 Task: Create a Vector Illustration of a Celestial Phenomenon.
Action: Mouse moved to (143, 162)
Screenshot: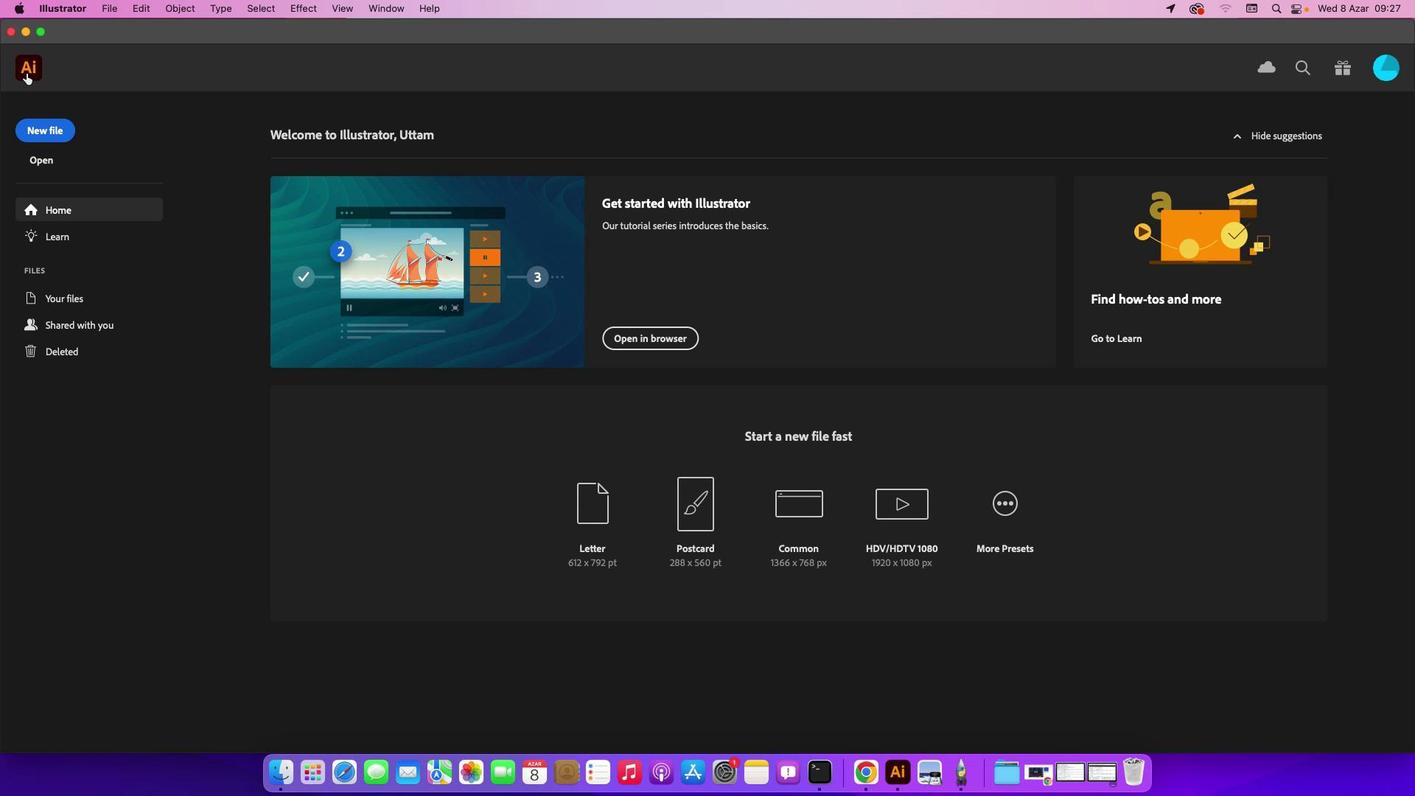 
Action: Mouse pressed left at (143, 162)
Screenshot: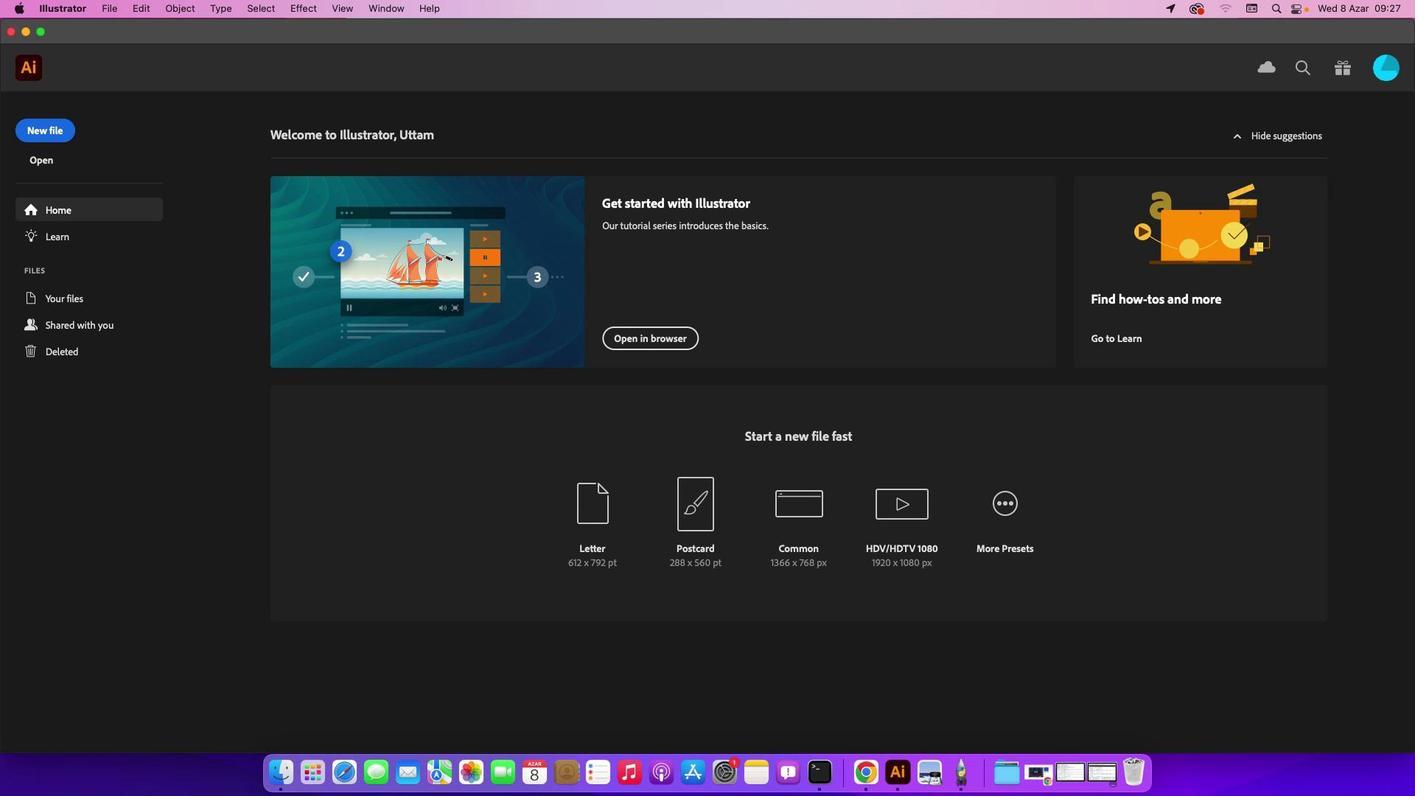 
Action: Mouse moved to (47, 132)
Screenshot: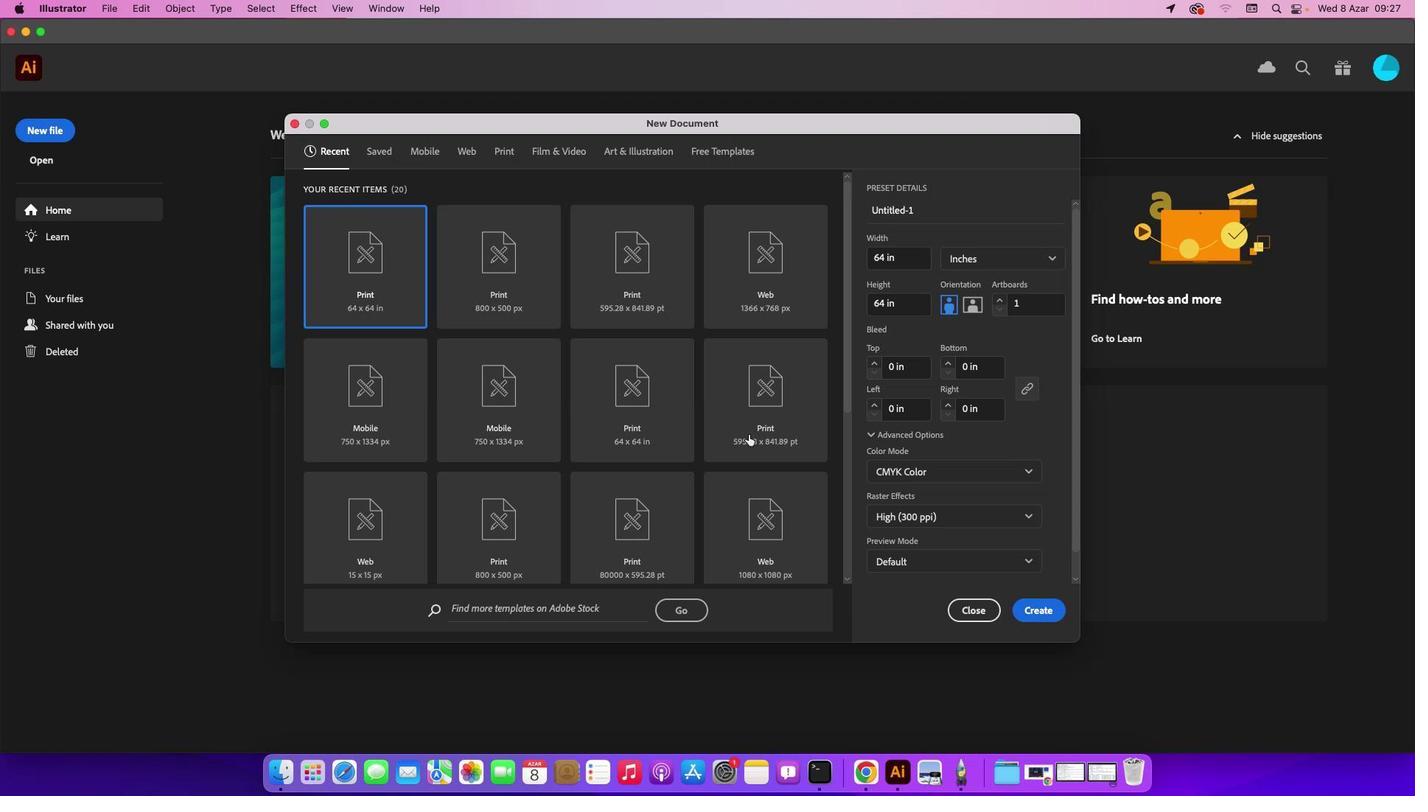 
Action: Mouse pressed left at (47, 132)
Screenshot: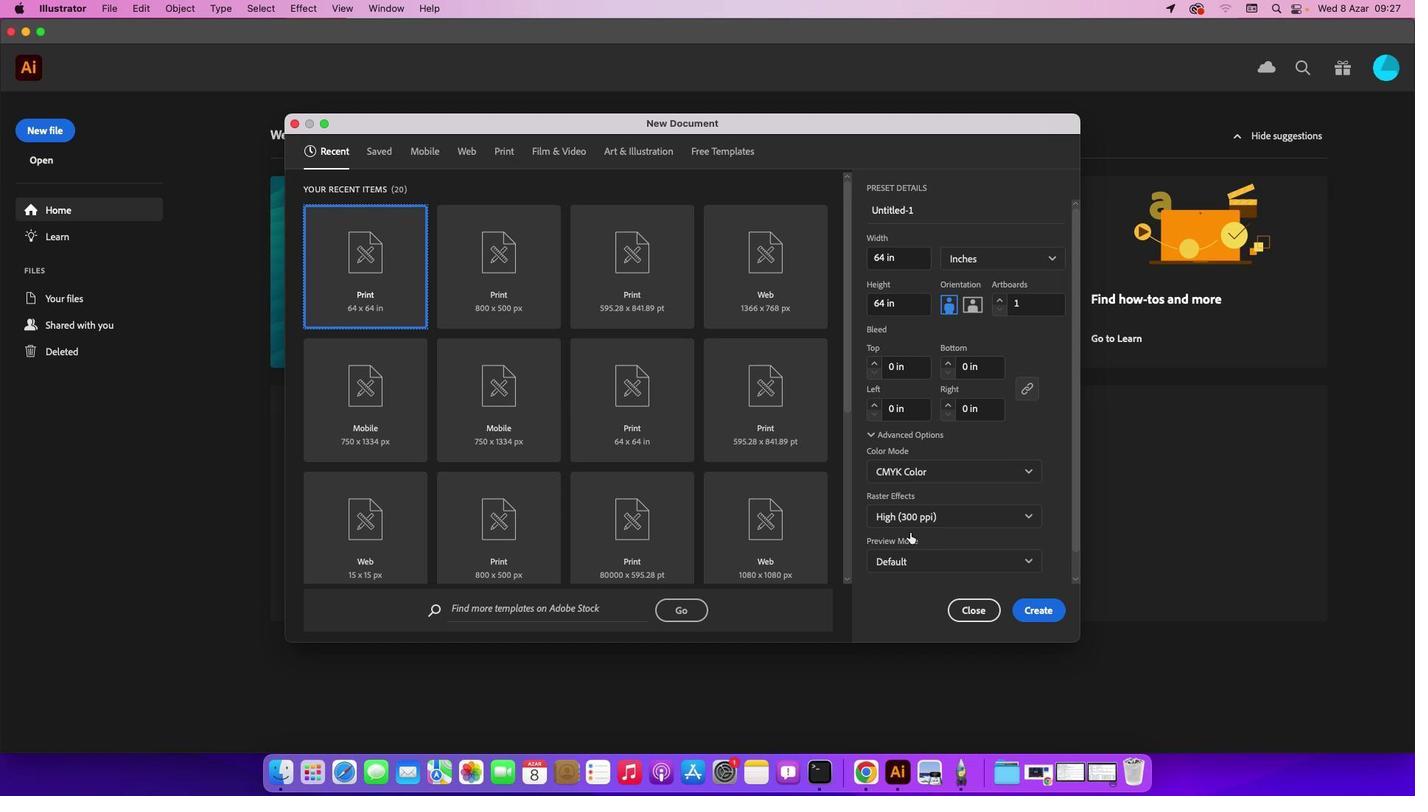 
Action: Mouse moved to (1046, 611)
Screenshot: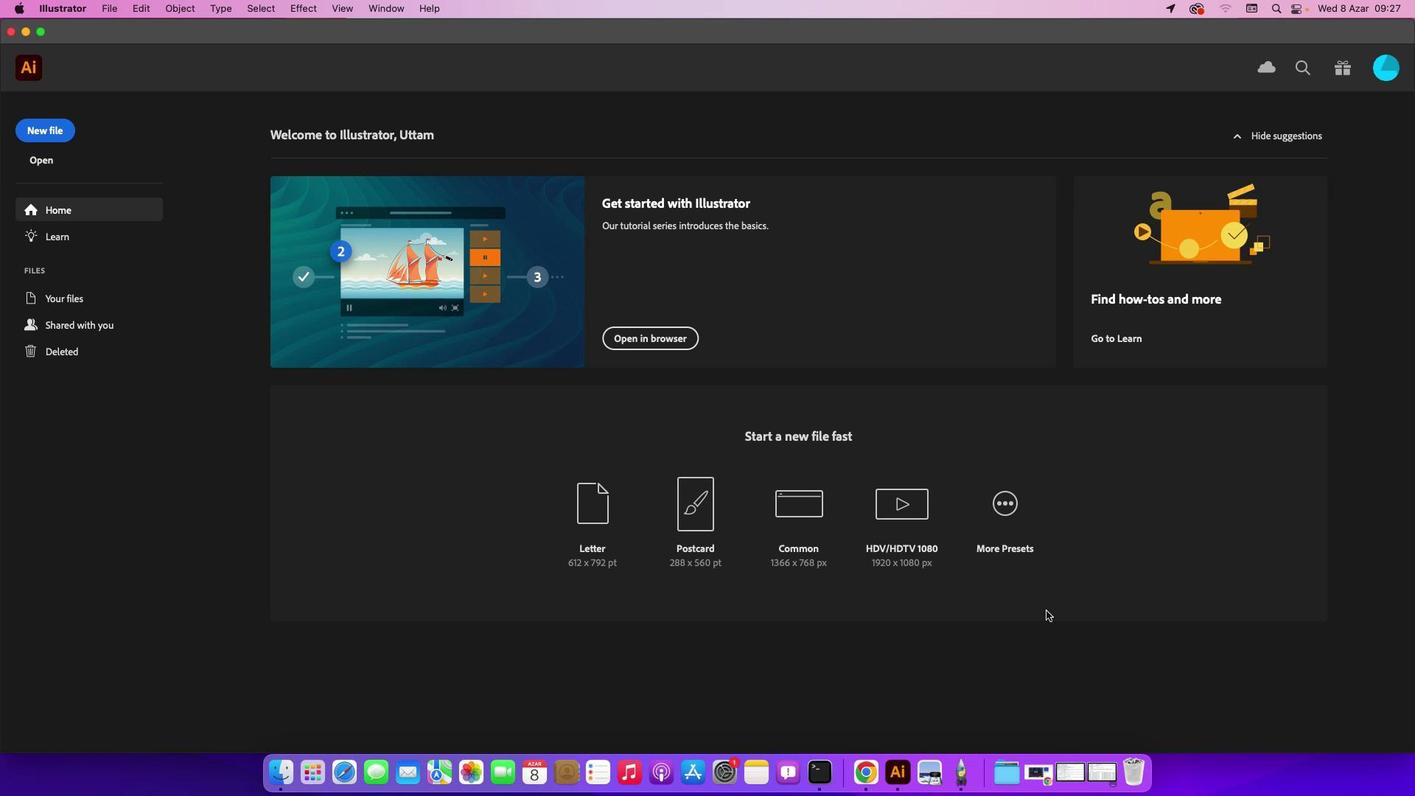 
Action: Mouse pressed left at (1046, 611)
Screenshot: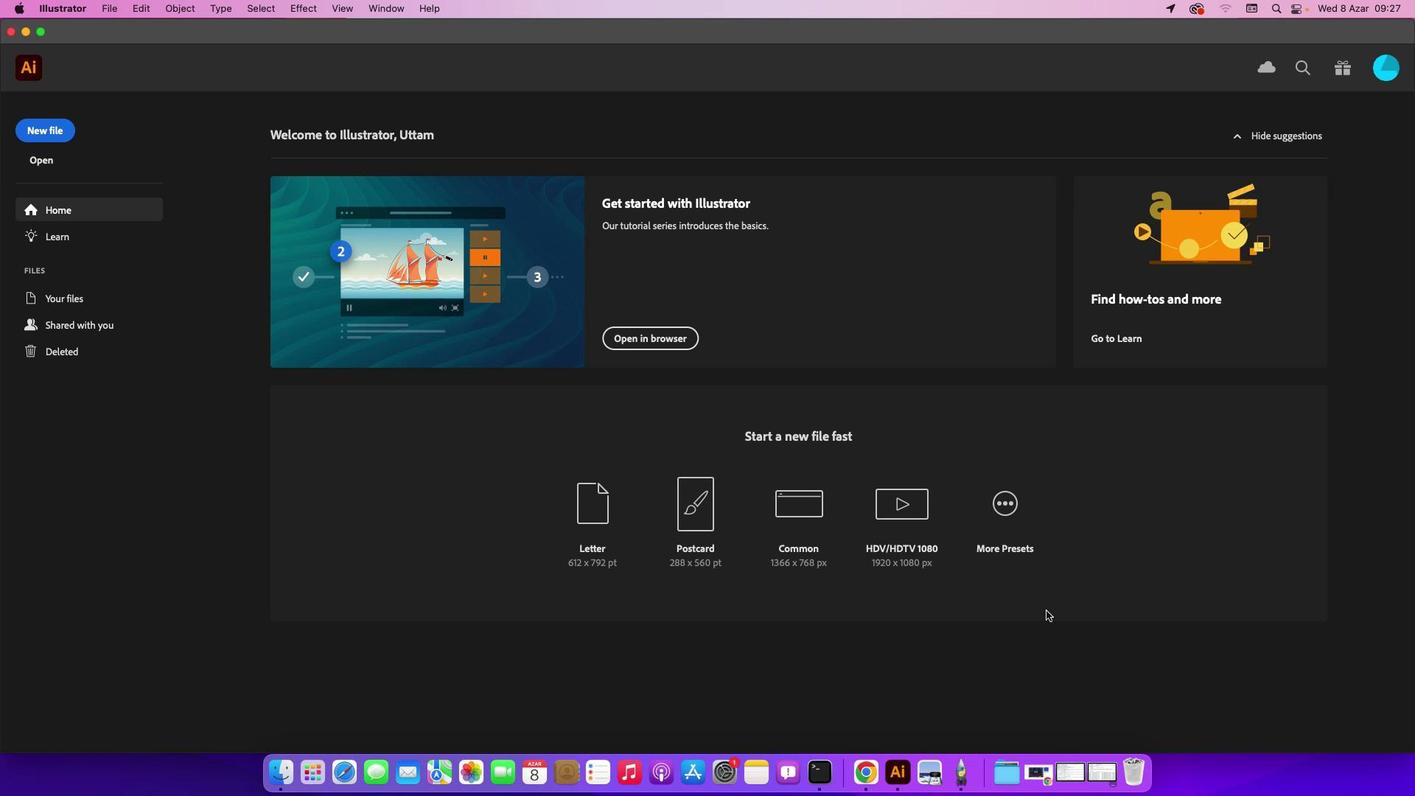 
Action: Mouse moved to (110, 11)
Screenshot: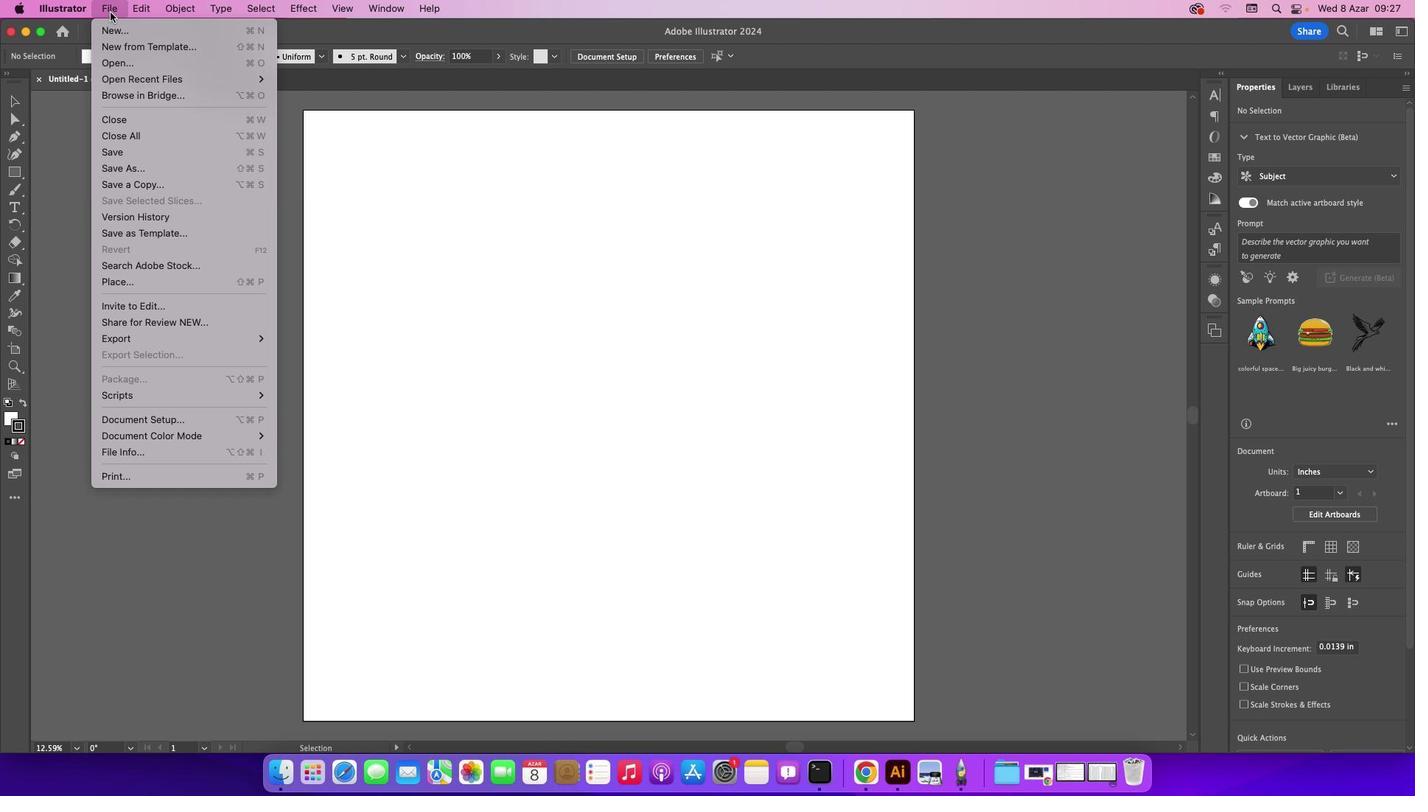 
Action: Mouse pressed left at (110, 11)
Screenshot: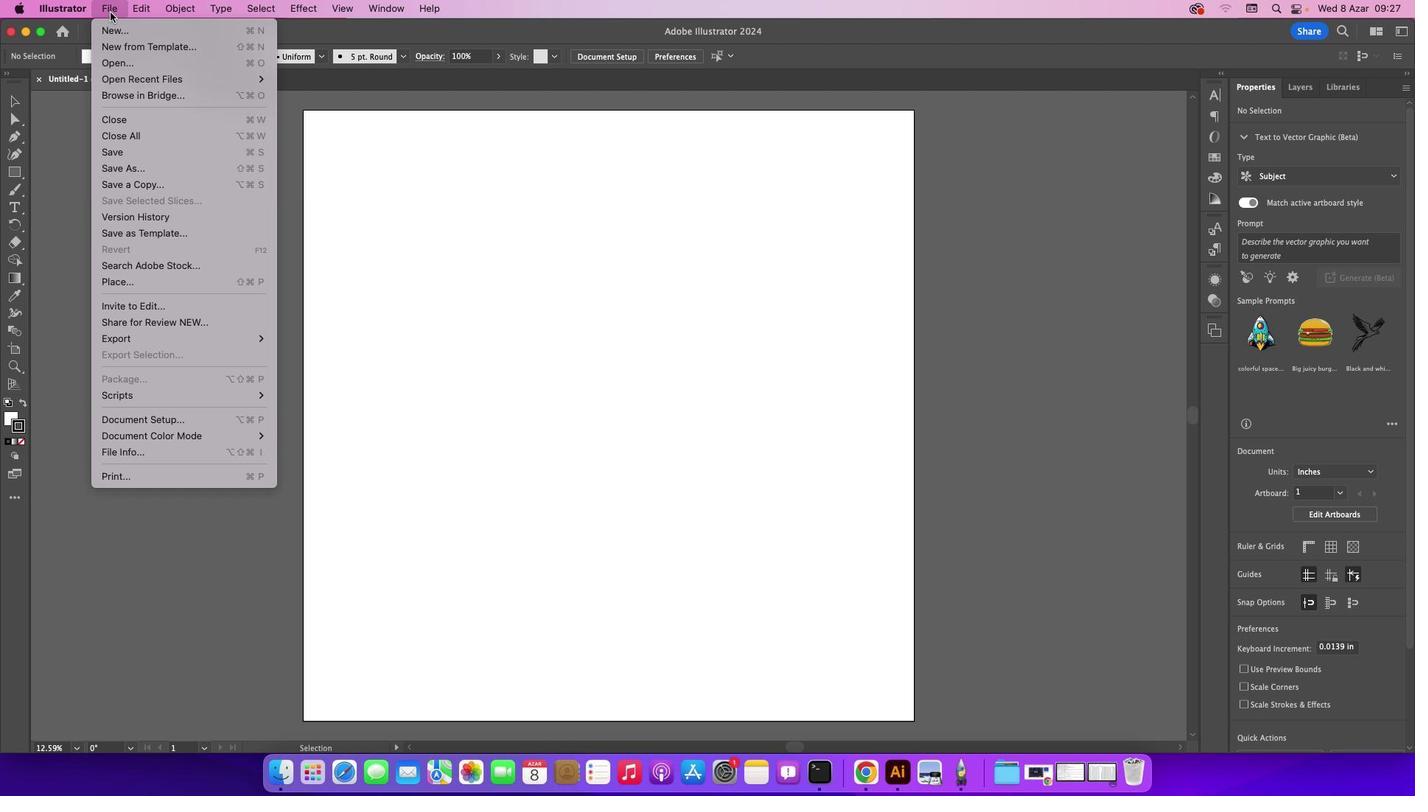 
Action: Mouse moved to (109, 56)
Screenshot: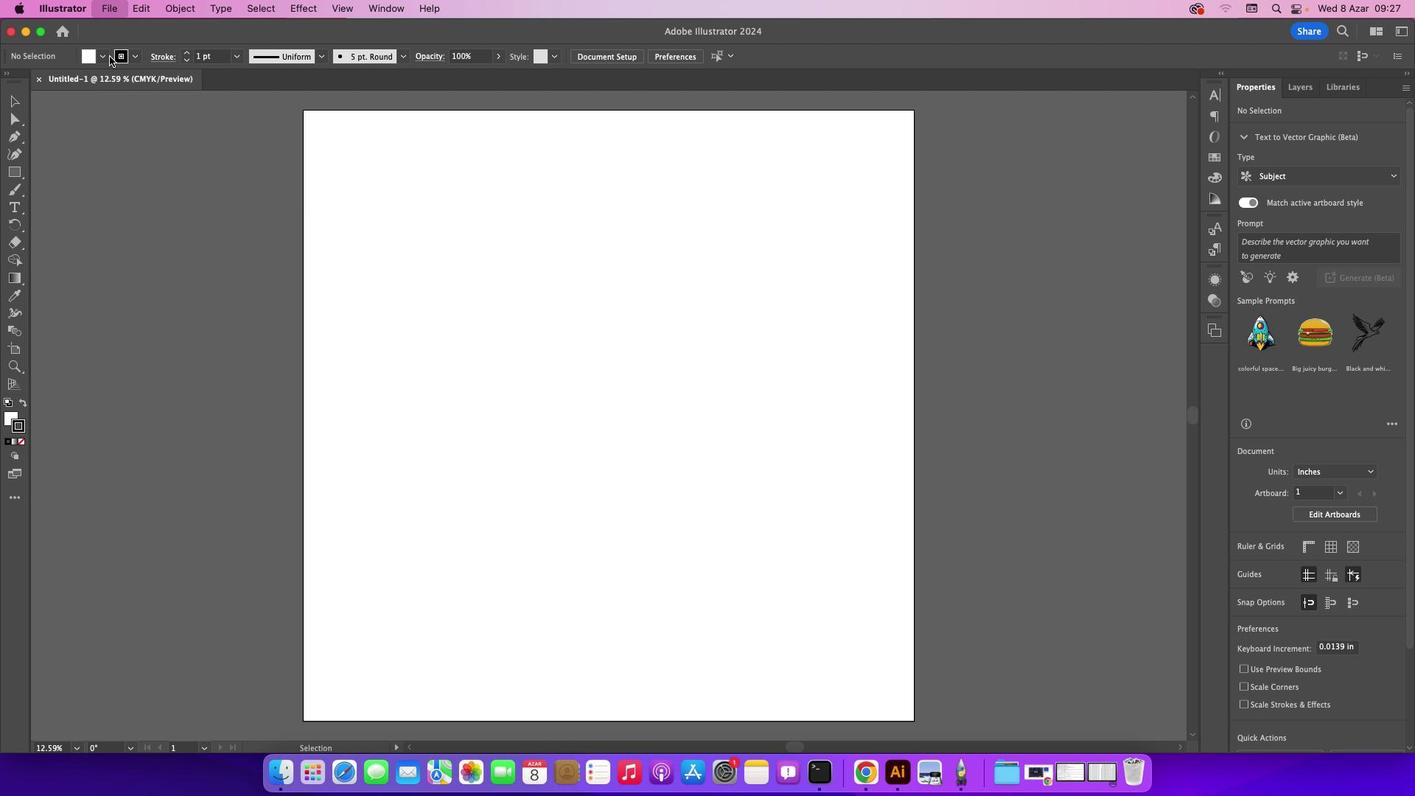 
Action: Mouse pressed left at (109, 56)
Screenshot: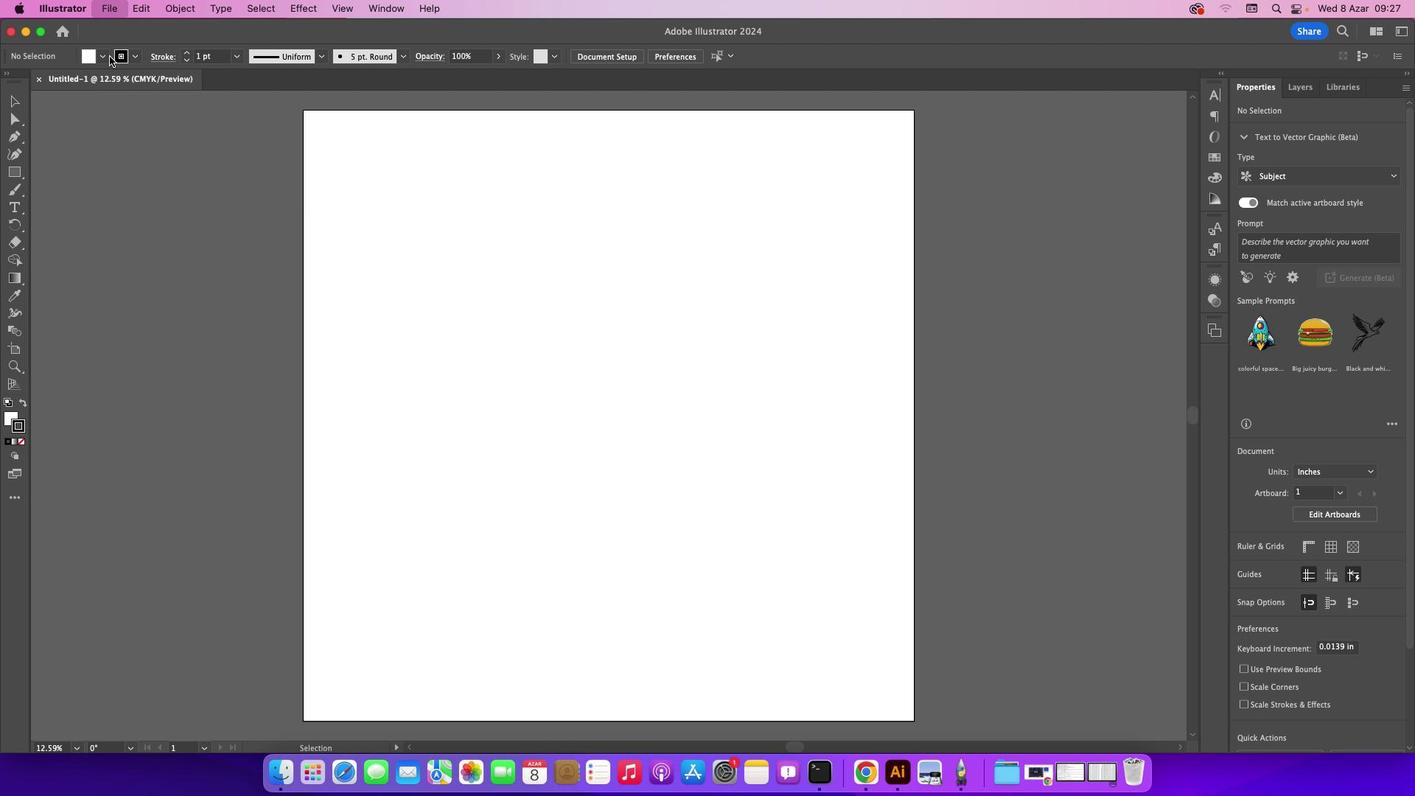 
Action: Mouse moved to (580, 200)
Screenshot: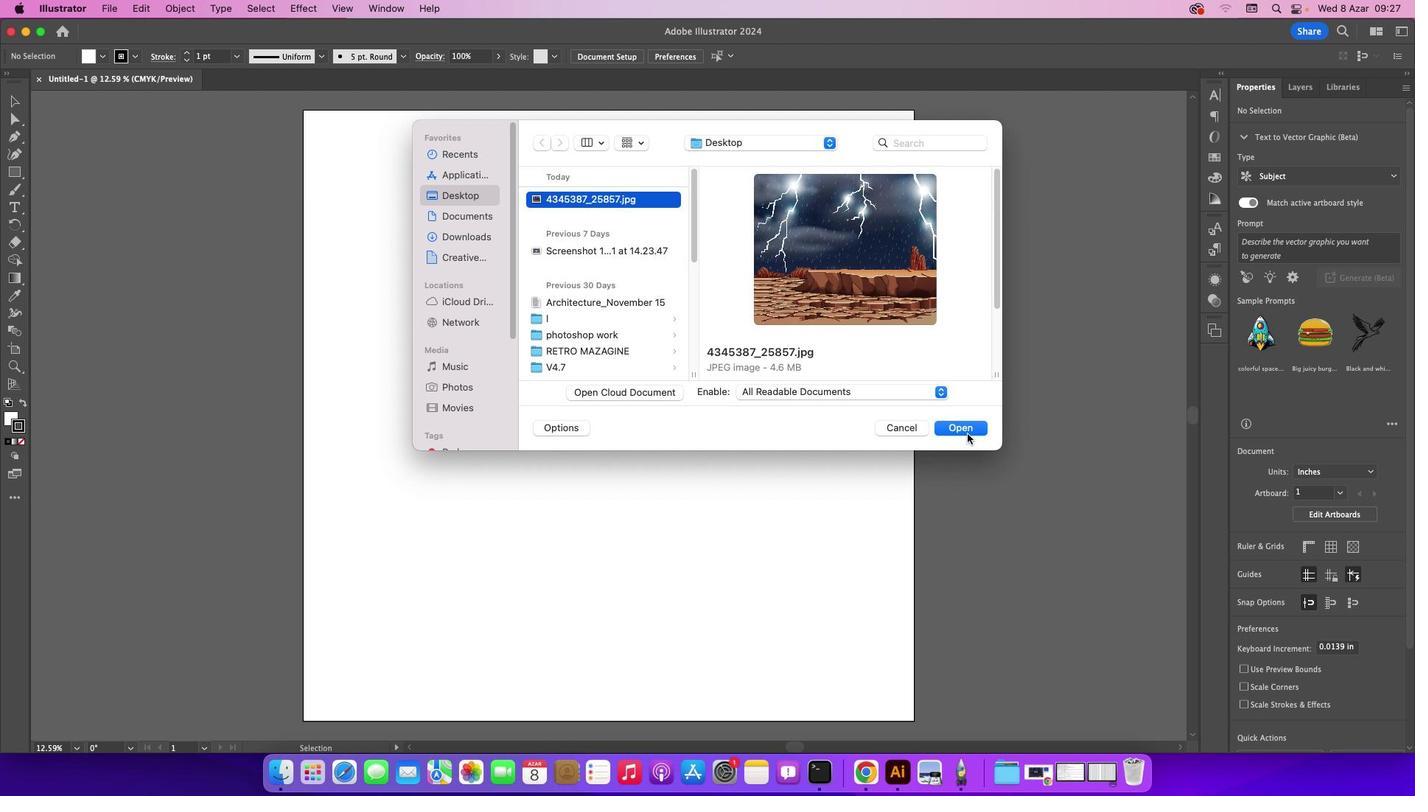 
Action: Mouse pressed left at (580, 200)
Screenshot: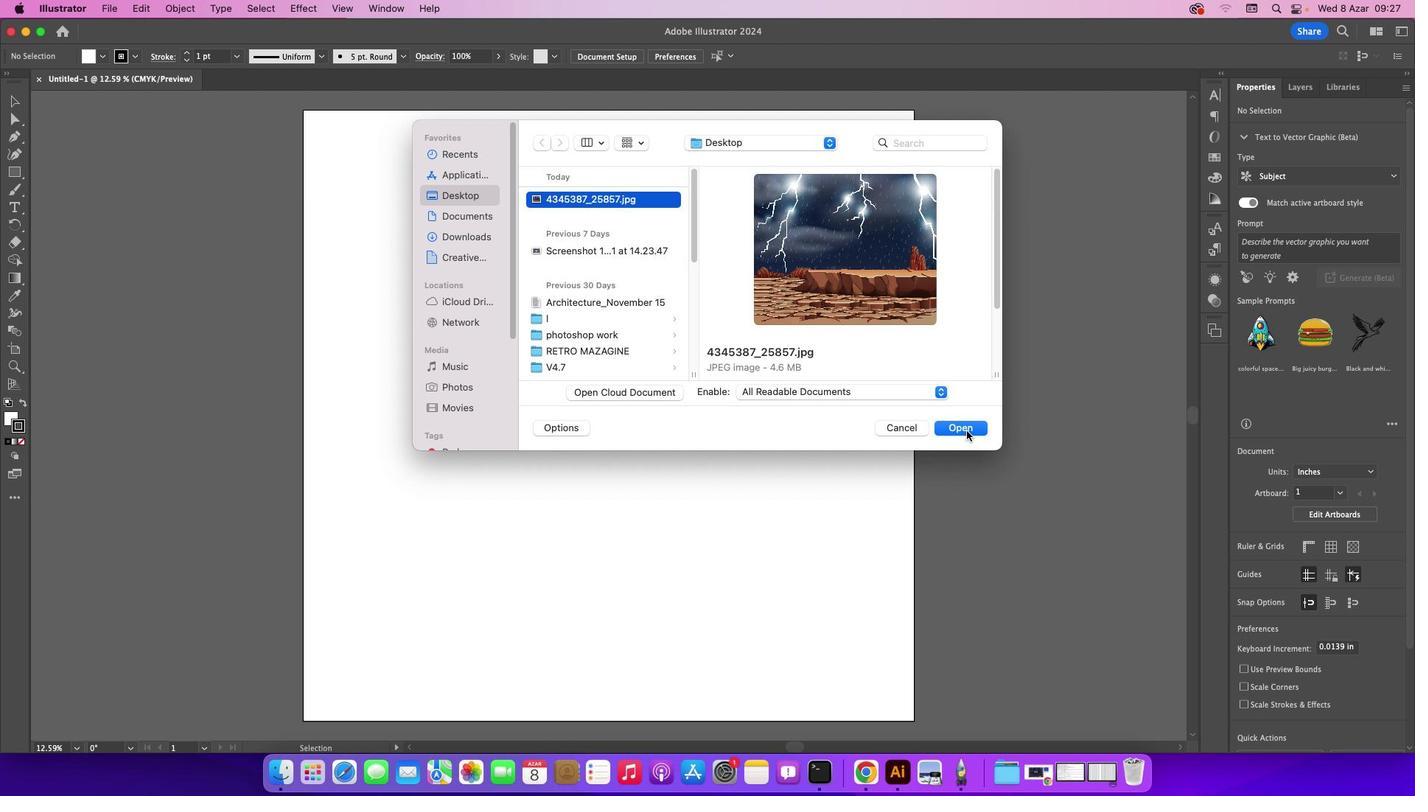 
Action: Mouse moved to (966, 429)
Screenshot: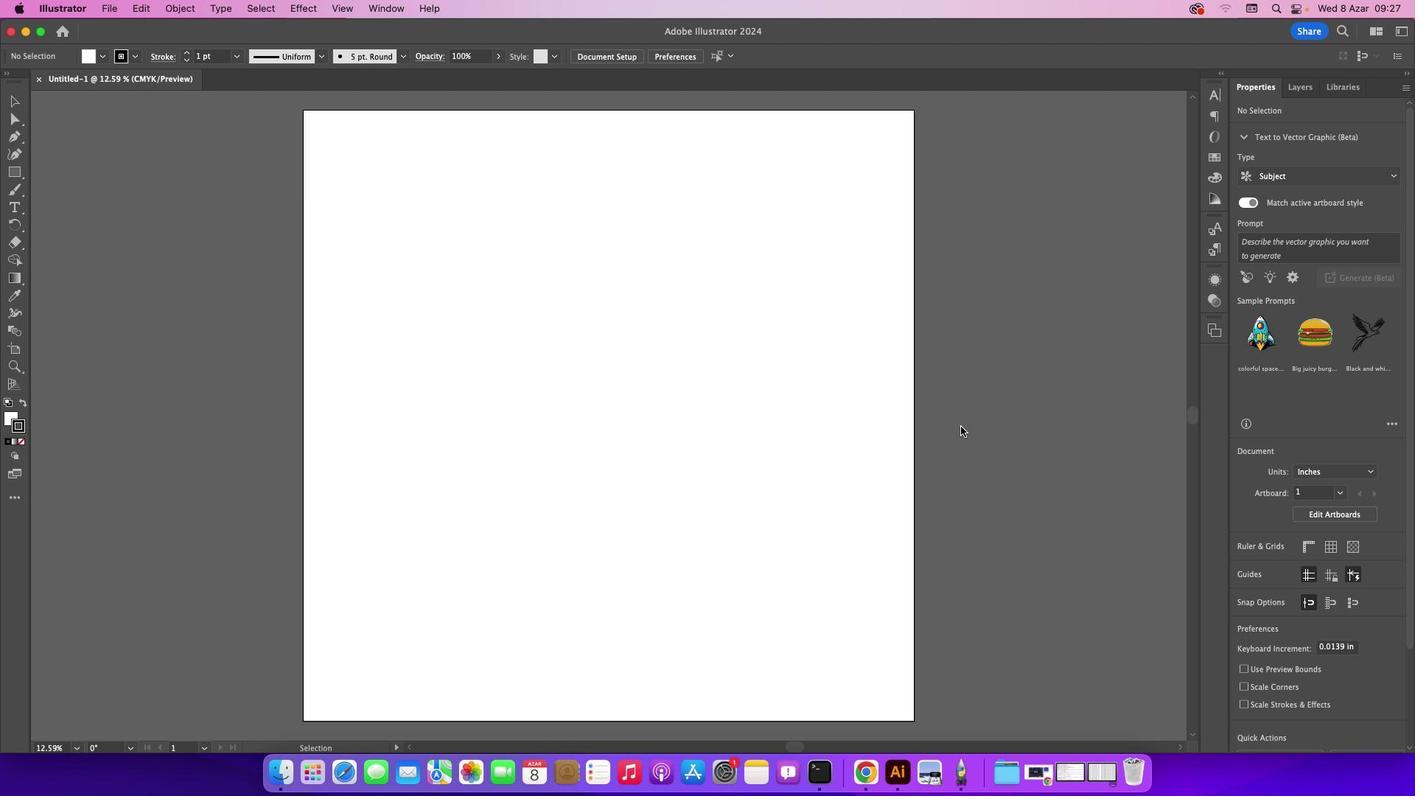 
Action: Mouse pressed left at (966, 429)
Screenshot: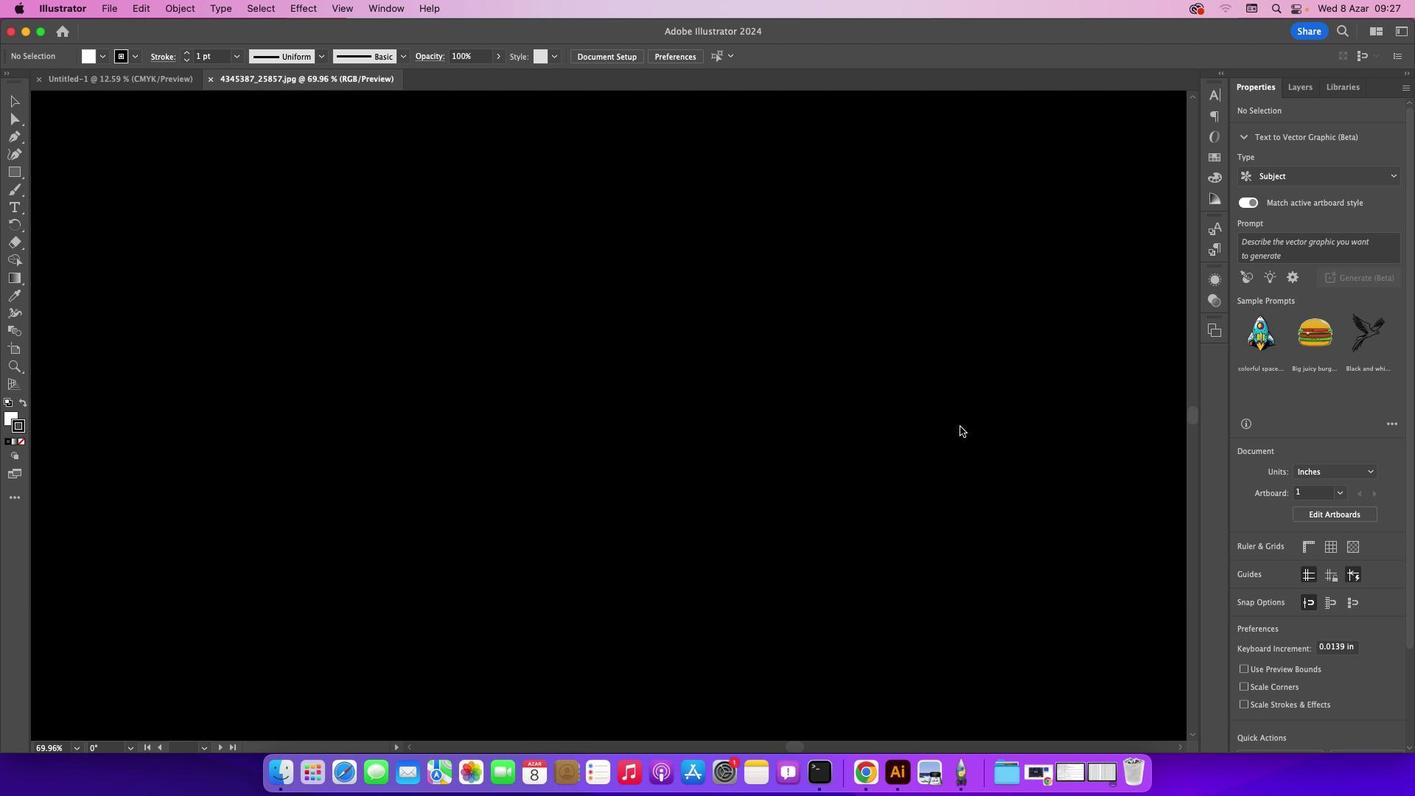 
Action: Mouse moved to (1308, 84)
Screenshot: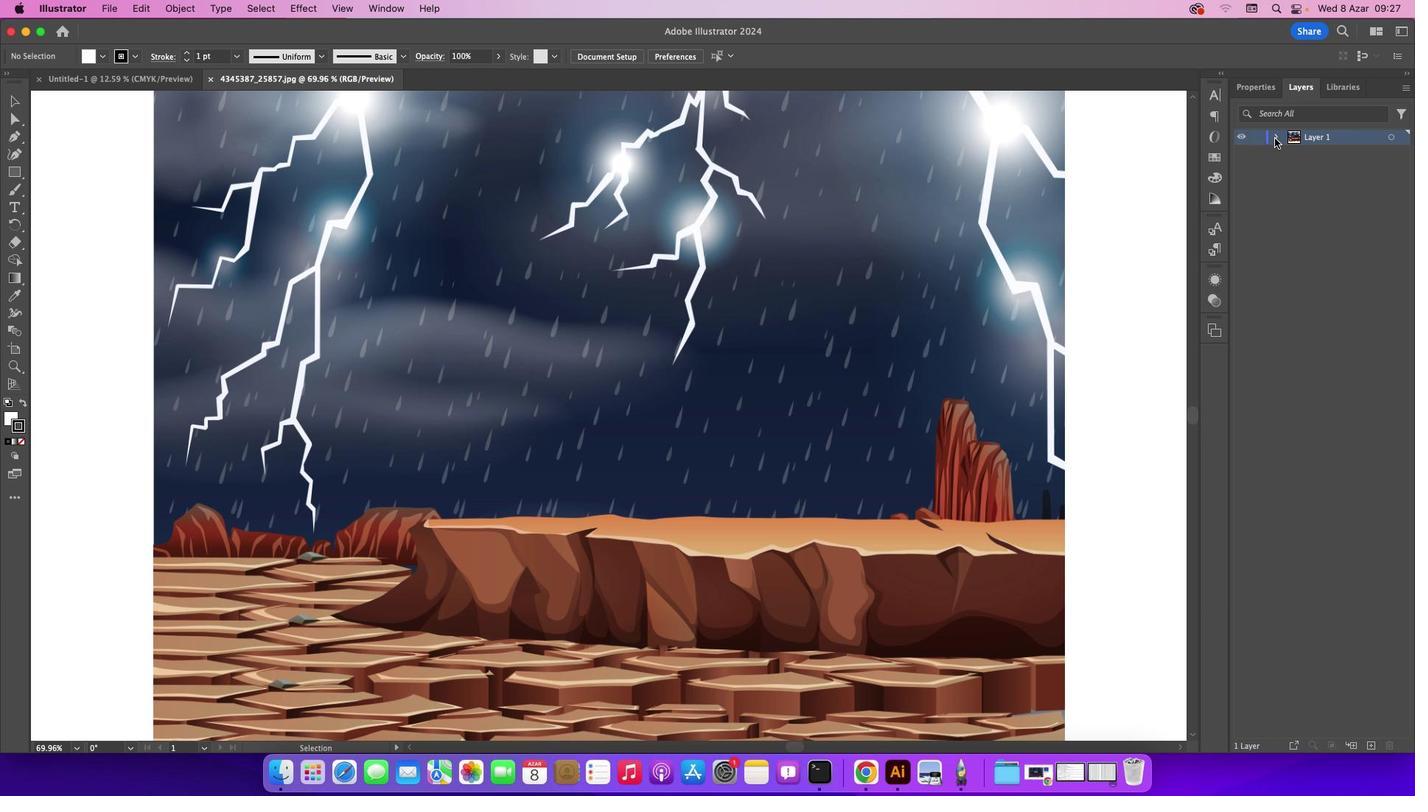 
Action: Mouse pressed left at (1308, 84)
Screenshot: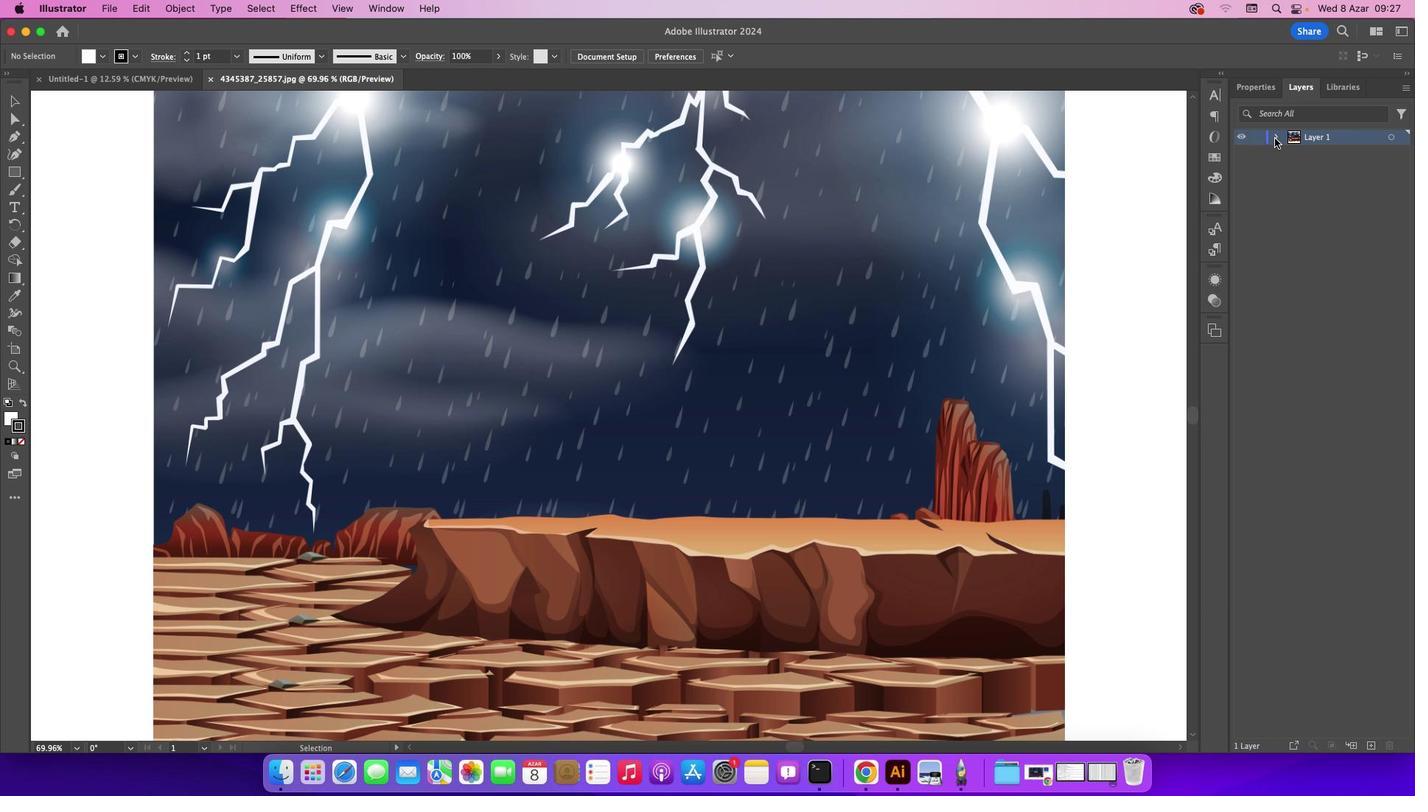 
Action: Mouse moved to (1275, 137)
Screenshot: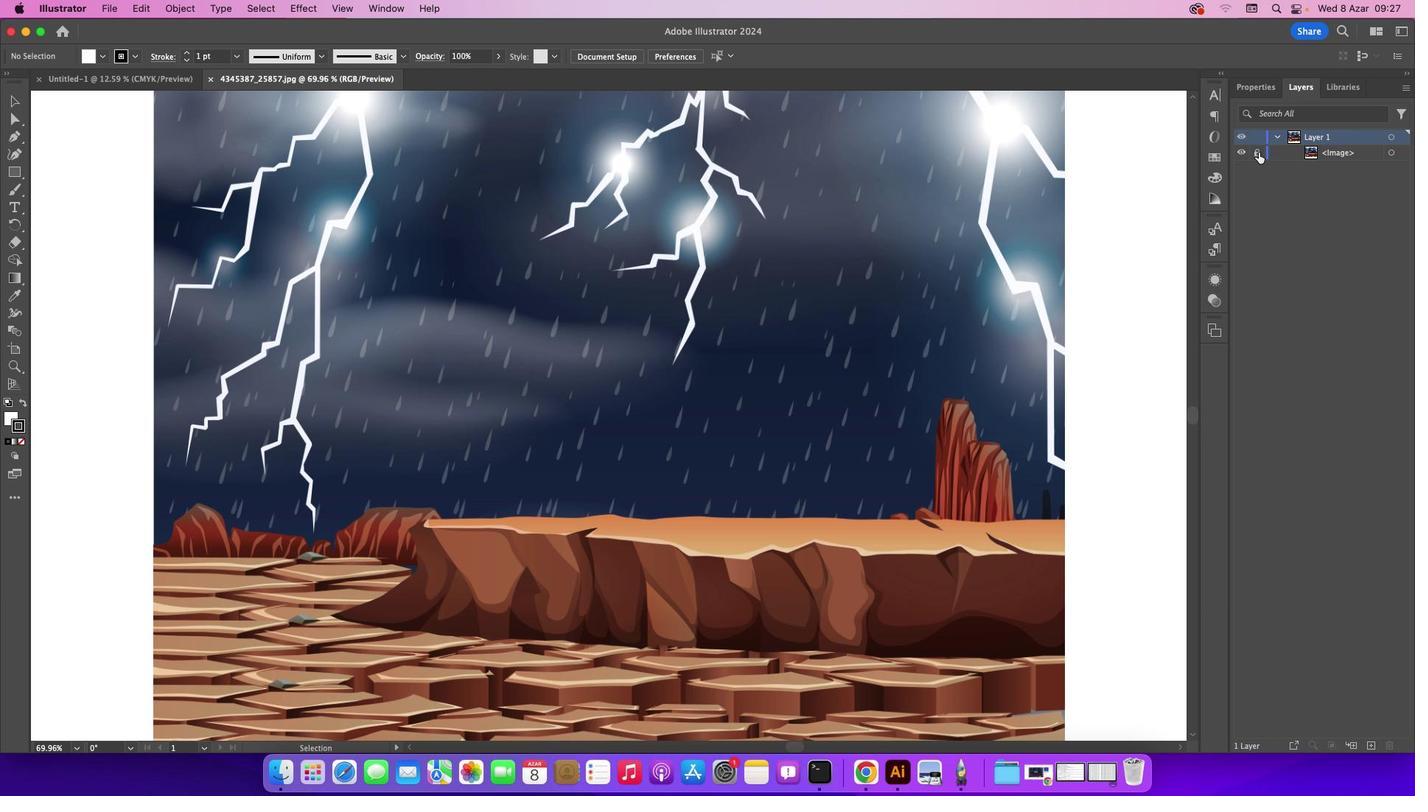 
Action: Mouse pressed left at (1275, 137)
Screenshot: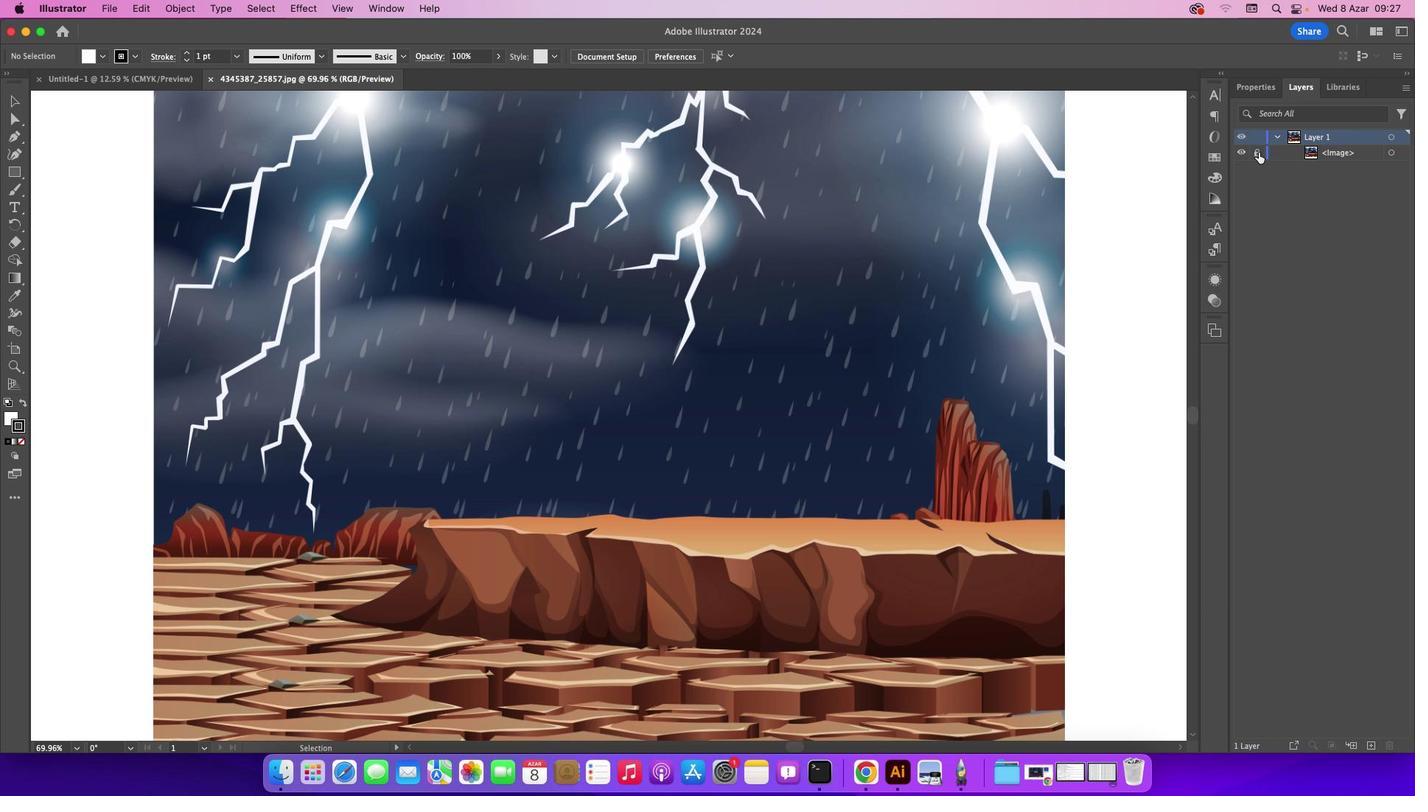 
Action: Mouse moved to (1259, 151)
Screenshot: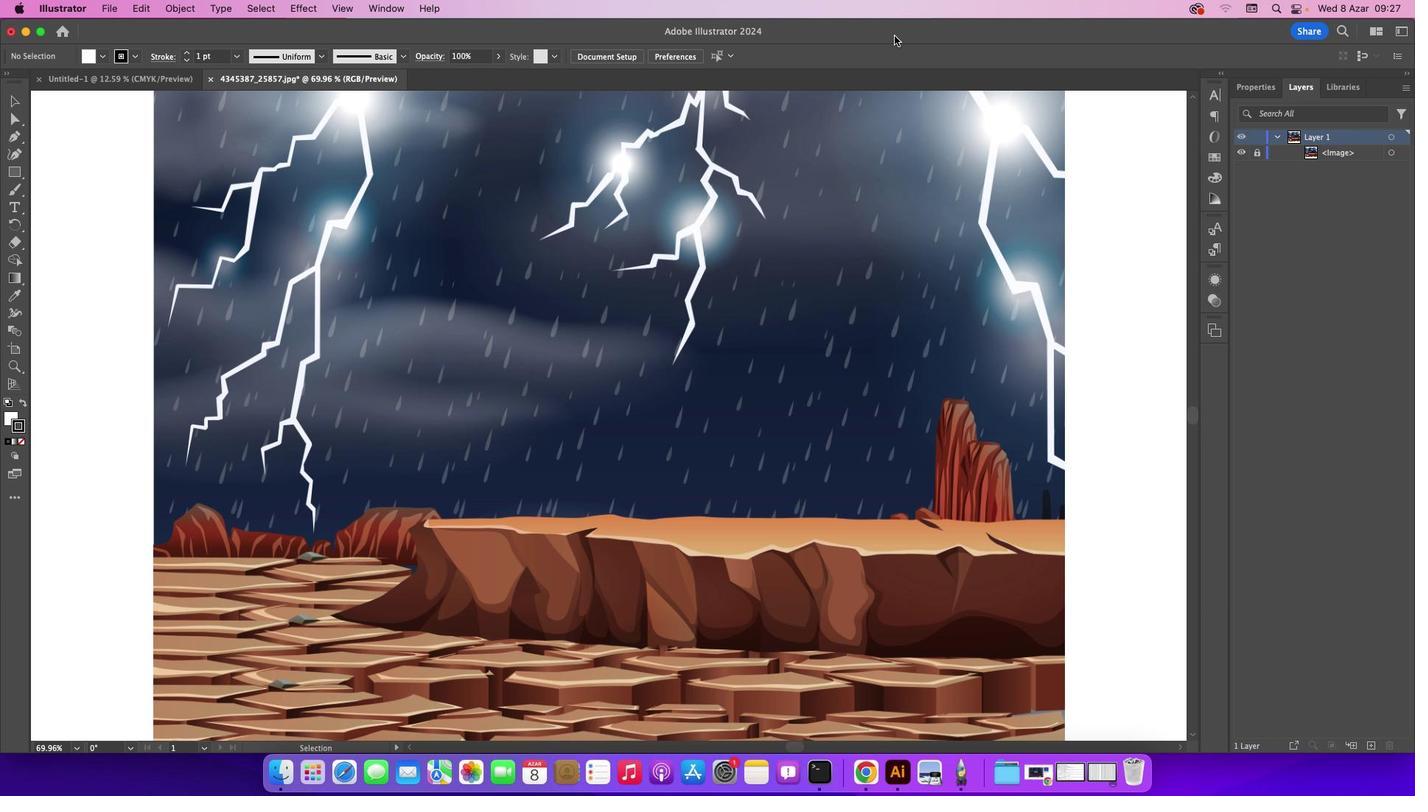 
Action: Mouse pressed left at (1259, 151)
Screenshot: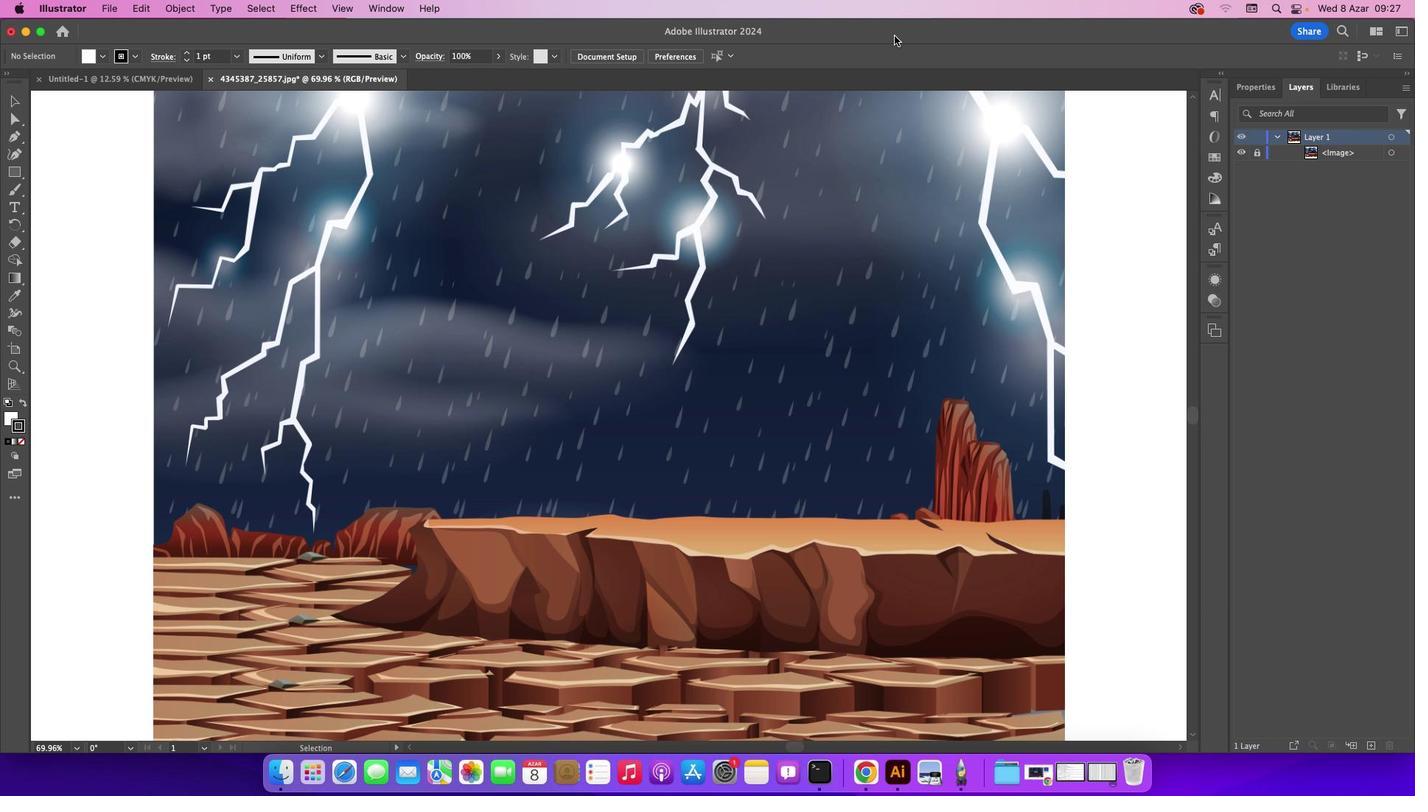 
Action: Mouse moved to (792, 748)
Screenshot: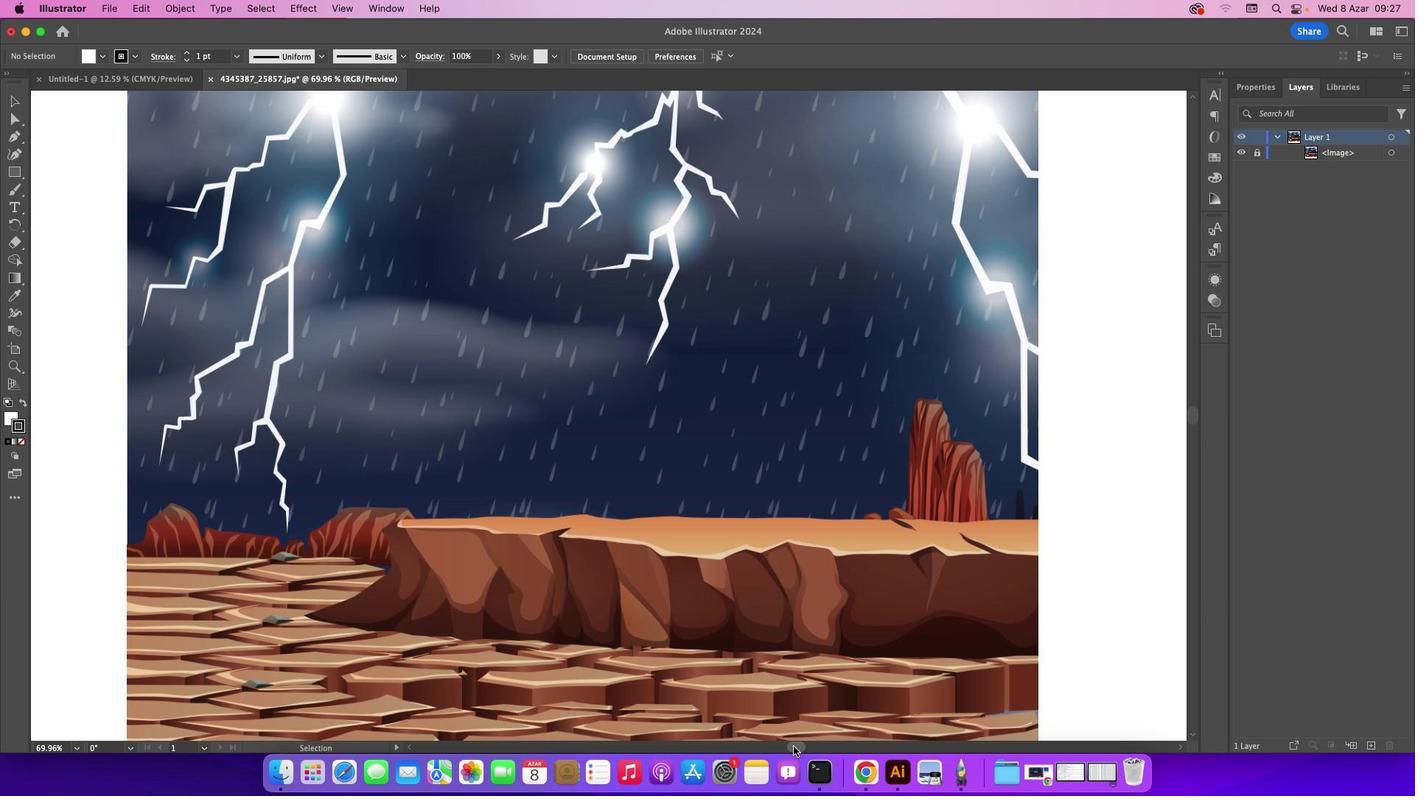
Action: Mouse pressed left at (792, 748)
Screenshot: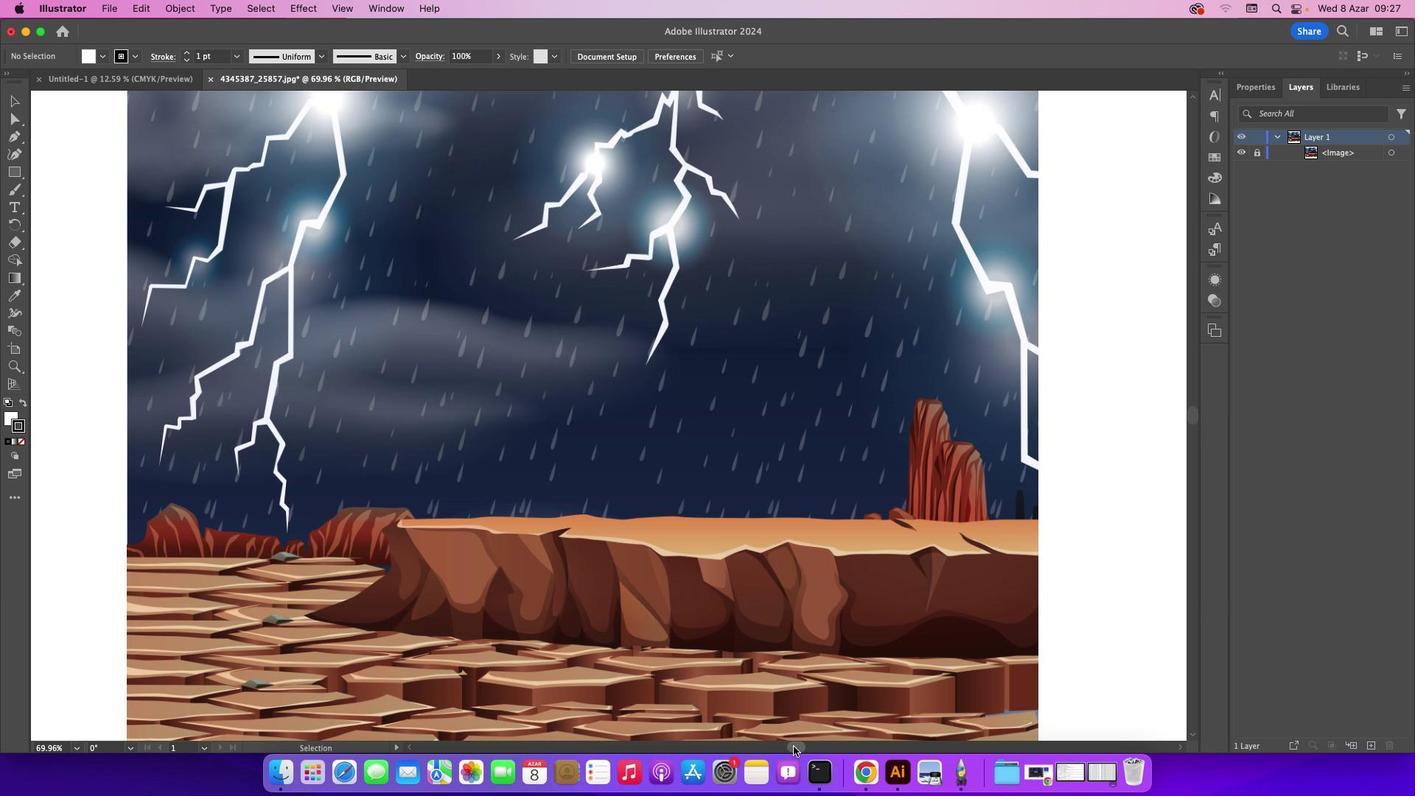
Action: Mouse moved to (741, 654)
Screenshot: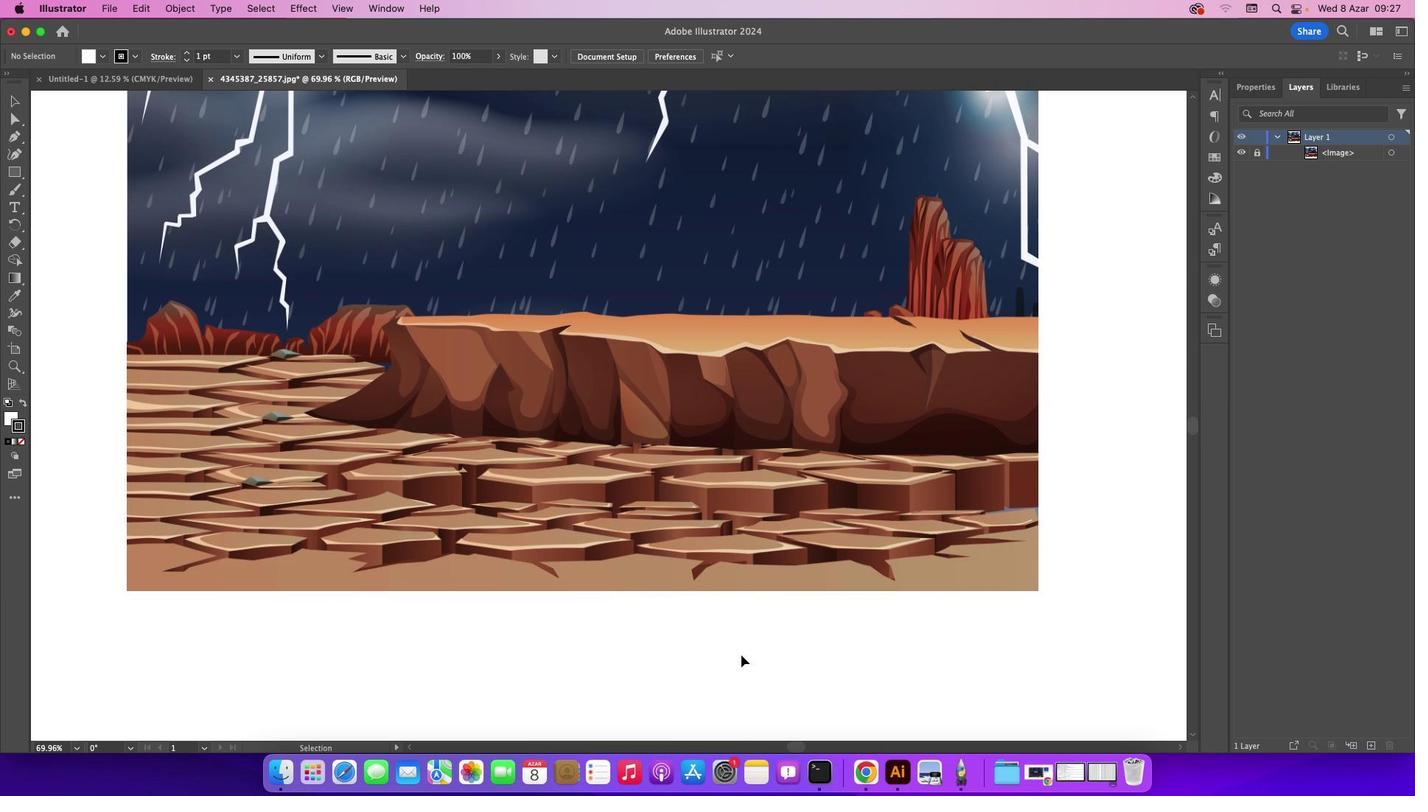 
Action: Mouse scrolled (741, 654) with delta (0, 0)
Screenshot: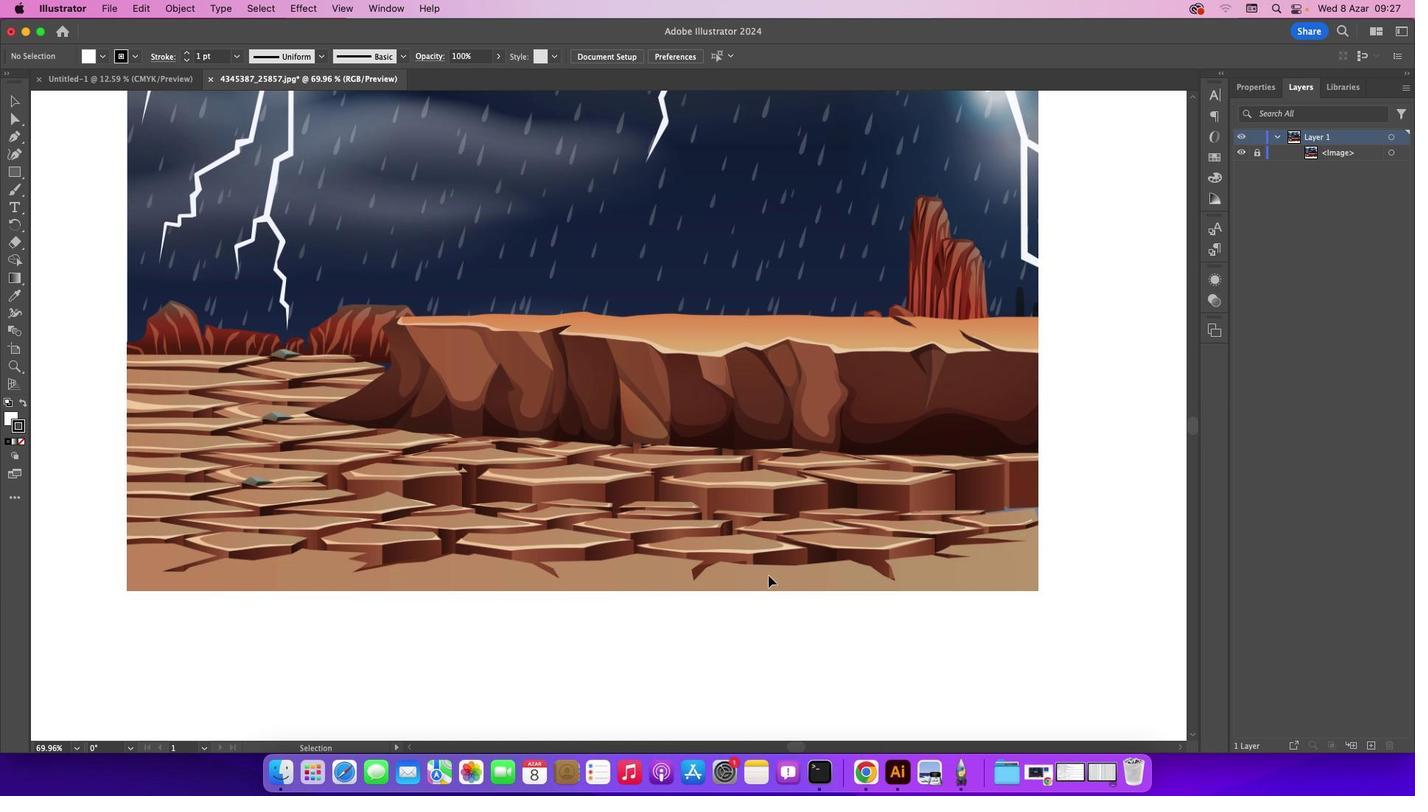 
Action: Mouse scrolled (741, 654) with delta (0, 0)
Screenshot: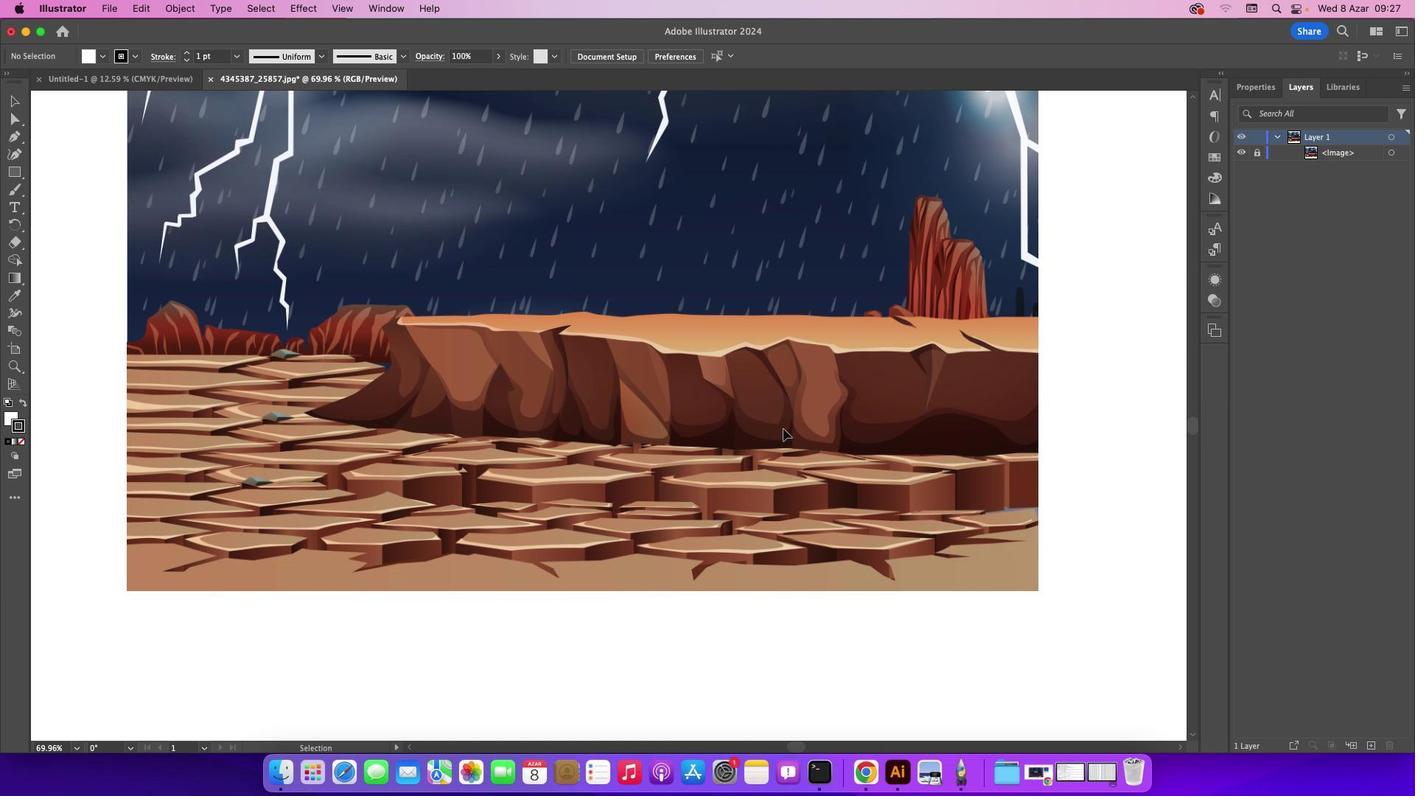 
Action: Mouse scrolled (741, 654) with delta (0, -1)
Screenshot: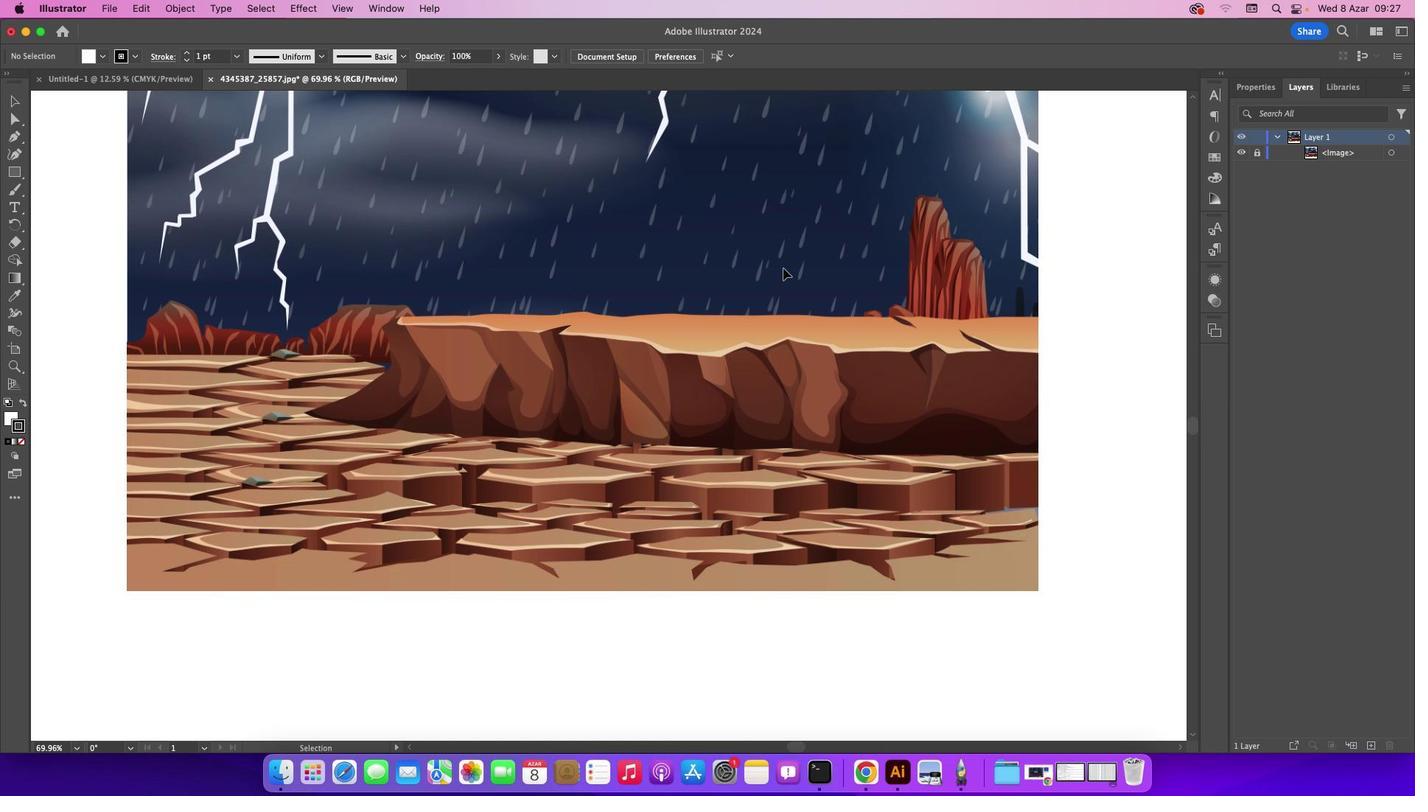 
Action: Mouse scrolled (741, 654) with delta (0, 0)
Screenshot: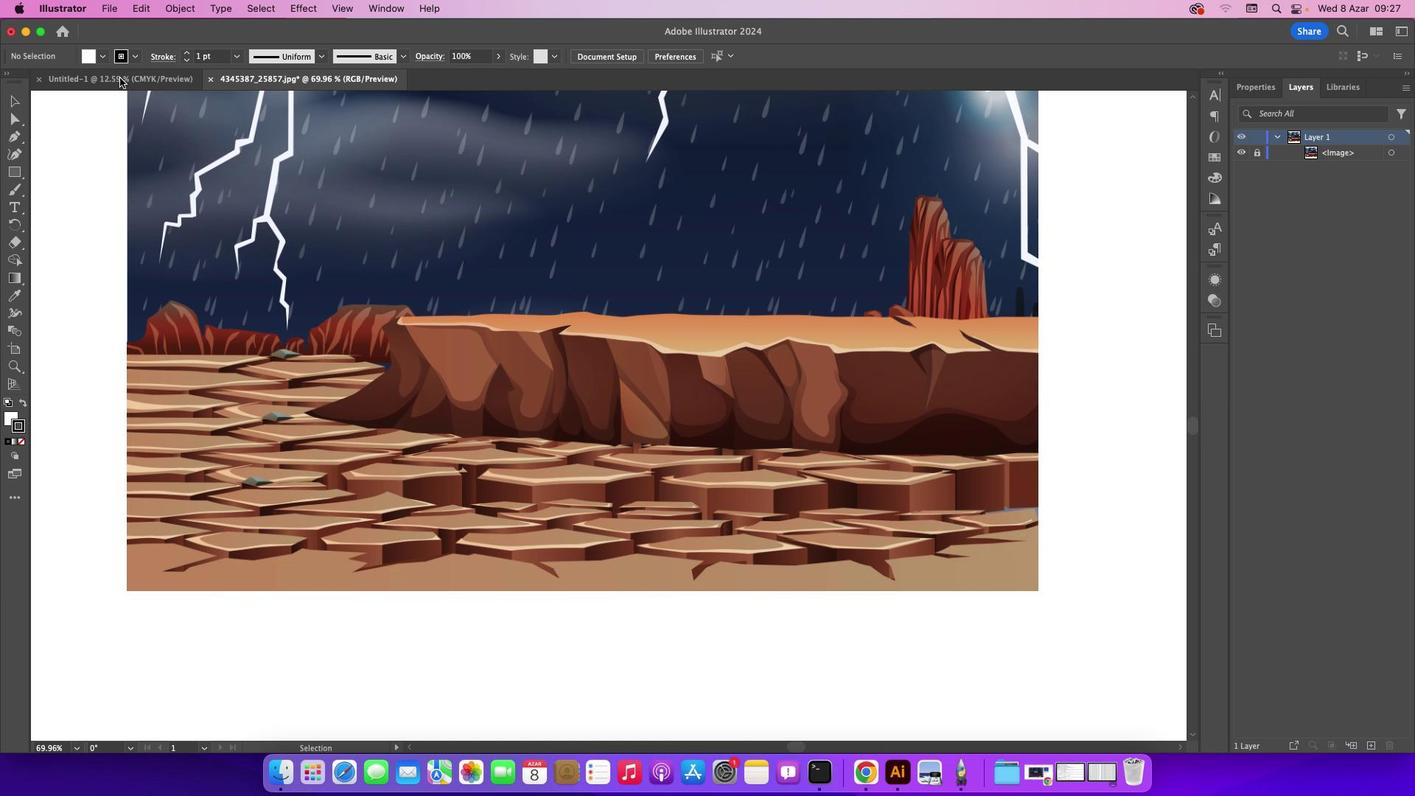 
Action: Mouse scrolled (741, 654) with delta (0, 0)
Screenshot: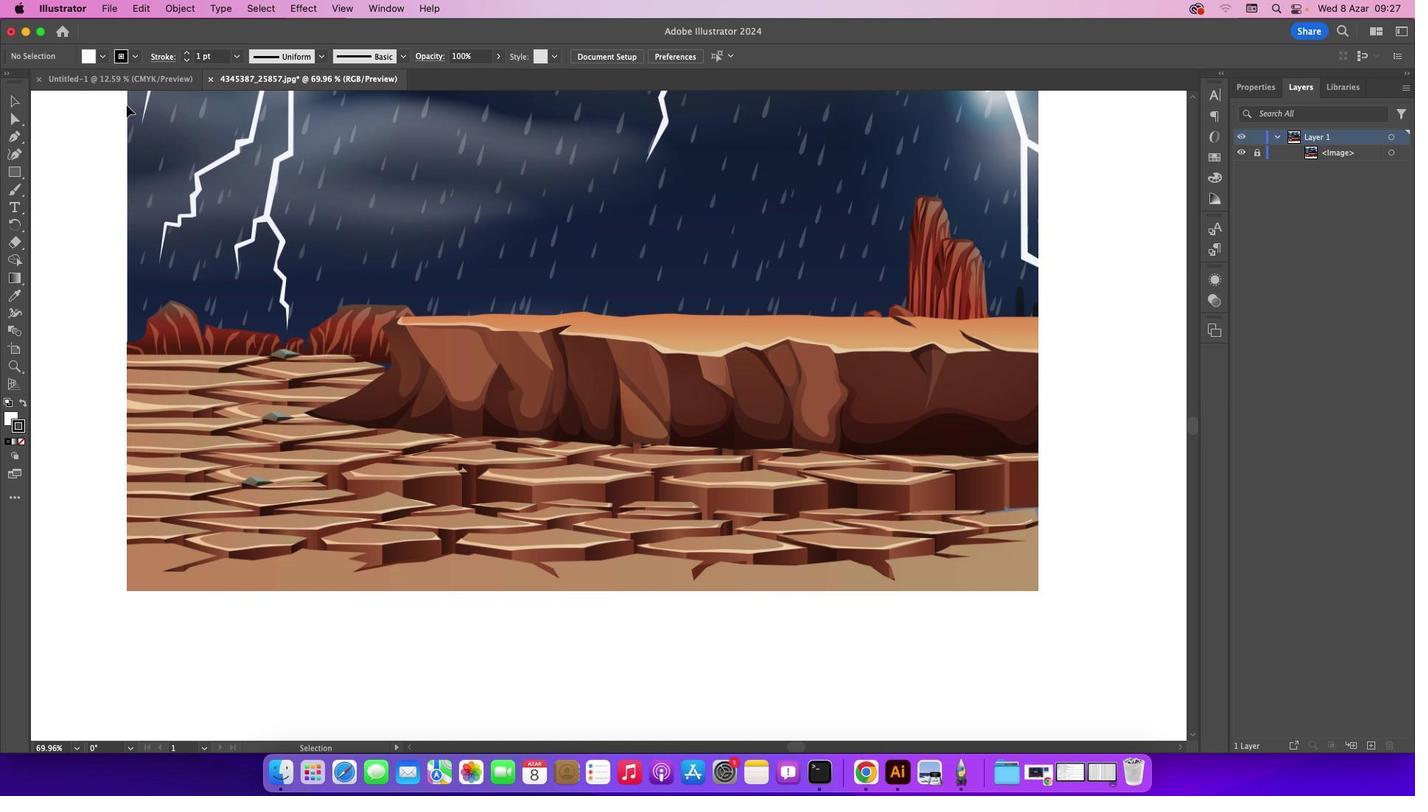 
Action: Mouse scrolled (741, 654) with delta (0, -1)
Screenshot: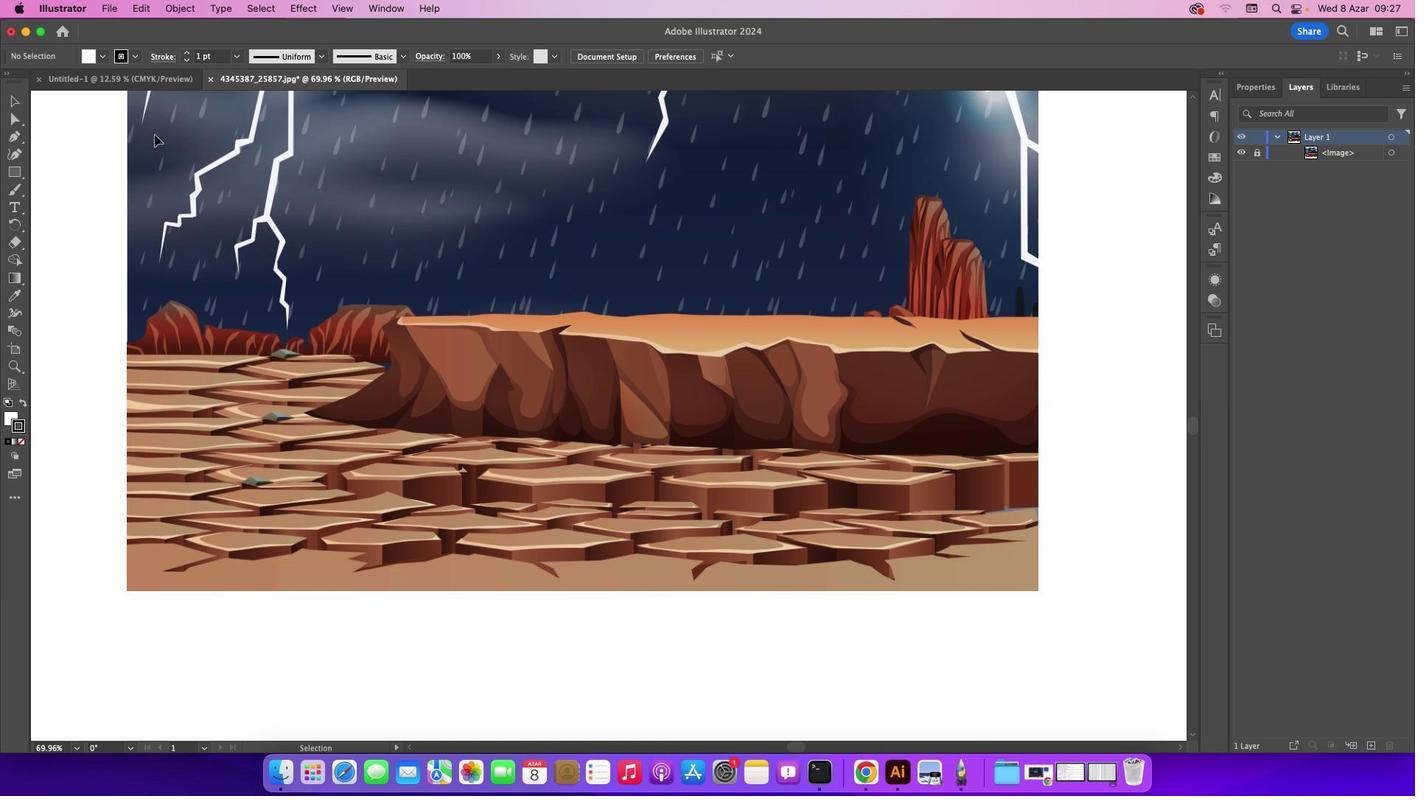 
Action: Mouse scrolled (741, 654) with delta (0, -2)
Screenshot: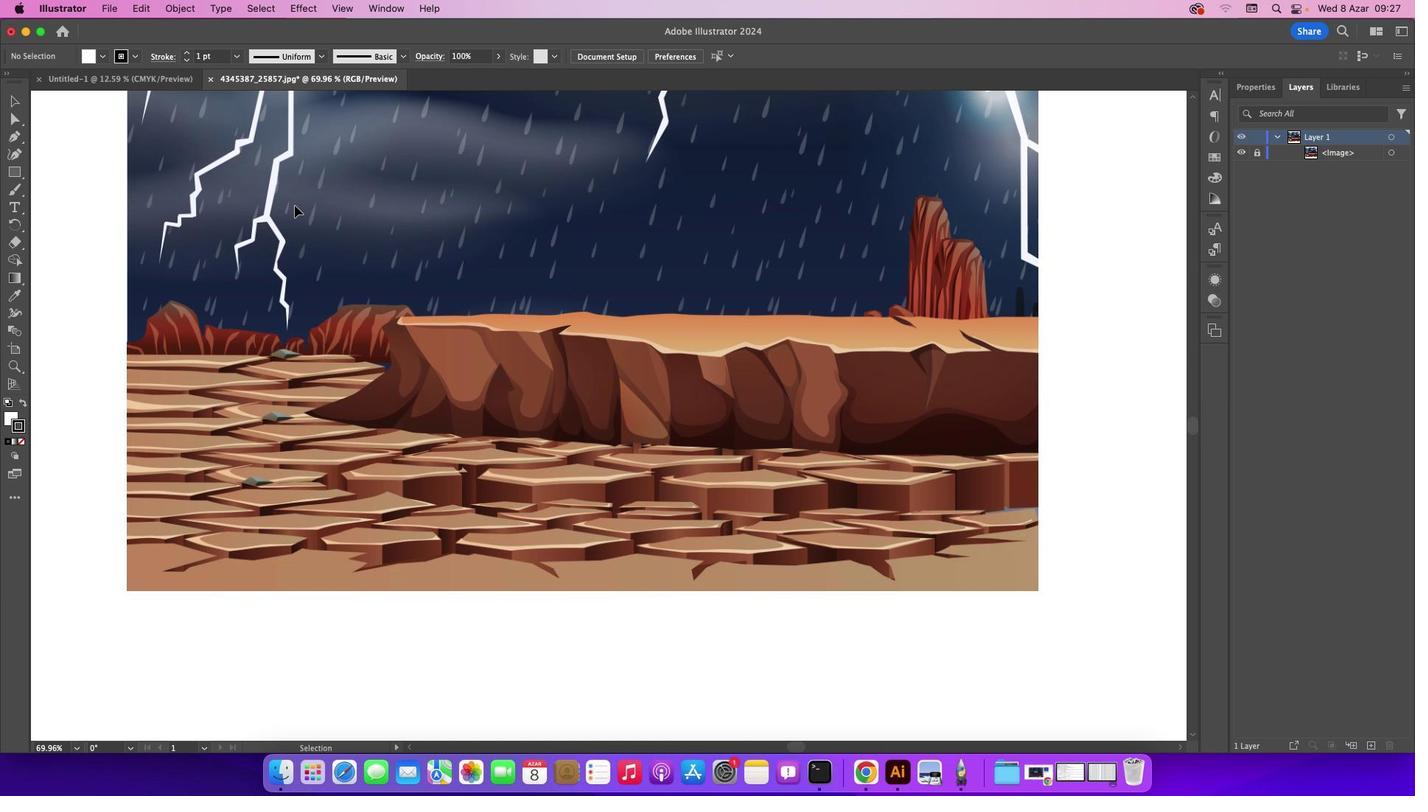 
Action: Mouse moved to (369, 226)
Screenshot: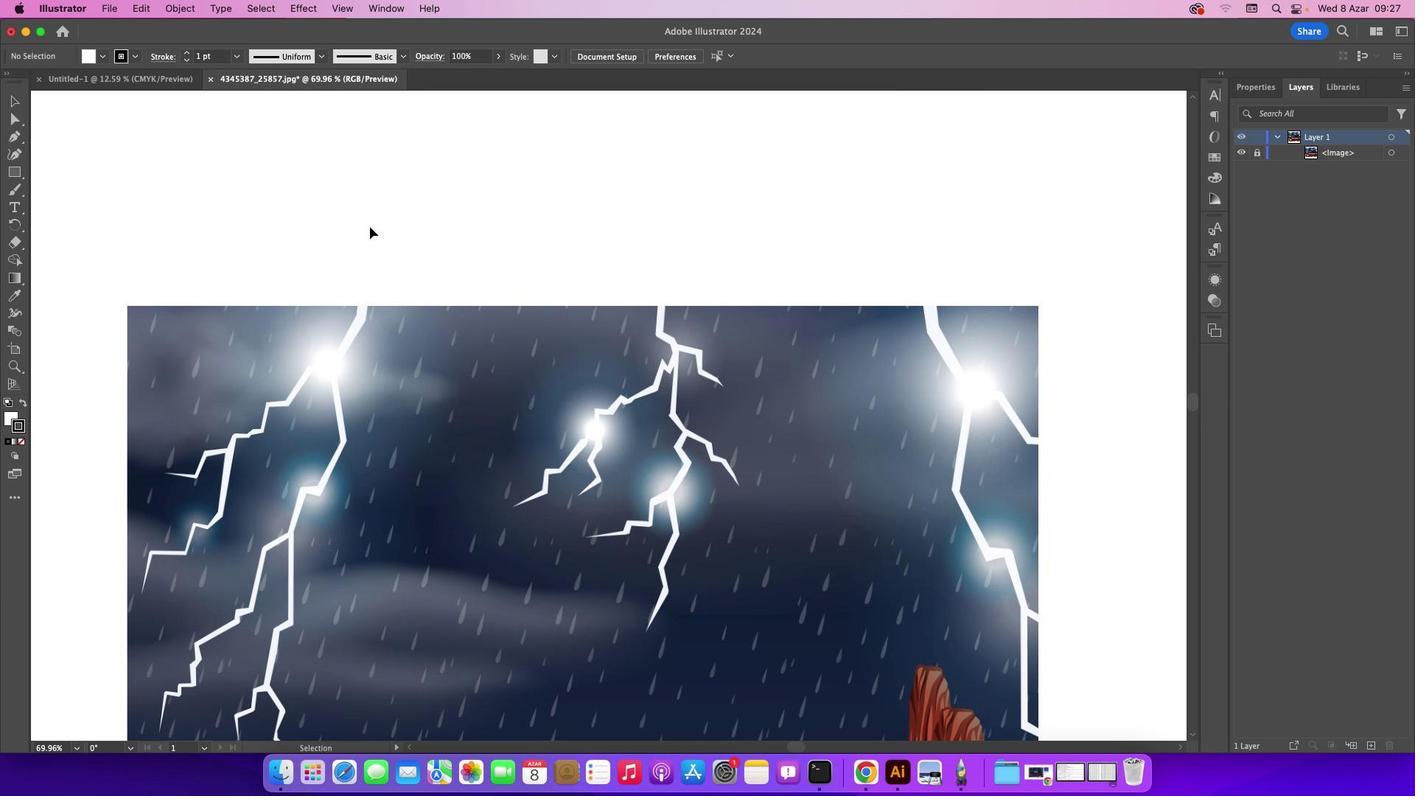 
Action: Mouse scrolled (369, 226) with delta (0, 0)
Screenshot: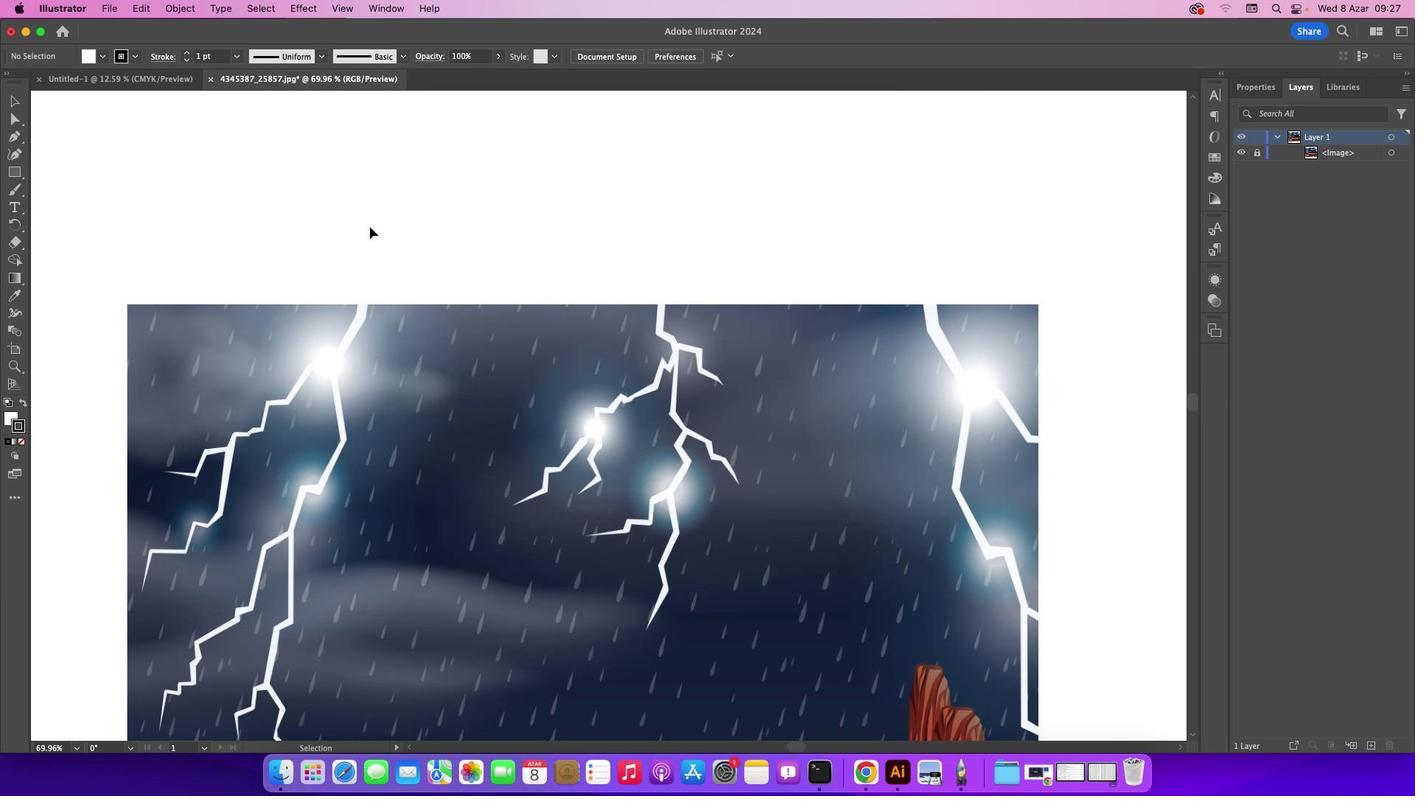 
Action: Mouse scrolled (369, 226) with delta (0, 0)
Screenshot: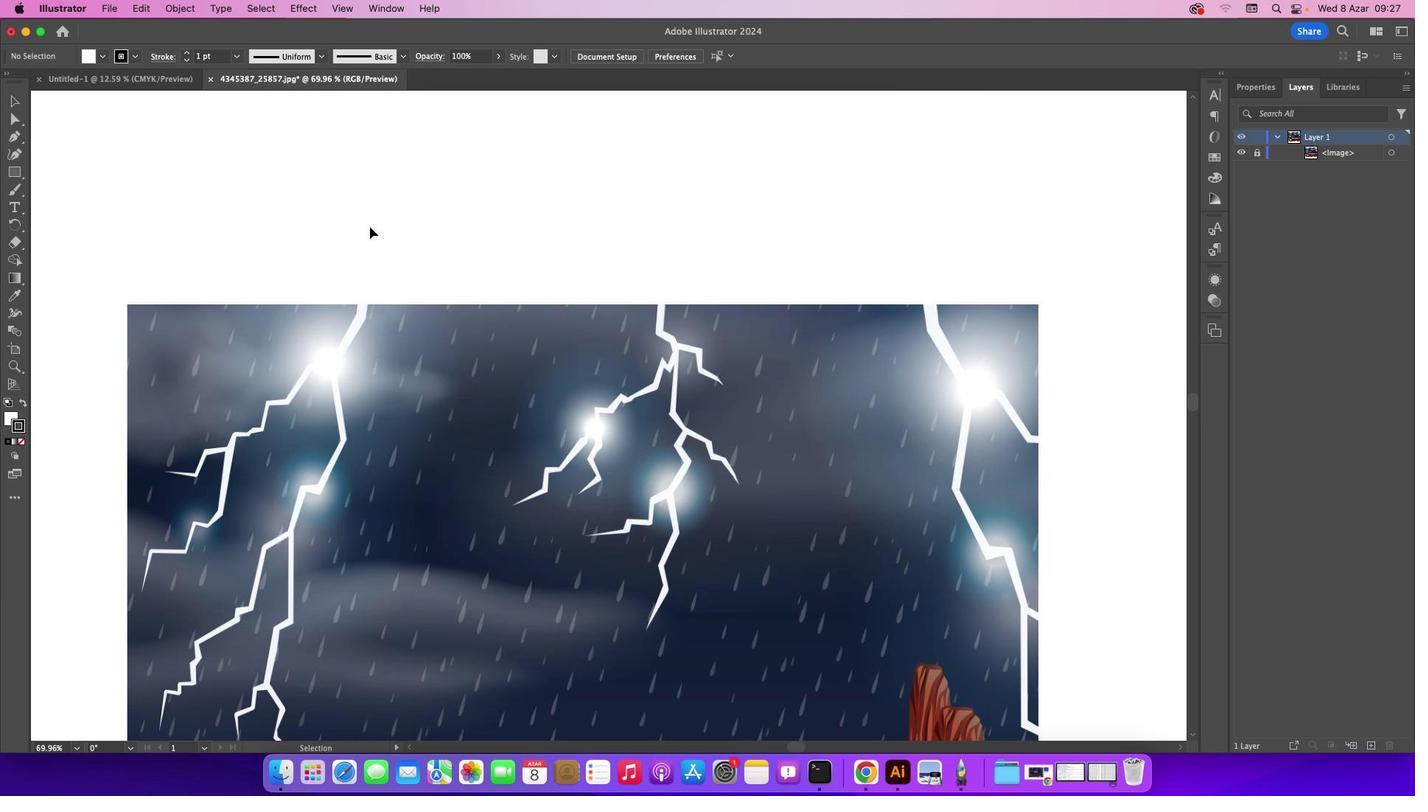 
Action: Mouse scrolled (369, 226) with delta (0, 2)
Screenshot: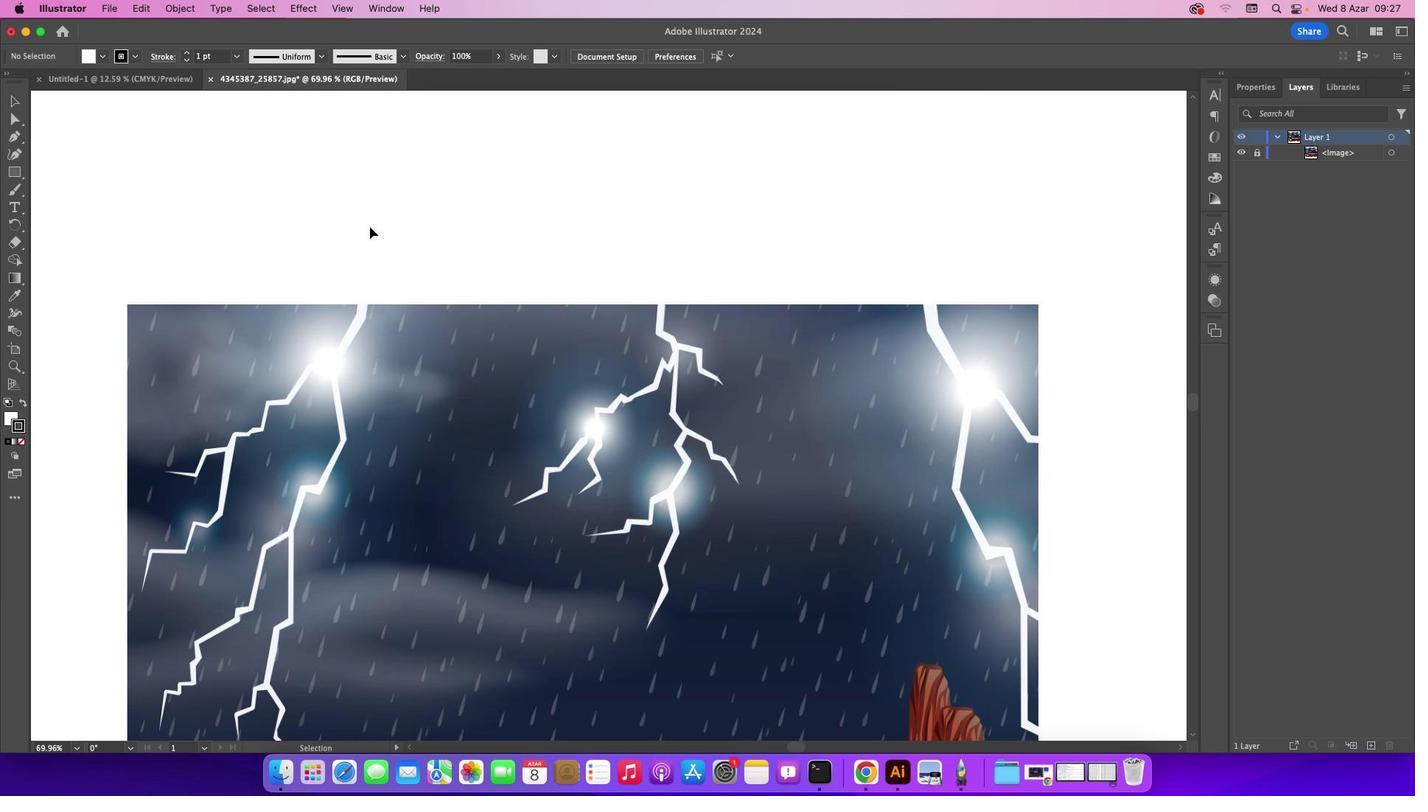 
Action: Mouse scrolled (369, 226) with delta (0, 3)
Screenshot: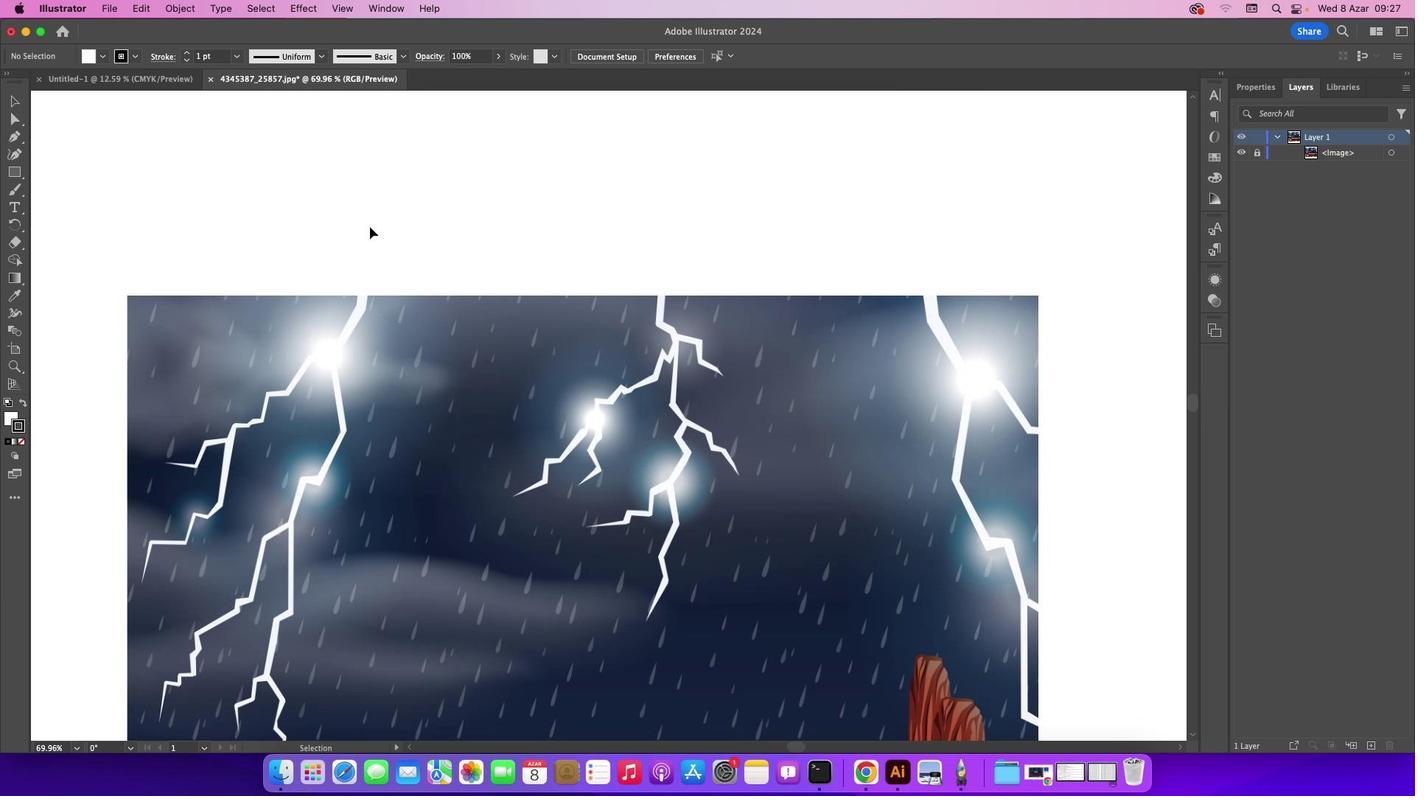 
Action: Mouse scrolled (369, 226) with delta (0, 0)
Screenshot: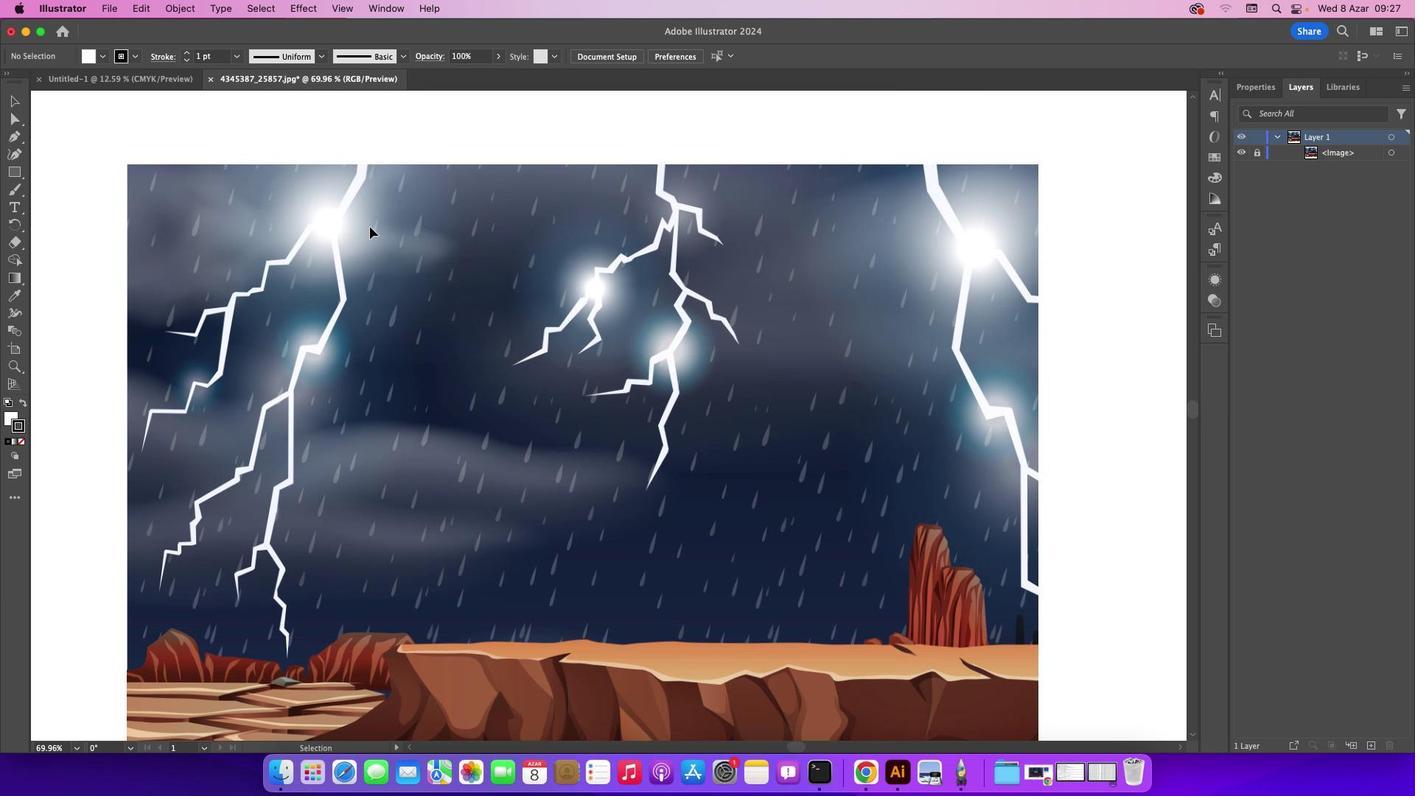 
Action: Mouse scrolled (369, 226) with delta (0, 0)
Screenshot: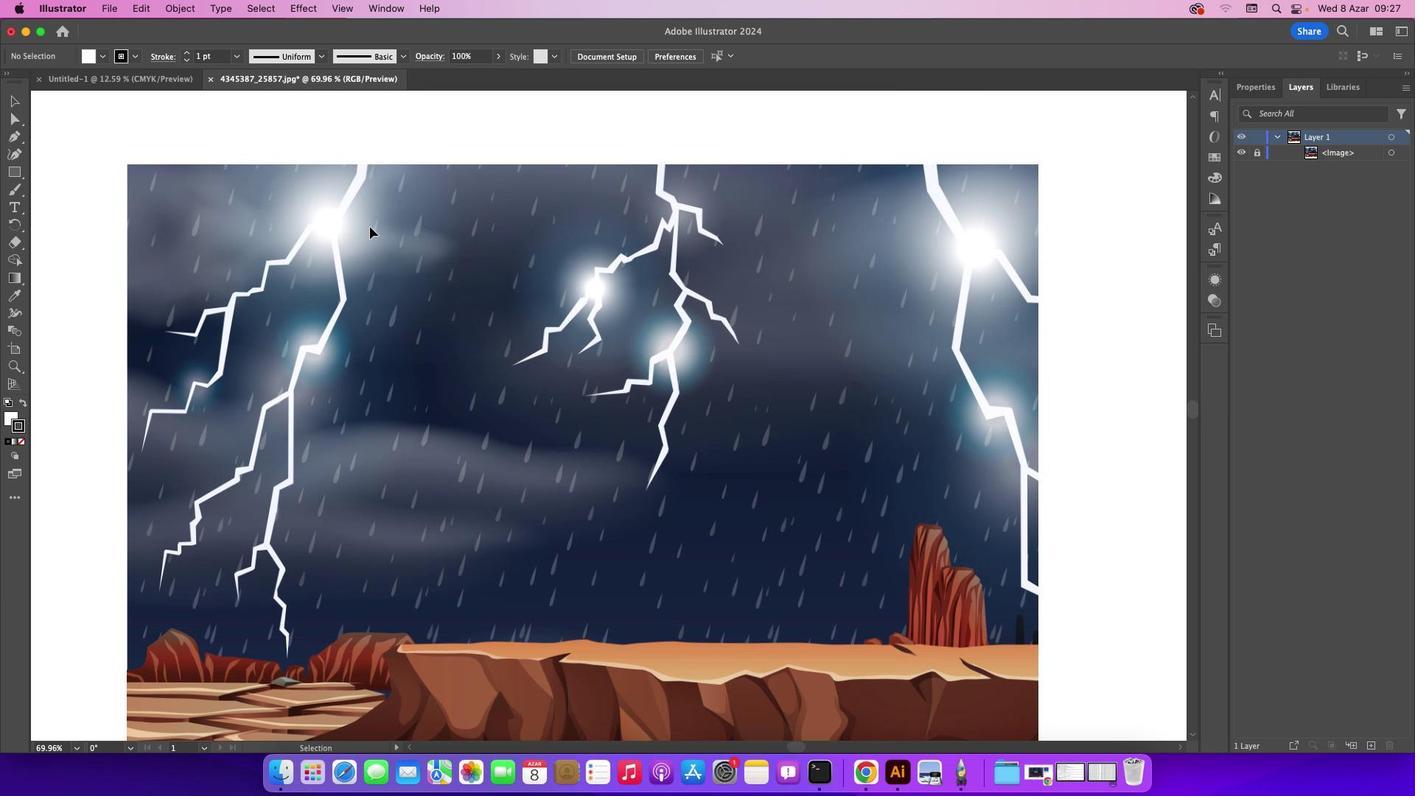 
Action: Mouse scrolled (369, 226) with delta (0, 2)
Screenshot: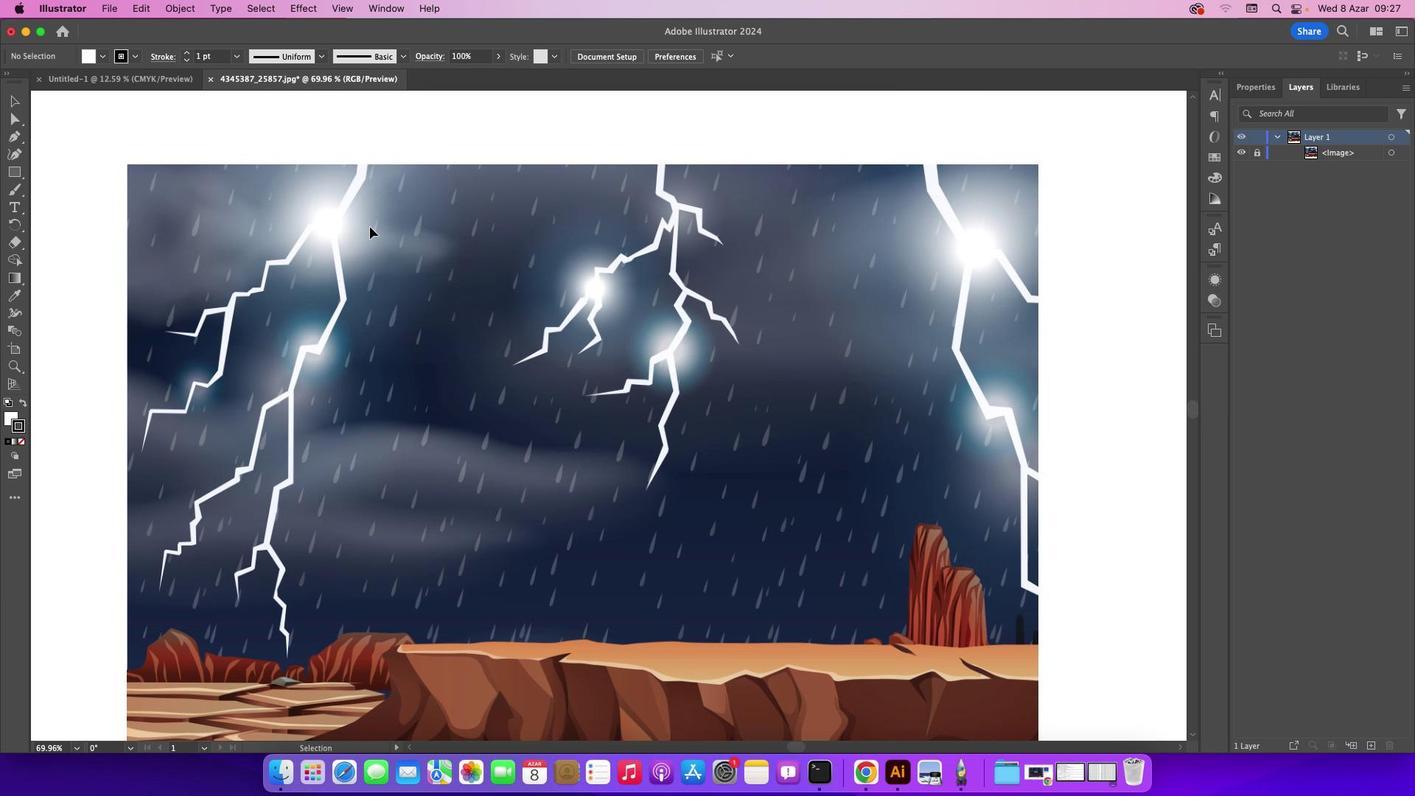 
Action: Mouse scrolled (369, 226) with delta (0, 3)
Screenshot: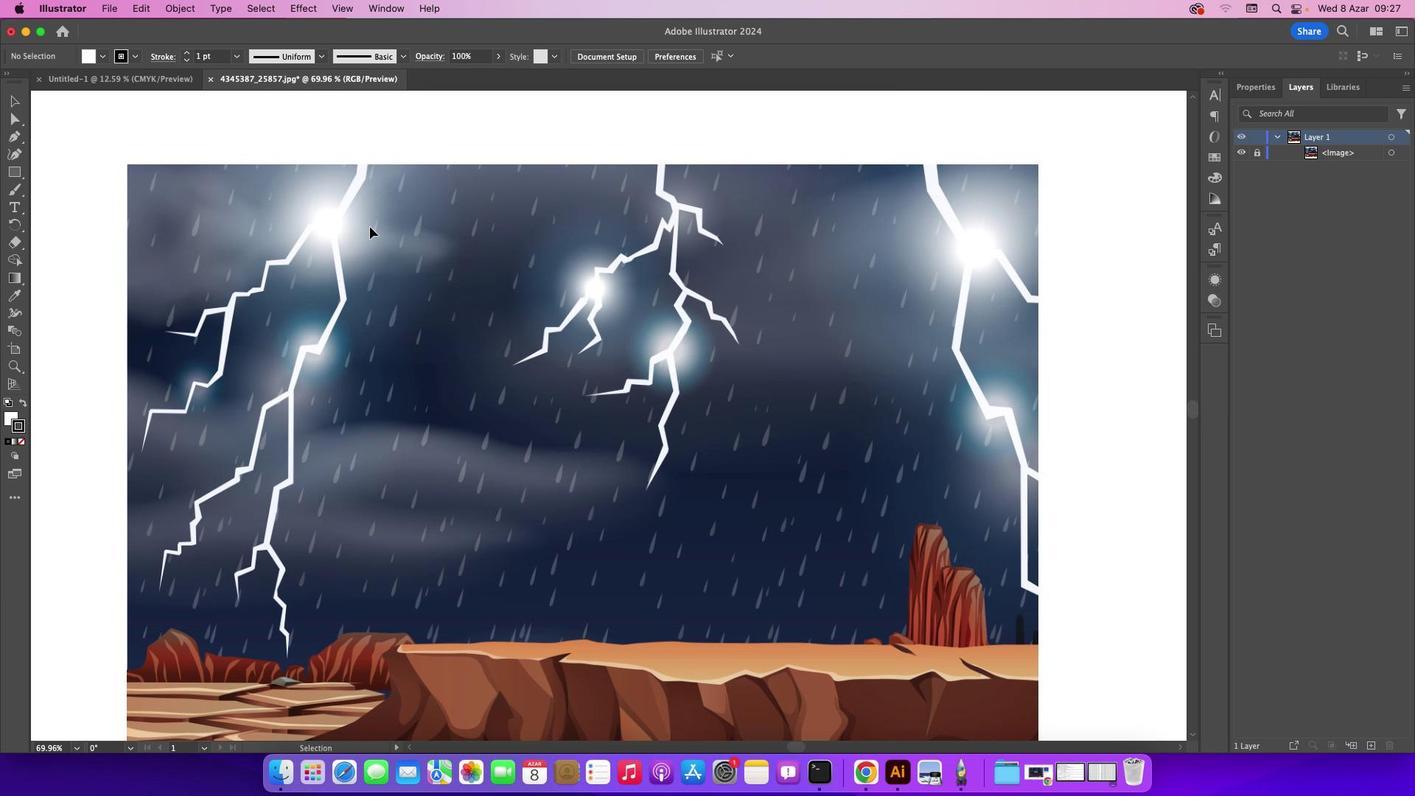 
Action: Mouse scrolled (369, 226) with delta (0, 4)
Screenshot: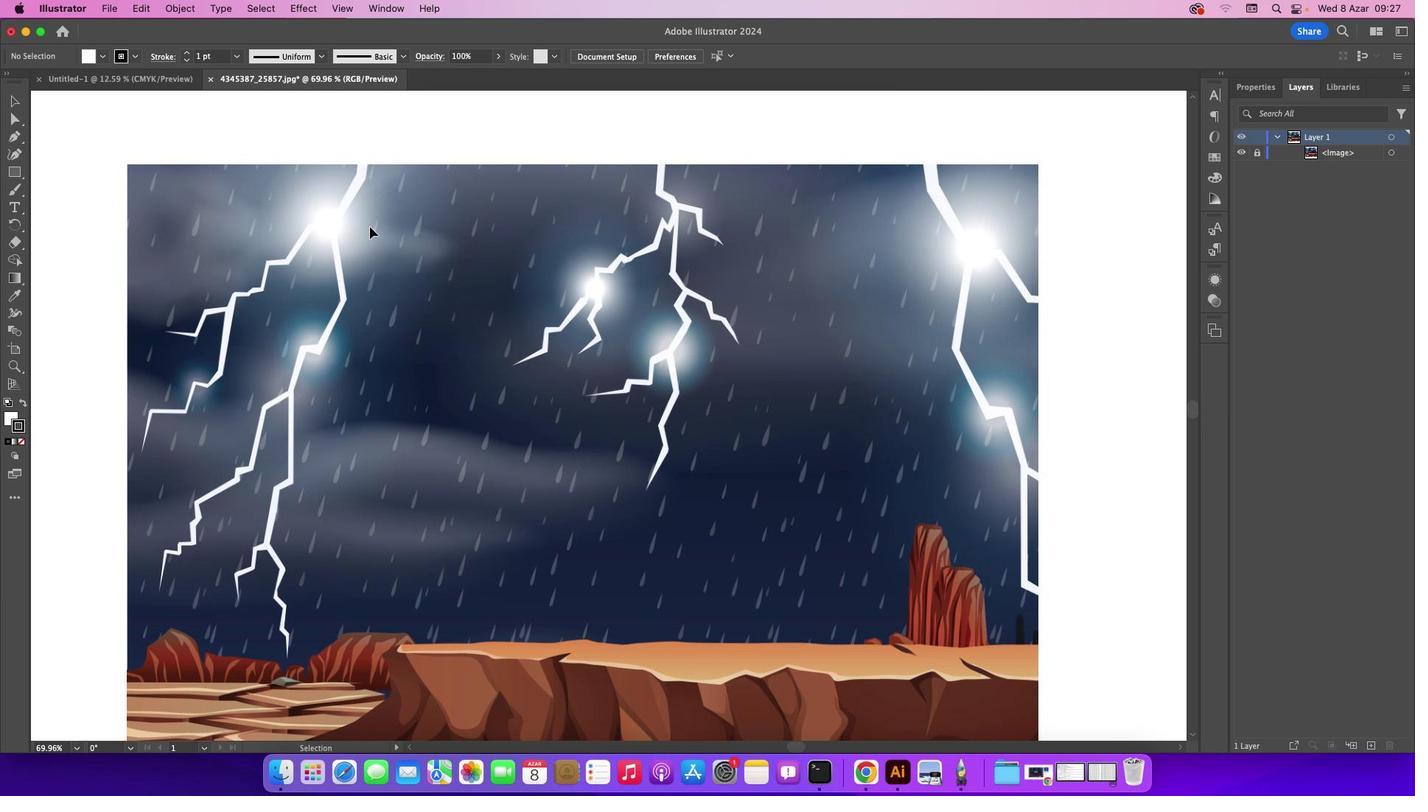 
Action: Mouse scrolled (369, 226) with delta (0, 0)
Screenshot: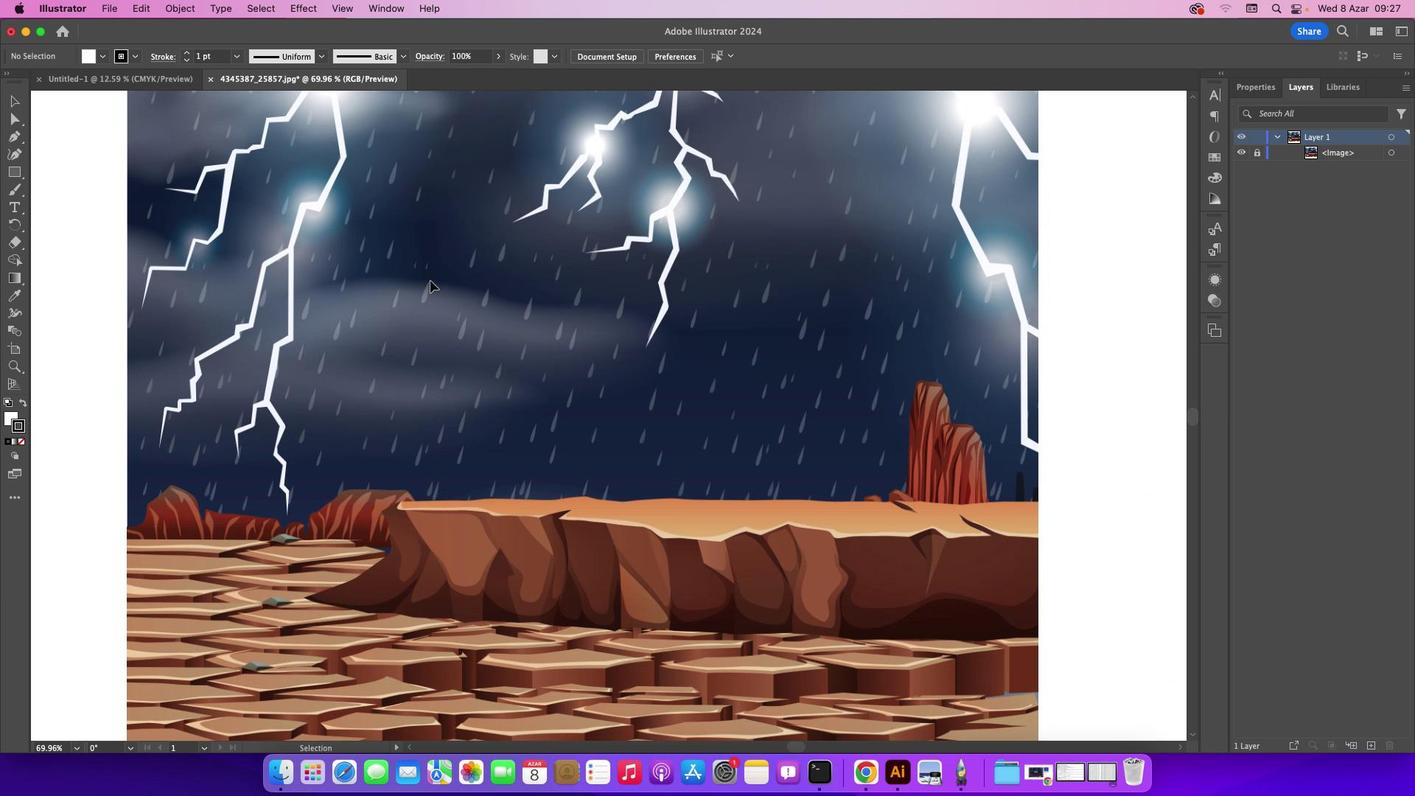 
Action: Mouse scrolled (369, 226) with delta (0, 0)
Screenshot: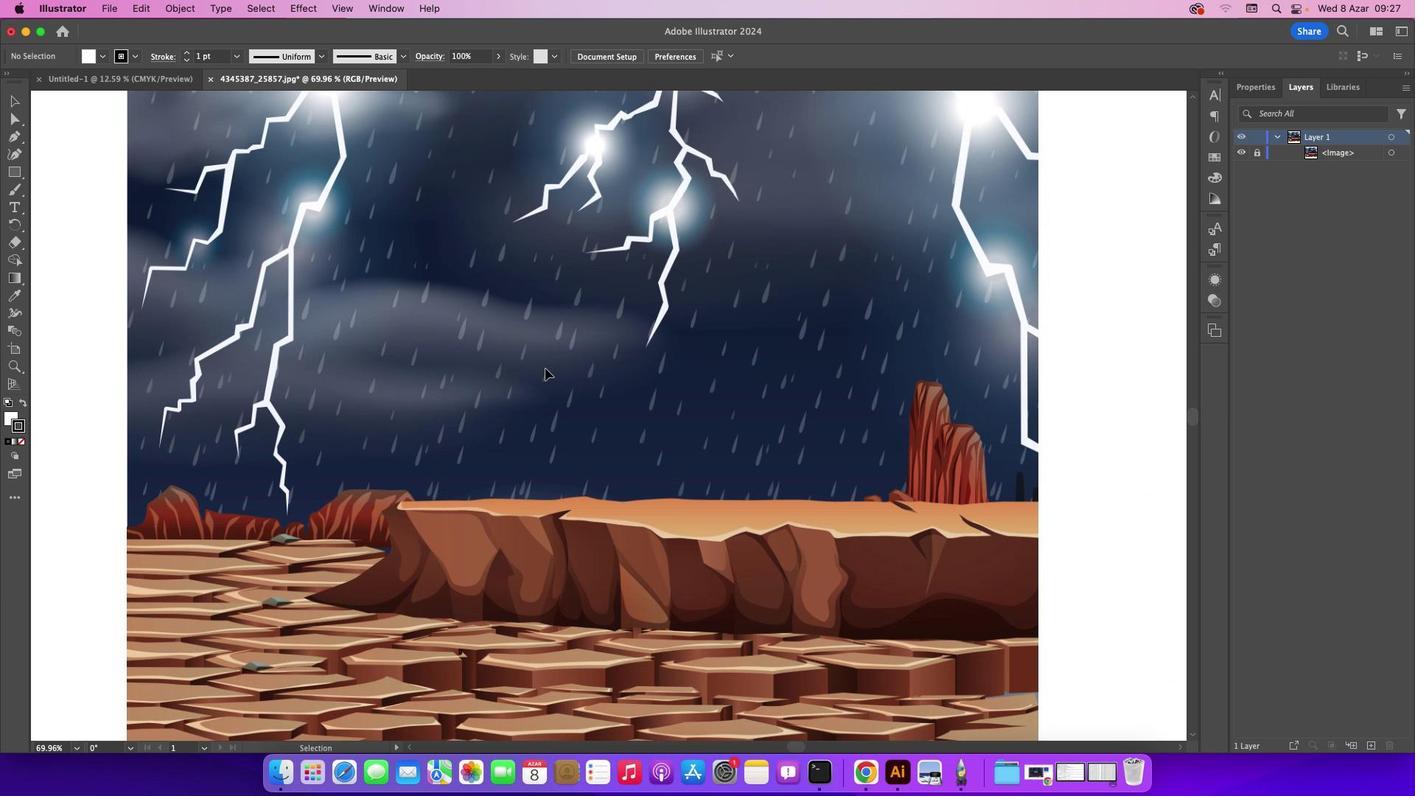 
Action: Mouse scrolled (369, 226) with delta (0, 0)
Screenshot: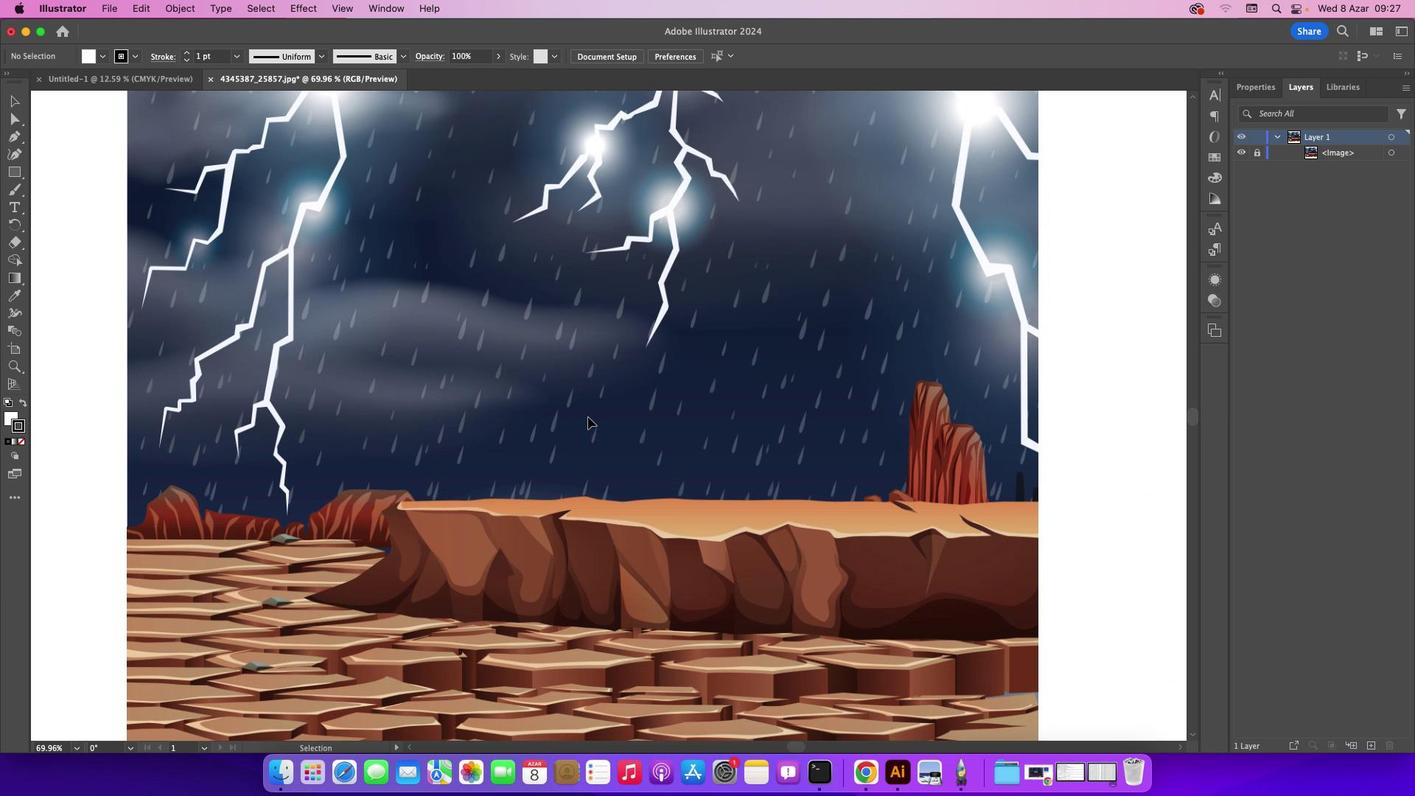 
Action: Mouse scrolled (369, 226) with delta (0, -1)
Screenshot: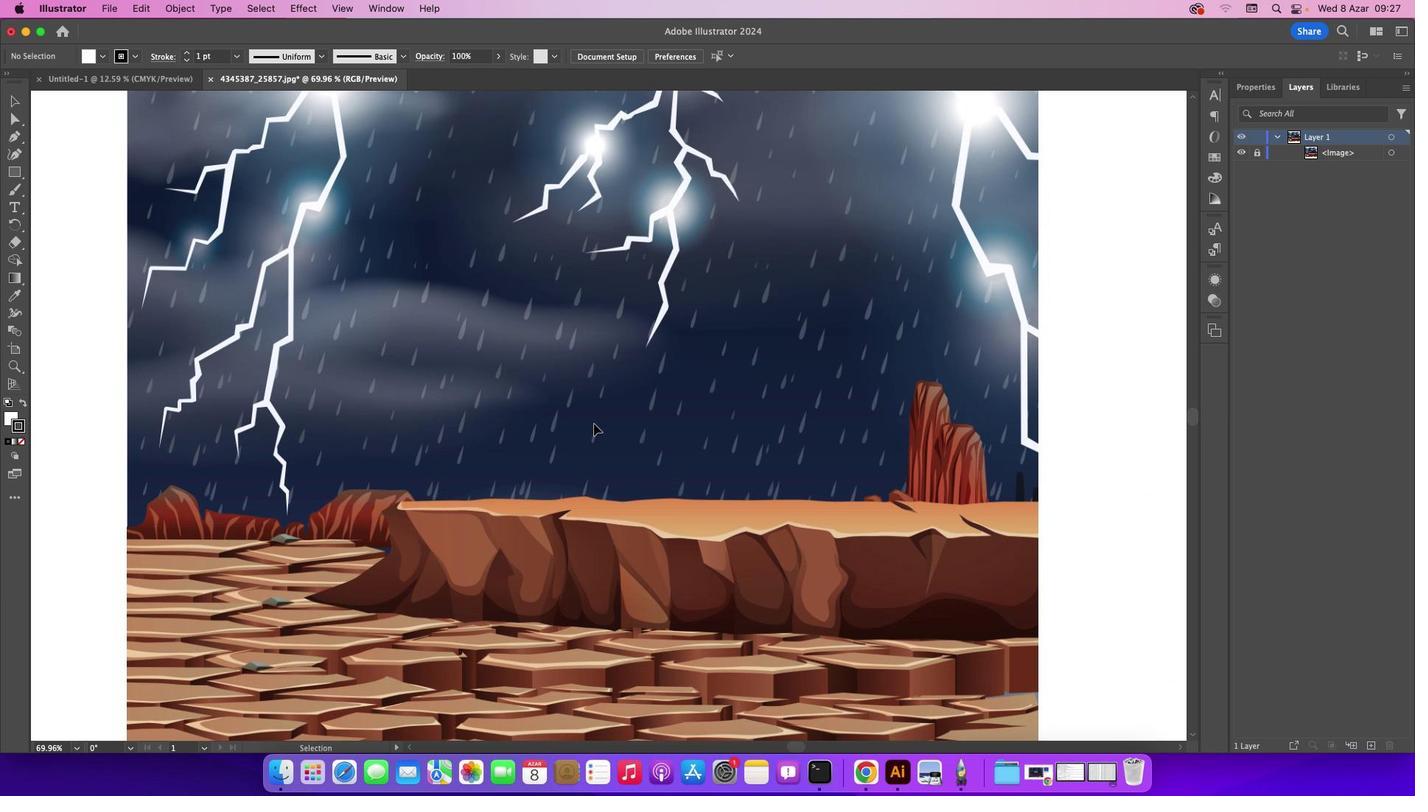 
Action: Mouse scrolled (369, 226) with delta (0, -2)
Screenshot: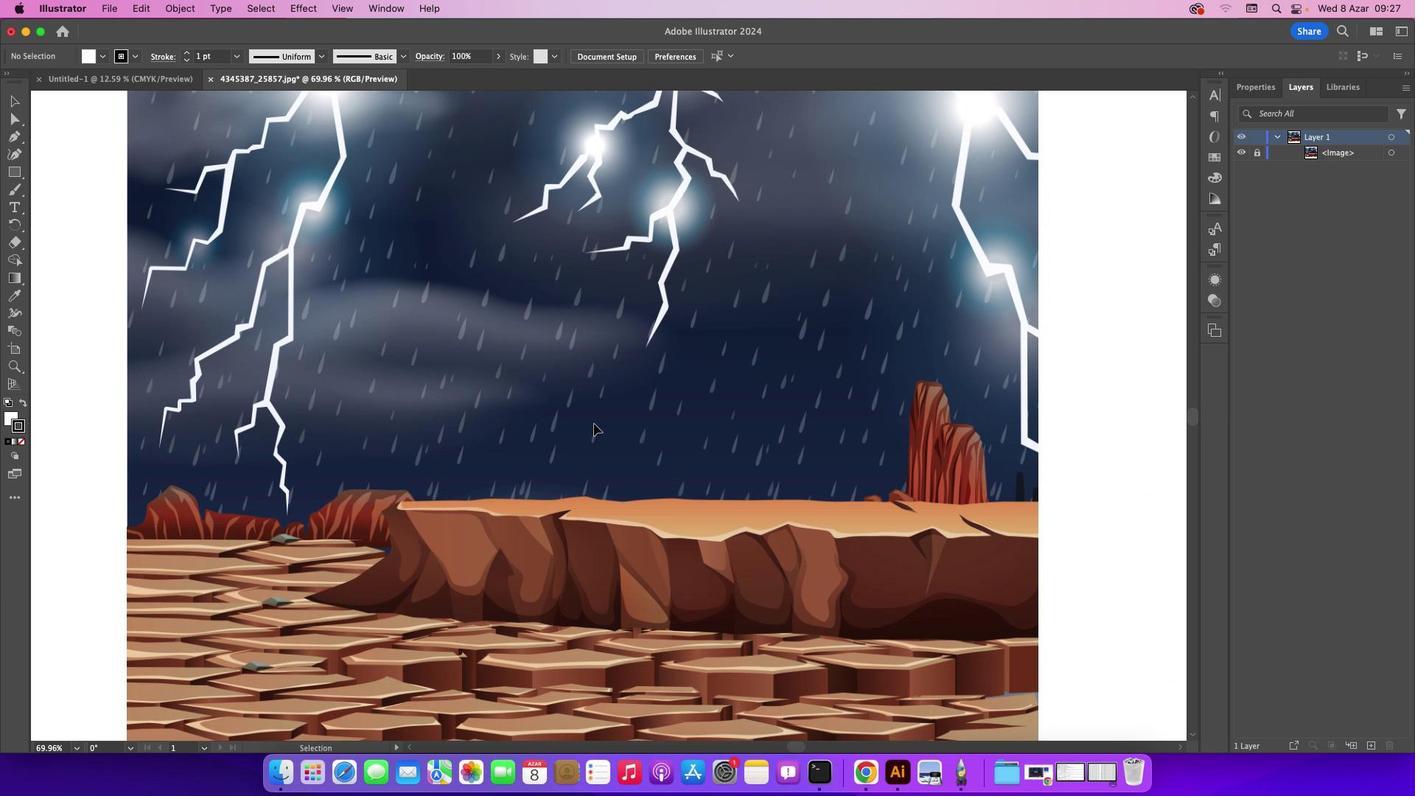 
Action: Mouse scrolled (369, 226) with delta (0, 0)
Screenshot: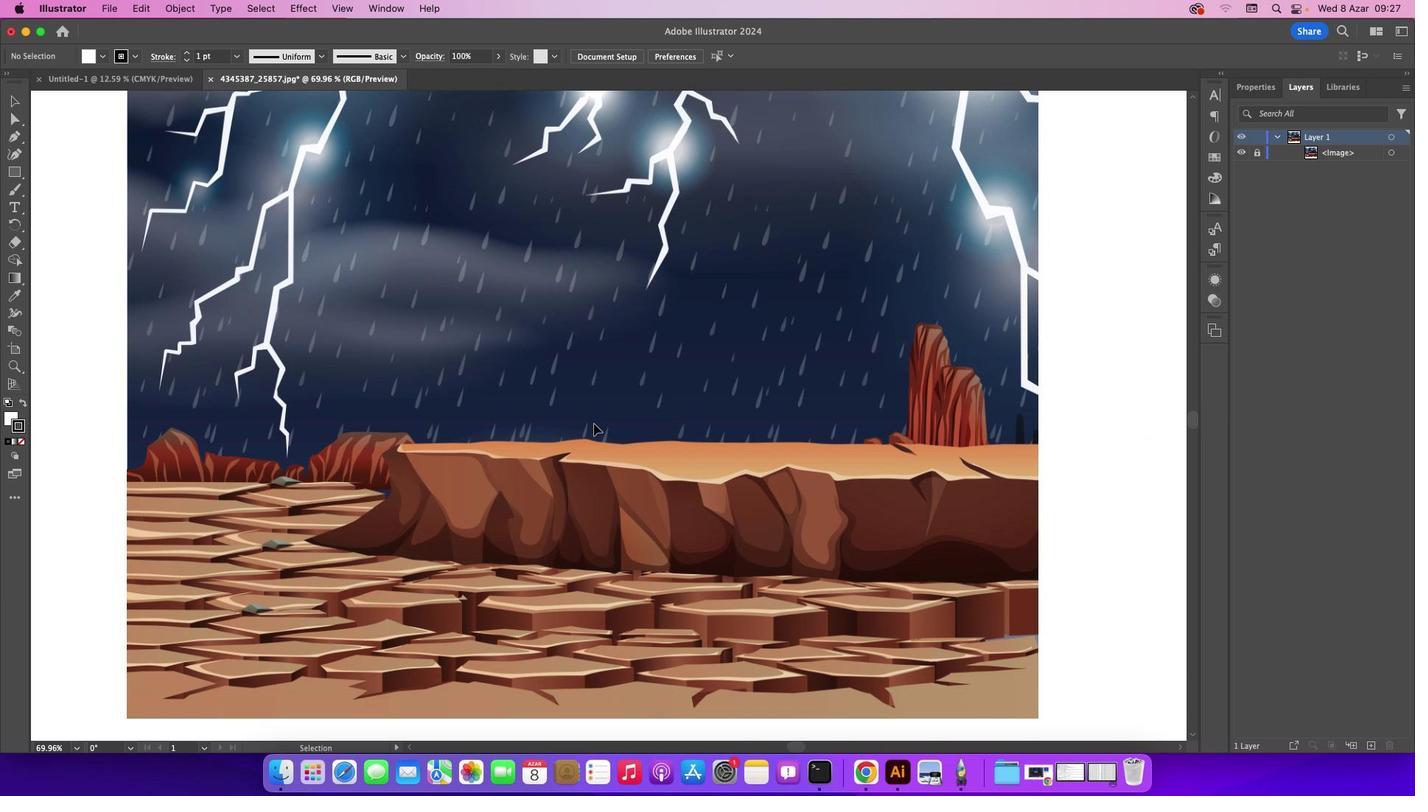 
Action: Mouse scrolled (369, 226) with delta (0, 0)
Screenshot: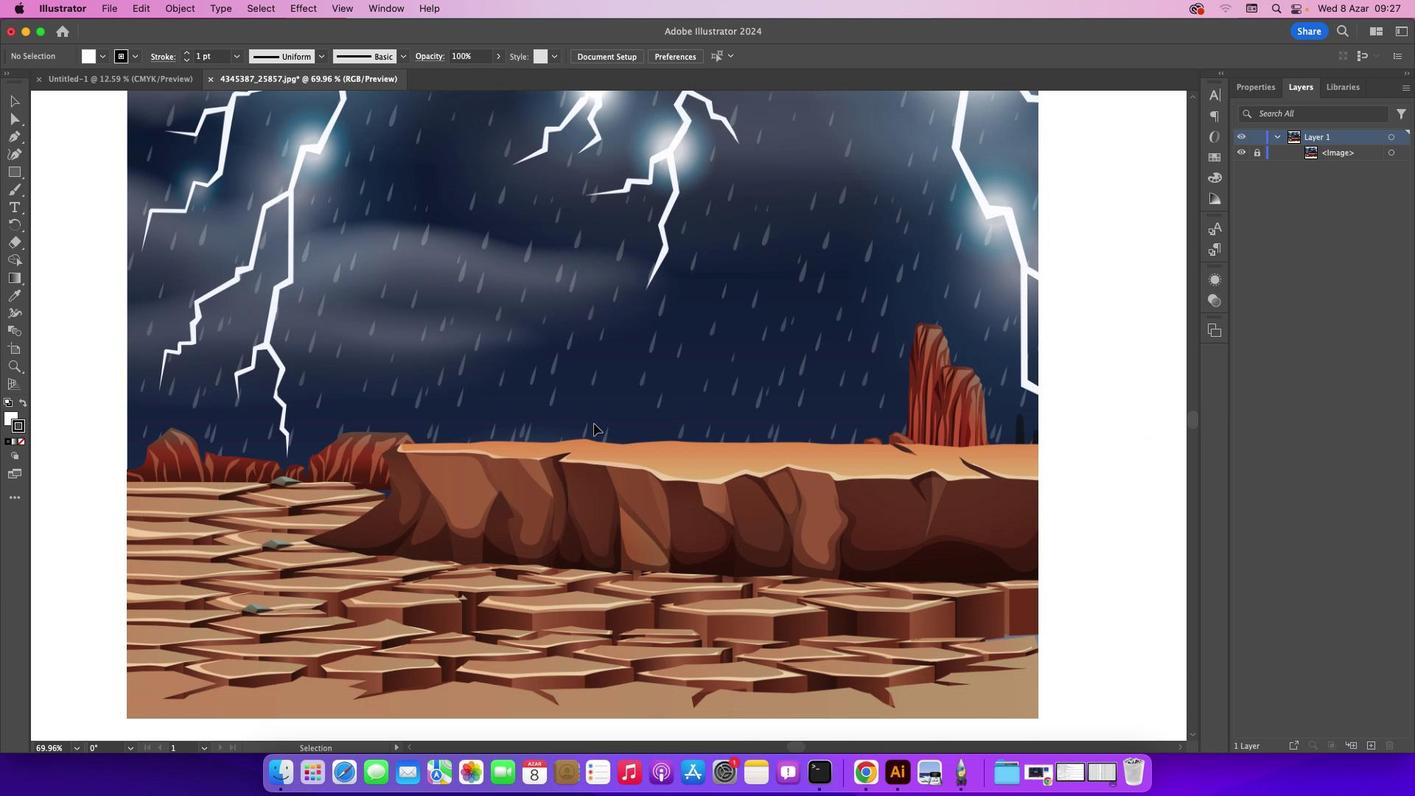 
Action: Mouse scrolled (369, 226) with delta (0, -2)
Screenshot: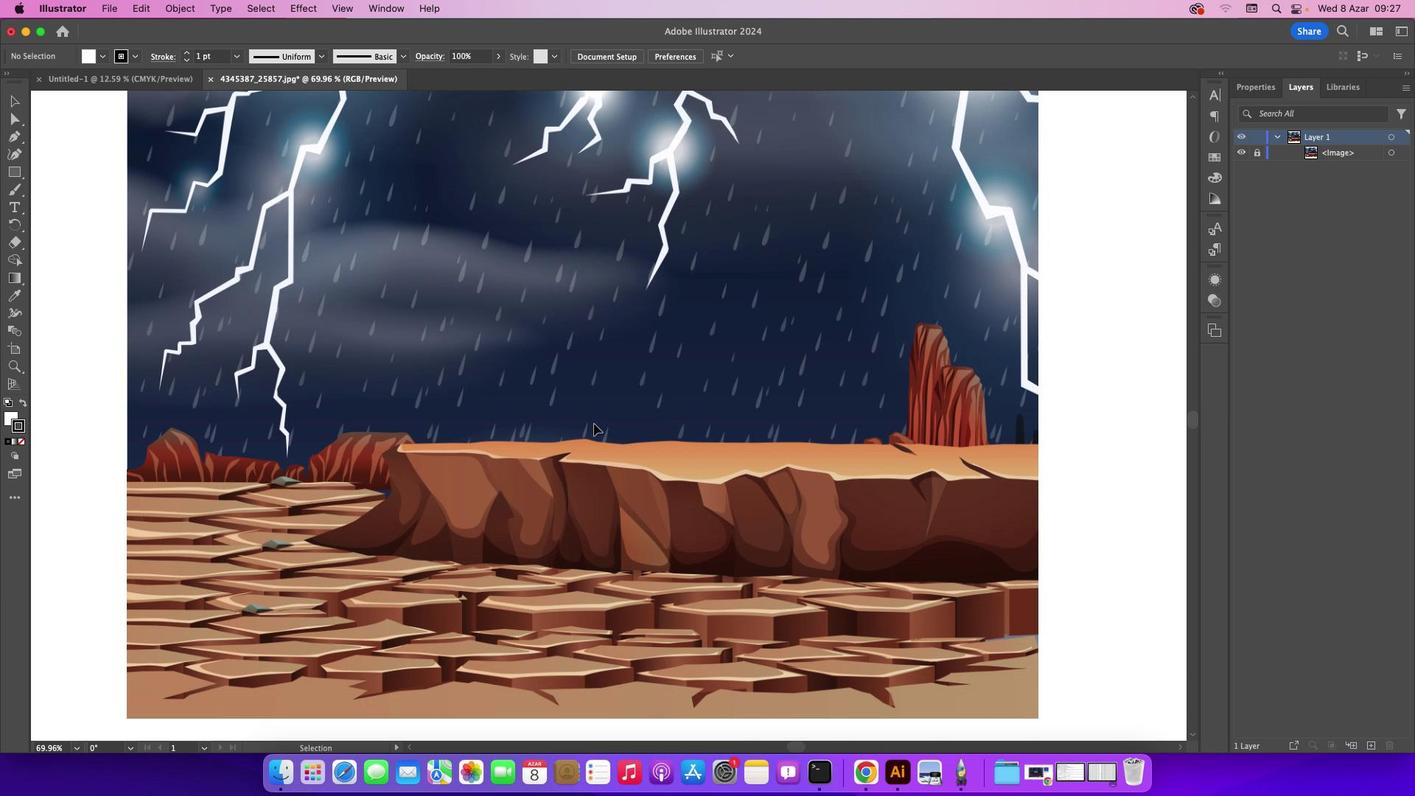 
Action: Mouse scrolled (369, 226) with delta (0, -2)
Screenshot: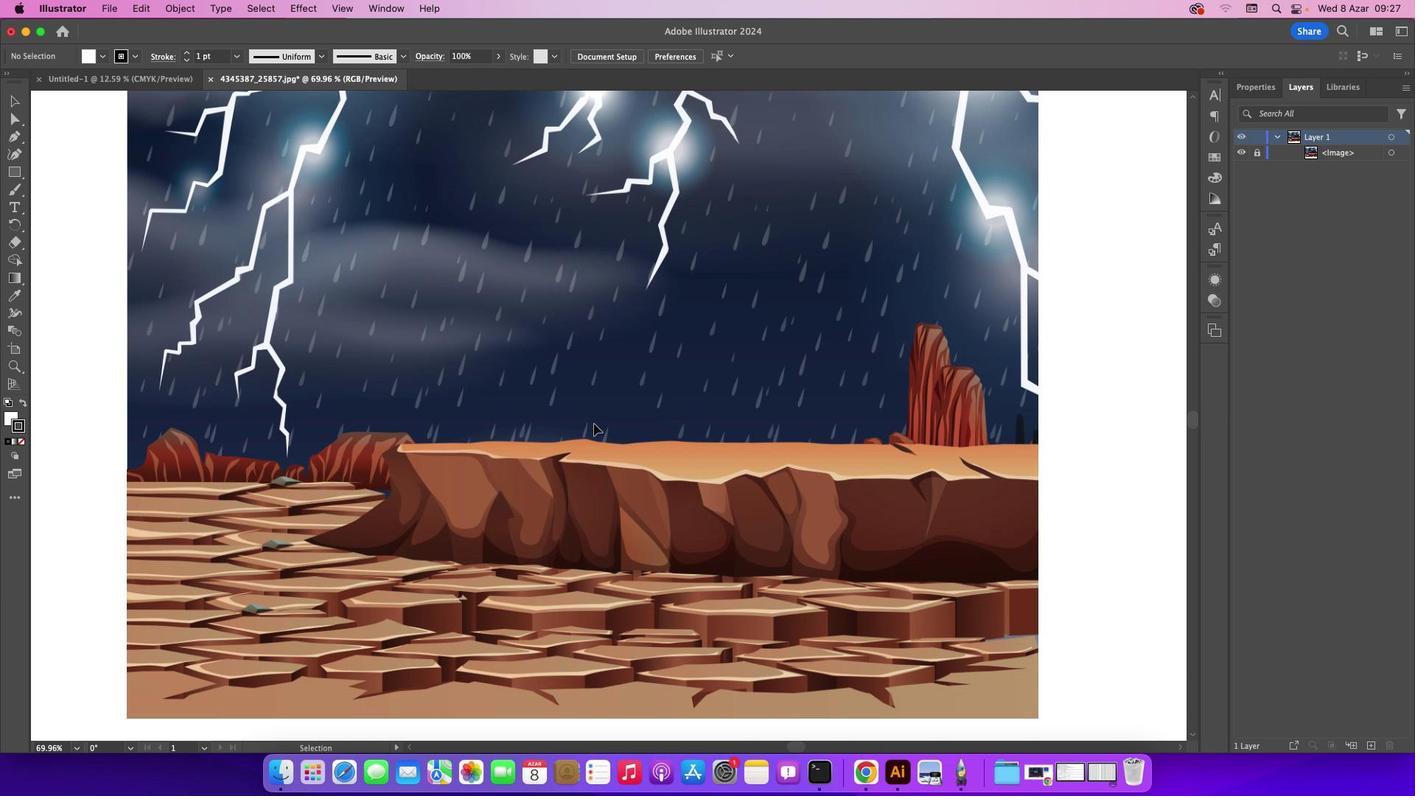 
Action: Mouse moved to (594, 423)
Screenshot: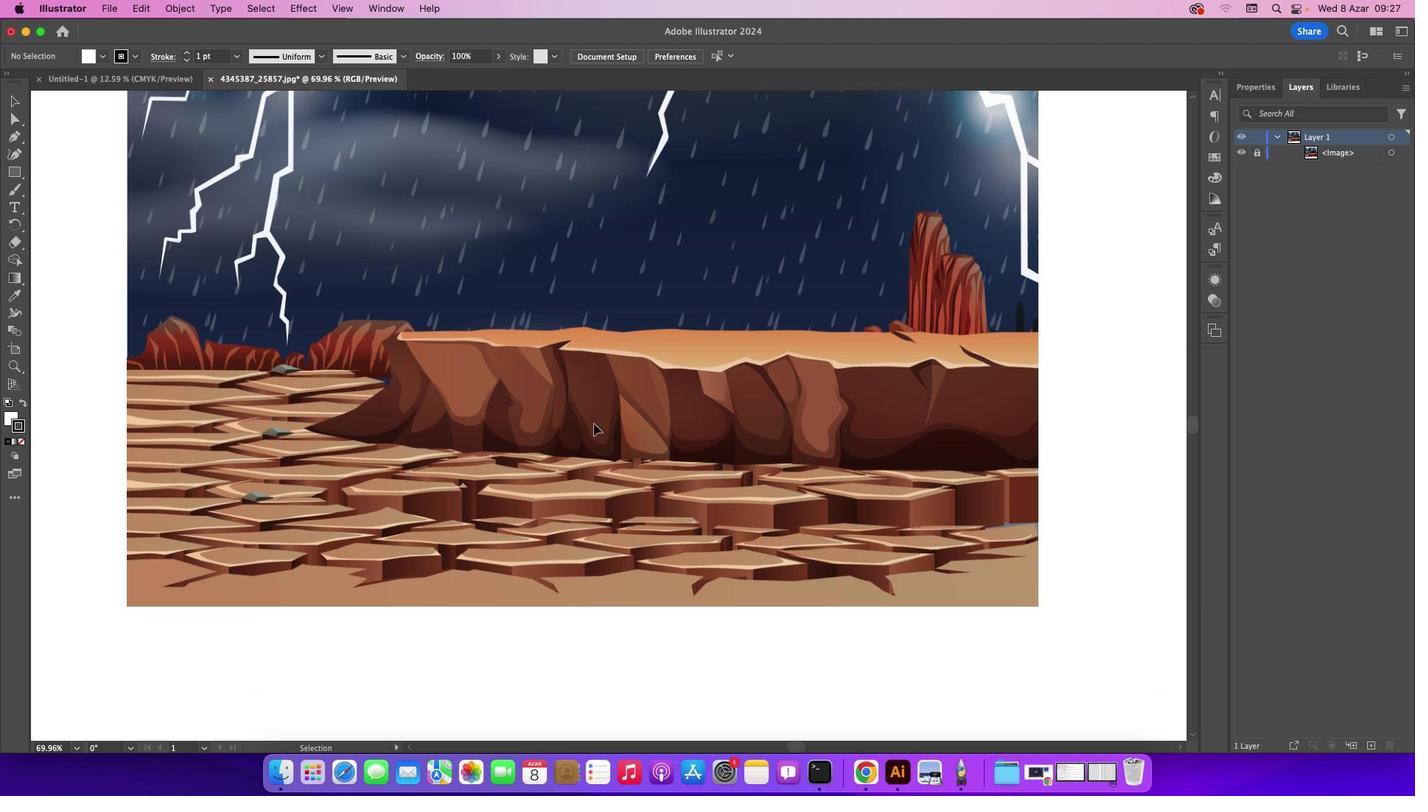 
Action: Mouse scrolled (594, 423) with delta (0, 0)
Screenshot: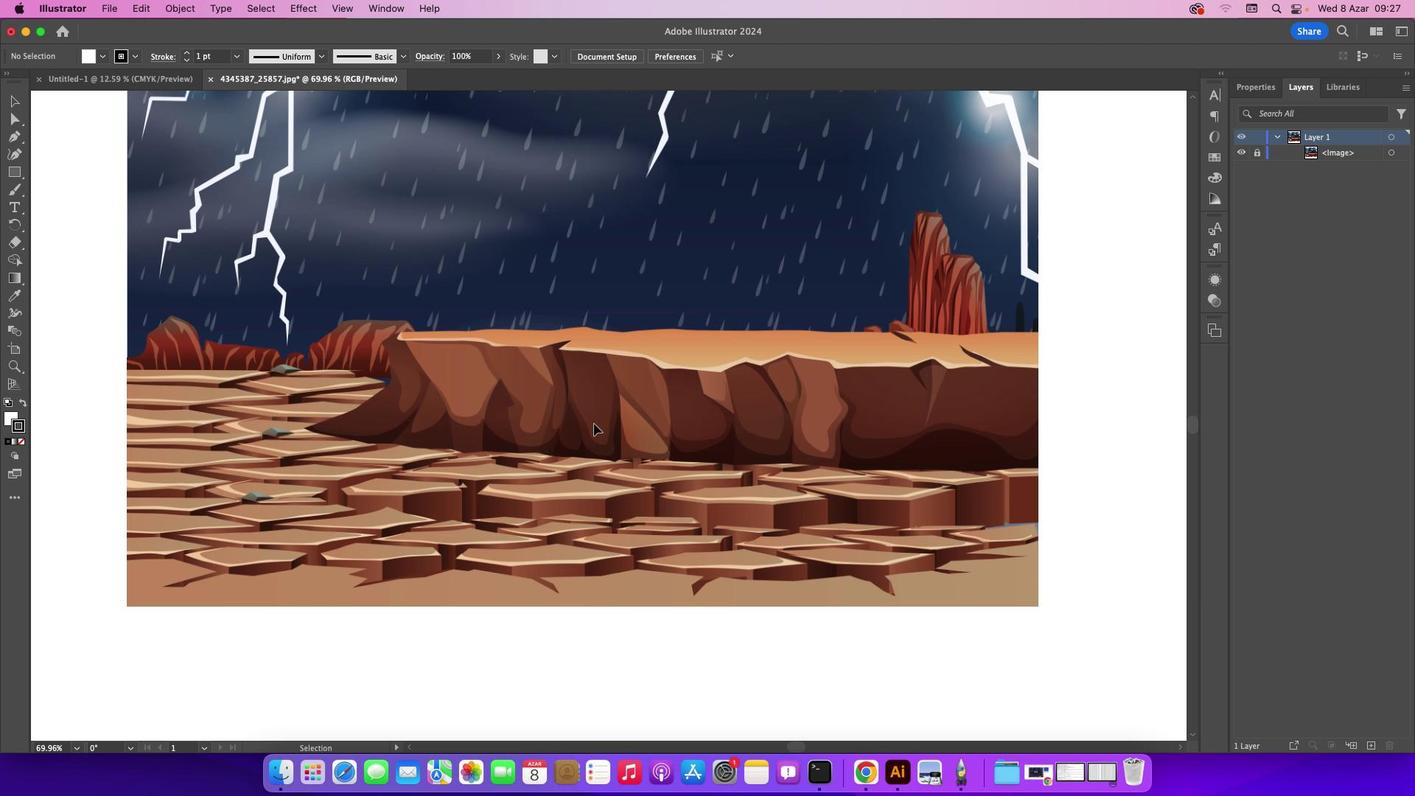 
Action: Mouse scrolled (594, 423) with delta (0, 0)
Screenshot: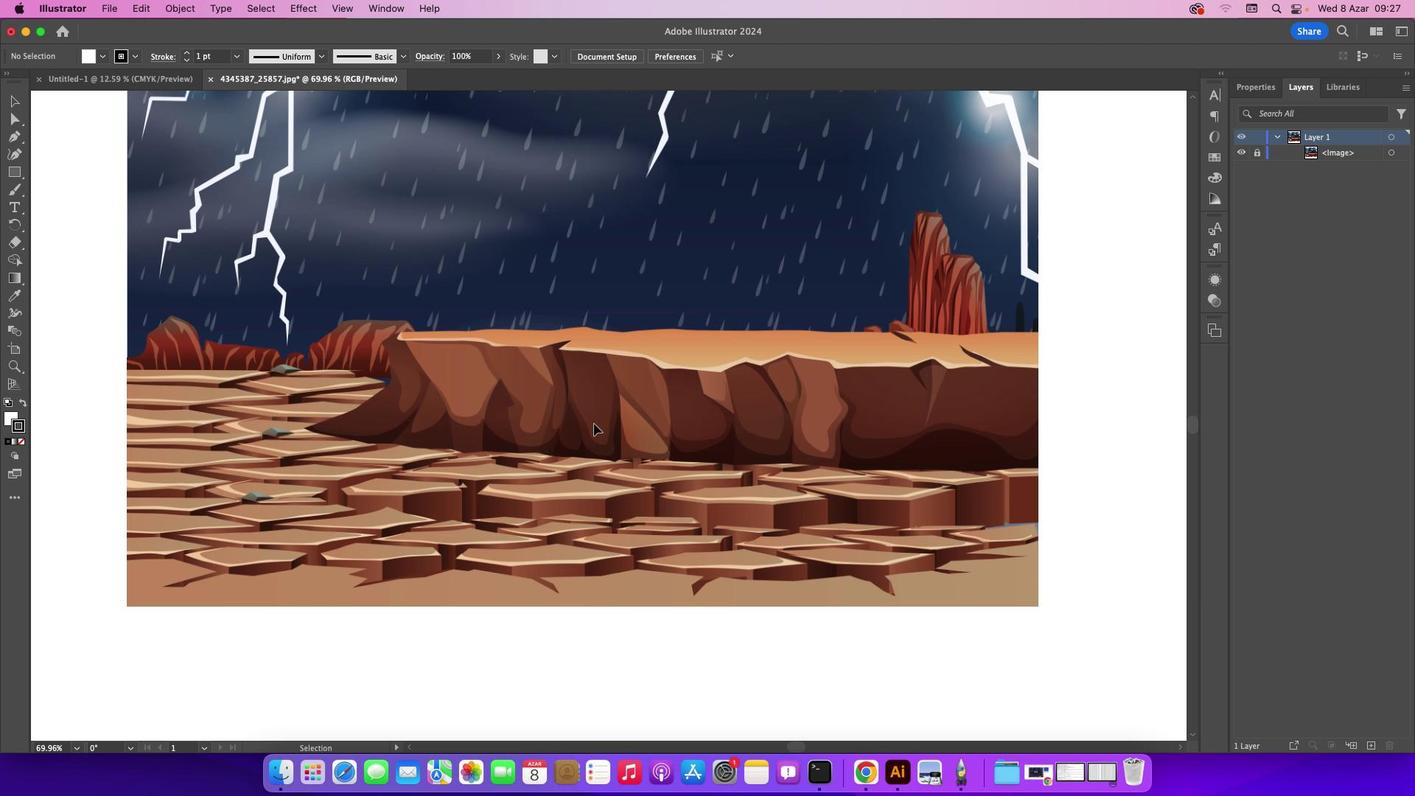 
Action: Mouse scrolled (594, 423) with delta (0, -1)
Screenshot: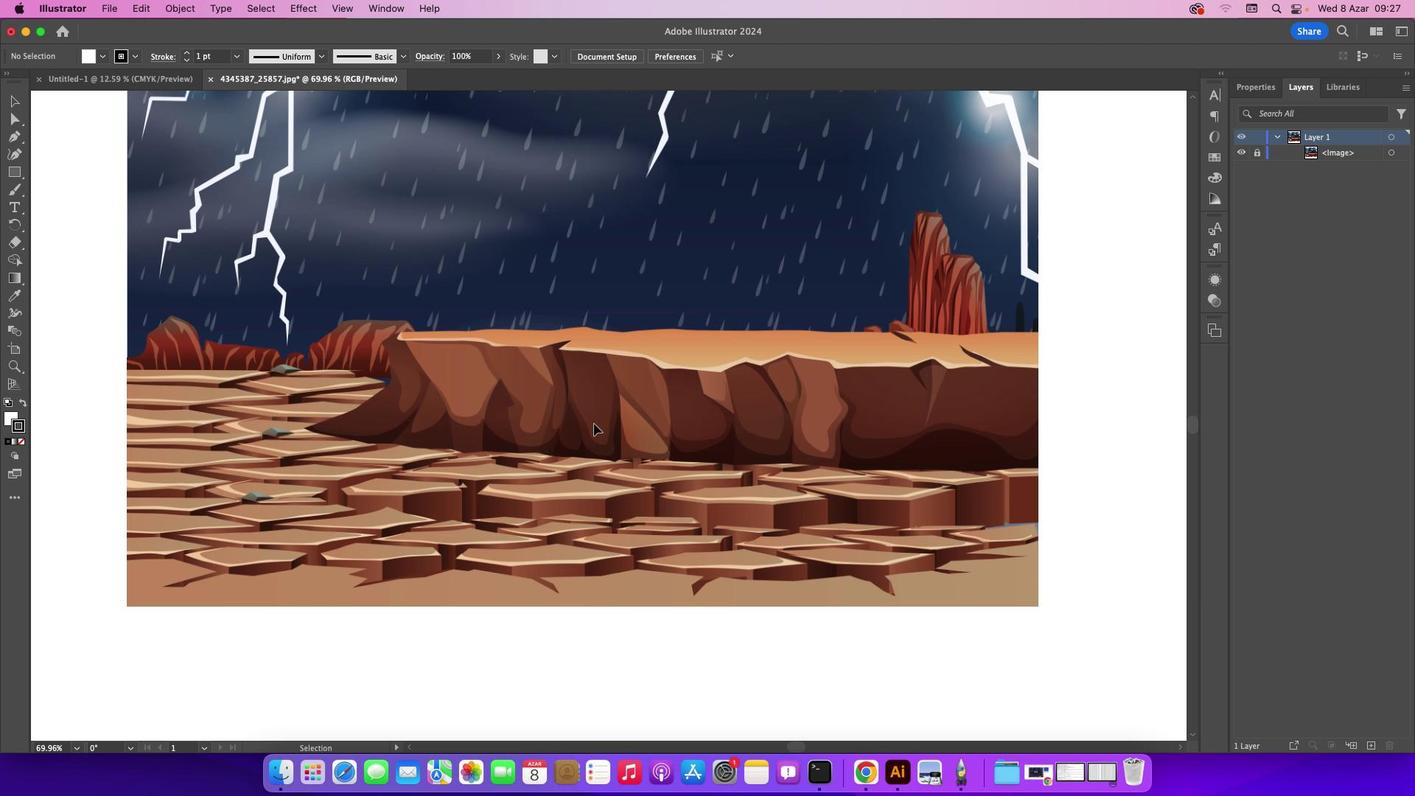 
Action: Mouse scrolled (594, 423) with delta (0, 0)
Screenshot: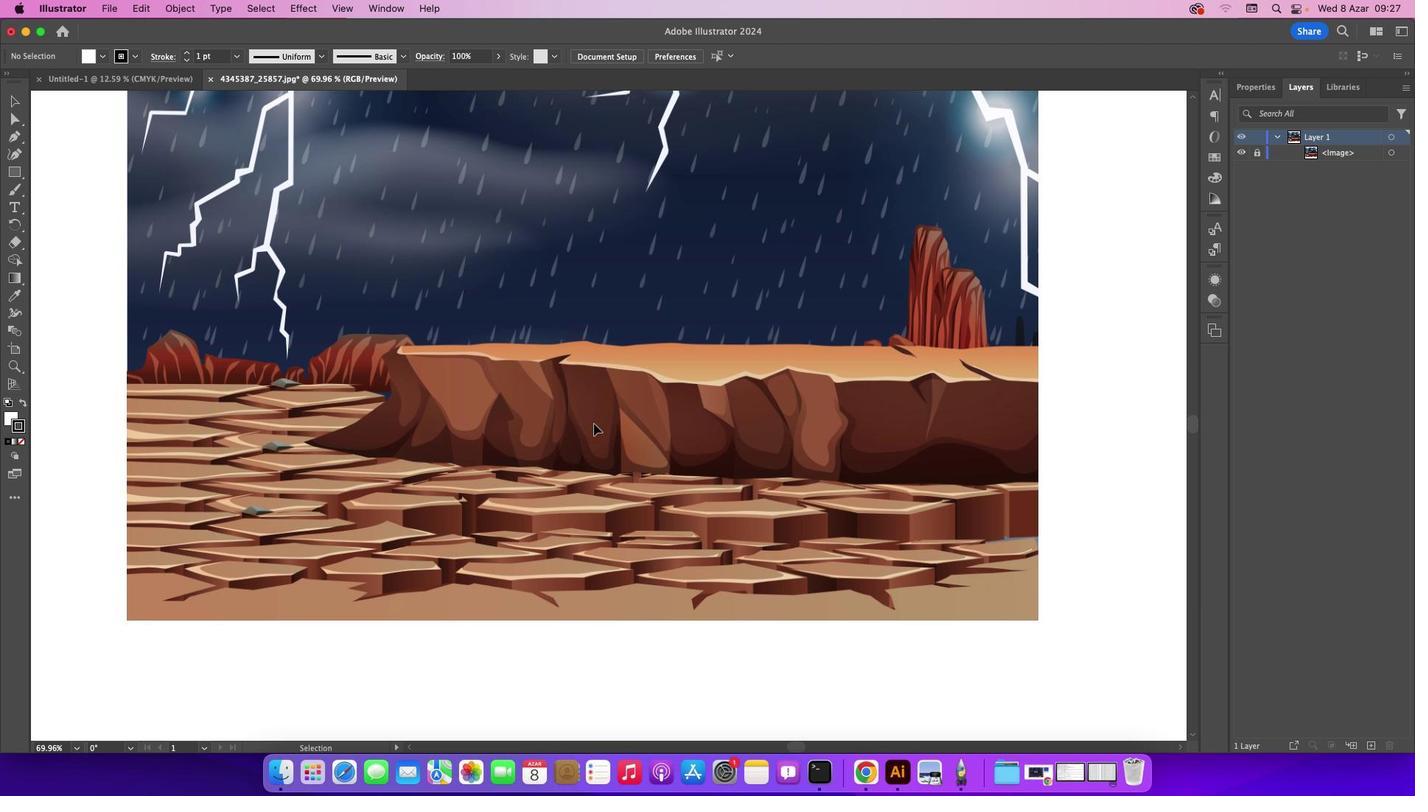 
Action: Mouse scrolled (594, 423) with delta (0, 0)
Screenshot: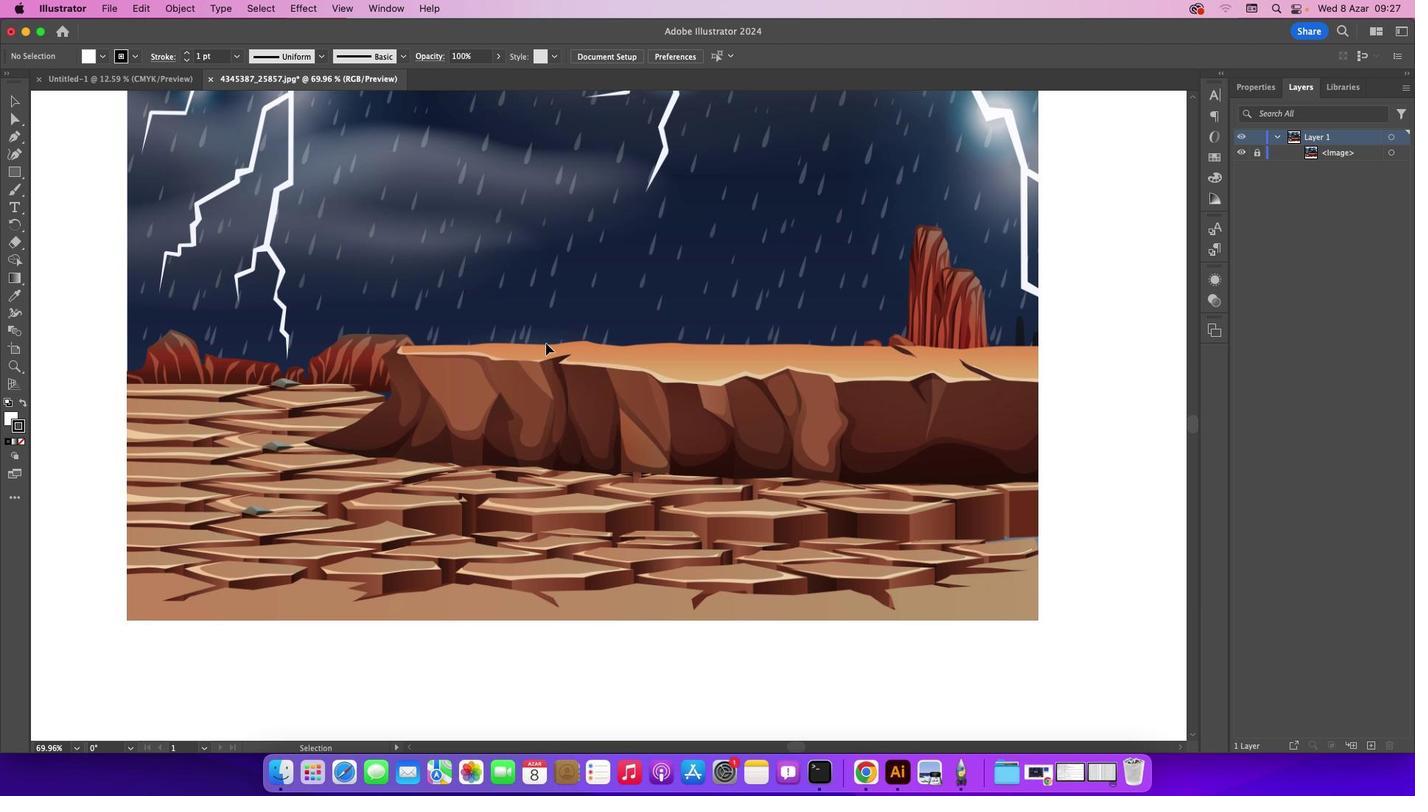 
Action: Mouse scrolled (594, 423) with delta (0, -1)
Screenshot: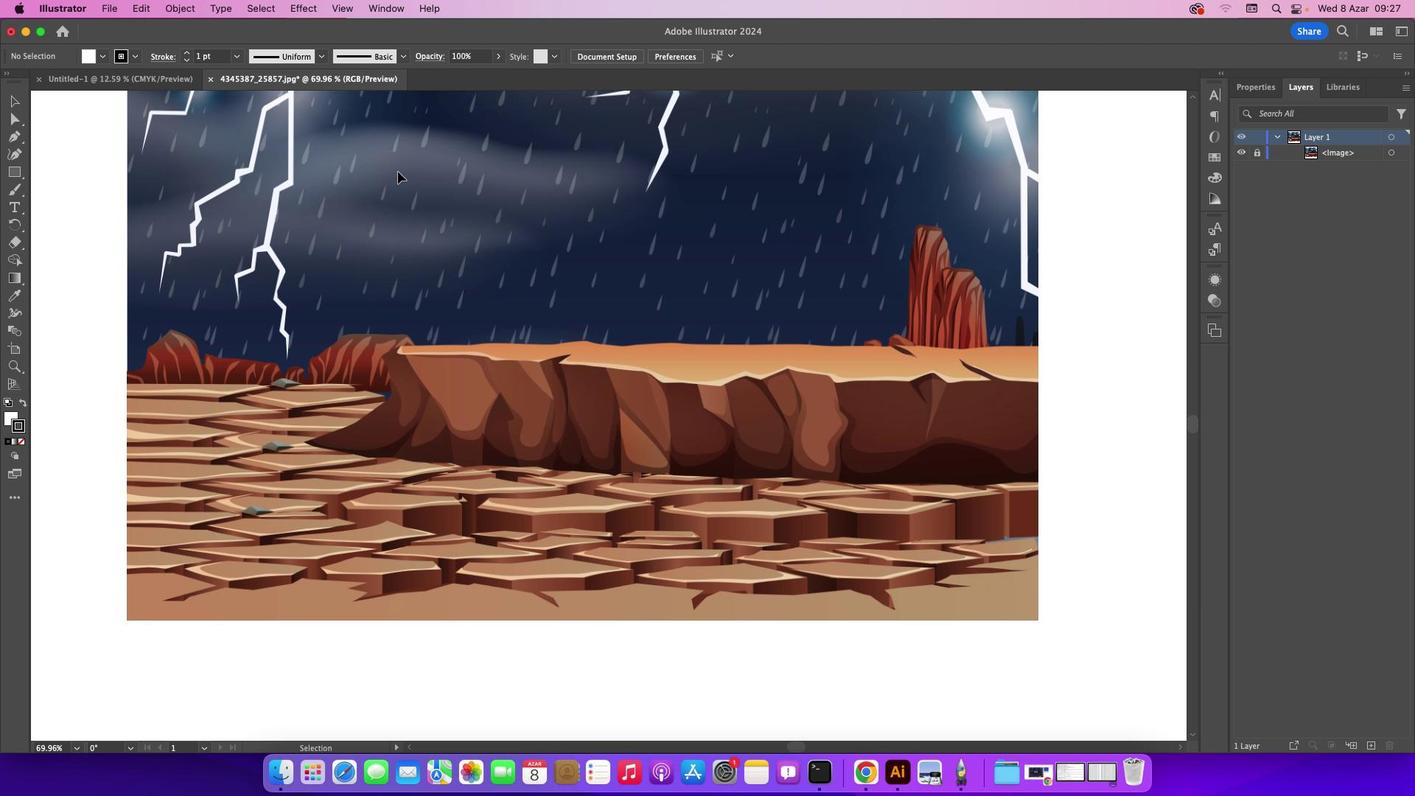 
Action: Mouse scrolled (594, 423) with delta (0, -2)
Screenshot: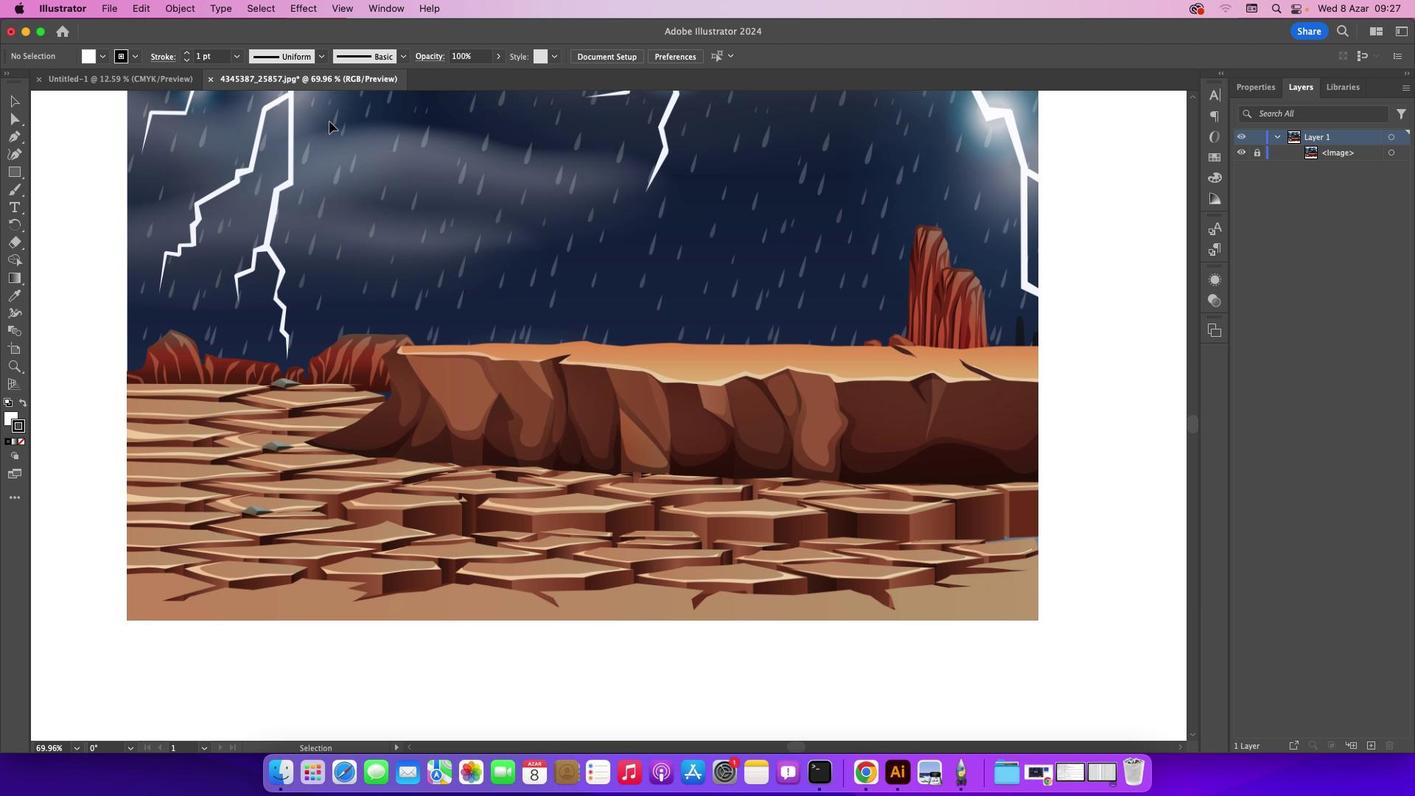 
Action: Mouse scrolled (594, 423) with delta (0, 0)
Screenshot: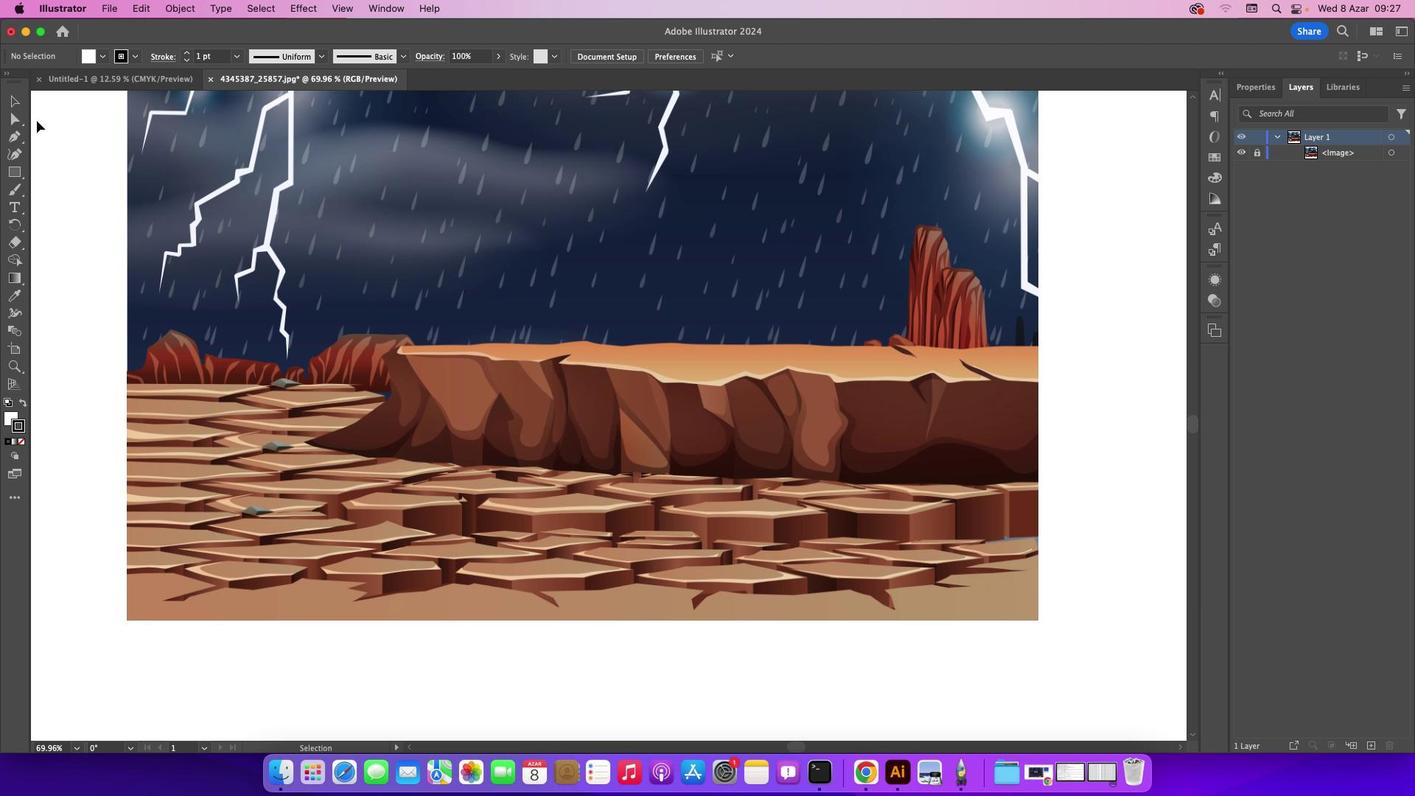 
Action: Mouse scrolled (594, 423) with delta (0, 0)
Screenshot: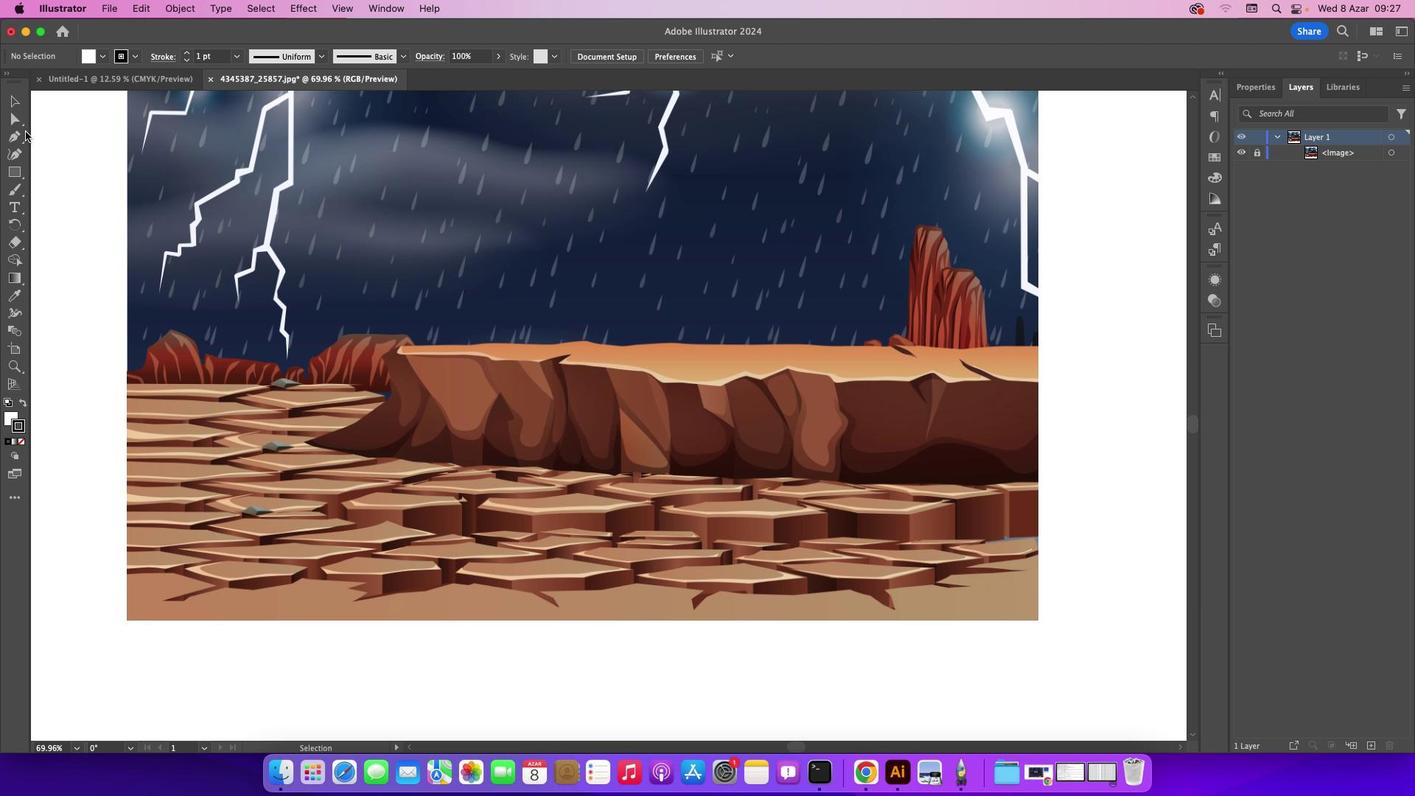 
Action: Mouse moved to (17, 138)
Screenshot: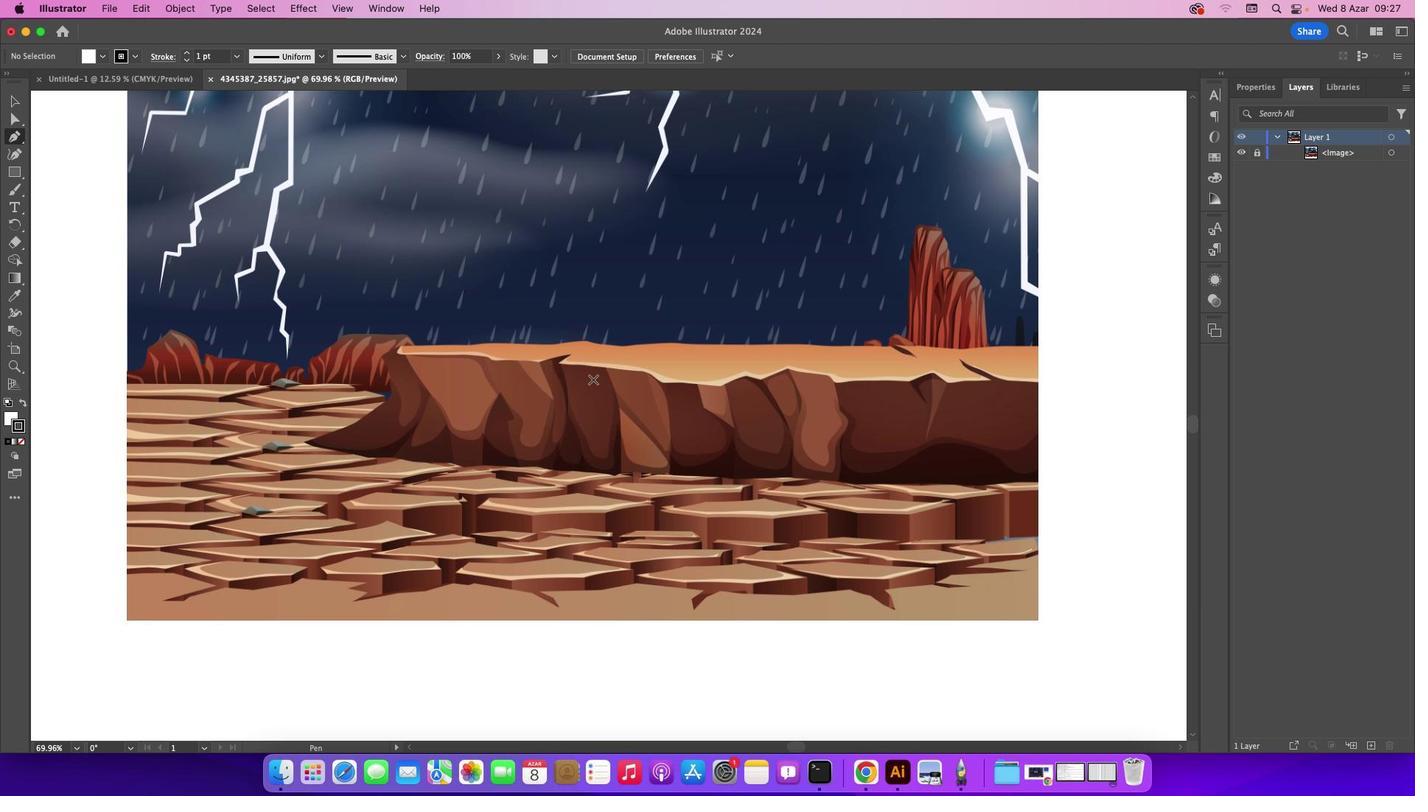 
Action: Mouse pressed left at (17, 138)
Screenshot: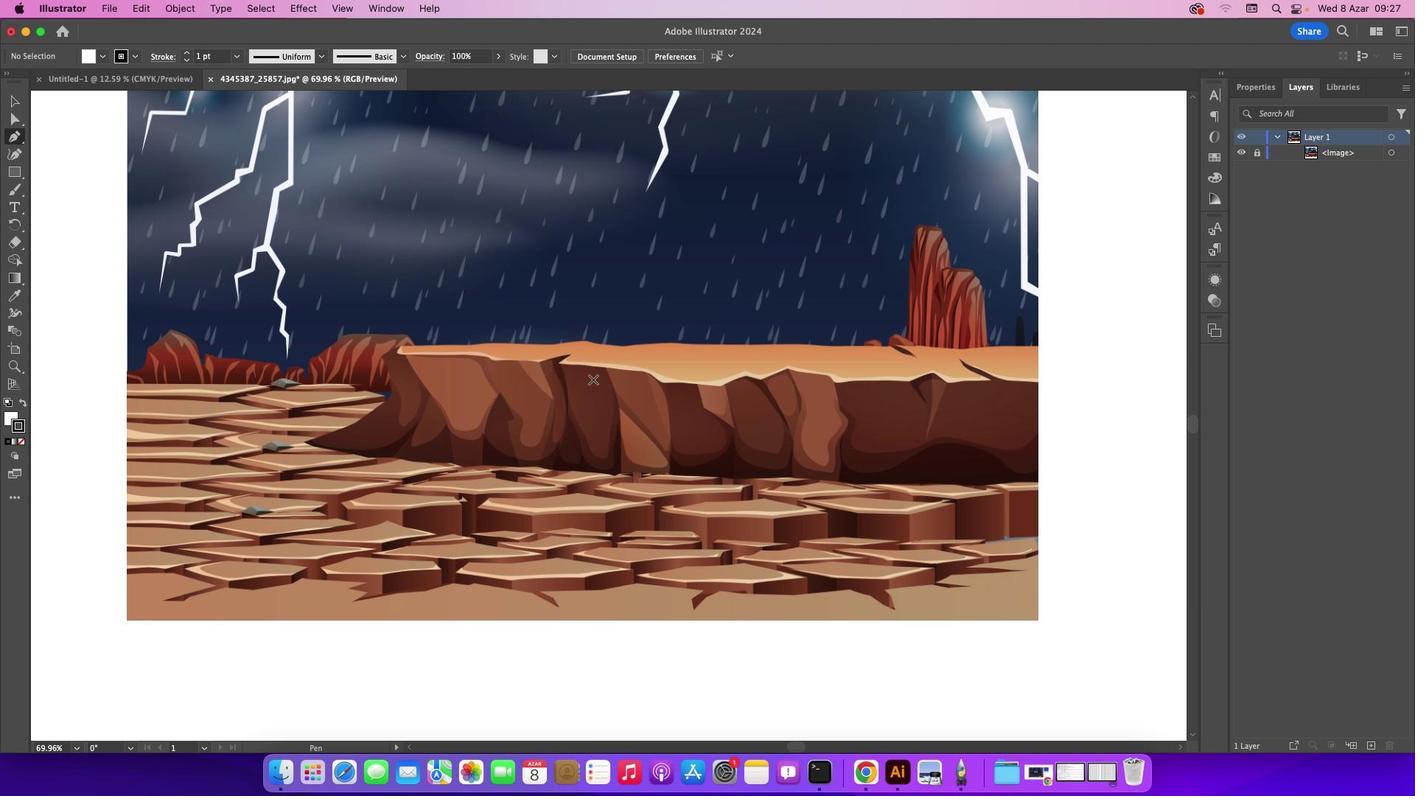 
Action: Mouse moved to (592, 379)
Screenshot: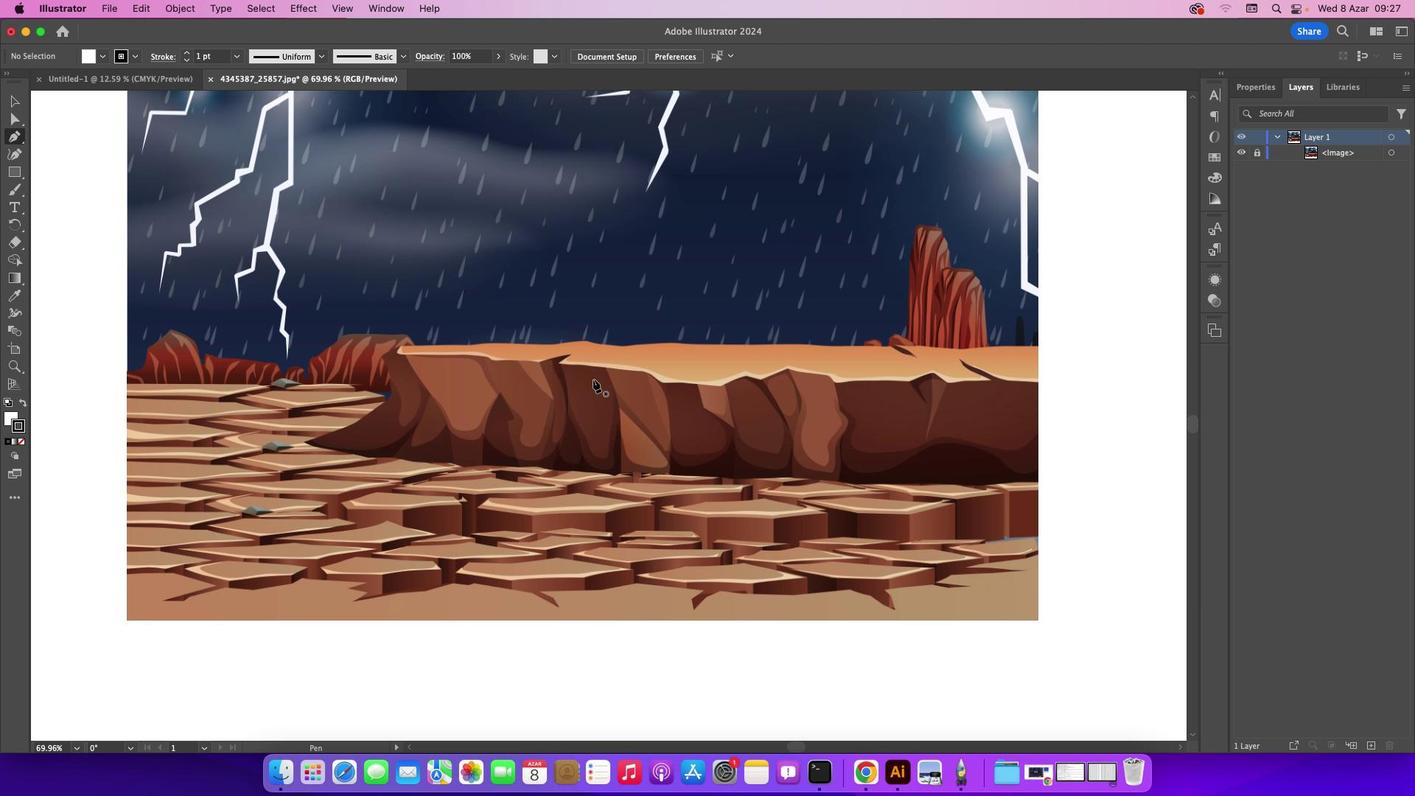 
Action: Key pressed Key.caps_lock
Screenshot: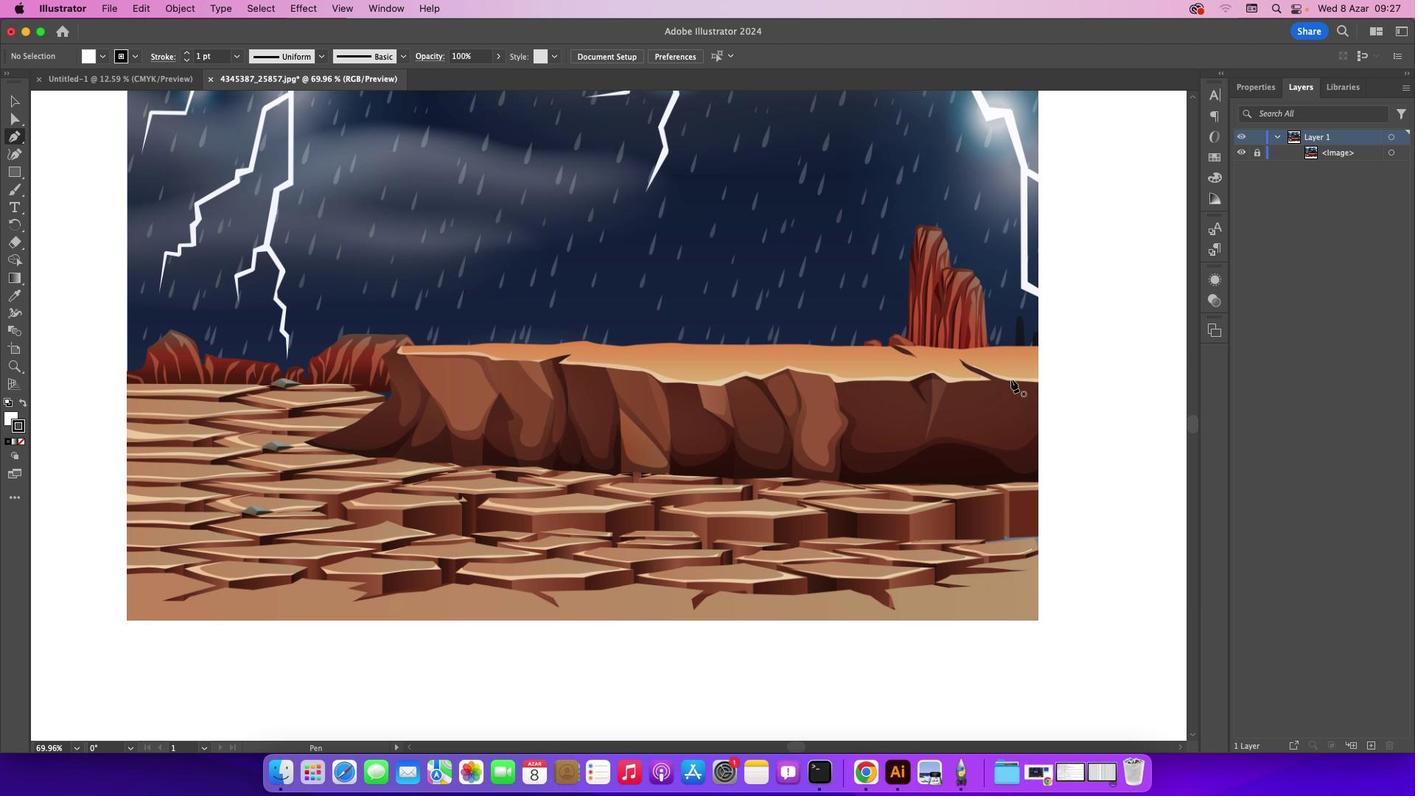 
Action: Mouse moved to (1038, 345)
Screenshot: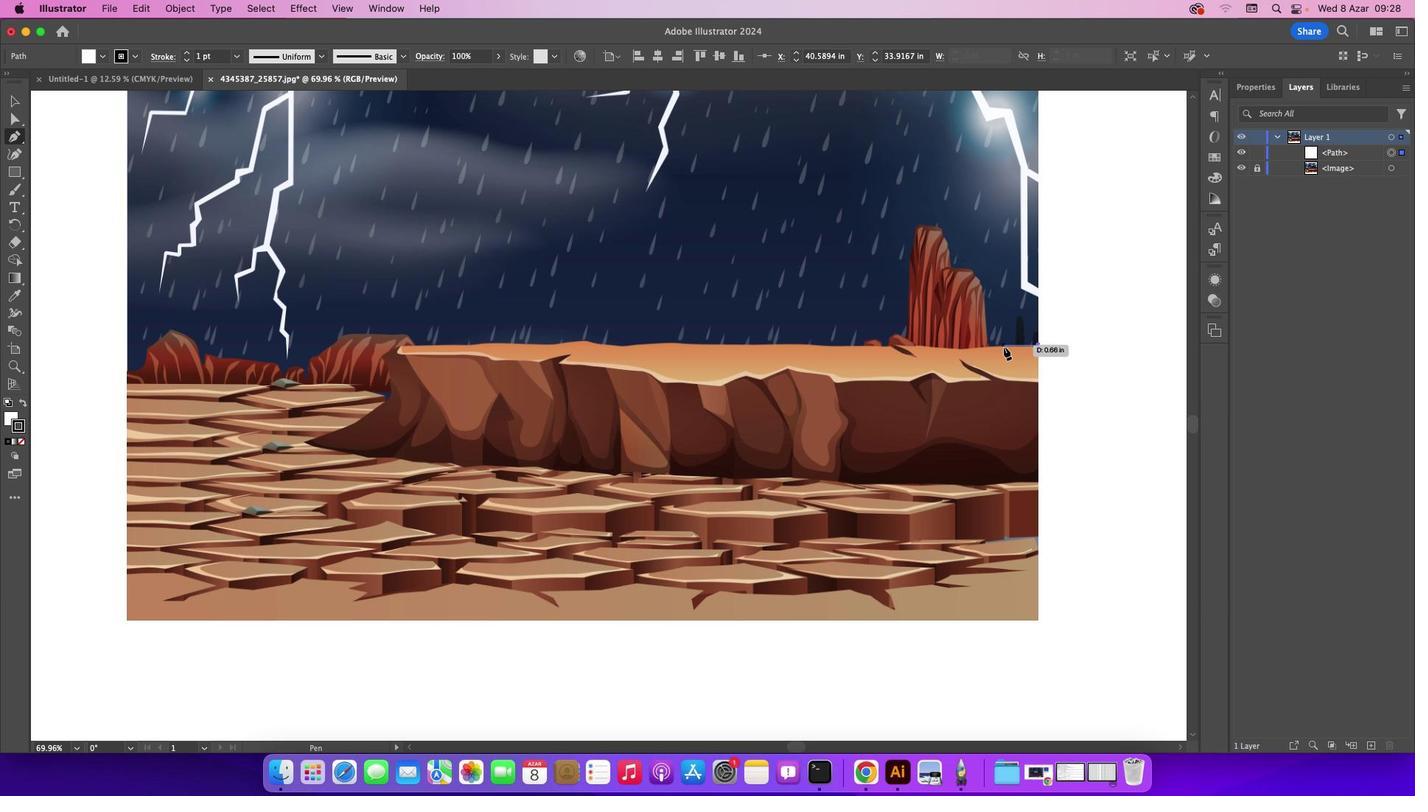 
Action: Mouse pressed left at (1038, 345)
Screenshot: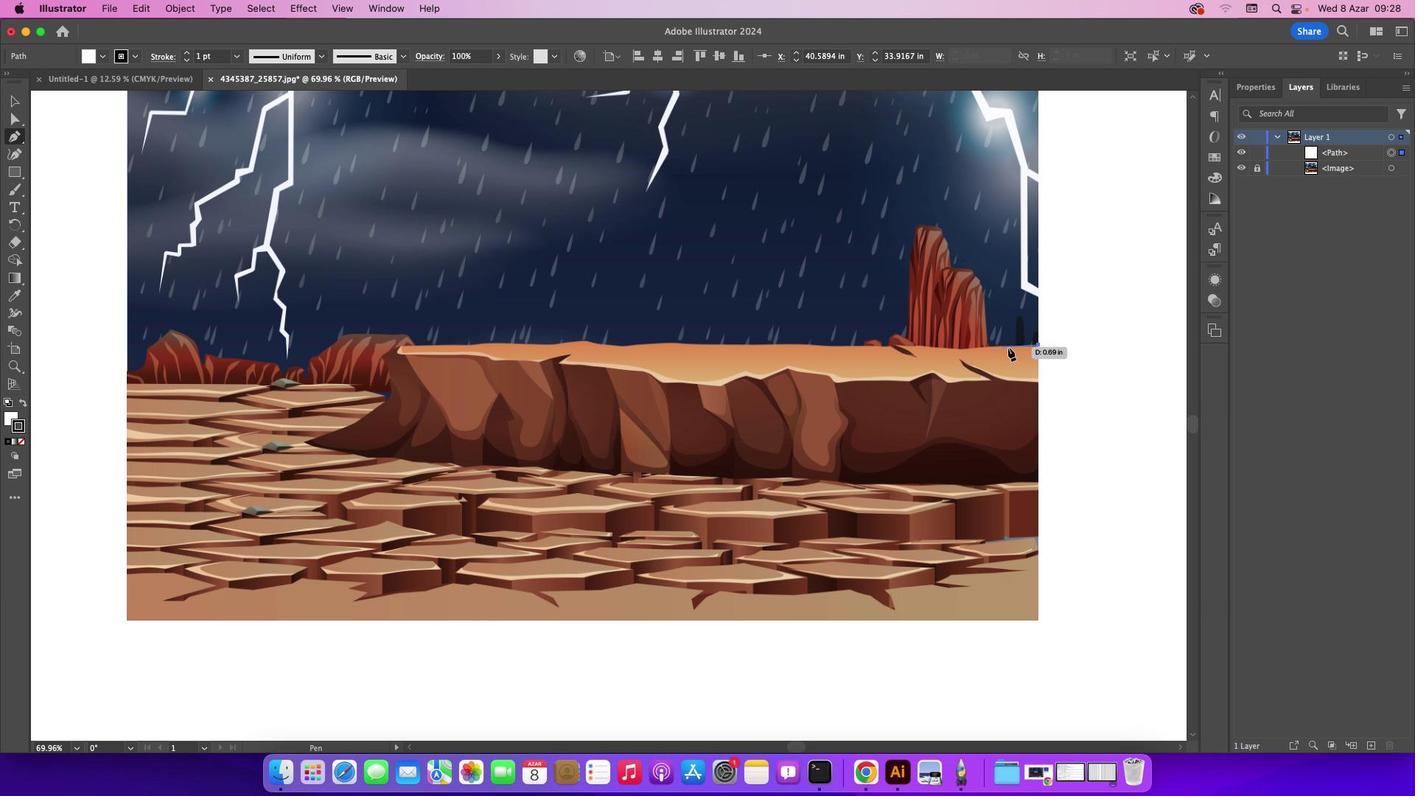 
Action: Mouse moved to (1024, 347)
Screenshot: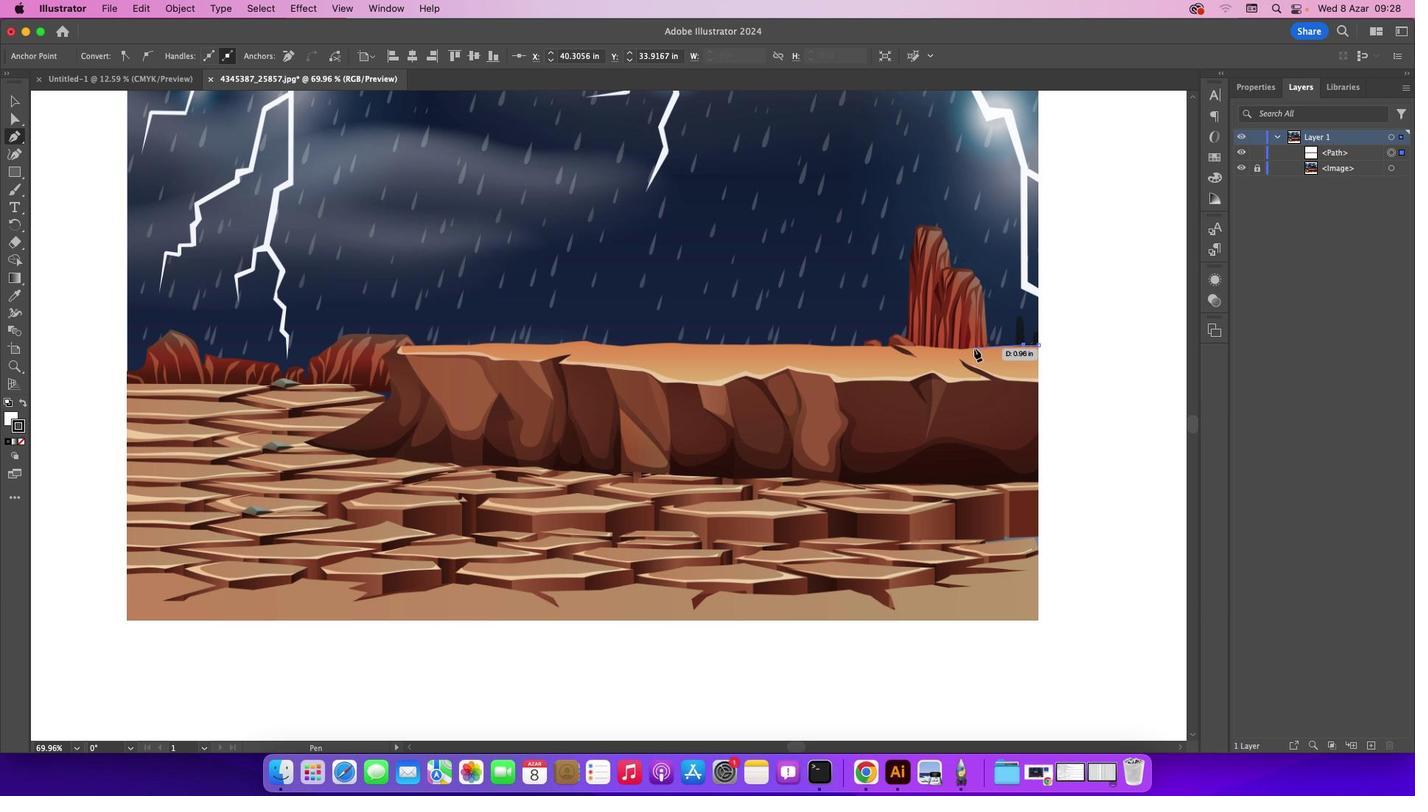 
Action: Mouse pressed left at (1024, 347)
Screenshot: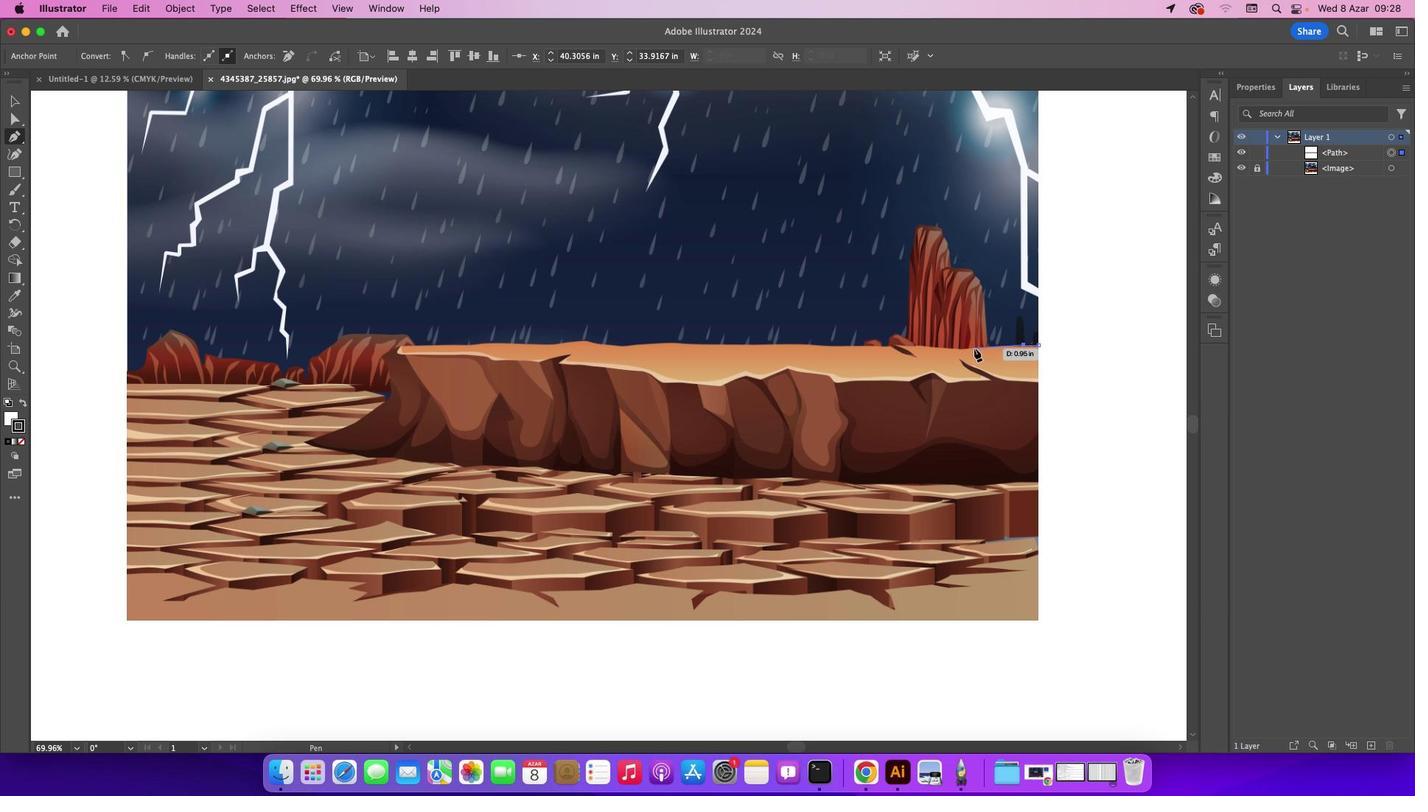 
Action: Mouse moved to (974, 348)
Screenshot: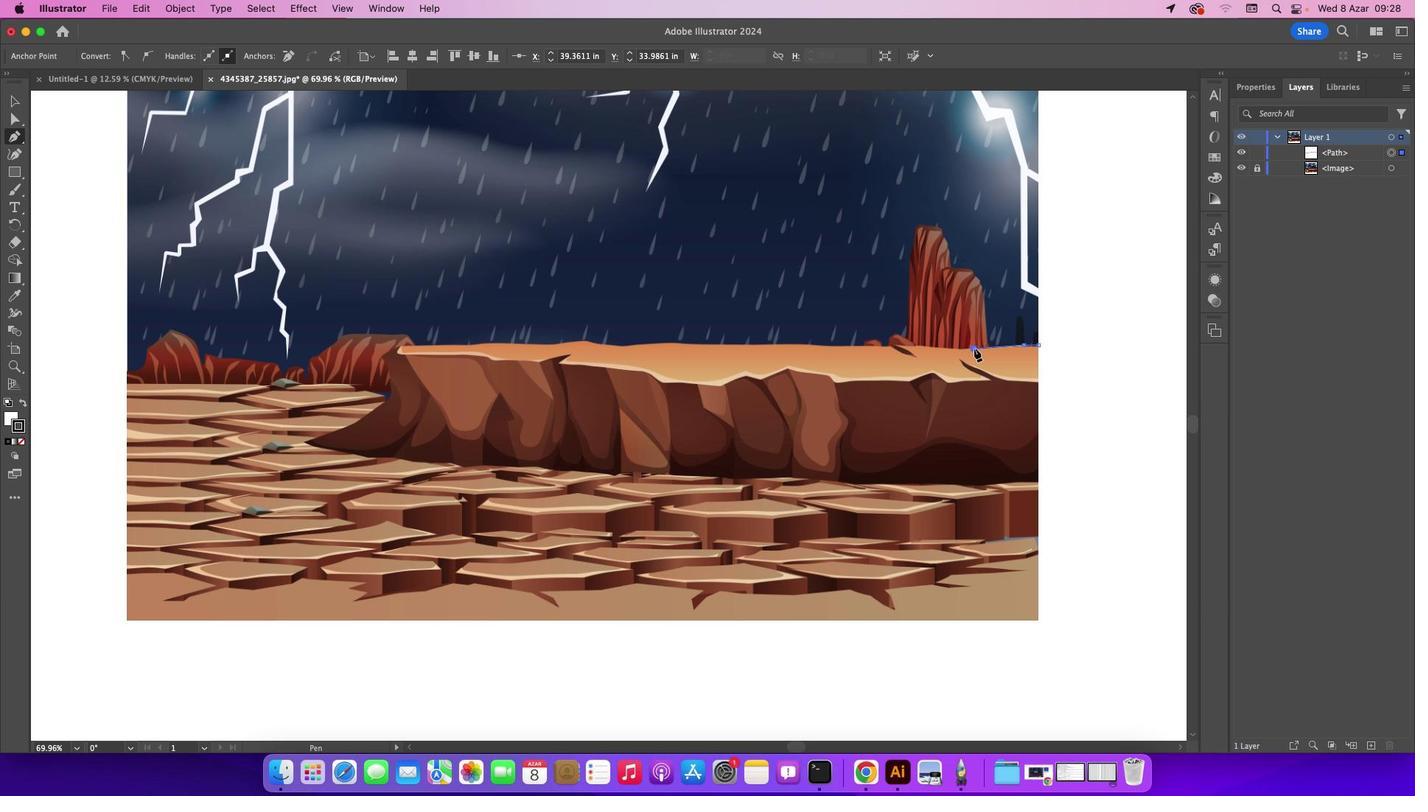 
Action: Mouse pressed left at (974, 348)
Screenshot: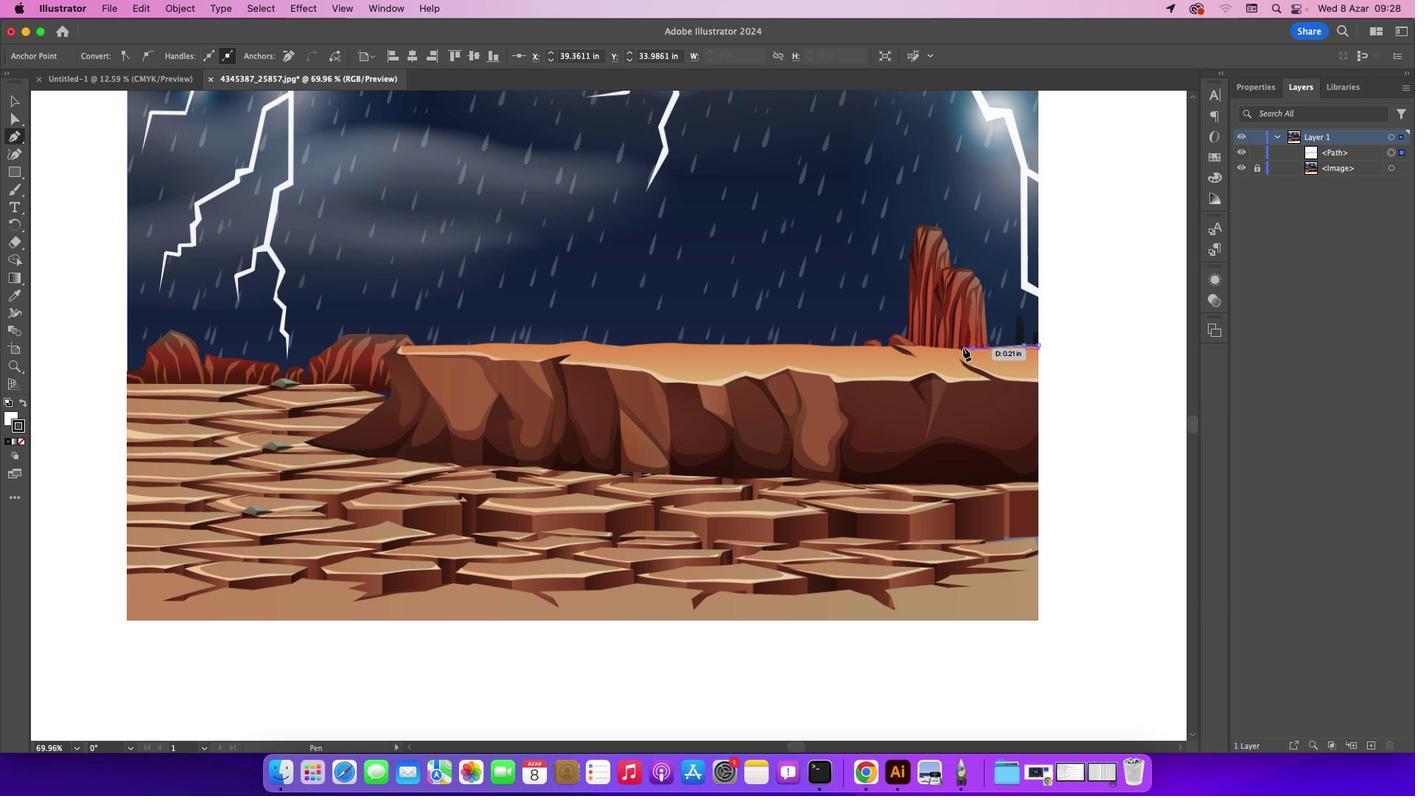 
Action: Mouse moved to (939, 348)
Screenshot: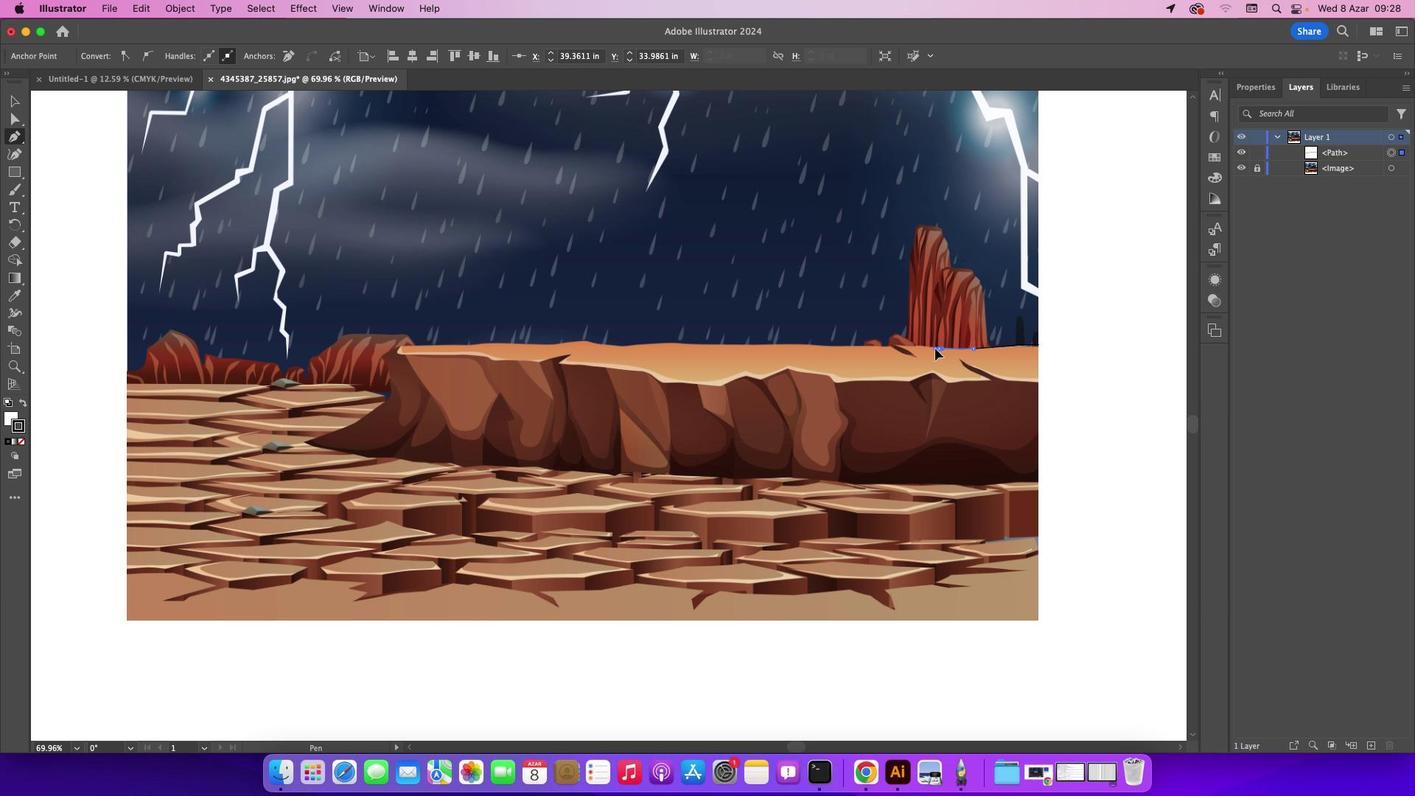 
Action: Mouse pressed left at (939, 348)
Screenshot: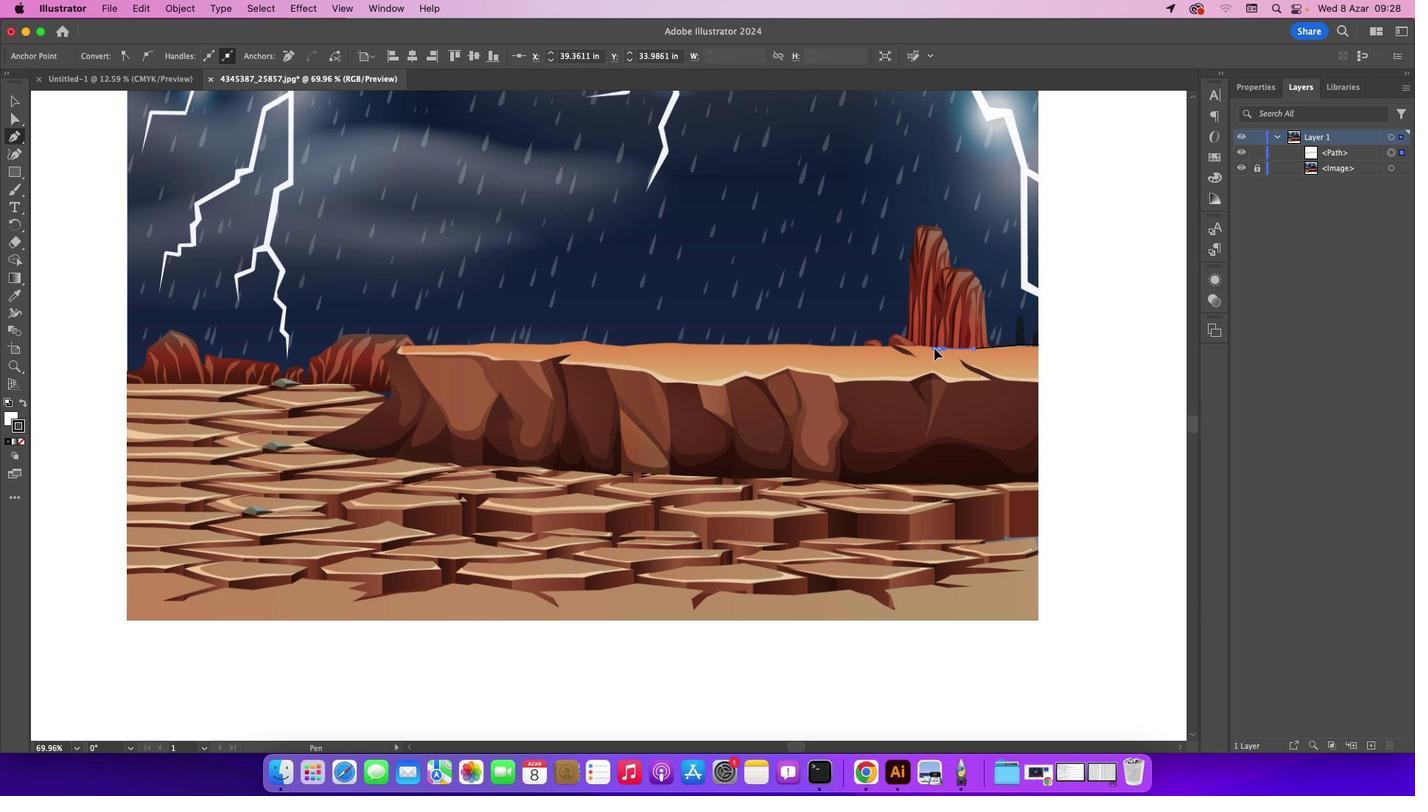 
Action: Mouse moved to (938, 348)
Screenshot: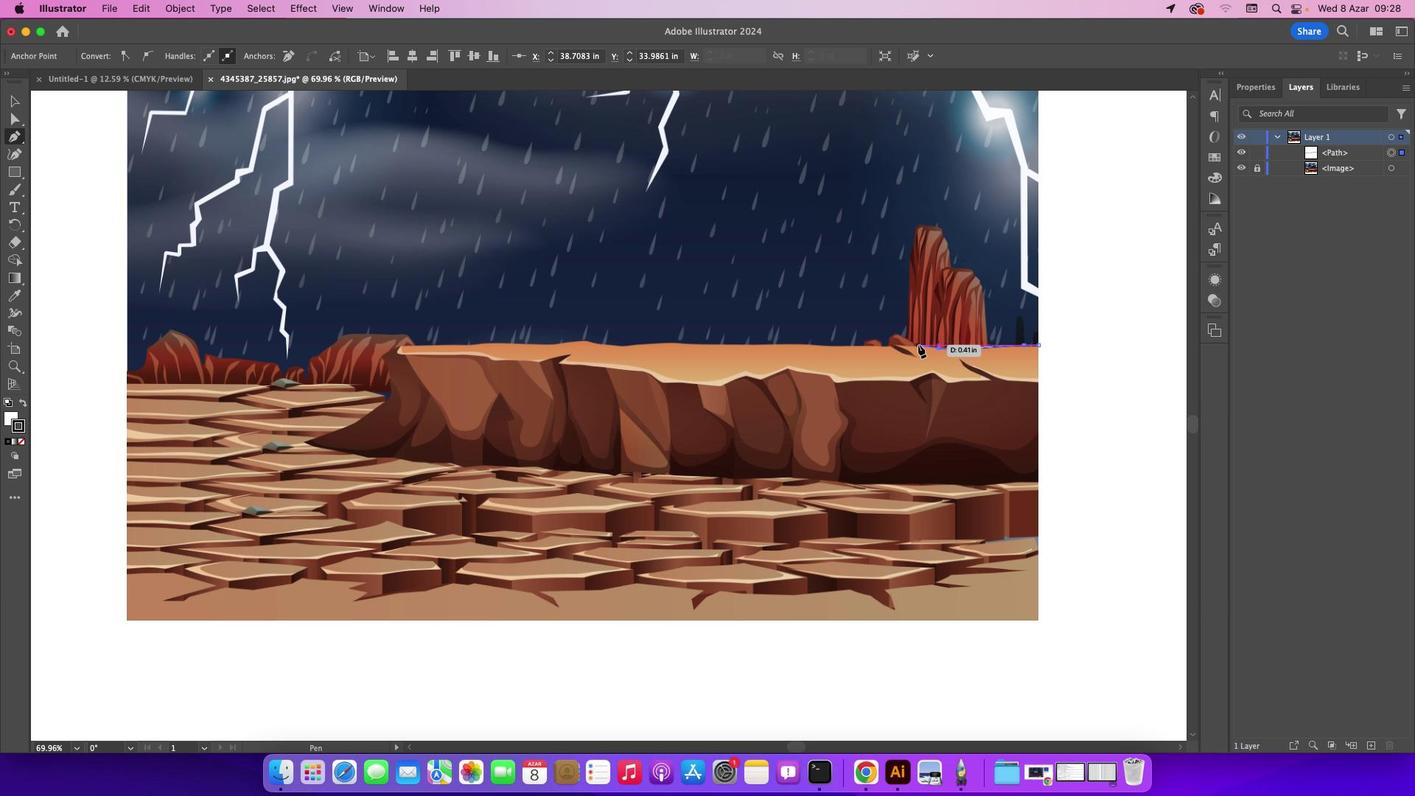 
Action: Mouse pressed left at (938, 348)
Screenshot: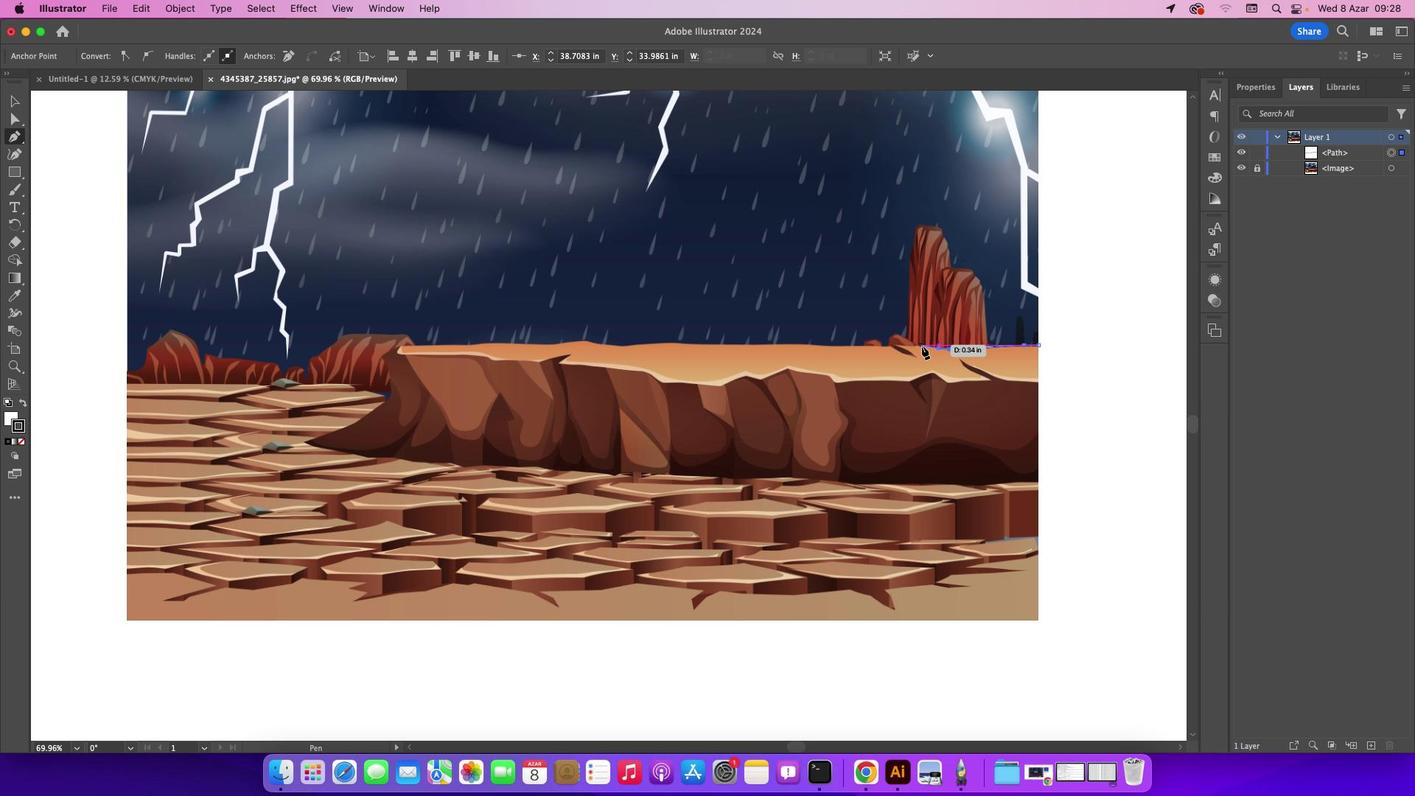 
Action: Mouse moved to (921, 345)
Screenshot: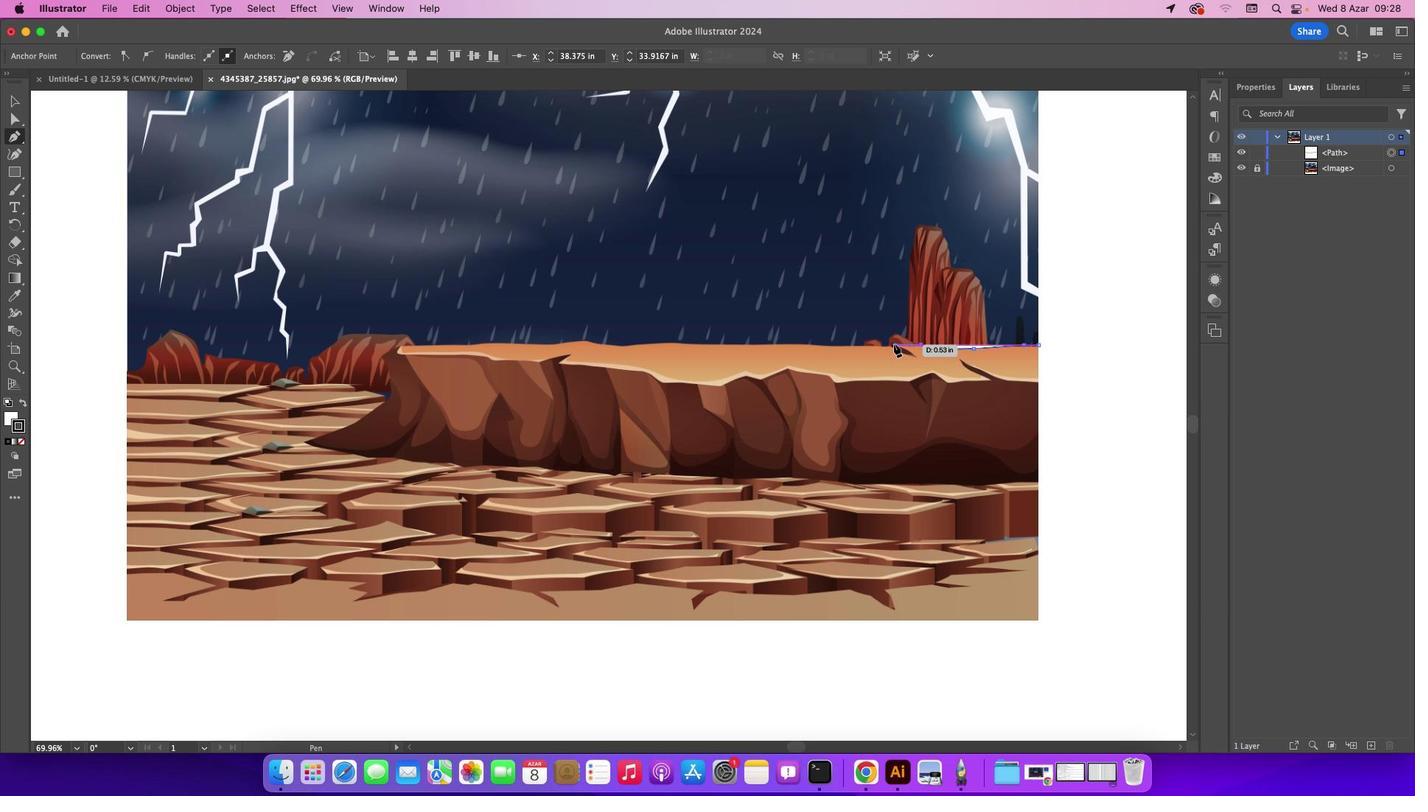 
Action: Mouse pressed left at (921, 345)
Screenshot: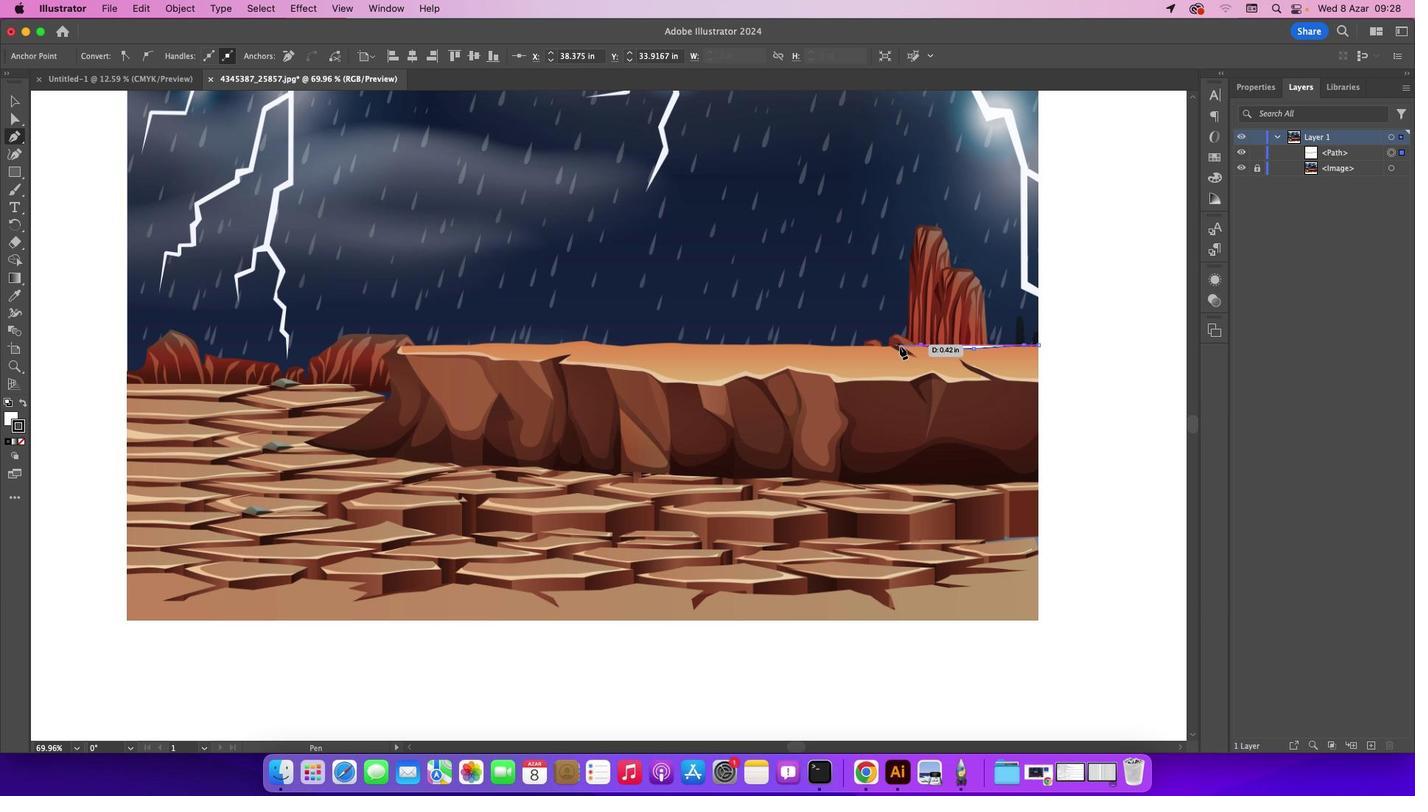 
Action: Mouse moved to (896, 346)
Screenshot: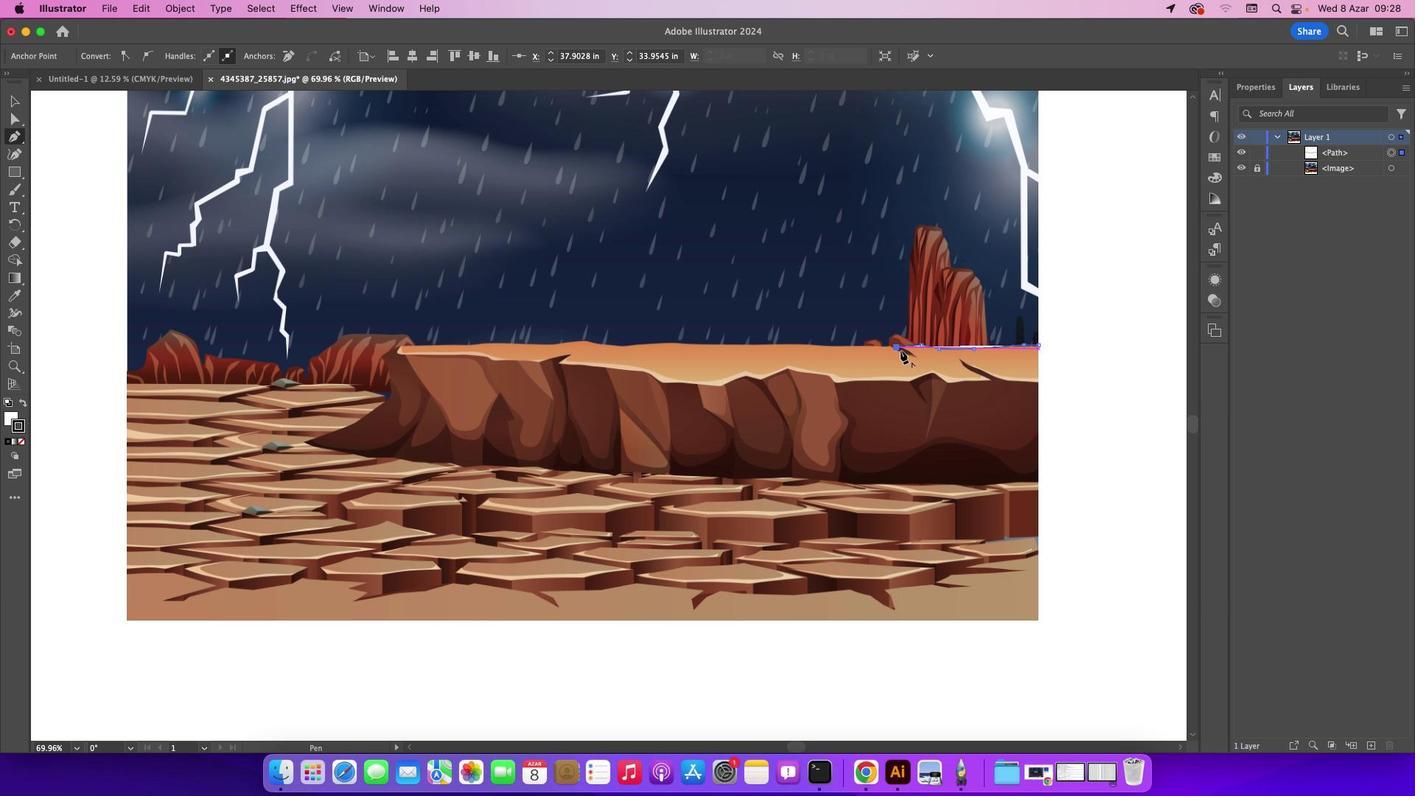 
Action: Mouse pressed left at (896, 346)
Screenshot: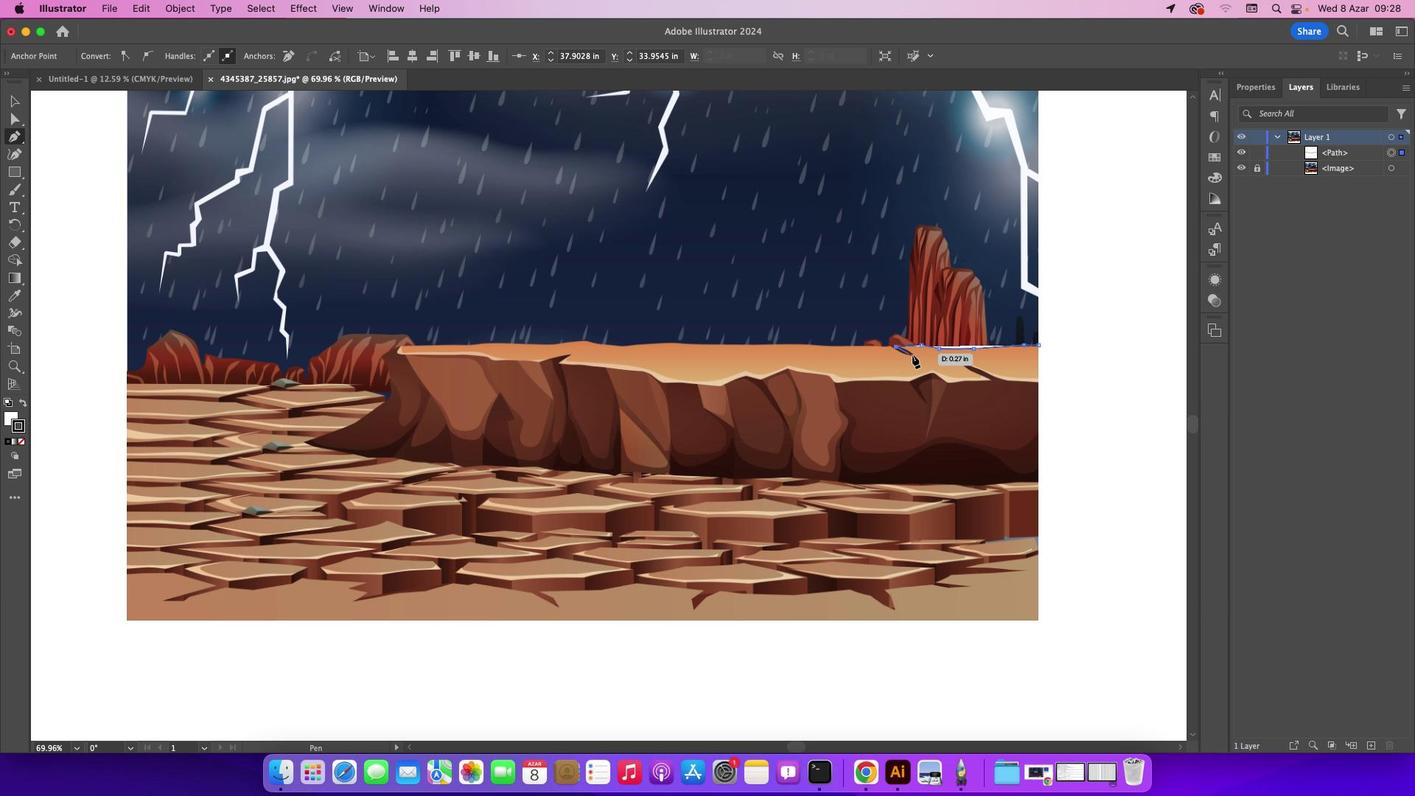 
Action: Mouse moved to (917, 357)
Screenshot: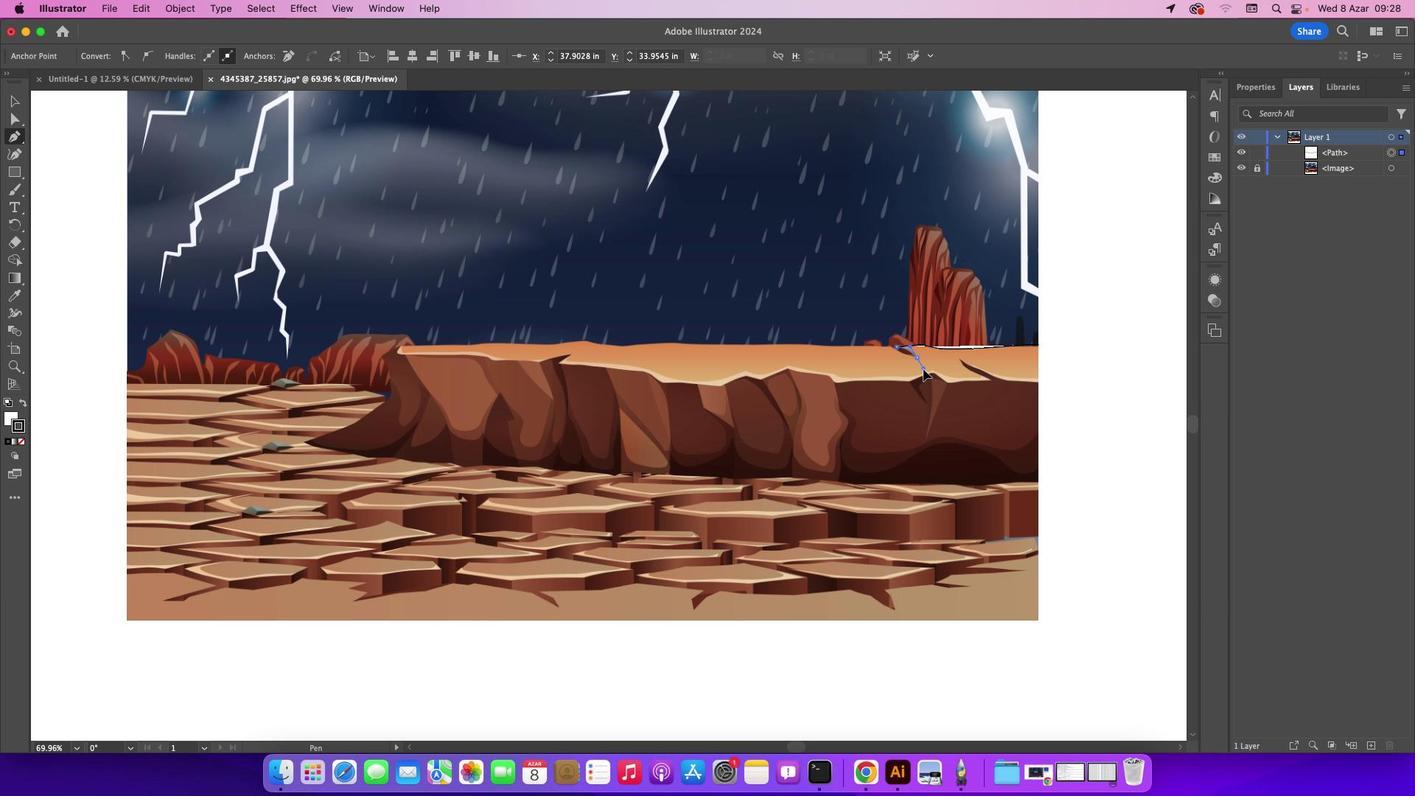 
Action: Mouse pressed left at (917, 357)
Screenshot: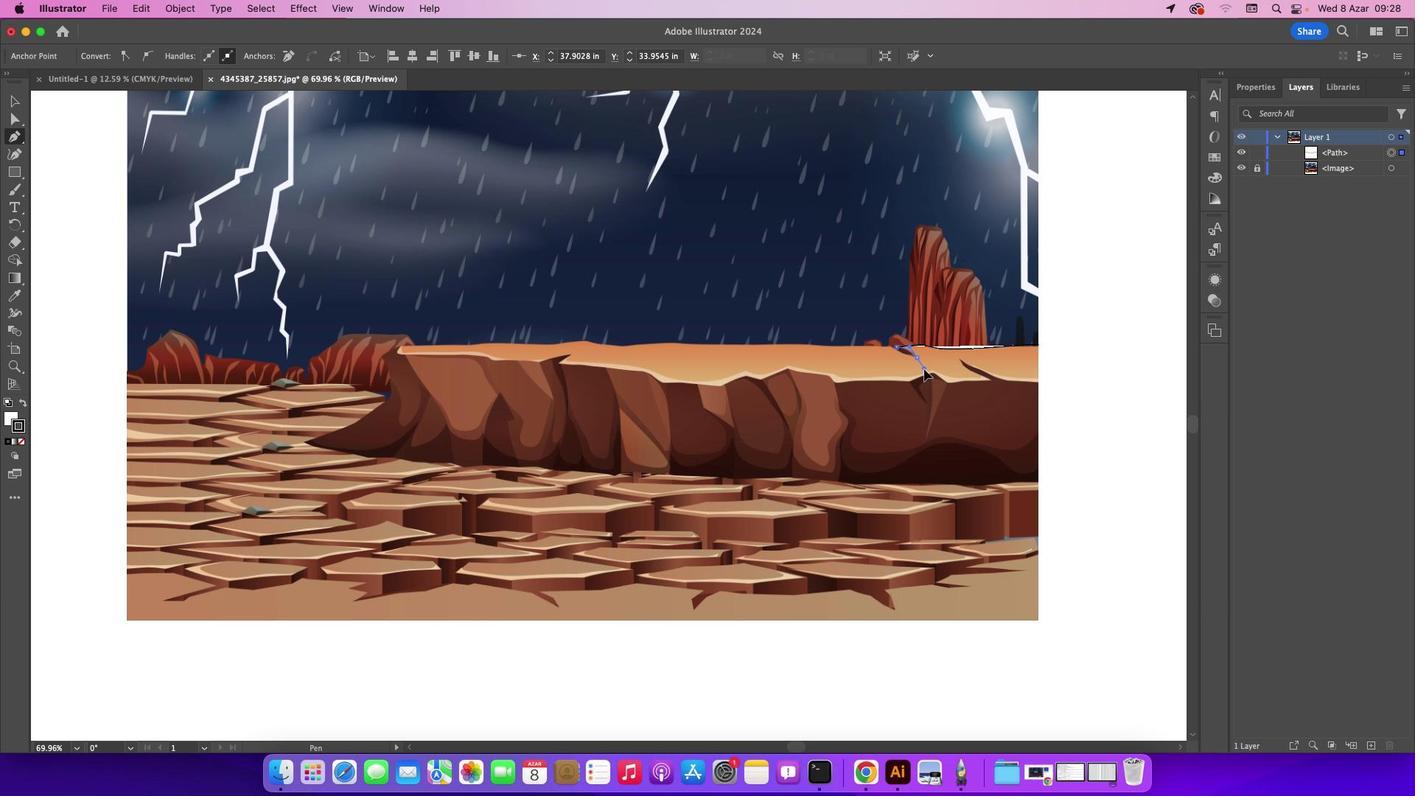 
Action: Mouse moved to (917, 356)
Screenshot: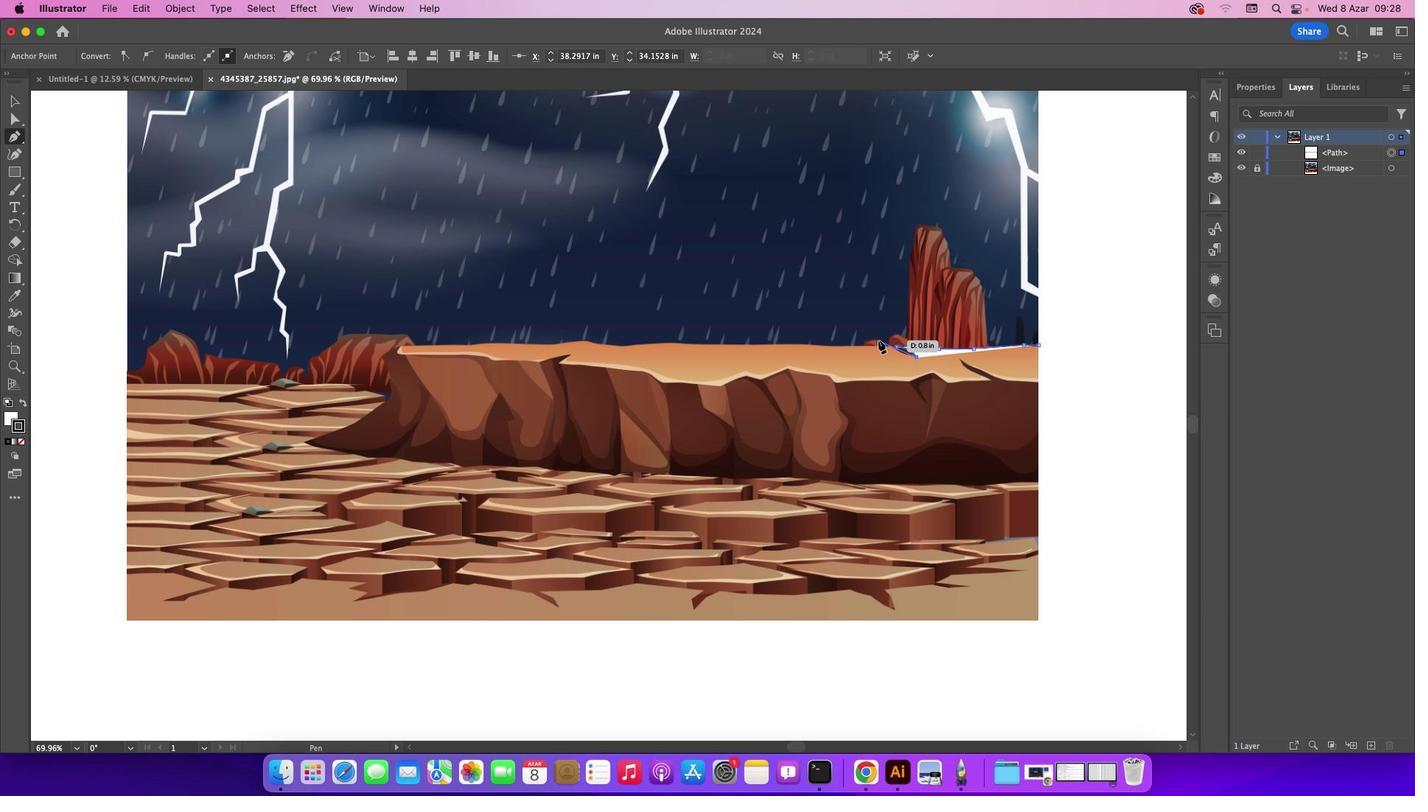 
Action: Mouse pressed left at (917, 356)
Screenshot: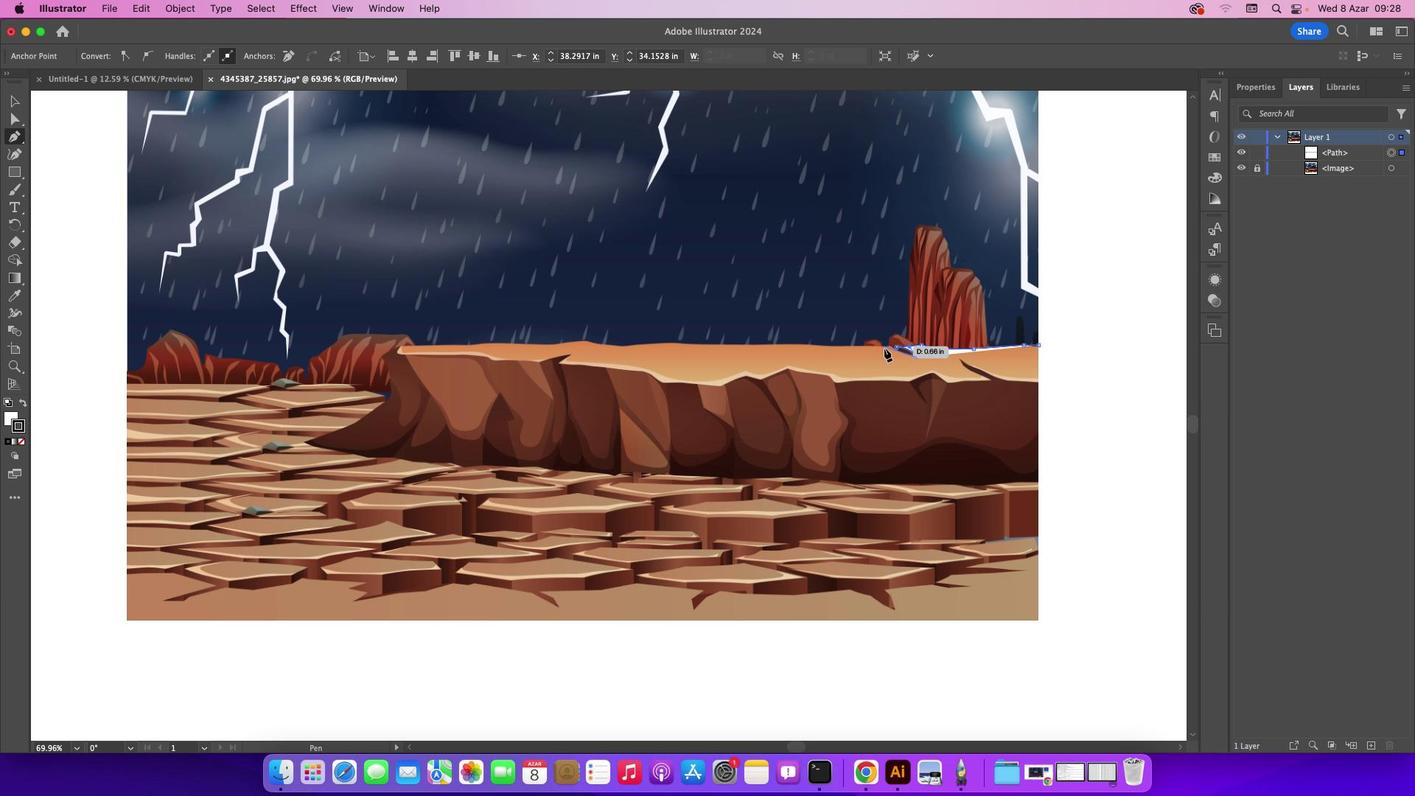 
Action: Mouse moved to (888, 345)
Screenshot: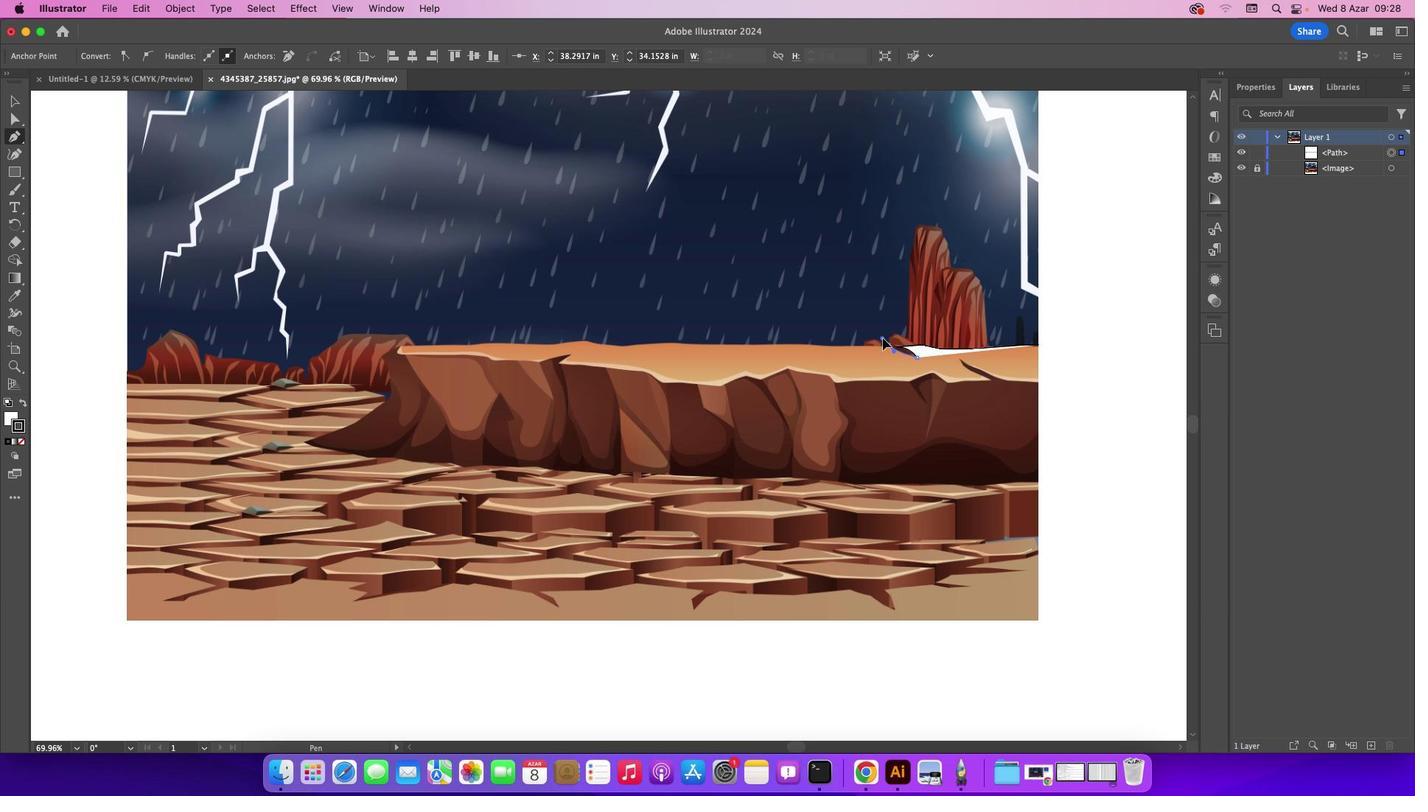 
Action: Mouse pressed left at (888, 345)
Screenshot: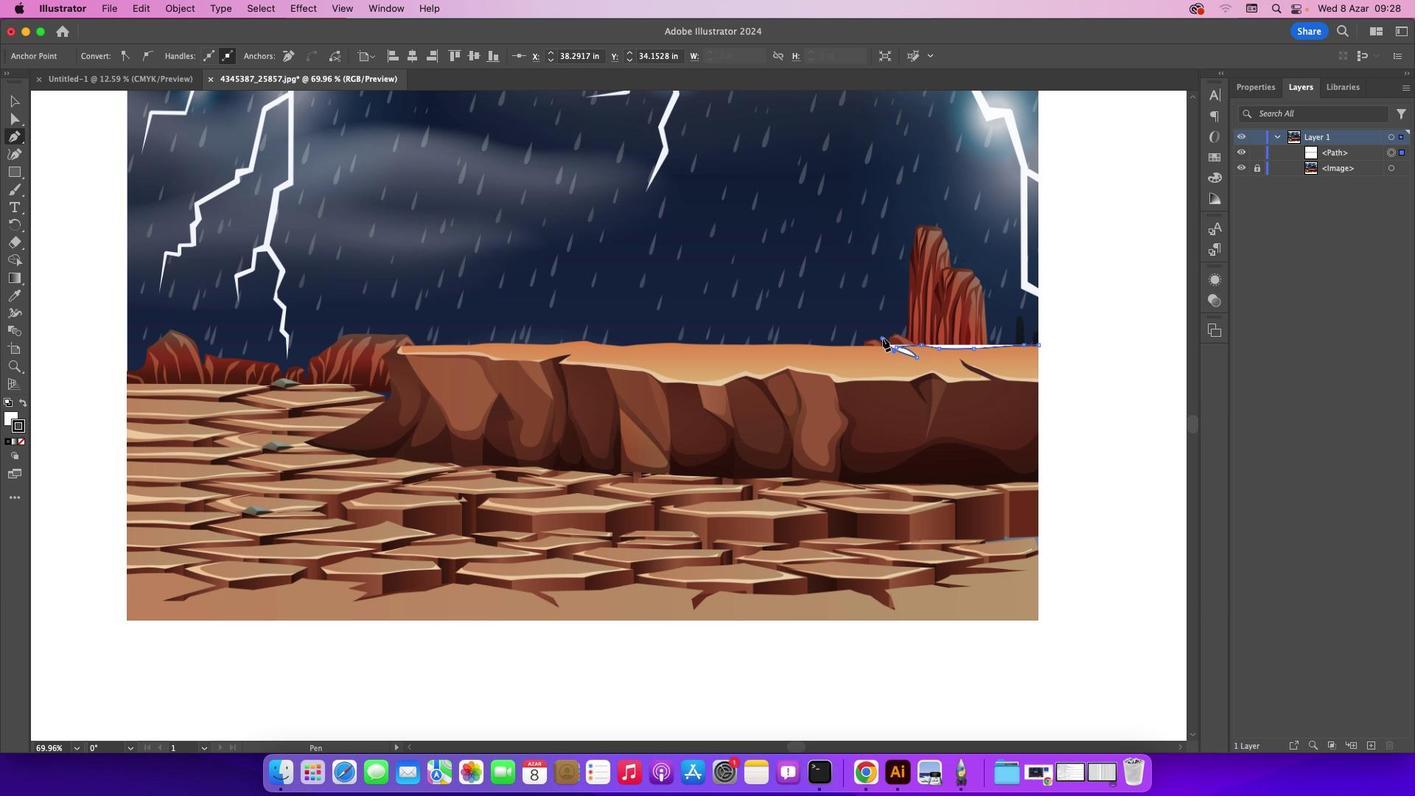 
Action: Mouse moved to (889, 345)
Screenshot: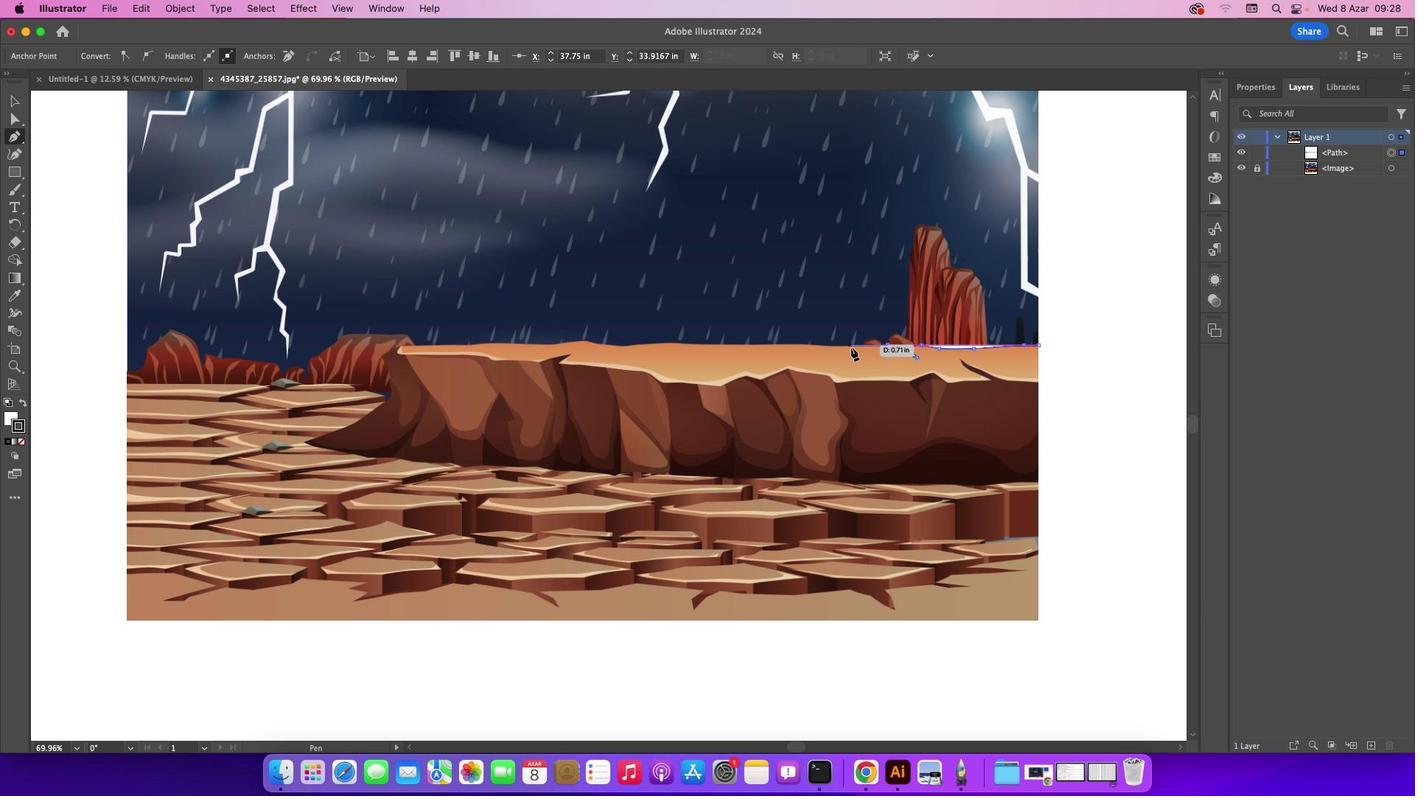 
Action: Mouse pressed left at (889, 345)
Screenshot: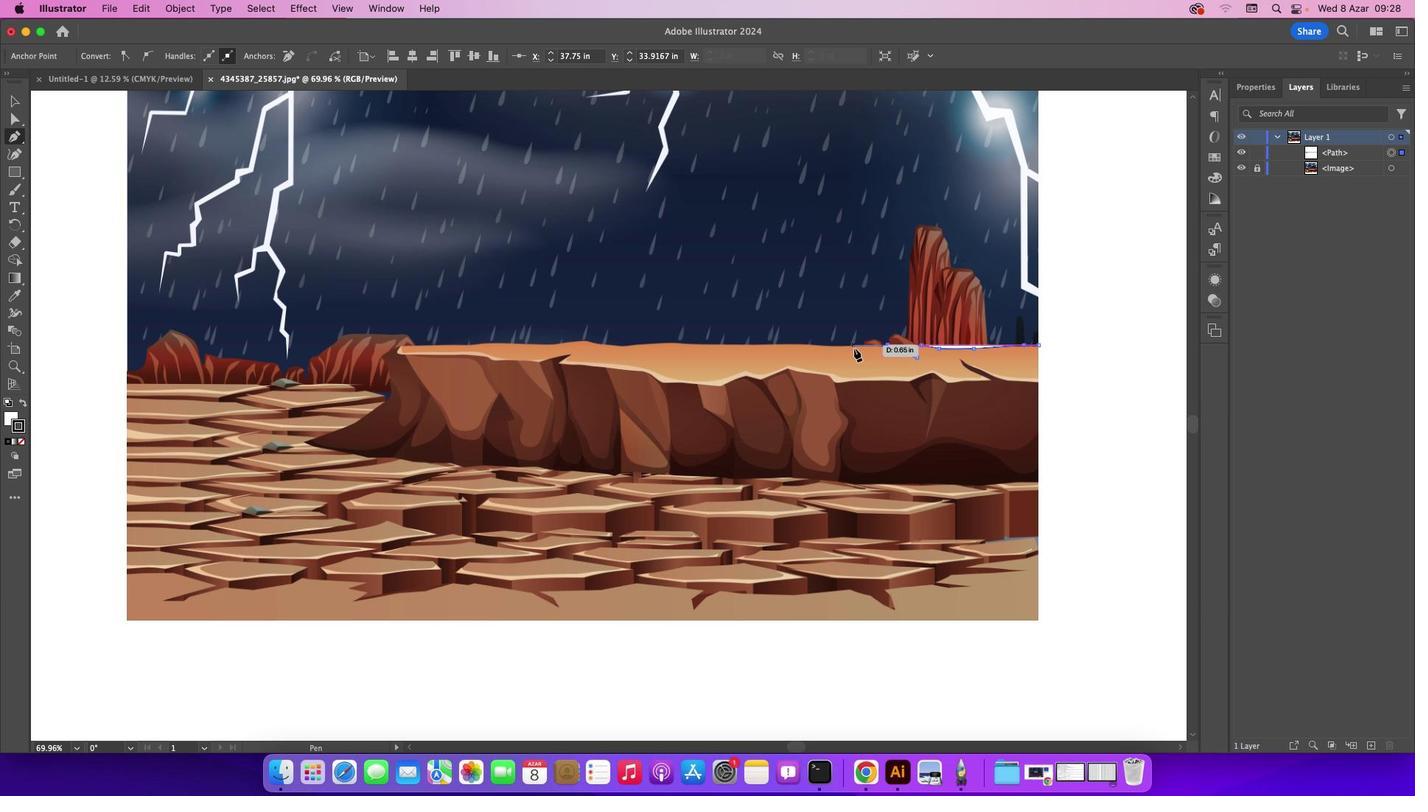 
Action: Mouse moved to (853, 348)
Screenshot: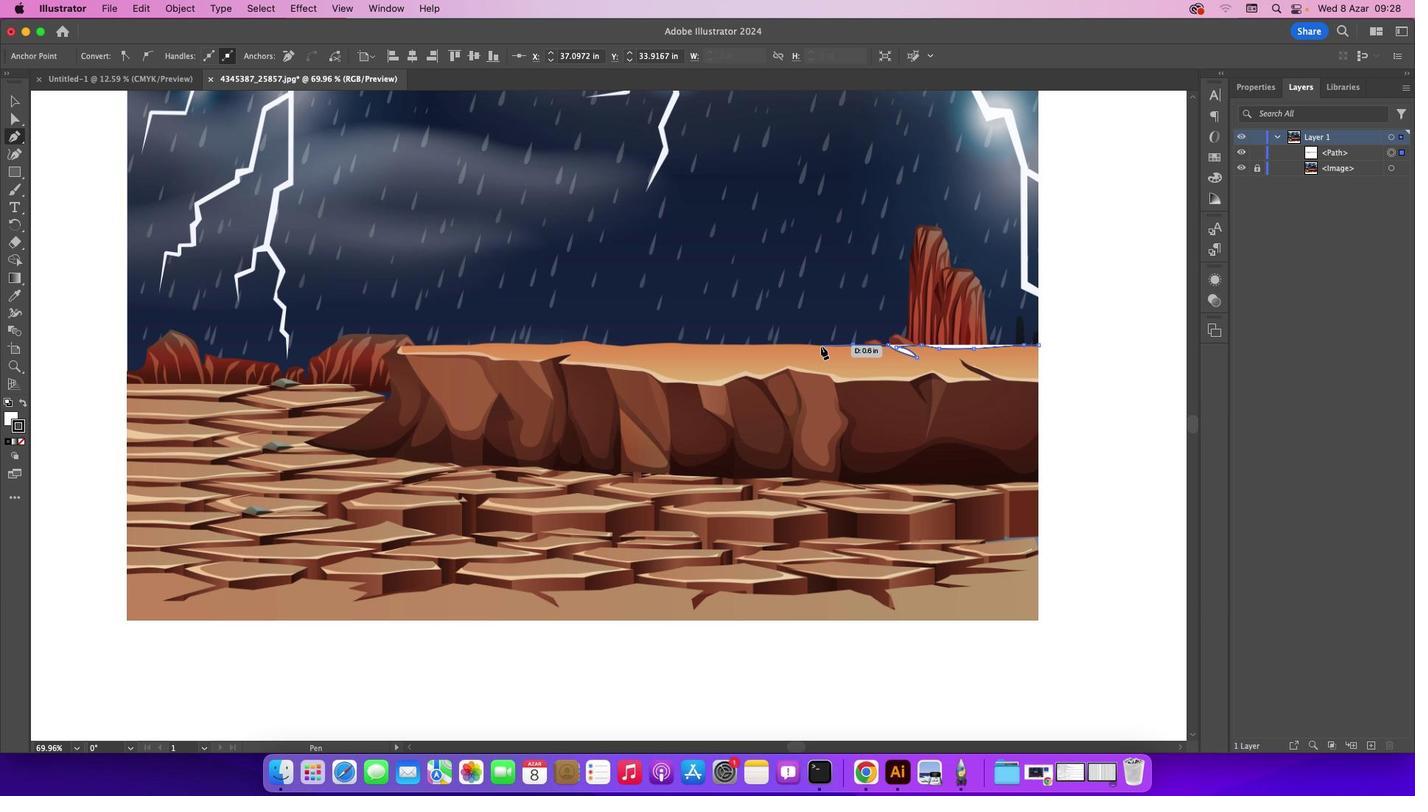 
Action: Mouse pressed left at (853, 348)
Screenshot: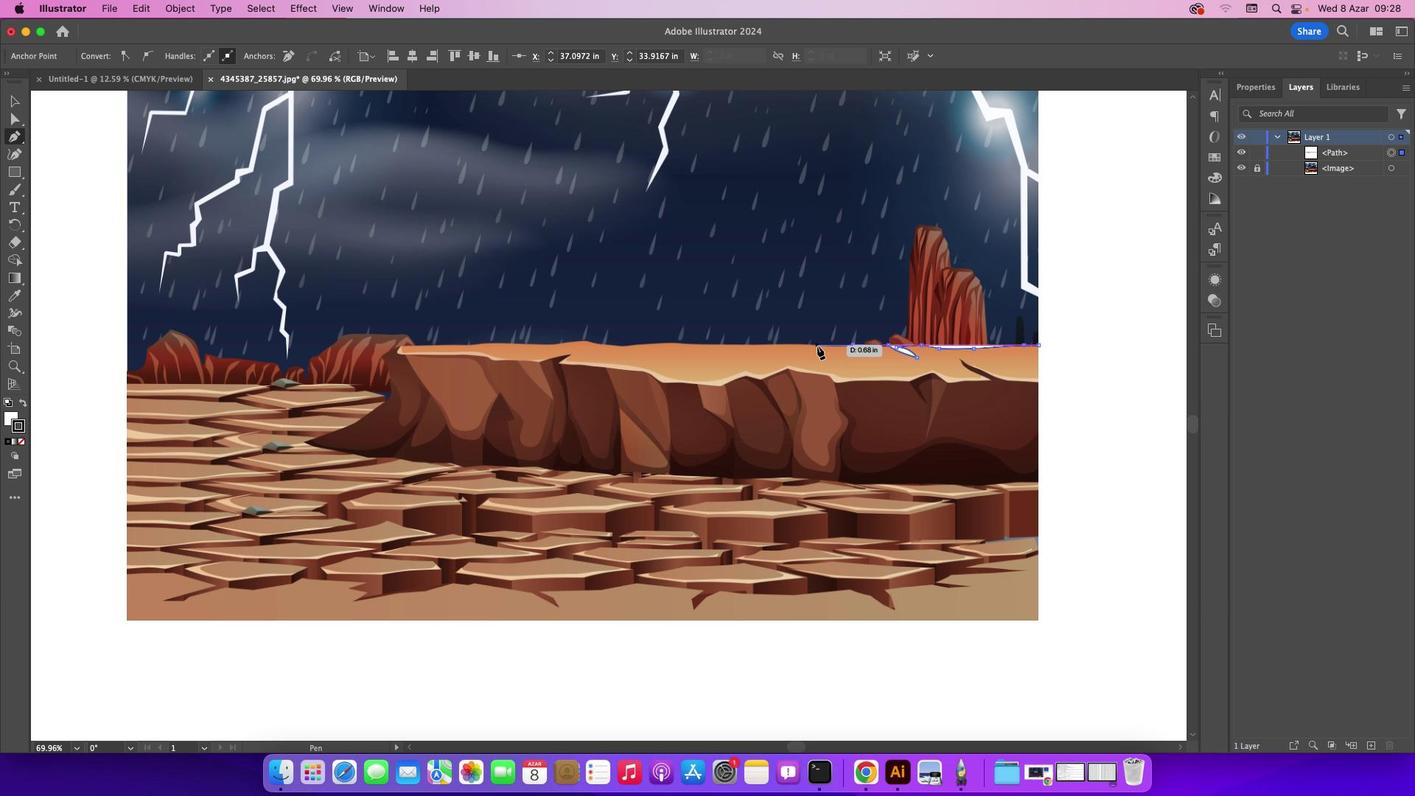 
Action: Mouse moved to (817, 345)
Screenshot: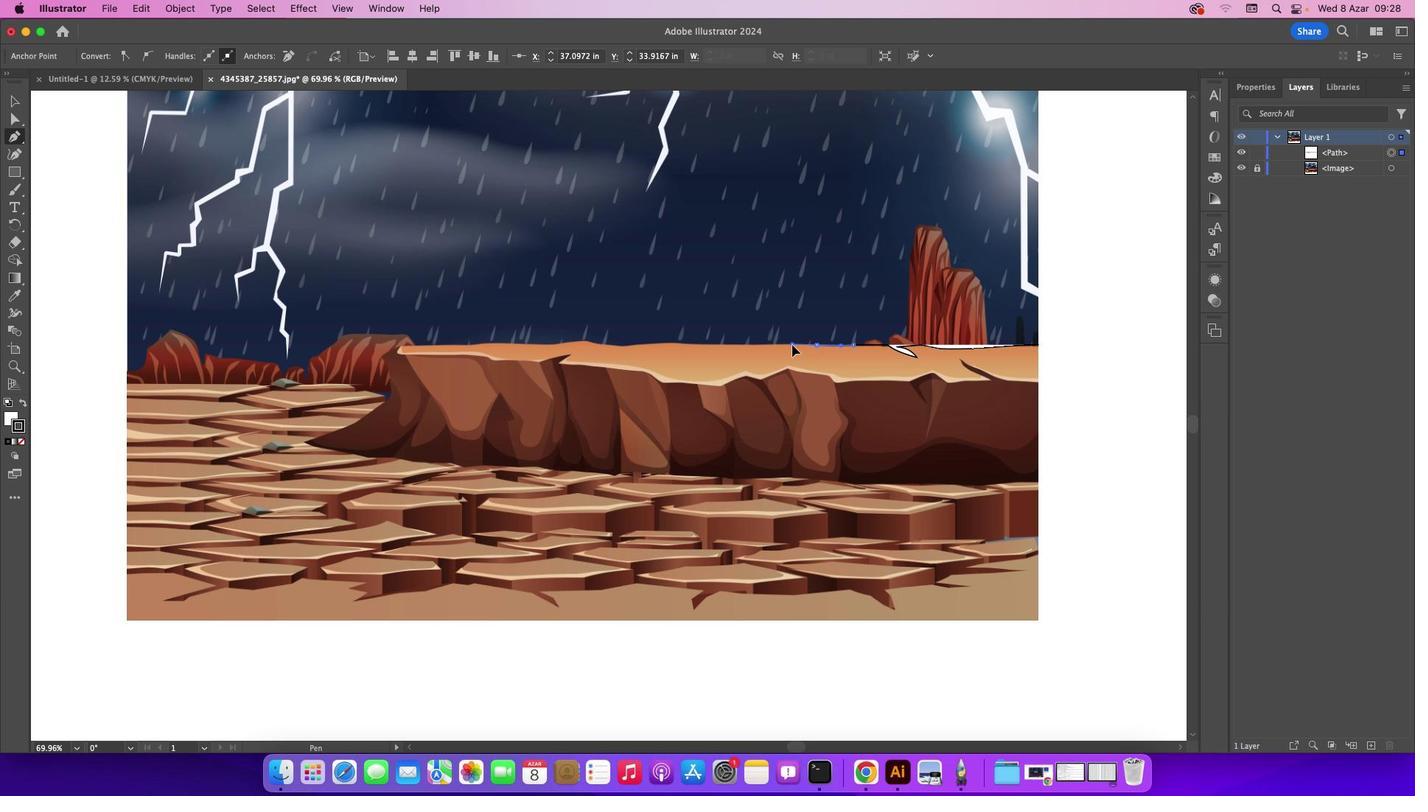 
Action: Mouse pressed left at (817, 345)
Screenshot: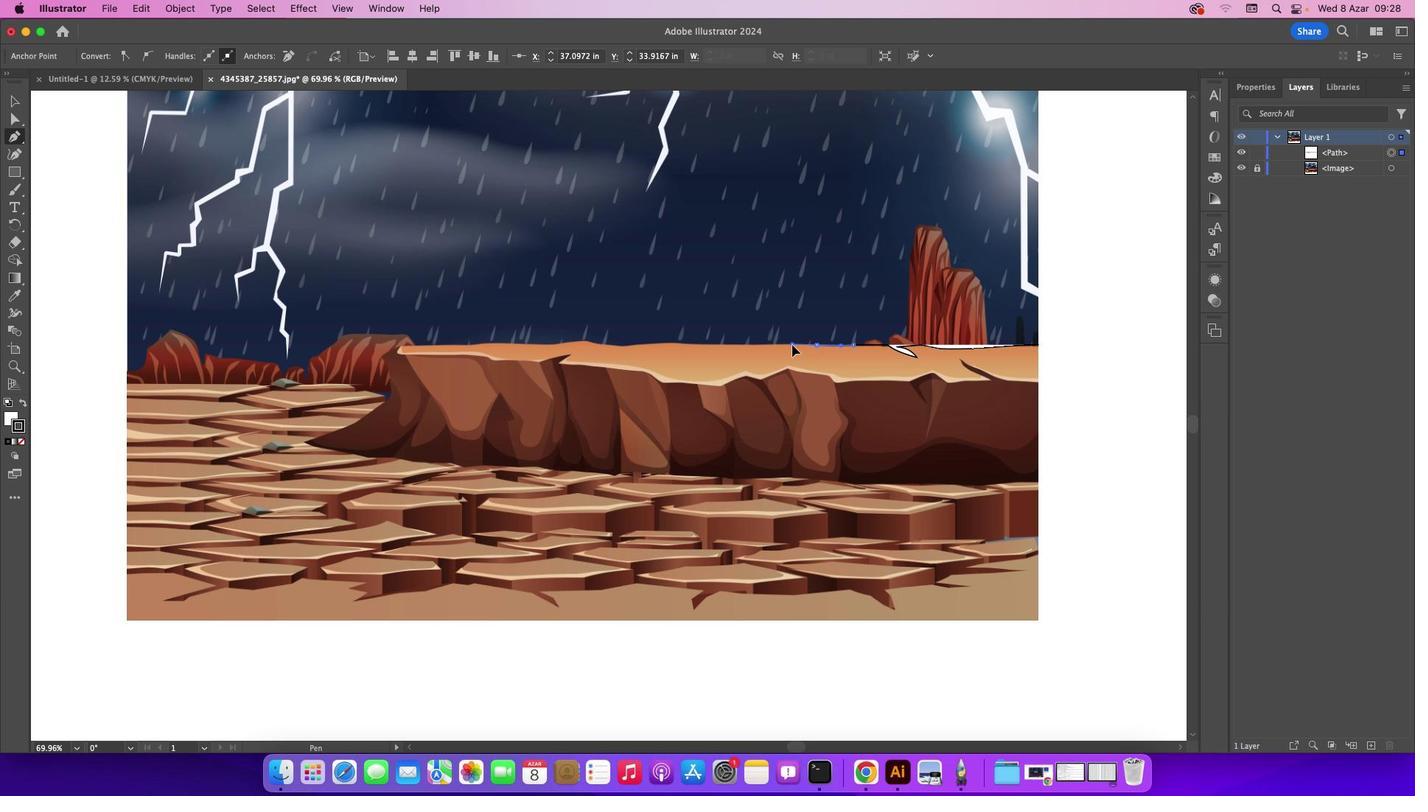 
Action: Mouse moved to (816, 344)
Screenshot: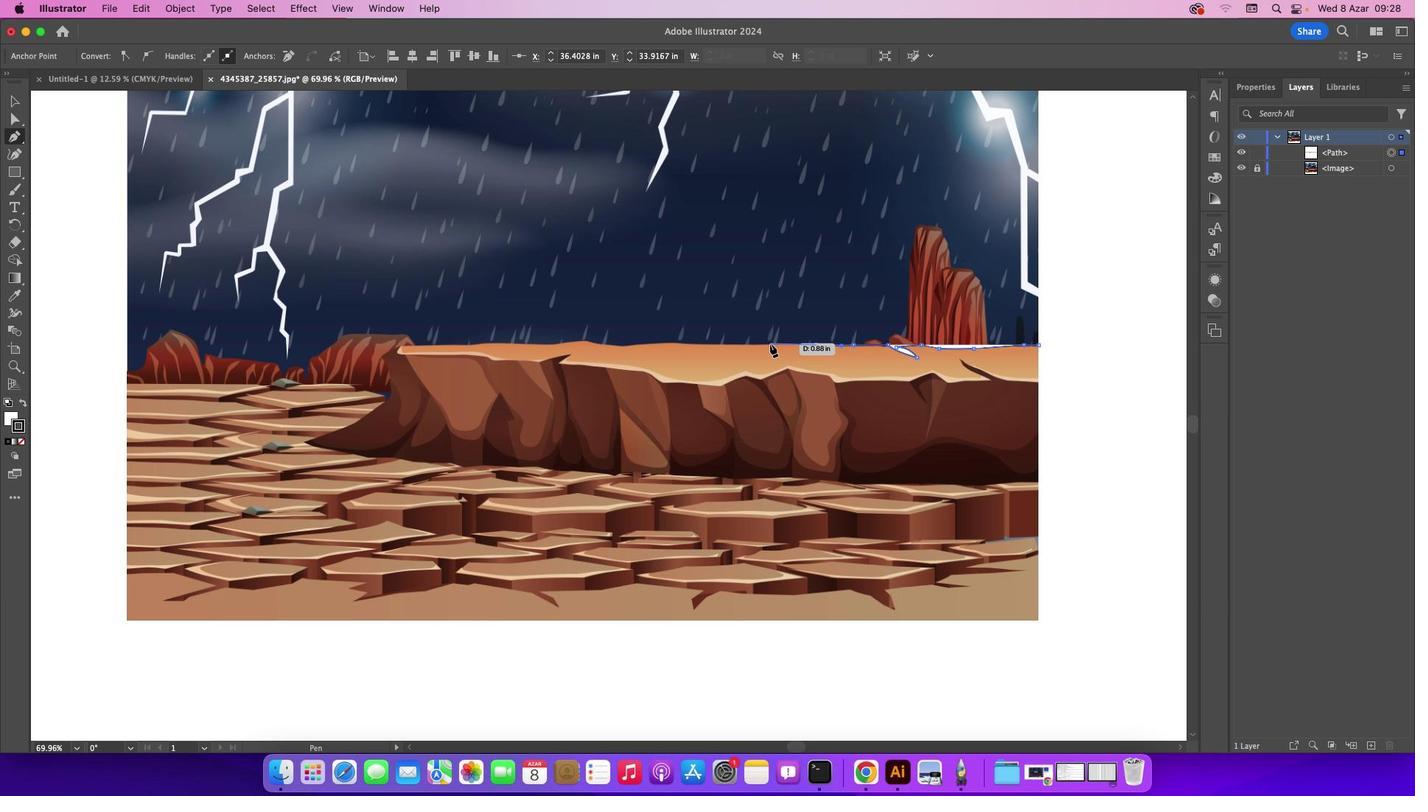 
Action: Mouse pressed left at (816, 344)
Screenshot: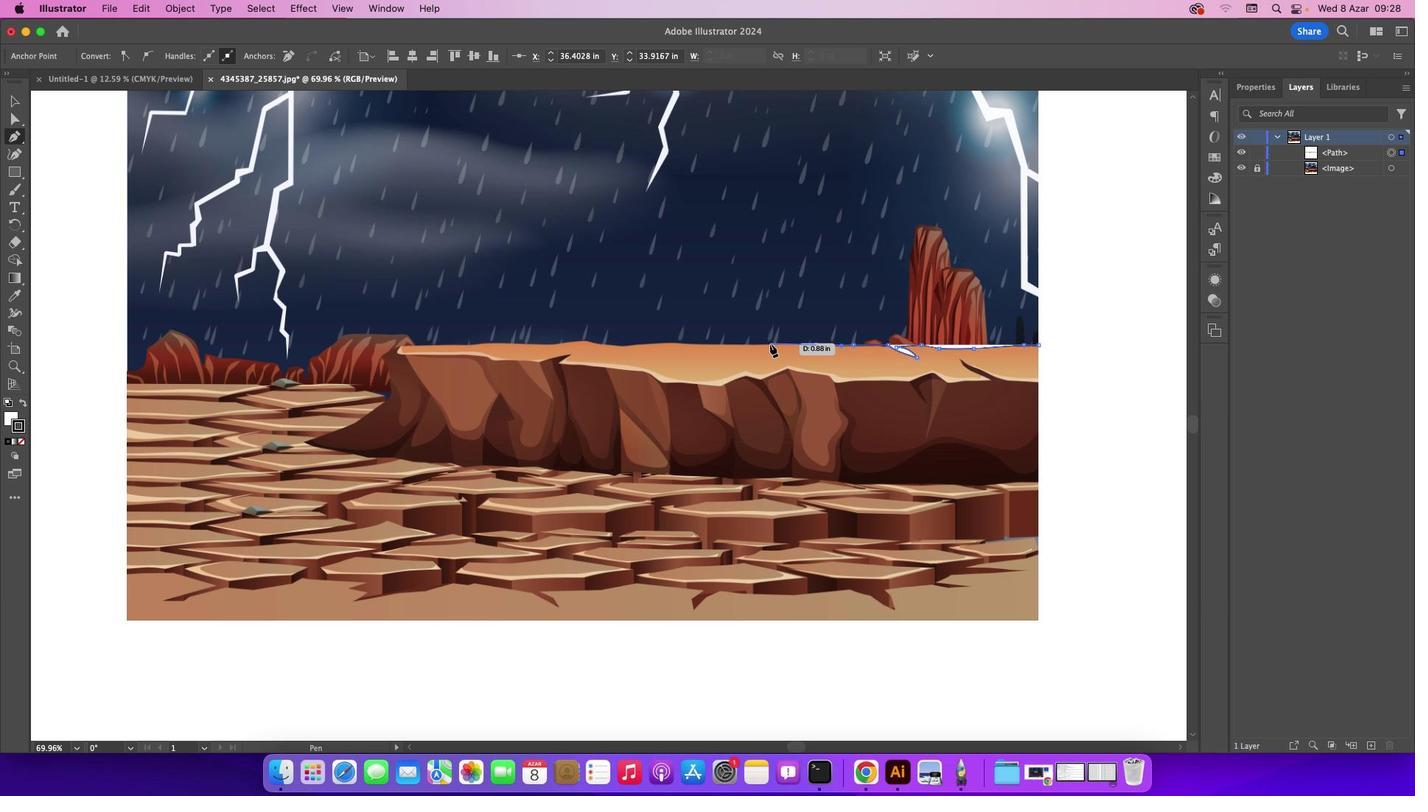 
Action: Mouse moved to (770, 343)
Screenshot: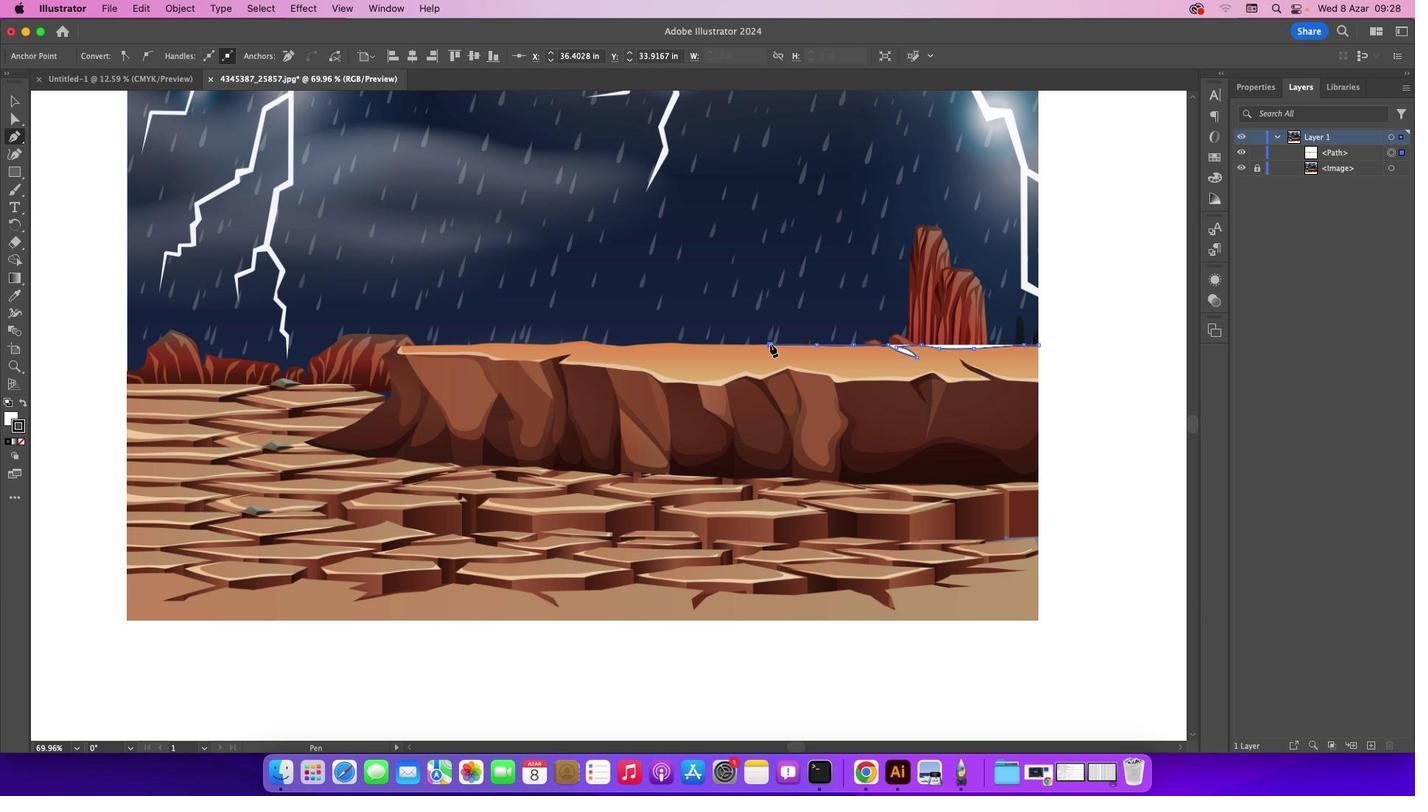 
Action: Mouse pressed left at (770, 343)
Screenshot: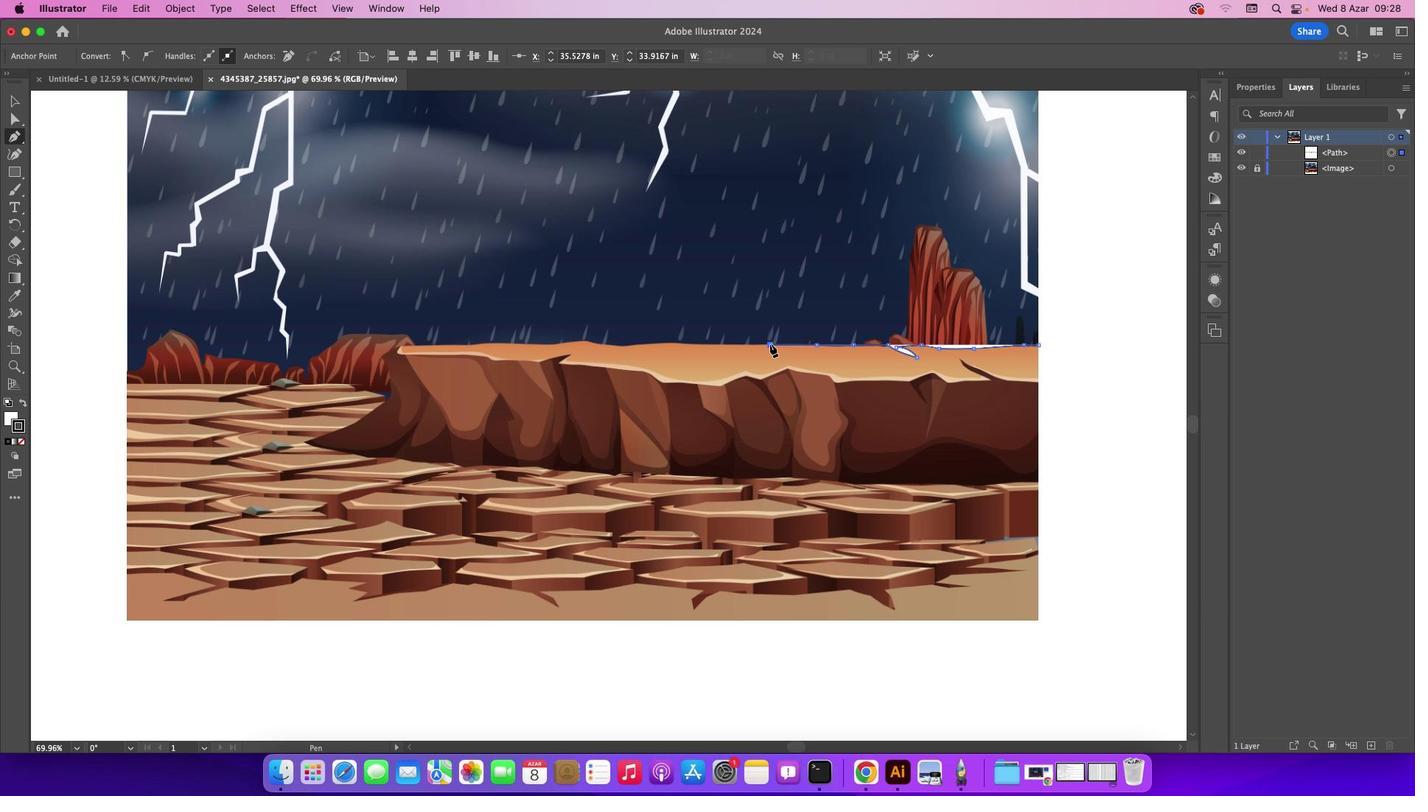 
Action: Mouse moved to (732, 343)
Screenshot: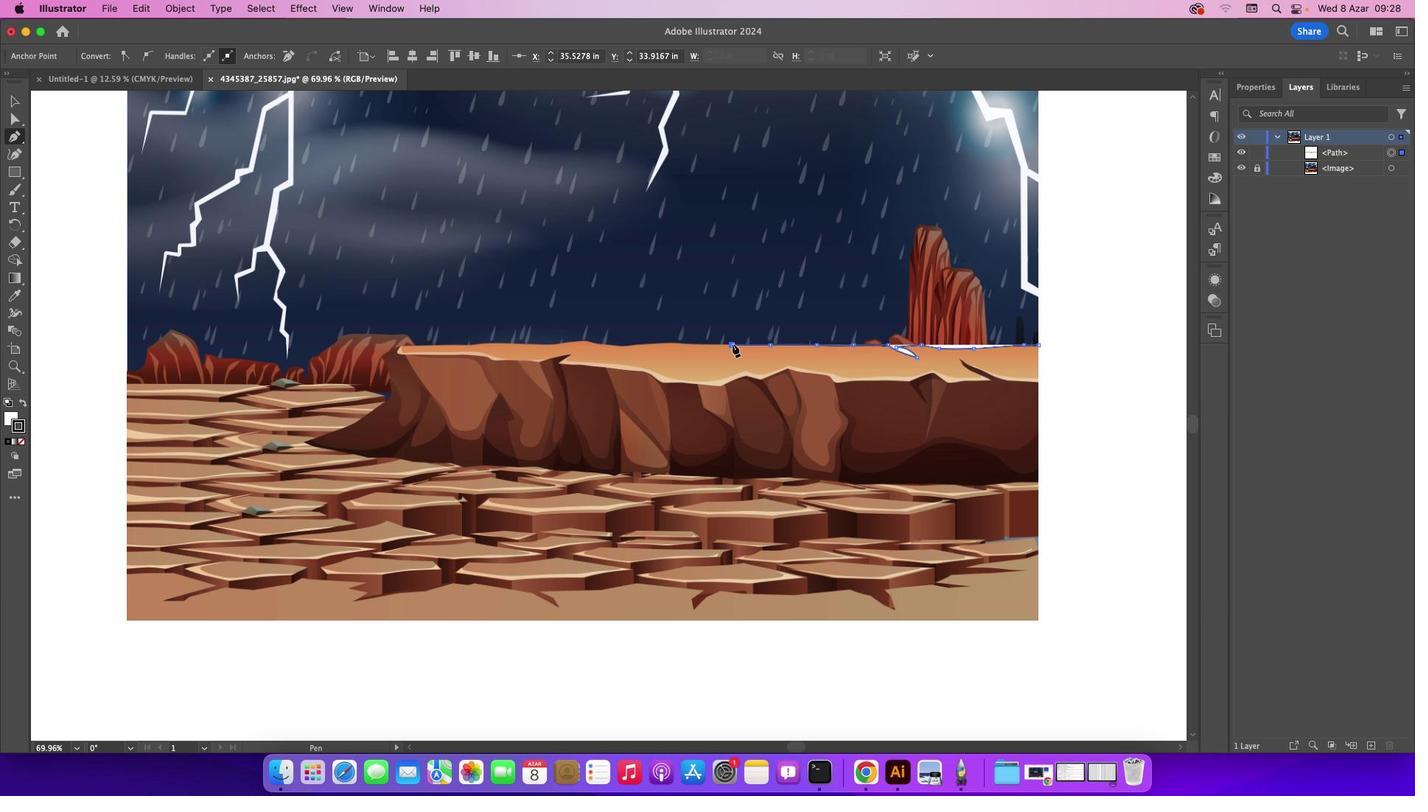 
Action: Mouse pressed left at (732, 343)
Screenshot: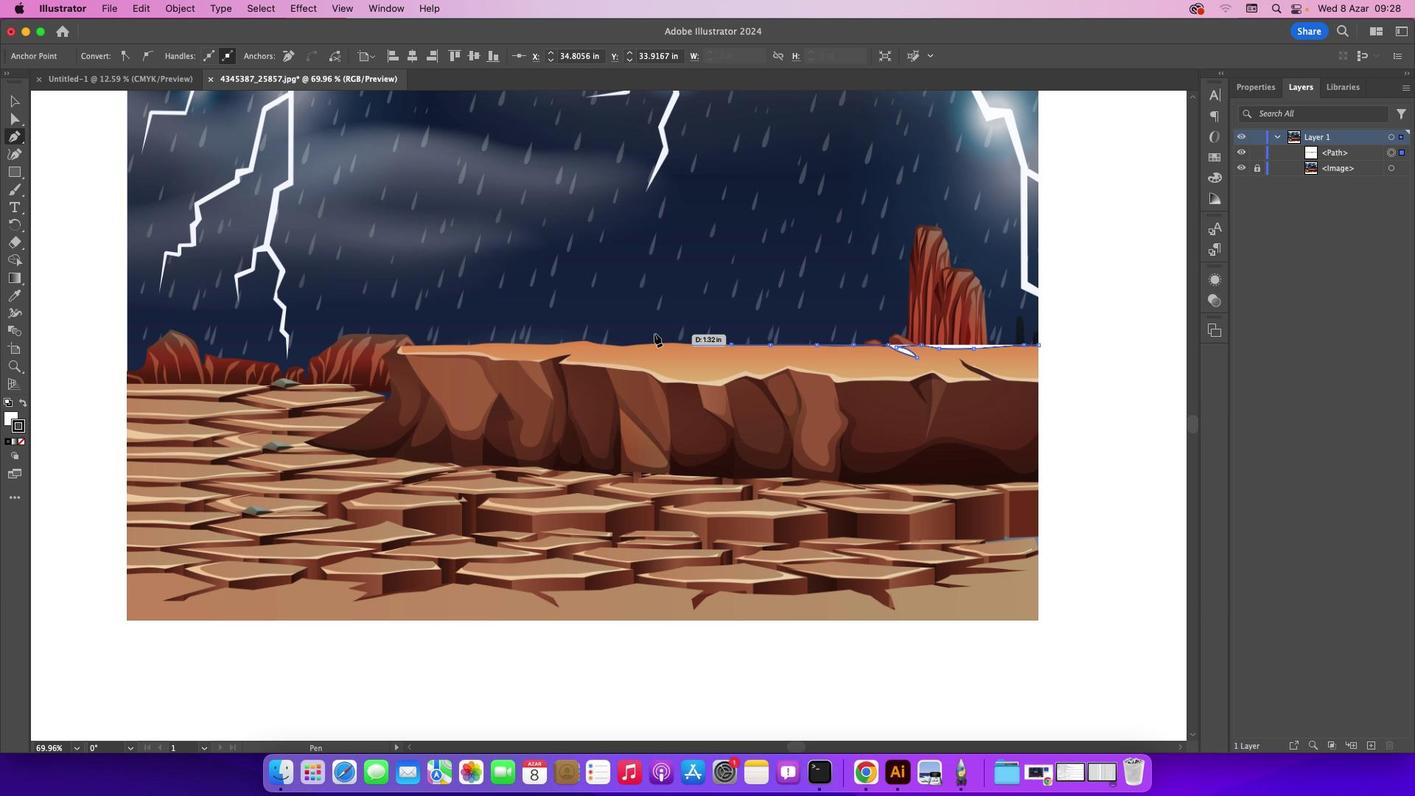 
Action: Mouse moved to (693, 342)
Screenshot: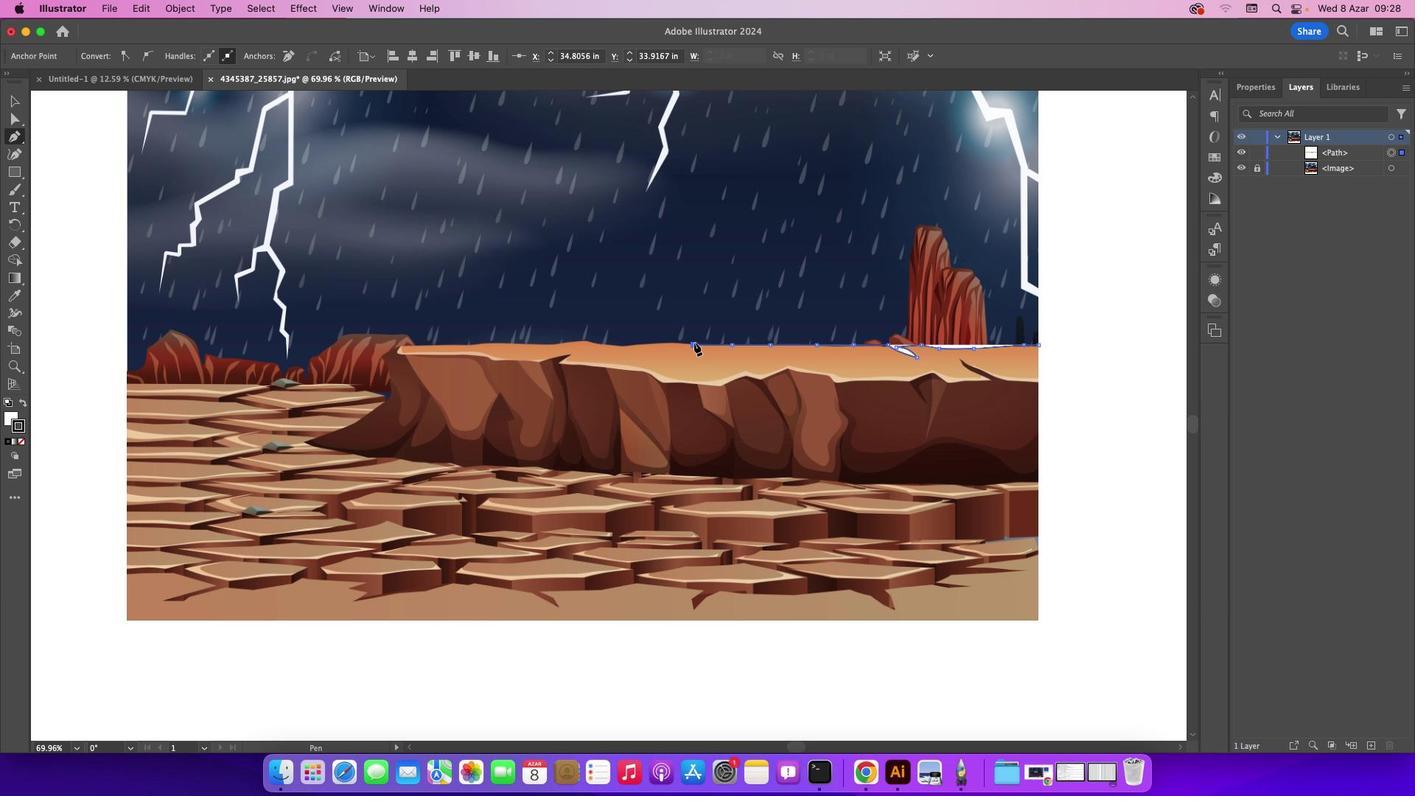 
Action: Mouse pressed left at (693, 342)
Screenshot: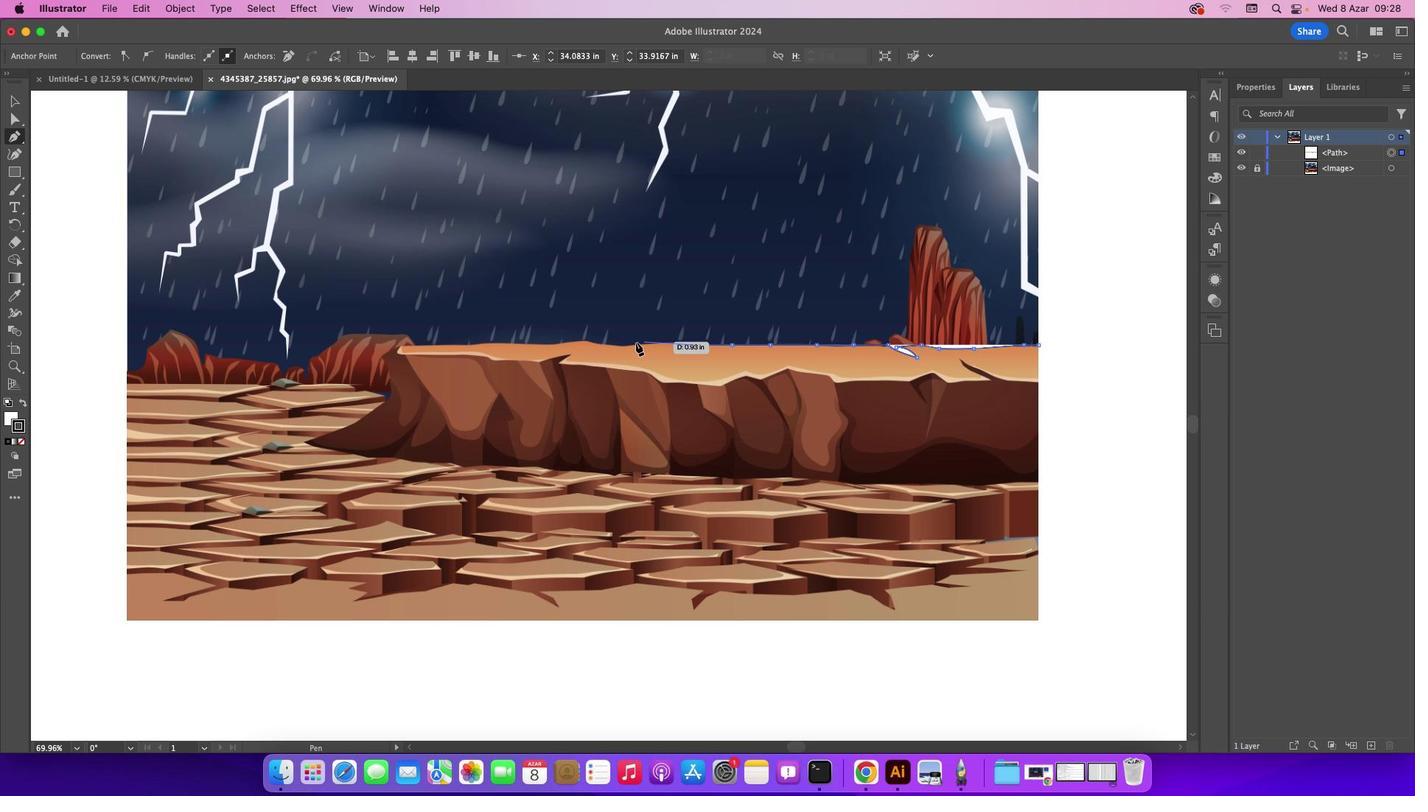 
Action: Mouse moved to (657, 343)
Screenshot: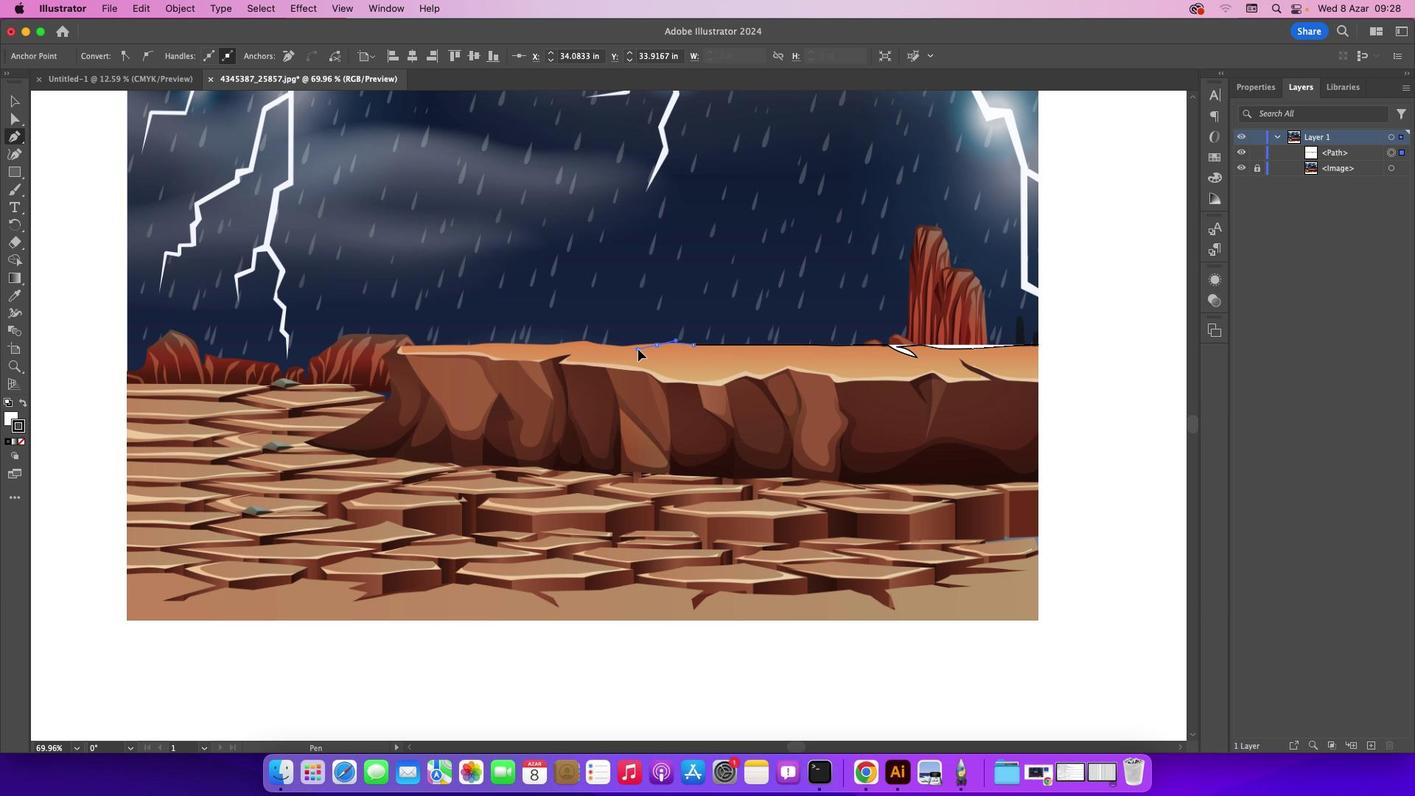 
Action: Mouse pressed left at (657, 343)
Screenshot: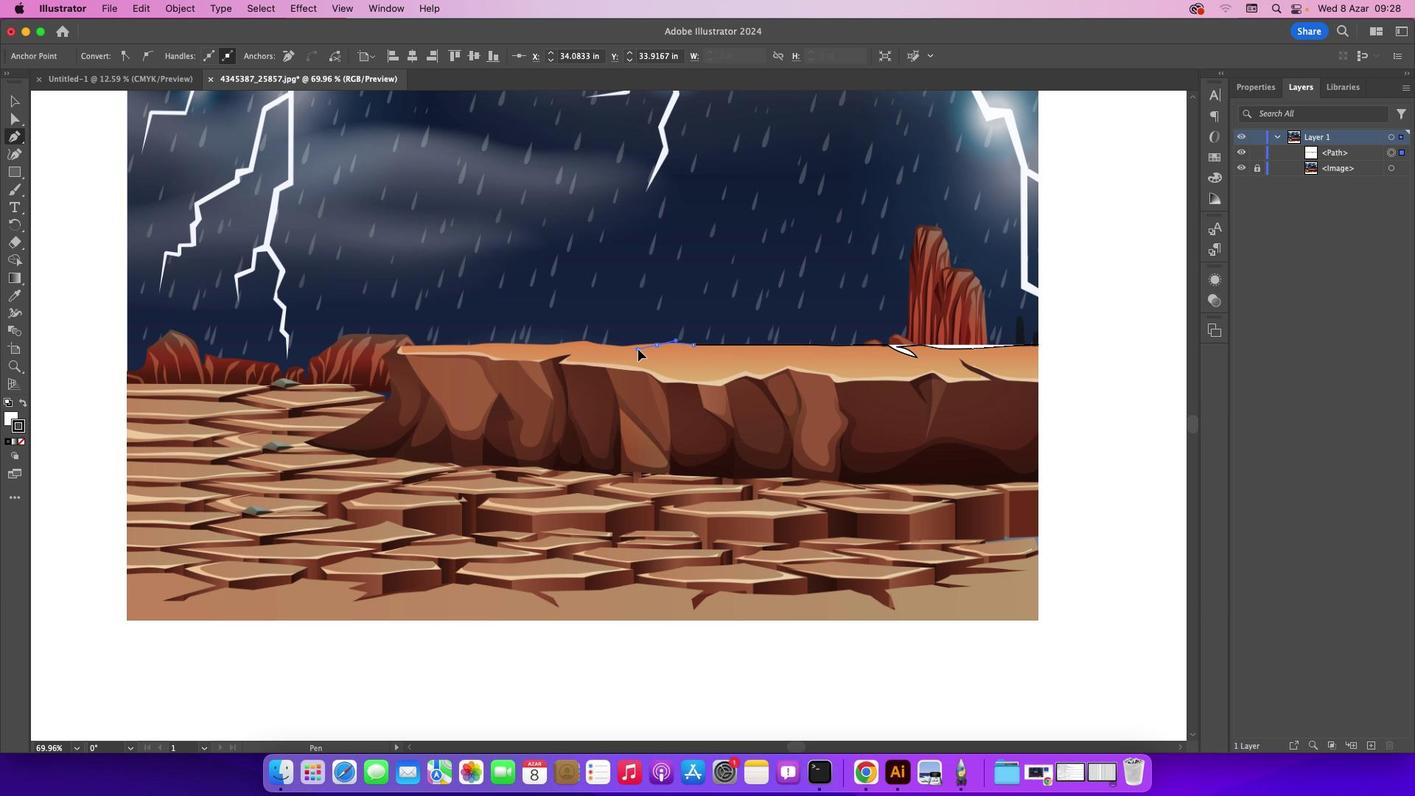 
Action: Mouse moved to (656, 343)
Screenshot: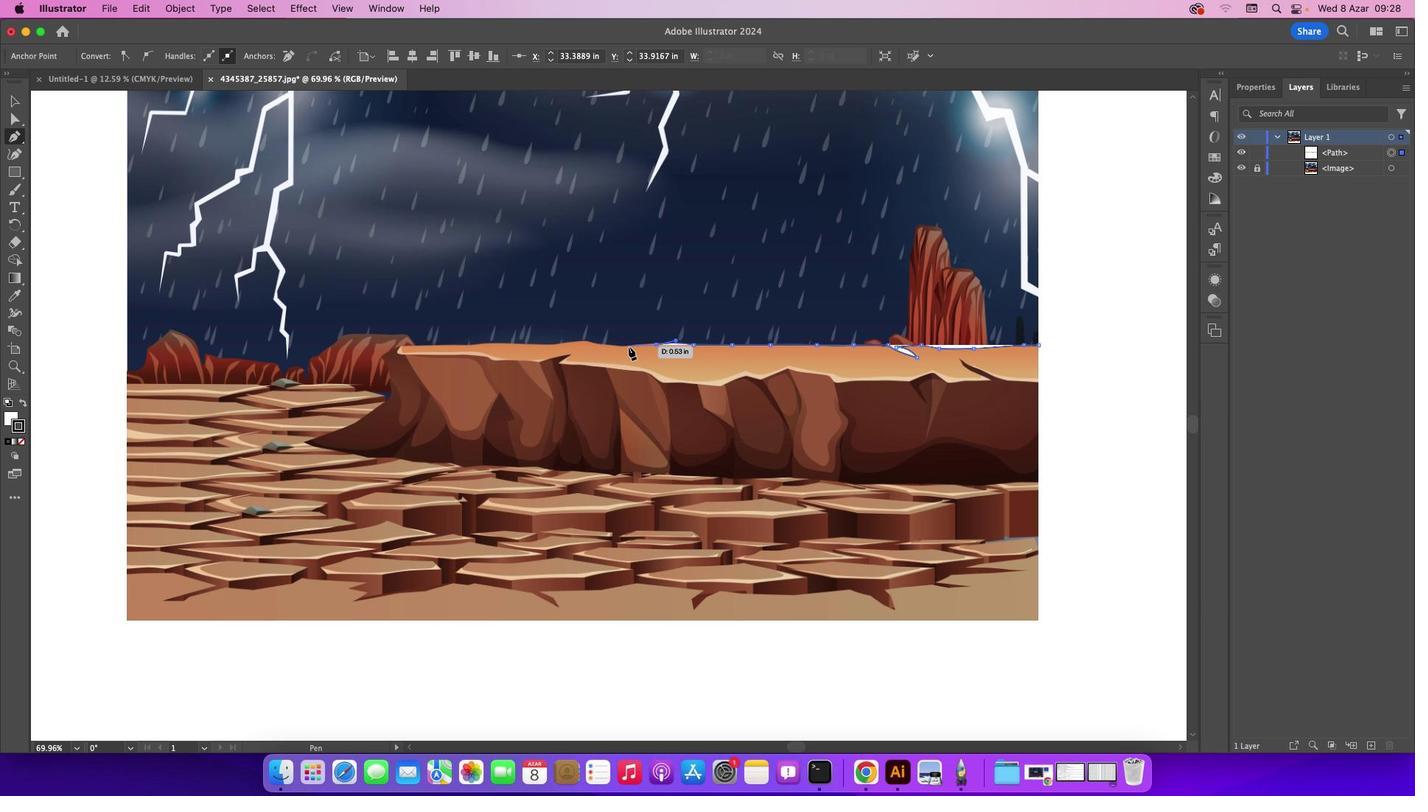 
Action: Mouse pressed left at (656, 343)
Screenshot: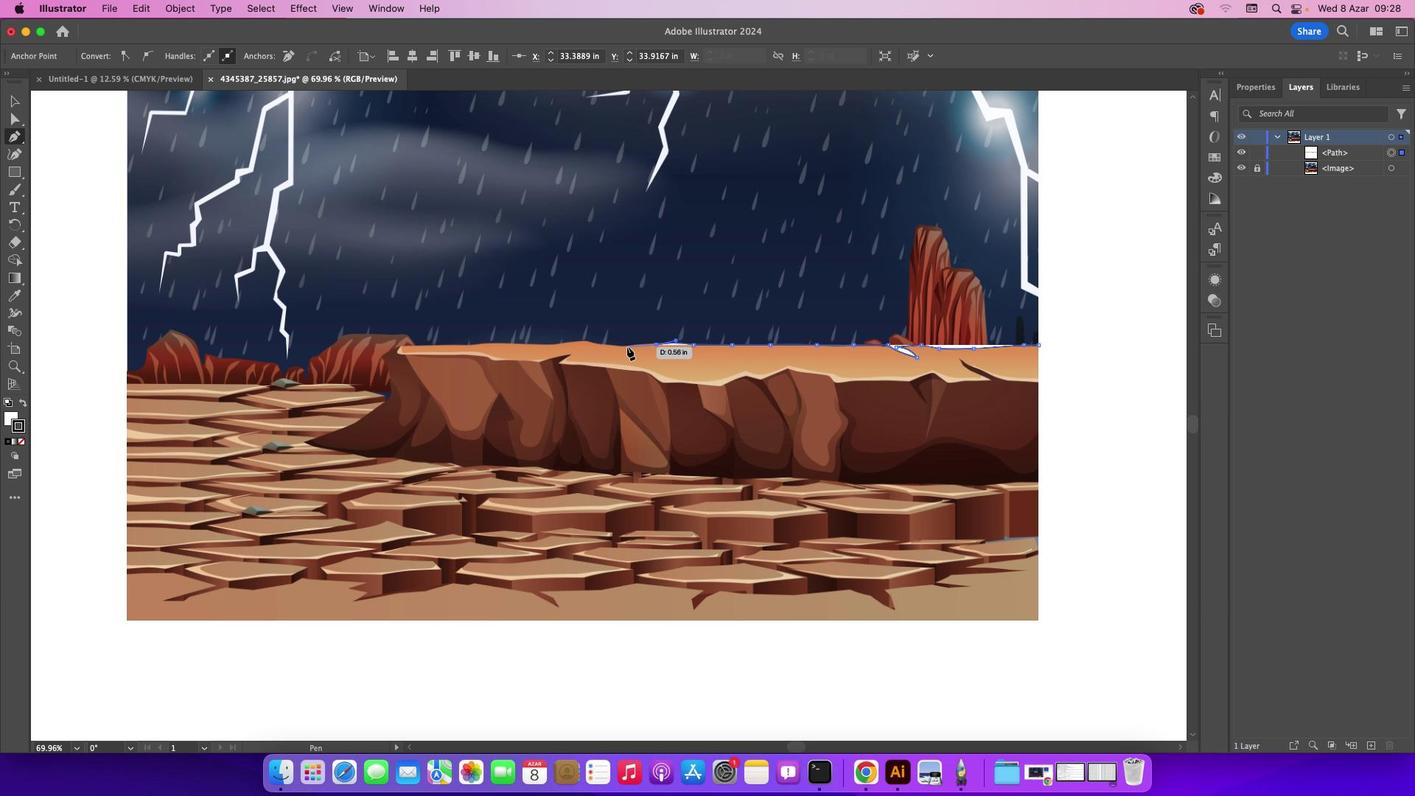 
Action: Mouse moved to (624, 347)
Screenshot: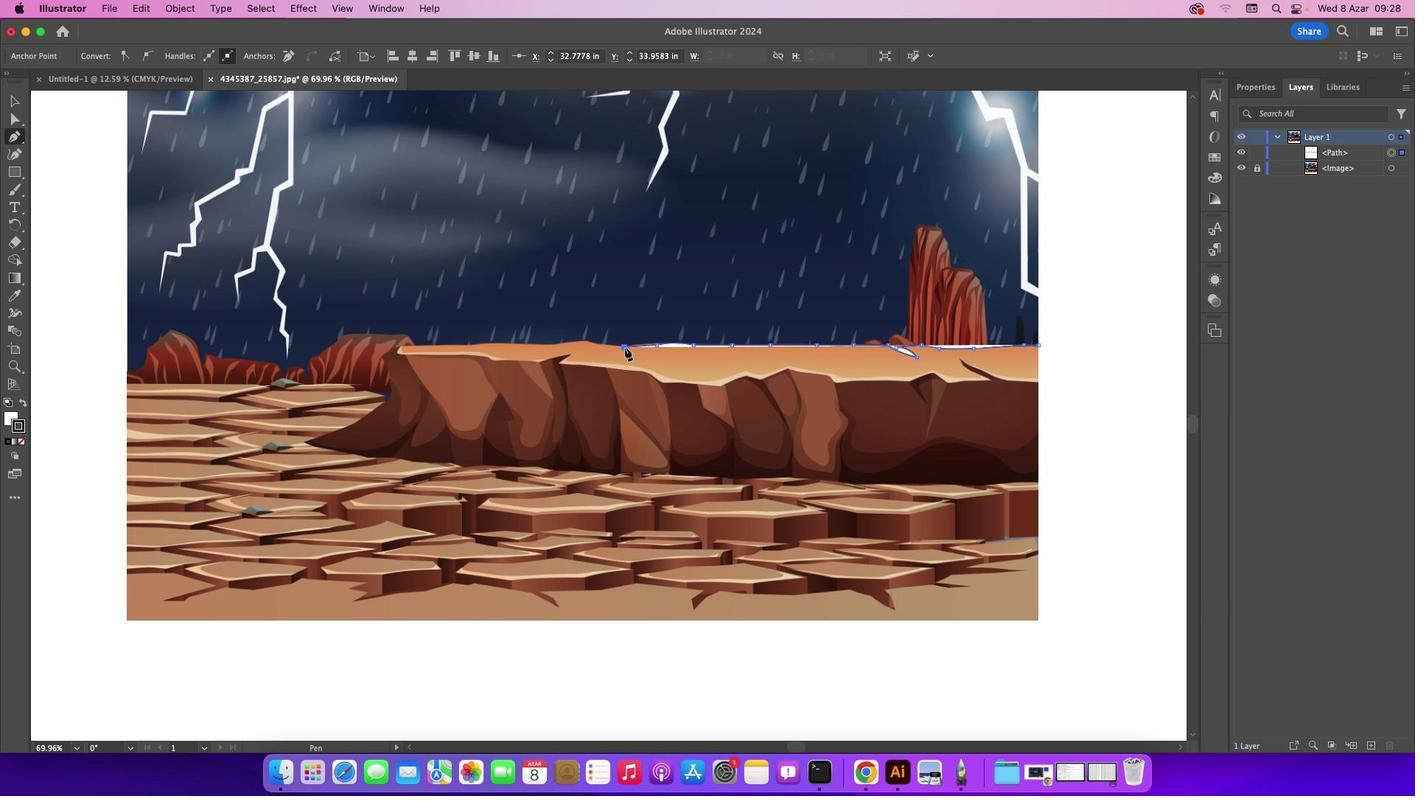 
Action: Mouse pressed left at (624, 347)
Screenshot: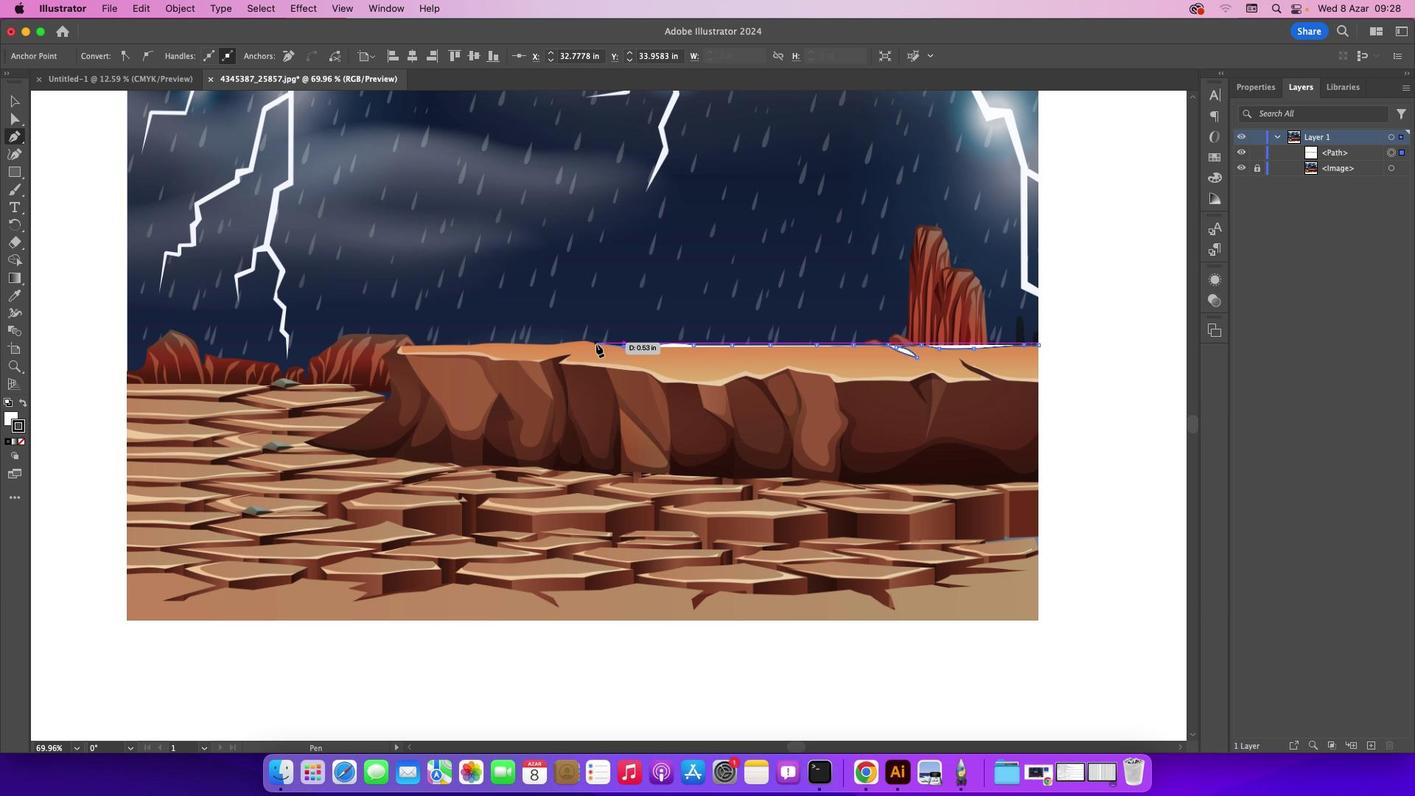 
Action: Mouse moved to (589, 341)
Screenshot: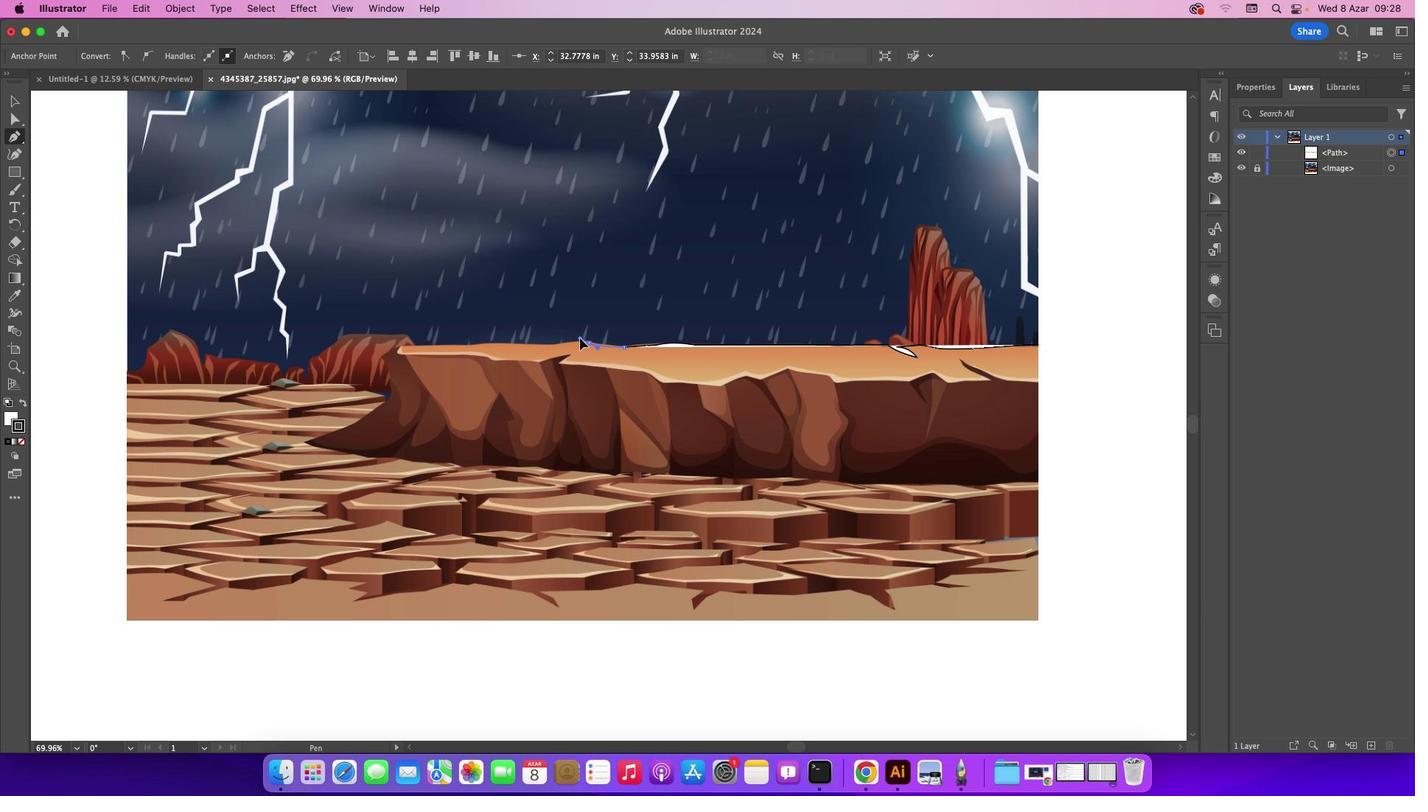 
Action: Mouse pressed left at (589, 341)
Screenshot: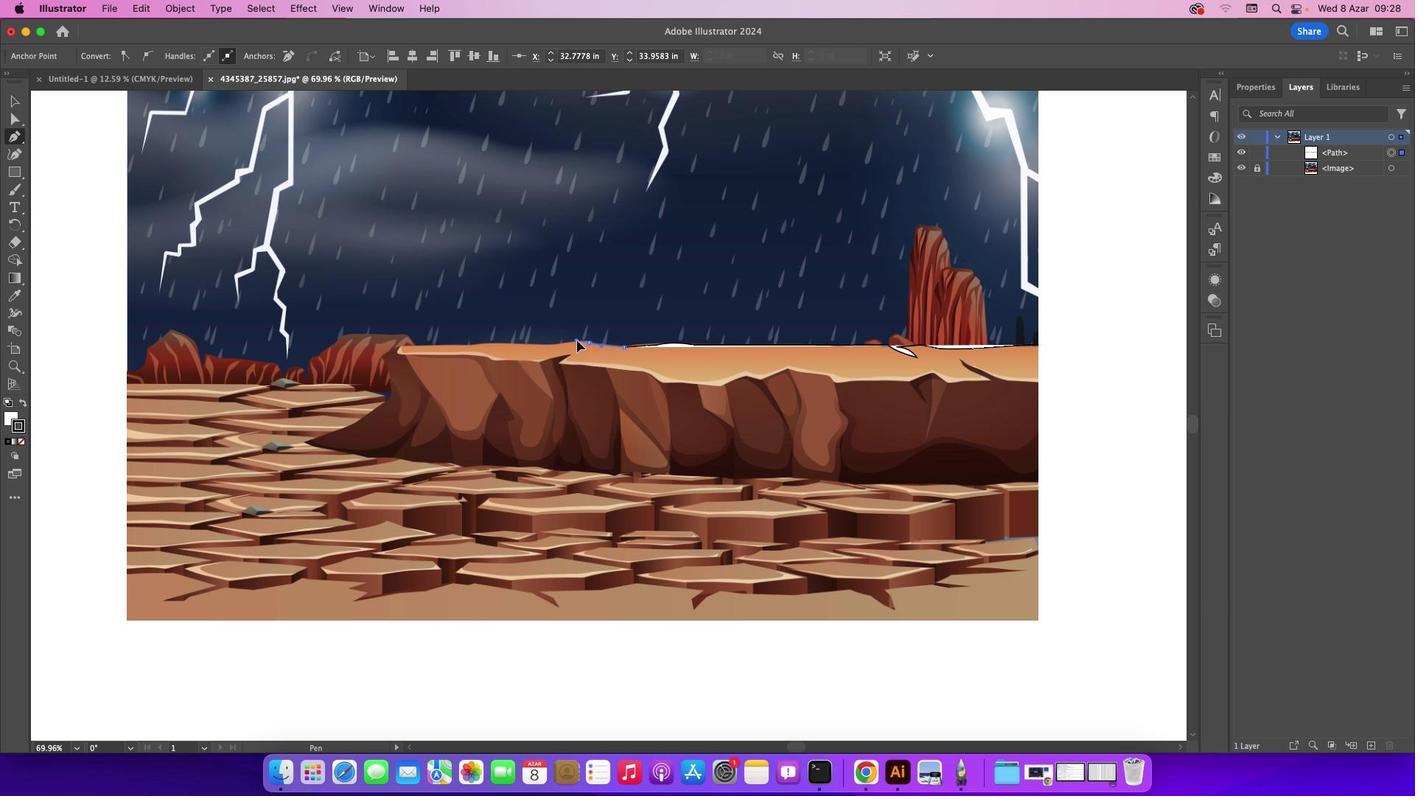 
Action: Mouse moved to (556, 345)
Screenshot: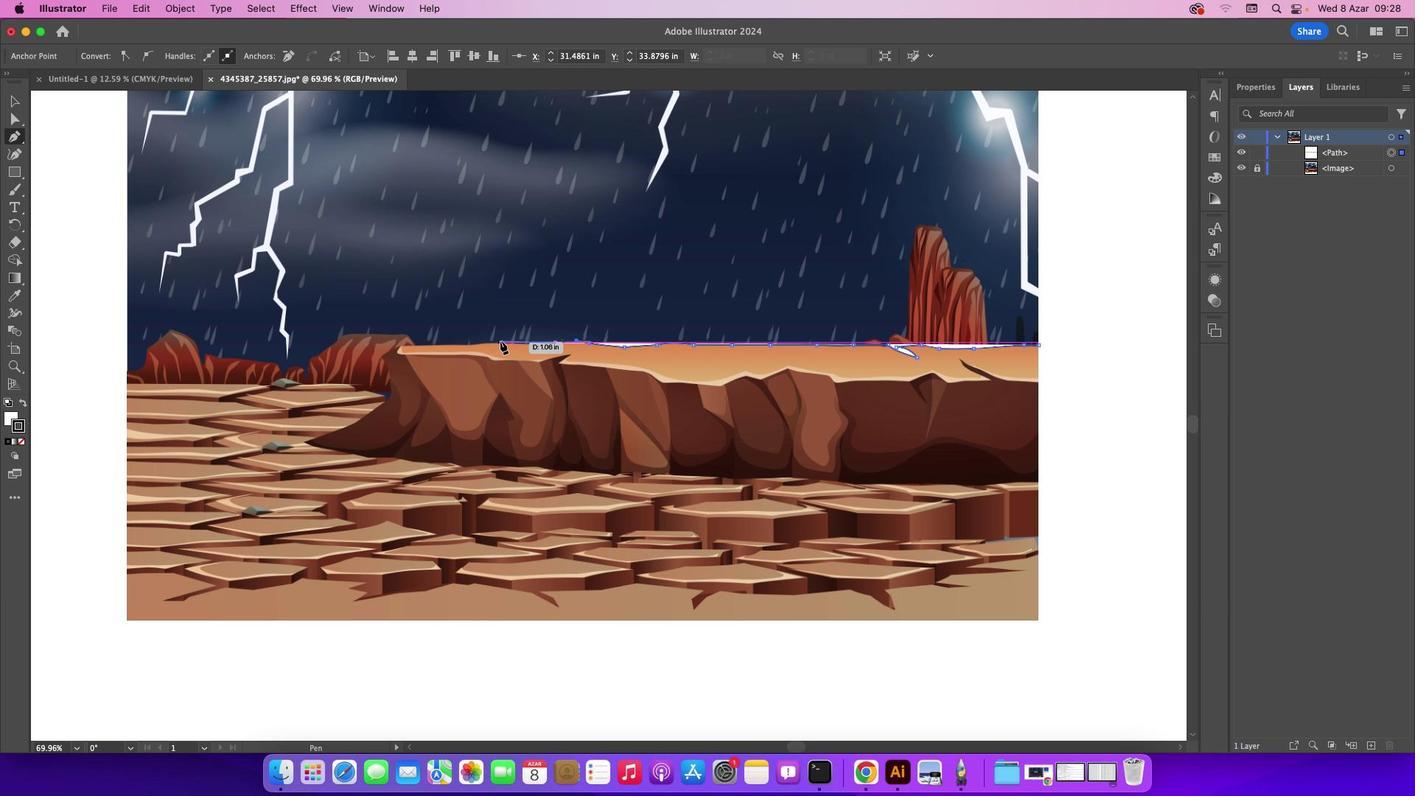 
Action: Mouse pressed left at (556, 345)
Screenshot: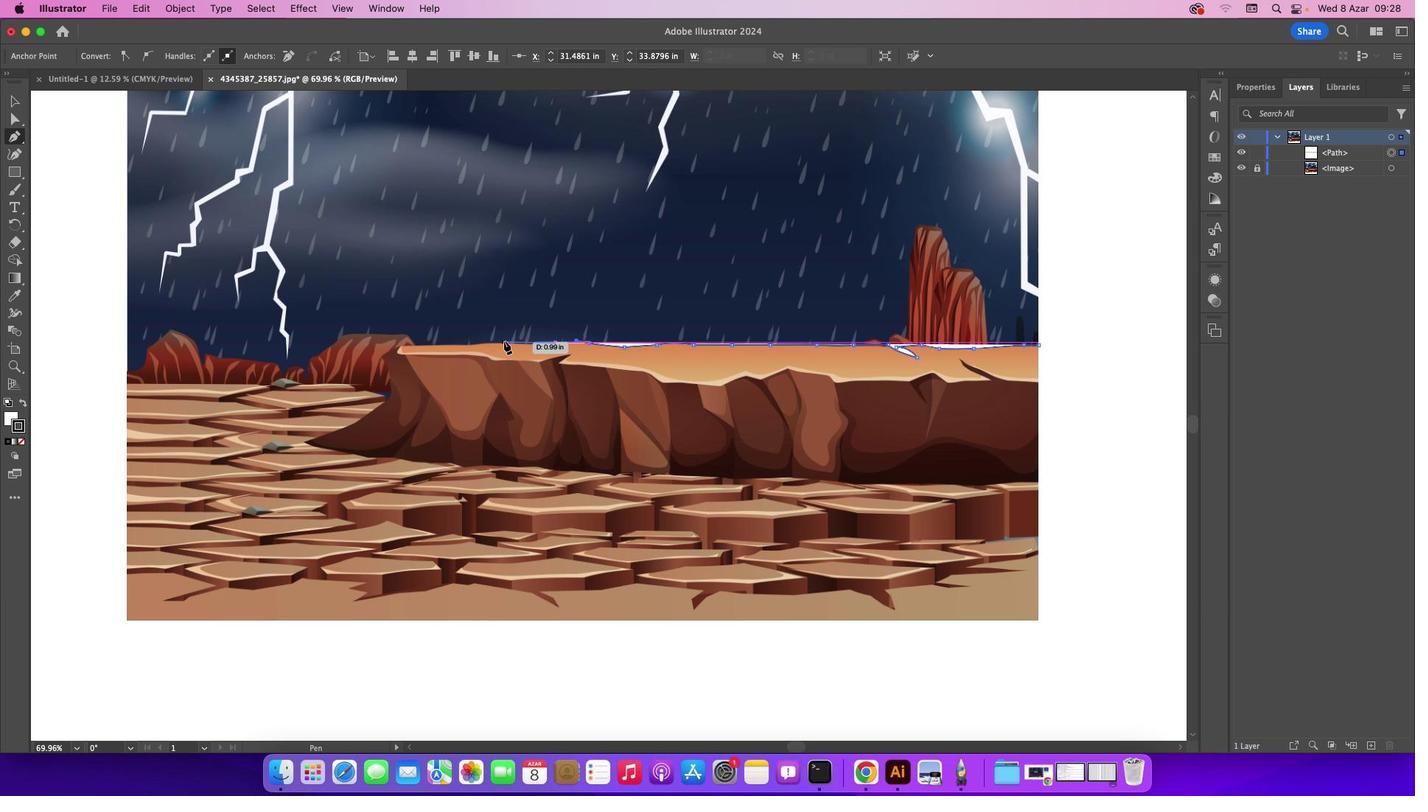 
Action: Mouse moved to (553, 343)
Screenshot: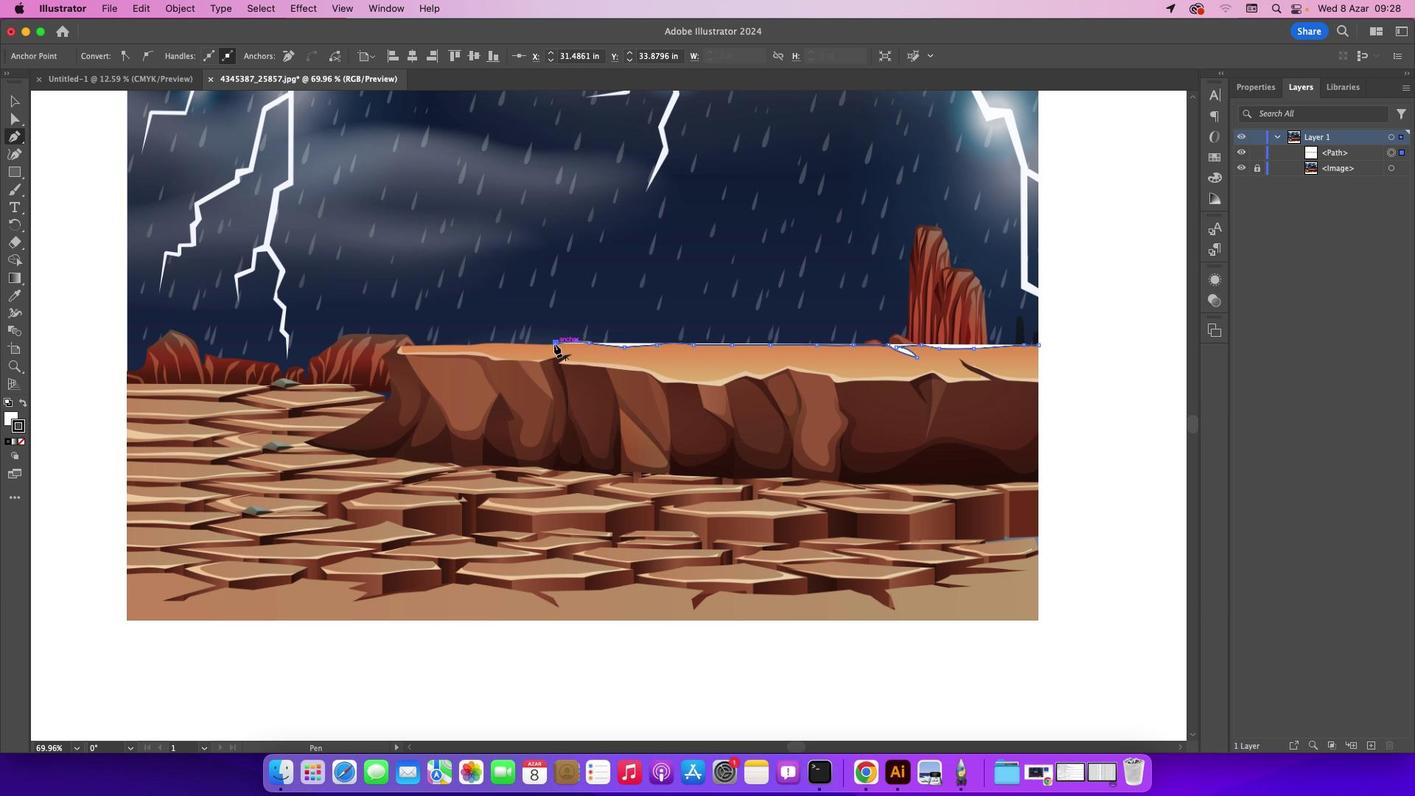 
Action: Mouse pressed left at (553, 343)
Screenshot: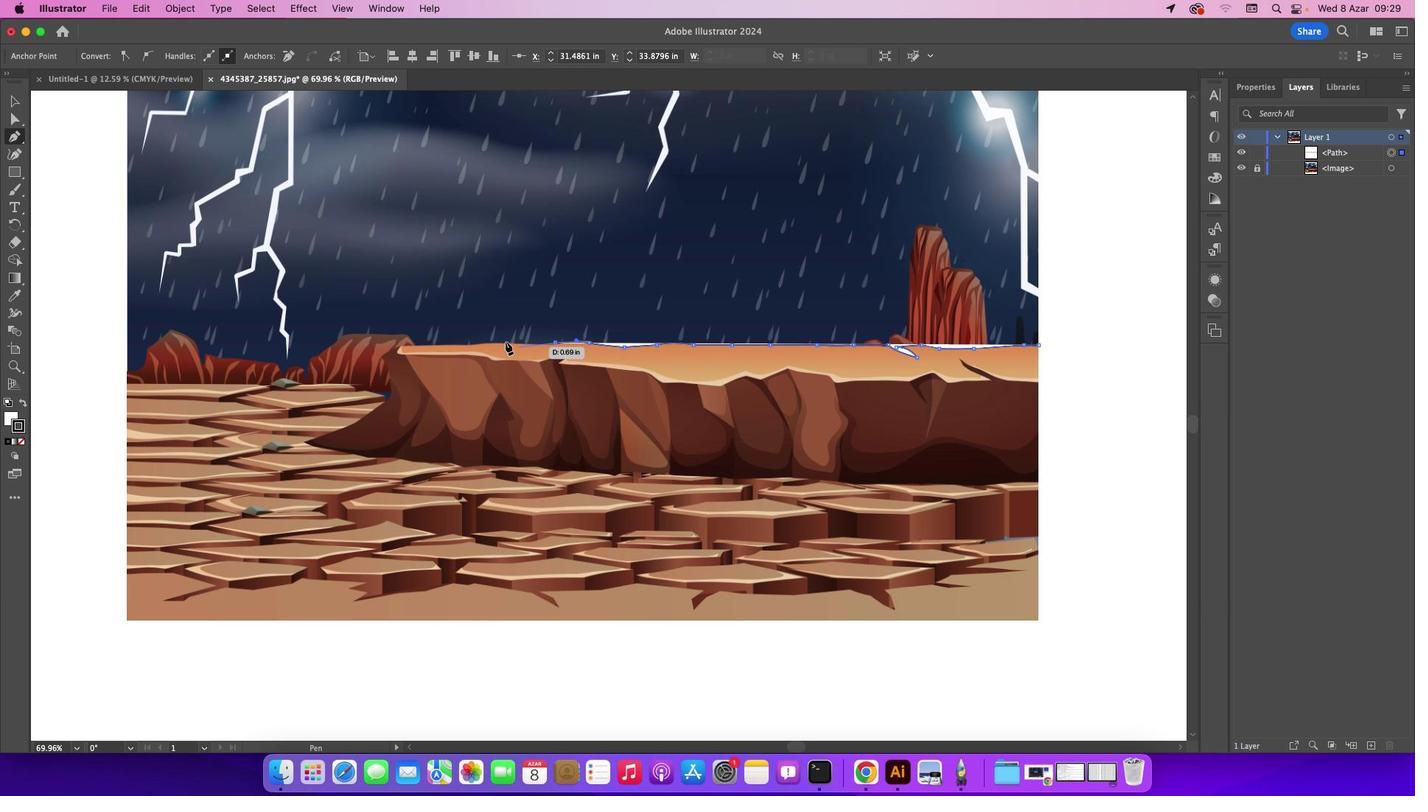 
Action: Mouse moved to (508, 342)
Screenshot: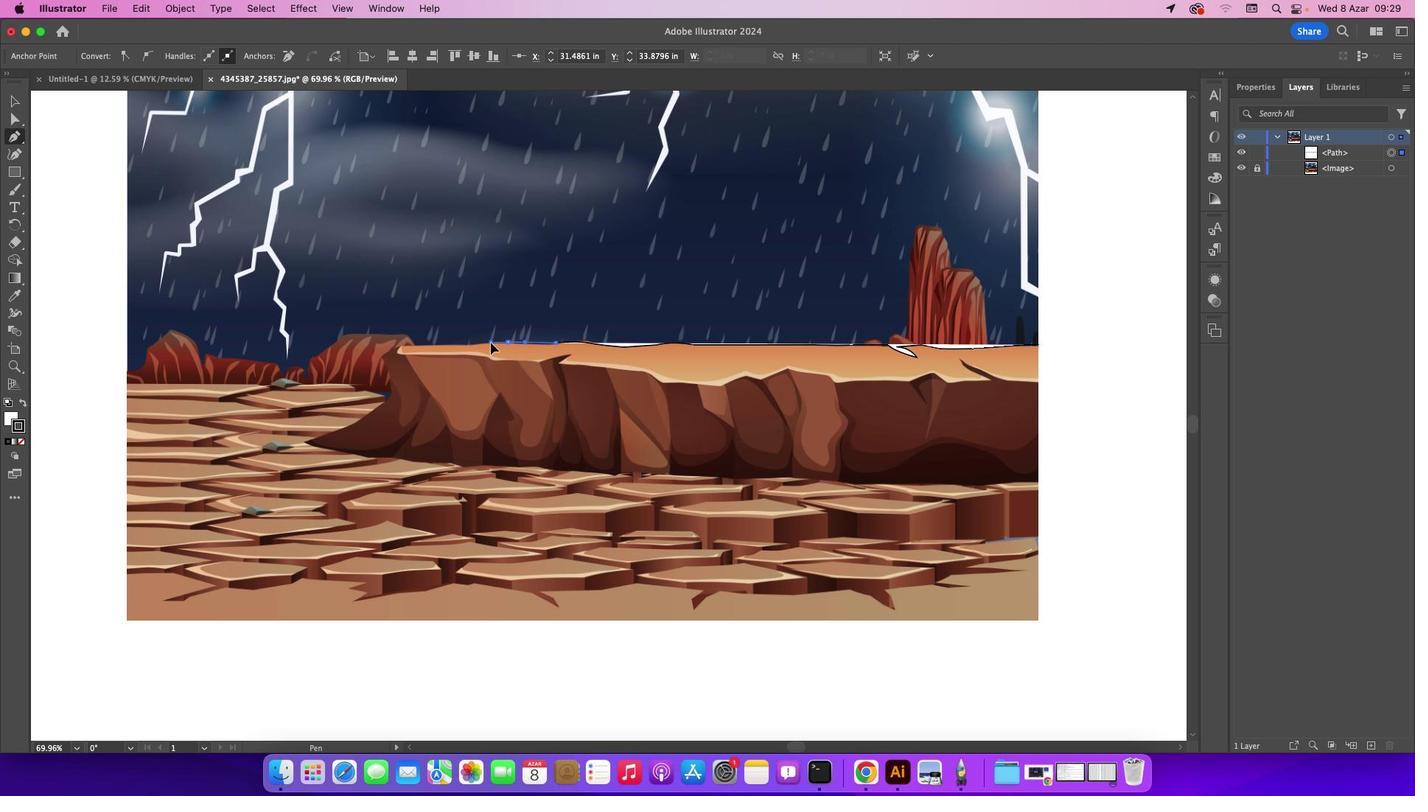
Action: Mouse pressed left at (508, 342)
Screenshot: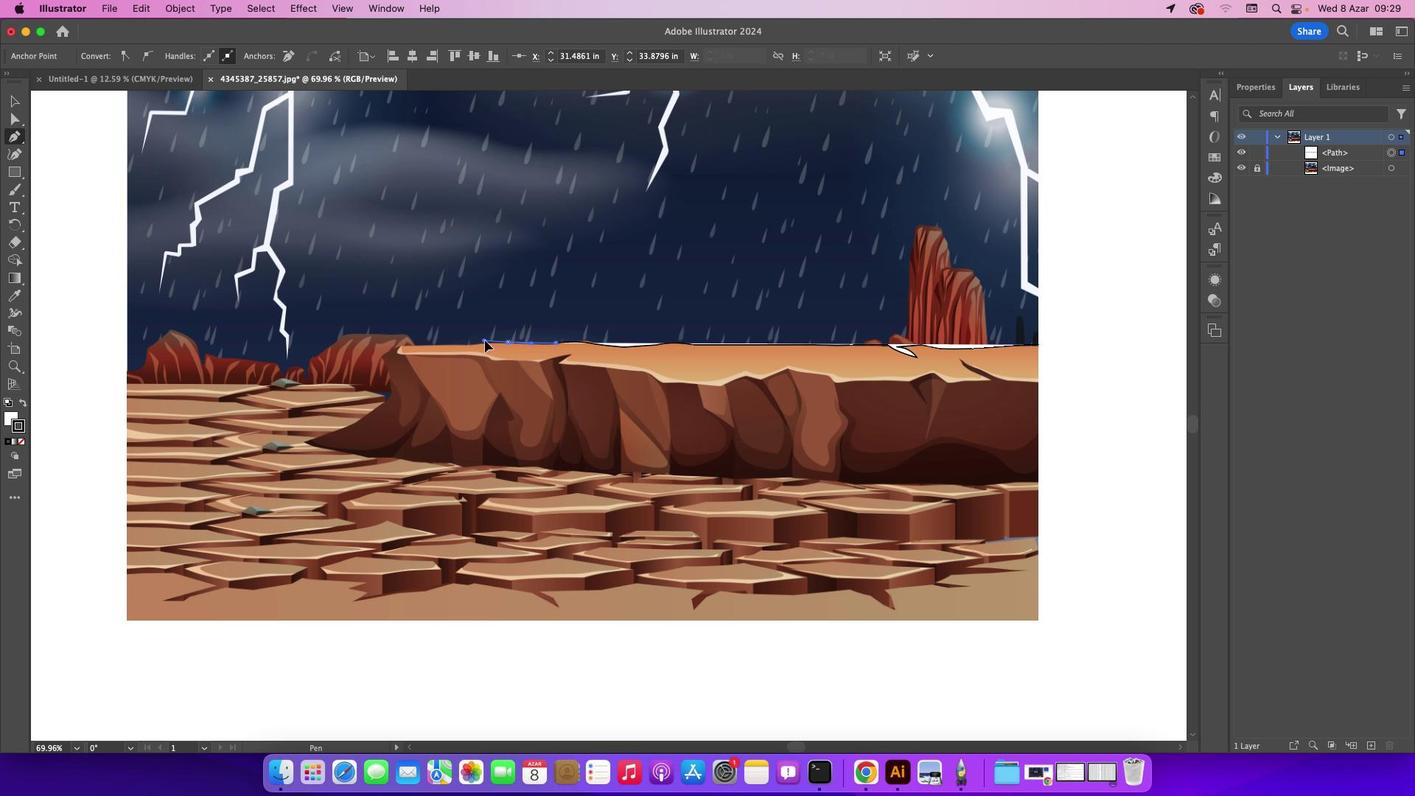 
Action: Mouse moved to (508, 340)
Screenshot: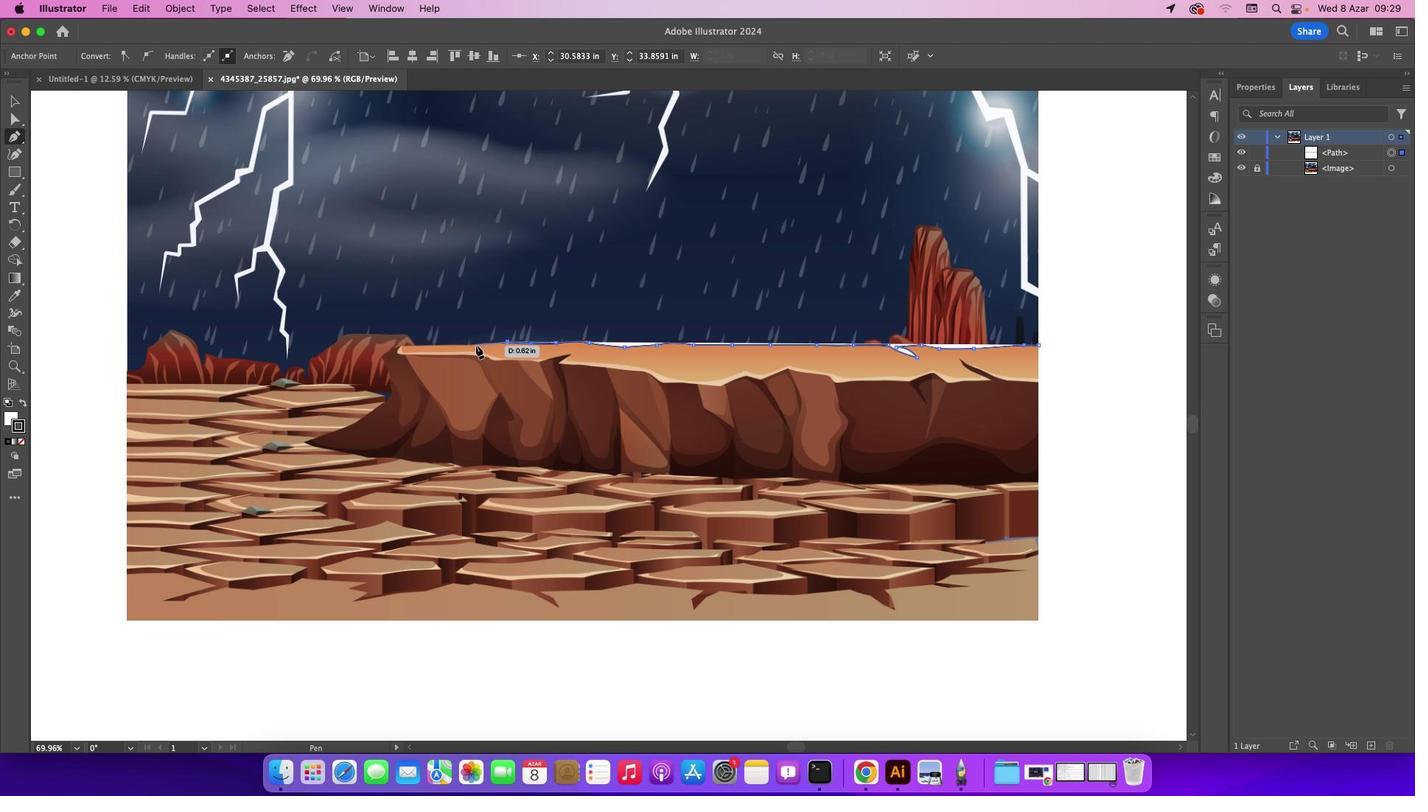 
Action: Mouse pressed left at (508, 340)
Screenshot: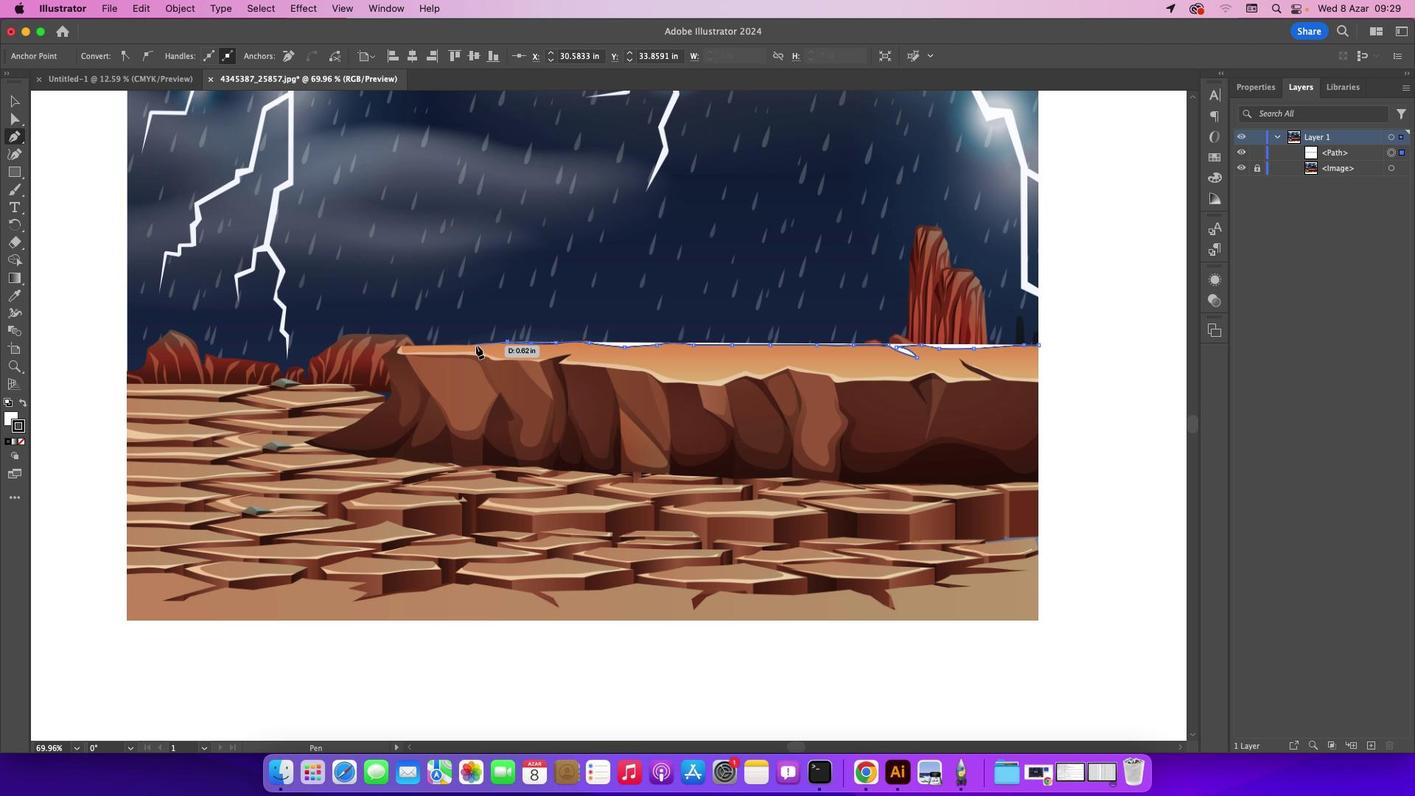
Action: Mouse moved to (477, 344)
Screenshot: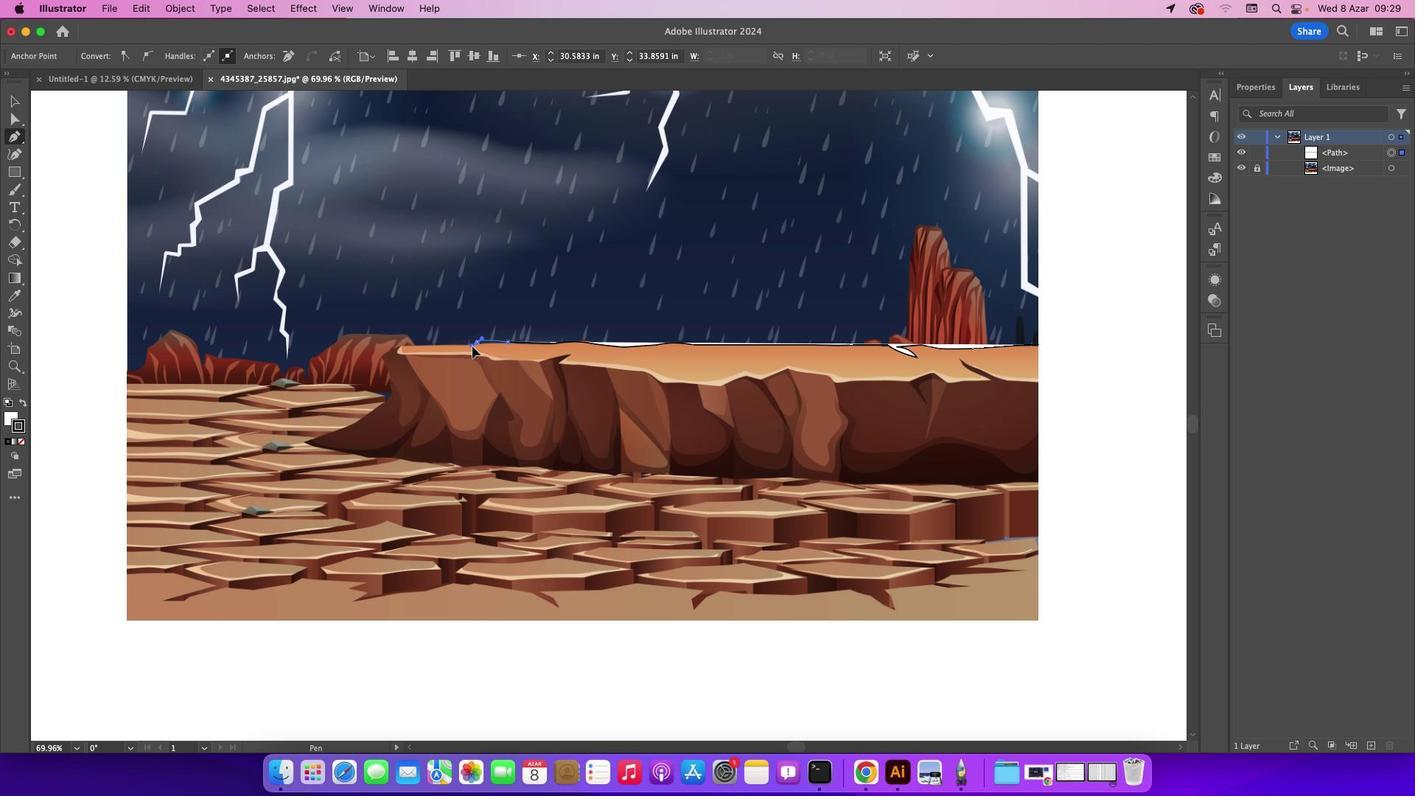 
Action: Mouse pressed left at (477, 344)
Screenshot: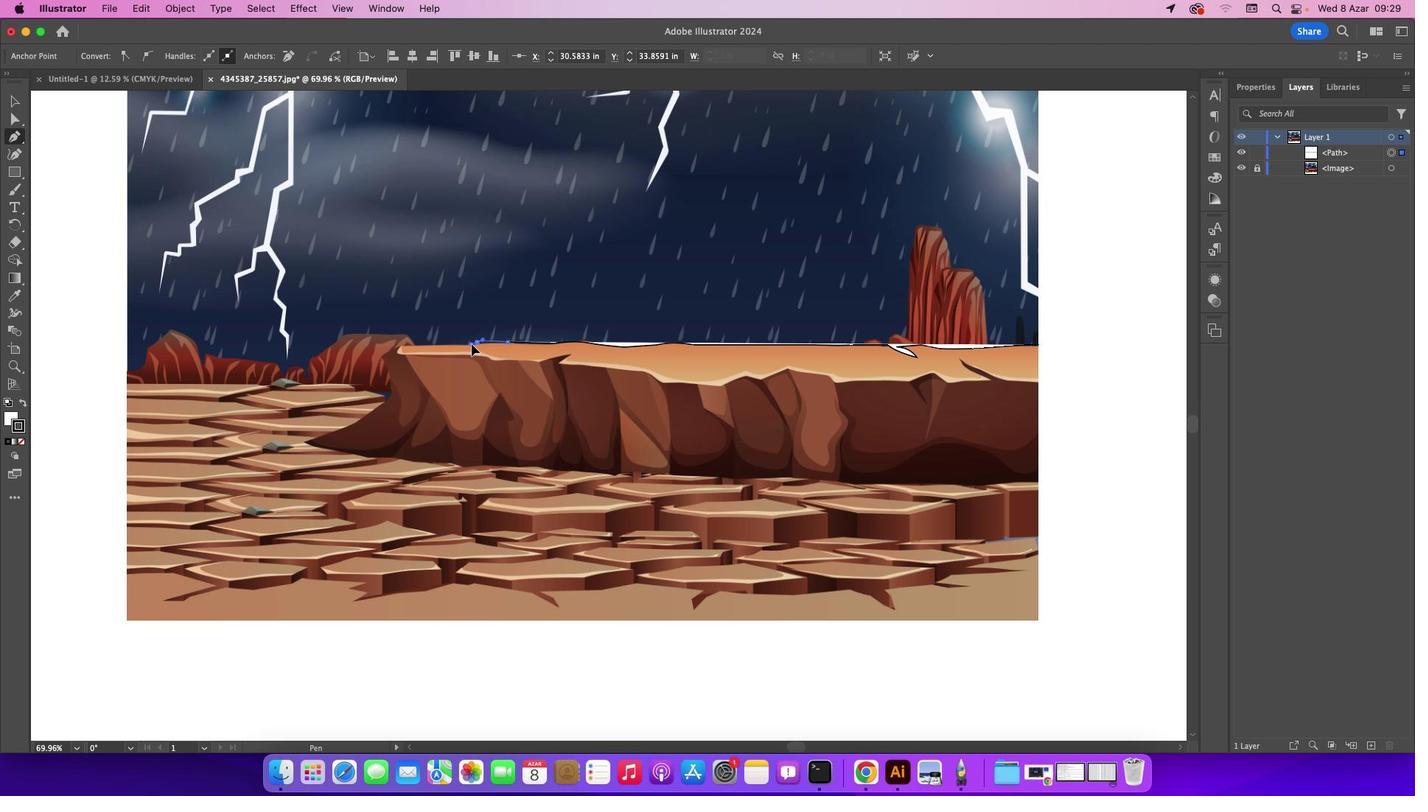 
Action: Mouse moved to (476, 342)
Screenshot: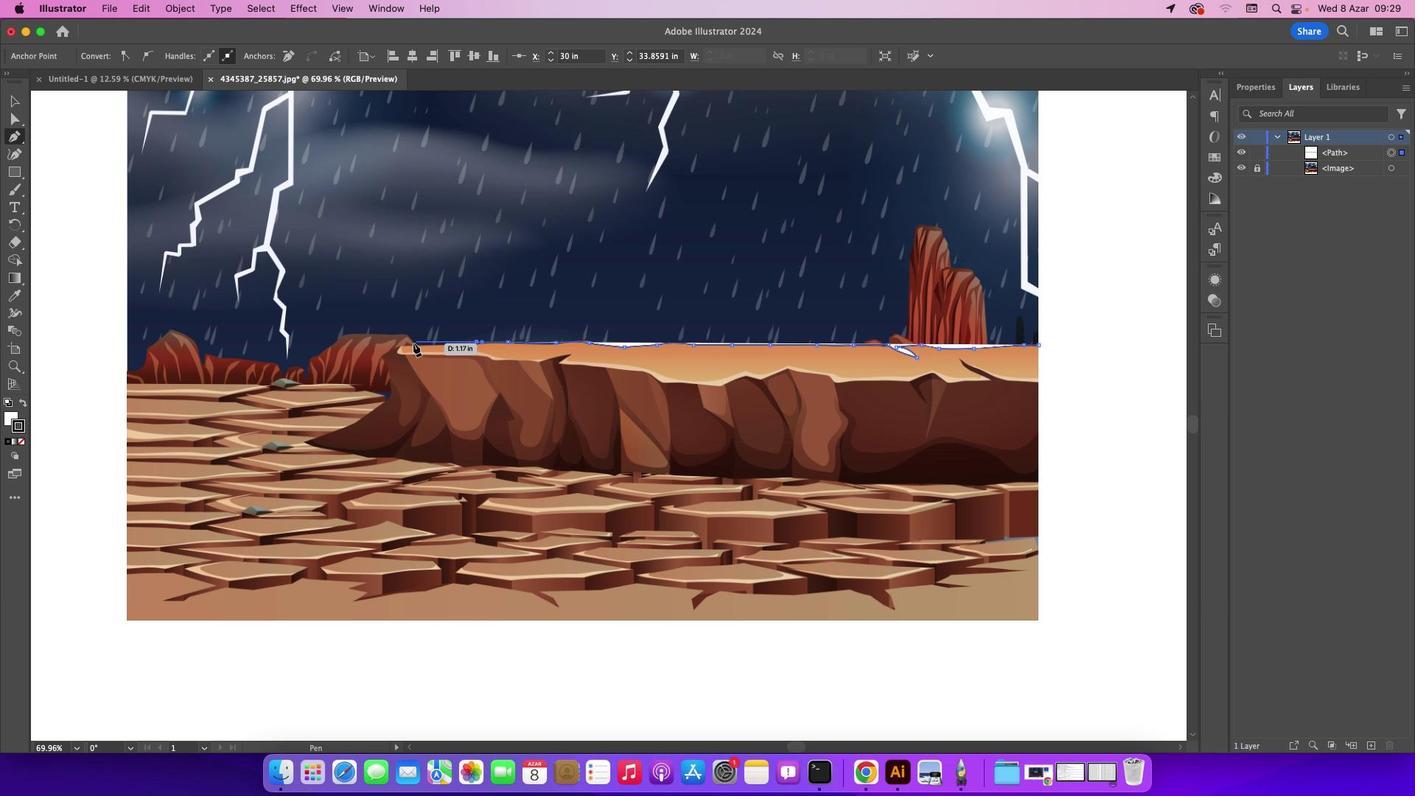 
Action: Mouse pressed left at (476, 342)
Screenshot: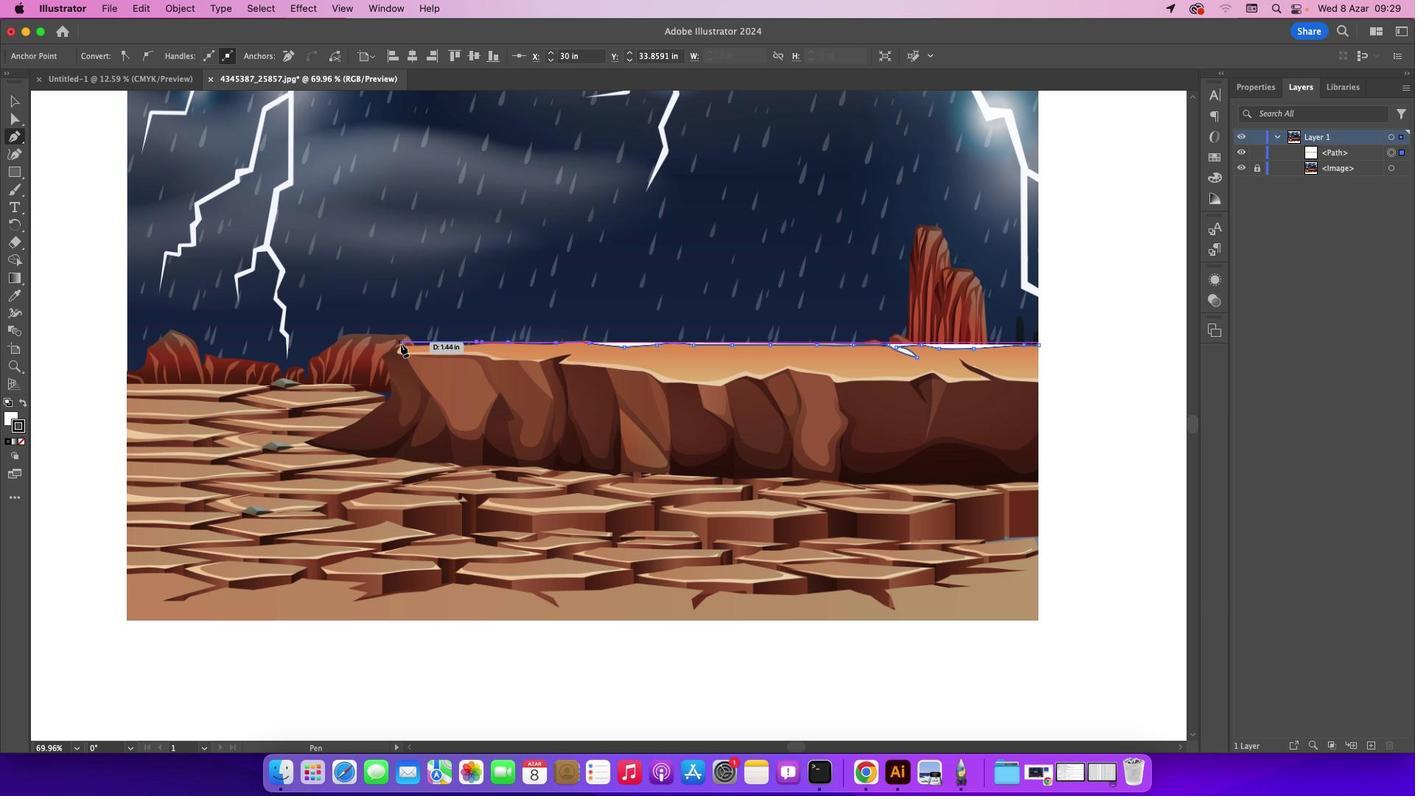 
Action: Mouse moved to (401, 345)
Screenshot: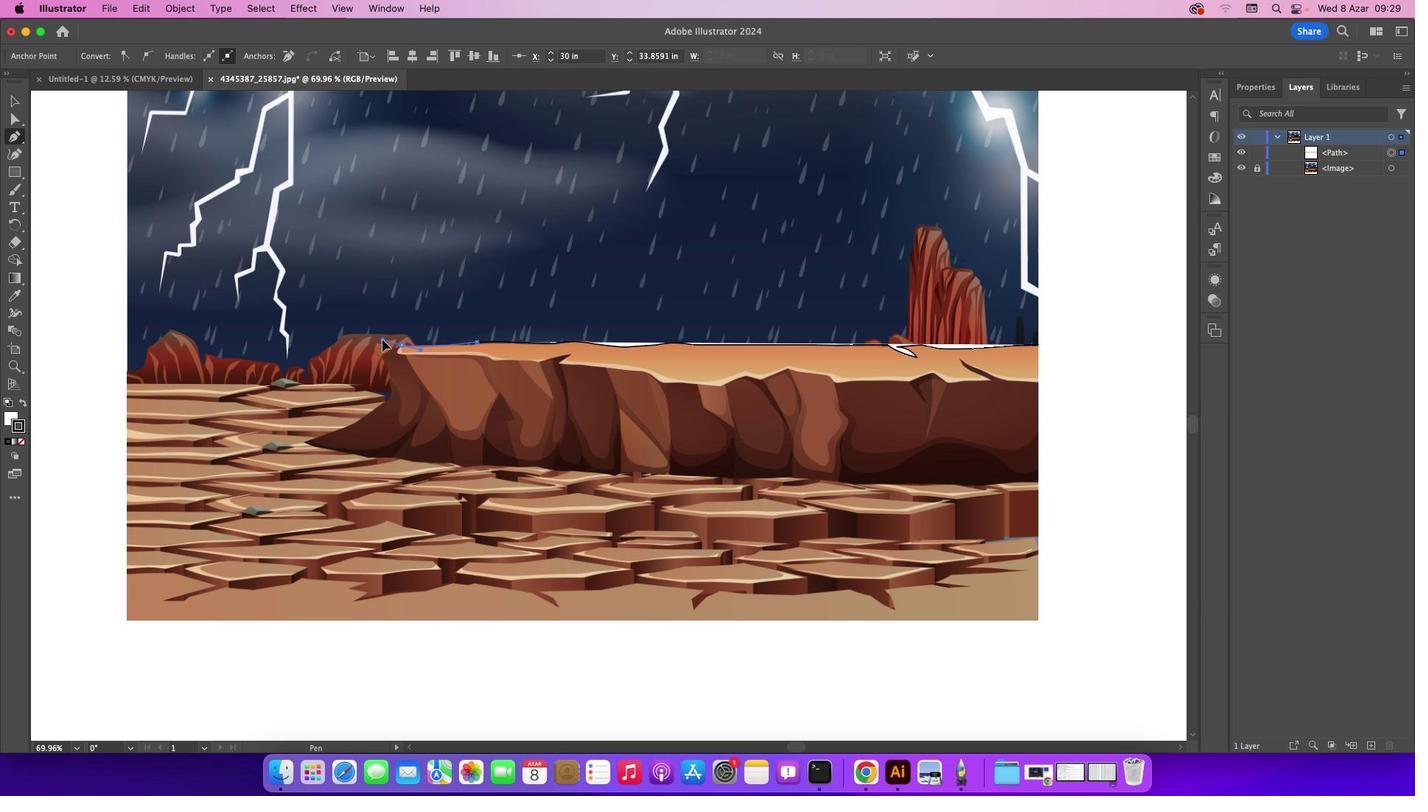 
Action: Mouse pressed left at (401, 345)
Screenshot: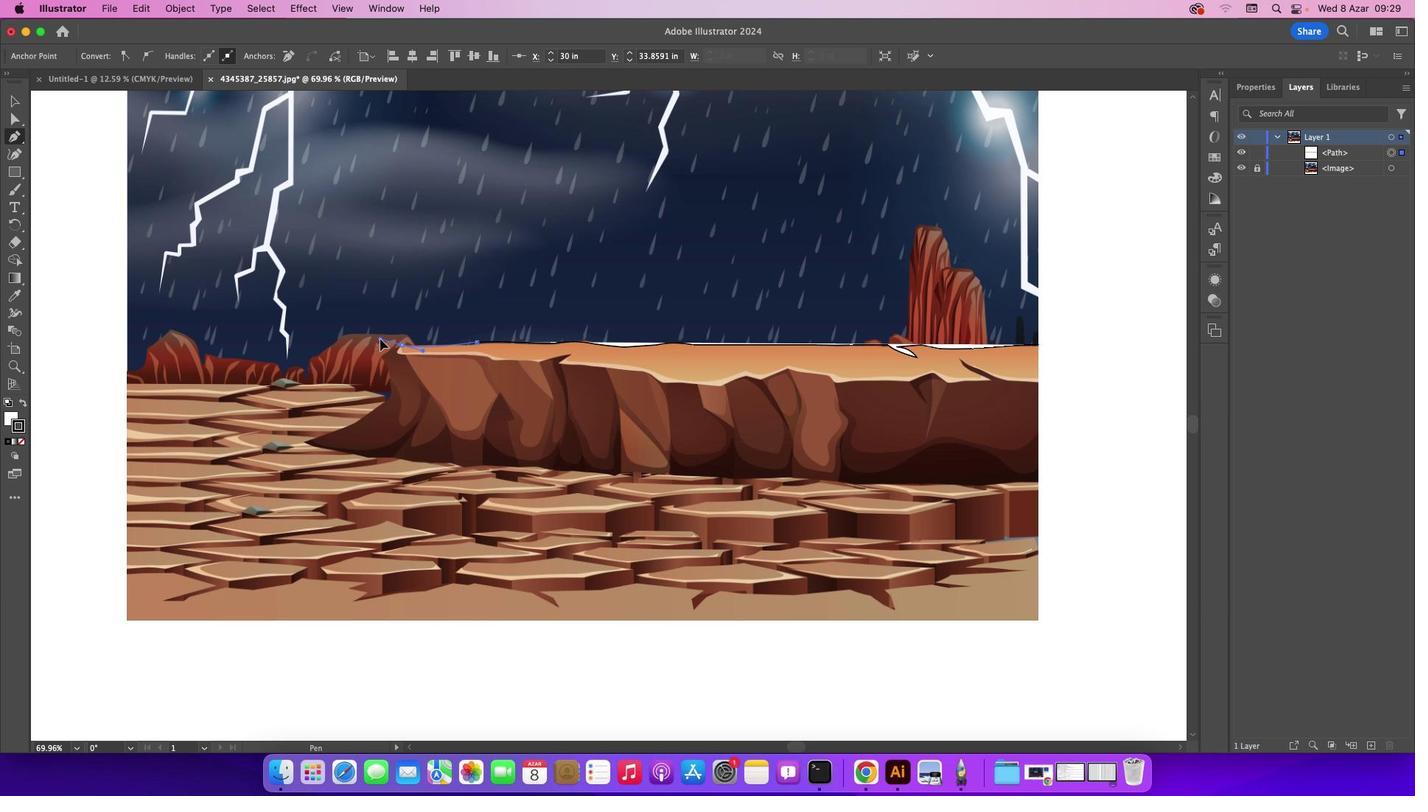 
Action: Mouse moved to (401, 344)
Screenshot: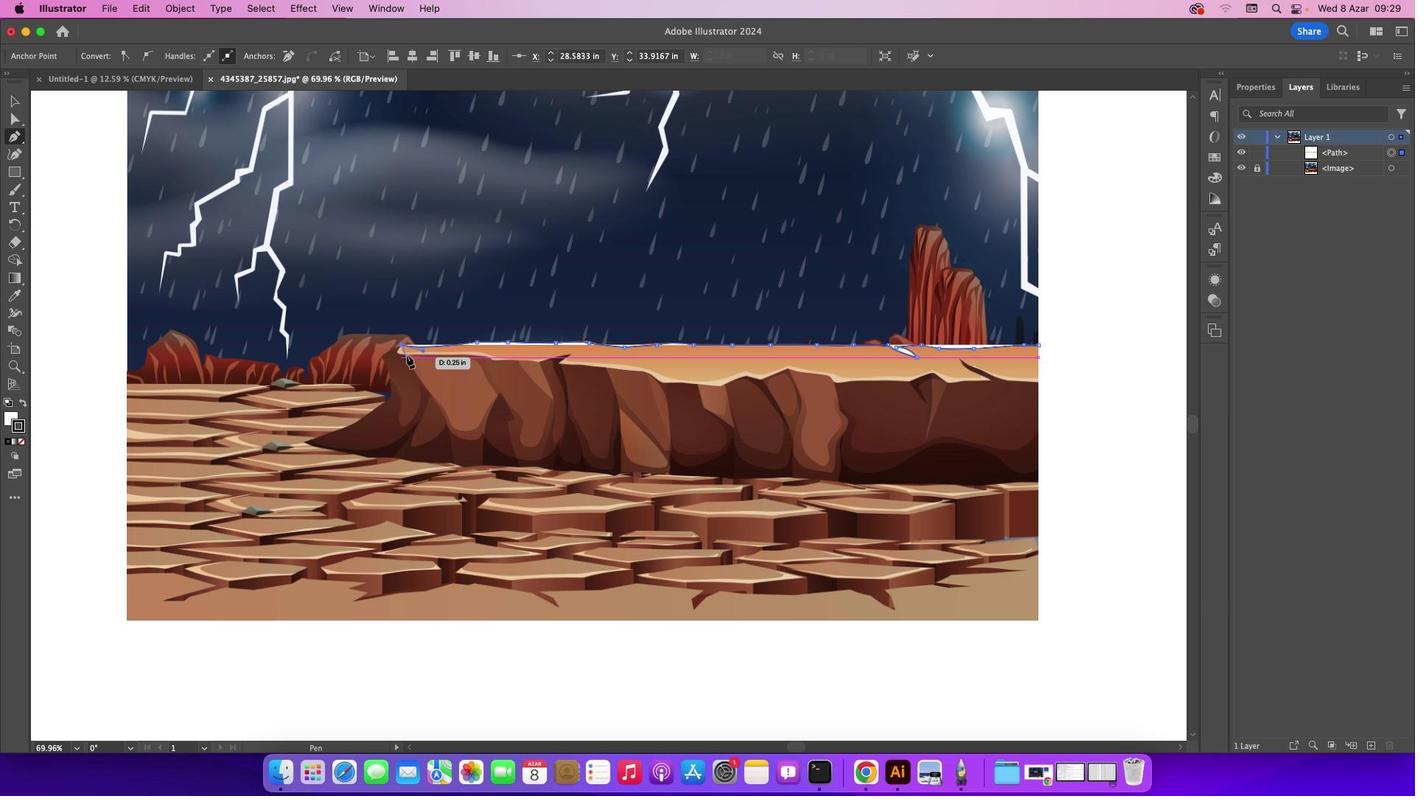 
Action: Mouse pressed left at (401, 344)
Screenshot: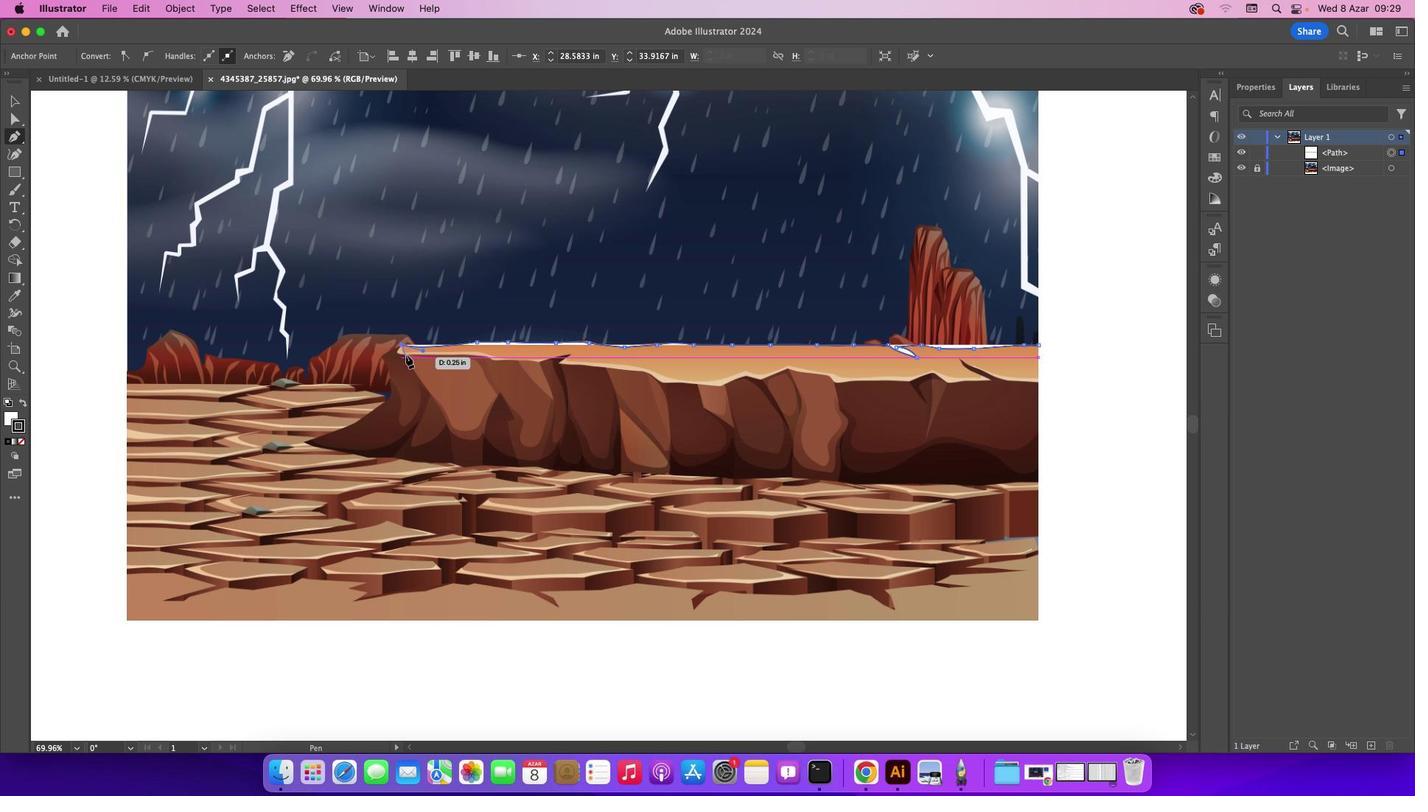 
Action: Mouse moved to (406, 354)
Screenshot: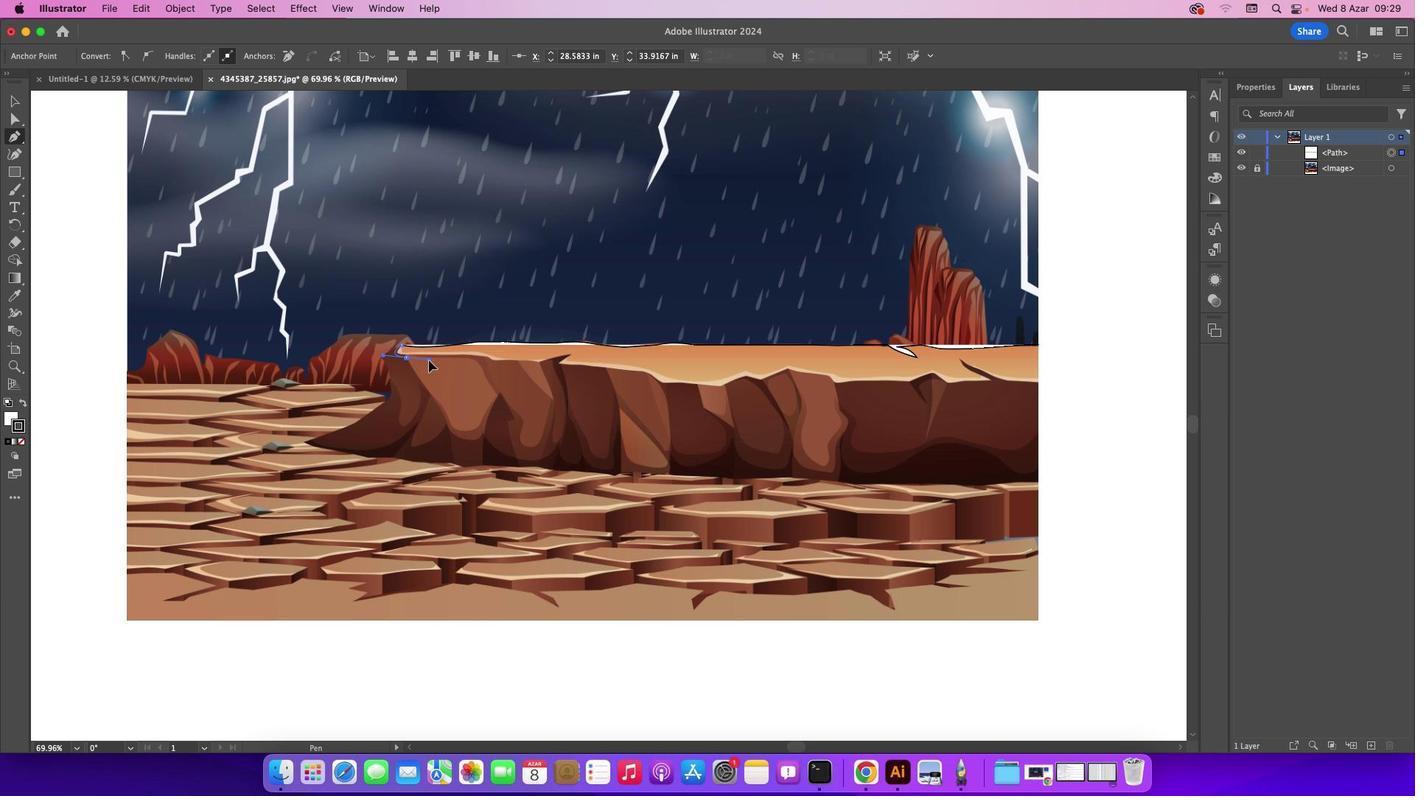 
Action: Mouse pressed left at (406, 354)
Screenshot: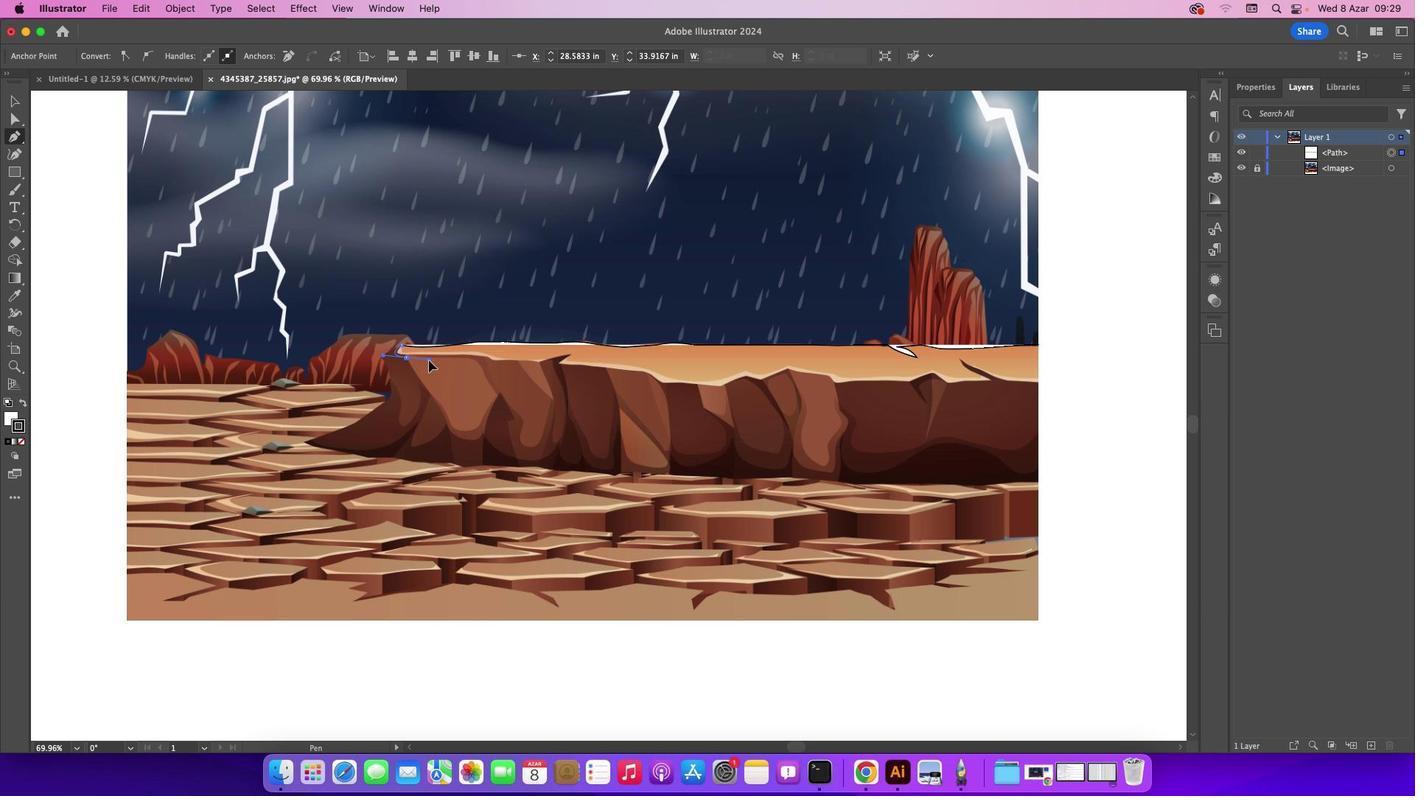 
Action: Mouse moved to (404, 356)
Screenshot: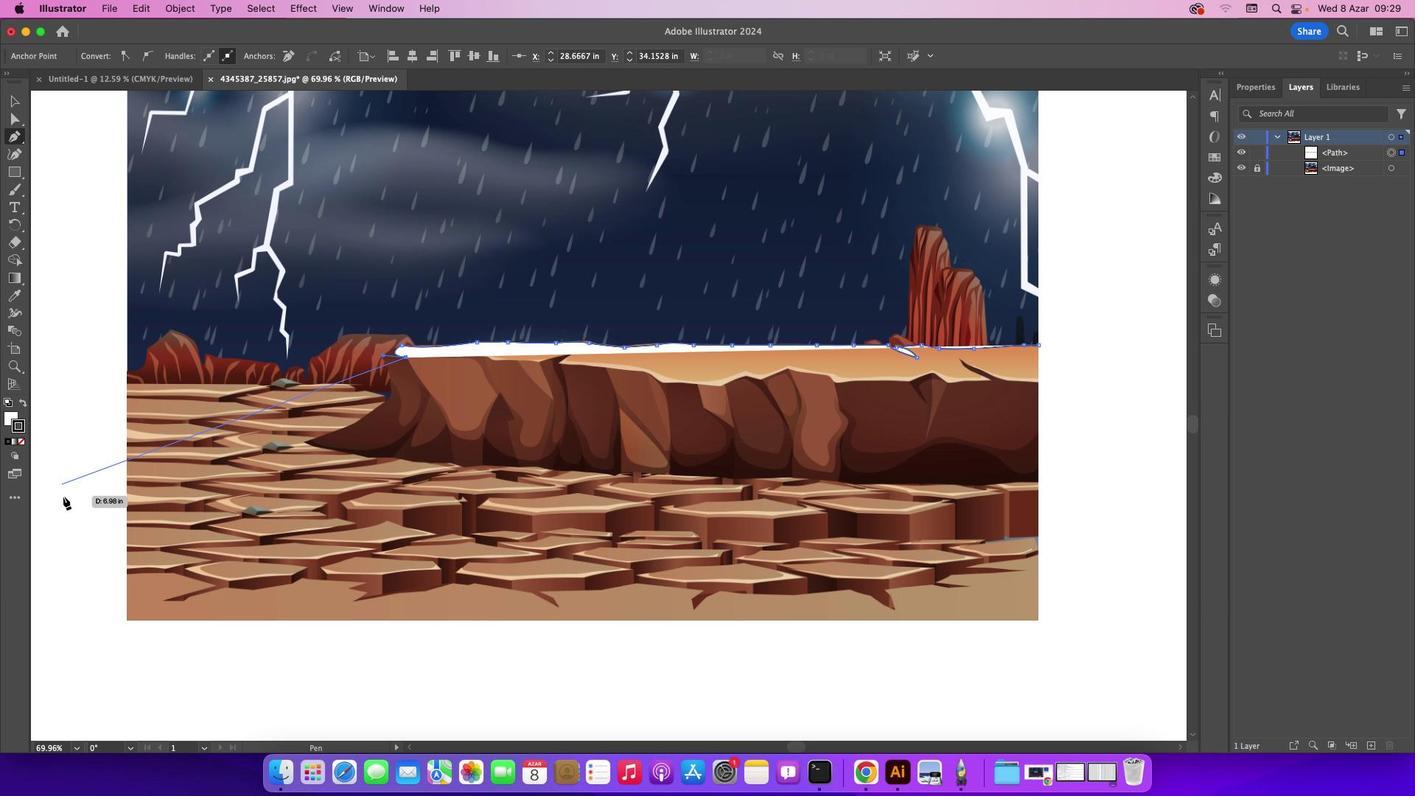 
Action: Mouse pressed left at (404, 356)
Screenshot: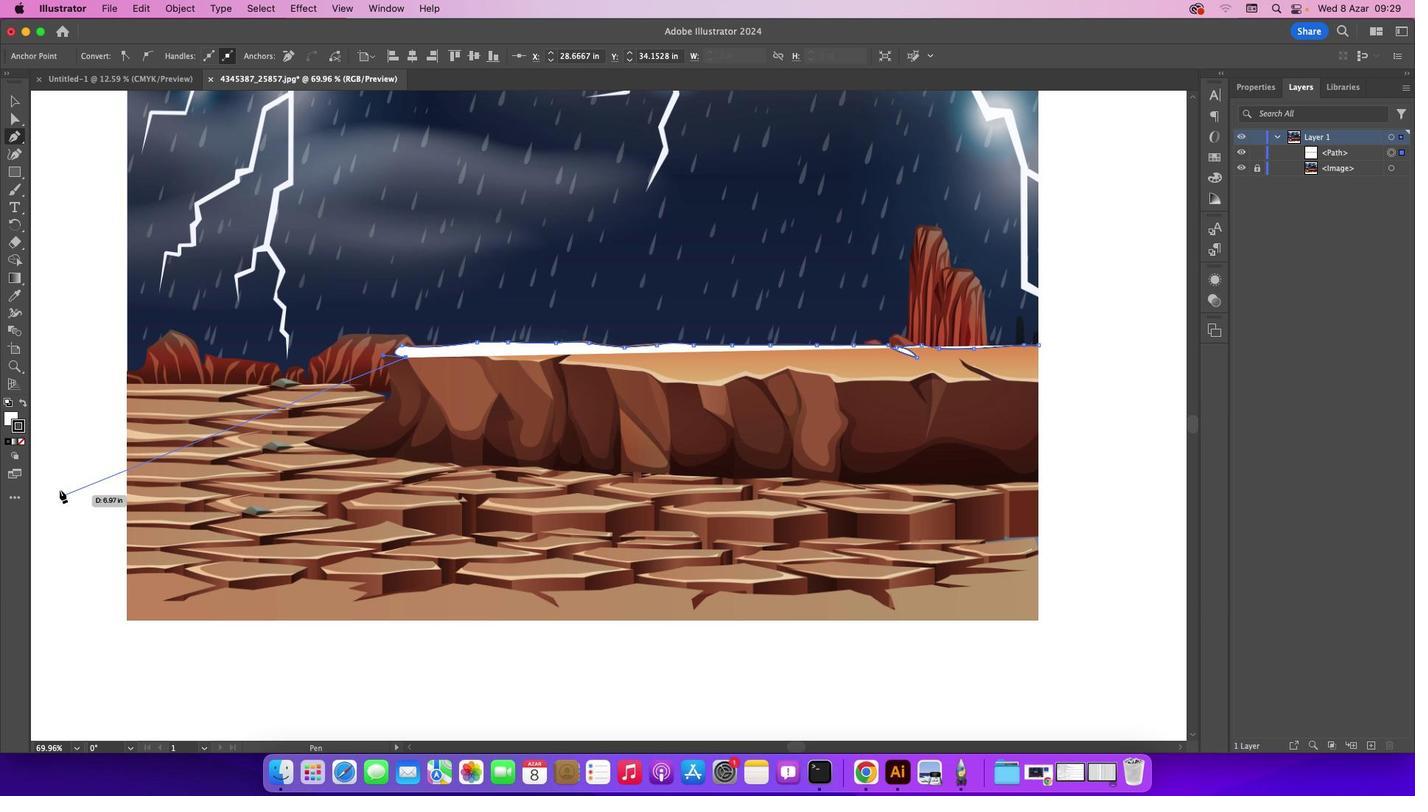 
Action: Mouse moved to (20, 443)
Screenshot: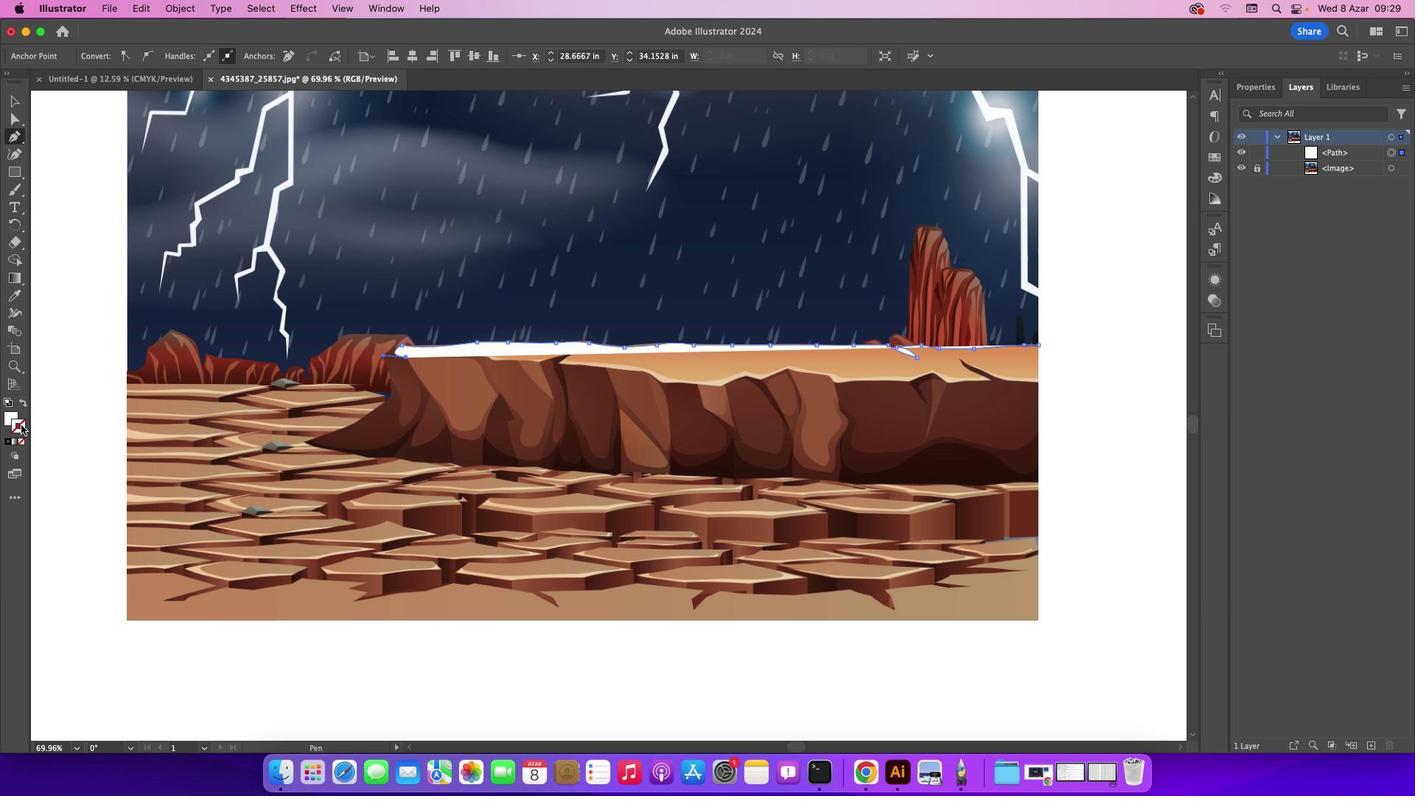 
Action: Mouse pressed left at (20, 443)
Screenshot: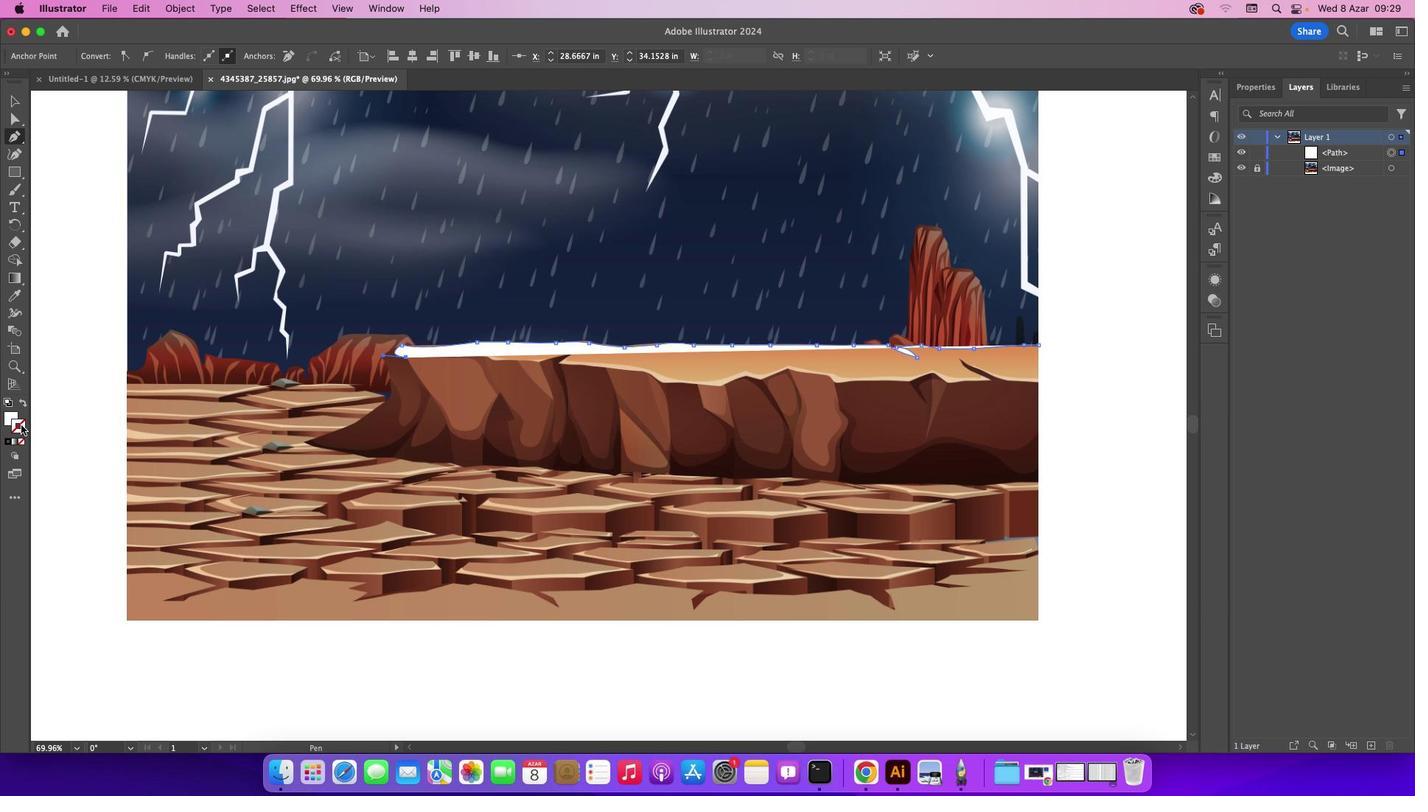 
Action: Mouse moved to (11, 415)
Screenshot: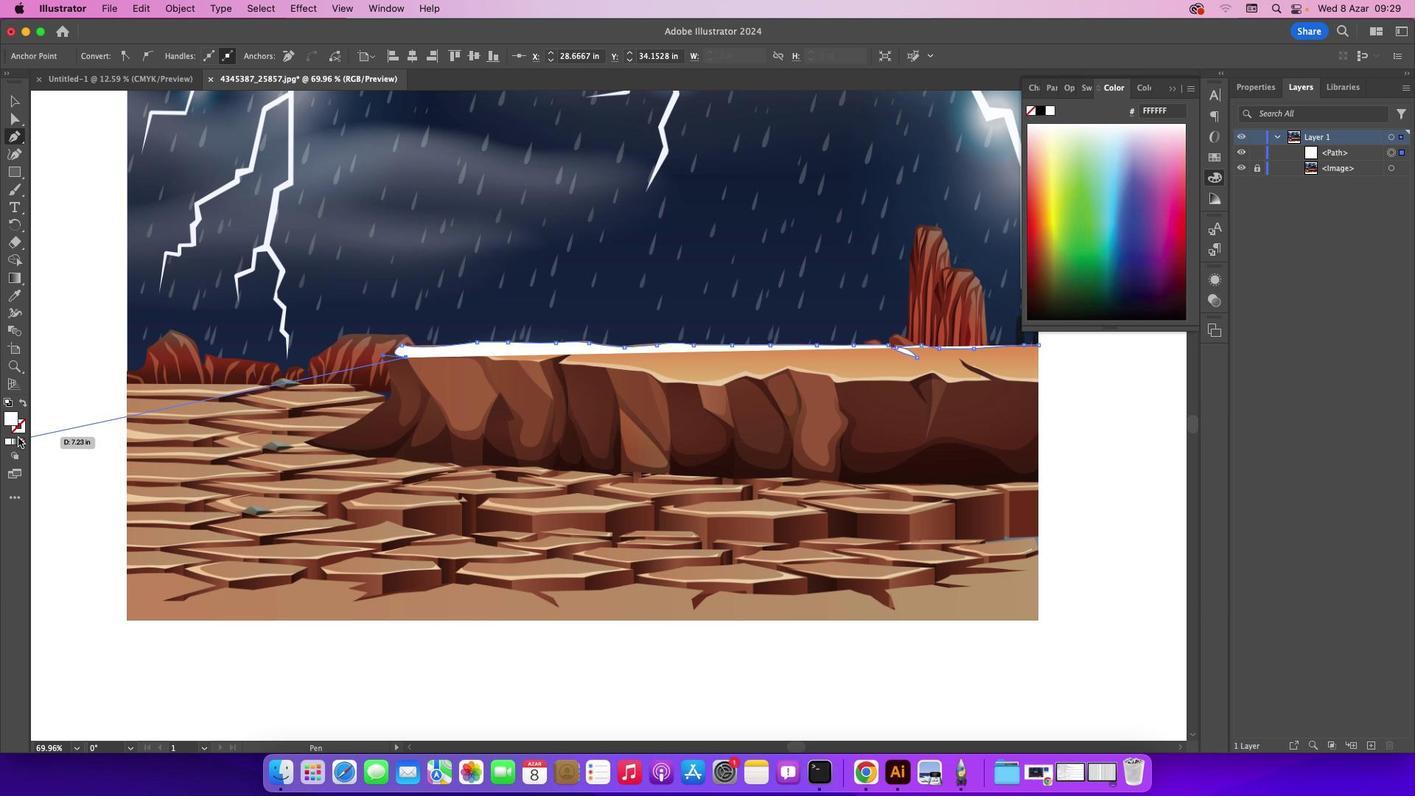 
Action: Mouse pressed left at (11, 415)
Screenshot: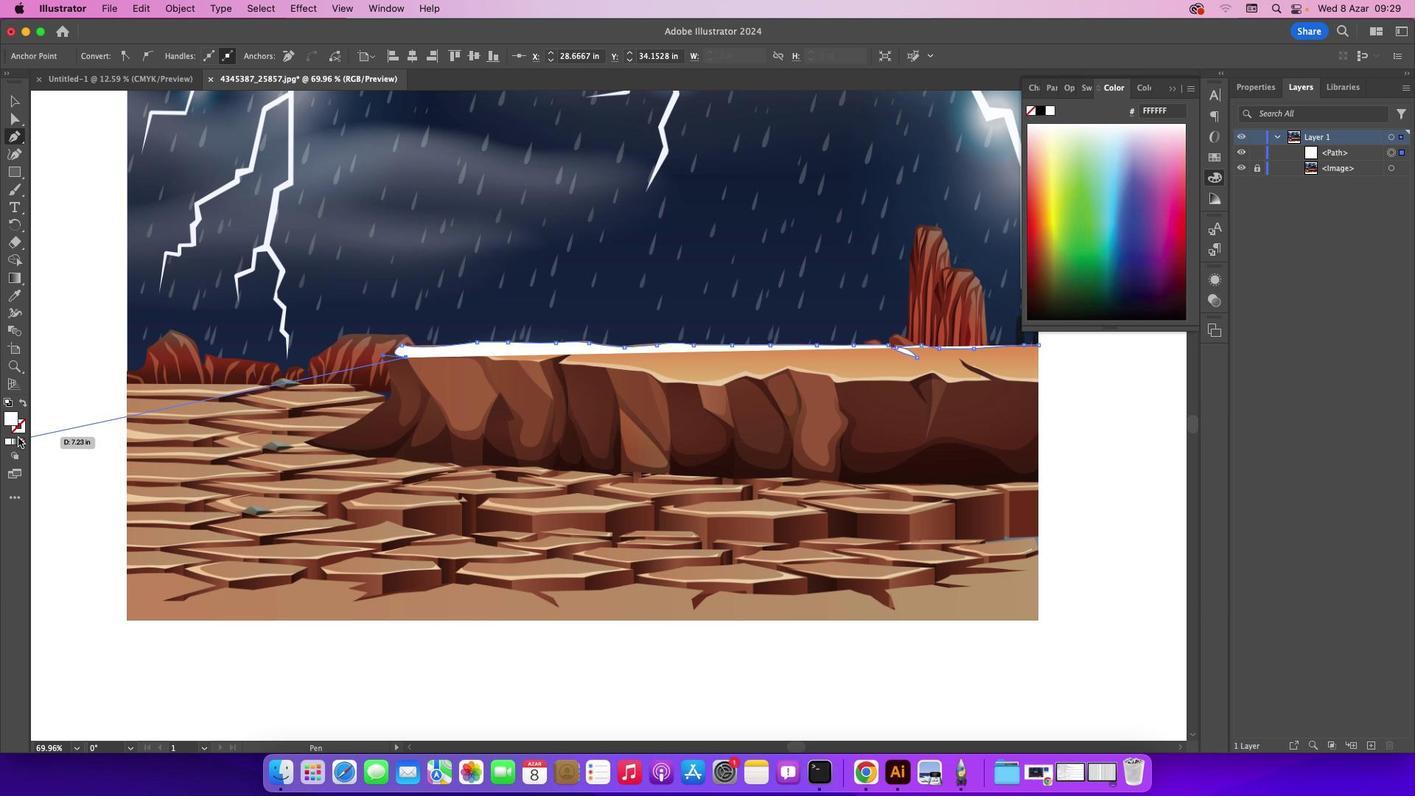
Action: Mouse moved to (17, 438)
Screenshot: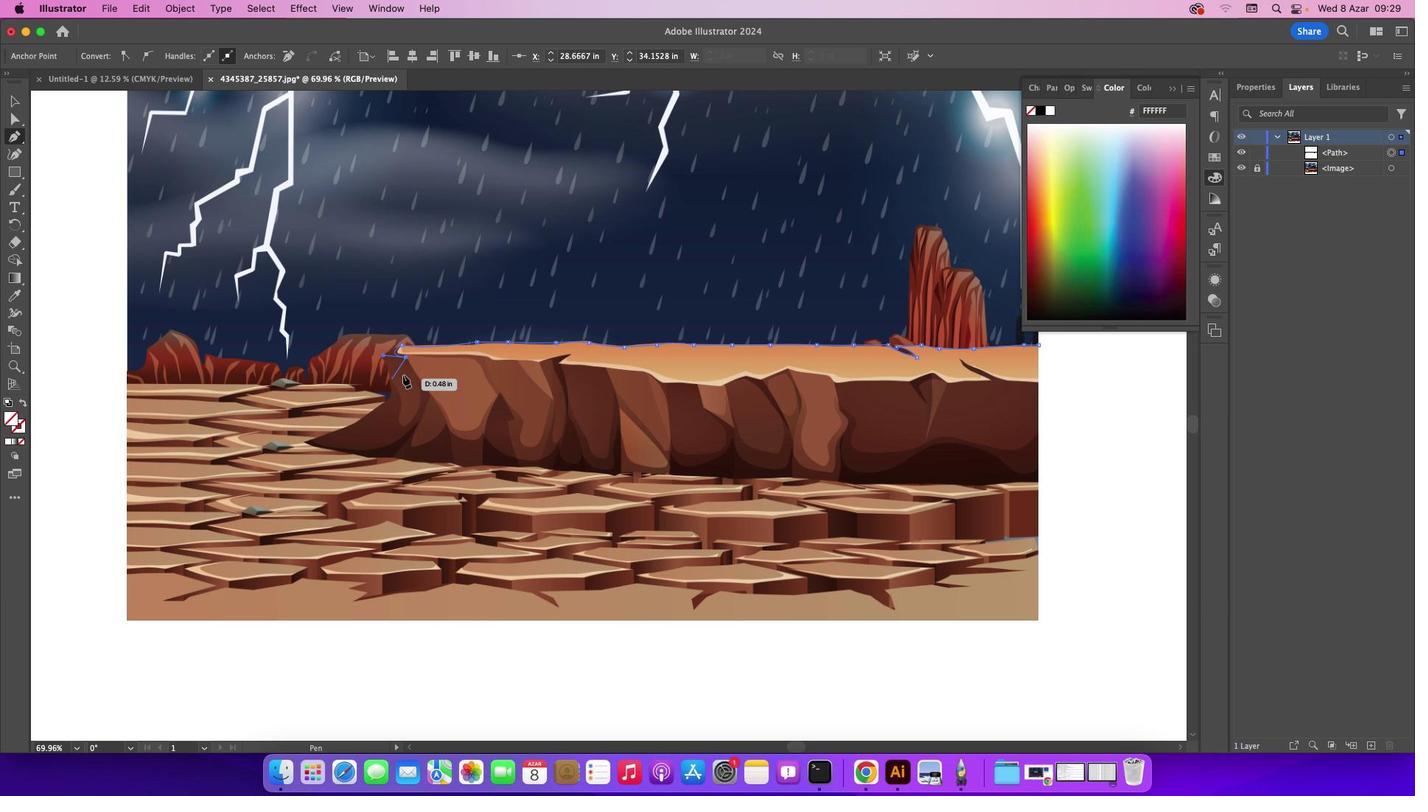 
Action: Mouse pressed left at (17, 438)
Screenshot: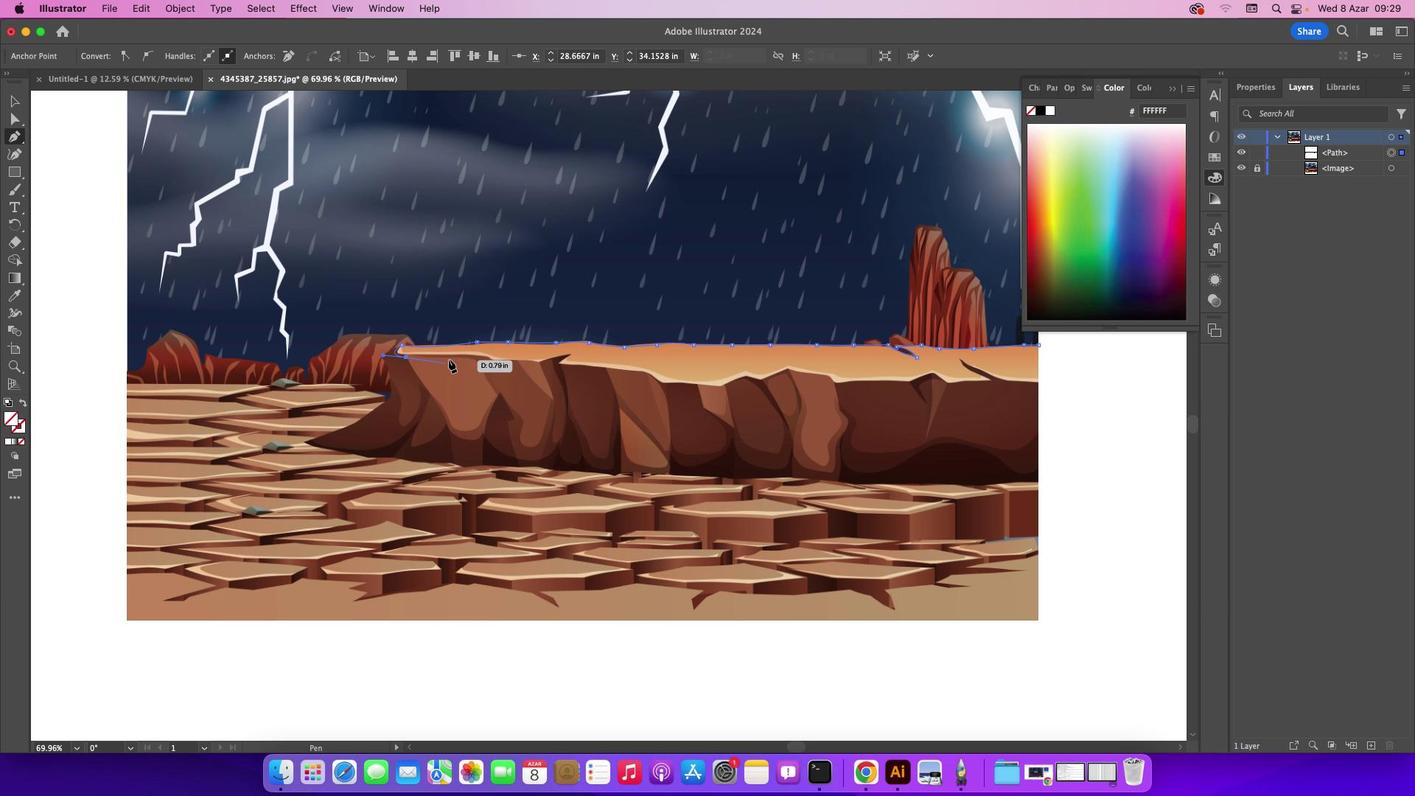 
Action: Mouse moved to (490, 359)
Screenshot: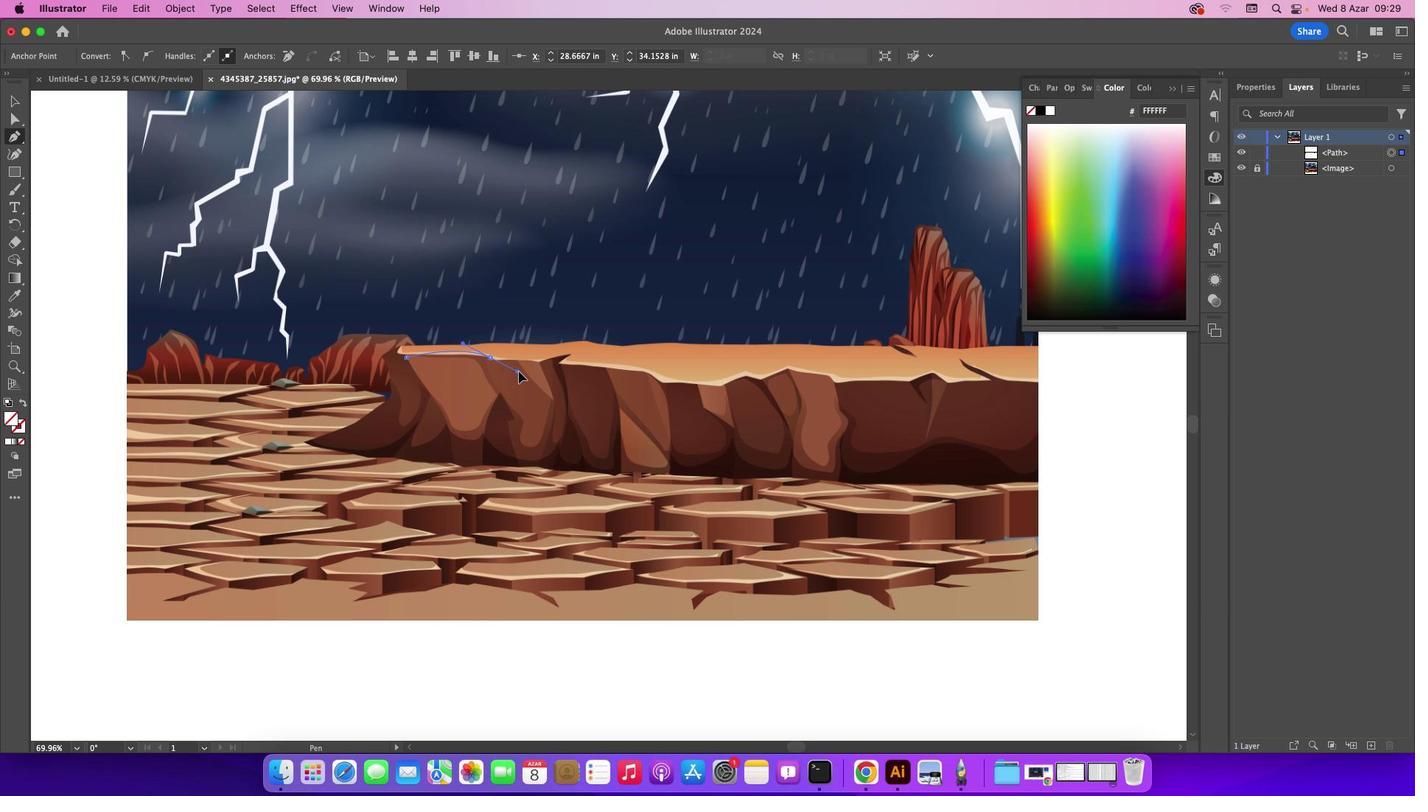 
Action: Mouse pressed left at (490, 359)
Screenshot: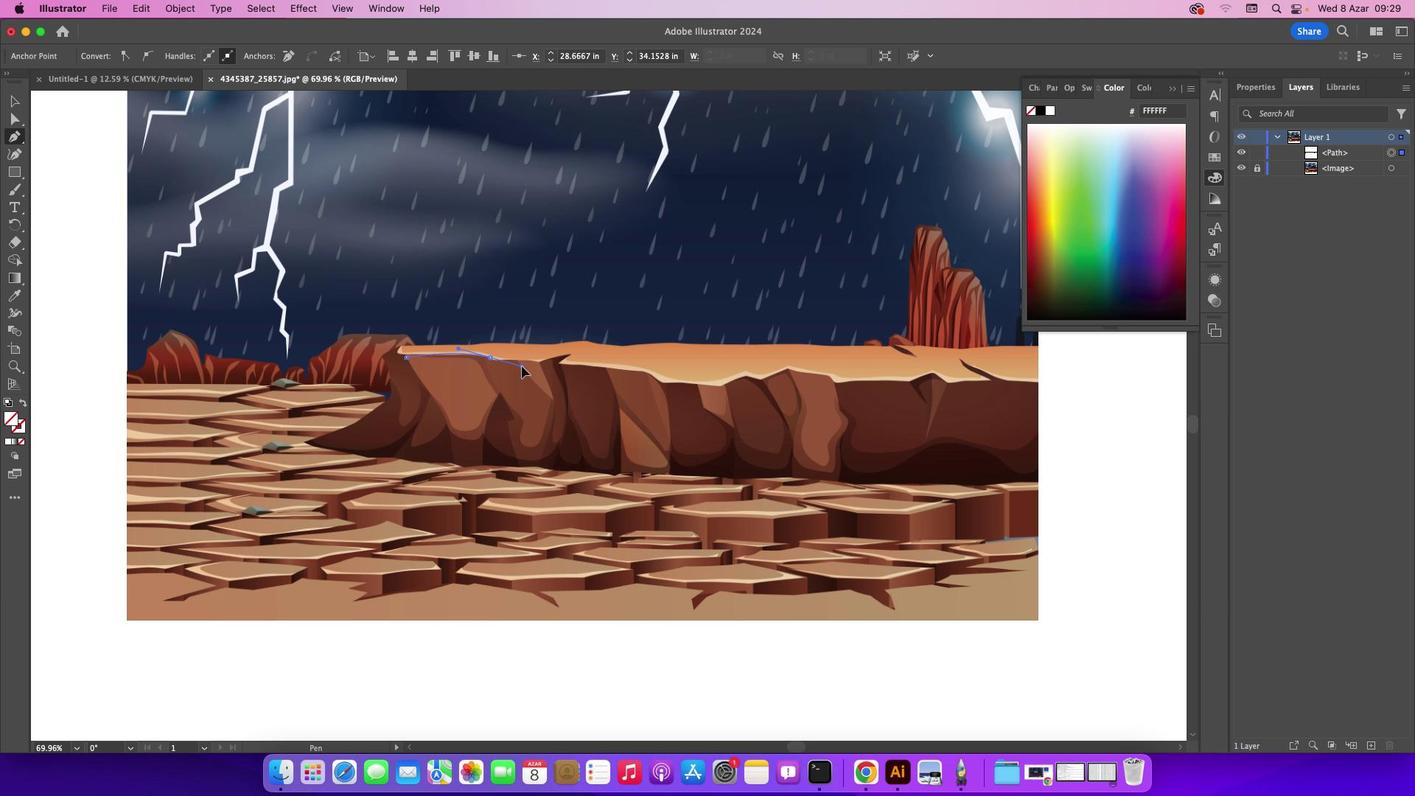 
Action: Mouse moved to (492, 359)
Screenshot: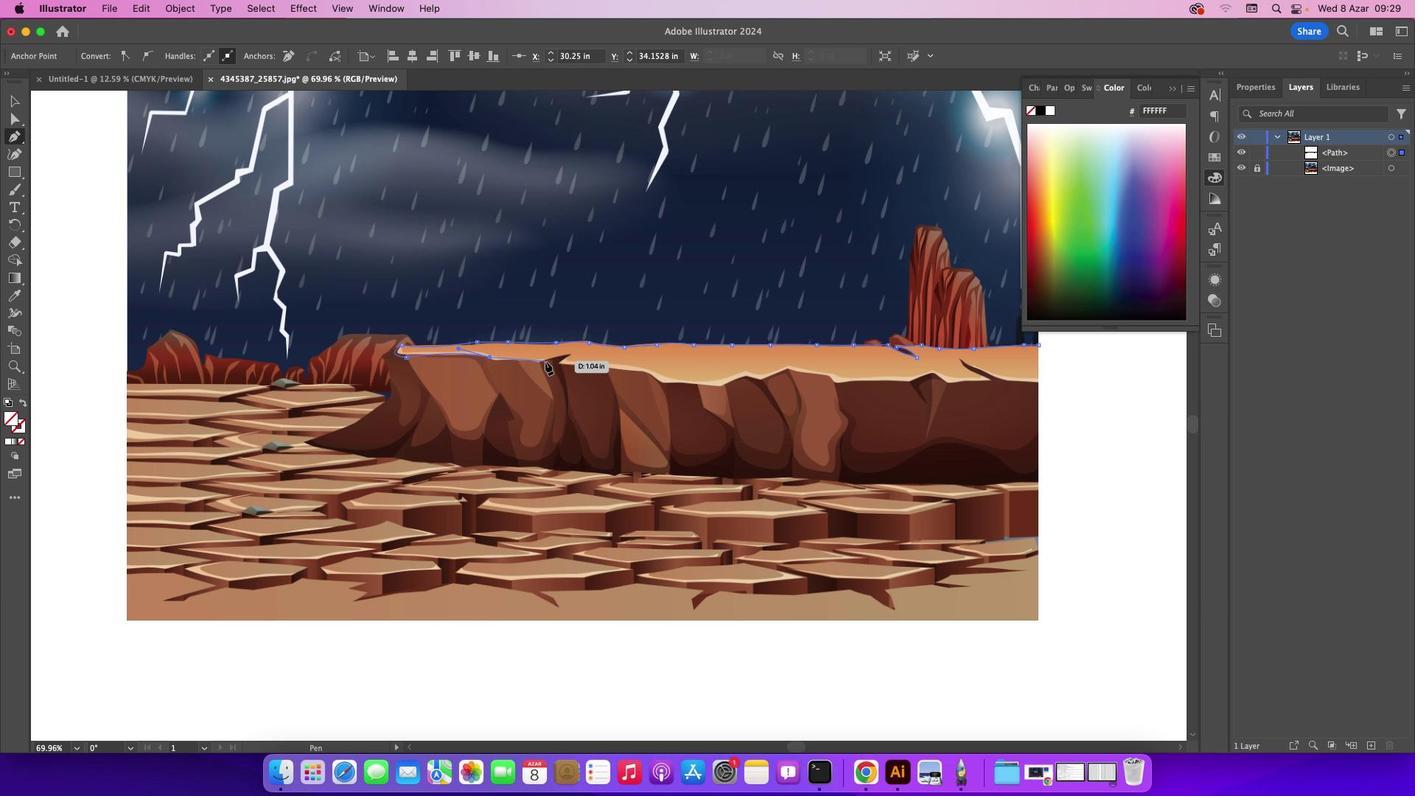 
Action: Mouse pressed left at (492, 359)
Screenshot: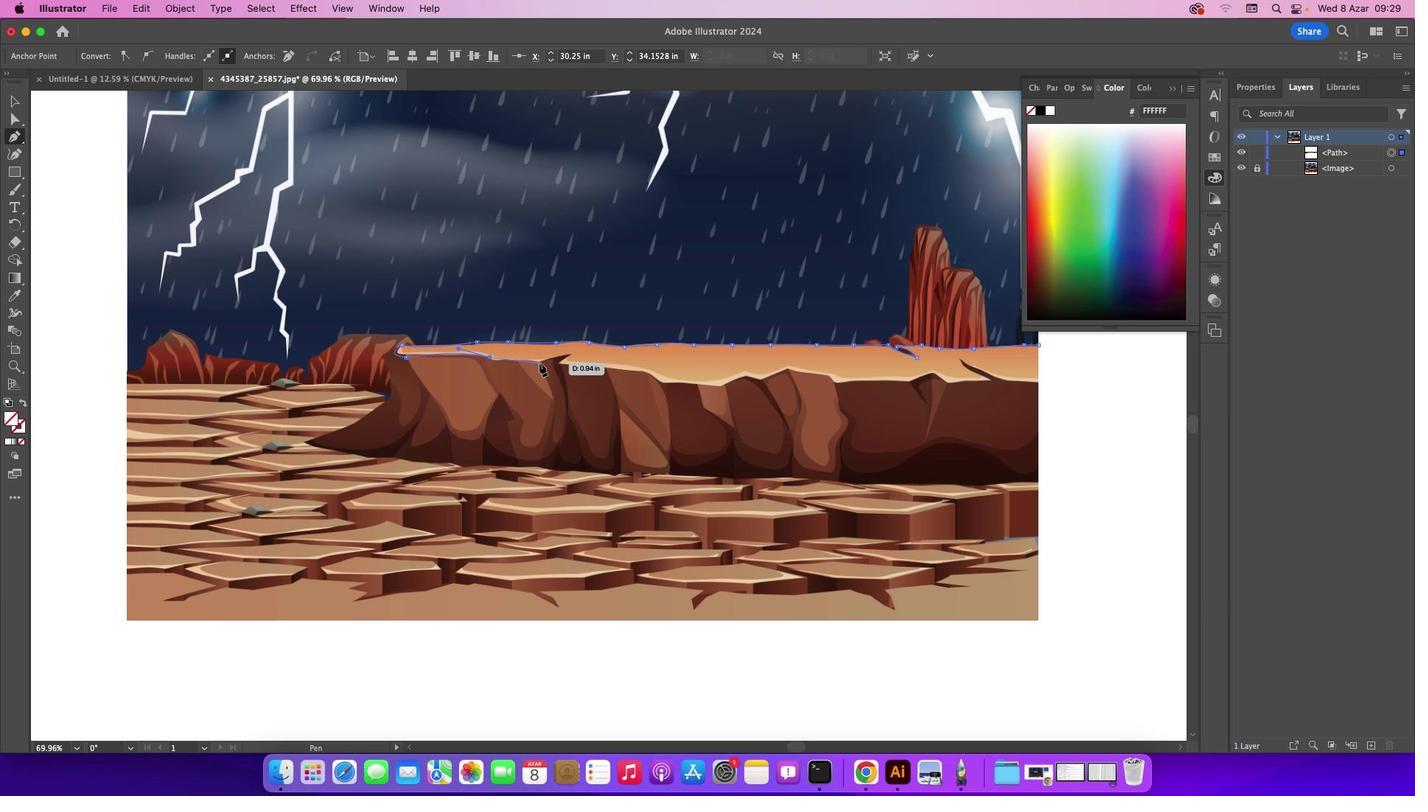 
Action: Mouse moved to (539, 362)
Screenshot: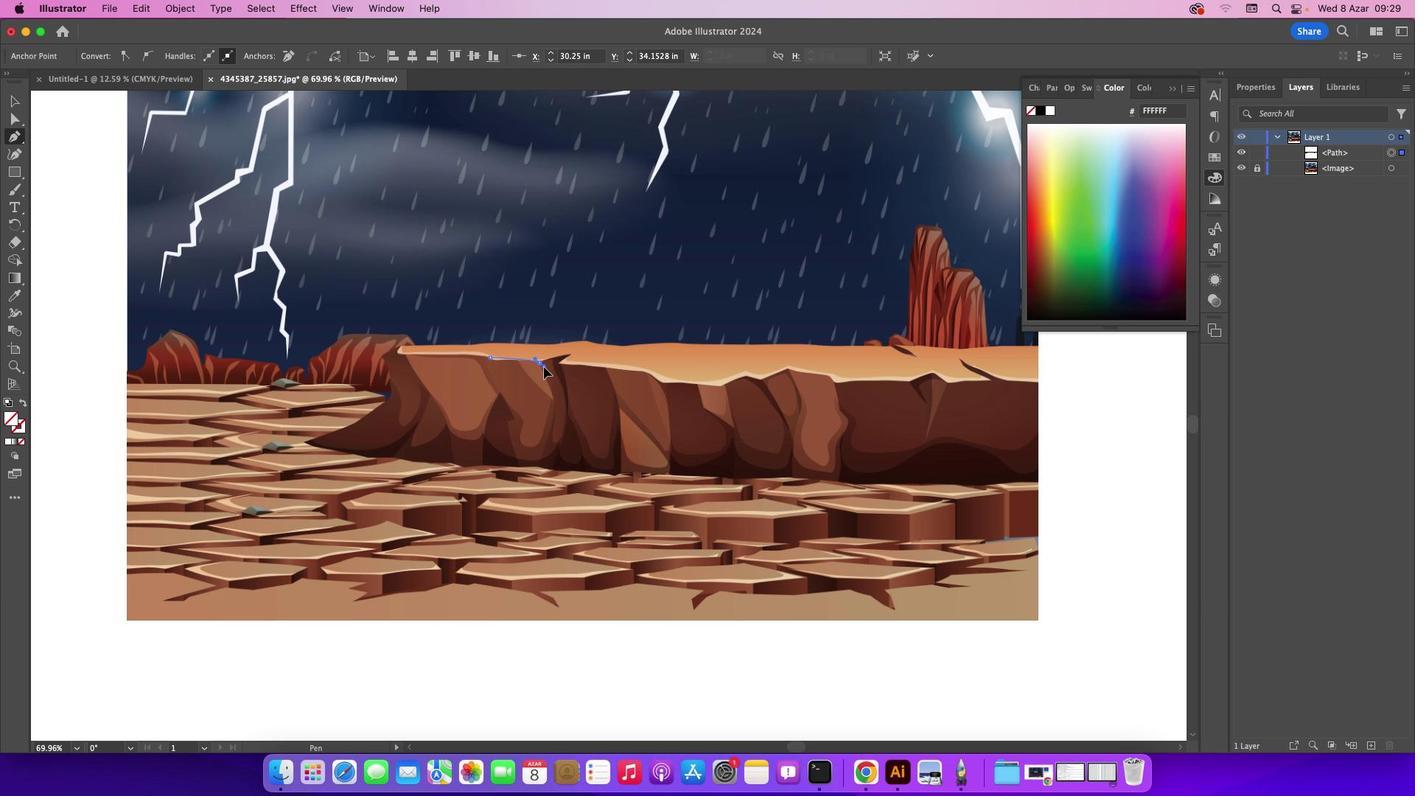 
Action: Mouse pressed left at (539, 362)
Screenshot: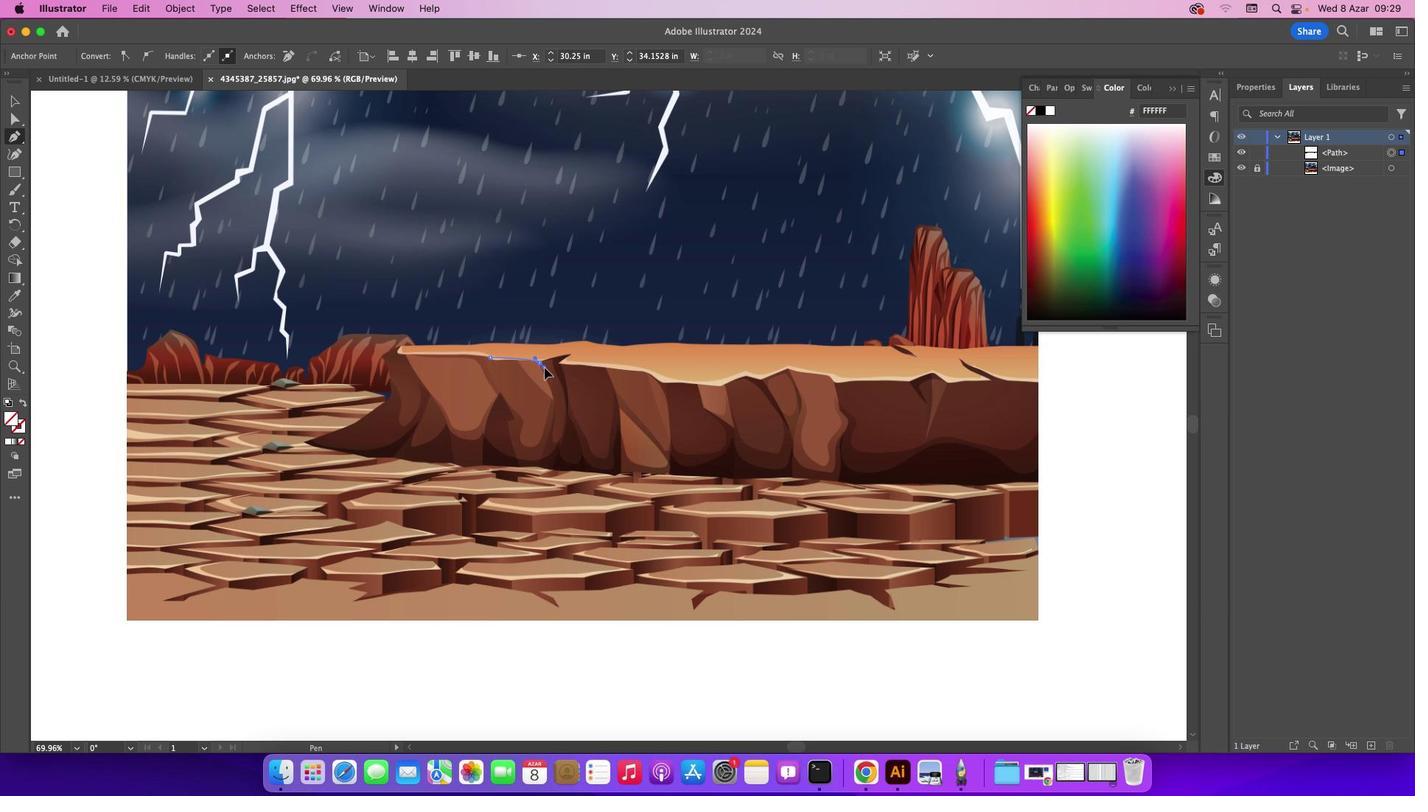 
Action: Mouse moved to (539, 361)
Screenshot: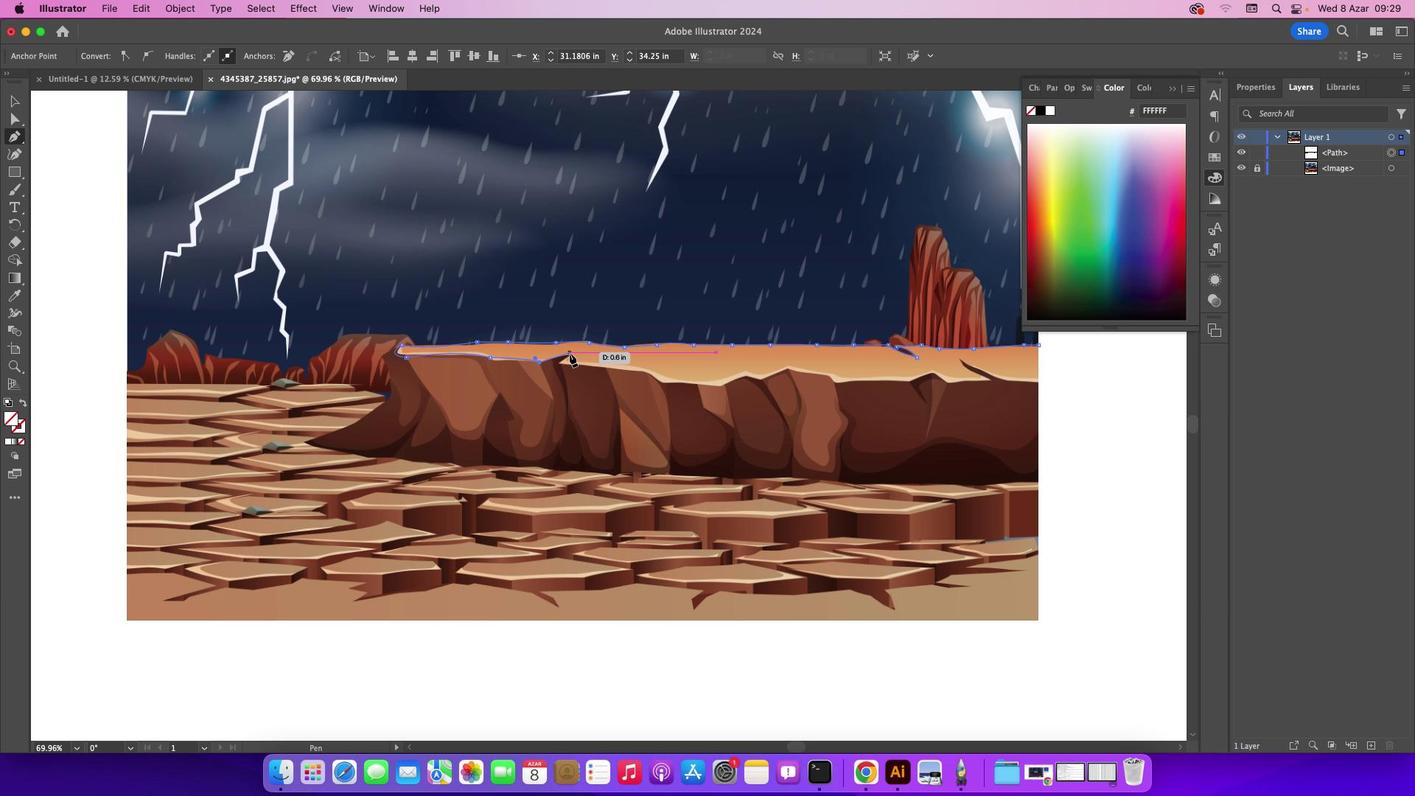 
Action: Mouse pressed left at (539, 361)
Screenshot: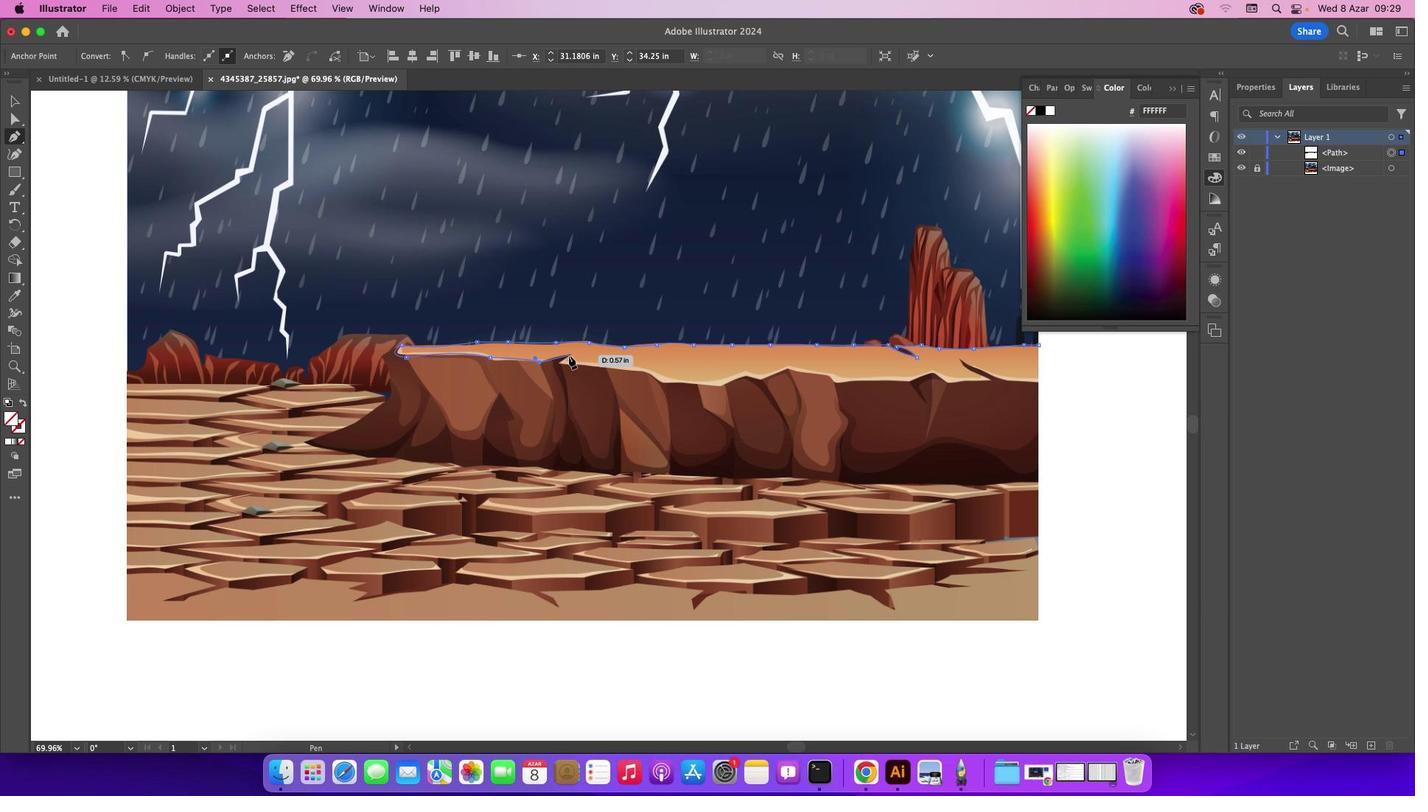 
Action: Mouse moved to (570, 353)
Screenshot: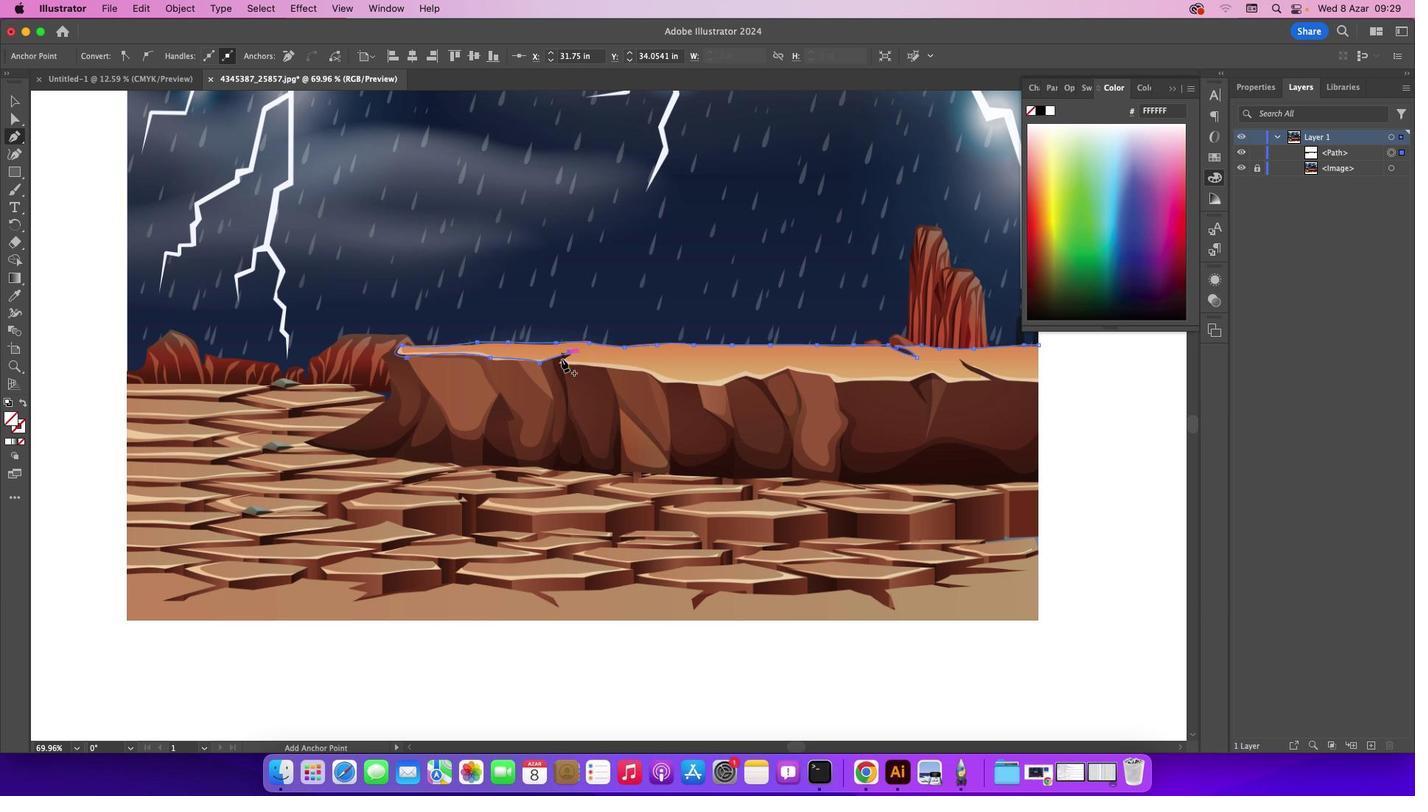 
Action: Mouse pressed left at (570, 353)
Screenshot: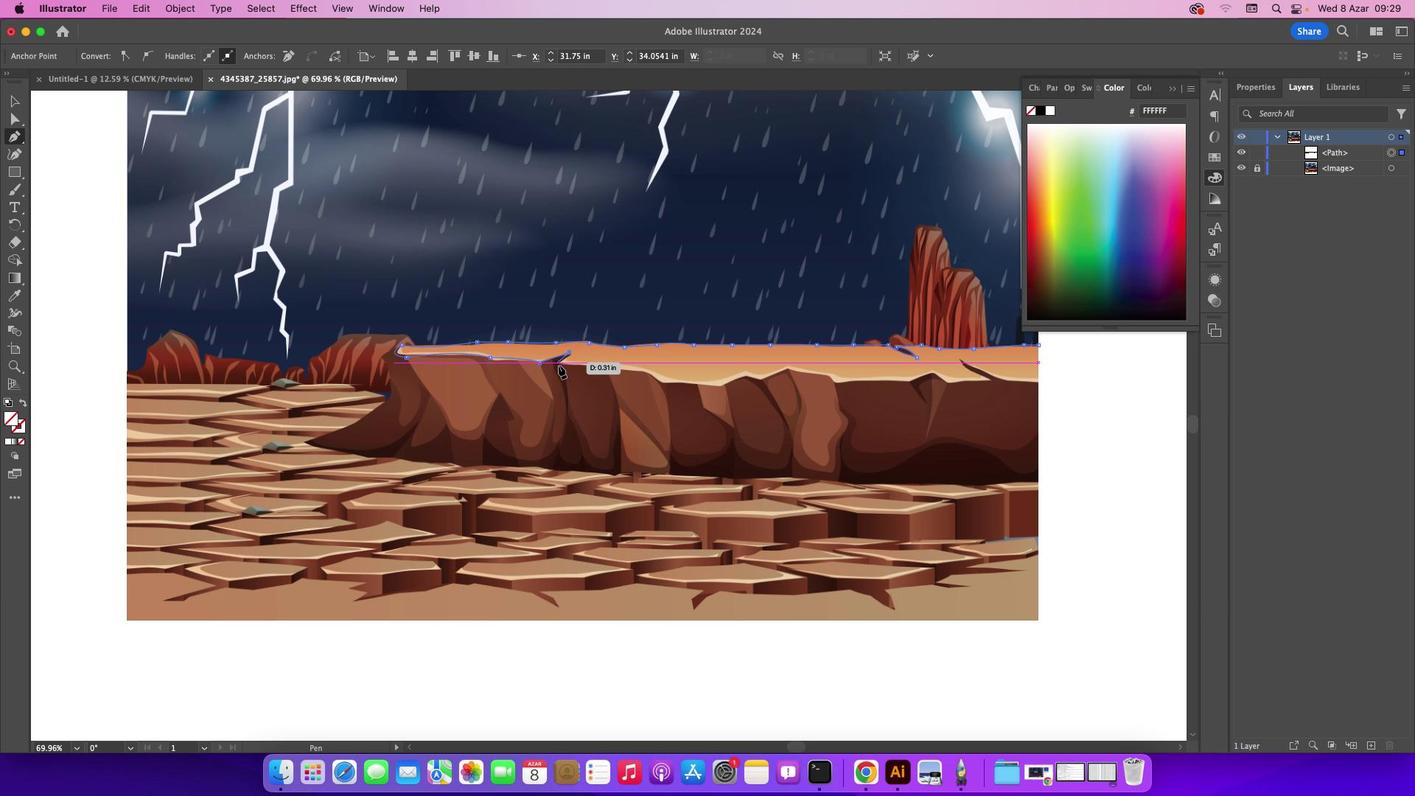 
Action: Mouse moved to (559, 364)
Screenshot: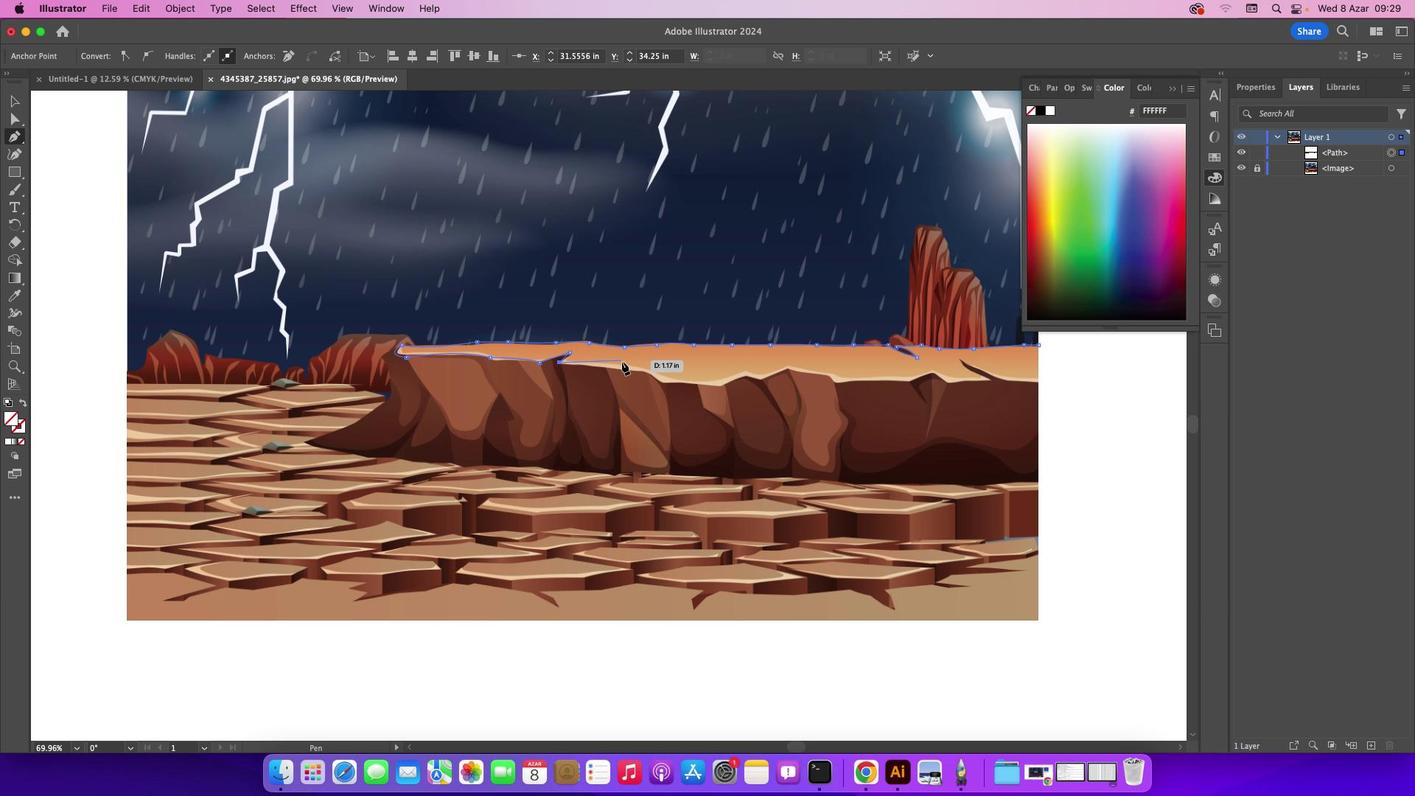 
Action: Mouse pressed left at (559, 364)
Screenshot: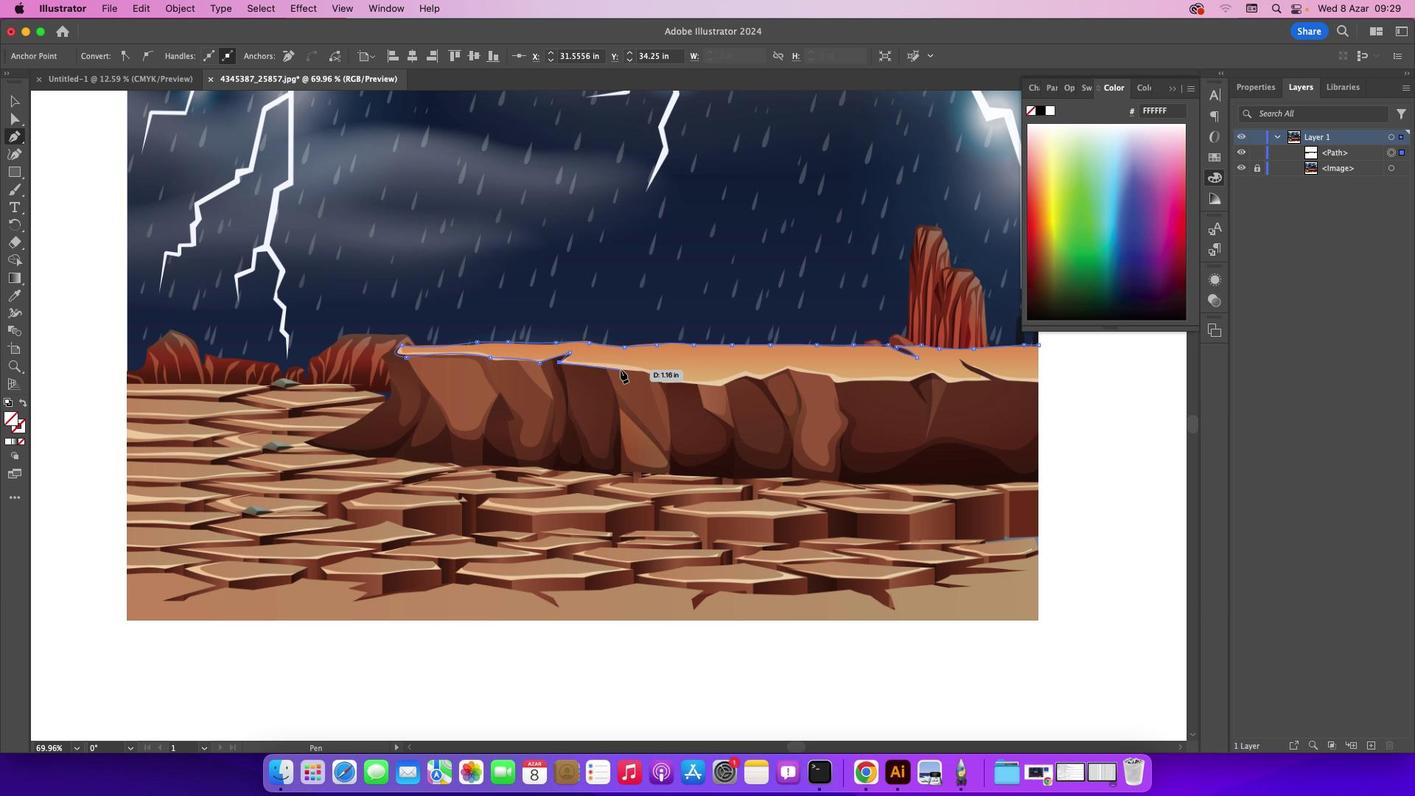 
Action: Mouse moved to (624, 369)
Screenshot: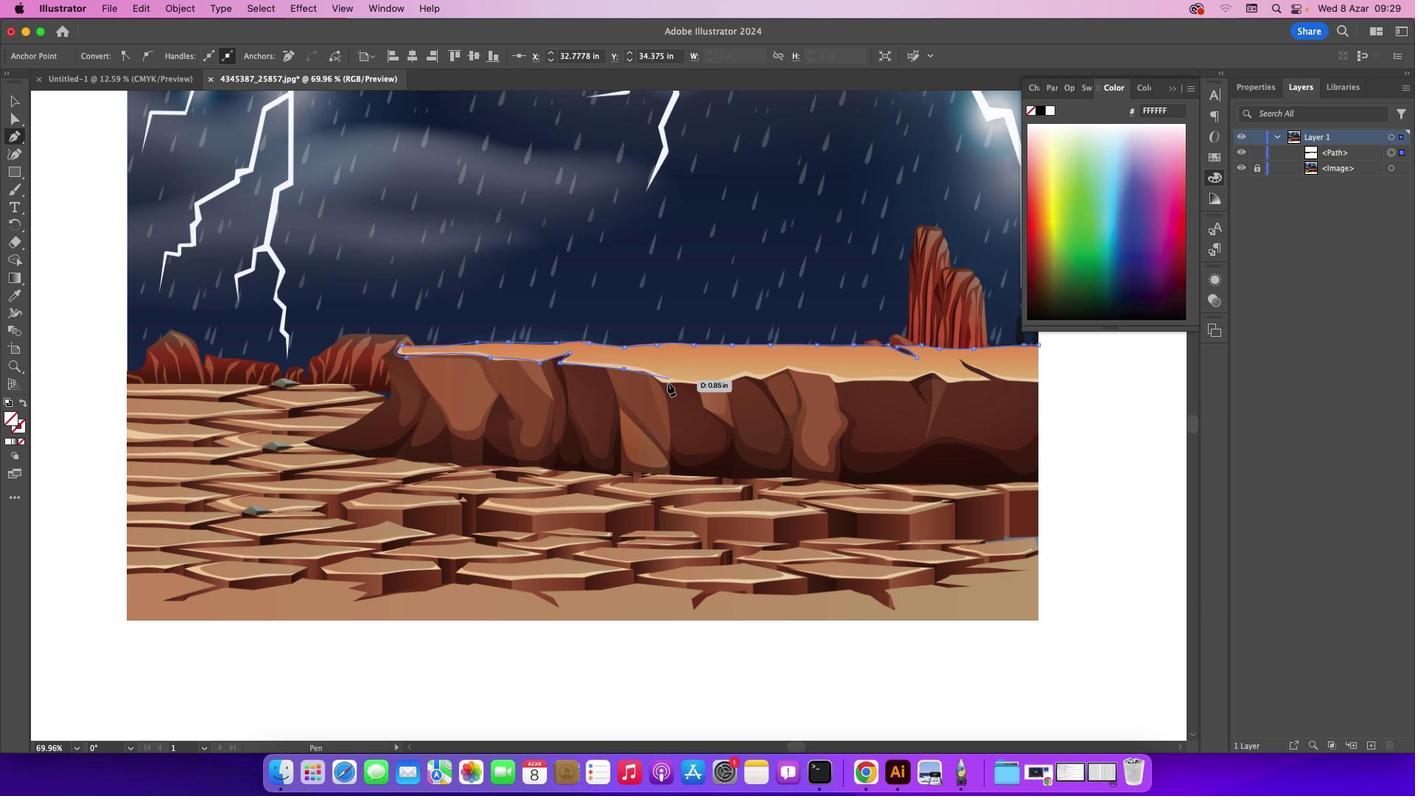 
Action: Mouse pressed left at (624, 369)
Screenshot: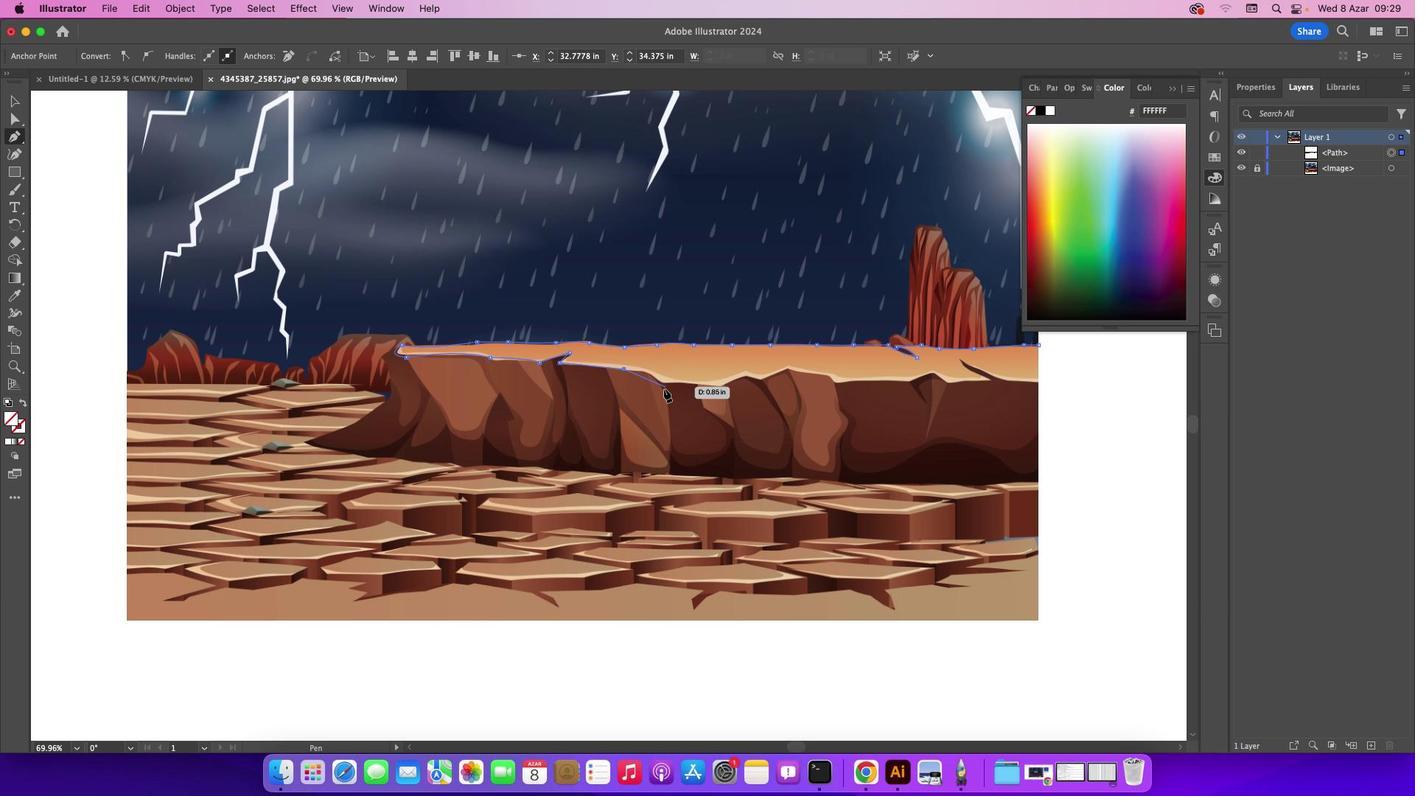 
Action: Mouse moved to (660, 382)
Screenshot: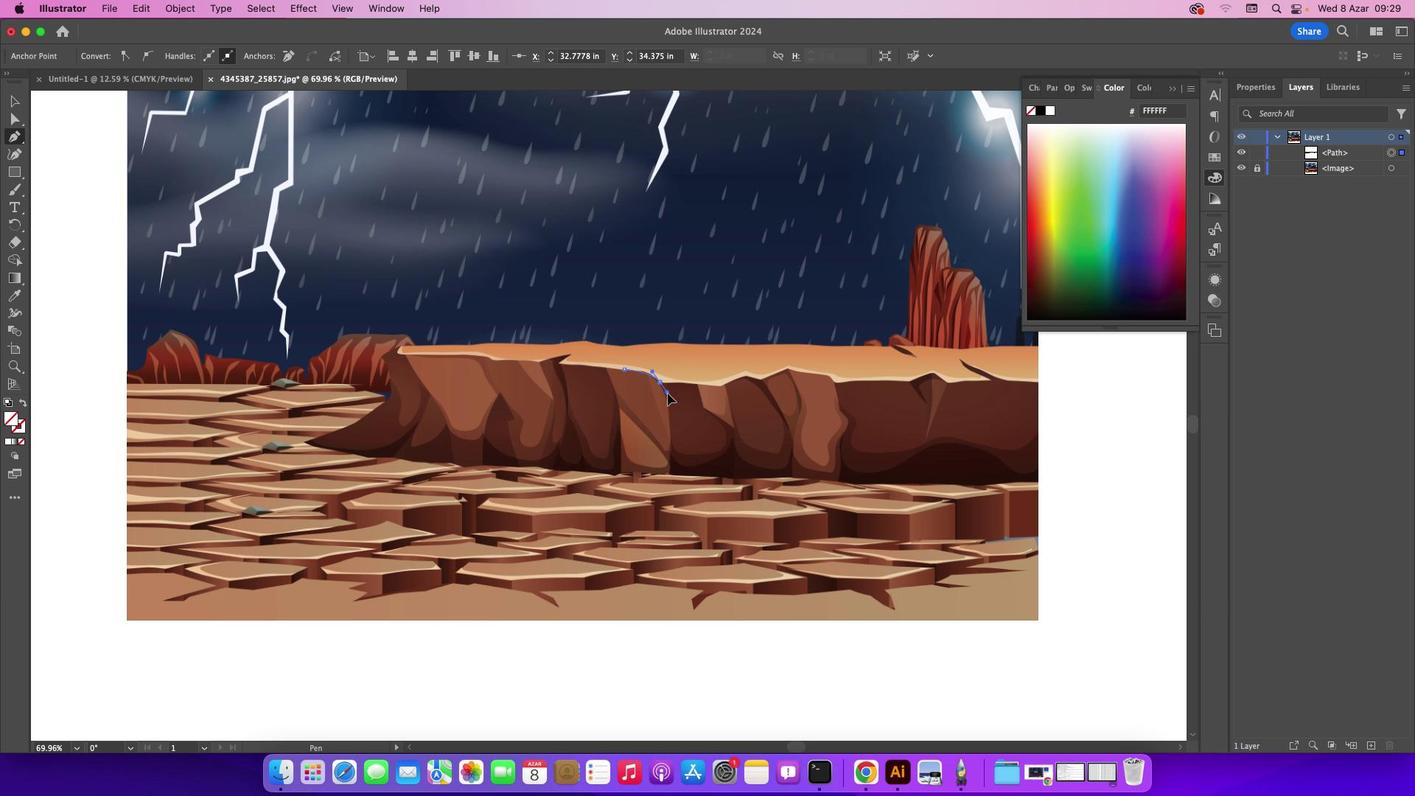 
Action: Mouse pressed left at (660, 382)
Screenshot: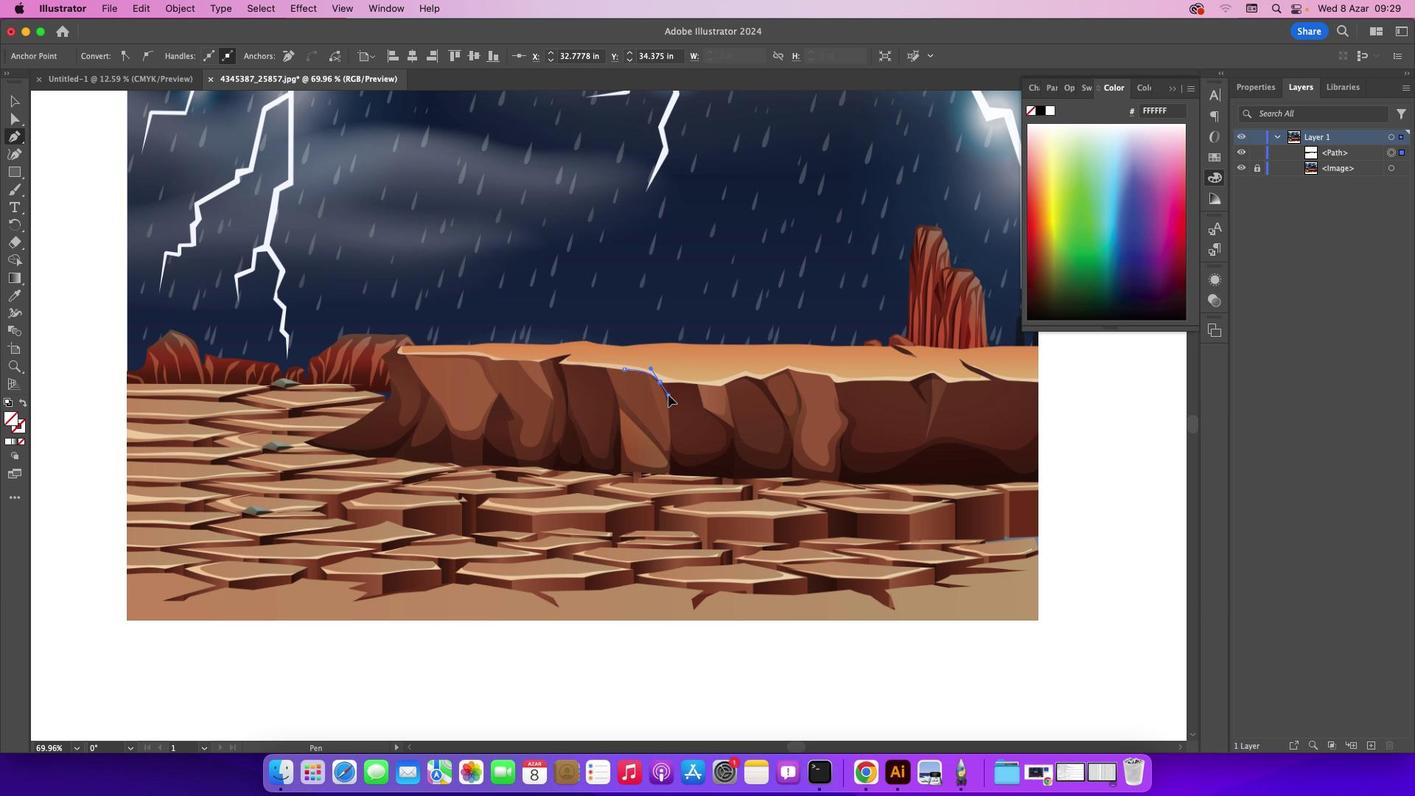 
Action: Mouse moved to (660, 382)
Screenshot: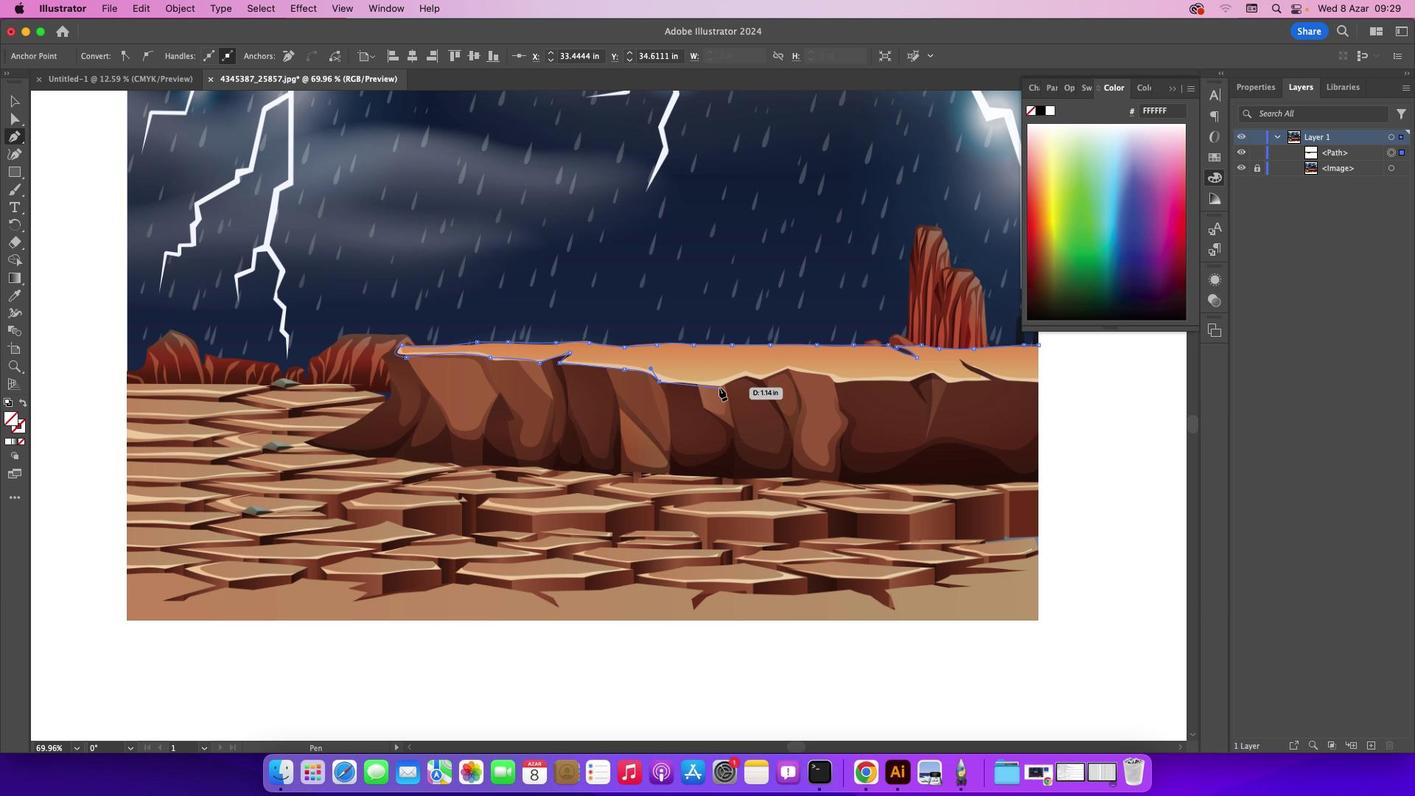 
Action: Mouse pressed left at (660, 382)
Screenshot: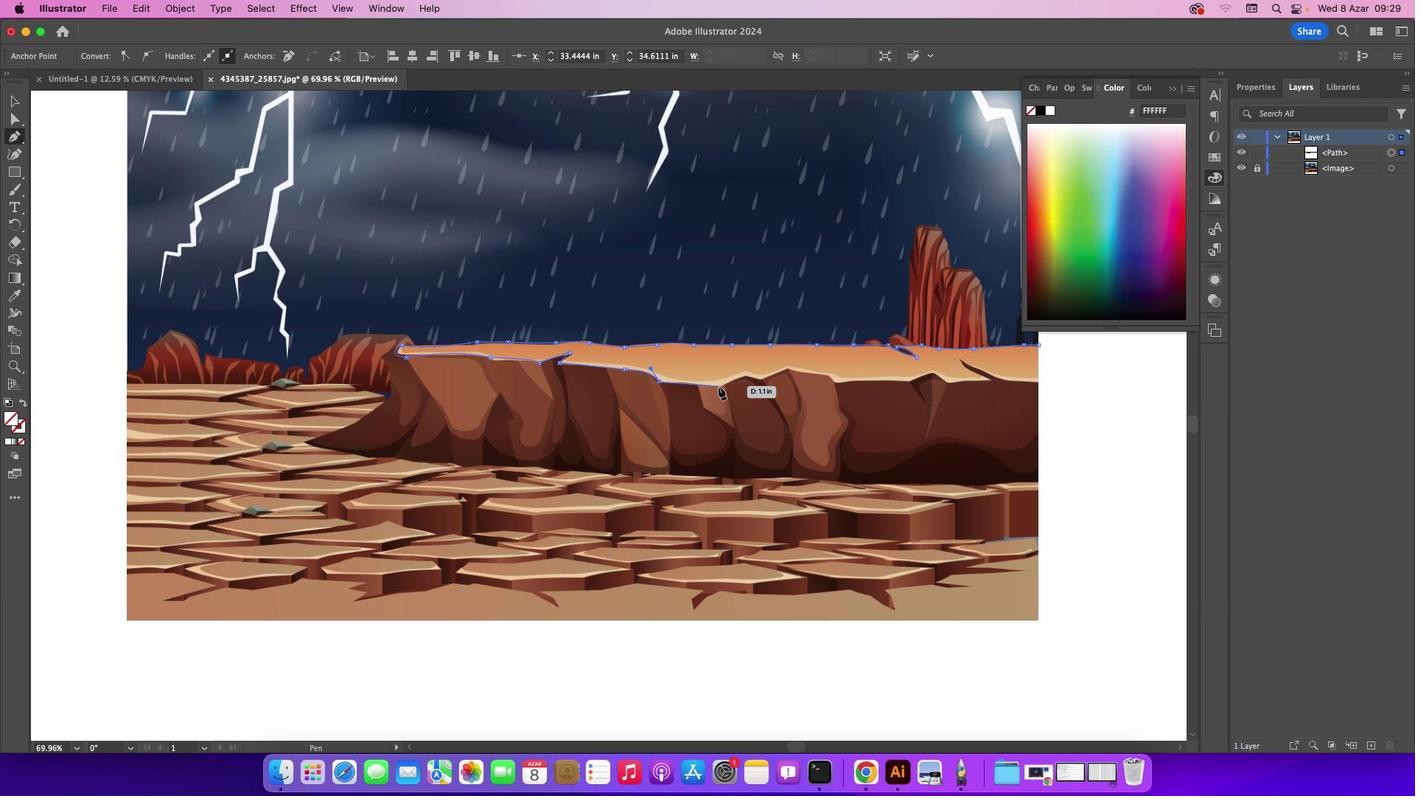
Action: Mouse moved to (718, 386)
Screenshot: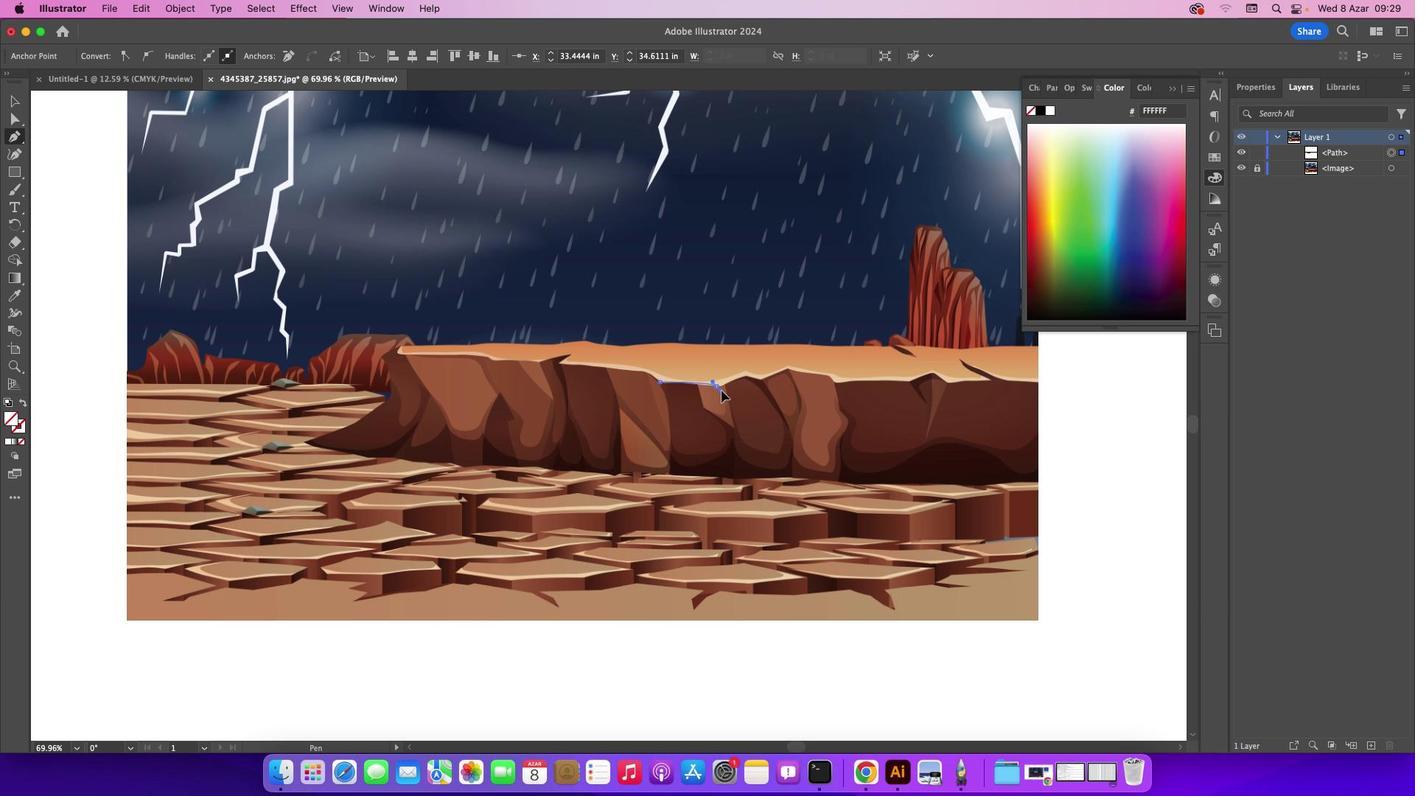 
Action: Mouse pressed left at (718, 386)
Screenshot: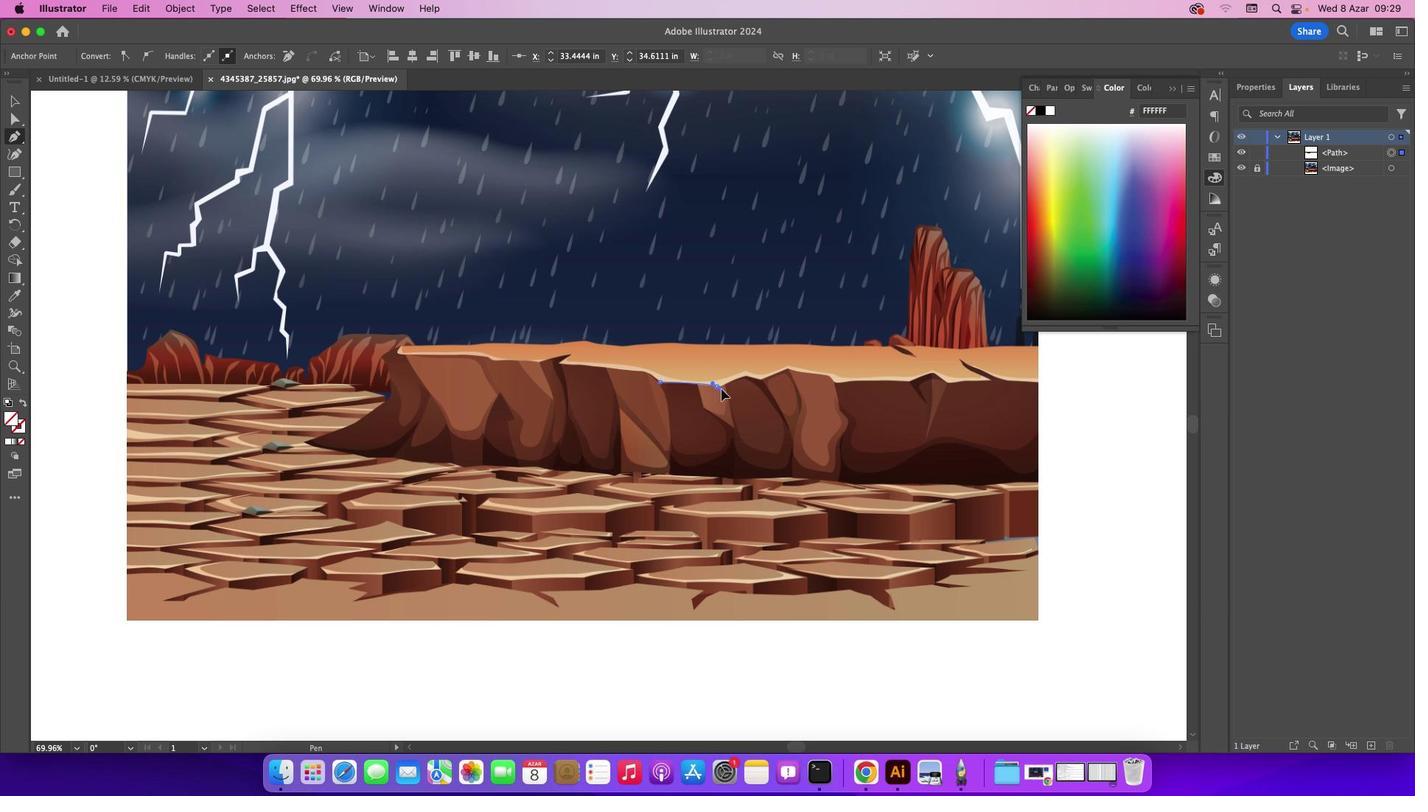
Action: Mouse moved to (716, 385)
Screenshot: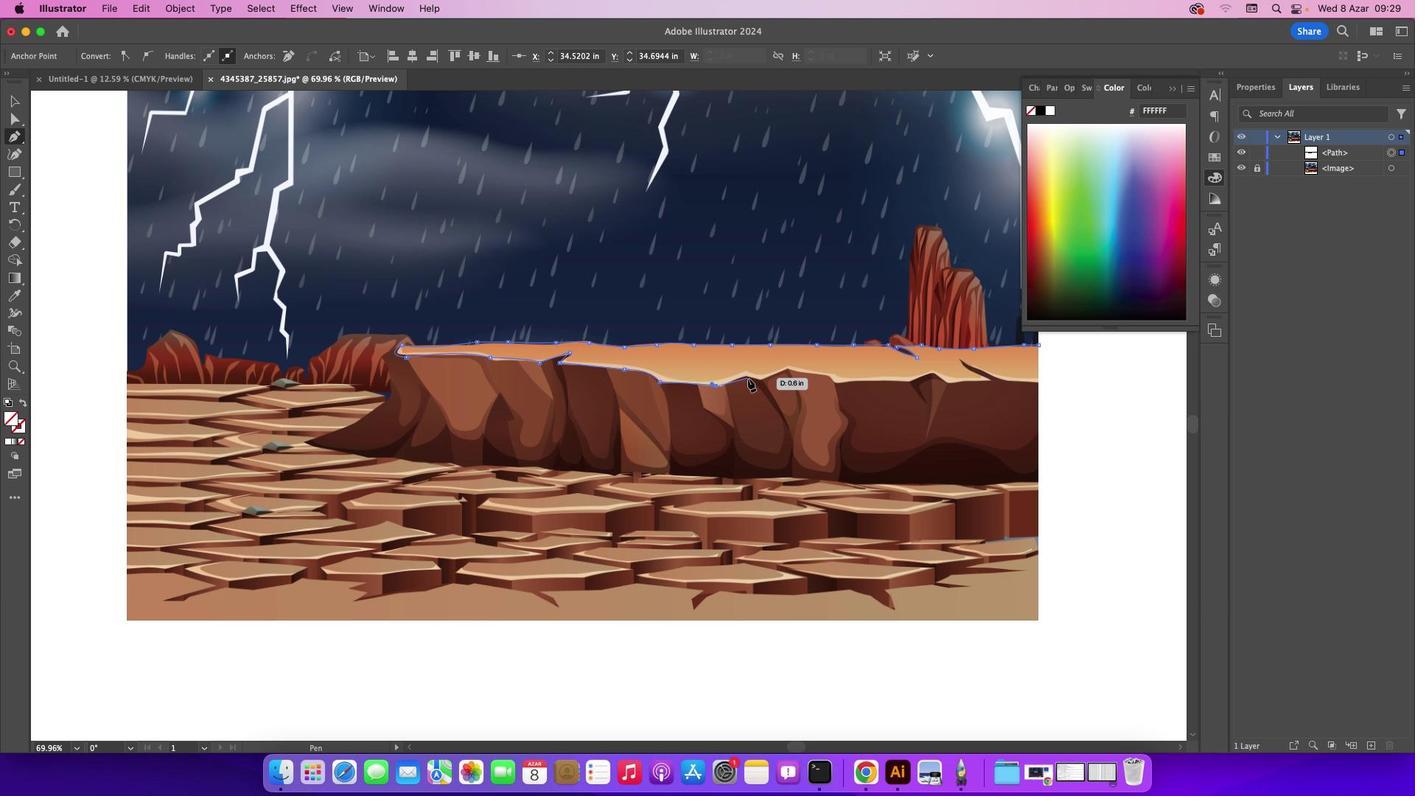 
Action: Mouse pressed left at (716, 385)
Screenshot: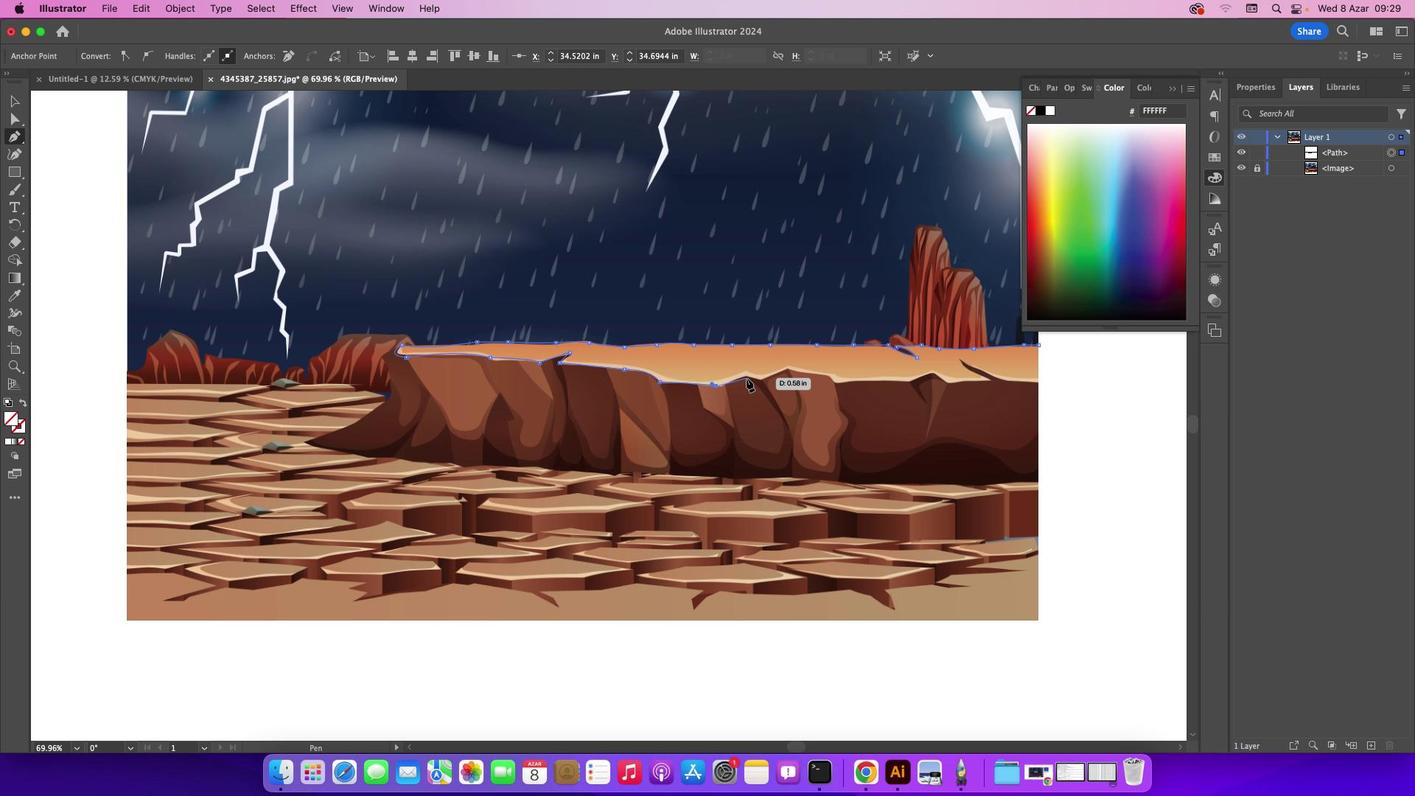 
Action: Mouse moved to (747, 376)
Screenshot: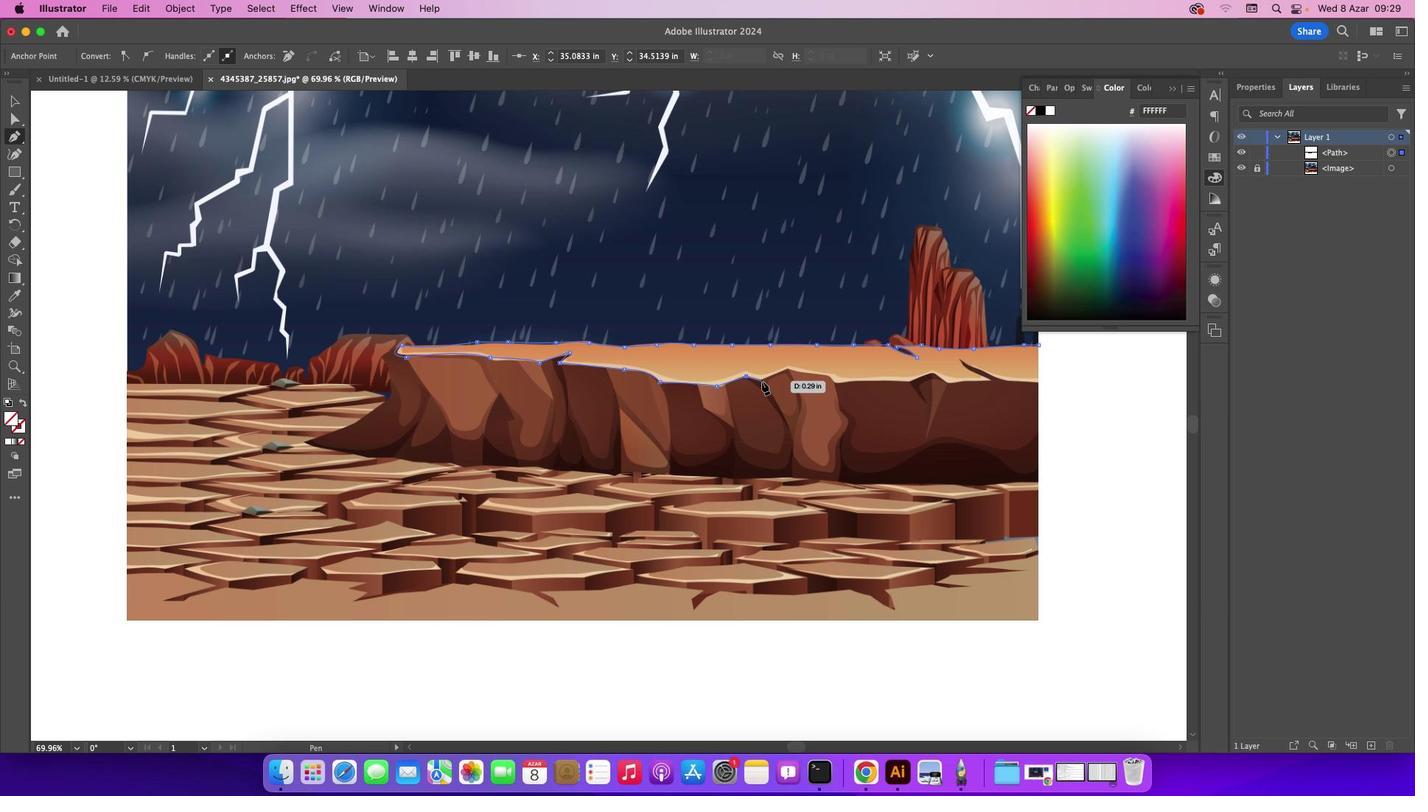 
Action: Mouse pressed left at (747, 376)
Screenshot: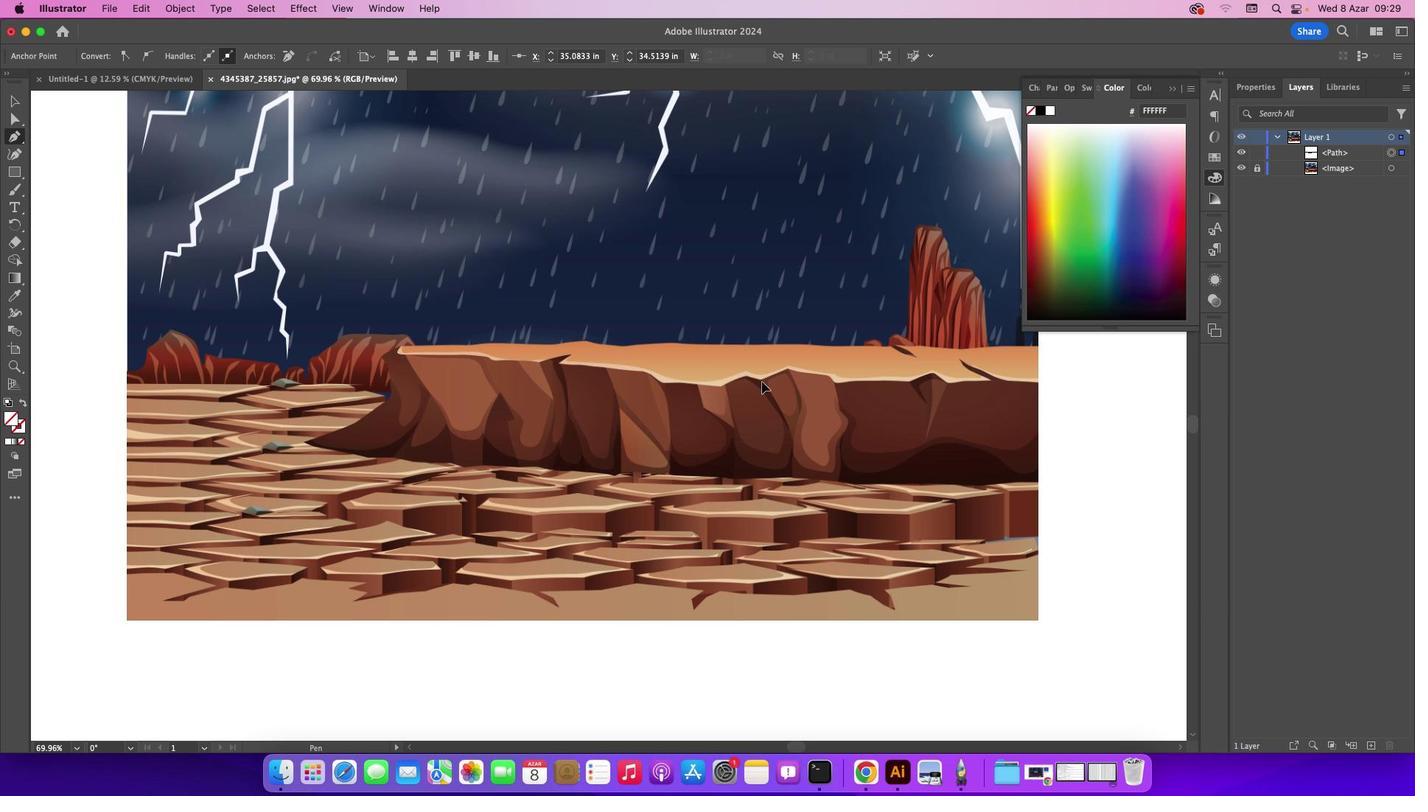 
Action: Mouse moved to (761, 381)
Screenshot: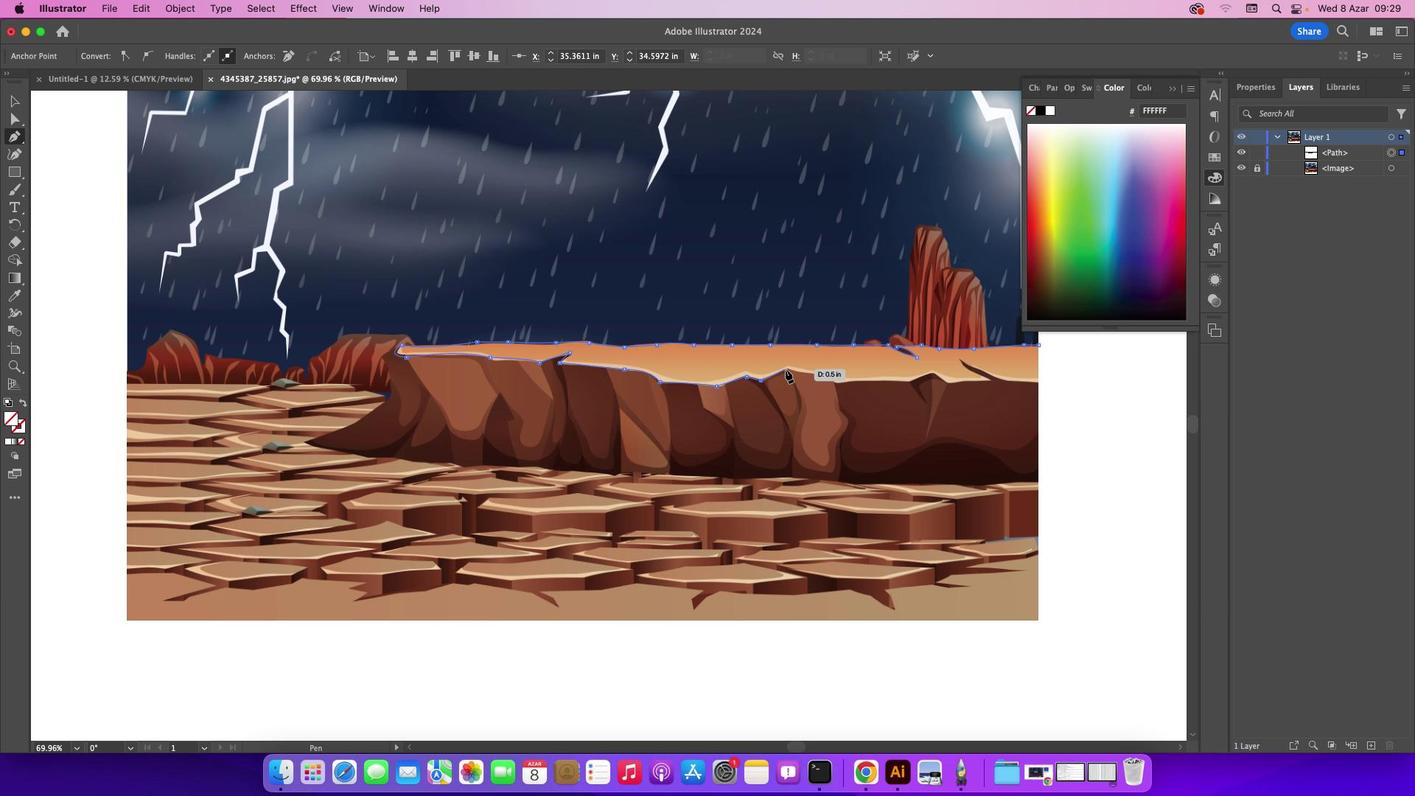 
Action: Mouse pressed left at (761, 381)
Screenshot: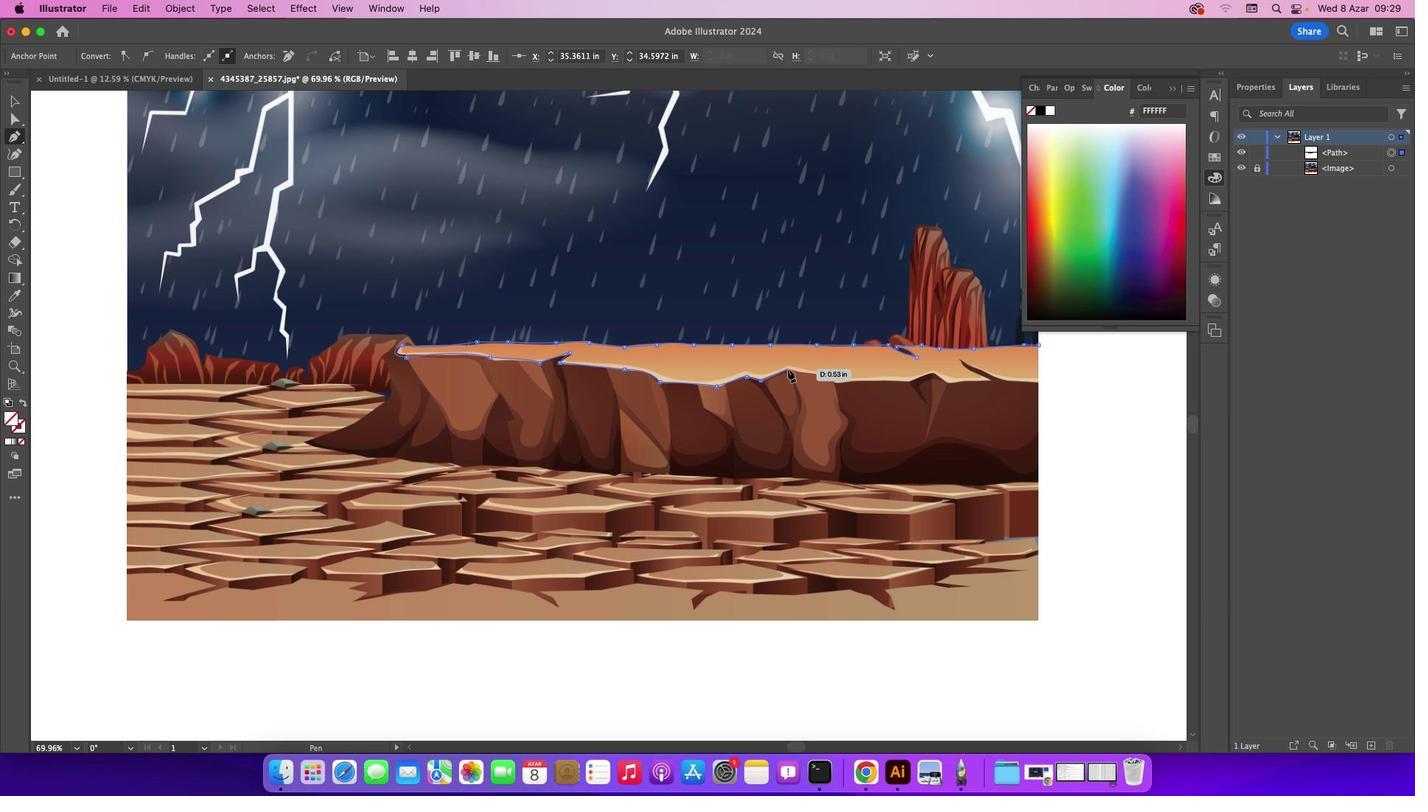 
Action: Mouse moved to (789, 368)
Screenshot: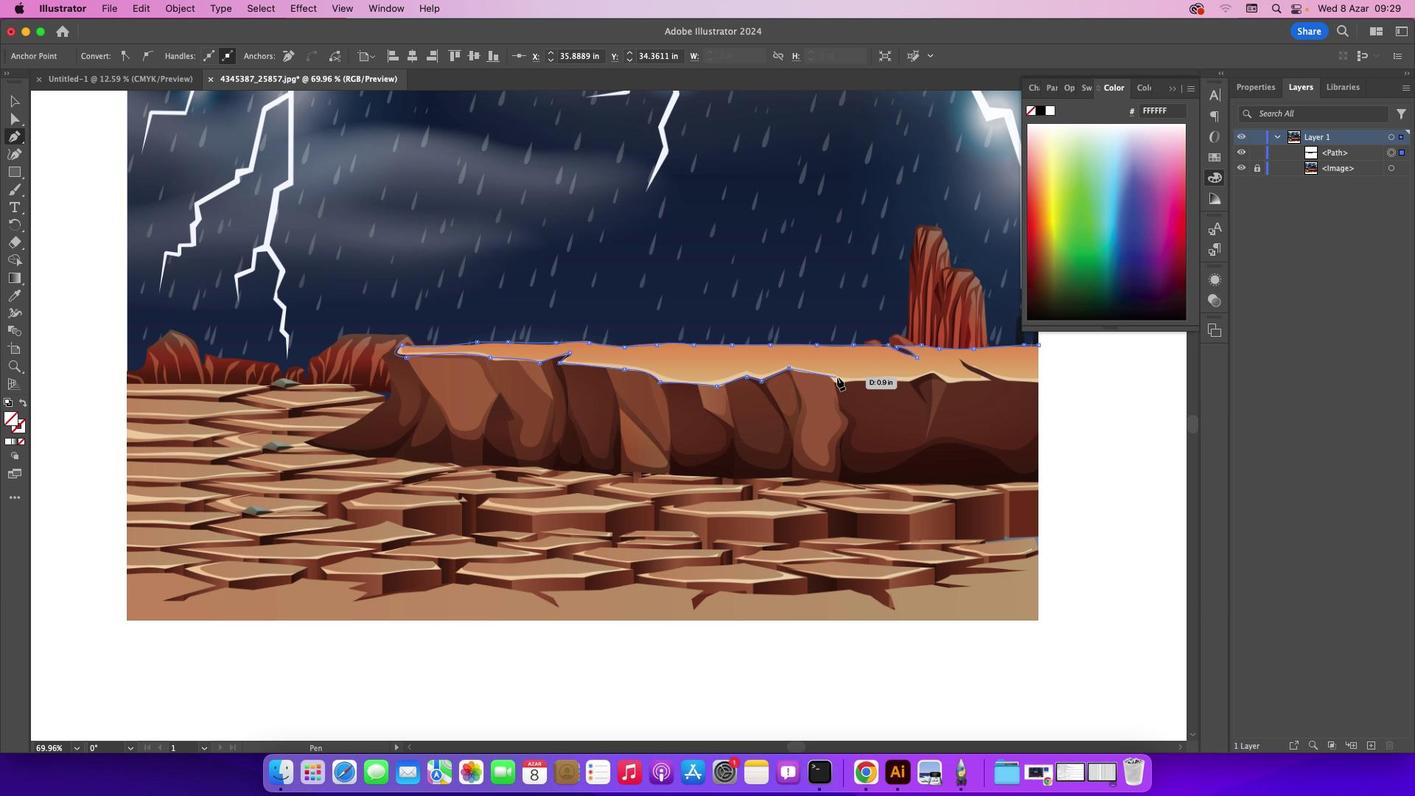 
Action: Mouse pressed left at (789, 368)
Screenshot: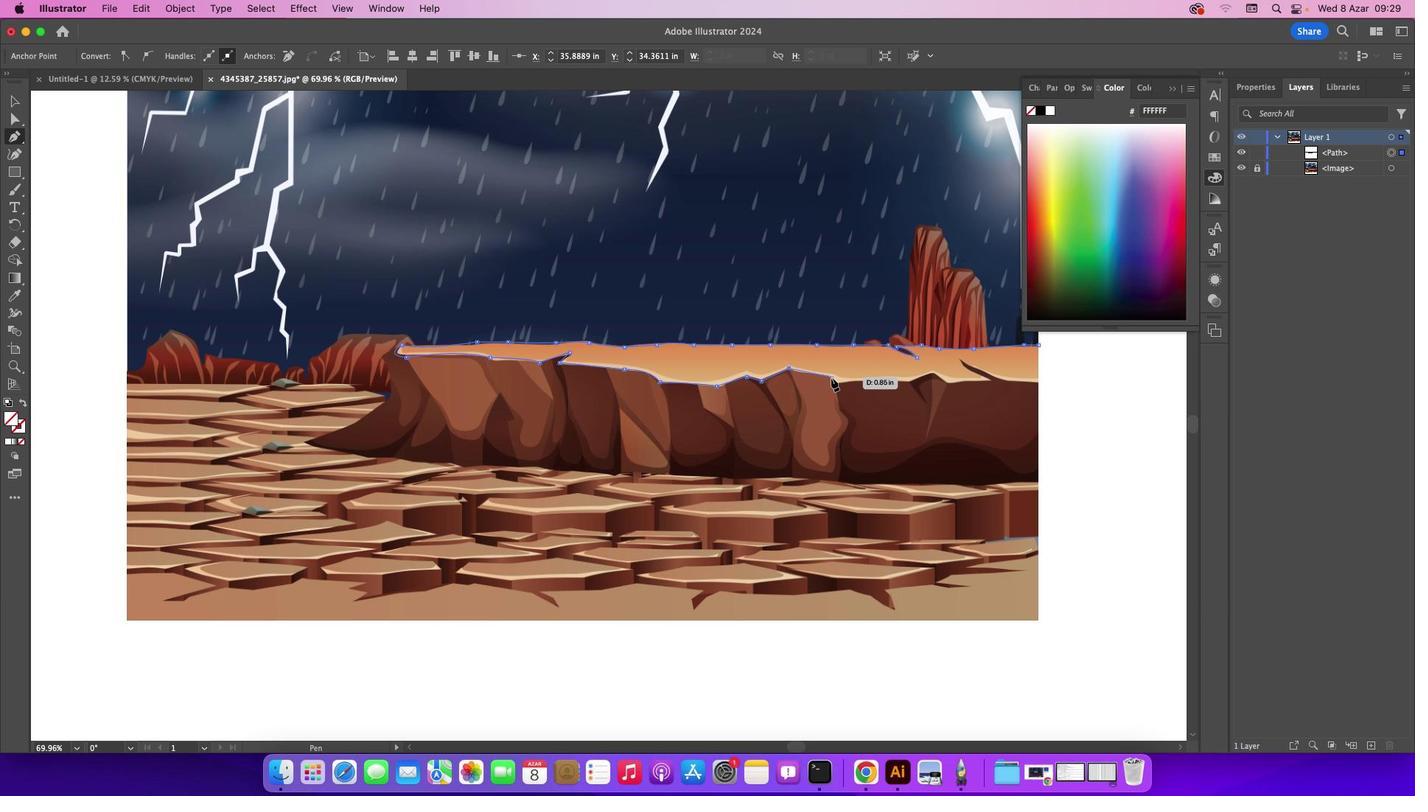 
Action: Mouse moved to (822, 376)
Screenshot: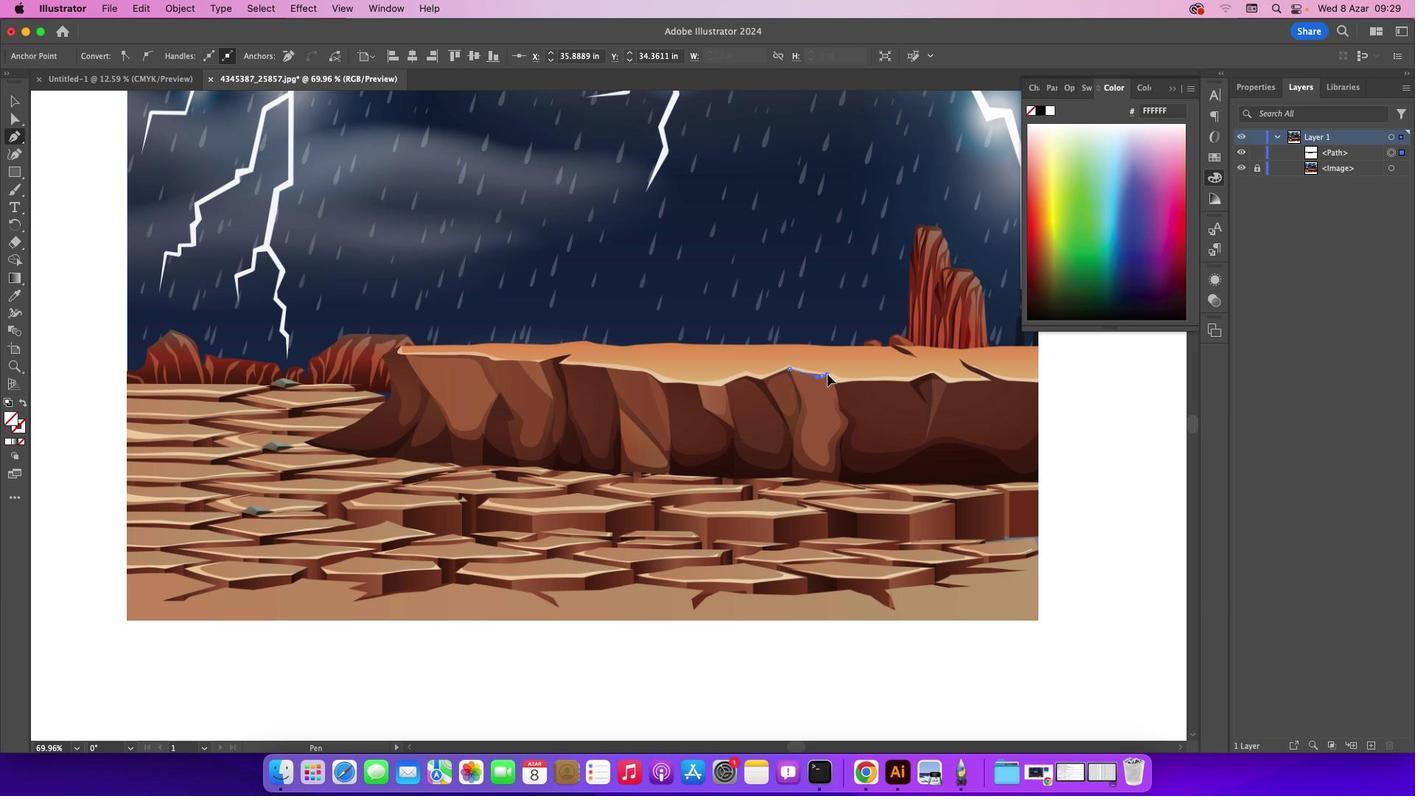 
Action: Mouse pressed left at (822, 376)
Screenshot: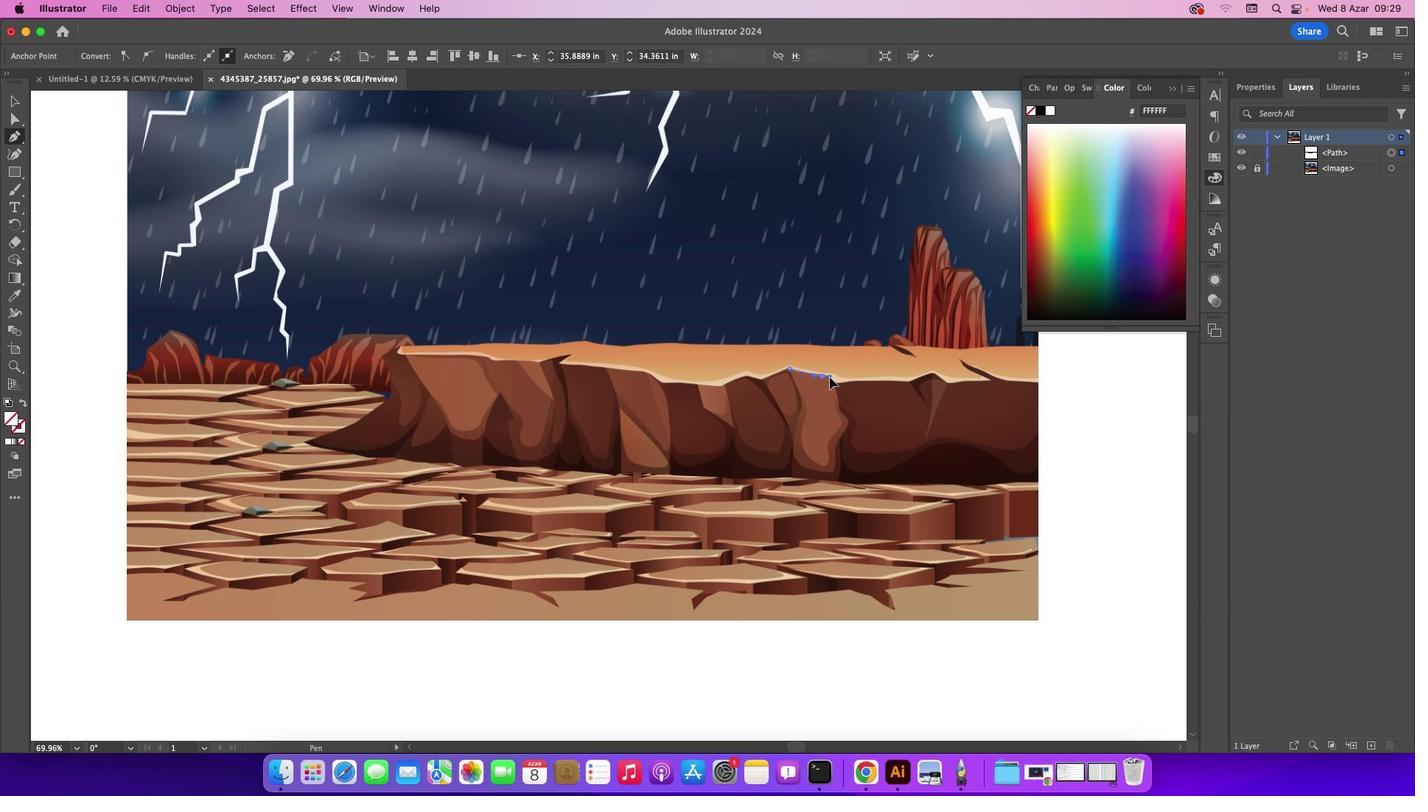 
Action: Mouse moved to (836, 383)
Screenshot: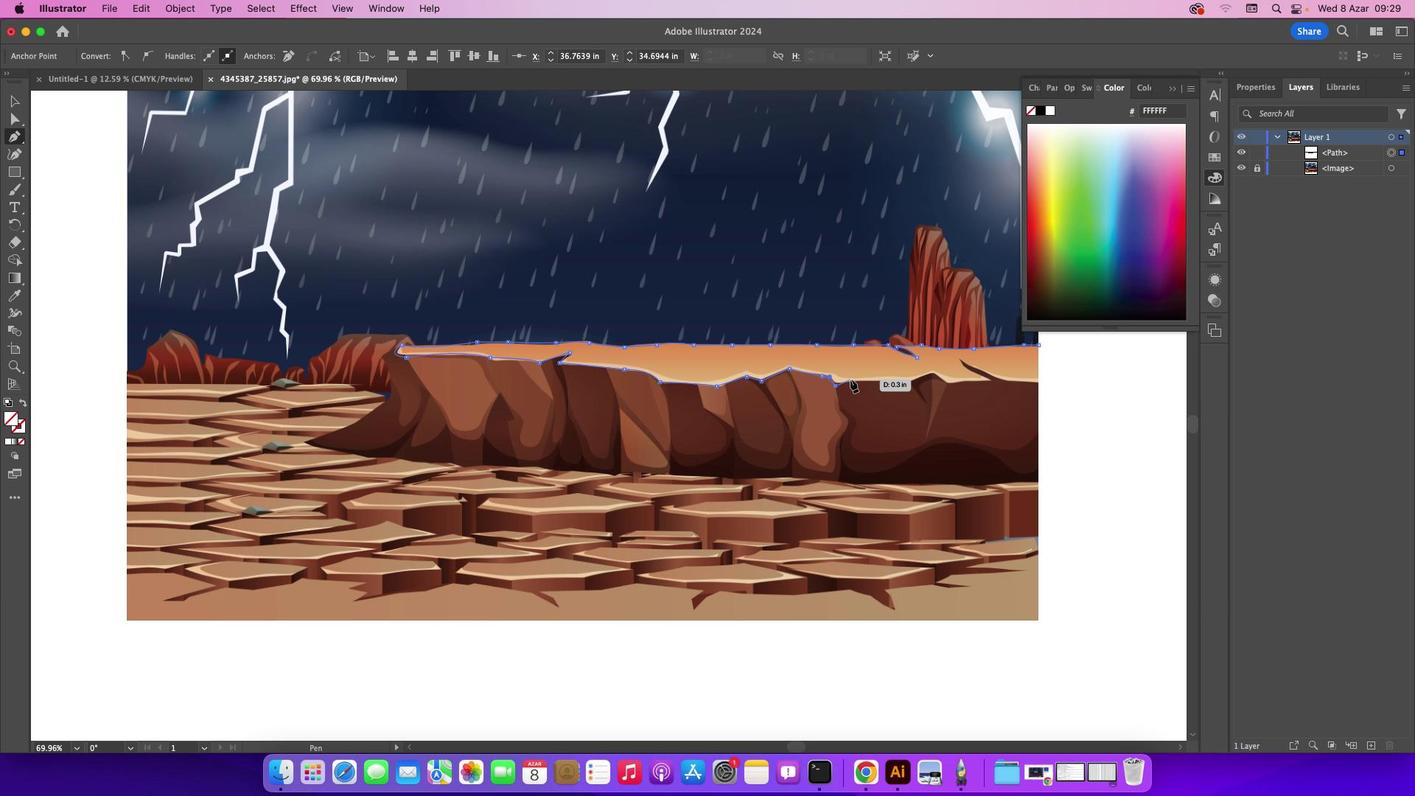 
Action: Mouse pressed left at (836, 383)
Screenshot: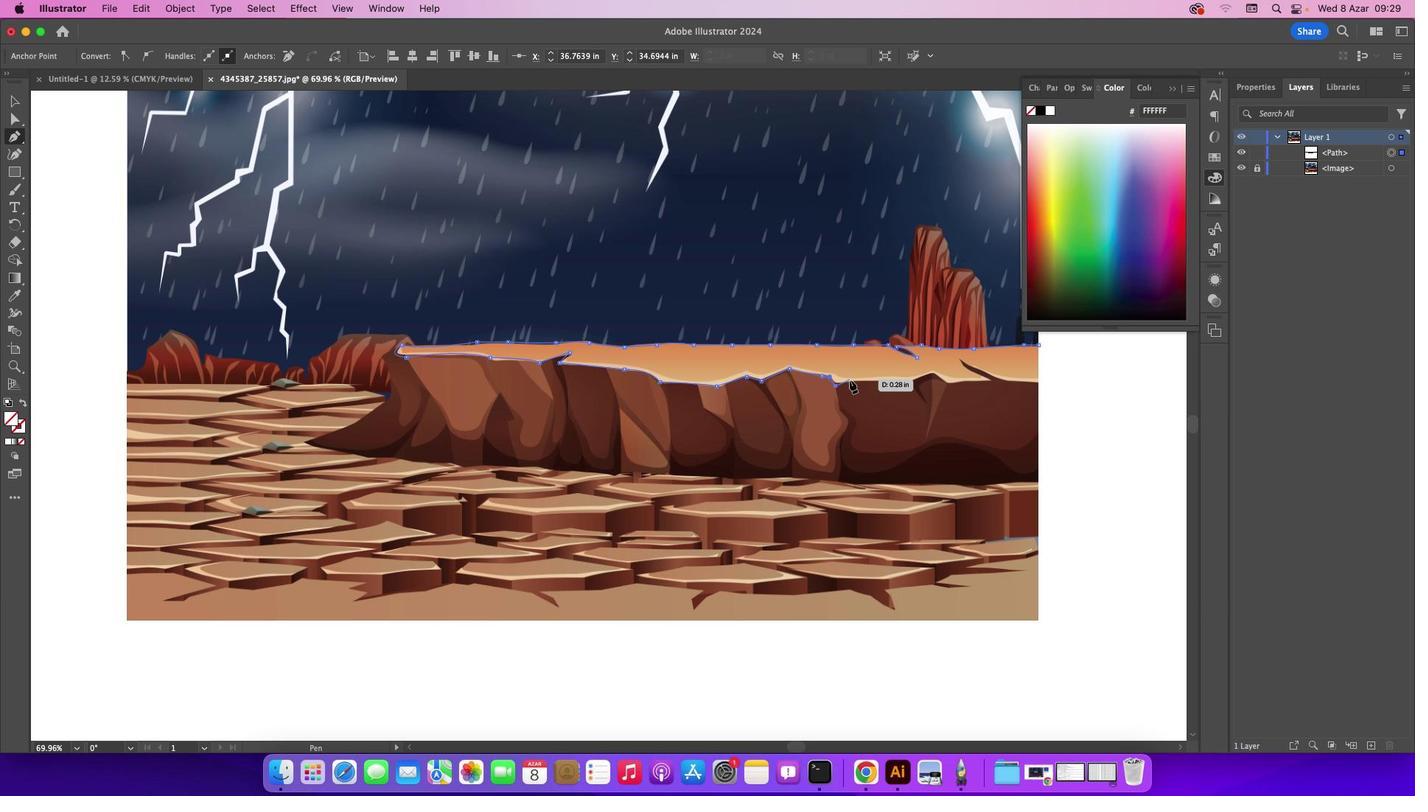
Action: Mouse moved to (848, 382)
Screenshot: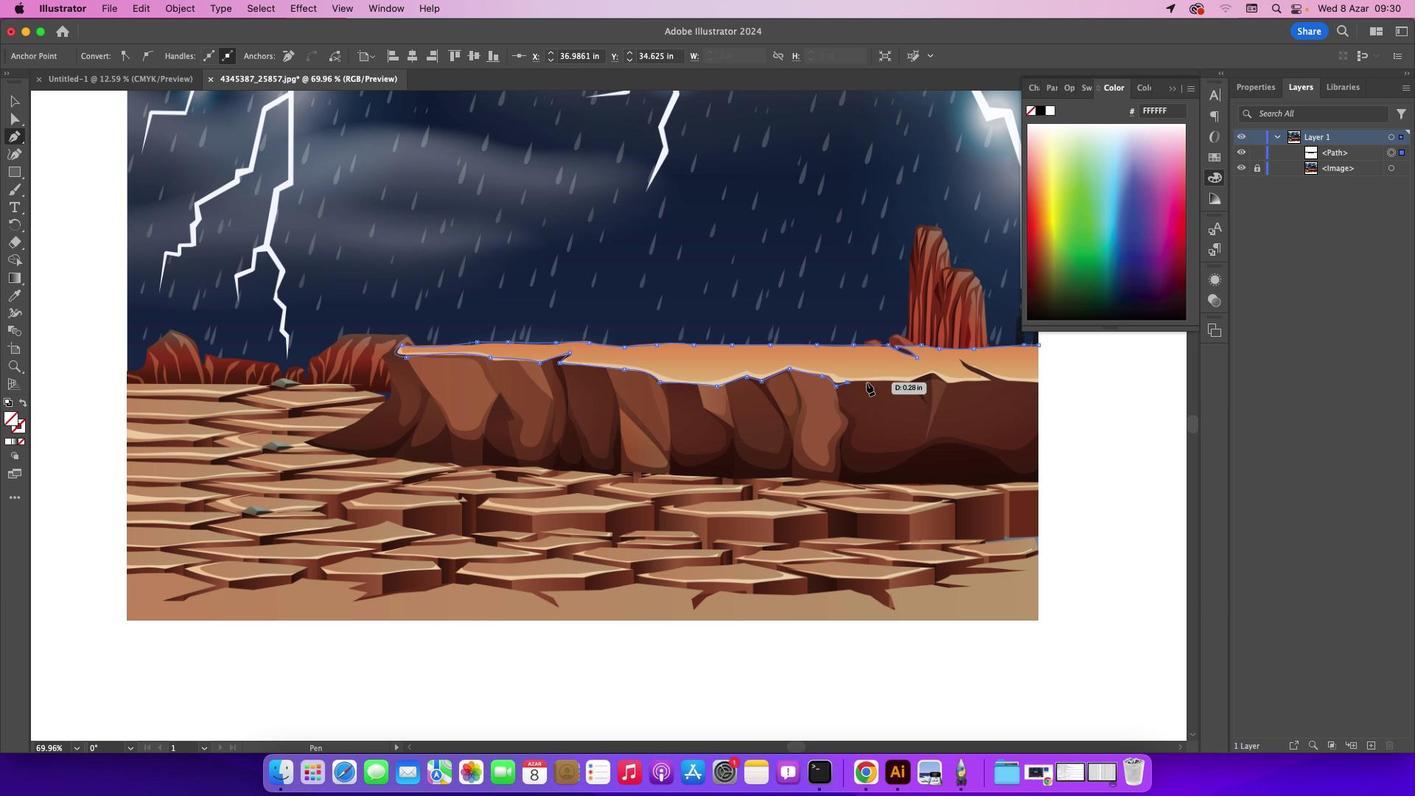 
Action: Mouse pressed left at (848, 382)
Screenshot: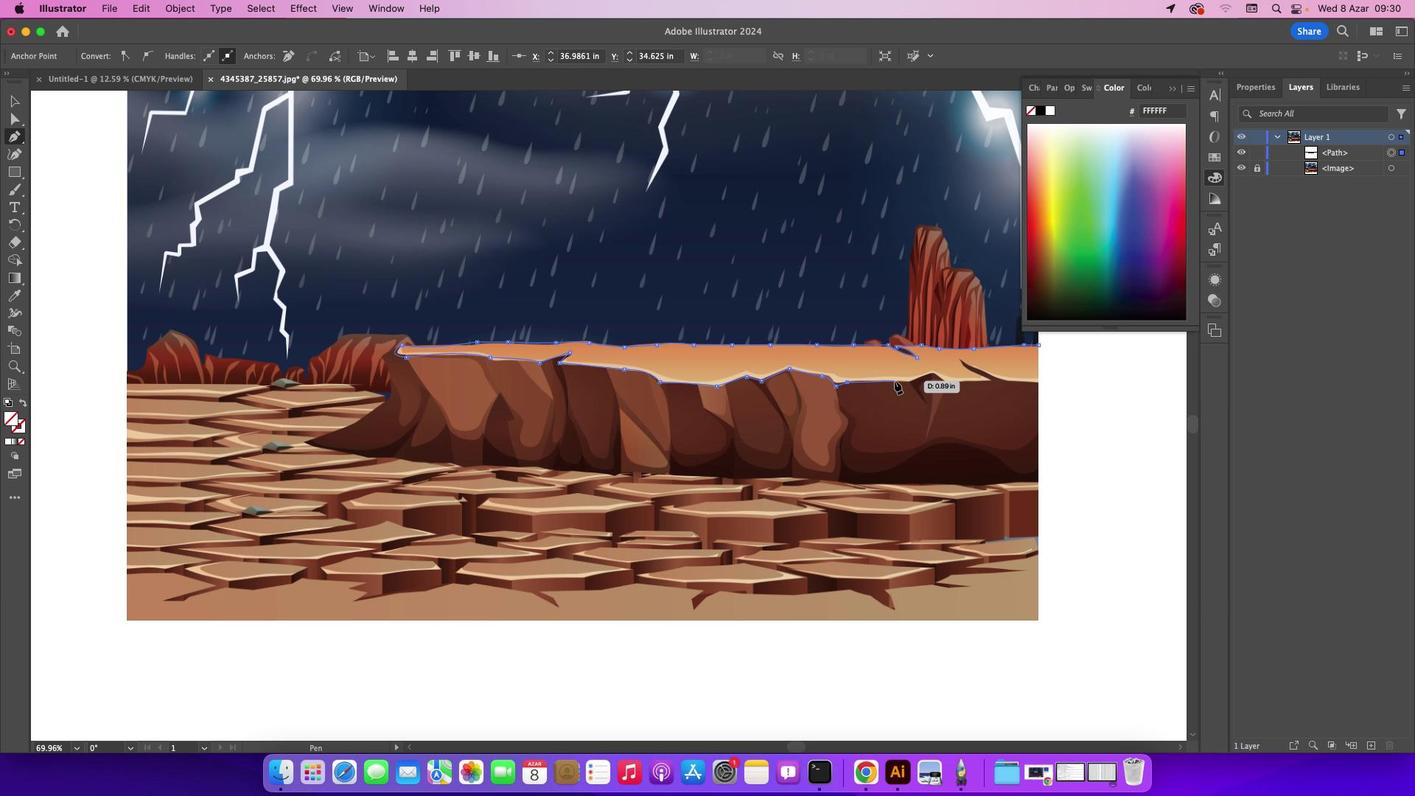 
Action: Mouse moved to (910, 384)
Screenshot: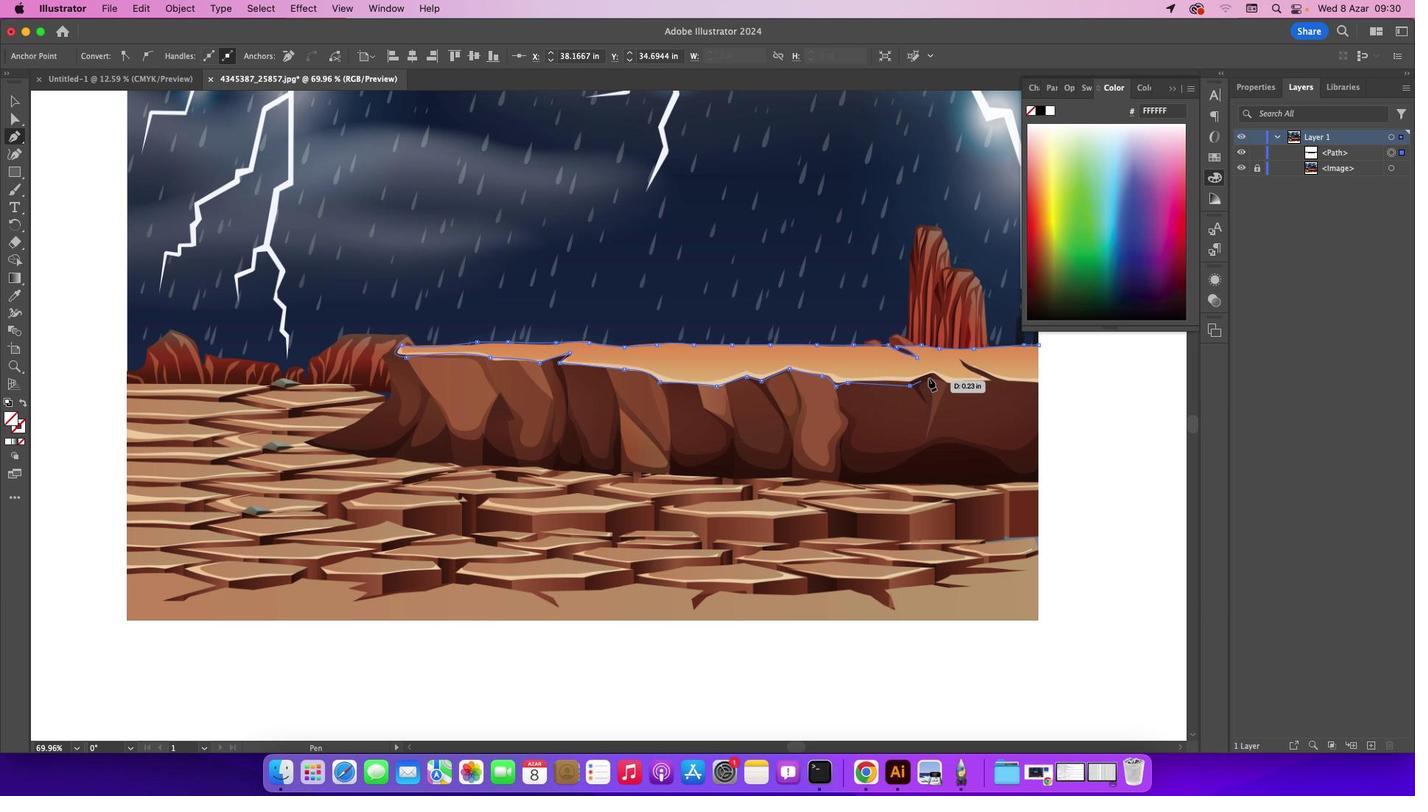 
Action: Mouse pressed left at (910, 384)
Screenshot: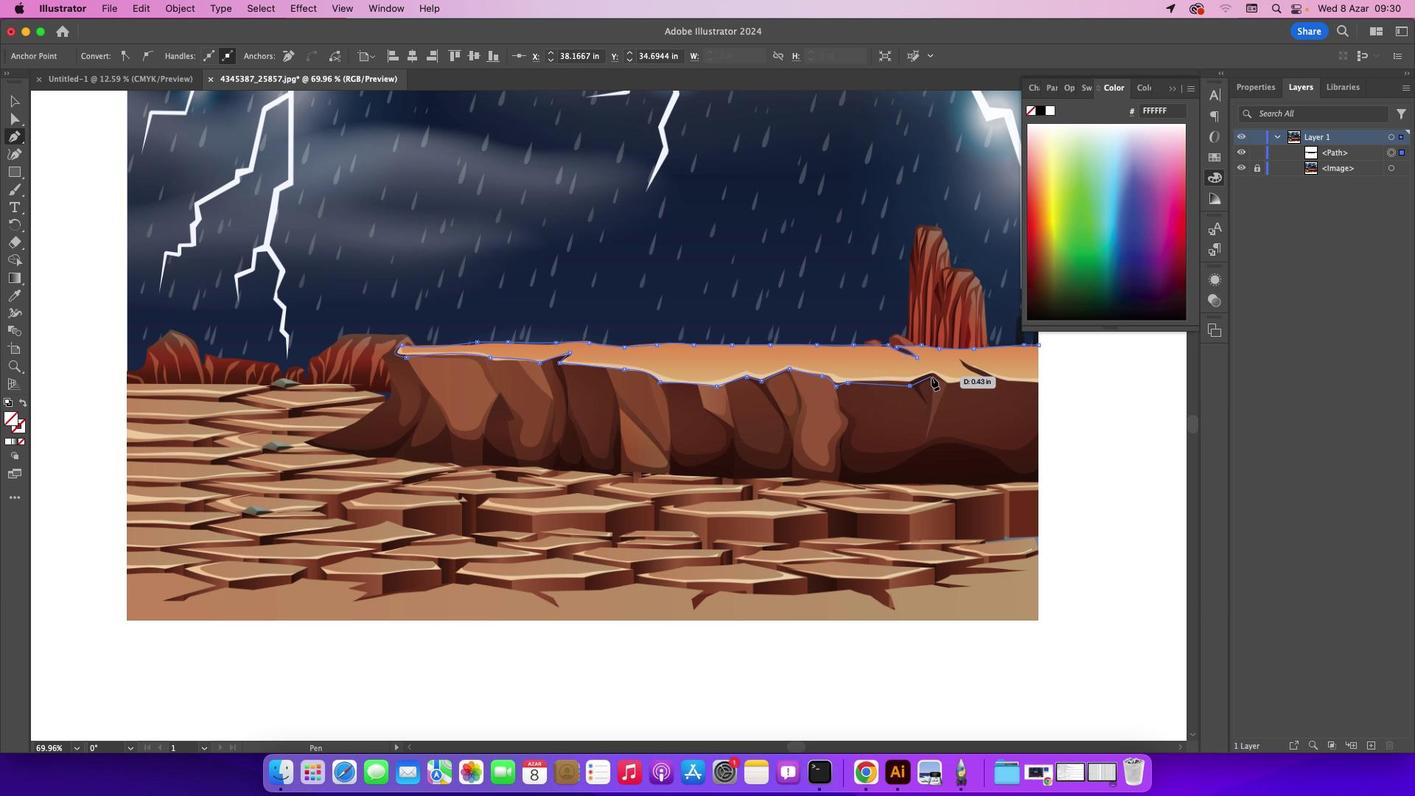 
Action: Mouse moved to (932, 376)
Screenshot: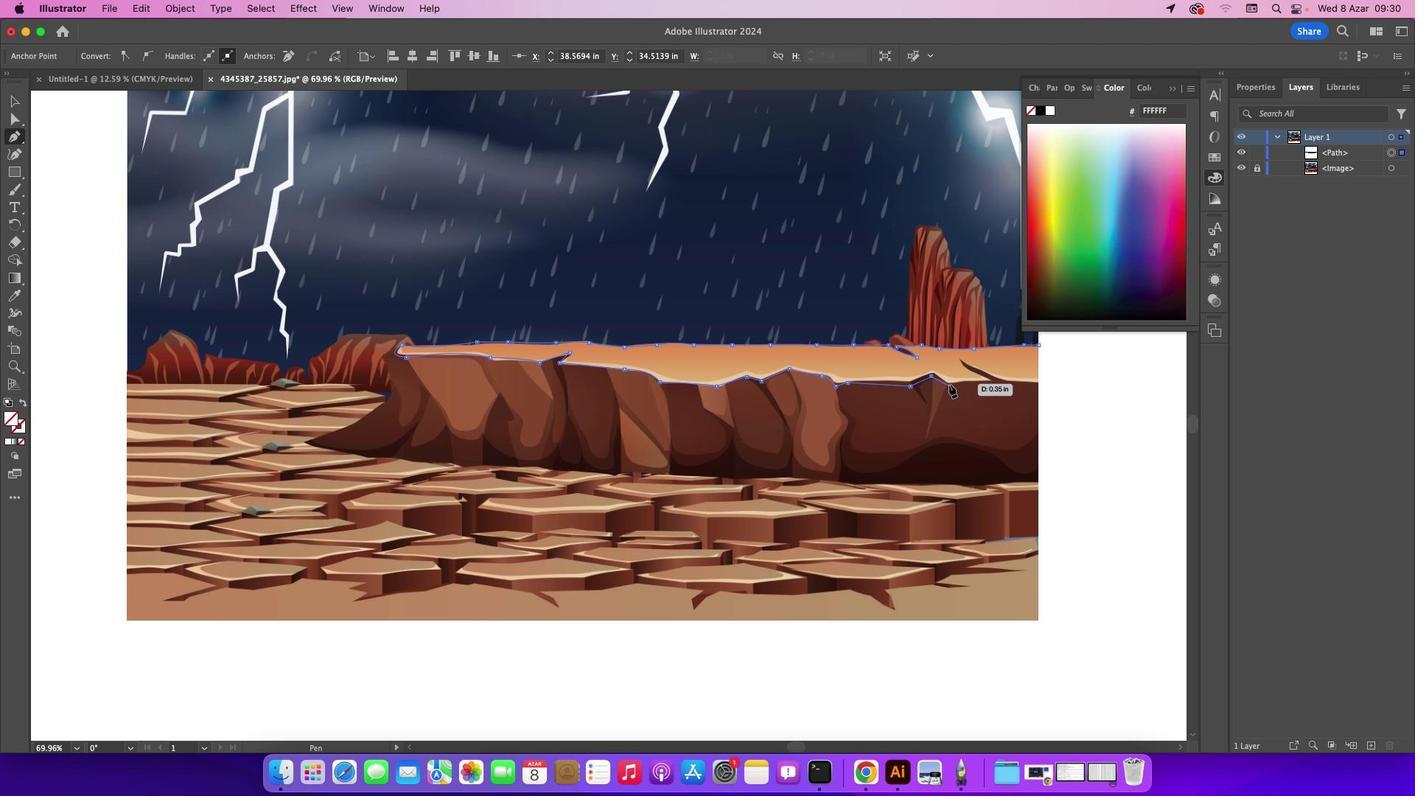 
Action: Mouse pressed left at (932, 376)
Screenshot: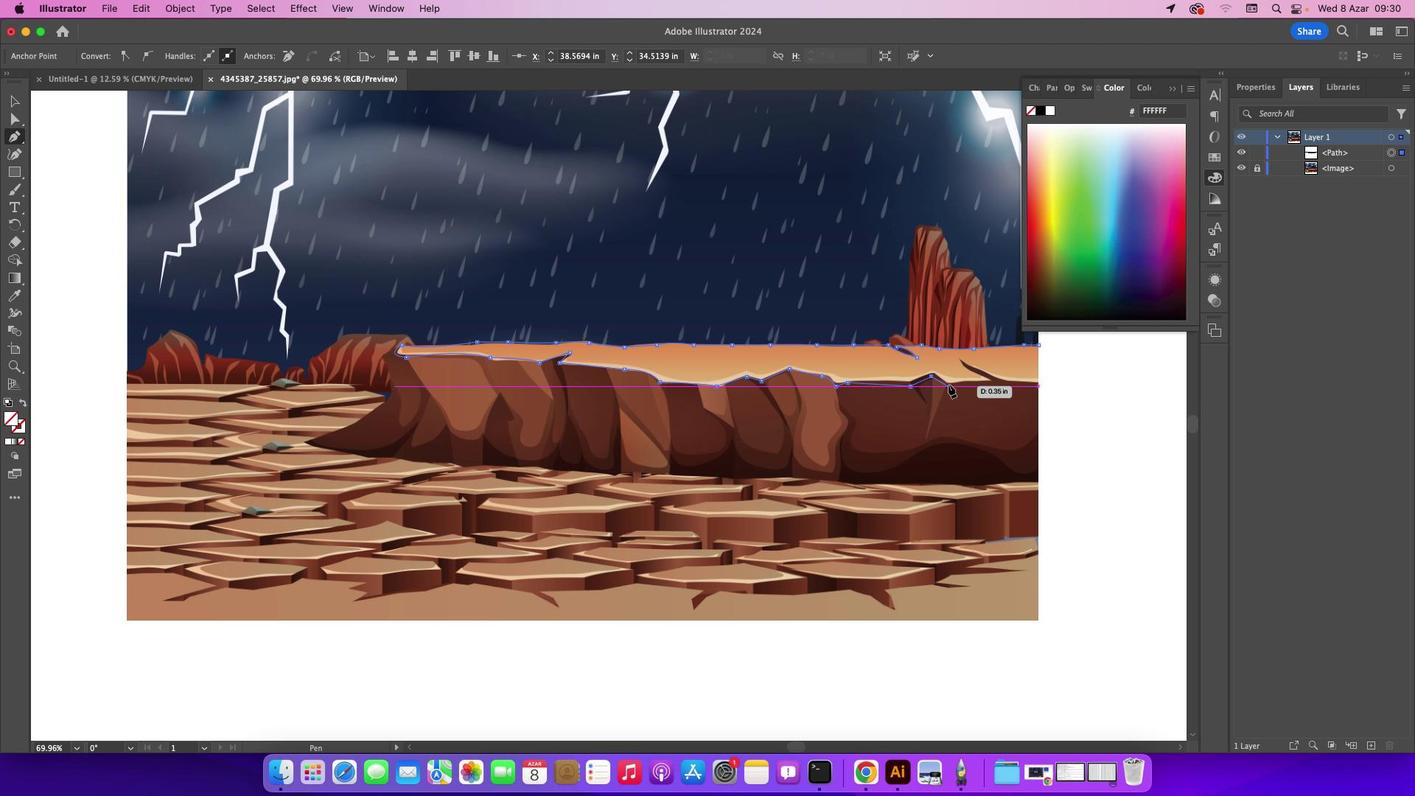 
Action: Mouse moved to (948, 384)
Screenshot: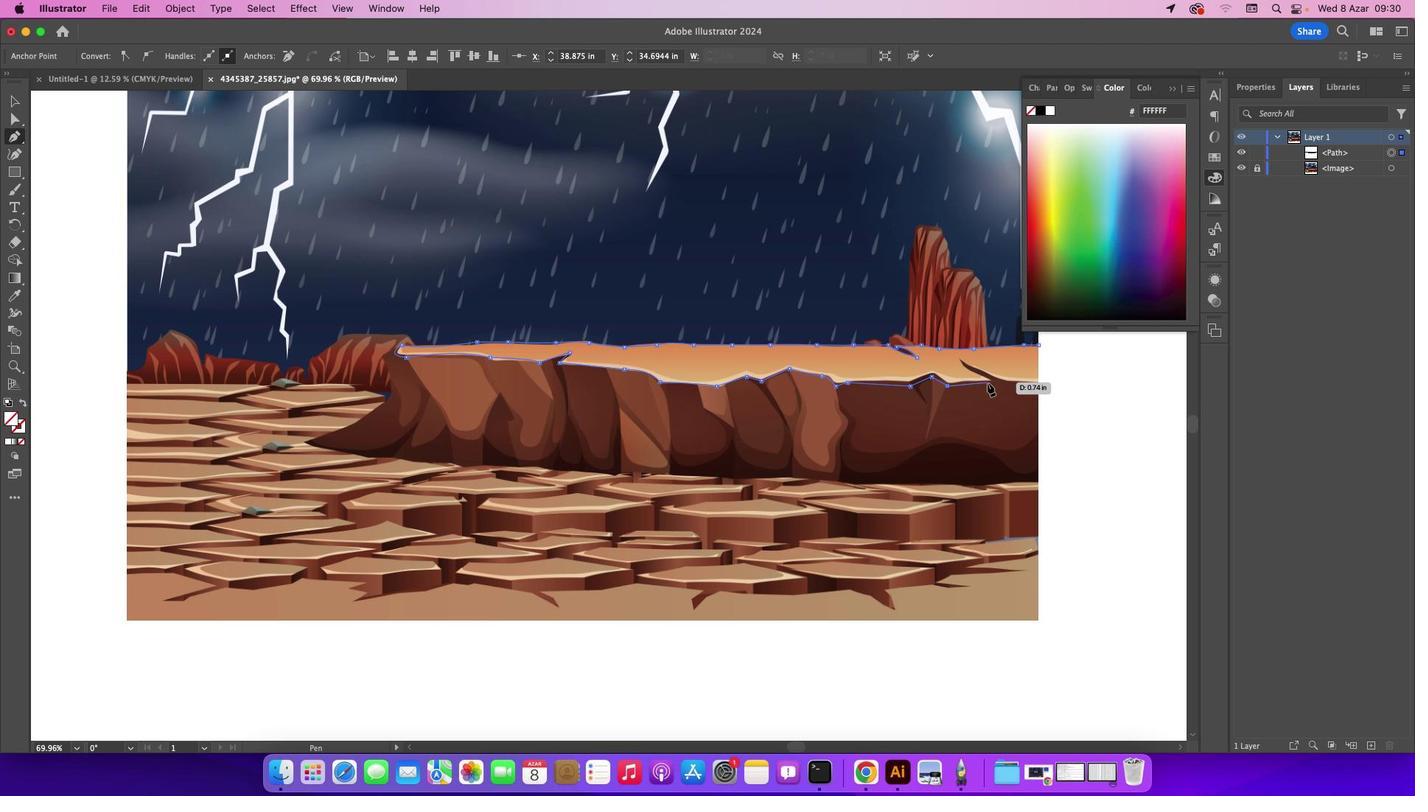 
Action: Mouse pressed left at (948, 384)
Screenshot: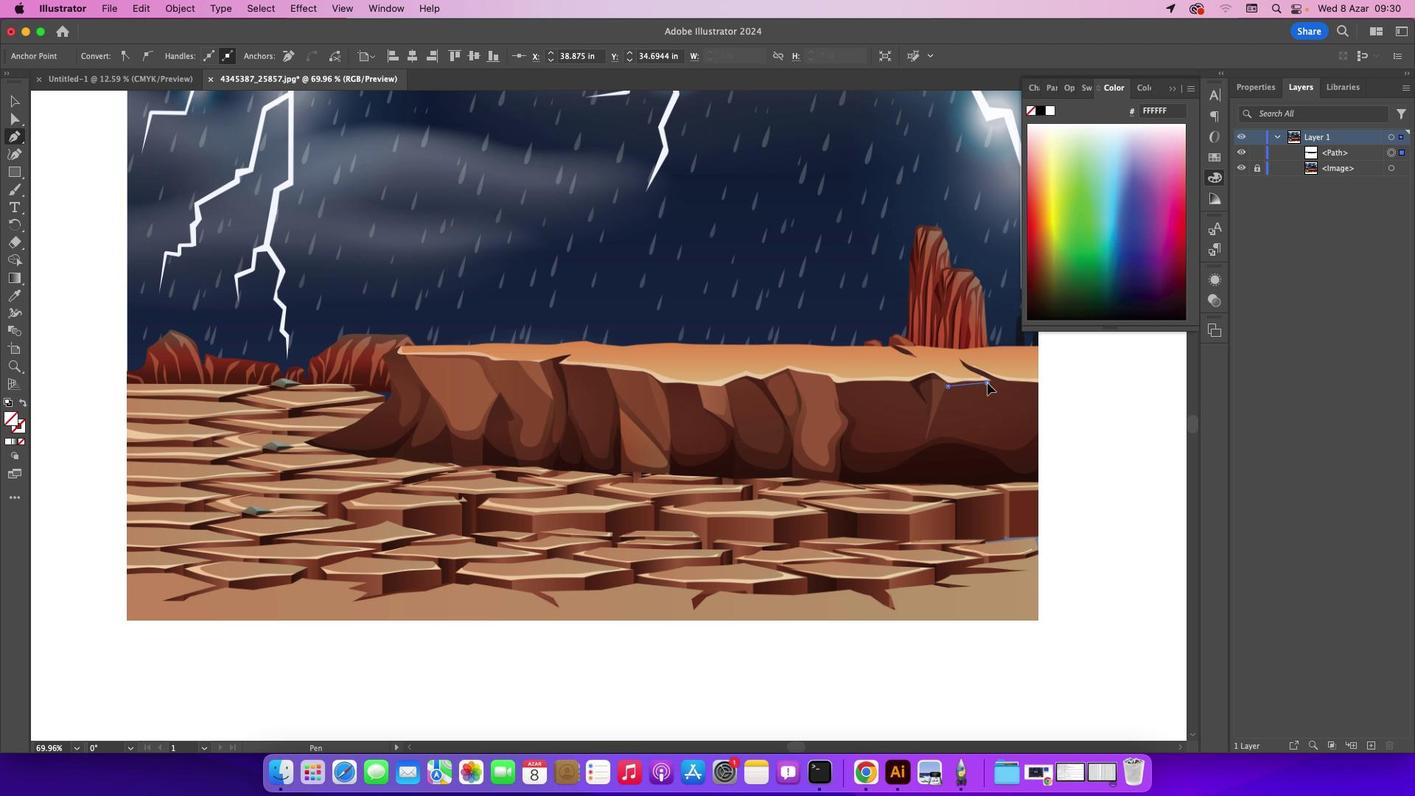 
Action: Mouse moved to (987, 382)
Screenshot: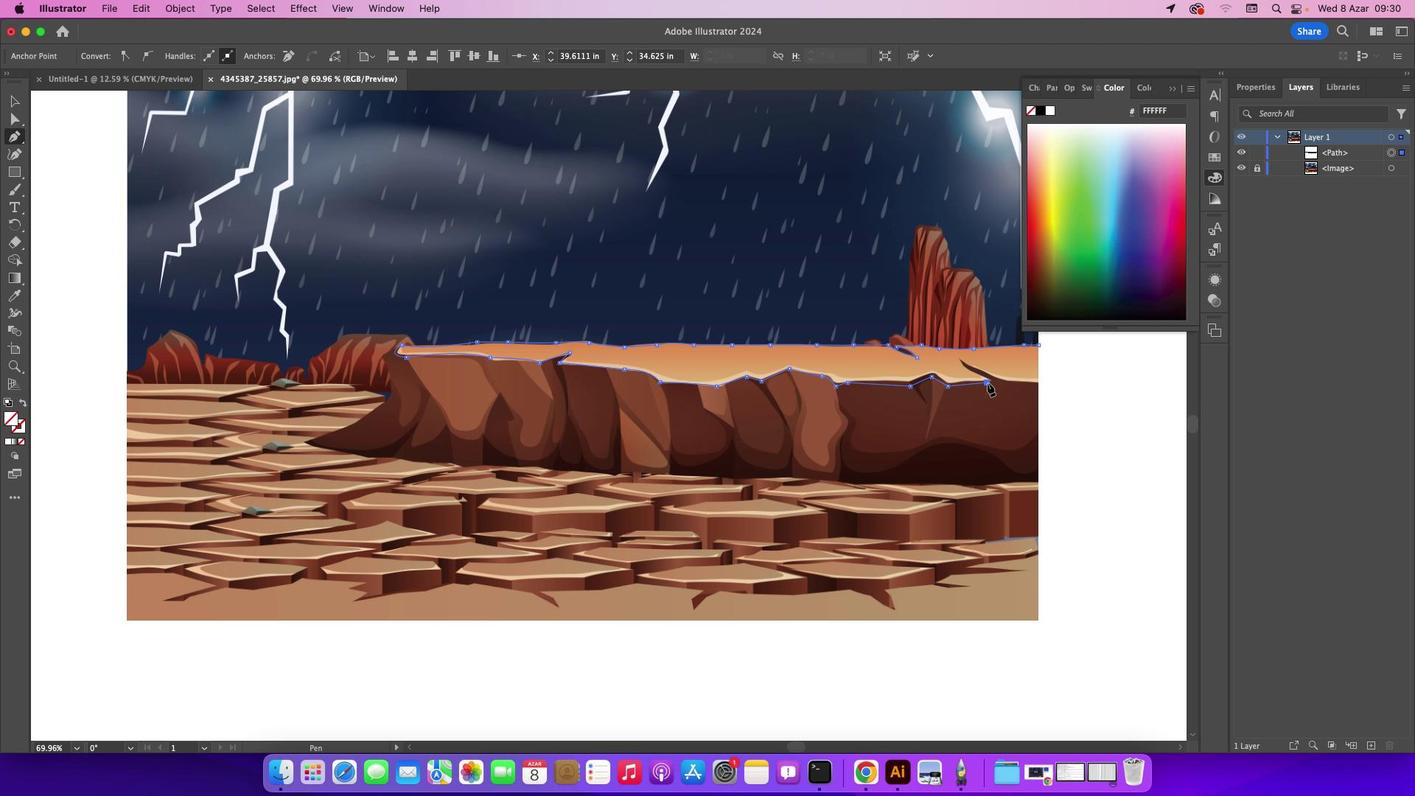 
Action: Mouse pressed left at (987, 382)
Screenshot: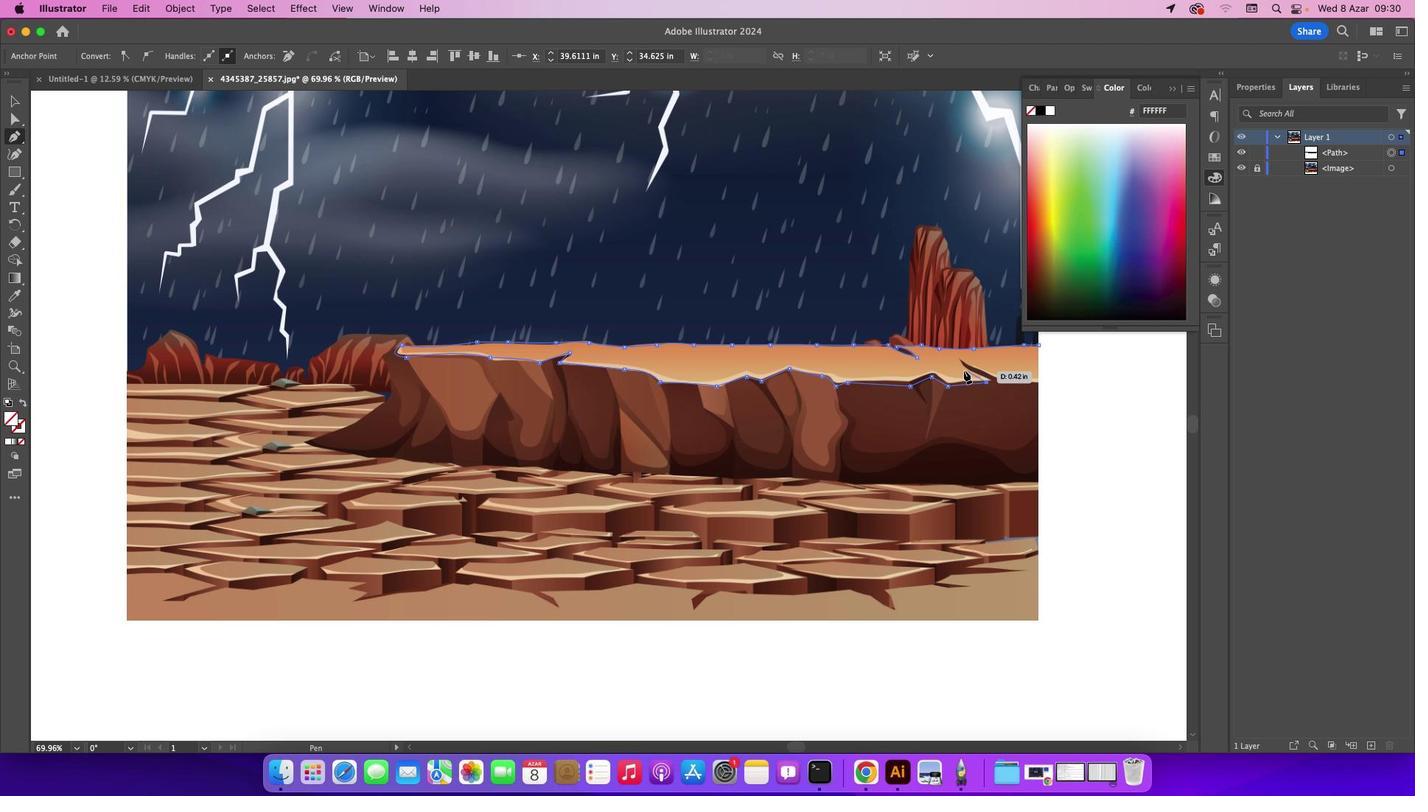 
Action: Mouse moved to (965, 366)
Screenshot: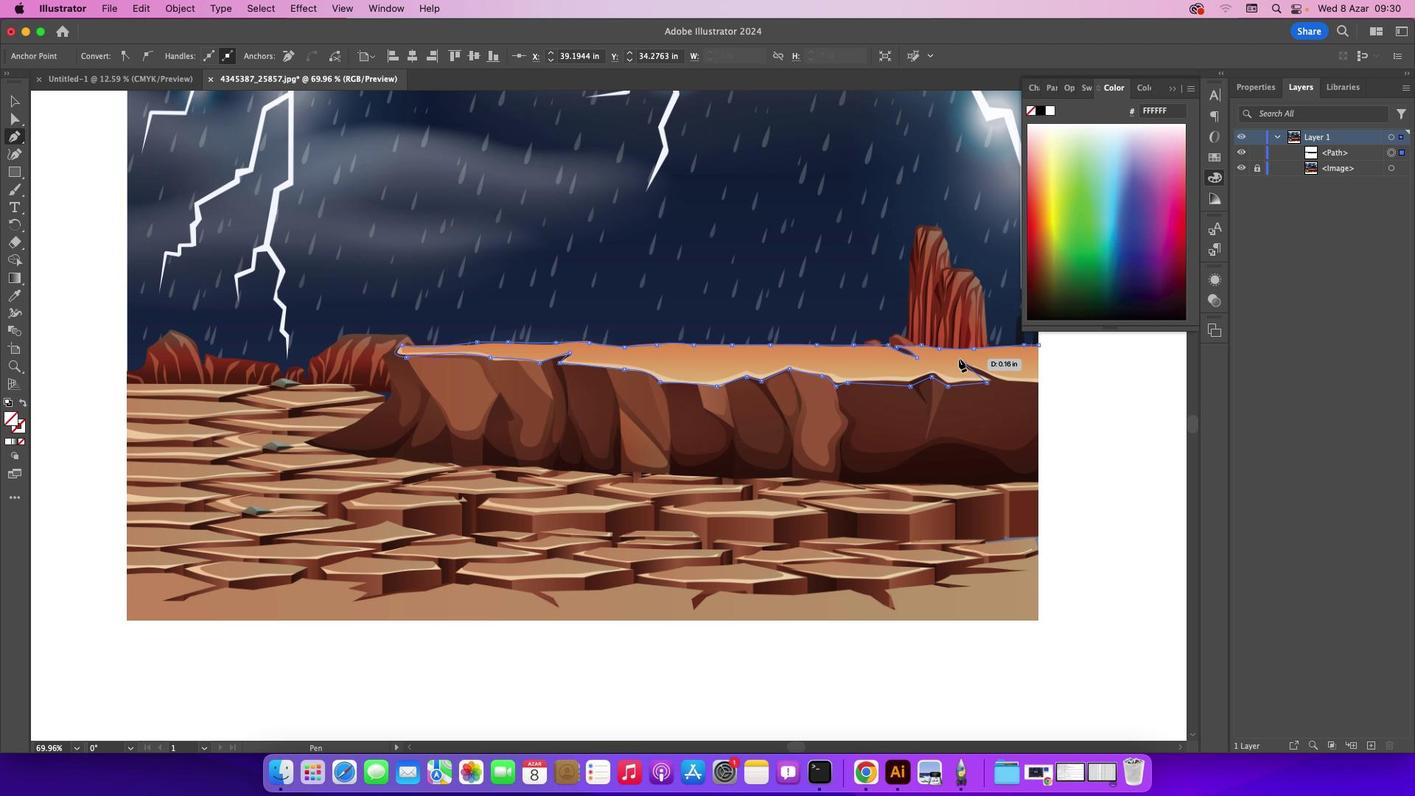 
Action: Mouse pressed left at (965, 366)
Screenshot: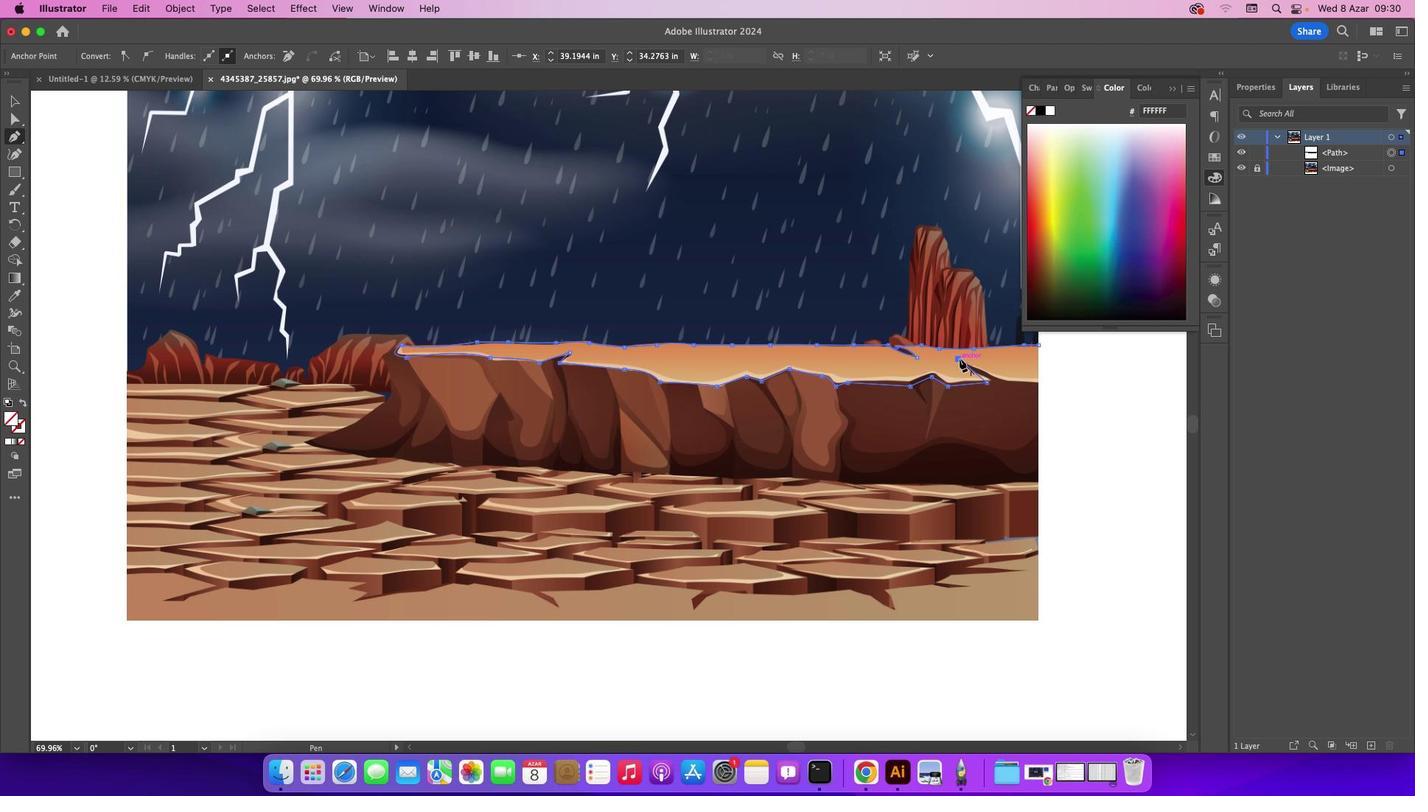 
Action: Mouse moved to (958, 359)
Screenshot: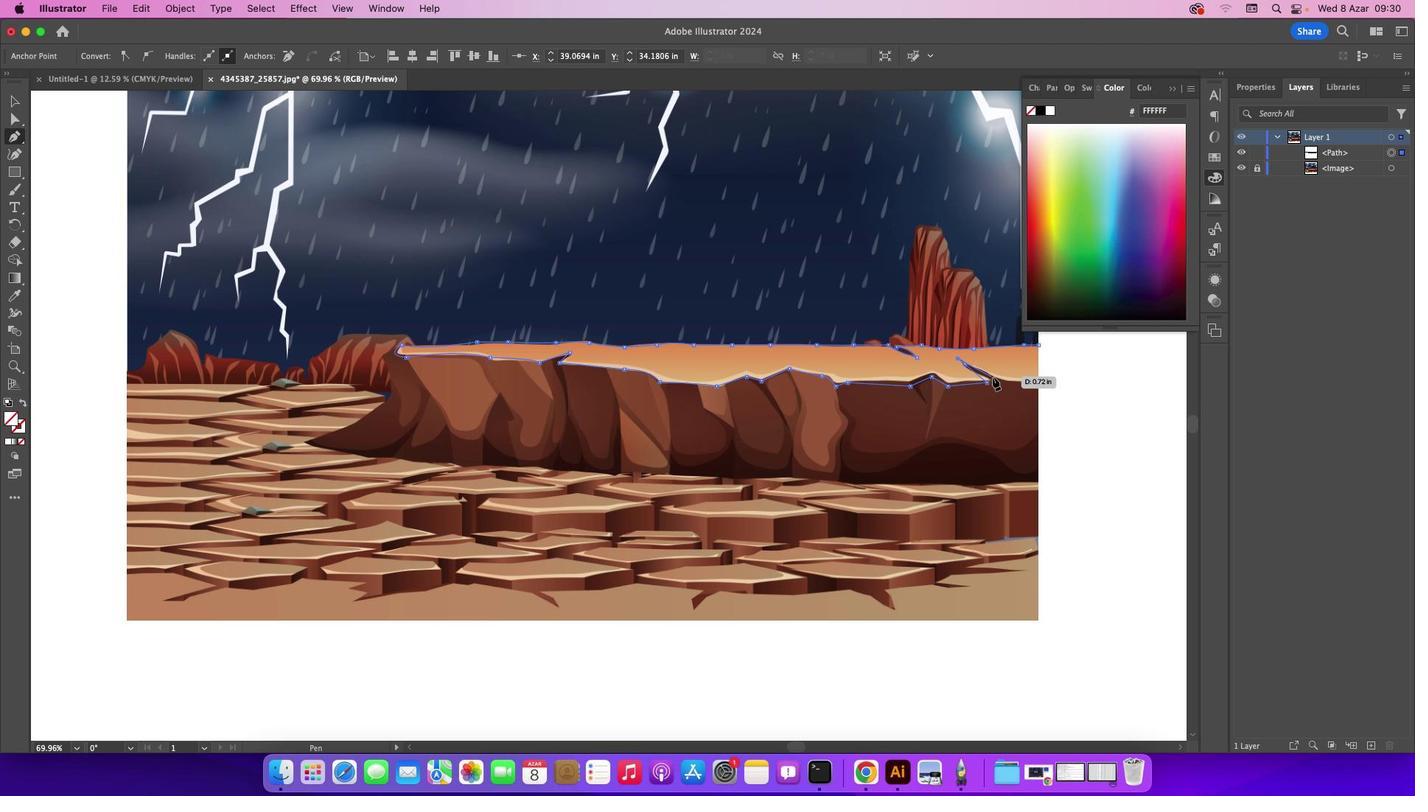 
Action: Mouse pressed left at (958, 359)
Screenshot: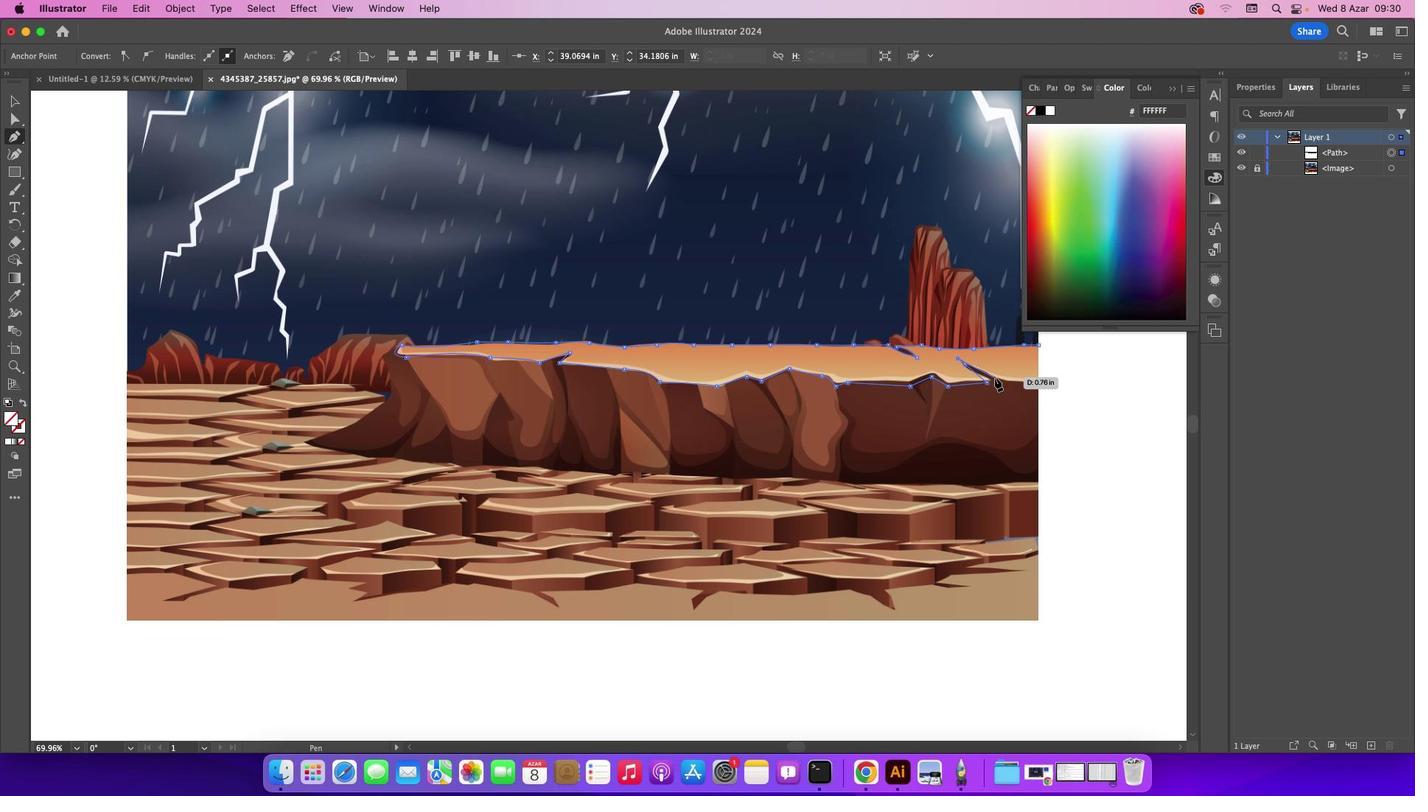 
Action: Mouse moved to (998, 377)
Screenshot: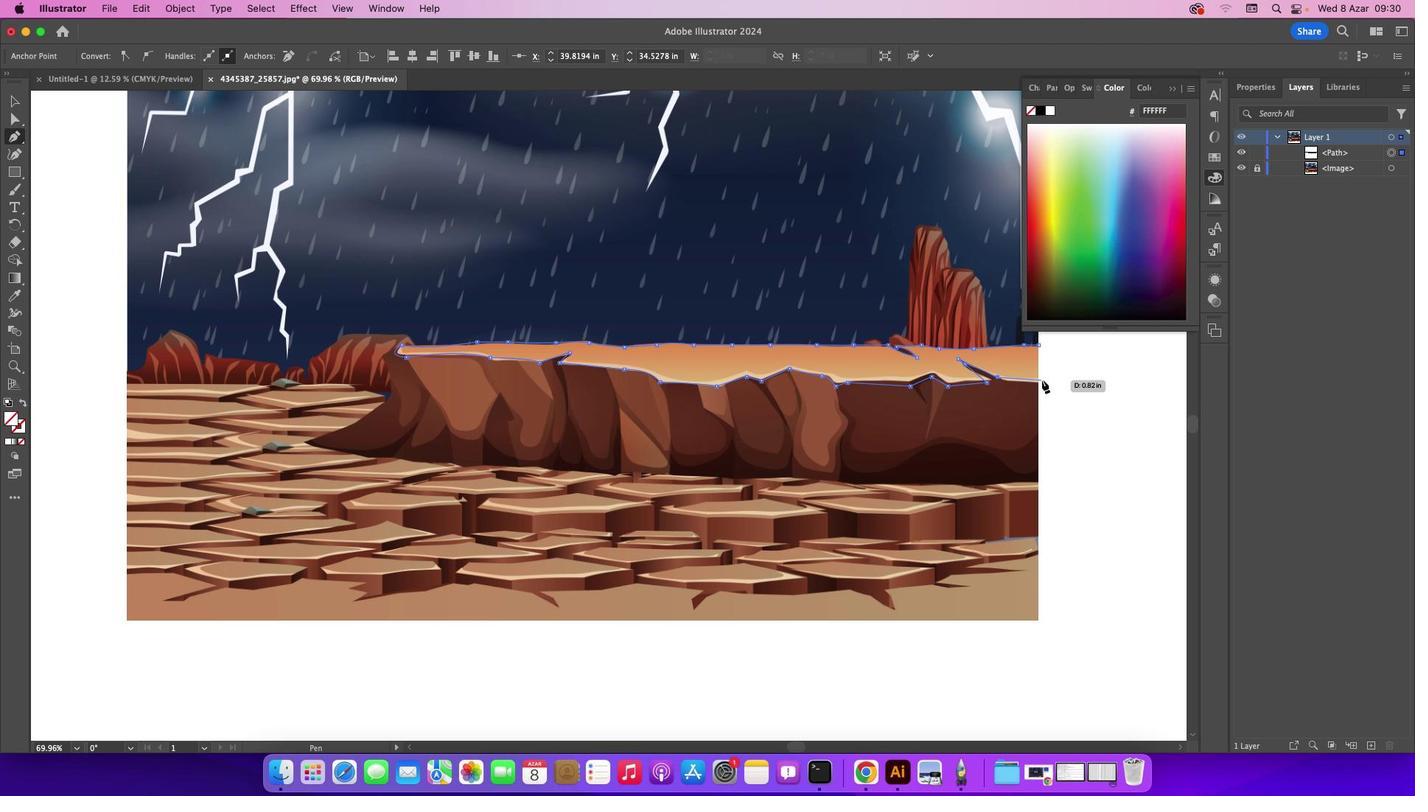 
Action: Mouse pressed left at (998, 377)
Screenshot: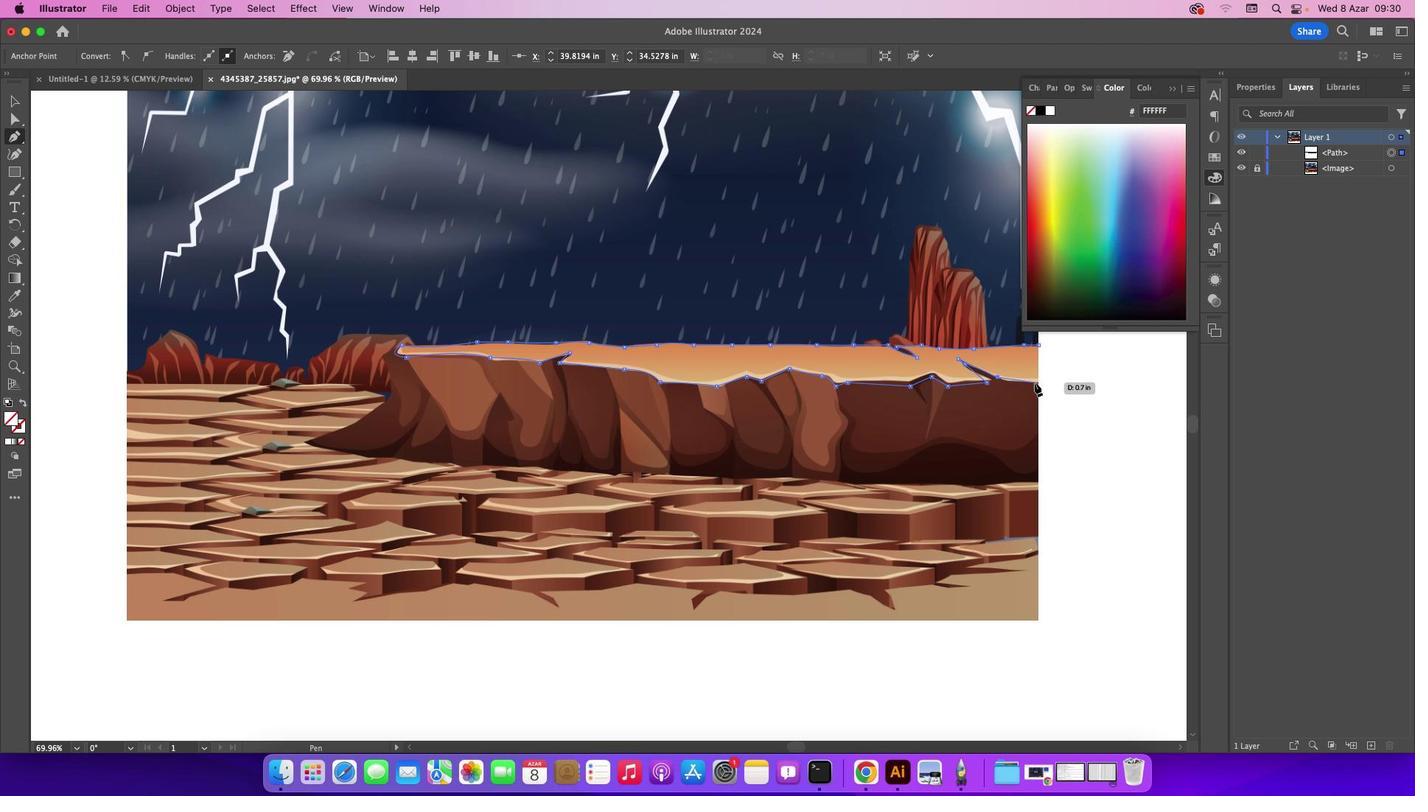 
Action: Mouse moved to (1037, 382)
Screenshot: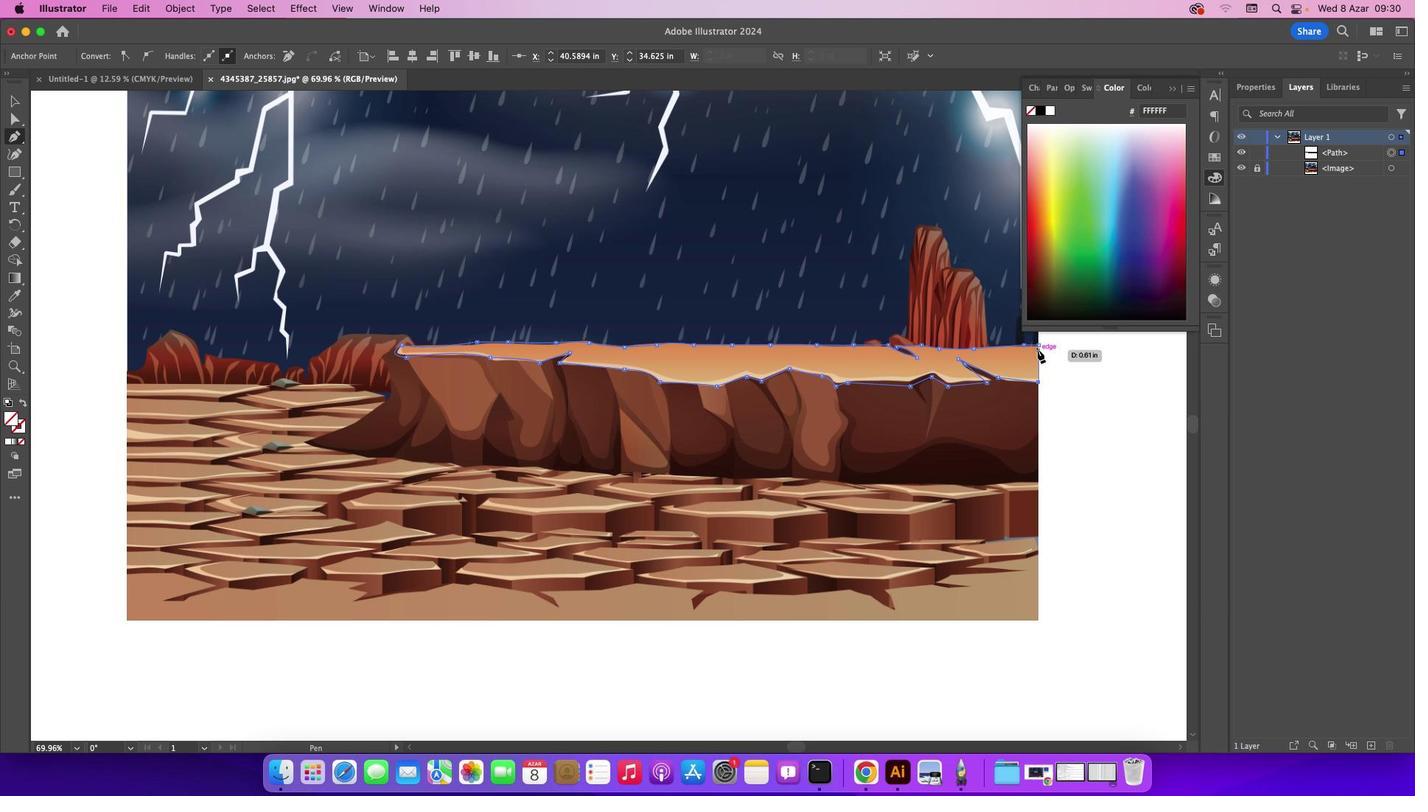 
Action: Mouse pressed left at (1037, 382)
Screenshot: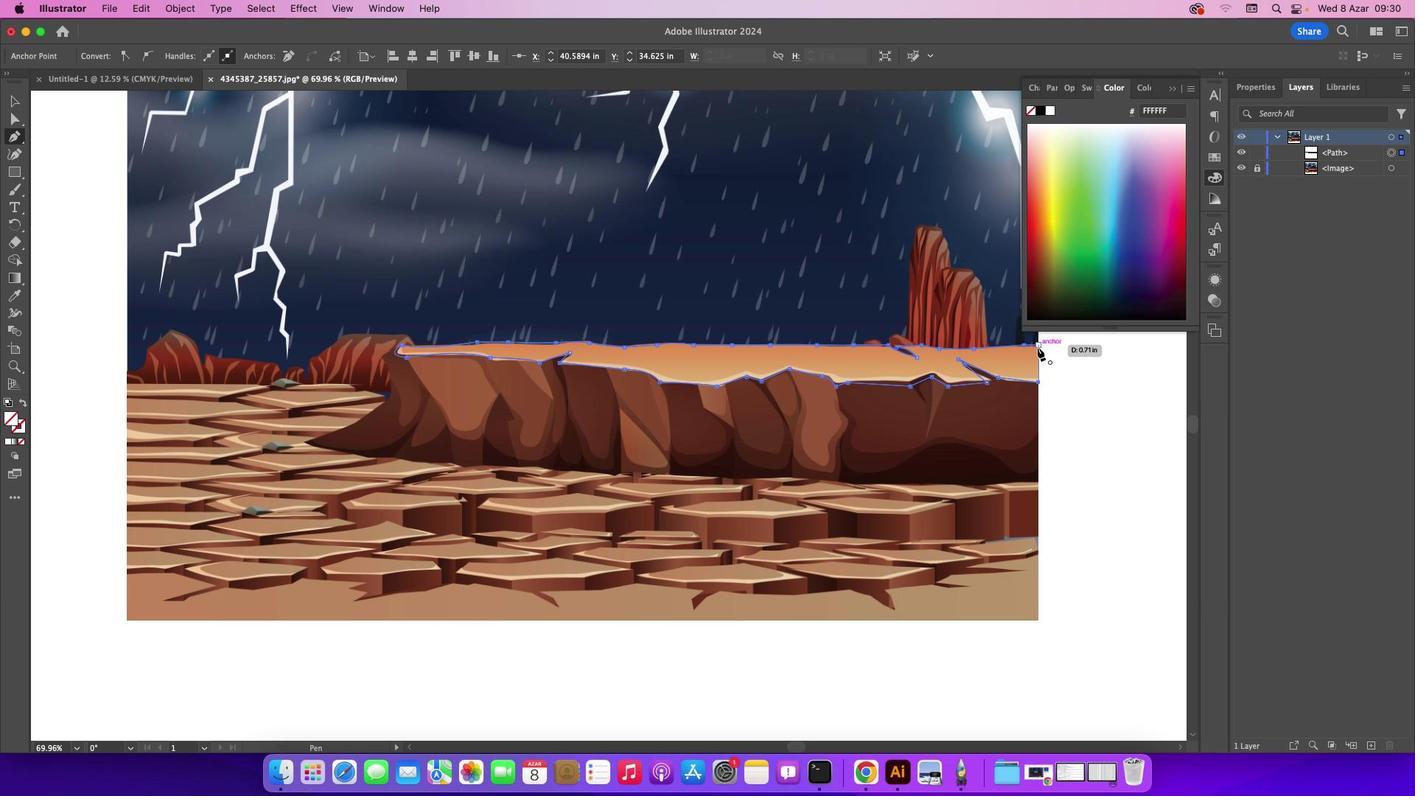 
Action: Mouse moved to (1037, 347)
Screenshot: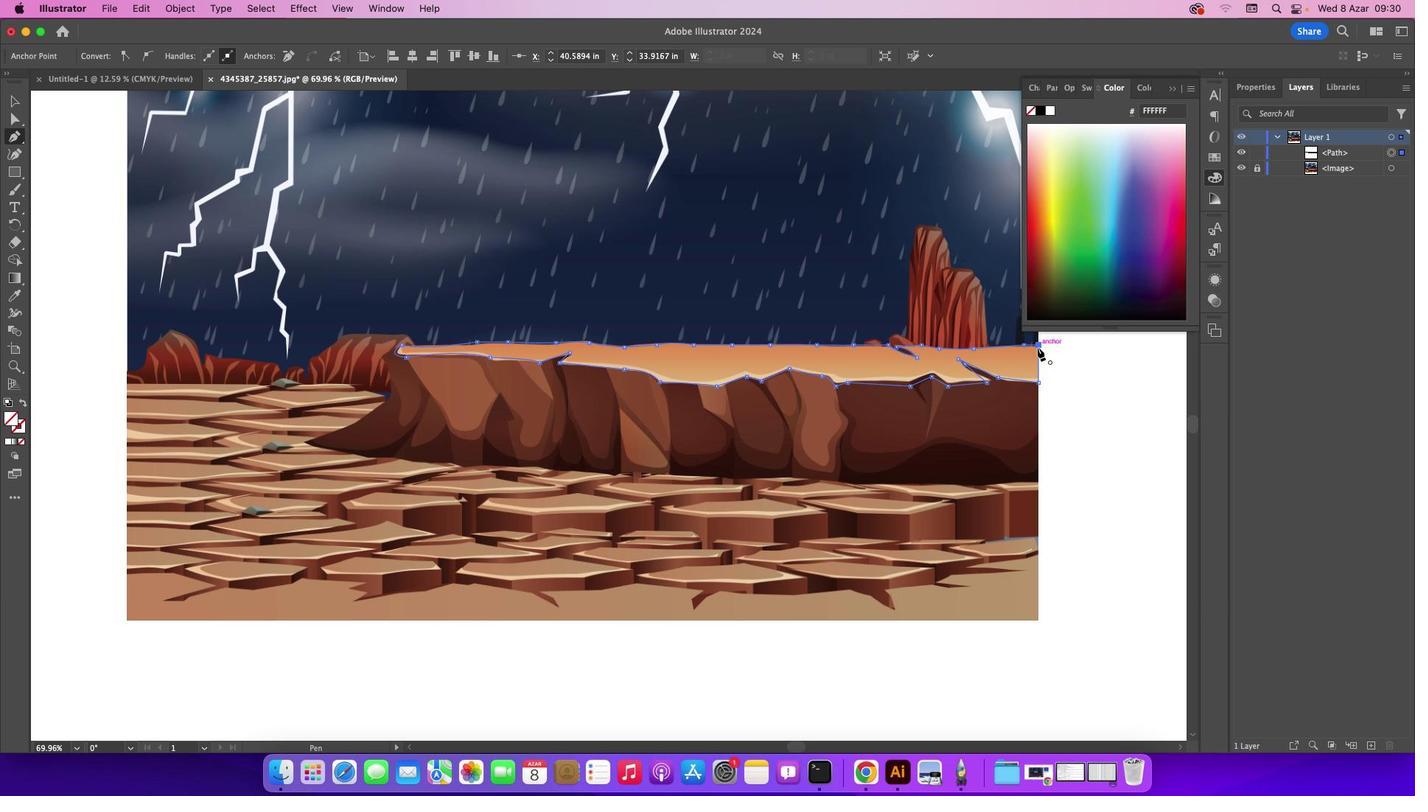 
Action: Mouse pressed left at (1037, 347)
Screenshot: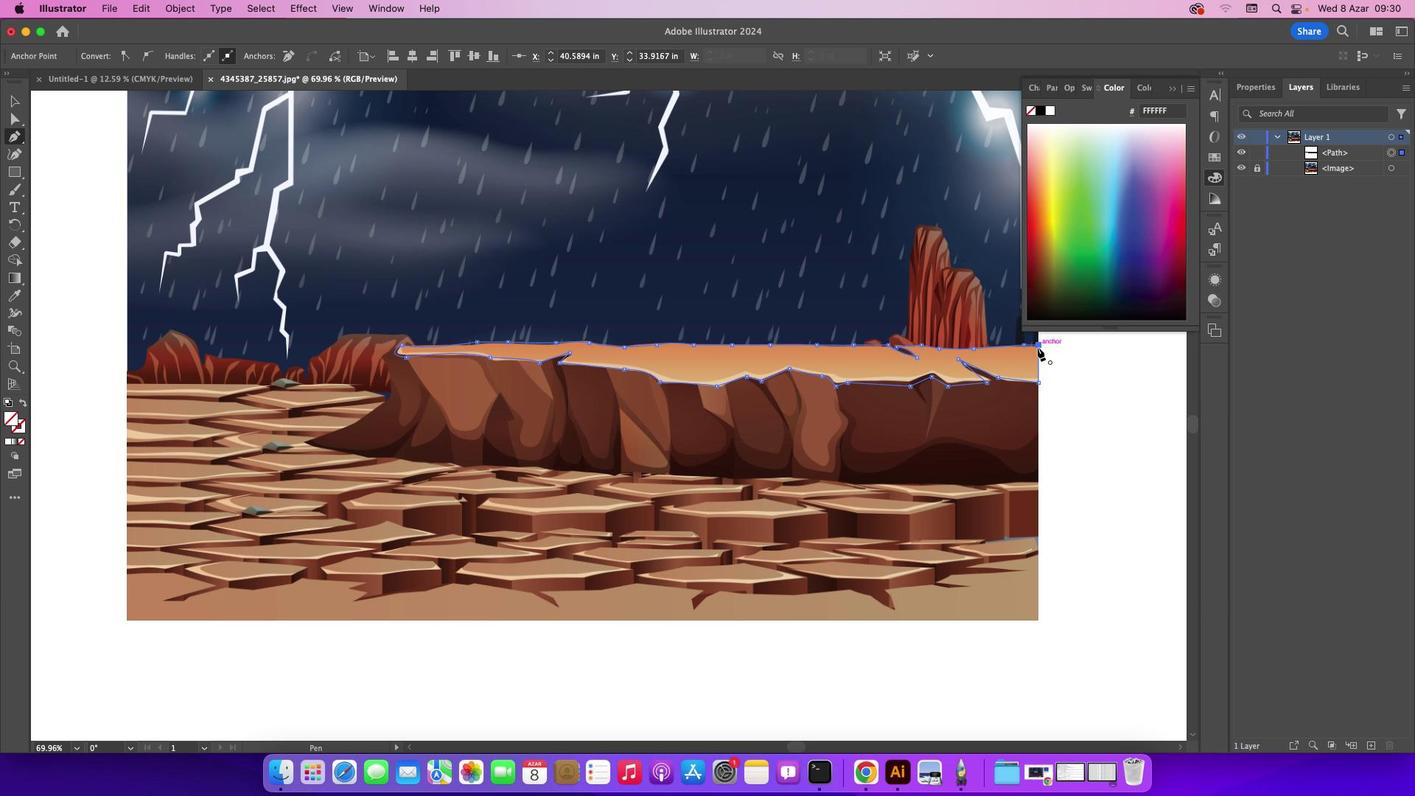 
Action: Mouse moved to (1171, 87)
Screenshot: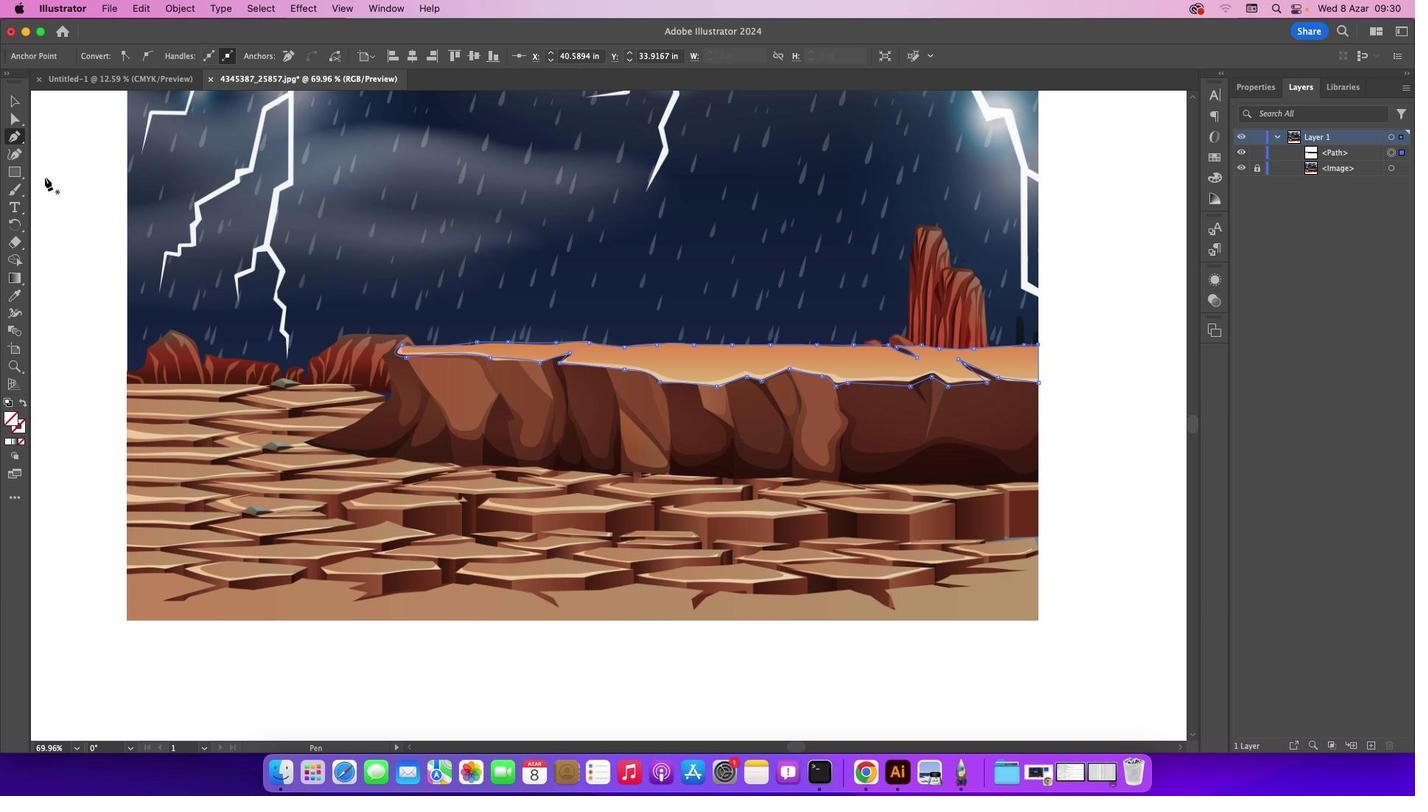 
Action: Mouse pressed left at (1171, 87)
Screenshot: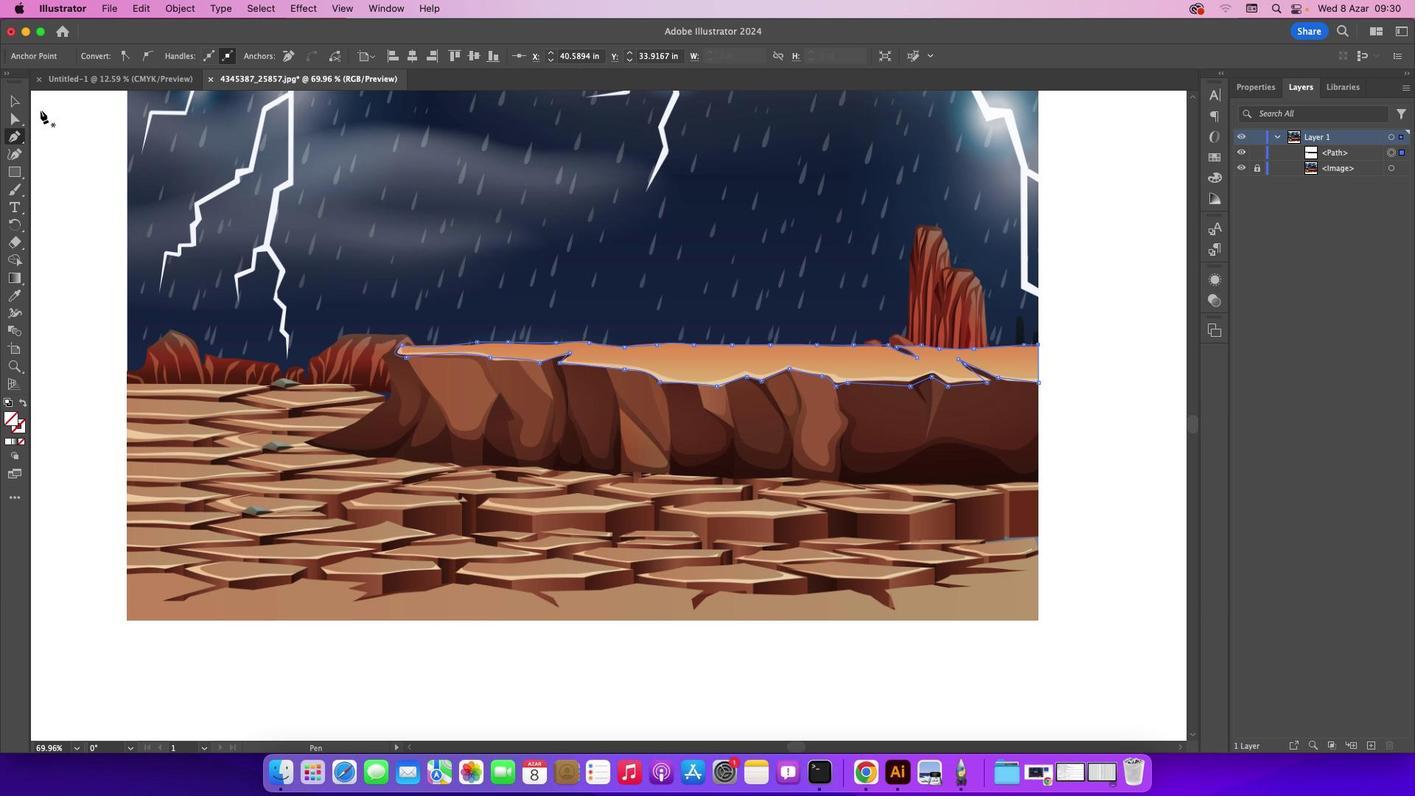 
Action: Mouse moved to (20, 98)
Screenshot: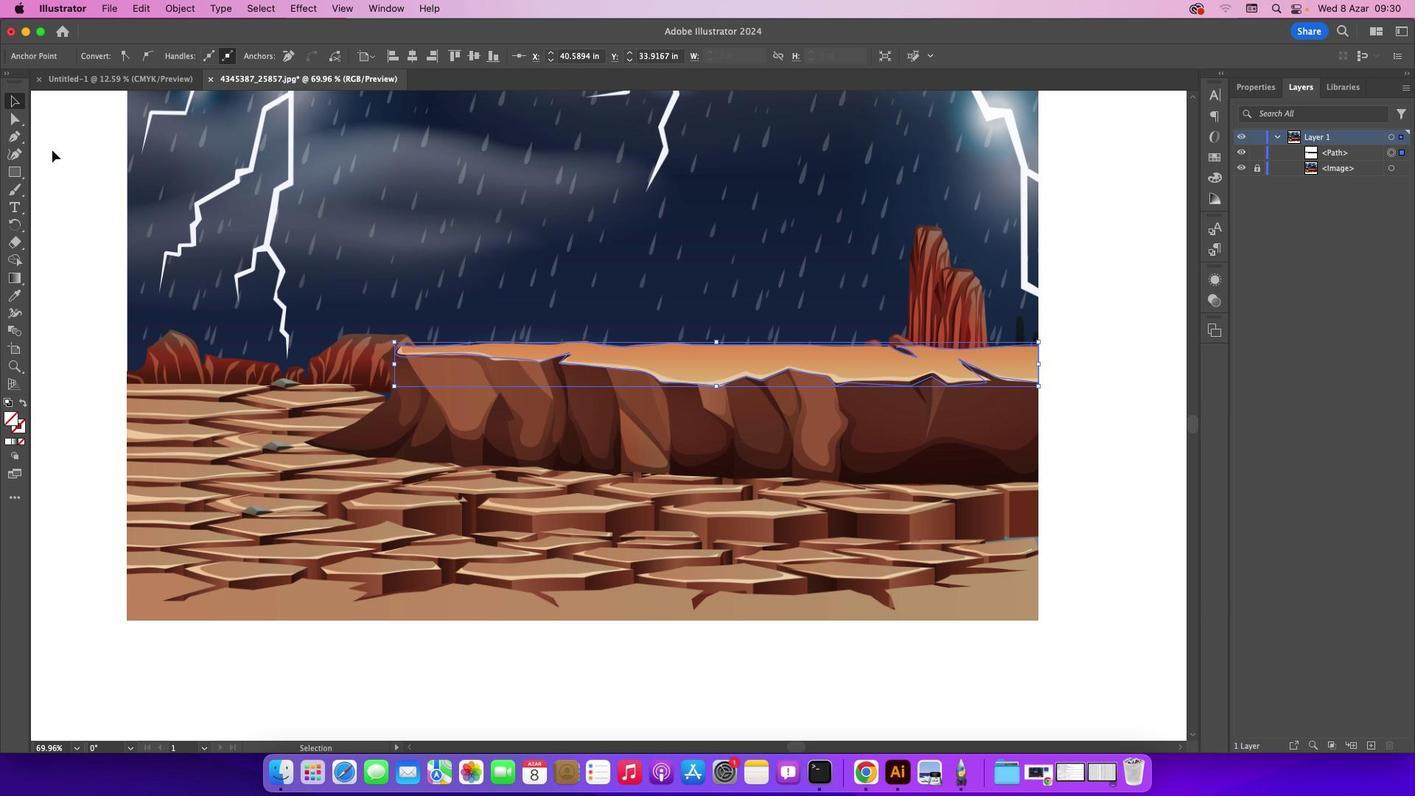 
Action: Mouse pressed left at (20, 98)
Screenshot: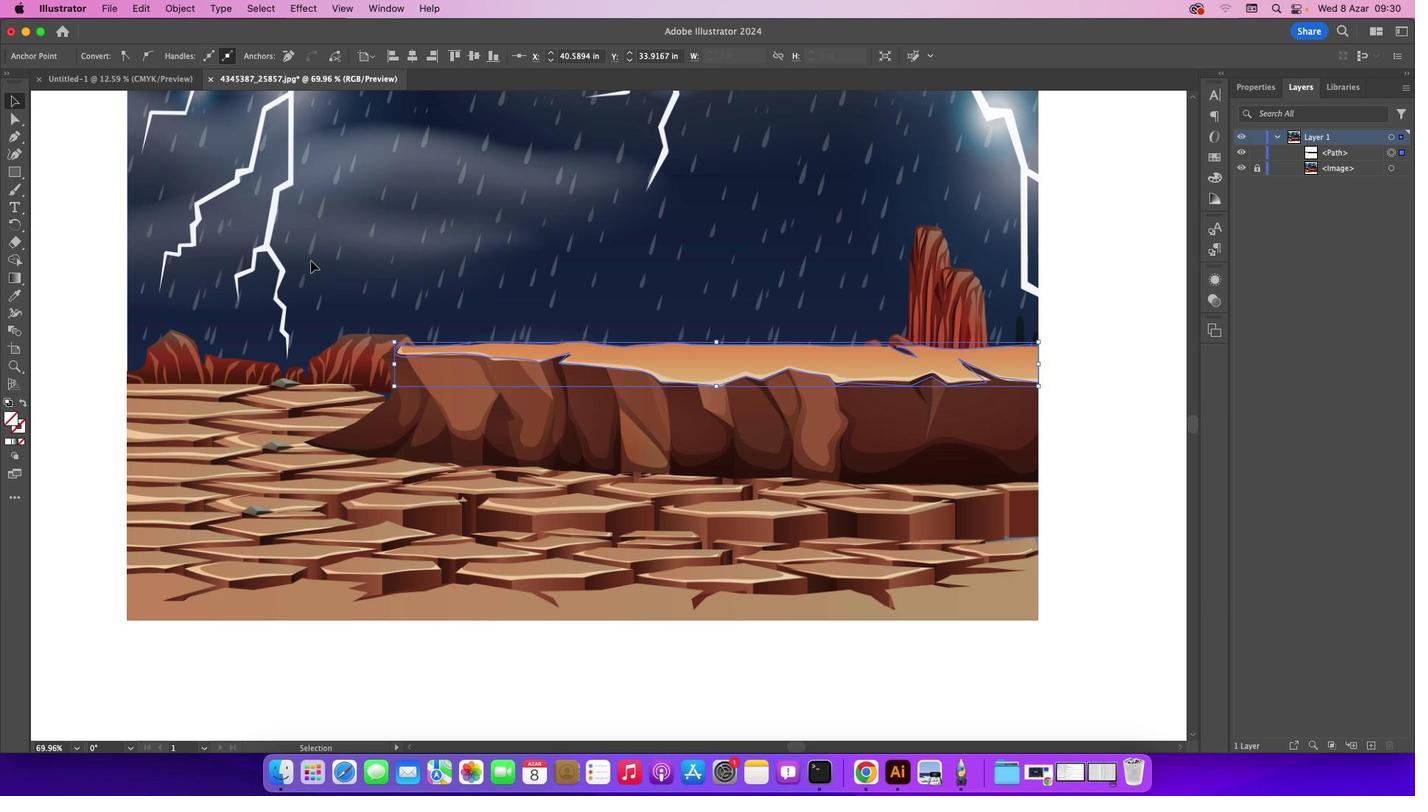
Action: Mouse moved to (437, 346)
Screenshot: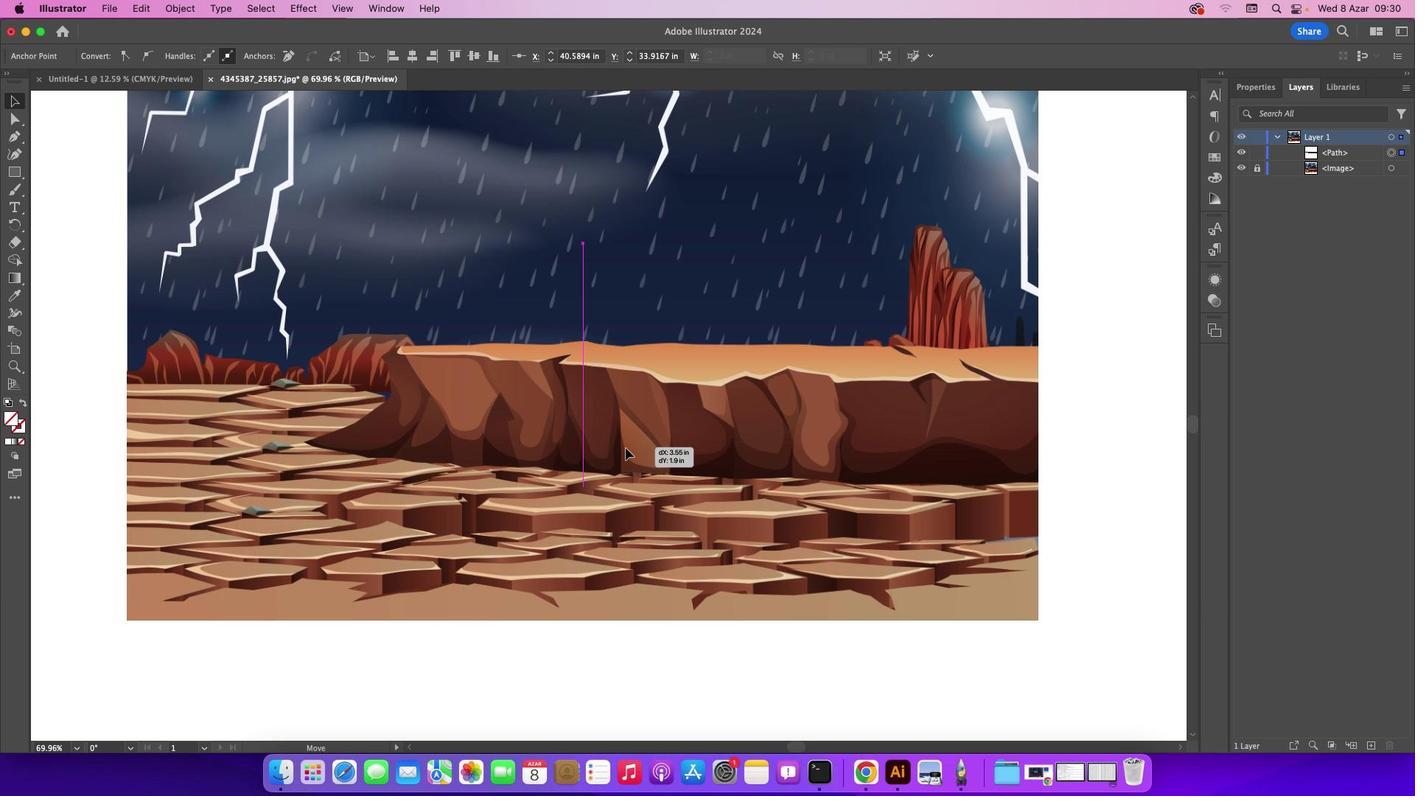 
Action: Mouse pressed left at (437, 346)
Screenshot: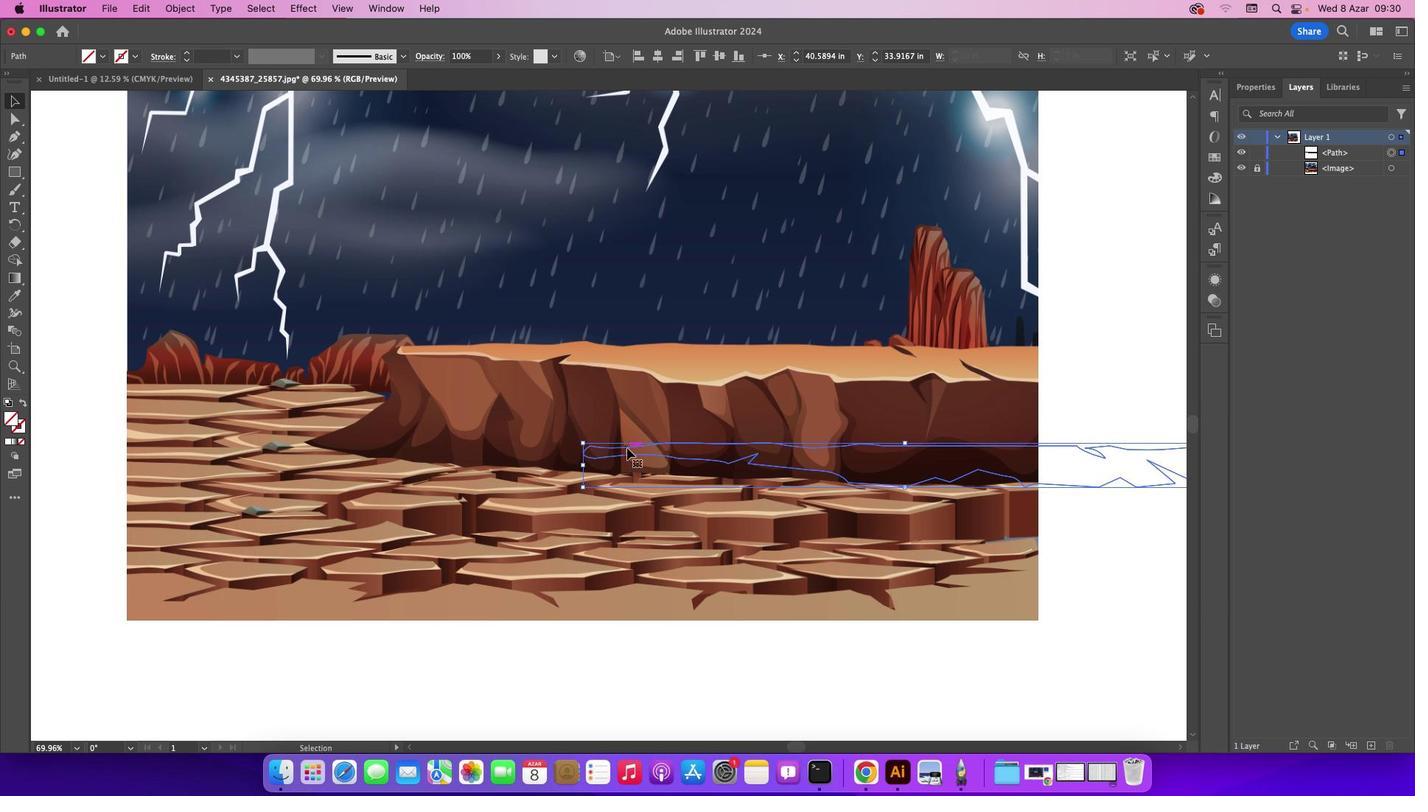 
Action: Mouse moved to (22, 298)
Screenshot: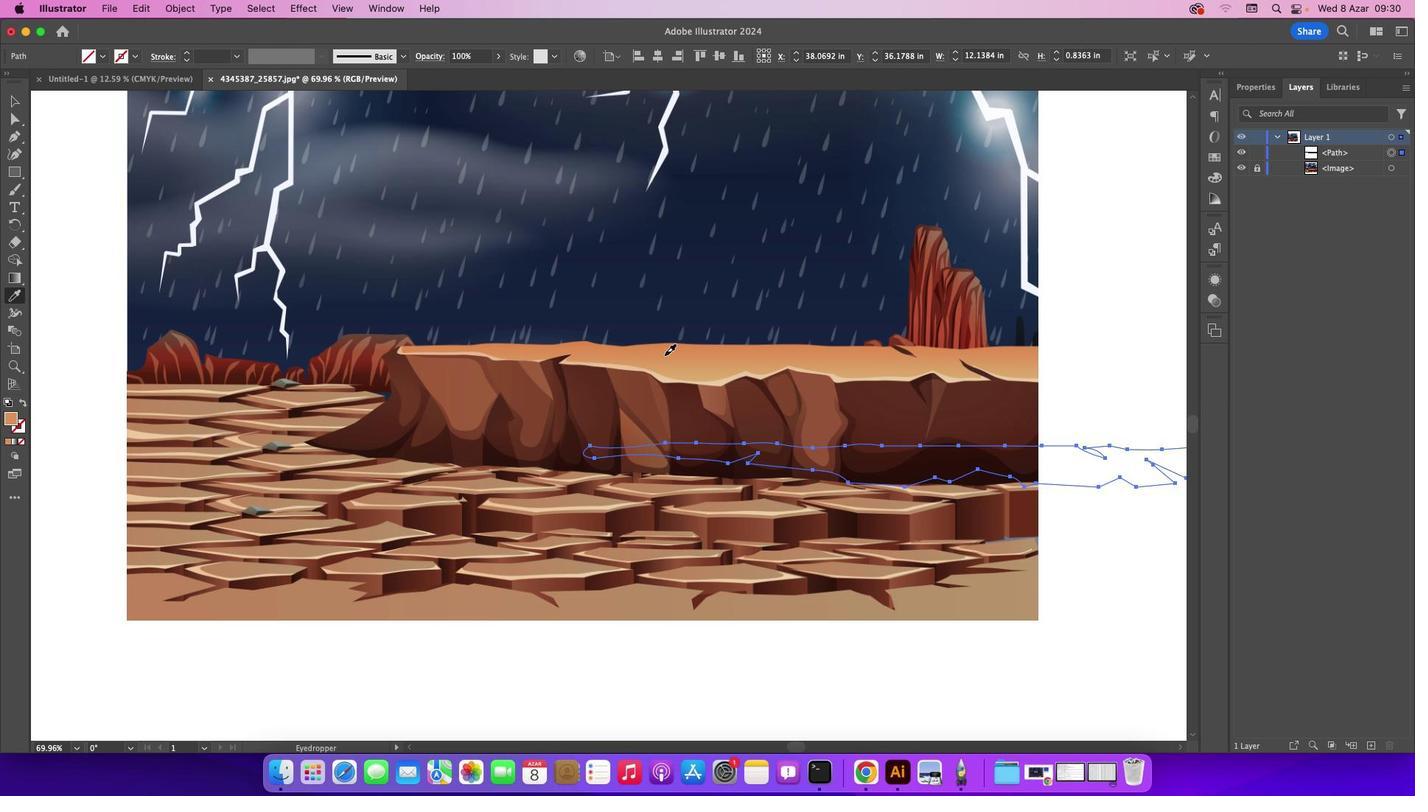 
Action: Mouse pressed left at (22, 298)
Screenshot: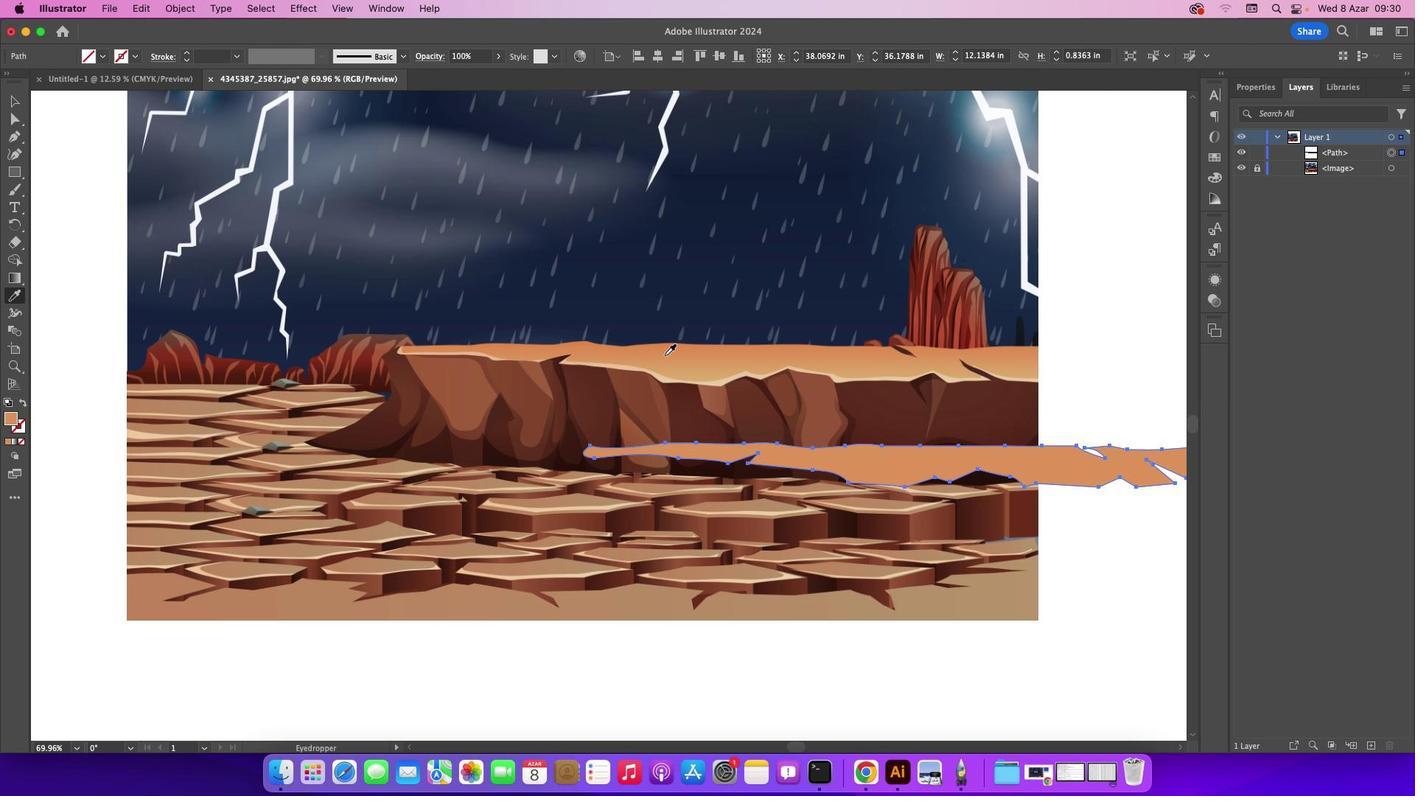 
Action: Mouse moved to (665, 355)
Screenshot: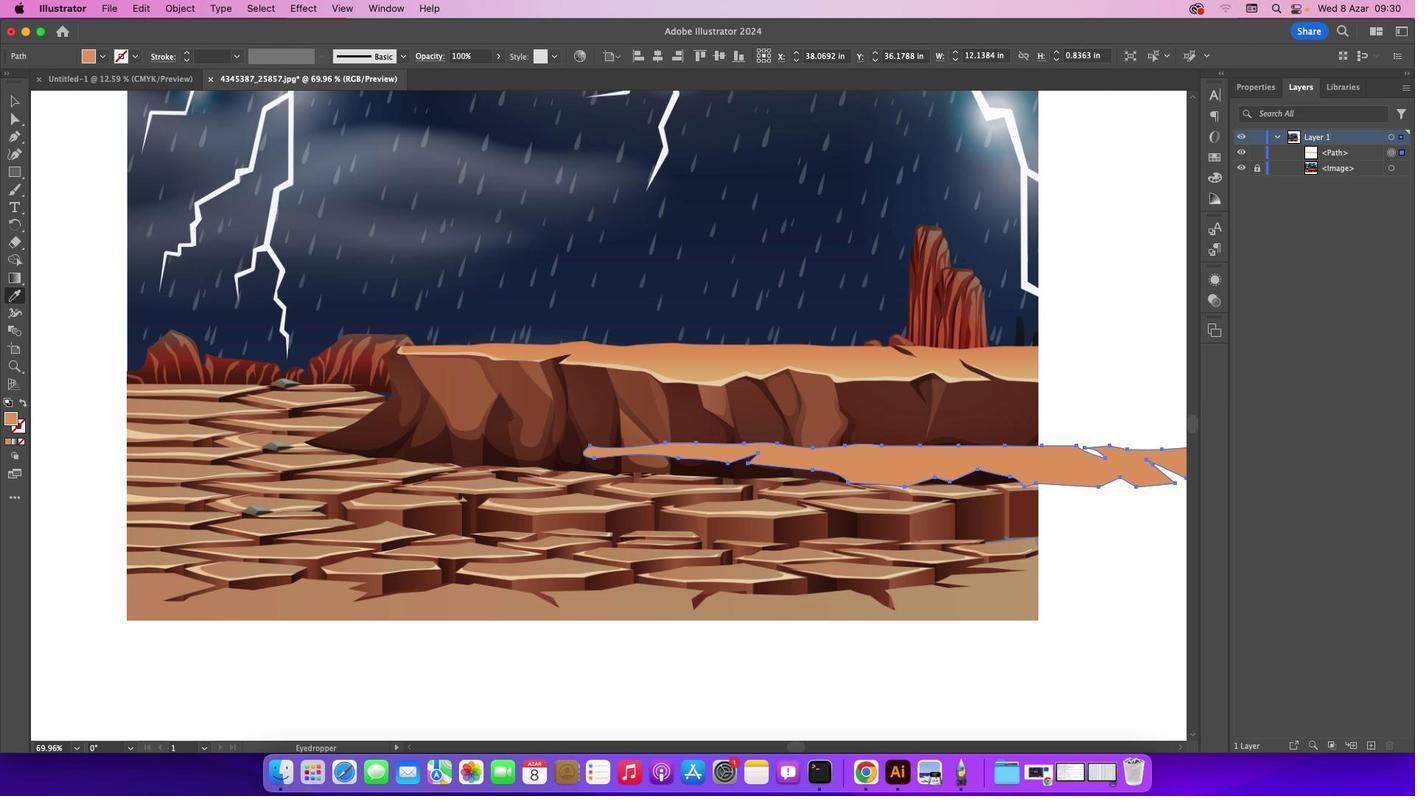 
Action: Mouse pressed left at (665, 355)
Screenshot: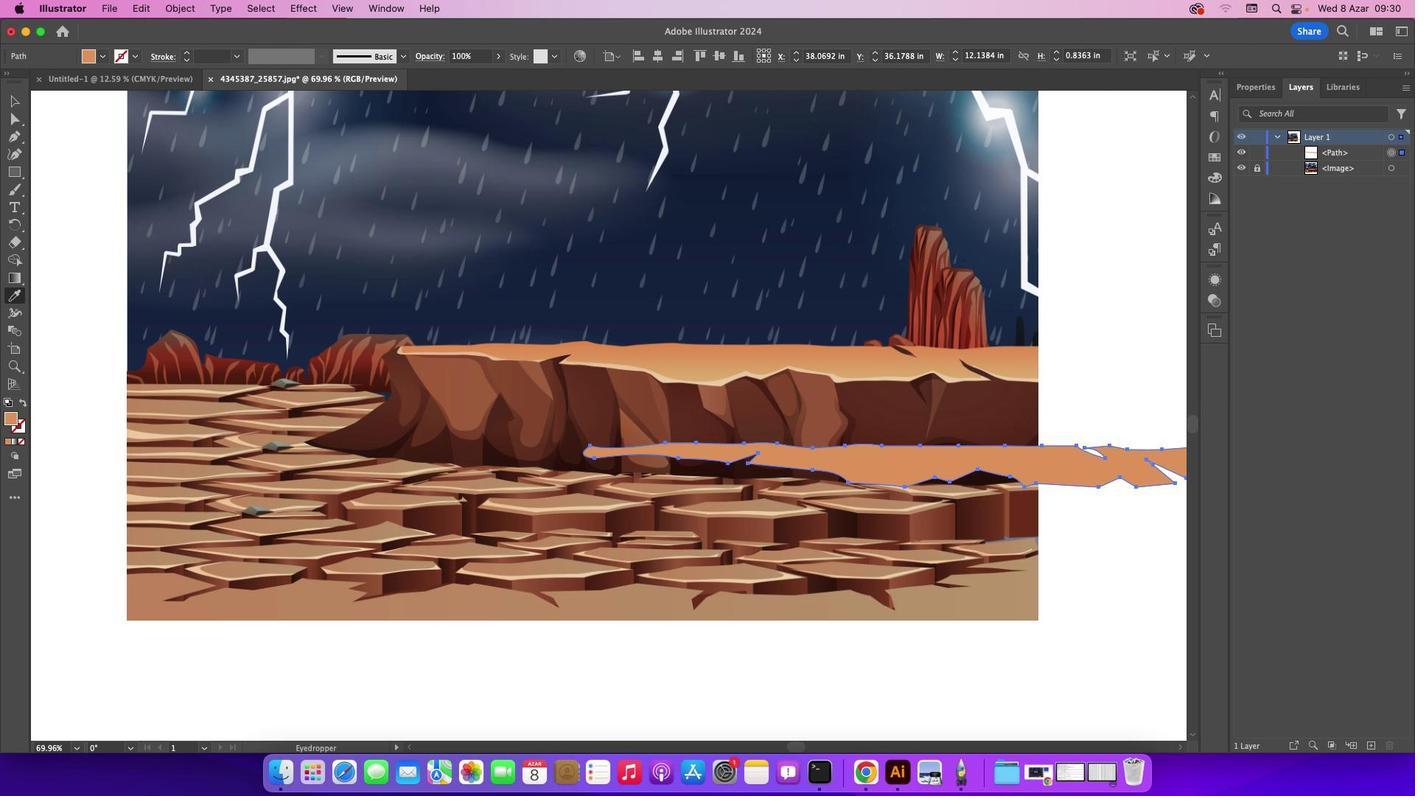 
Action: Mouse moved to (19, 102)
Screenshot: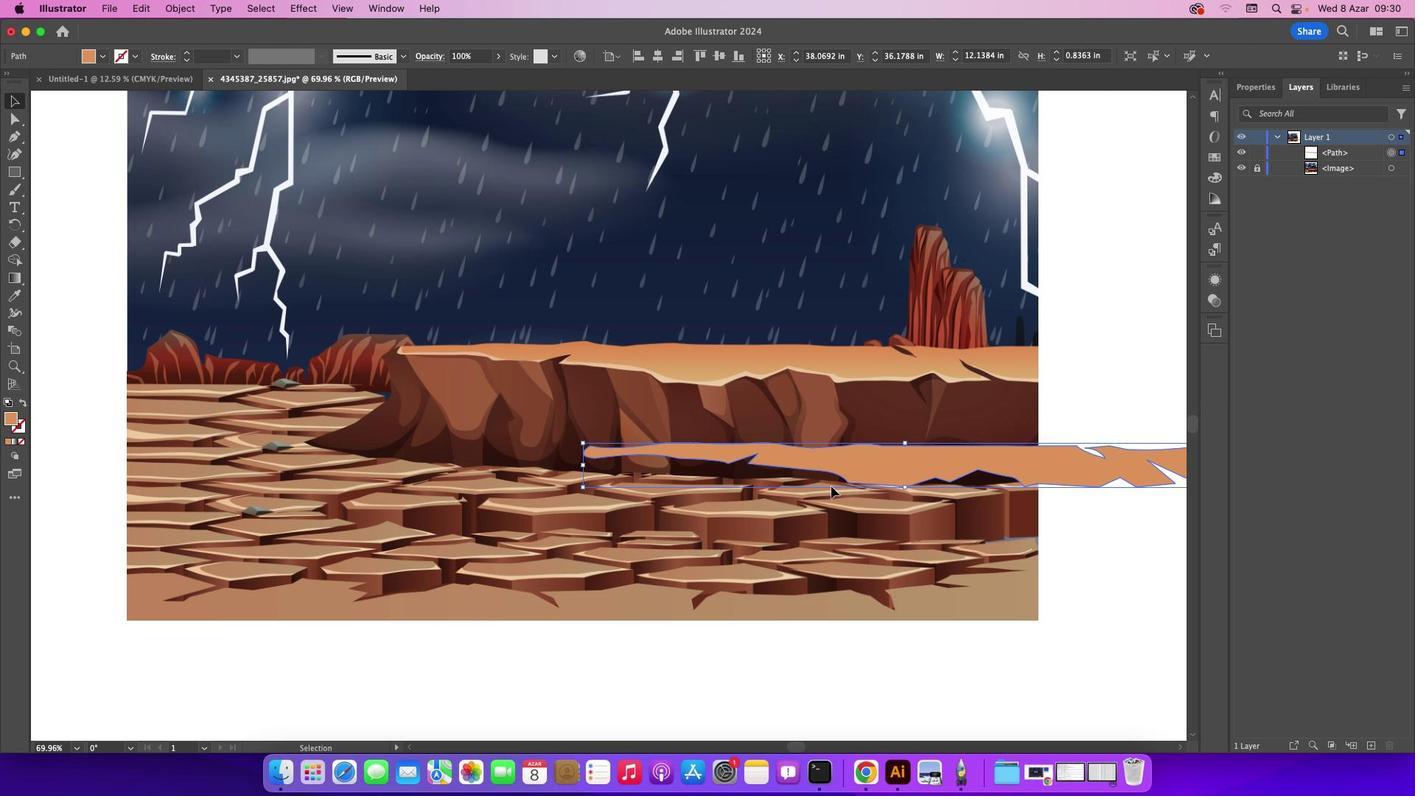 
Action: Mouse pressed left at (19, 102)
Screenshot: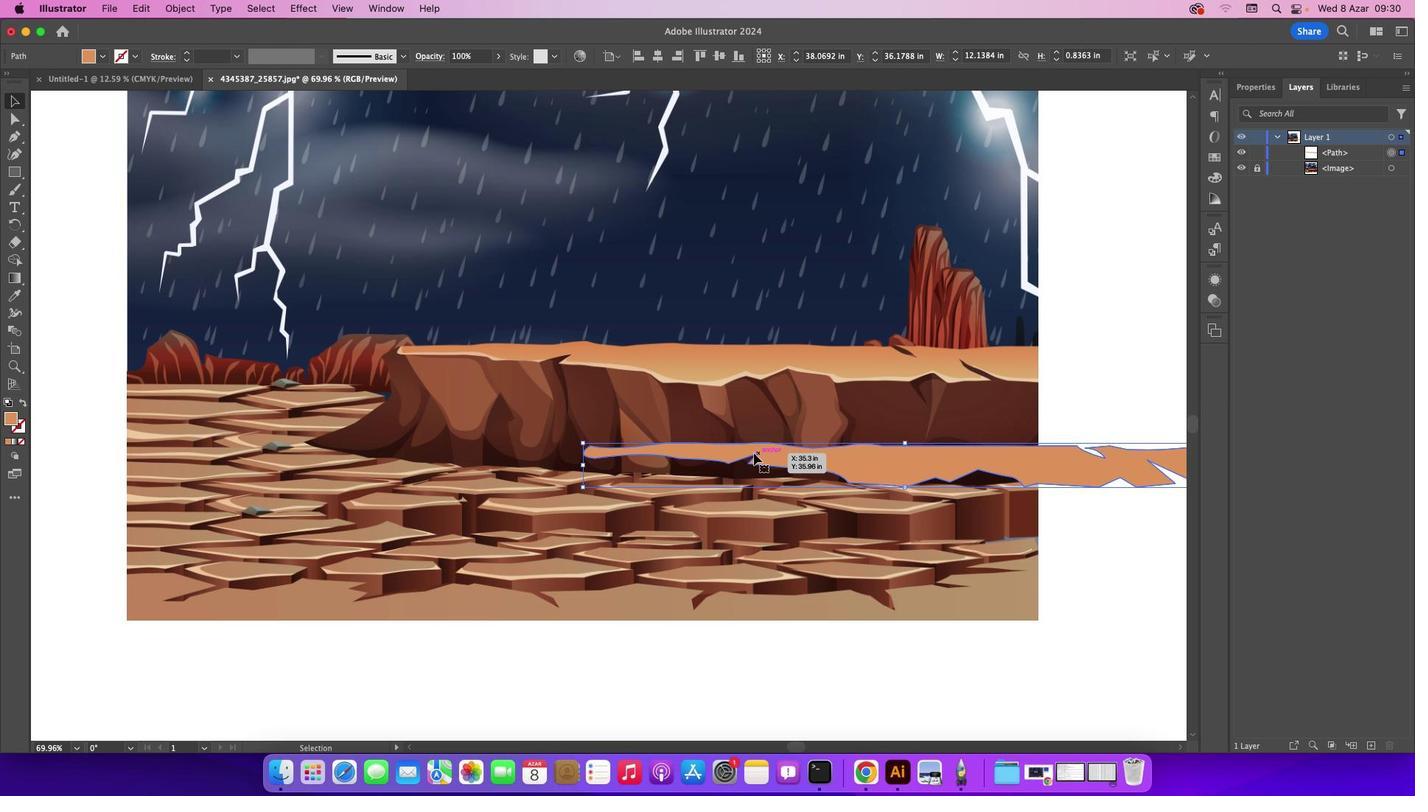 
Action: Mouse moved to (711, 447)
Screenshot: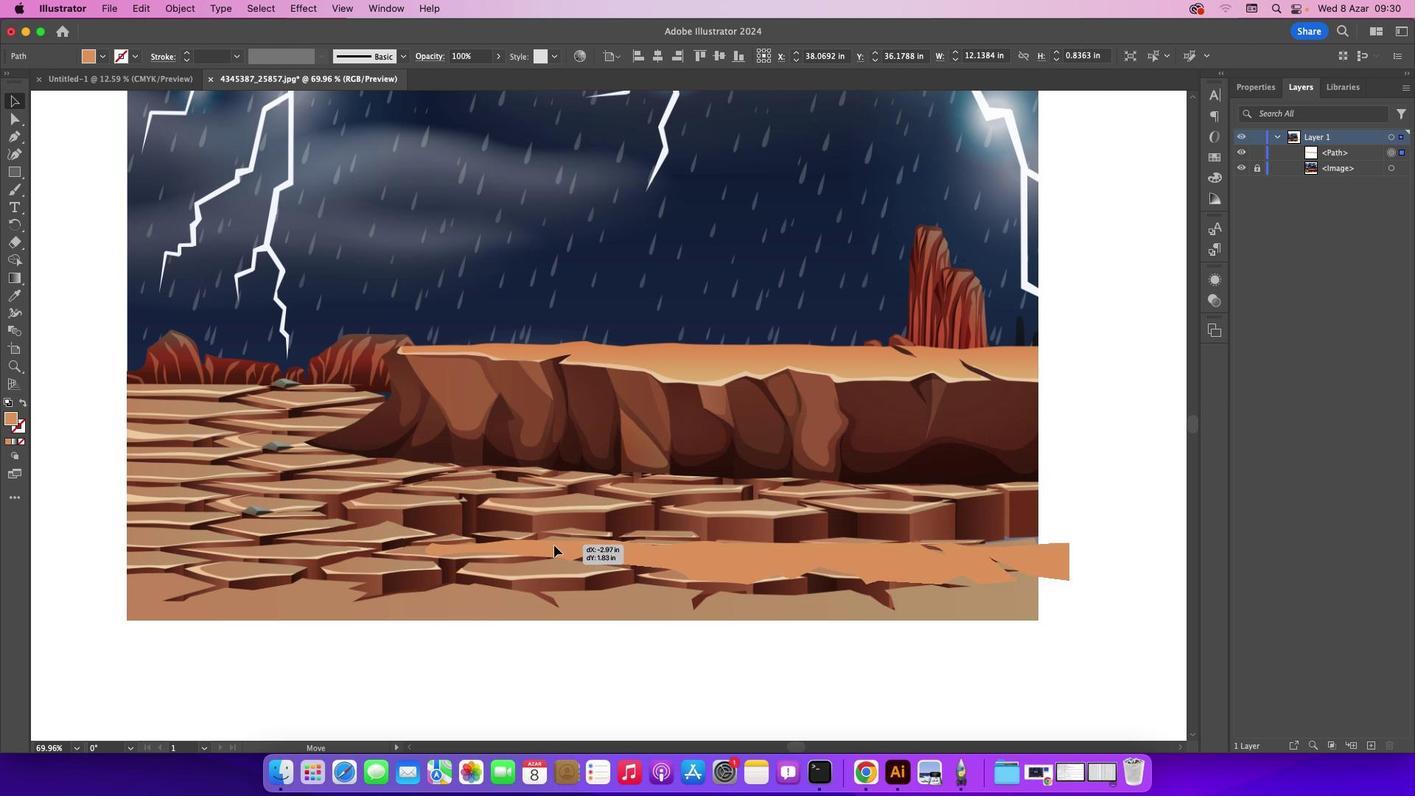
Action: Mouse pressed left at (711, 447)
Screenshot: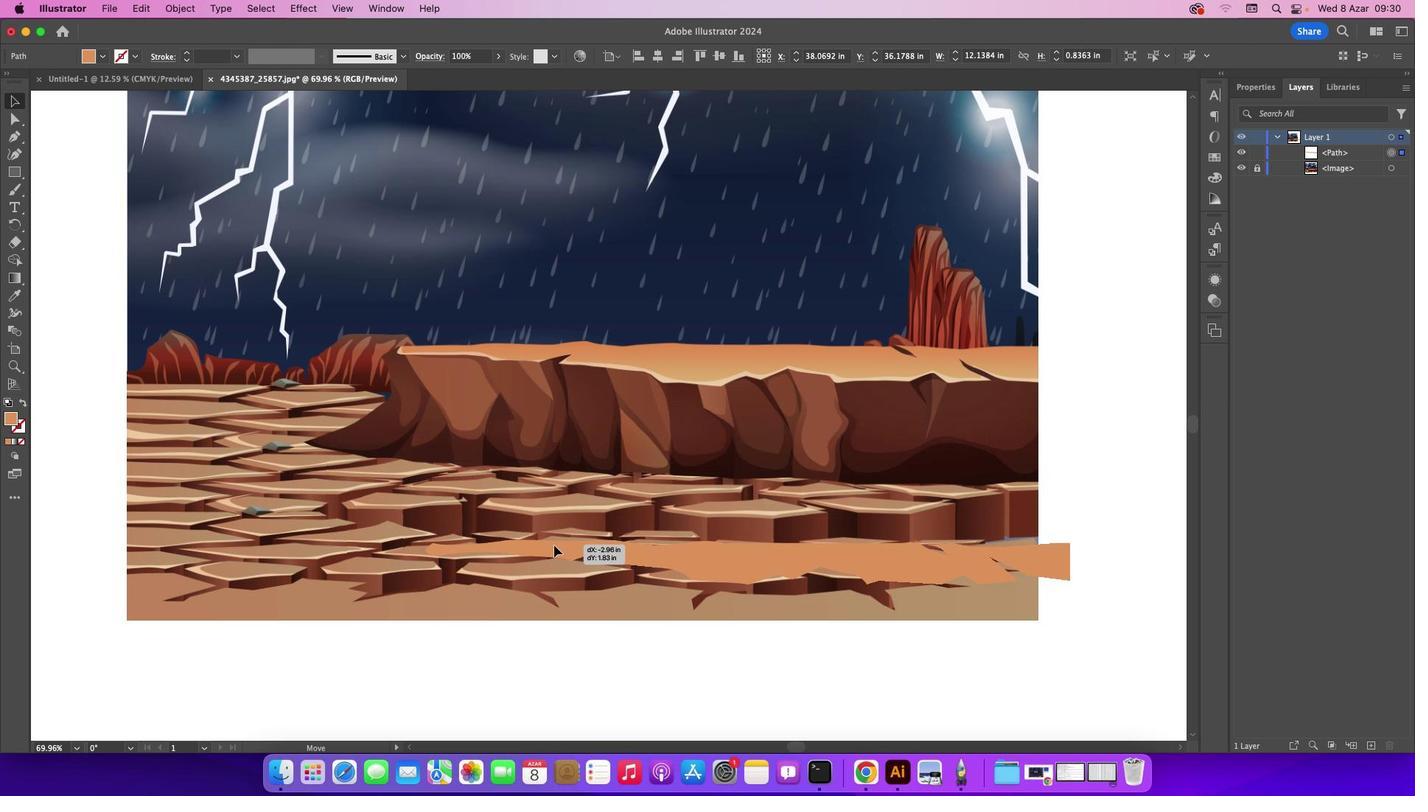 
Action: Mouse moved to (197, 320)
Screenshot: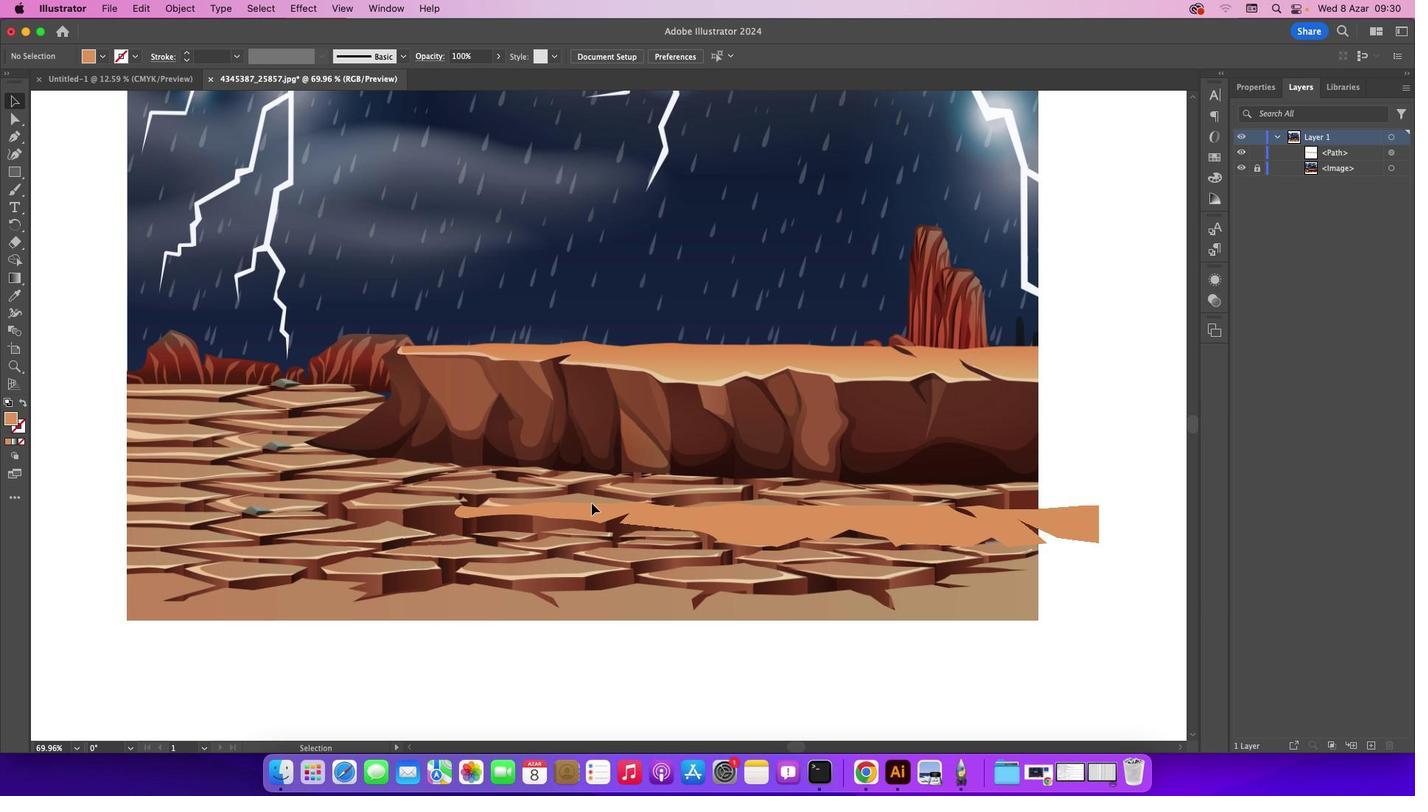 
Action: Mouse pressed left at (197, 320)
Screenshot: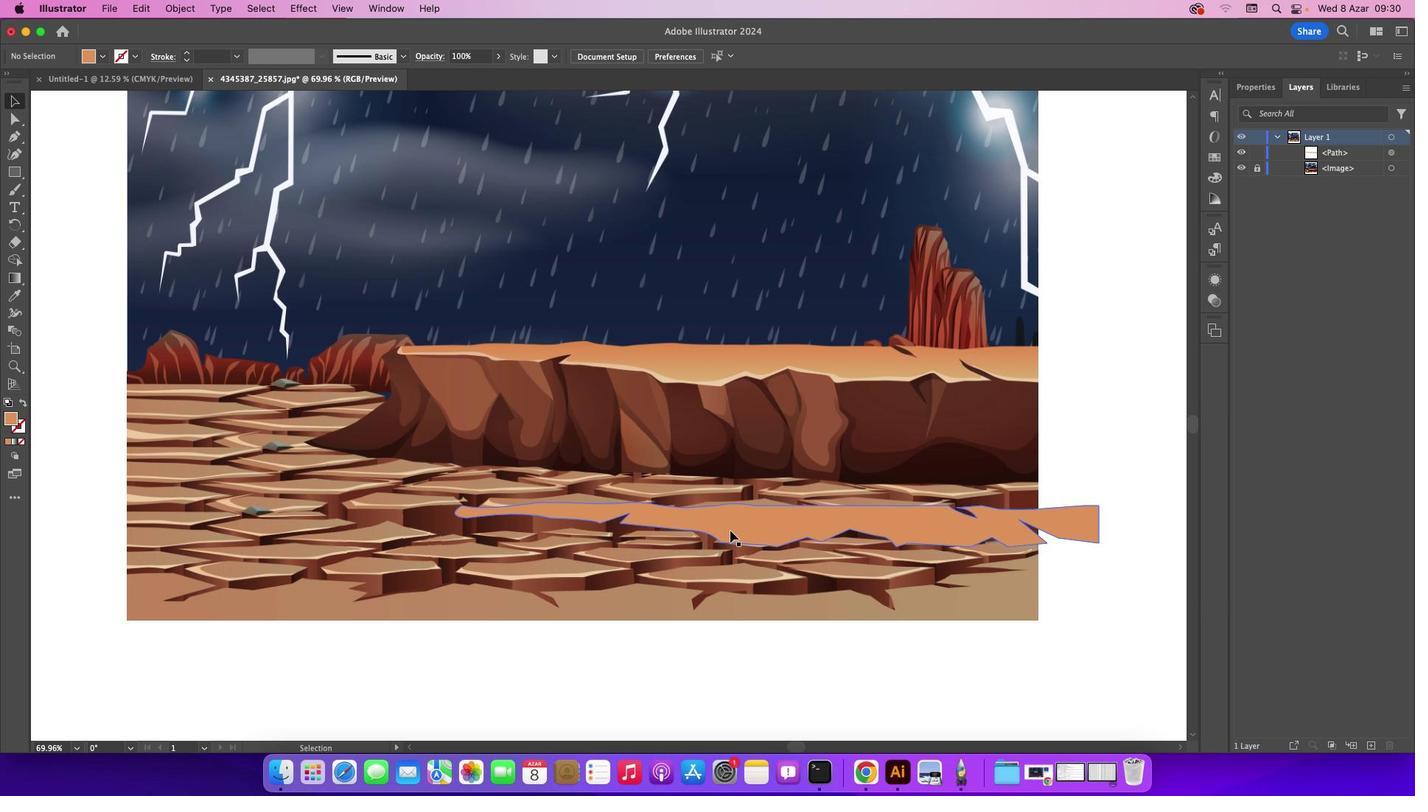 
Action: Mouse moved to (21, 140)
Screenshot: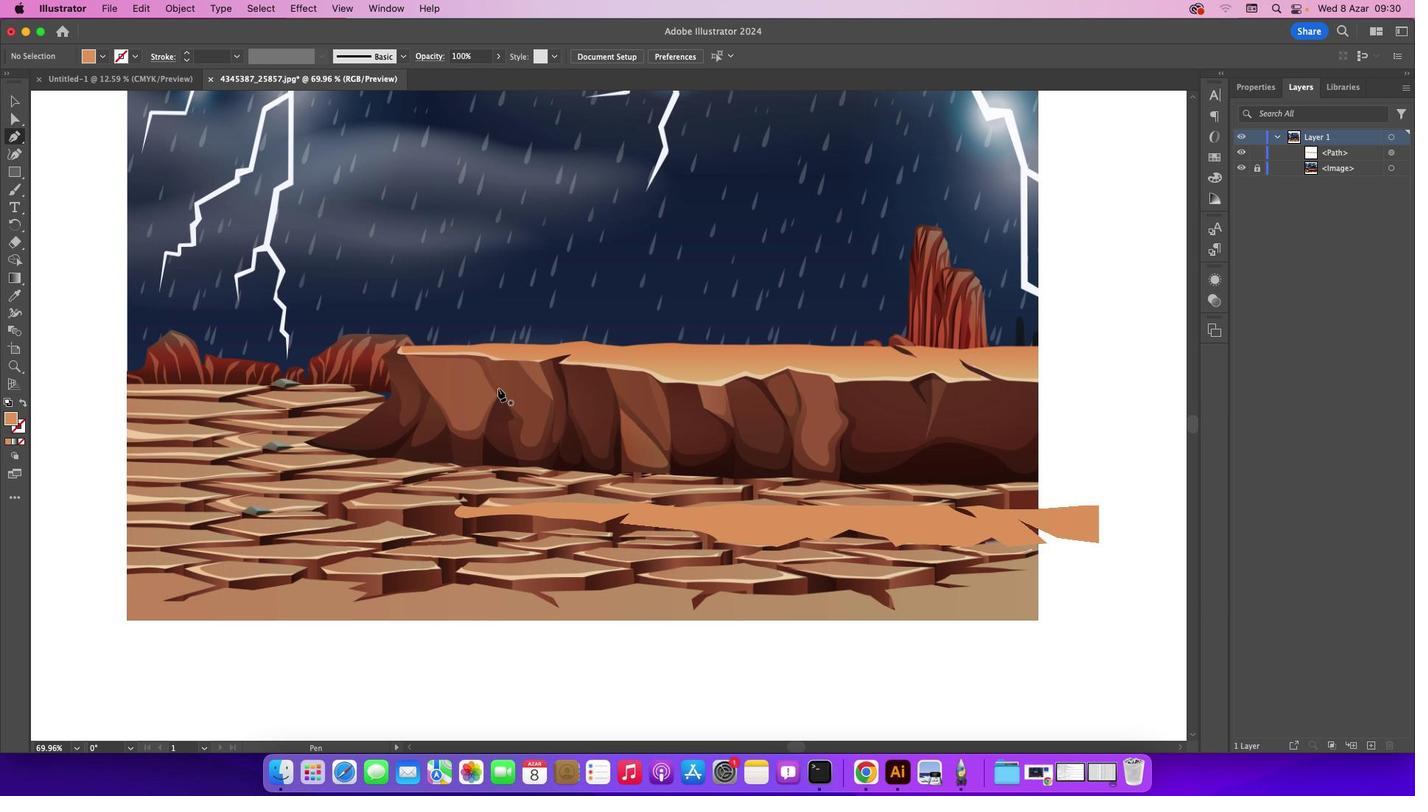 
Action: Mouse pressed left at (21, 140)
Screenshot: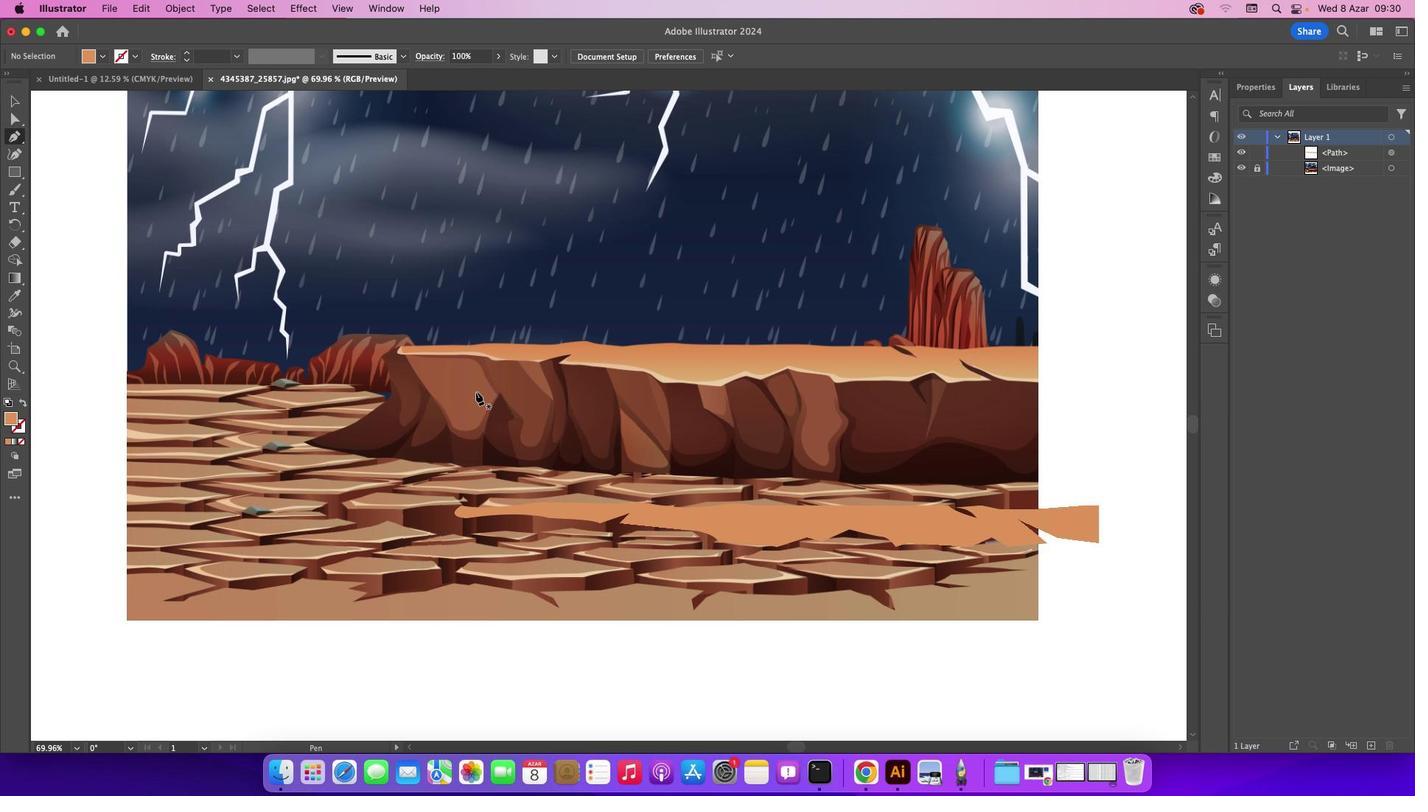 
Action: Mouse moved to (398, 345)
Screenshot: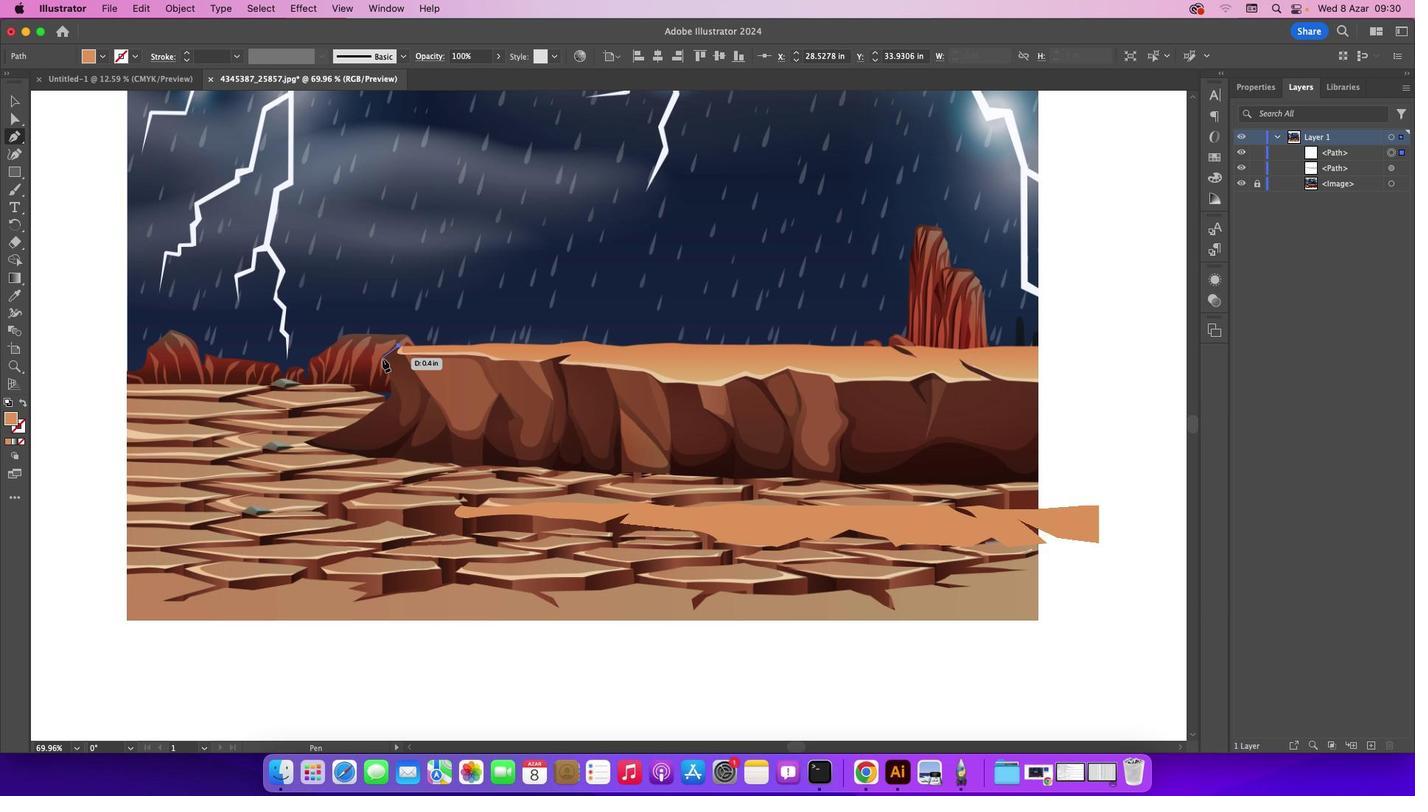 
Action: Mouse pressed left at (398, 345)
Screenshot: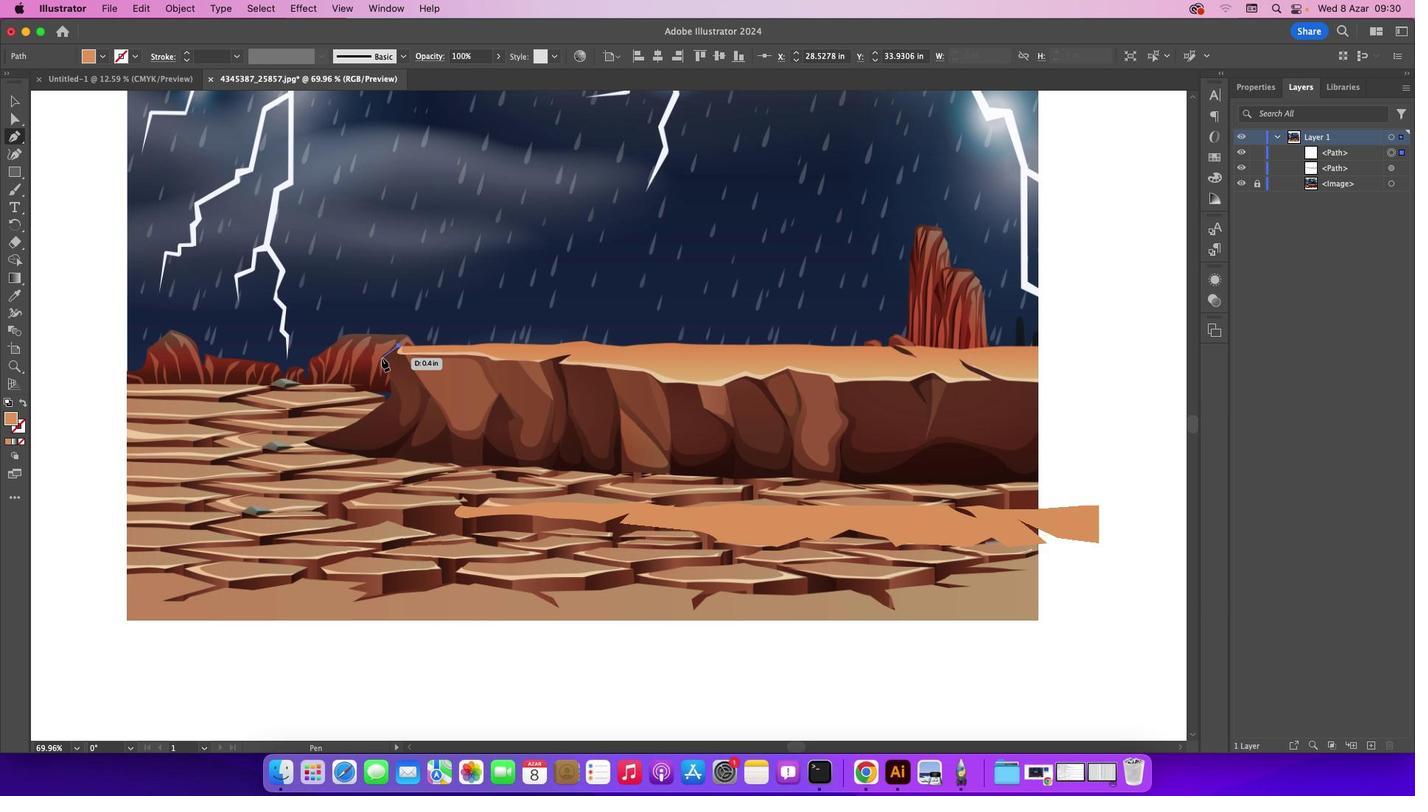 
Action: Mouse moved to (382, 355)
Screenshot: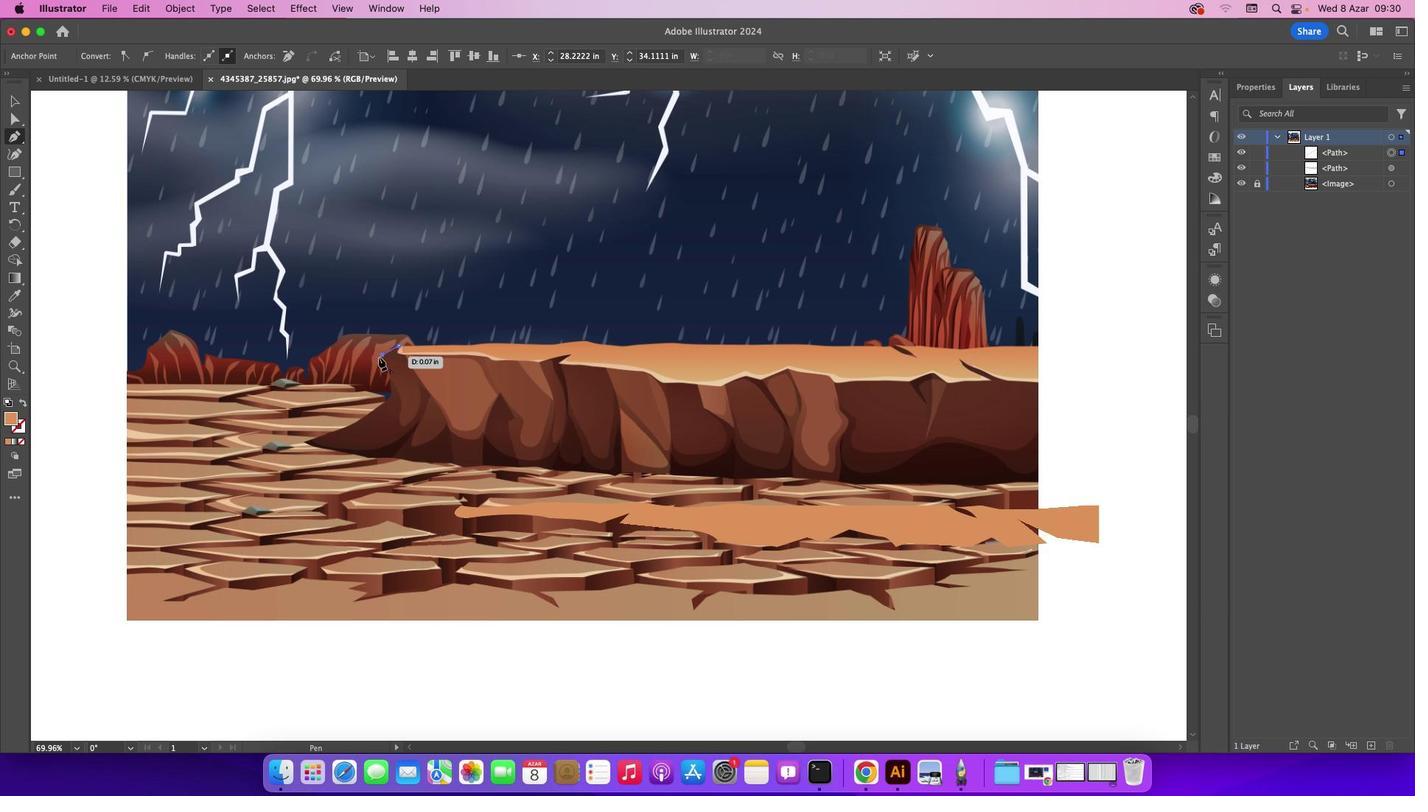 
Action: Mouse pressed left at (382, 355)
Screenshot: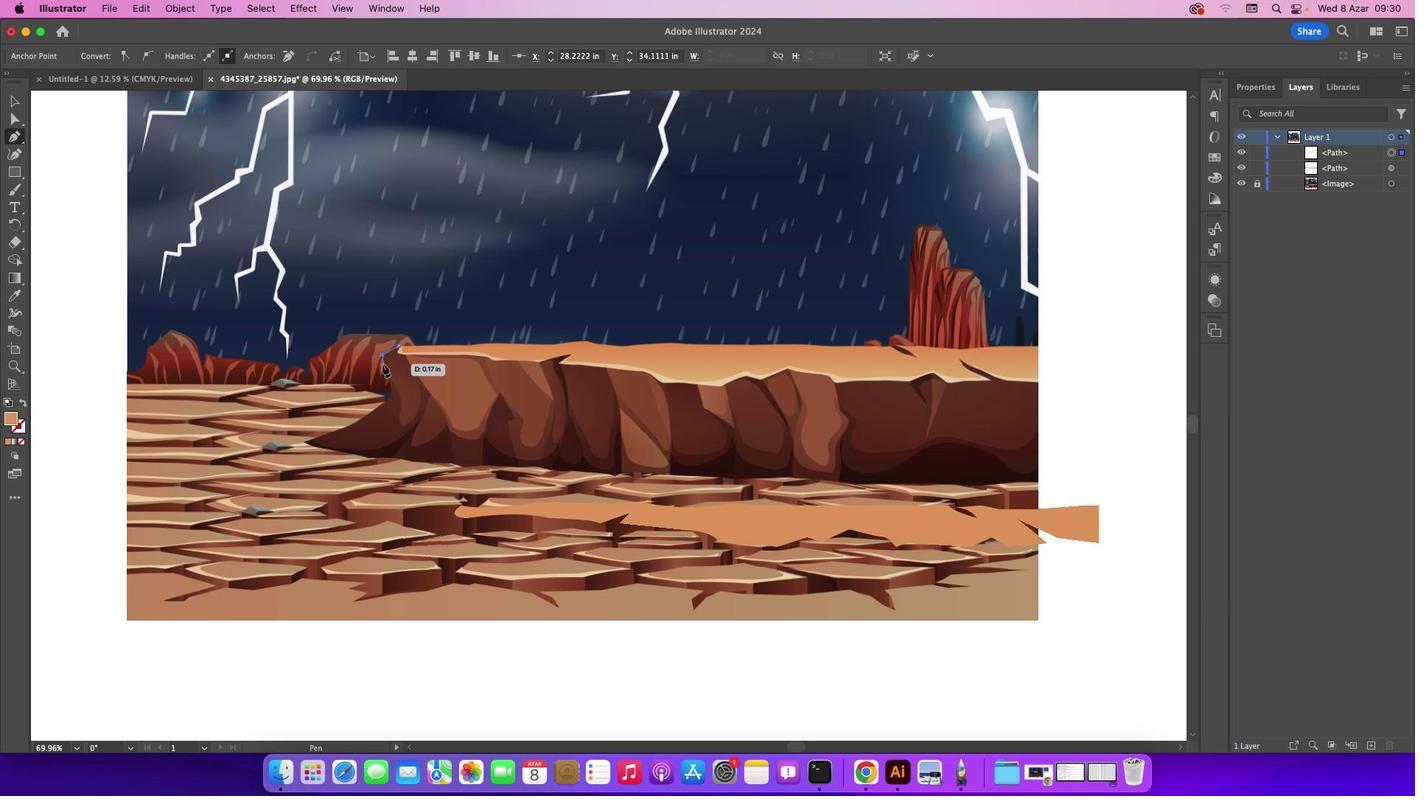 
Action: Mouse moved to (384, 362)
Screenshot: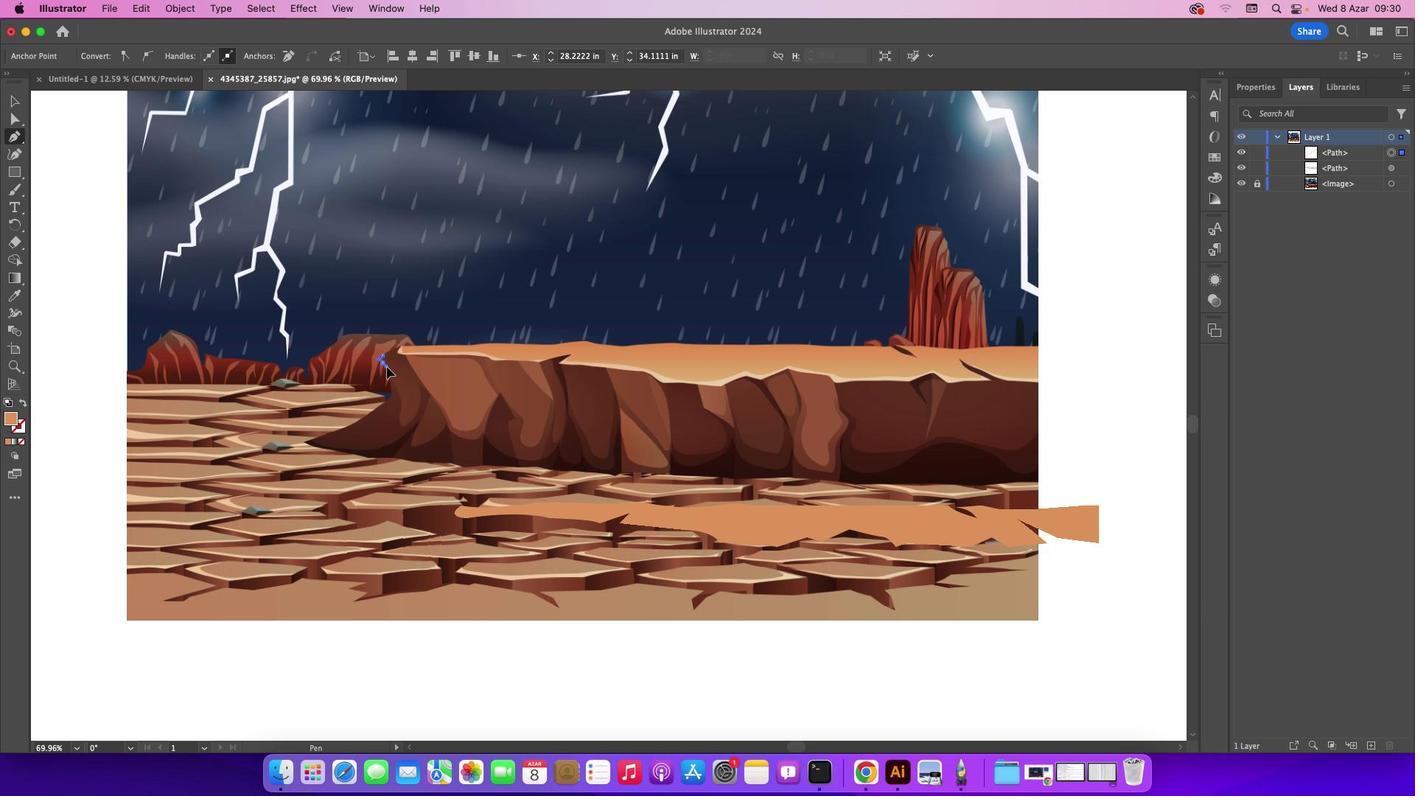 
Action: Mouse pressed left at (384, 362)
Screenshot: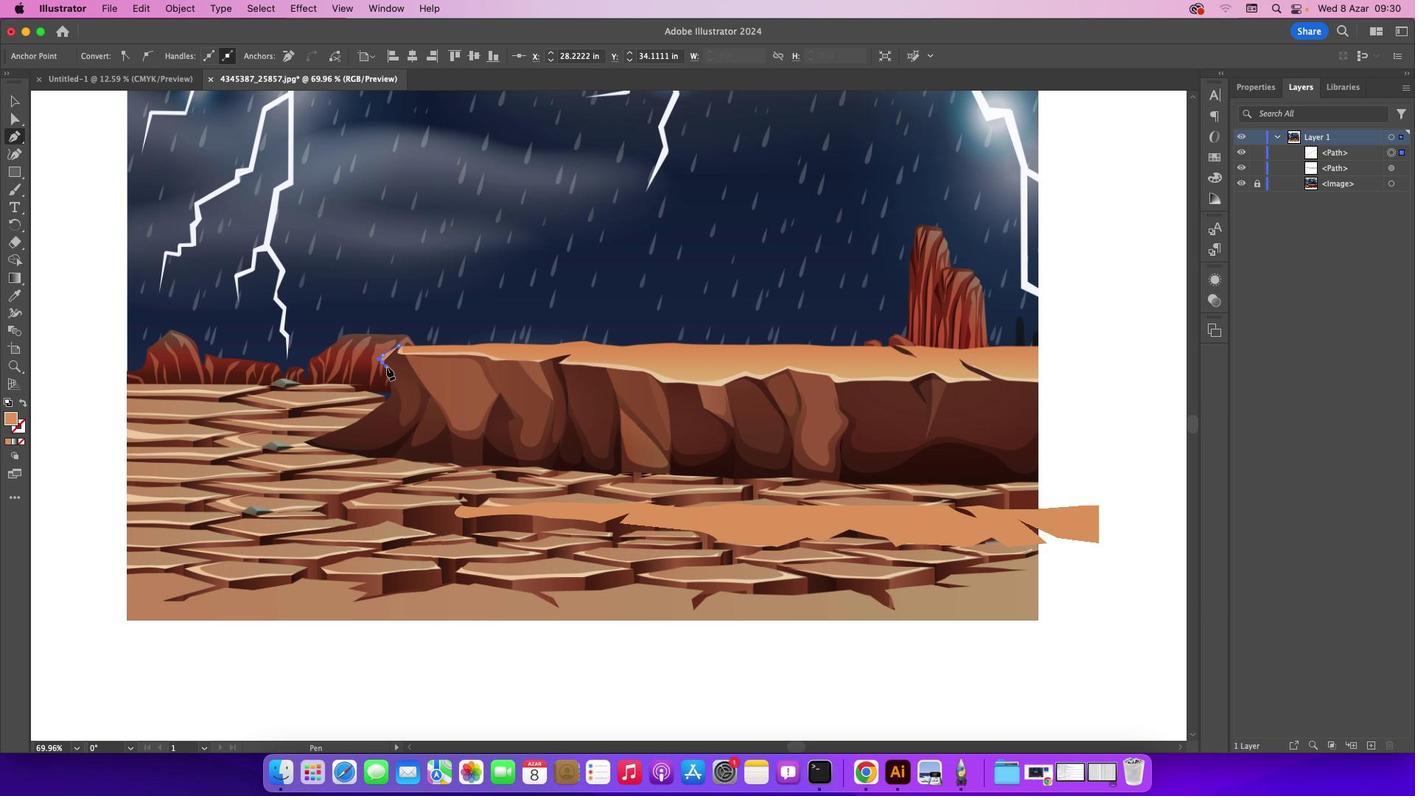
Action: Mouse moved to (388, 379)
Screenshot: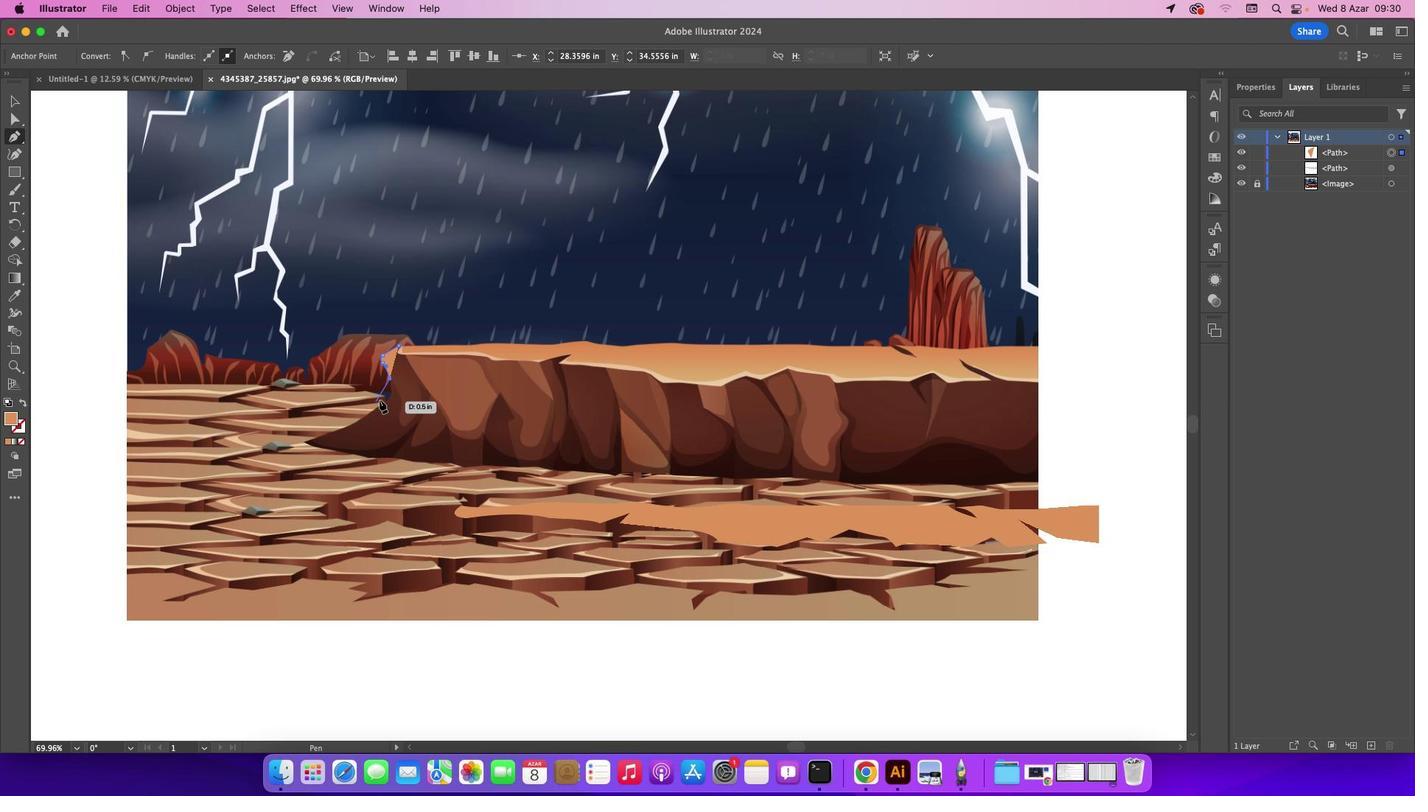 
Action: Mouse pressed left at (388, 379)
Screenshot: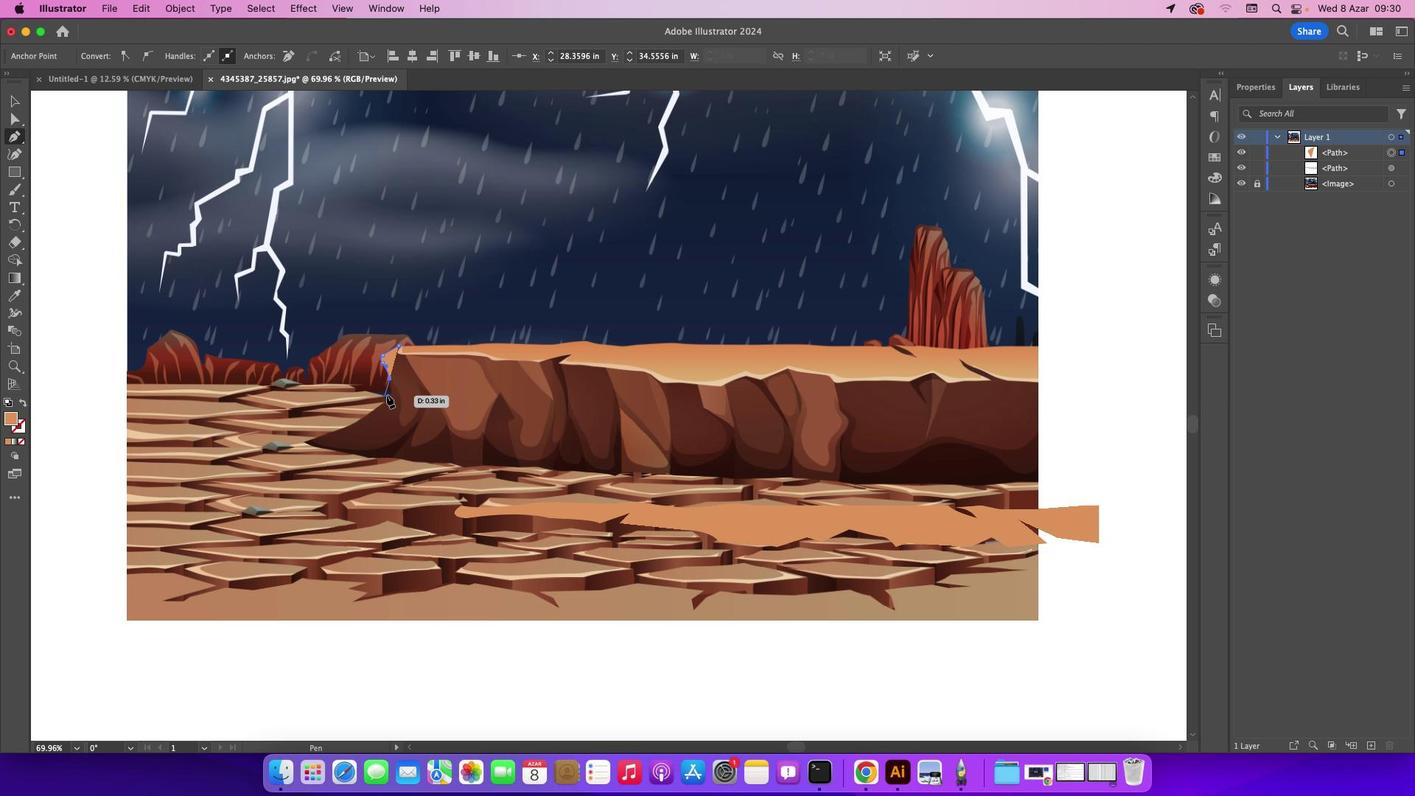
Action: Mouse moved to (391, 393)
Screenshot: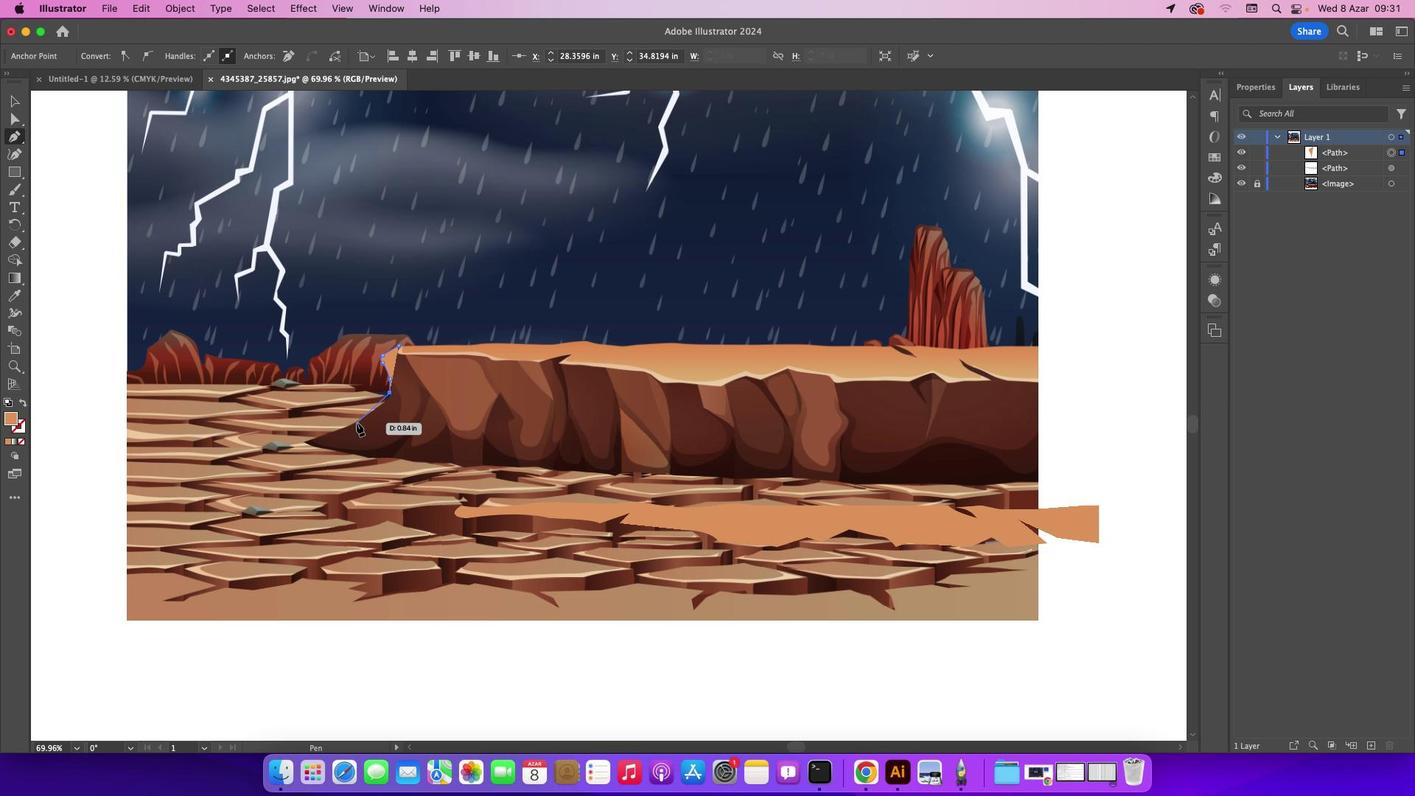 
Action: Mouse pressed left at (391, 393)
Screenshot: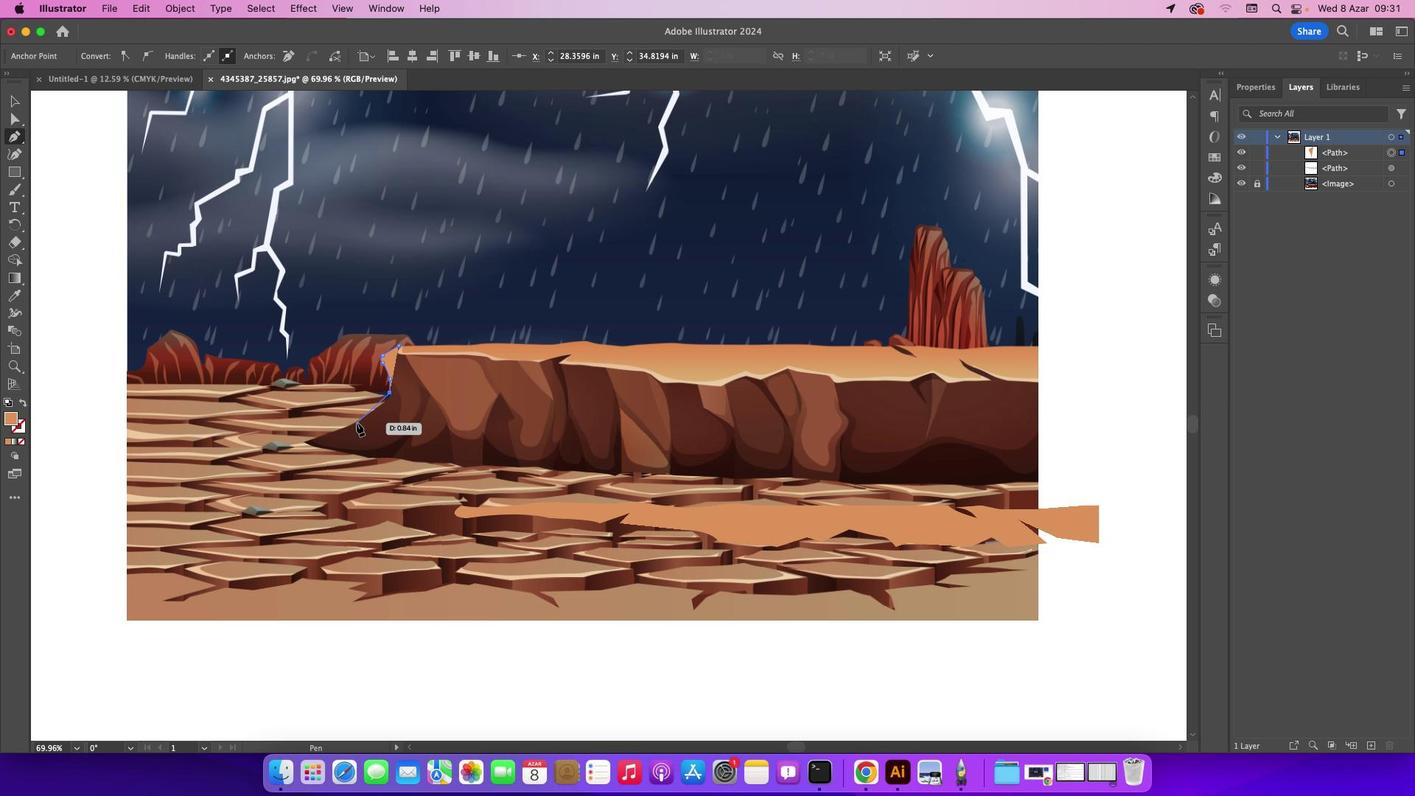 
Action: Mouse moved to (353, 423)
Screenshot: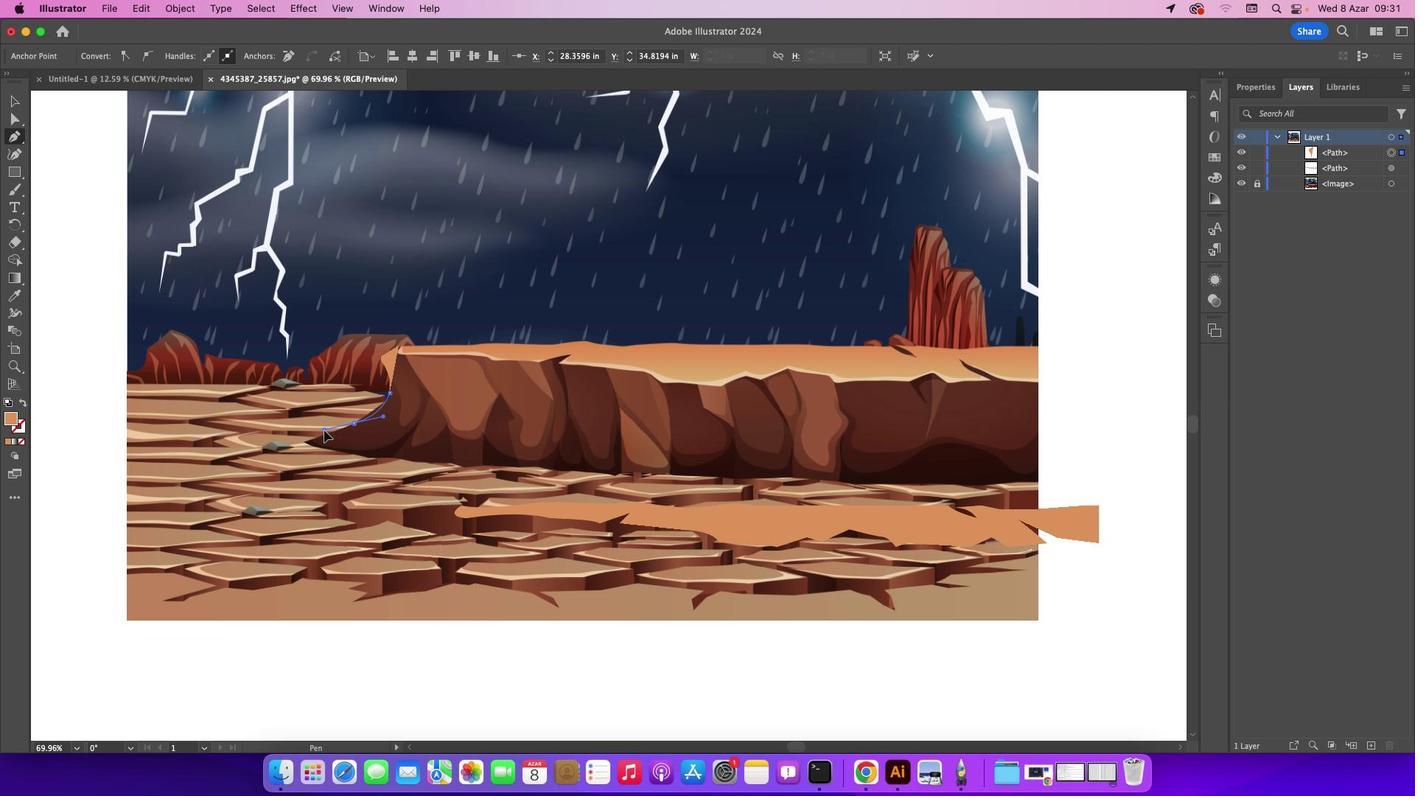 
Action: Mouse pressed left at (353, 423)
Screenshot: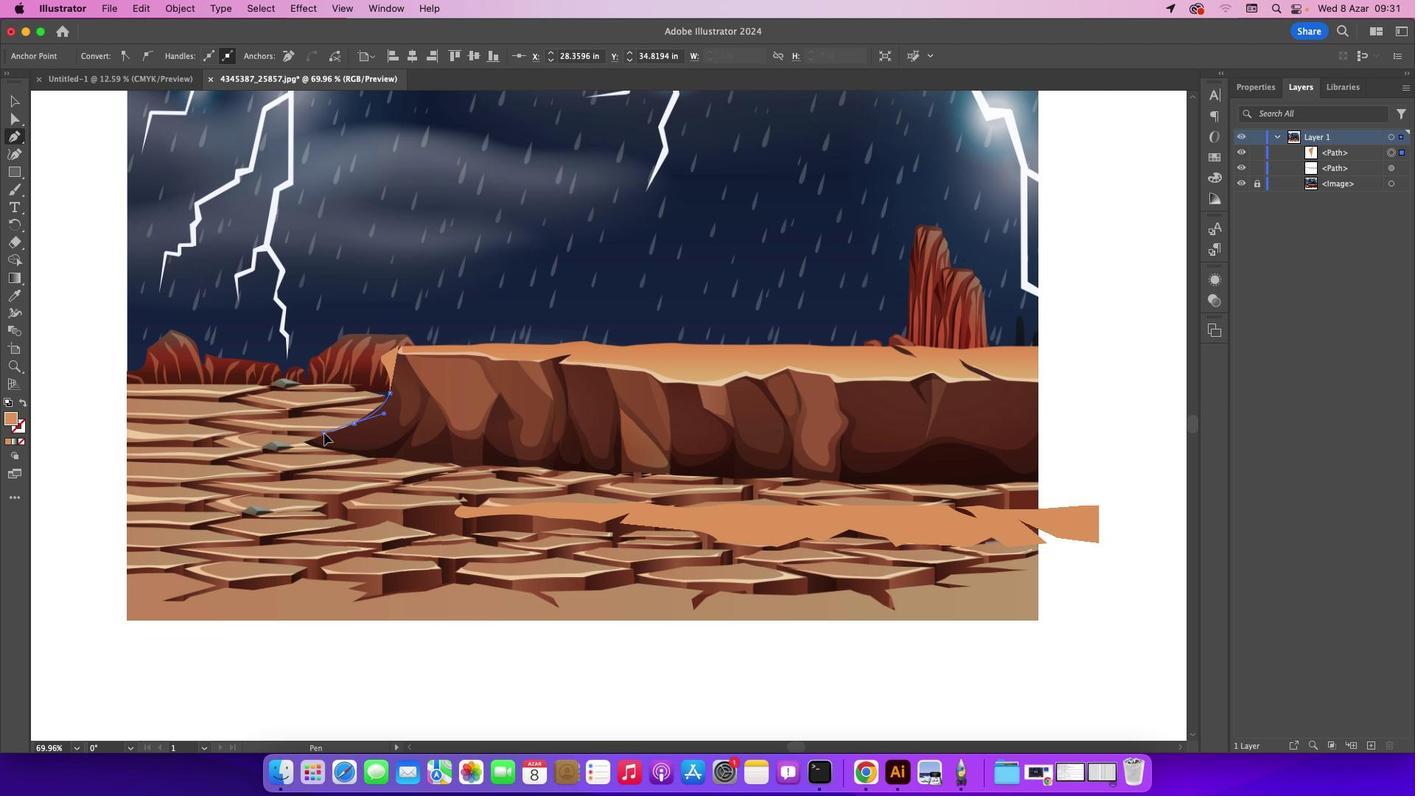 
Action: Mouse moved to (353, 424)
Screenshot: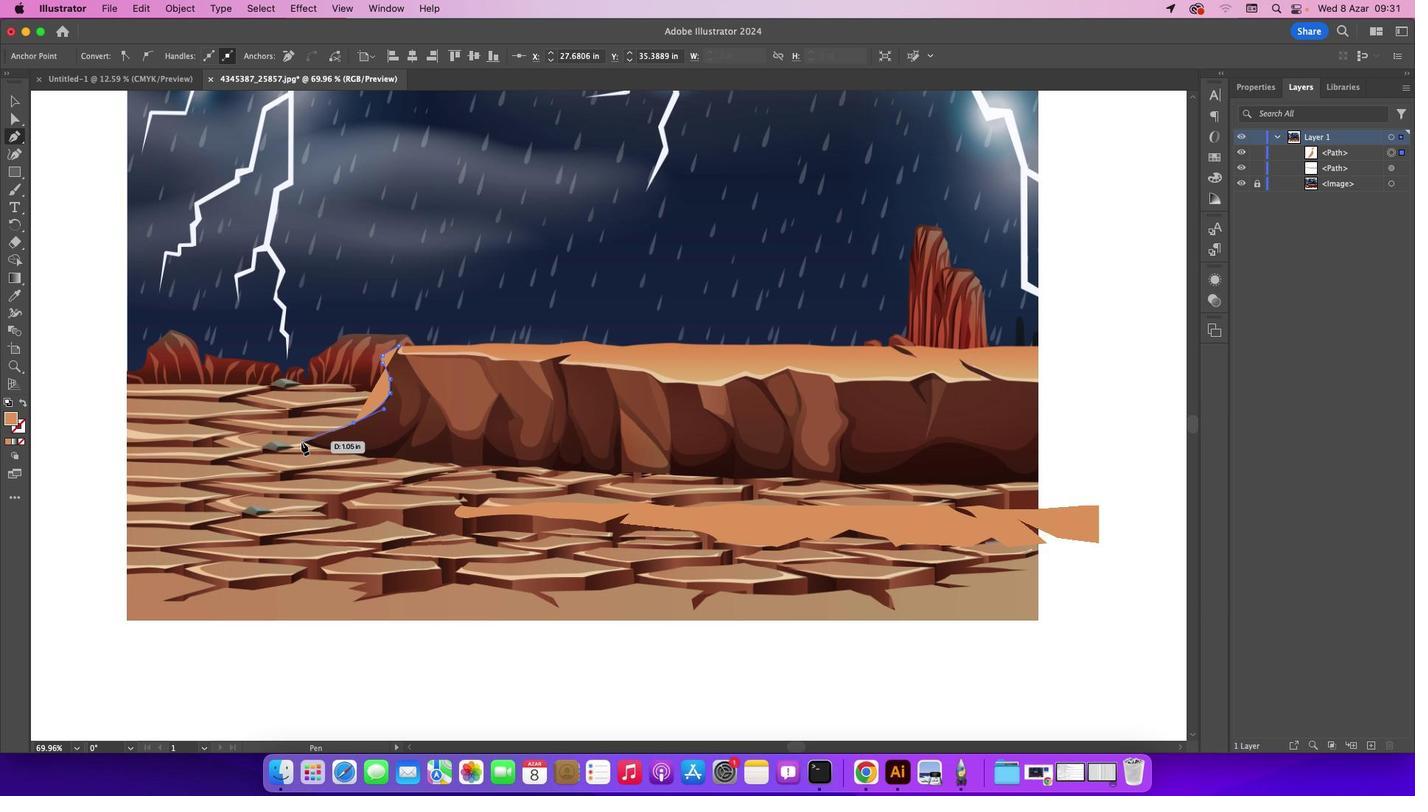 
Action: Mouse pressed left at (353, 424)
Screenshot: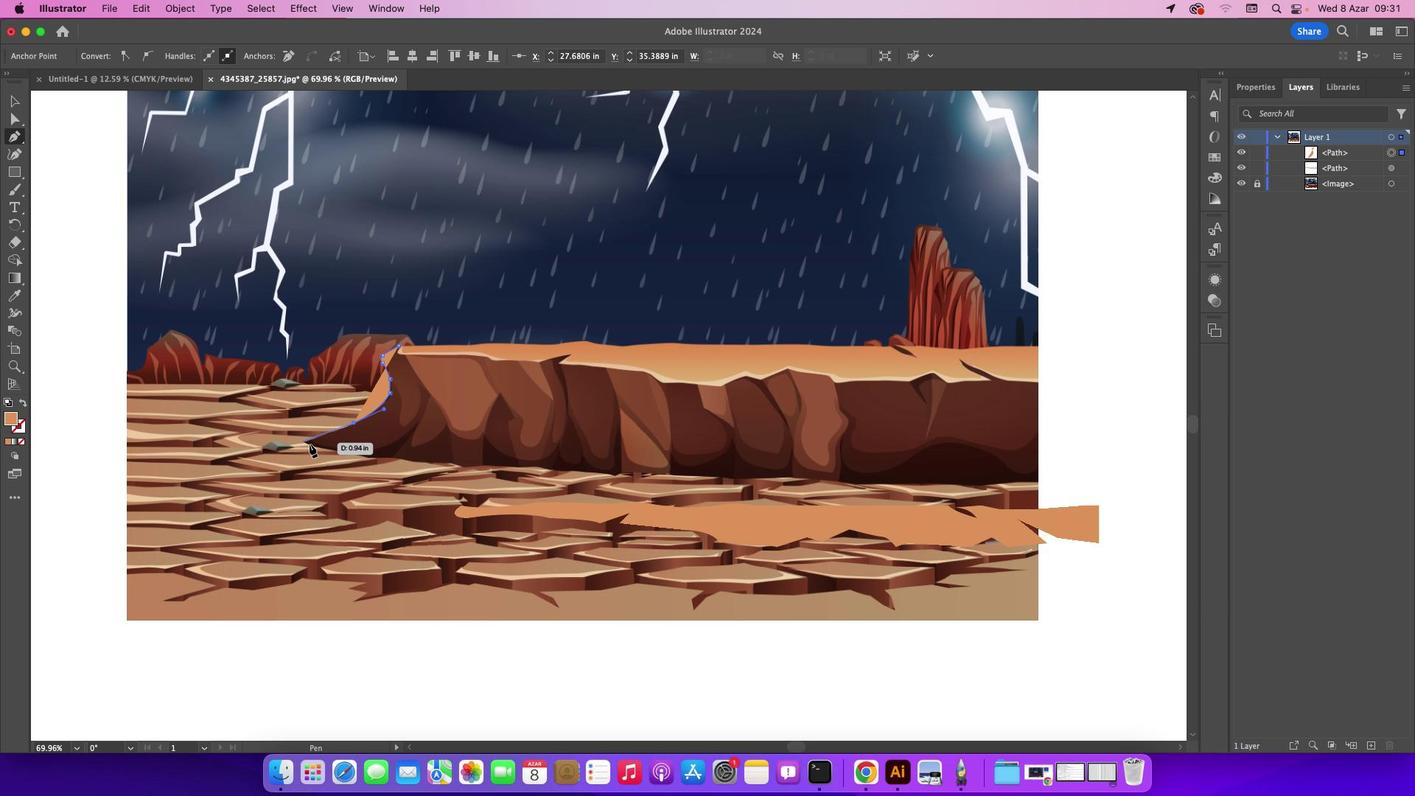 
Action: Mouse moved to (304, 440)
Screenshot: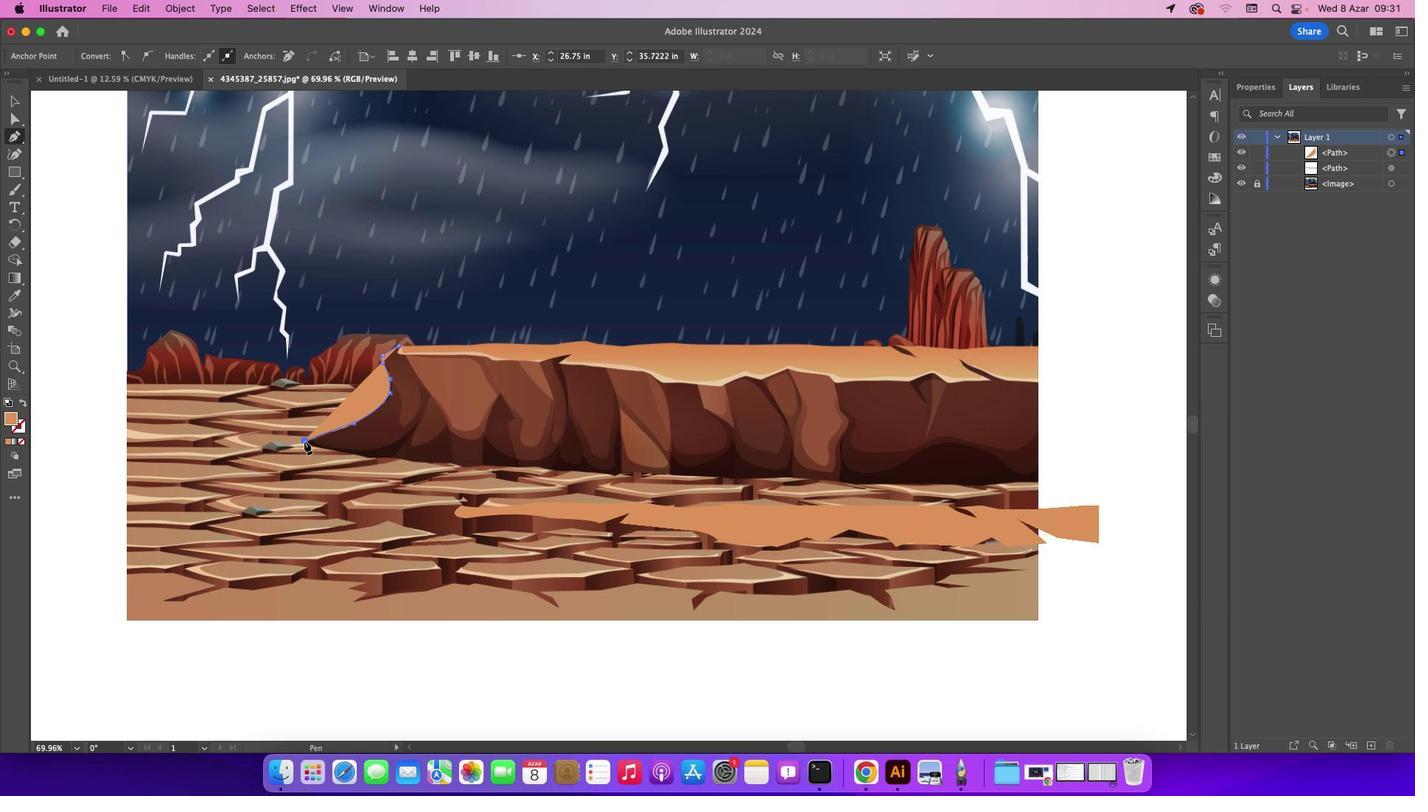 
Action: Mouse pressed left at (304, 440)
Screenshot: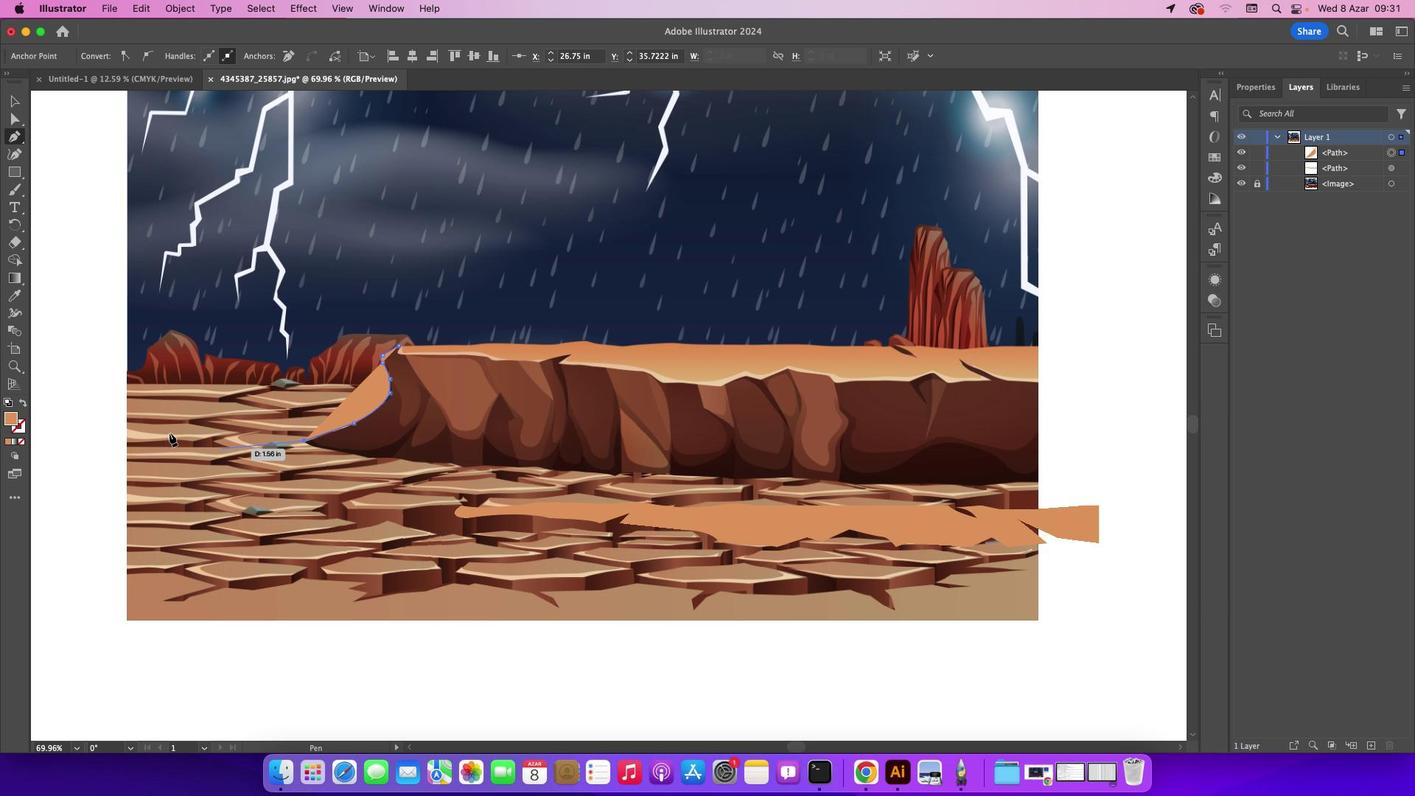 
Action: Mouse moved to (20, 440)
Screenshot: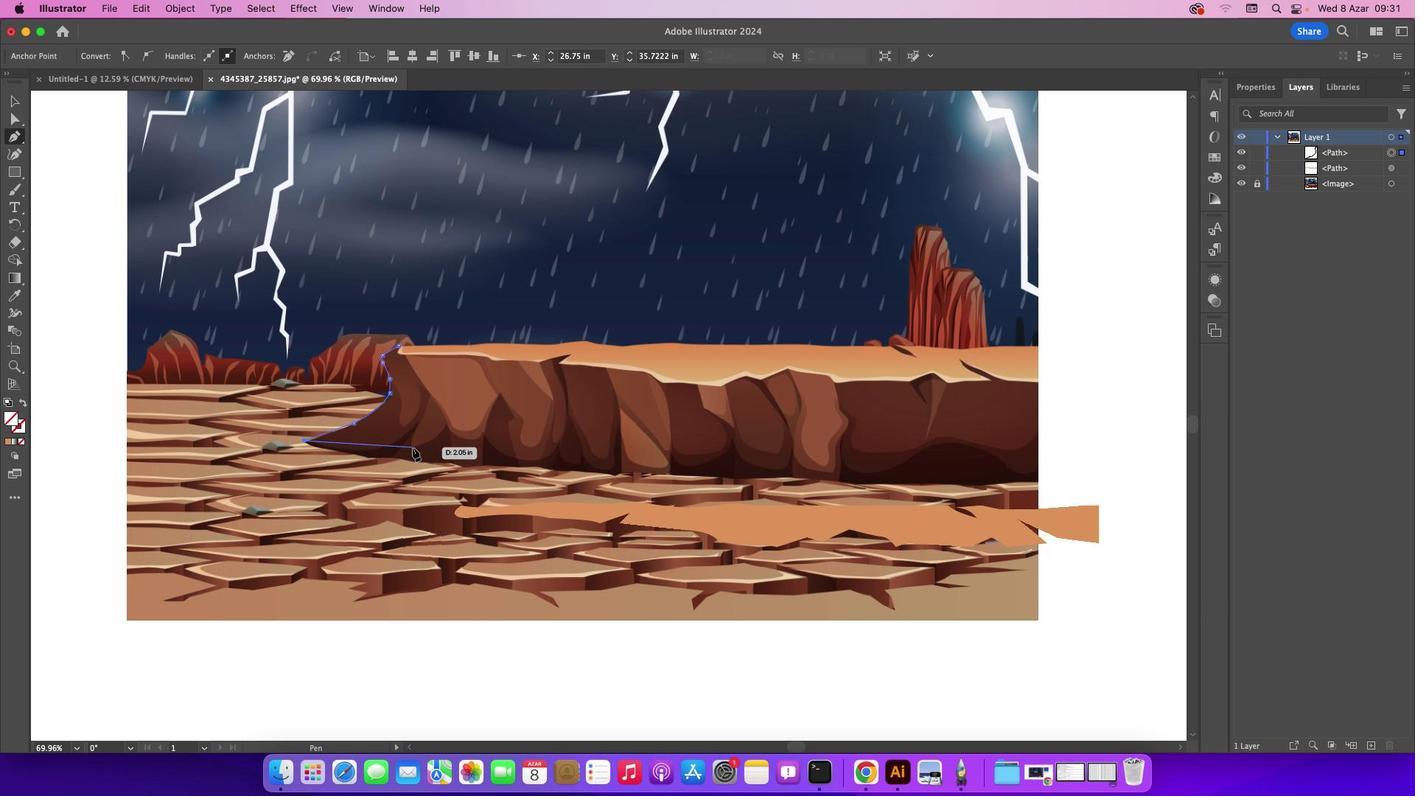 
Action: Mouse pressed left at (20, 440)
Screenshot: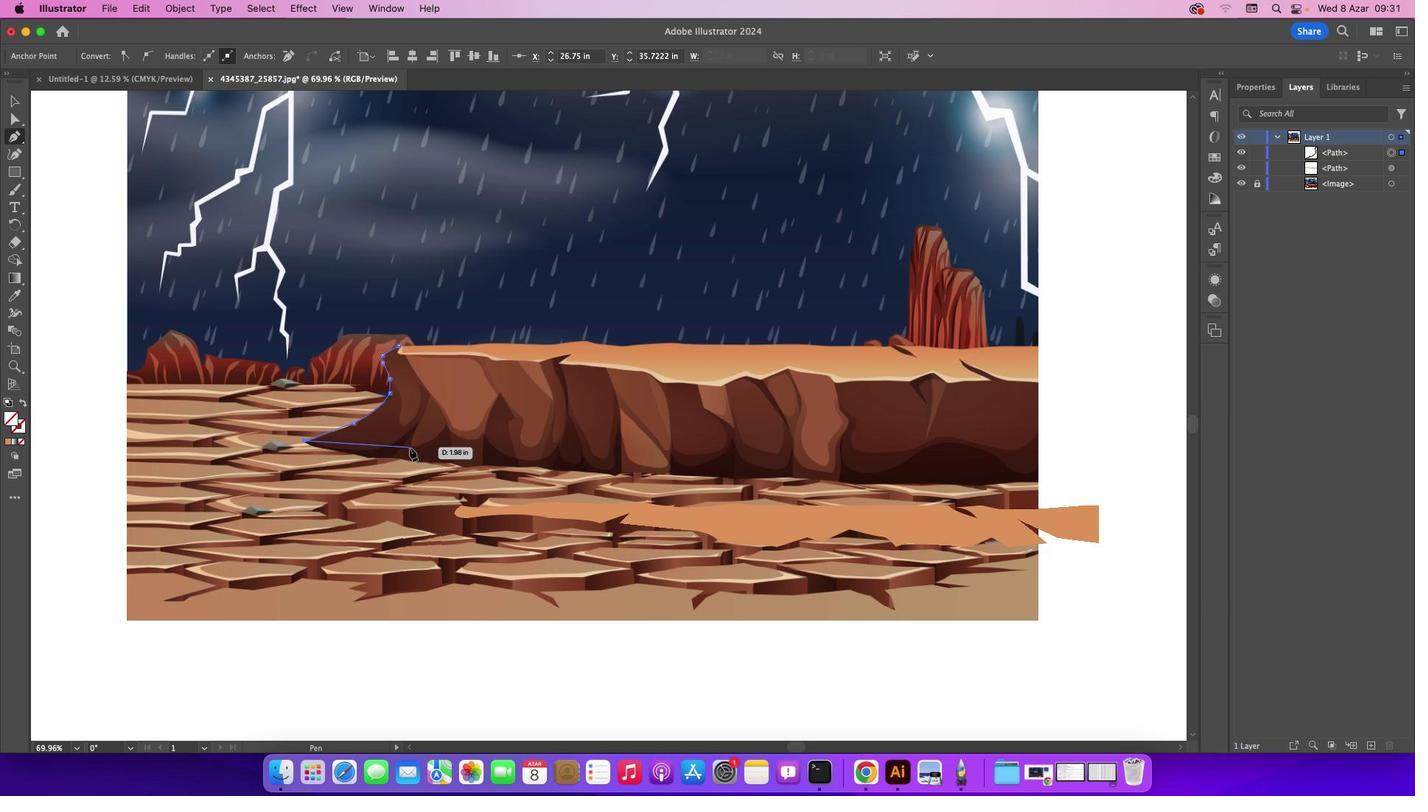 
Action: Mouse moved to (379, 449)
Screenshot: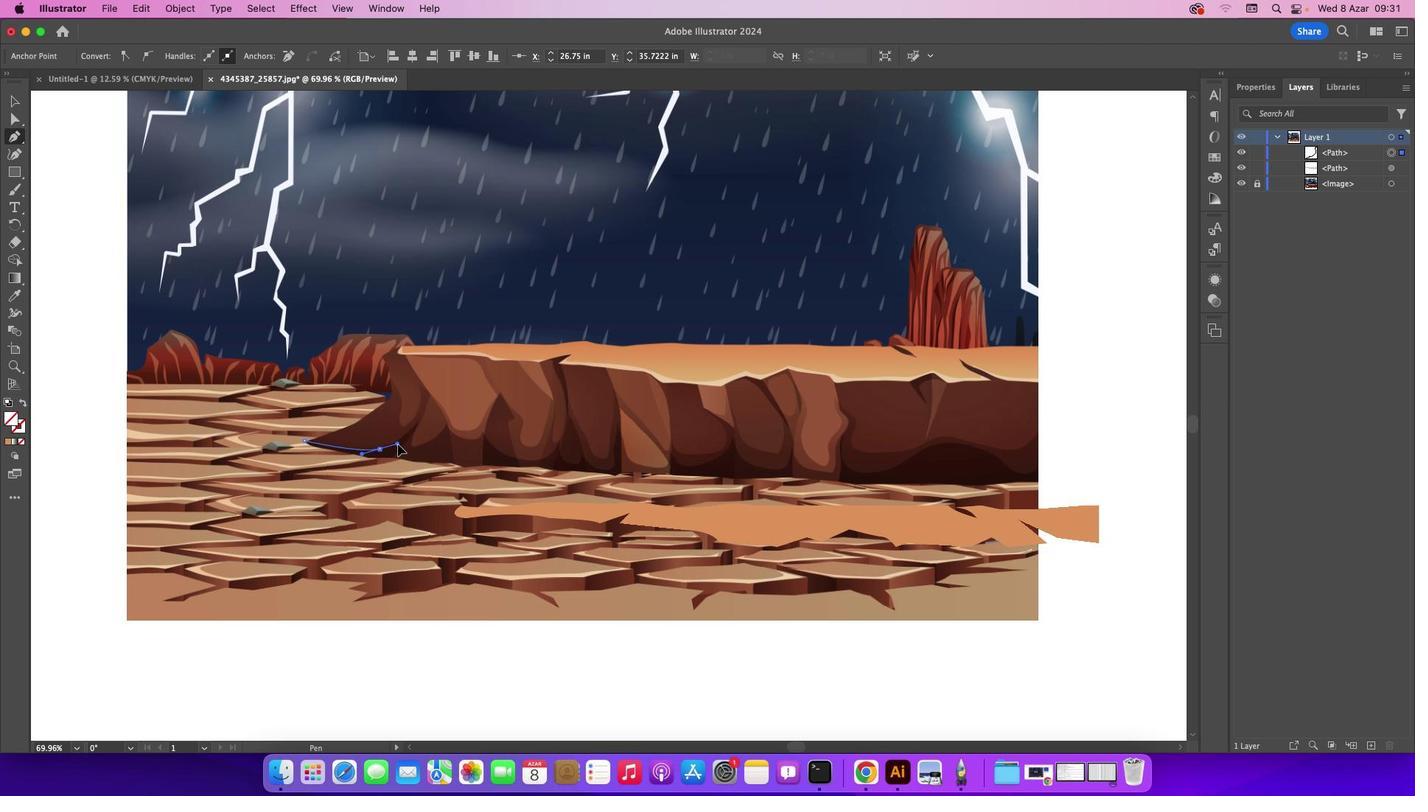 
Action: Mouse pressed left at (379, 449)
Screenshot: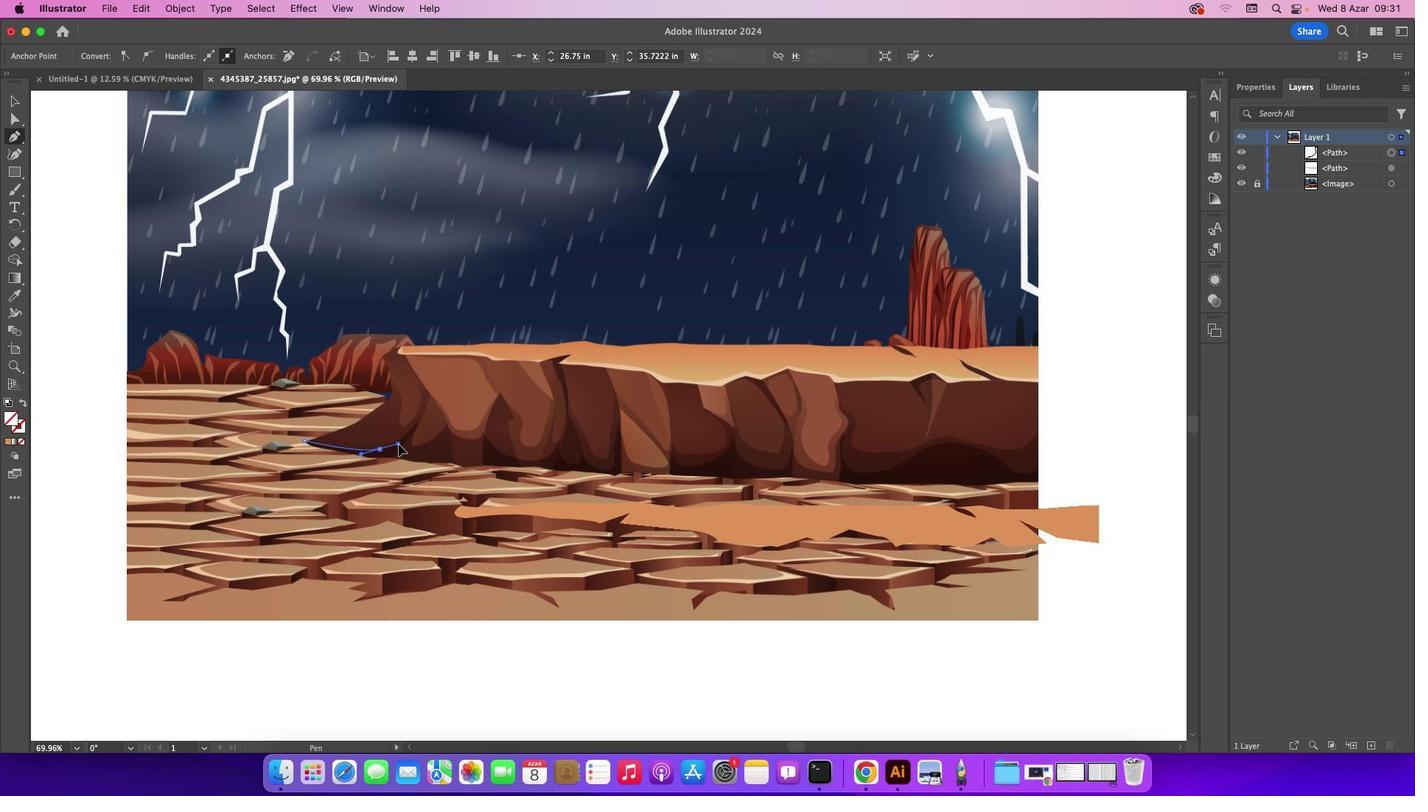 
Action: Mouse moved to (419, 418)
Screenshot: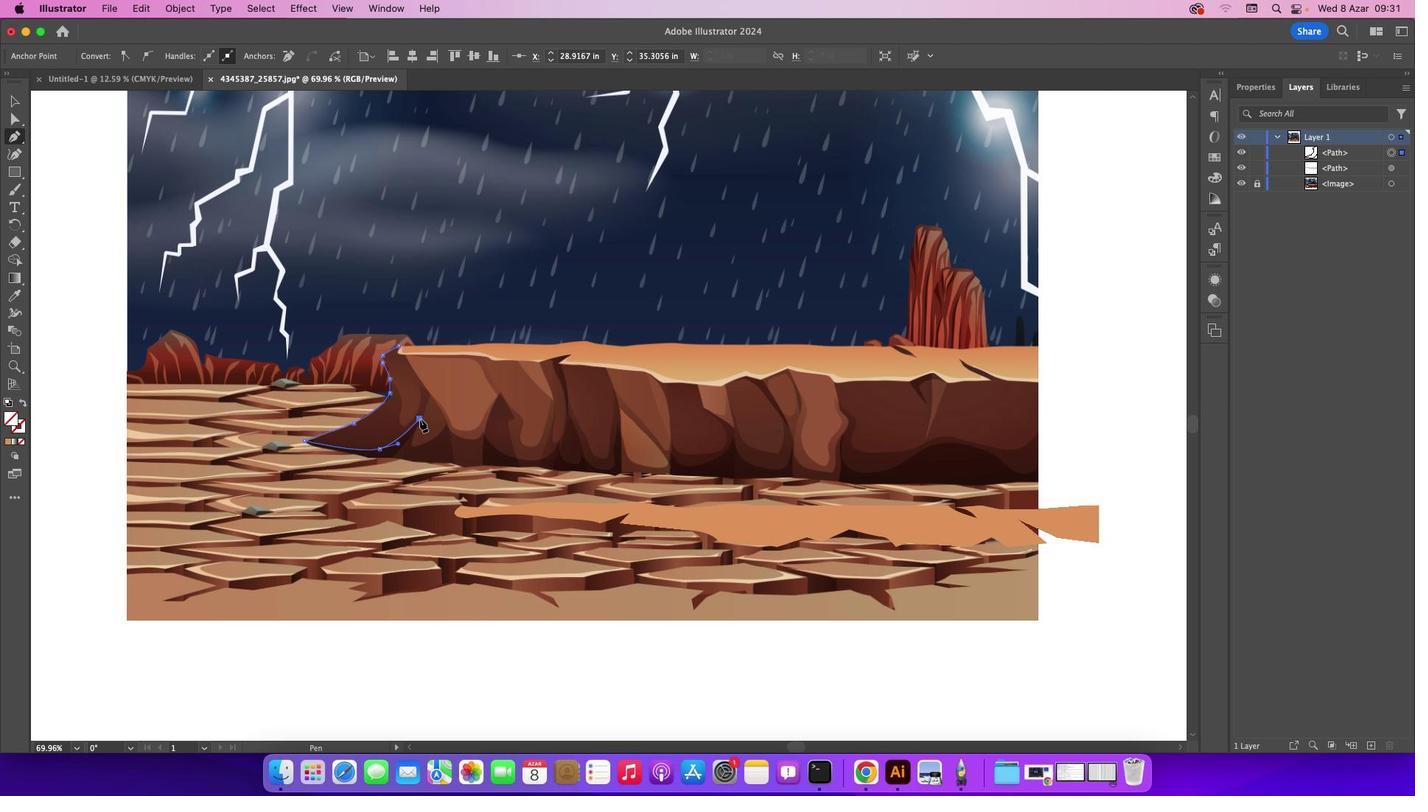 
Action: Mouse pressed left at (419, 418)
Screenshot: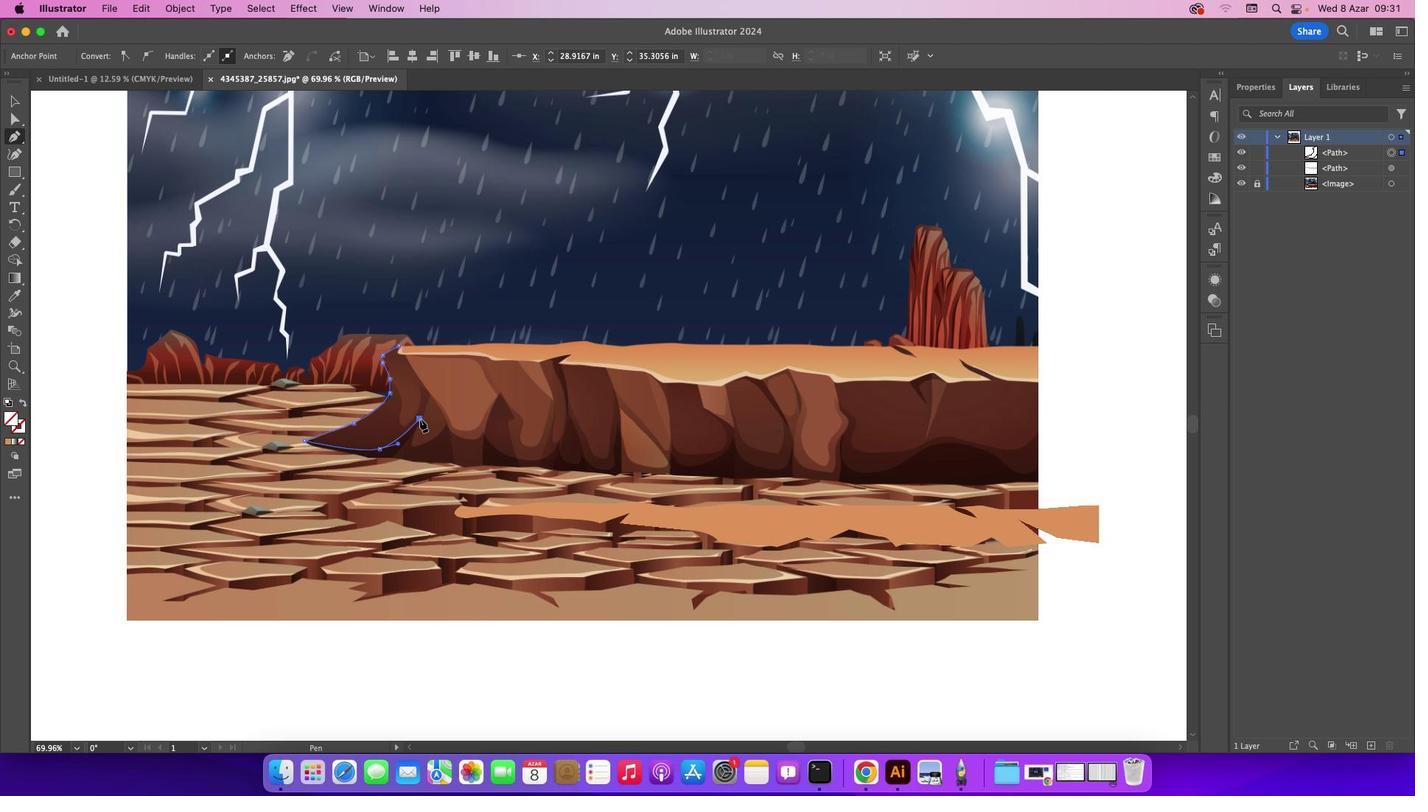 
Action: Mouse moved to (393, 456)
Screenshot: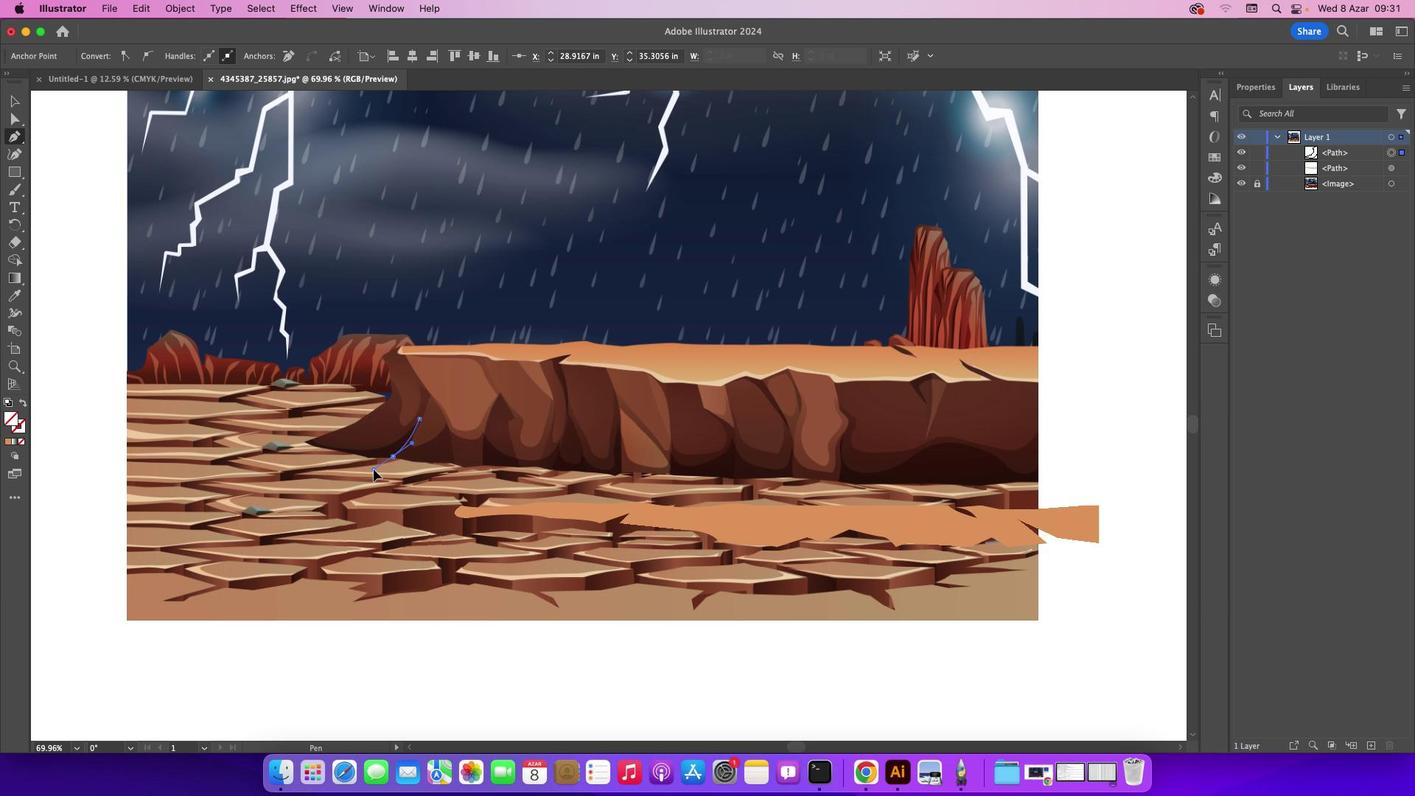 
Action: Mouse pressed left at (393, 456)
Screenshot: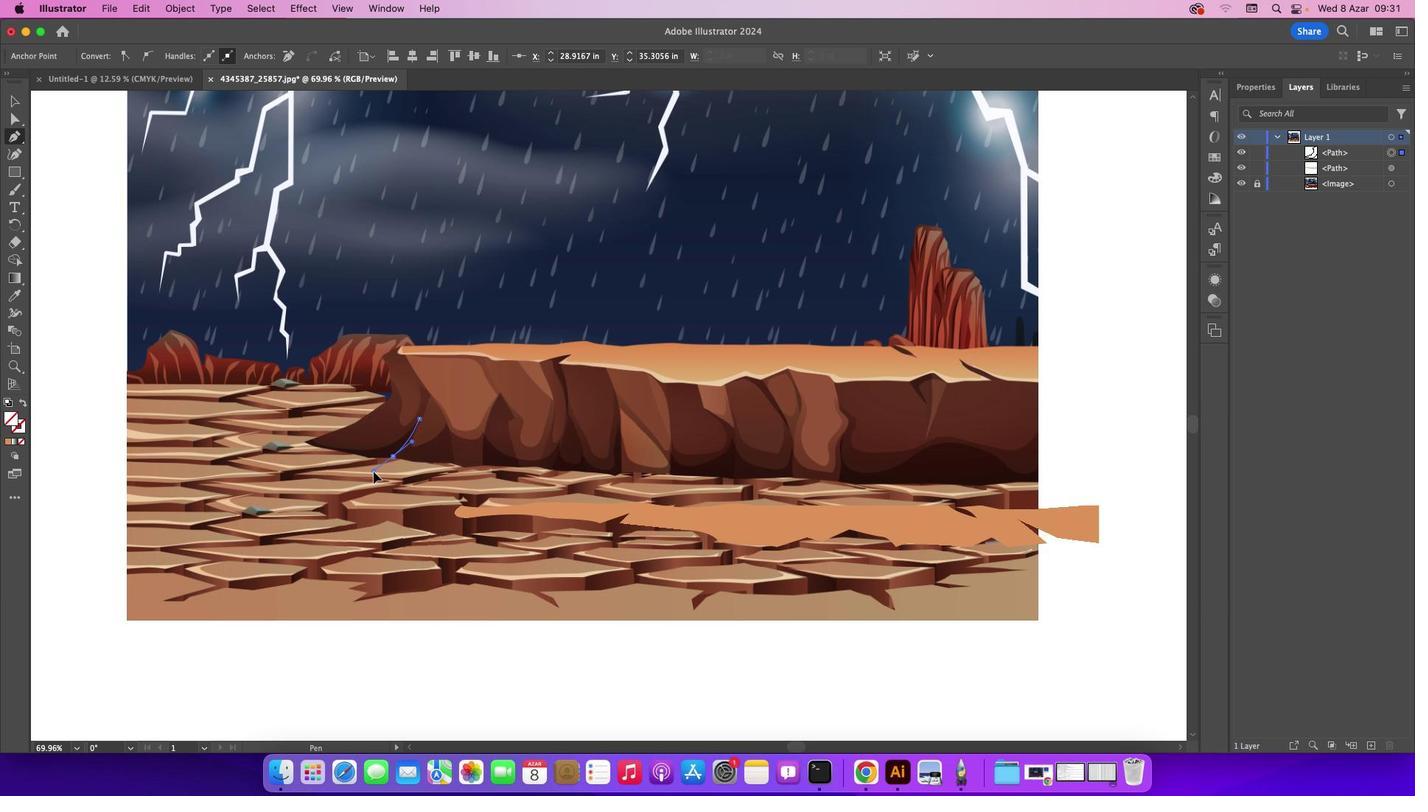 
Action: Mouse moved to (392, 457)
Screenshot: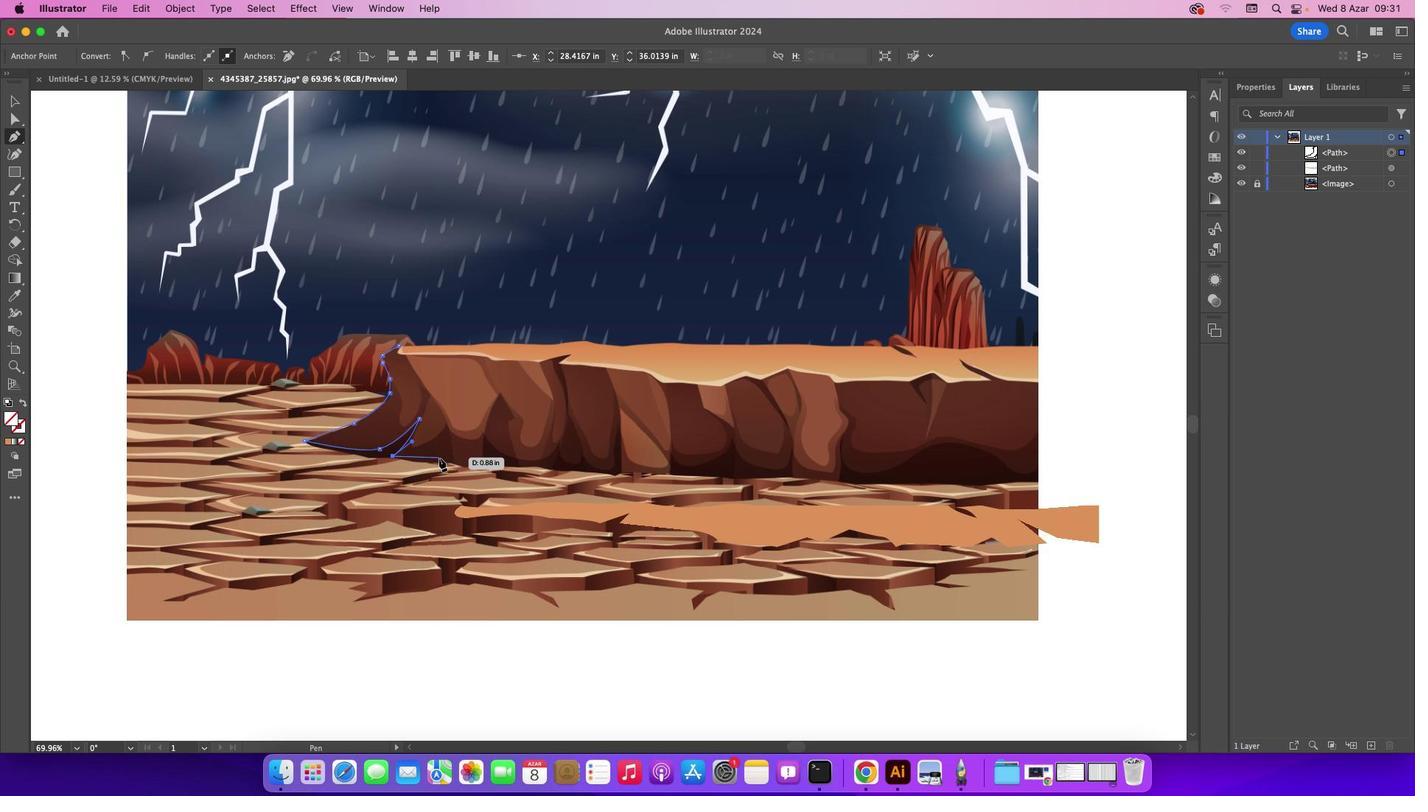 
Action: Mouse pressed left at (392, 457)
Screenshot: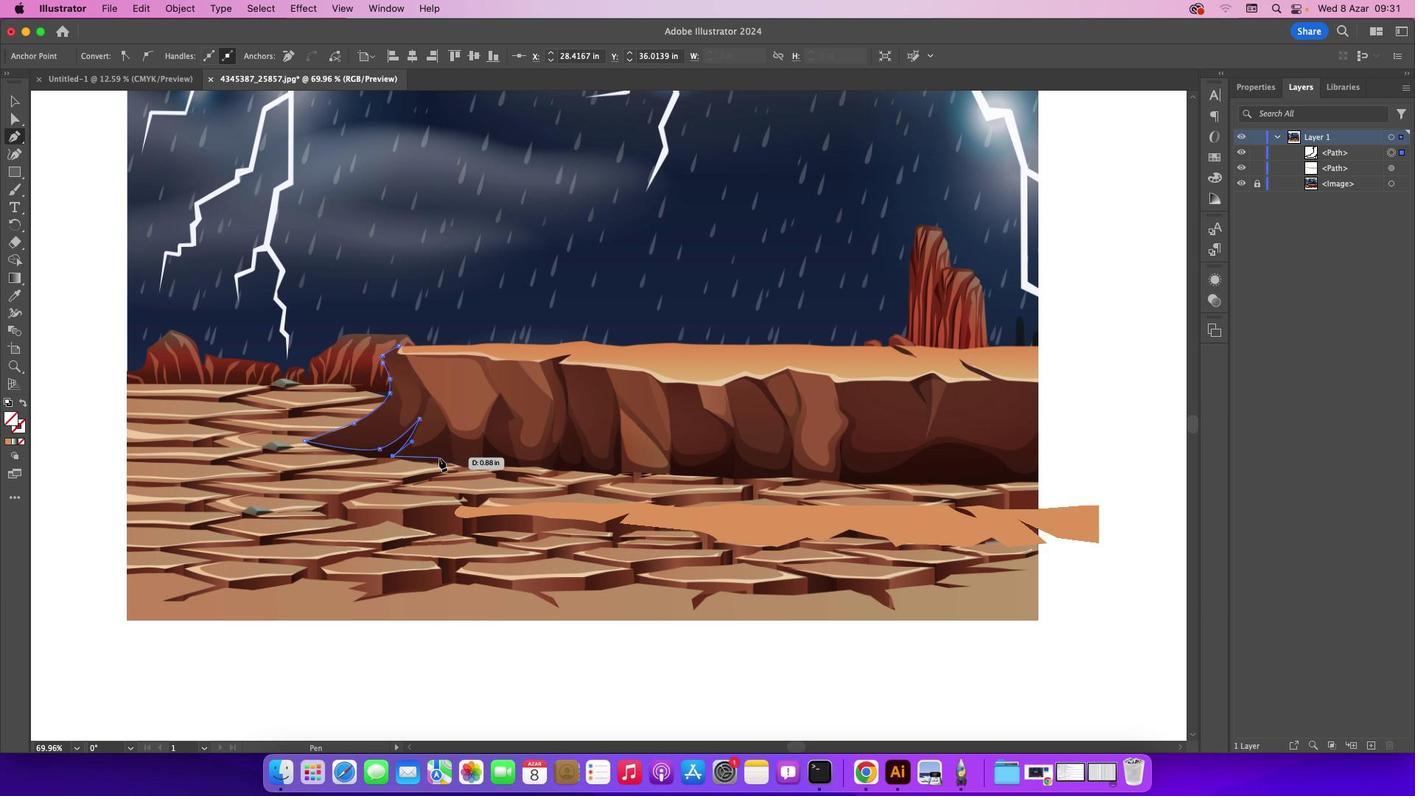 
Action: Mouse moved to (421, 463)
Screenshot: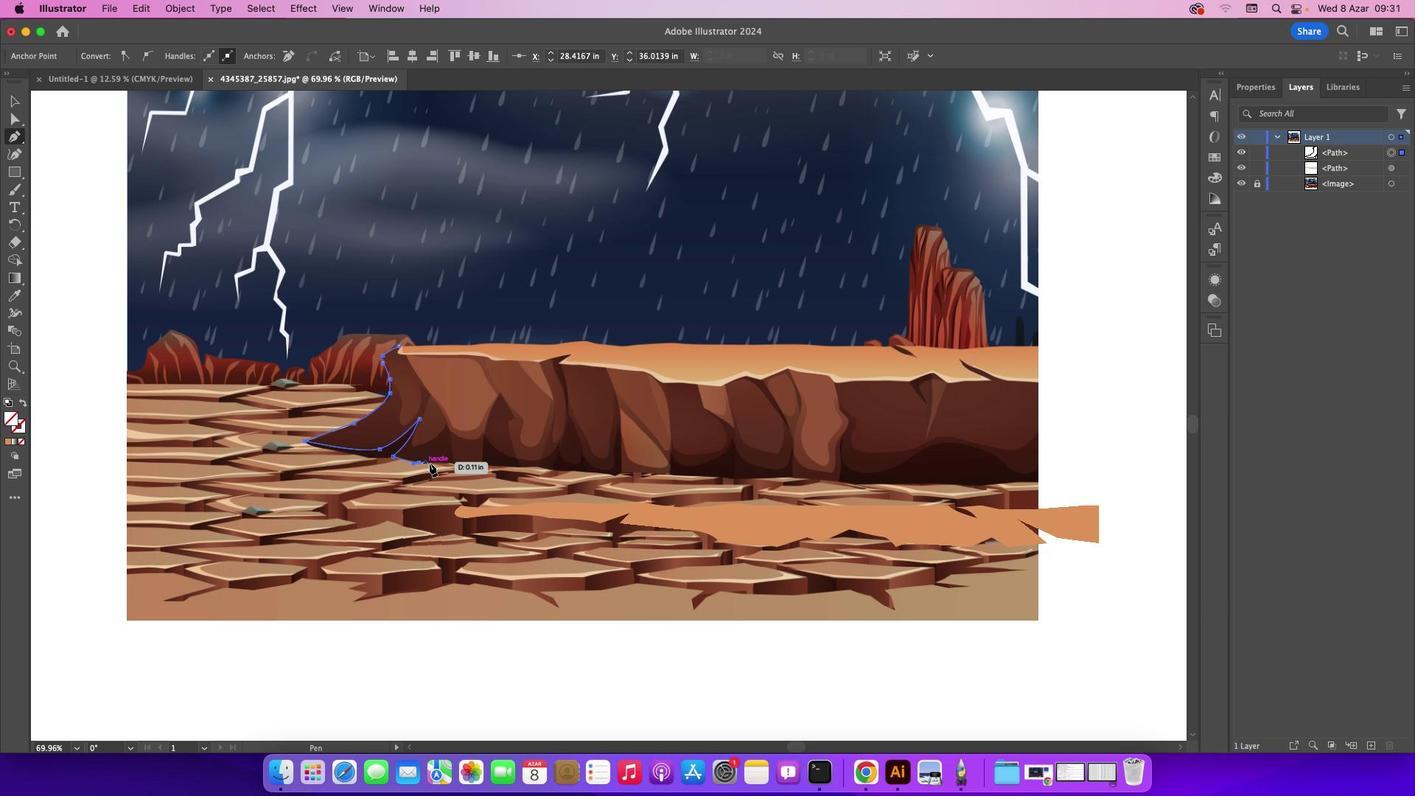 
Action: Mouse pressed left at (421, 463)
Screenshot: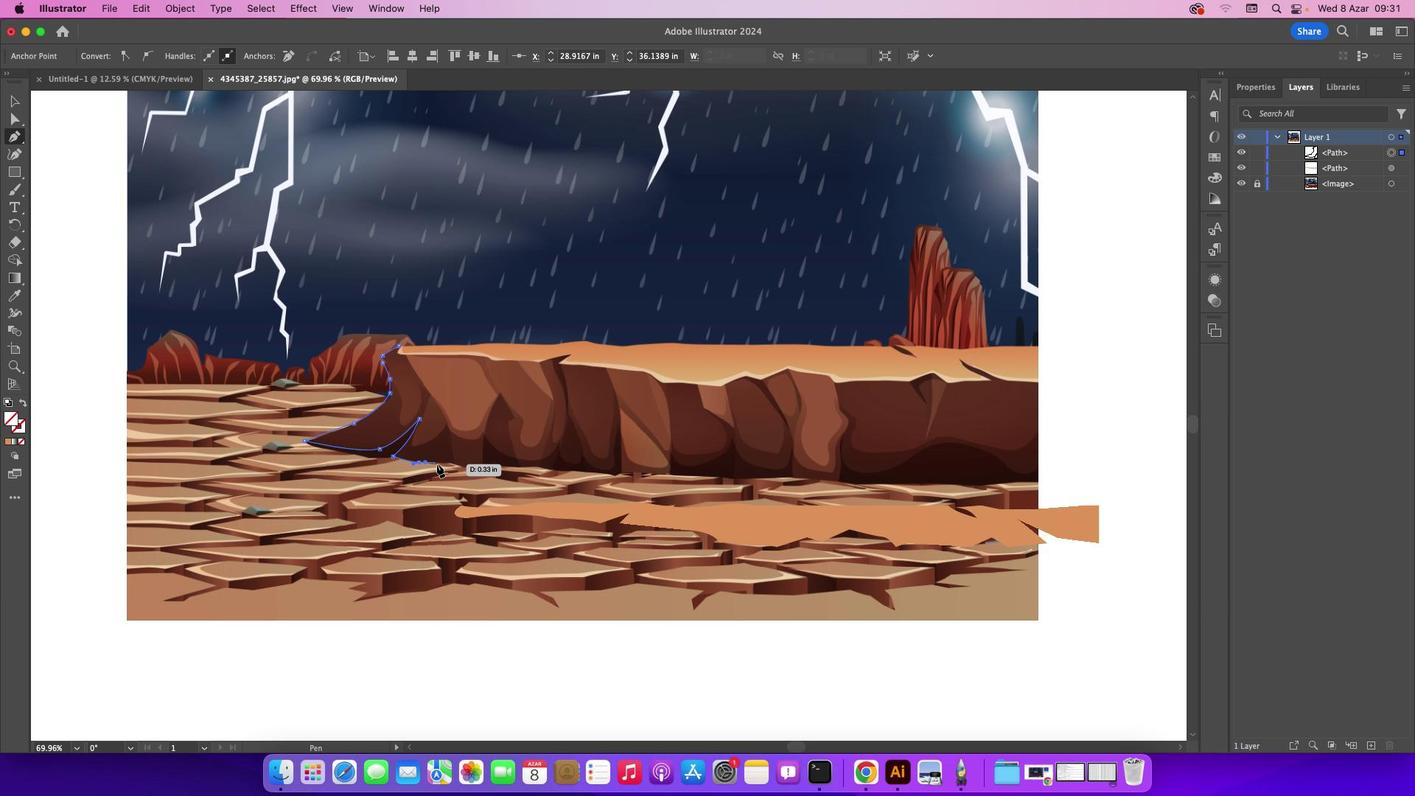 
Action: Mouse moved to (438, 463)
Screenshot: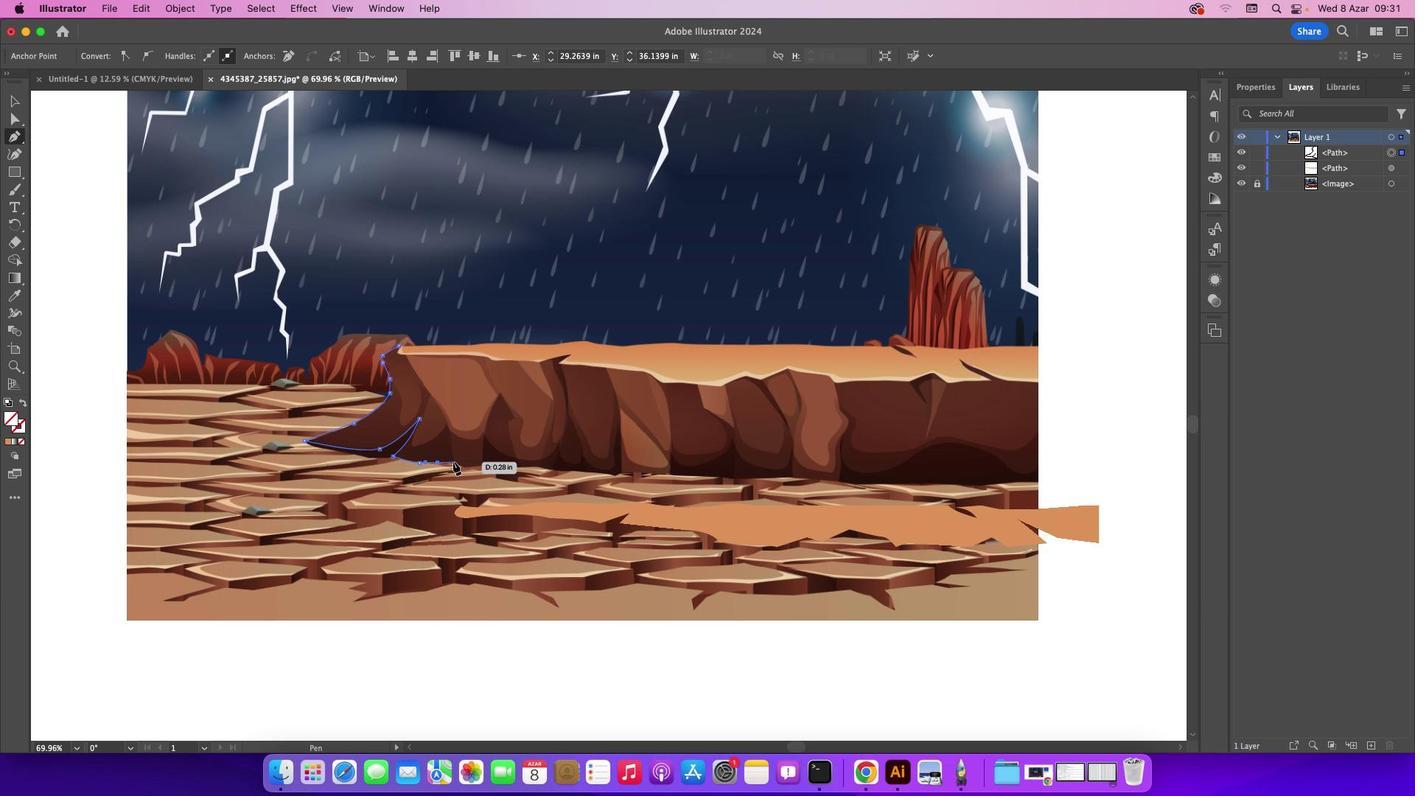
Action: Mouse pressed left at (438, 463)
Screenshot: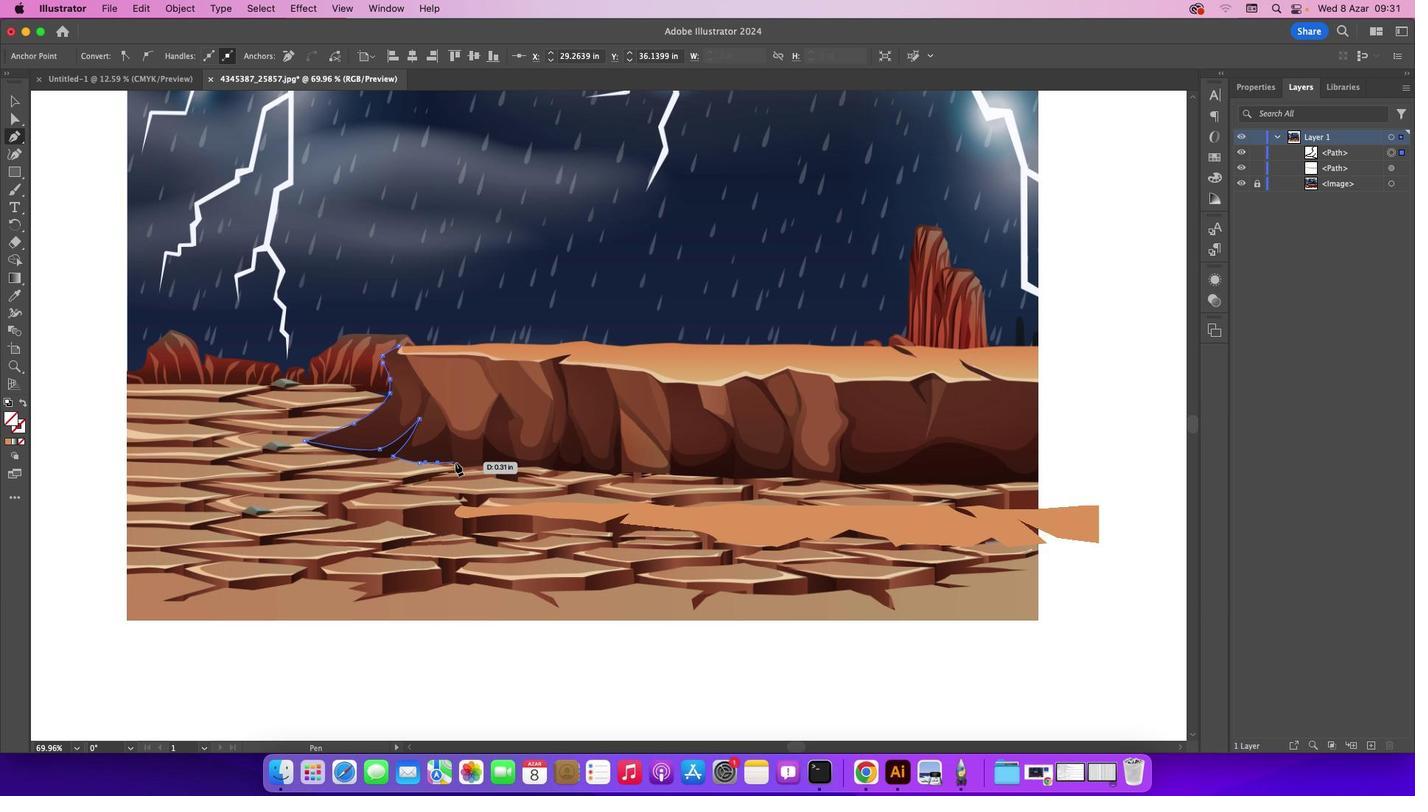 
Action: Mouse moved to (455, 463)
Screenshot: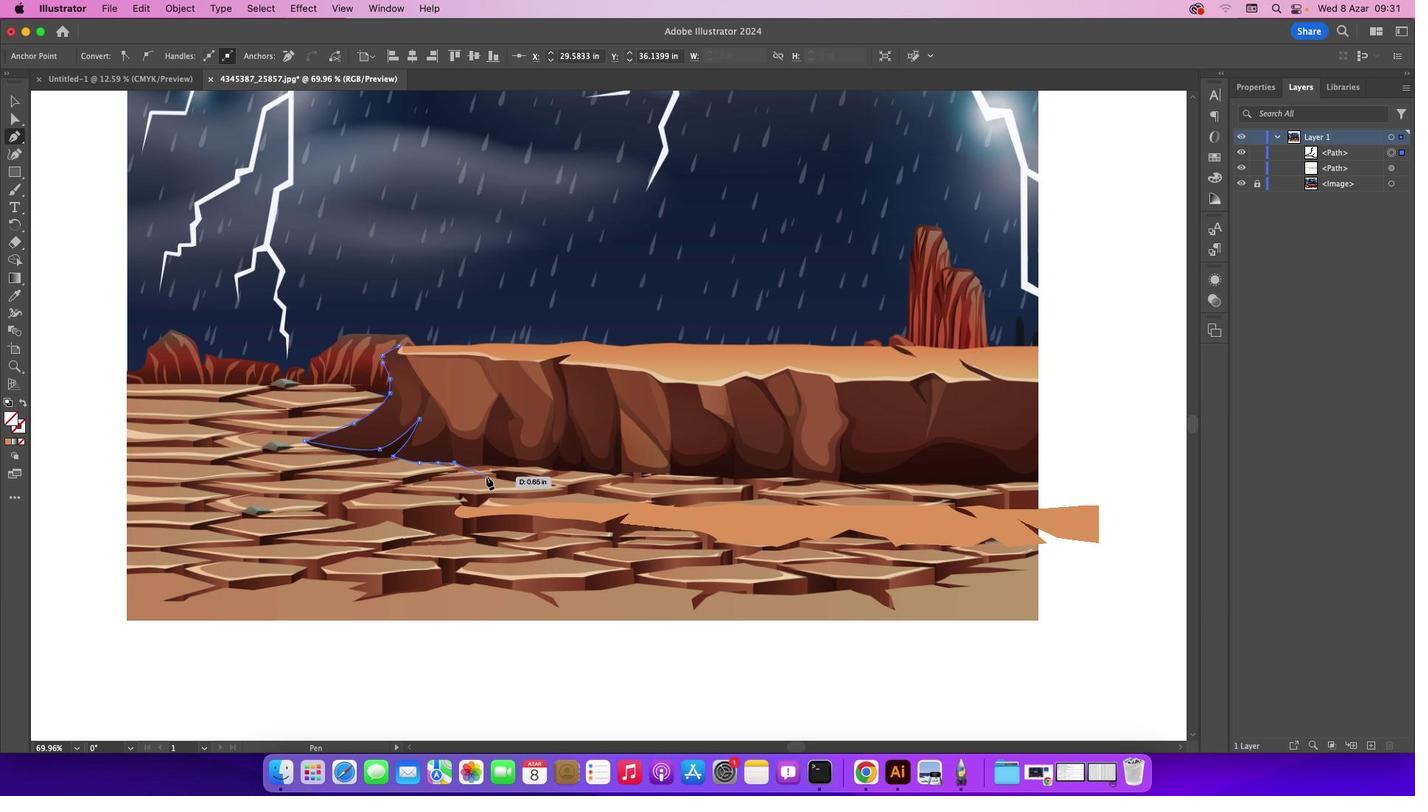 
Action: Mouse pressed left at (455, 463)
Screenshot: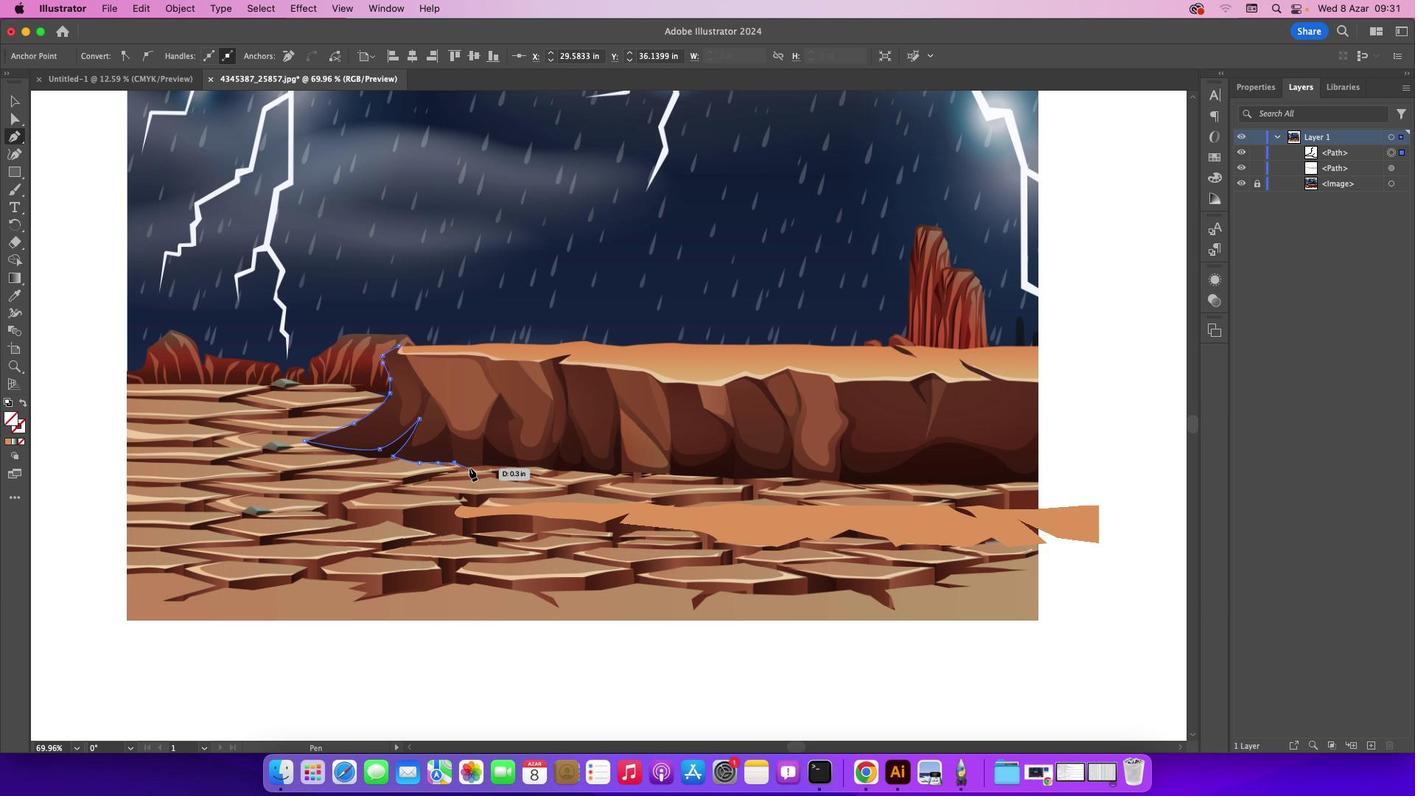 
Action: Mouse moved to (466, 467)
Screenshot: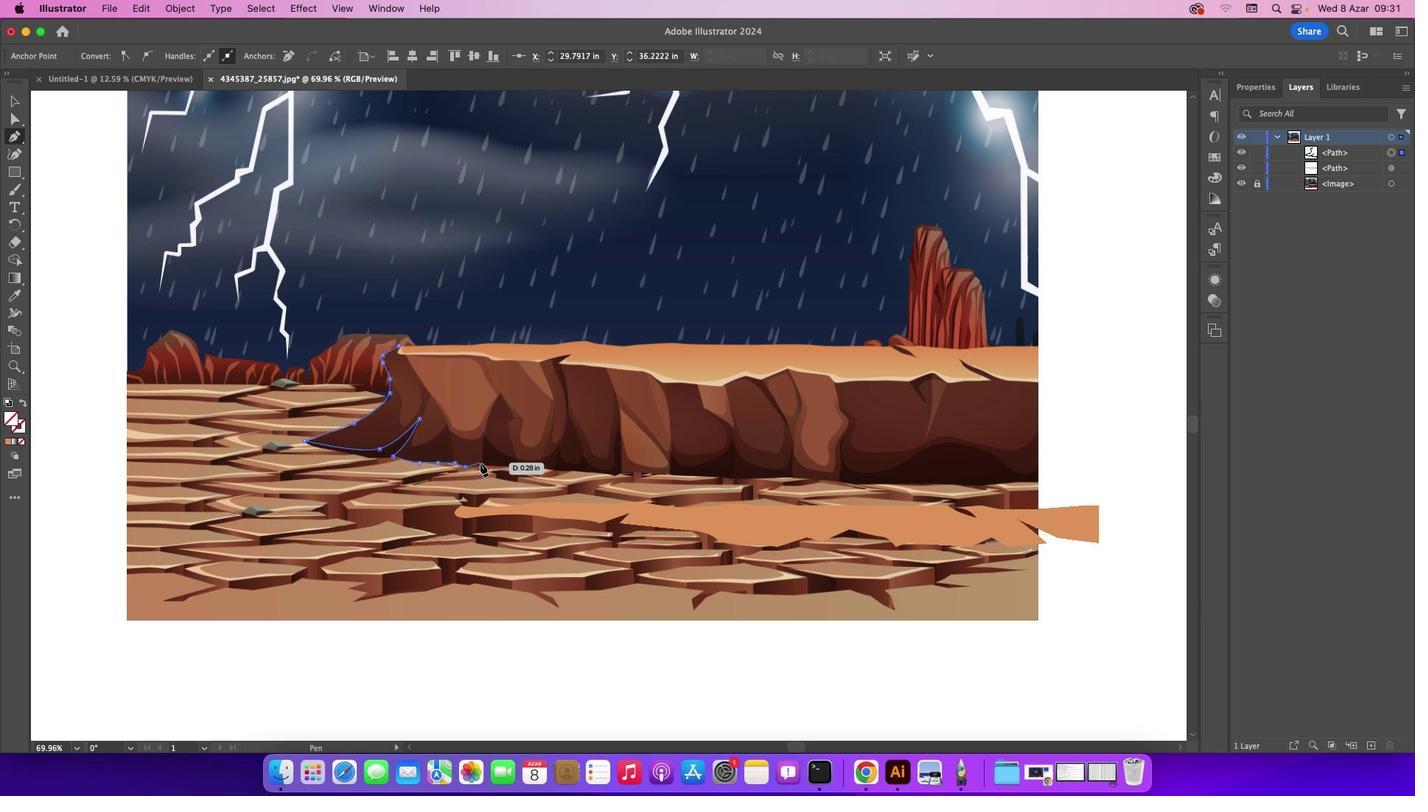 
Action: Mouse pressed left at (466, 467)
Screenshot: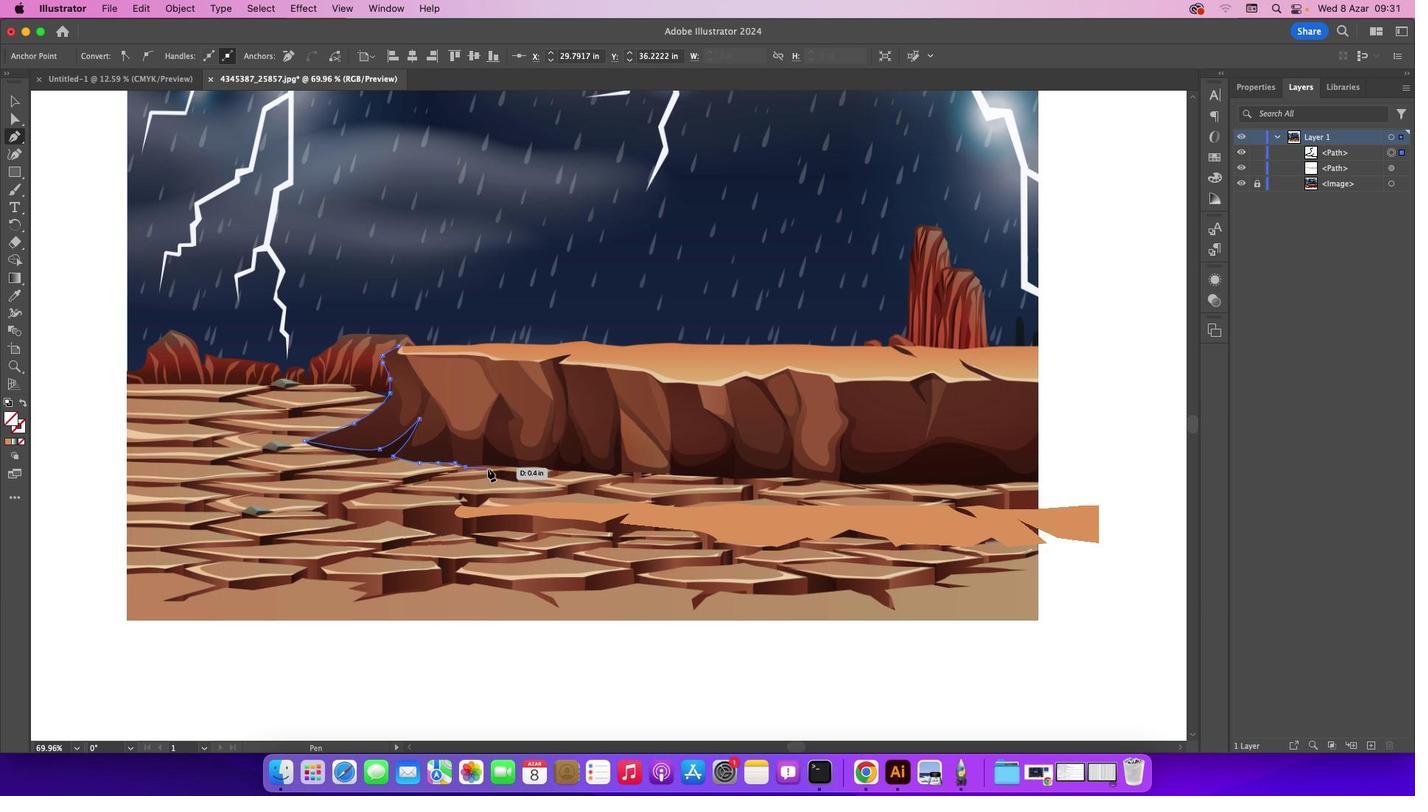 
Action: Mouse moved to (484, 465)
Screenshot: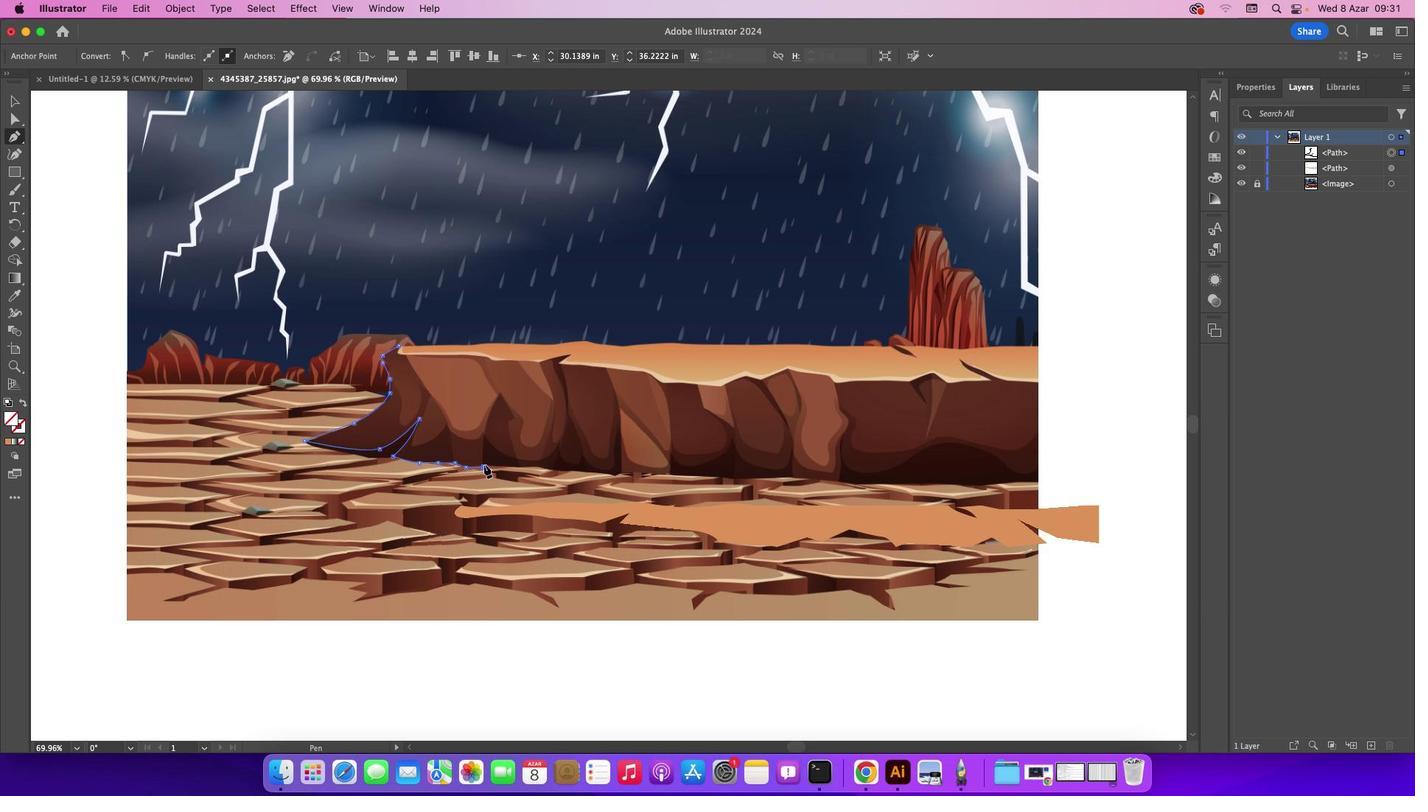 
Action: Mouse pressed left at (484, 465)
Screenshot: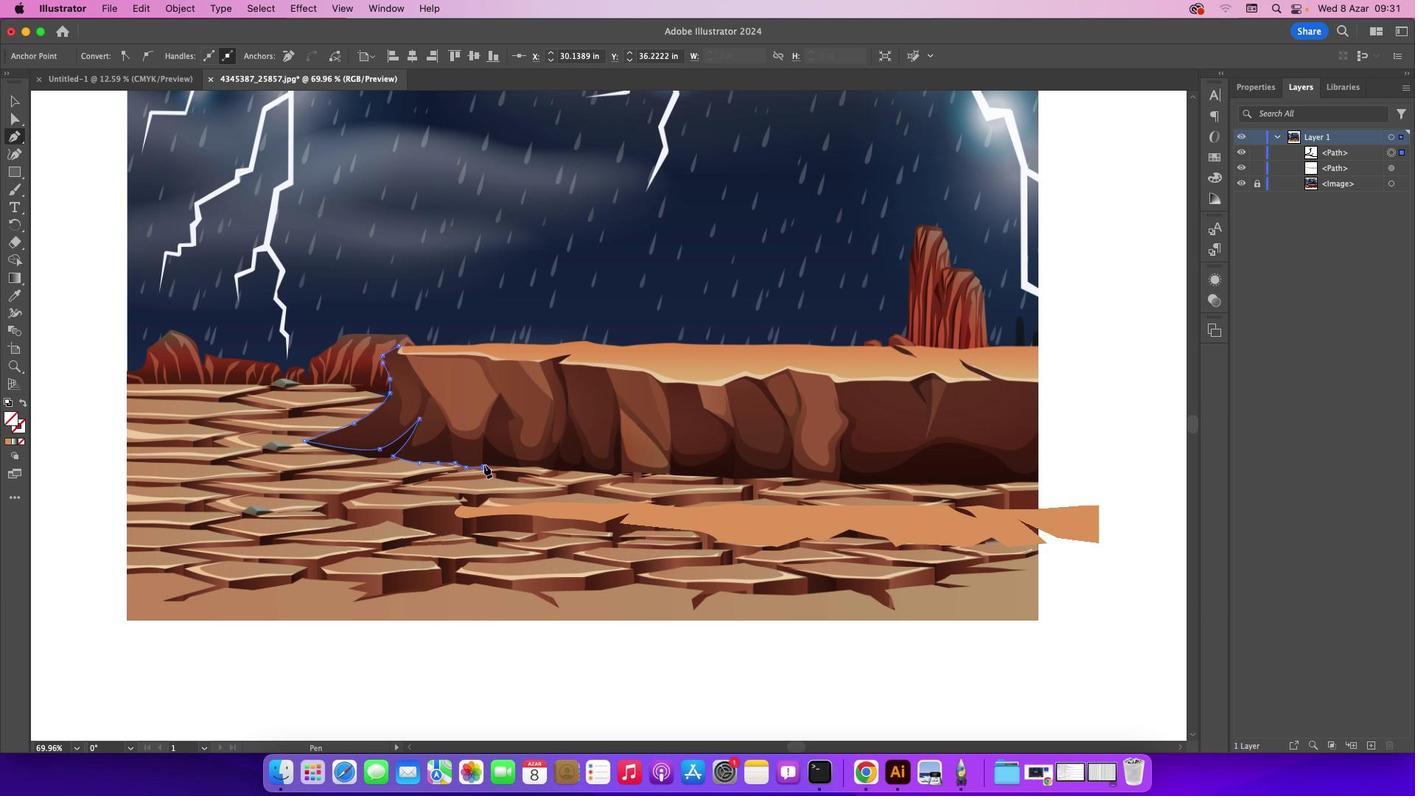 
Action: Mouse moved to (518, 466)
Screenshot: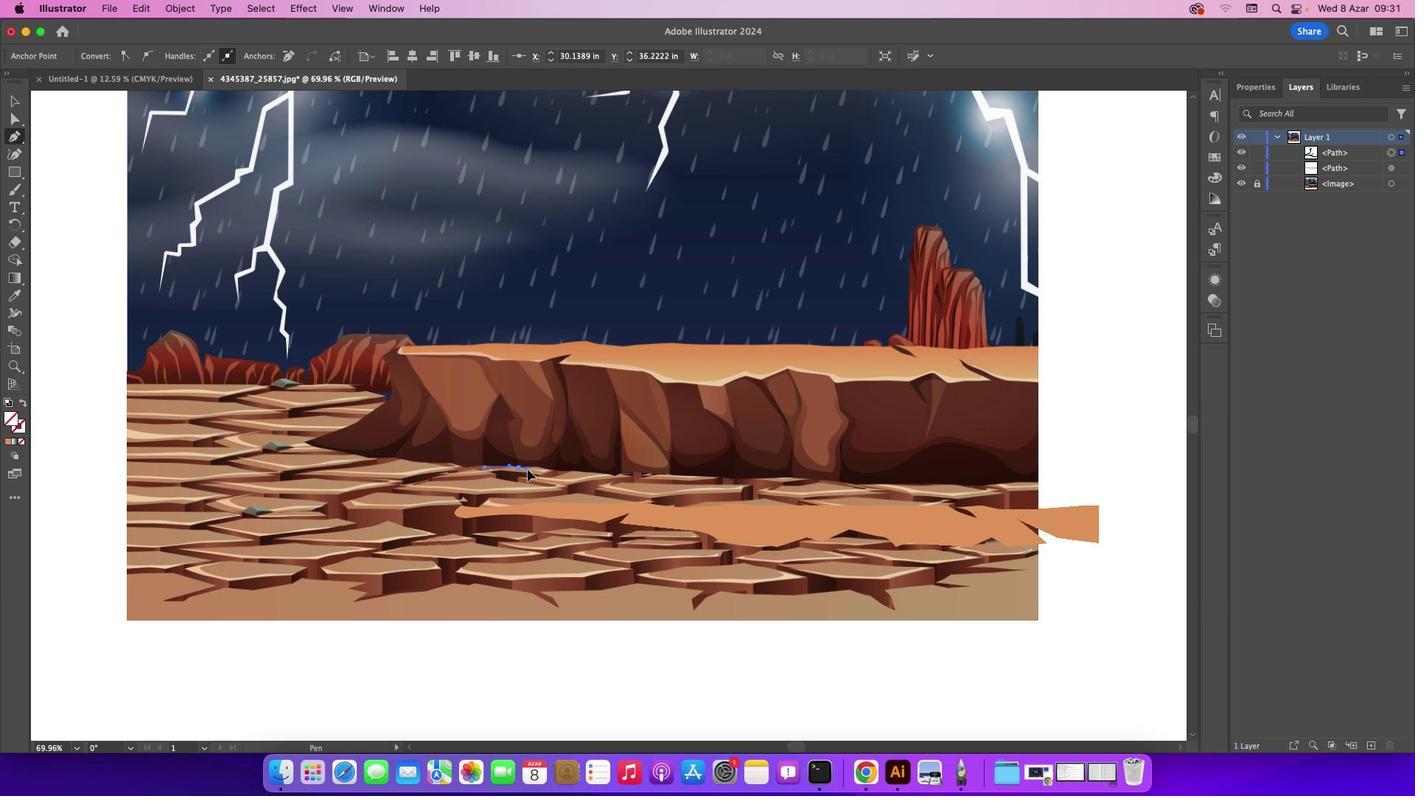 
Action: Mouse pressed left at (518, 466)
Screenshot: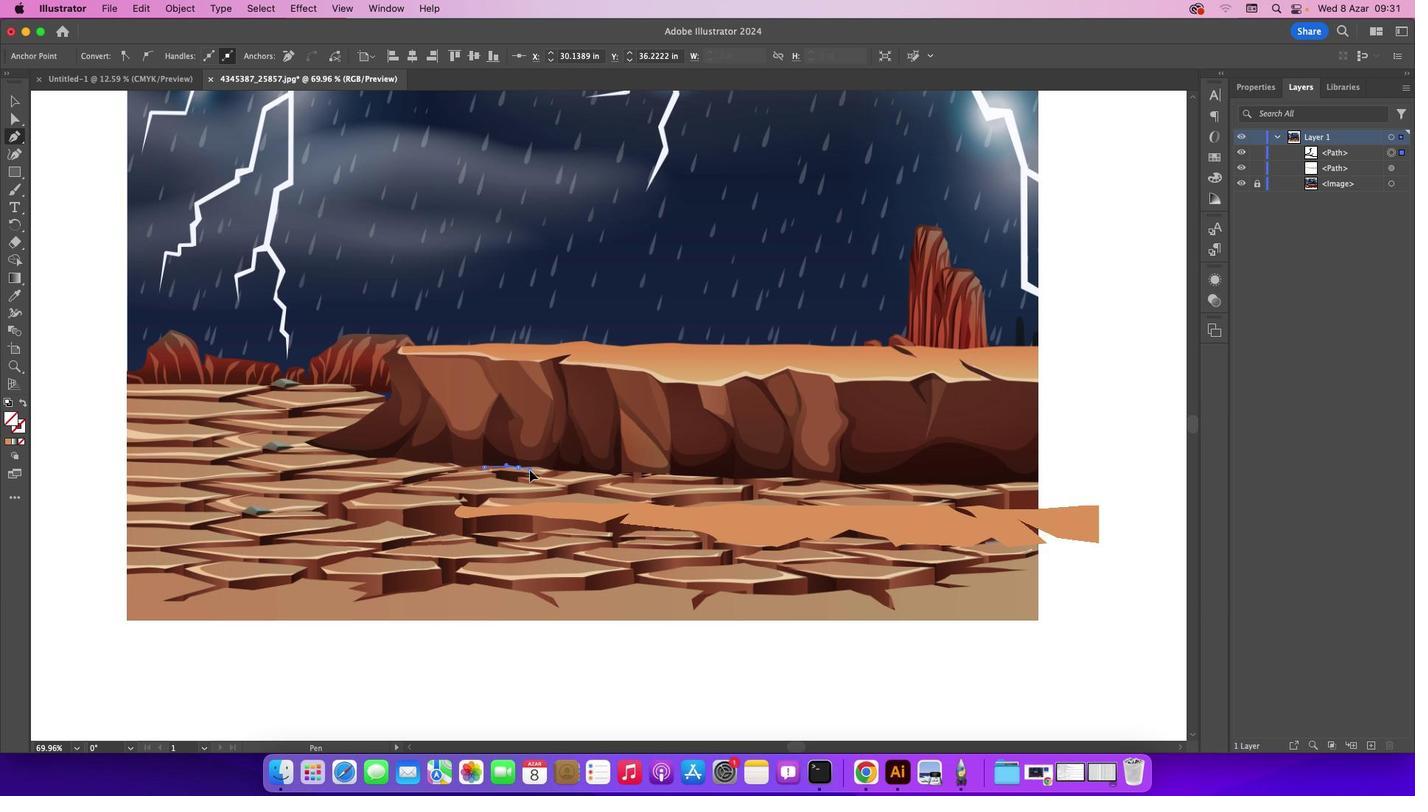 
Action: Mouse moved to (516, 466)
Screenshot: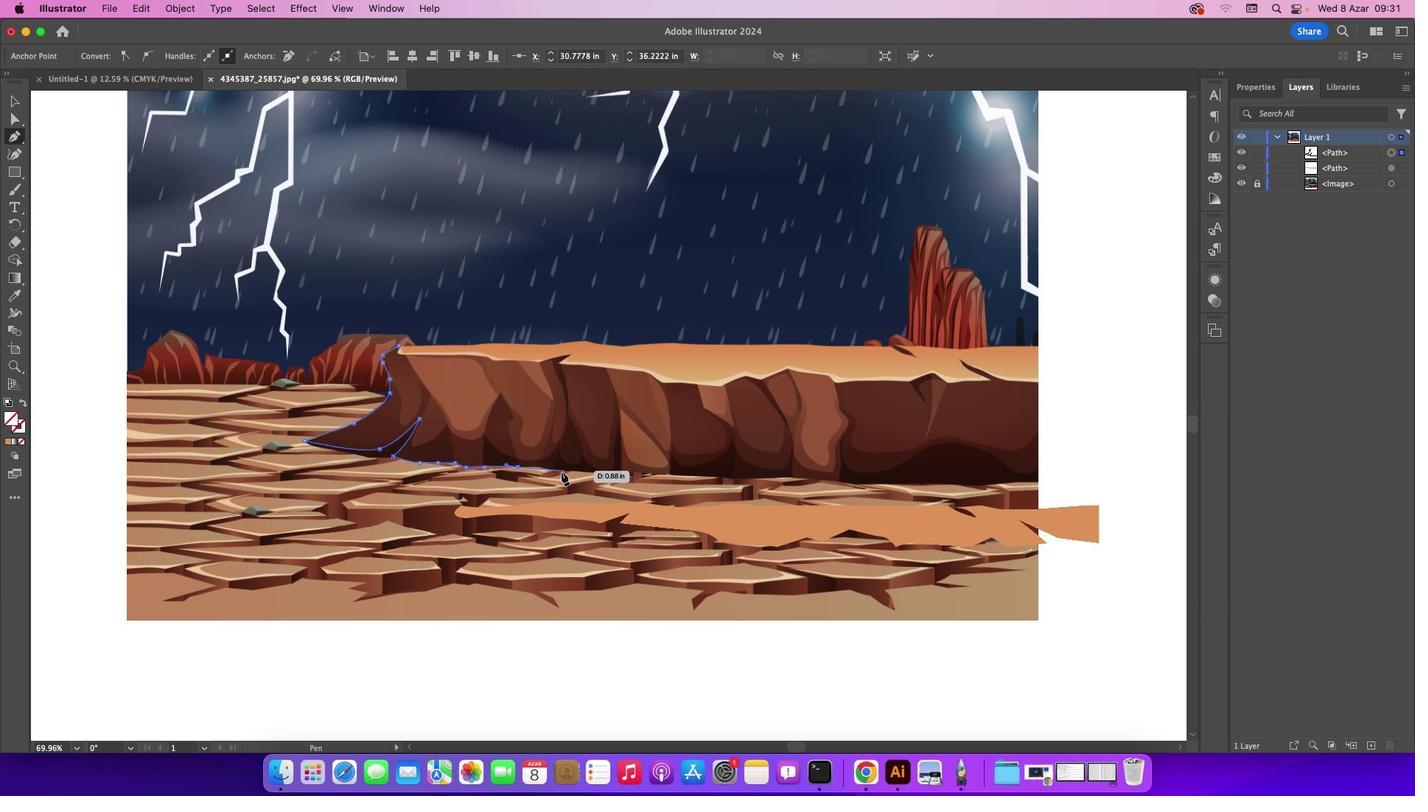 
Action: Mouse pressed left at (516, 466)
Screenshot: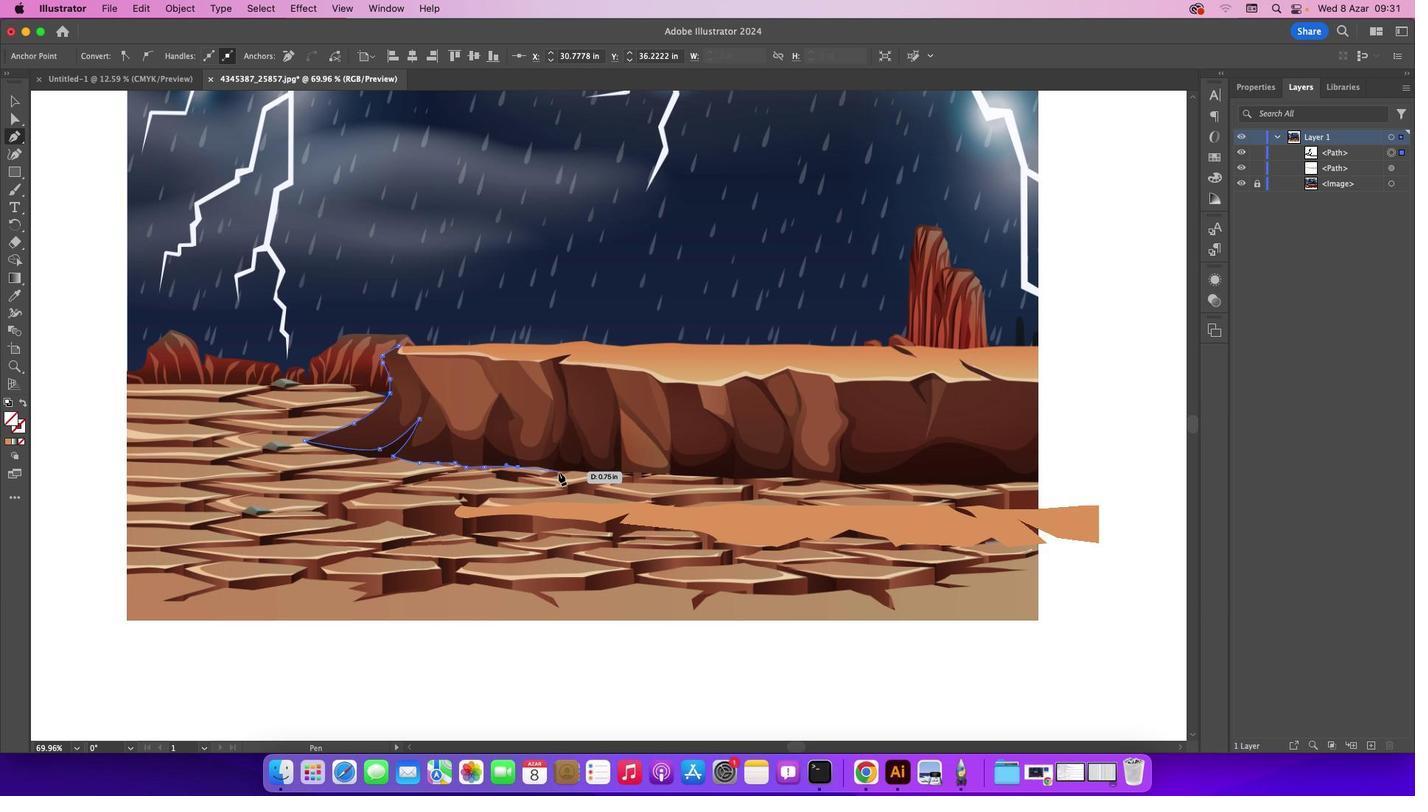 
Action: Mouse moved to (550, 468)
Screenshot: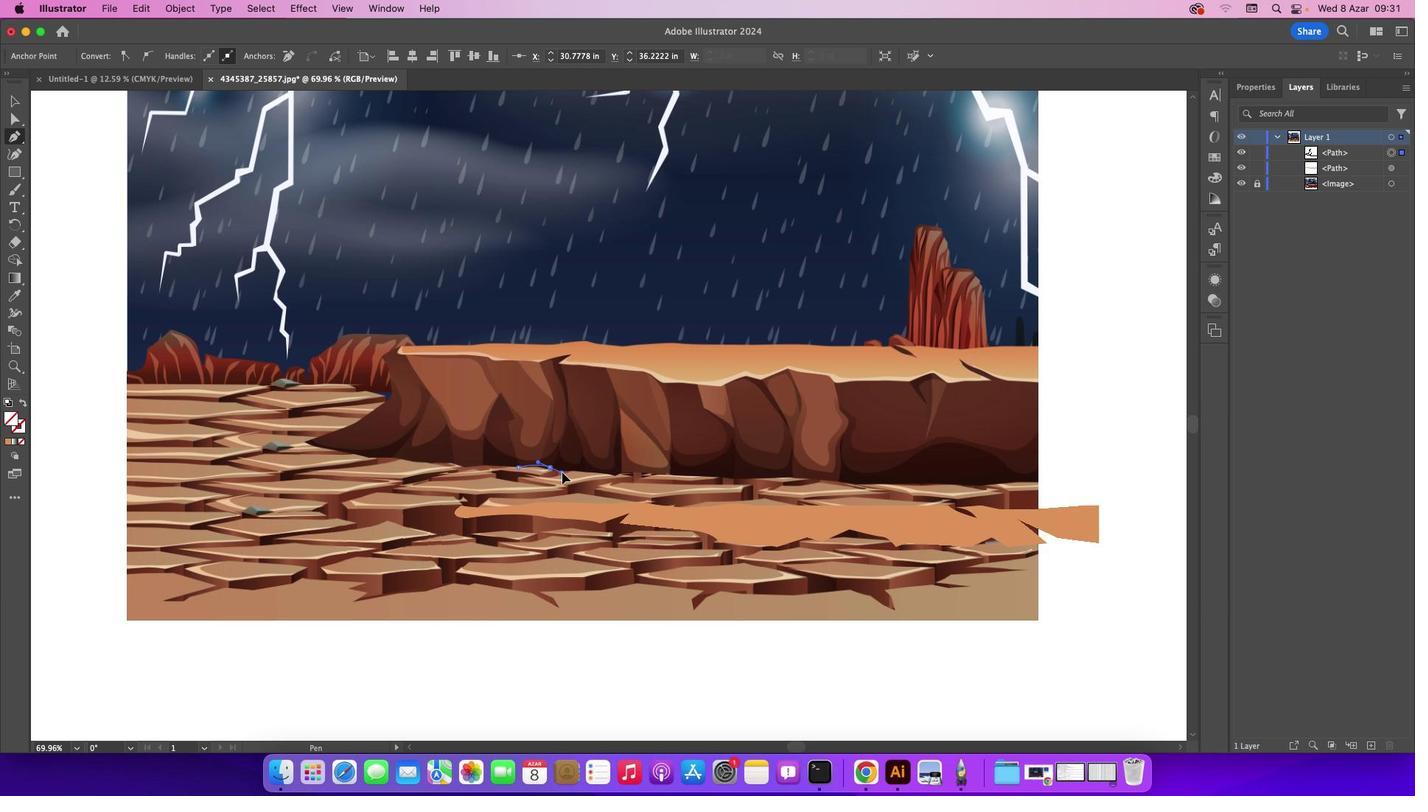 
Action: Mouse pressed left at (550, 468)
Screenshot: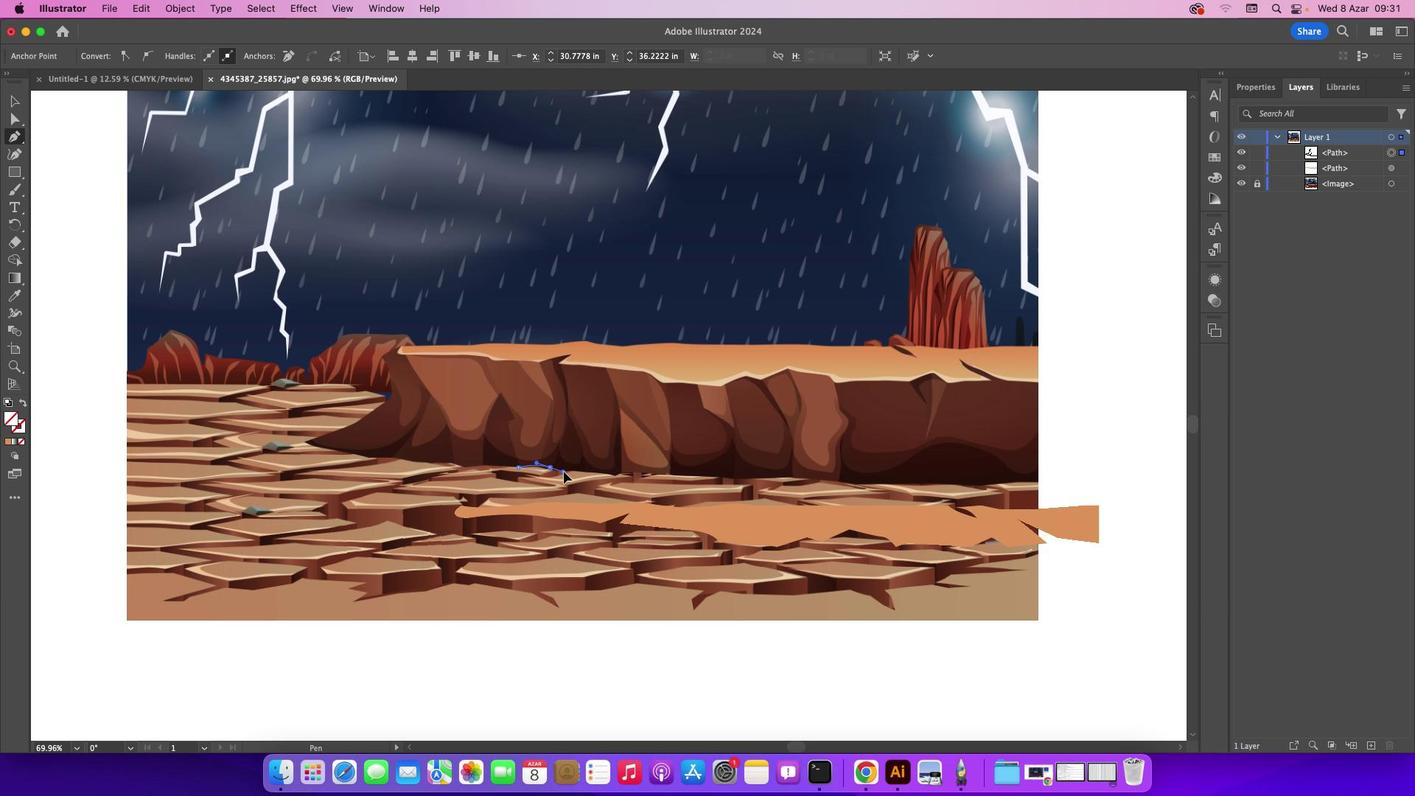 
Action: Mouse moved to (548, 466)
Screenshot: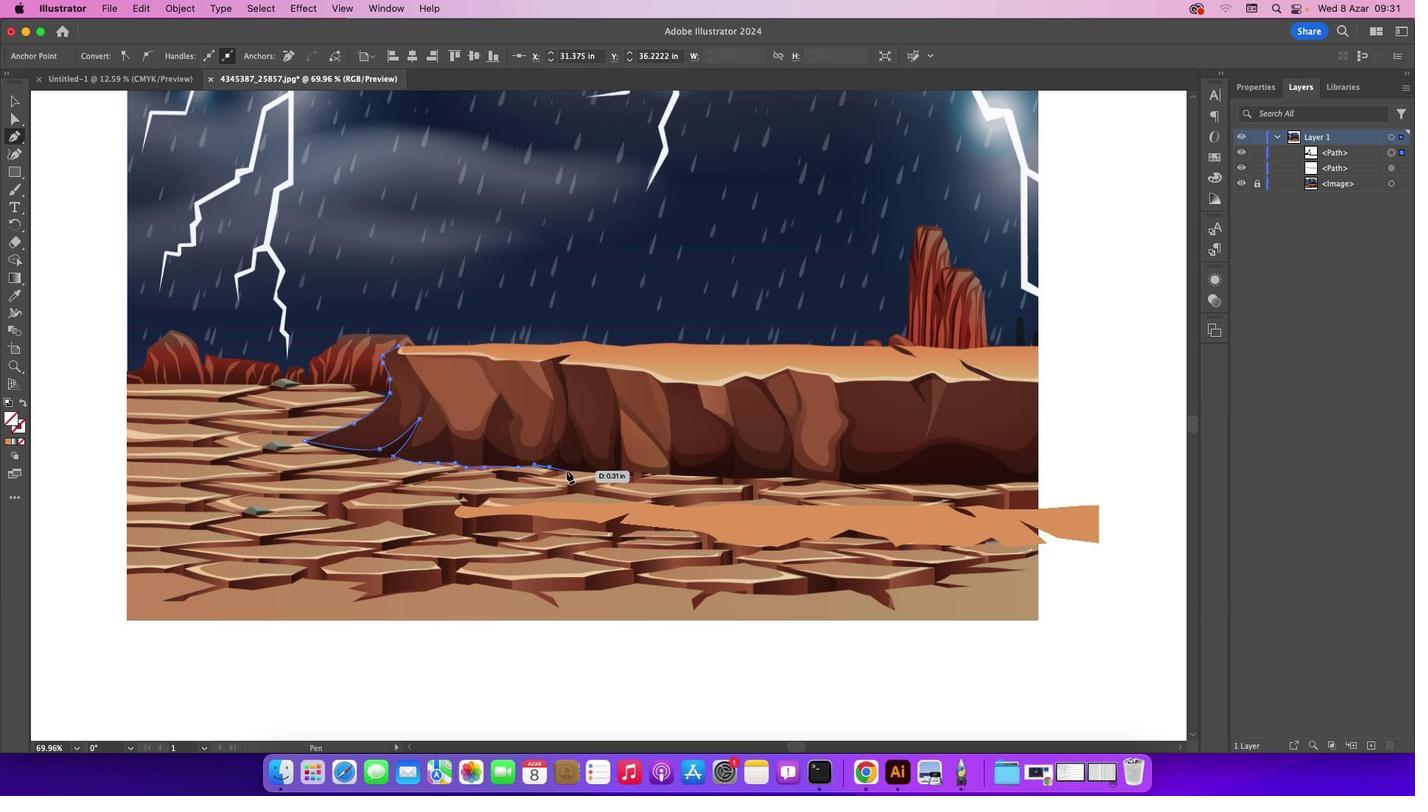 
Action: Mouse pressed left at (548, 466)
Screenshot: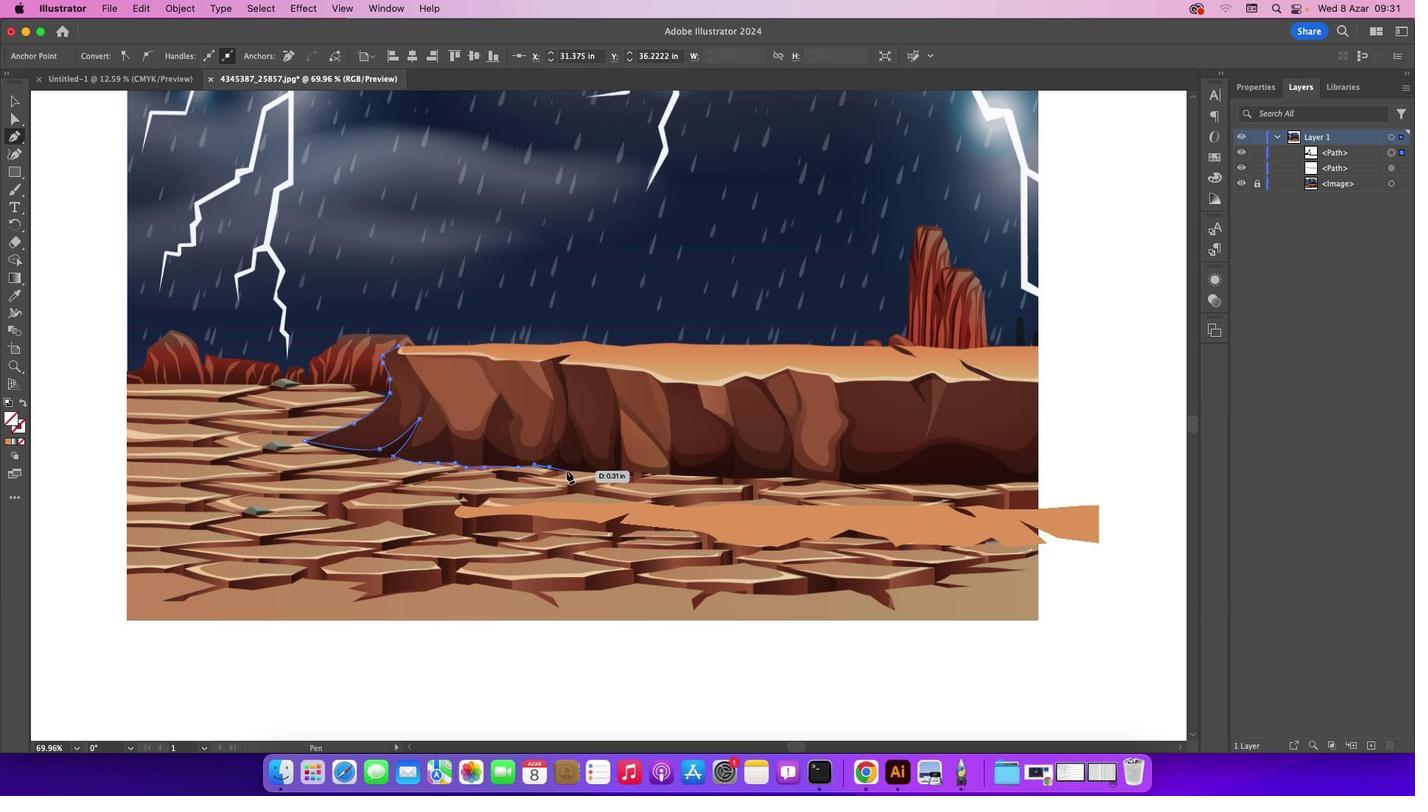 
Action: Mouse moved to (564, 469)
Screenshot: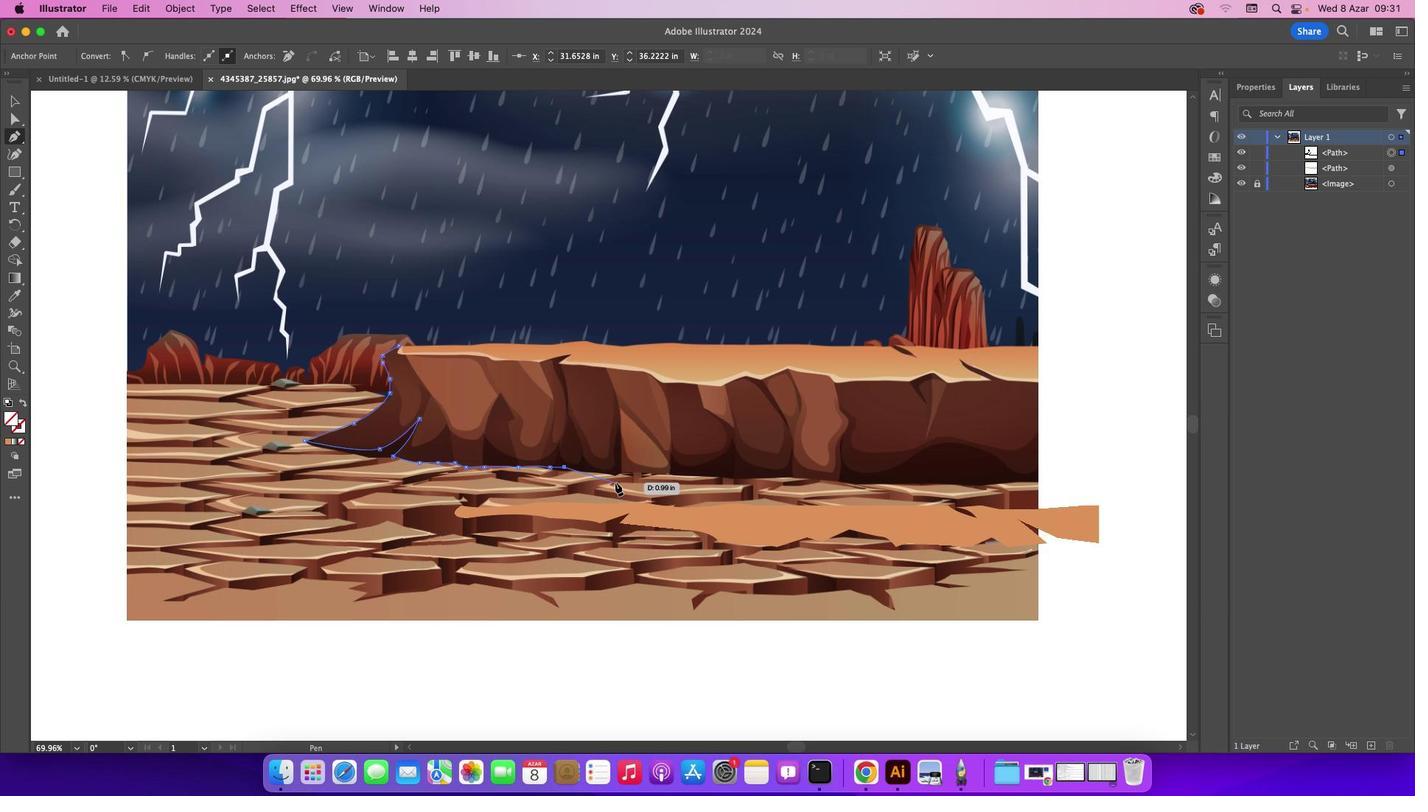
Action: Mouse pressed left at (564, 469)
Screenshot: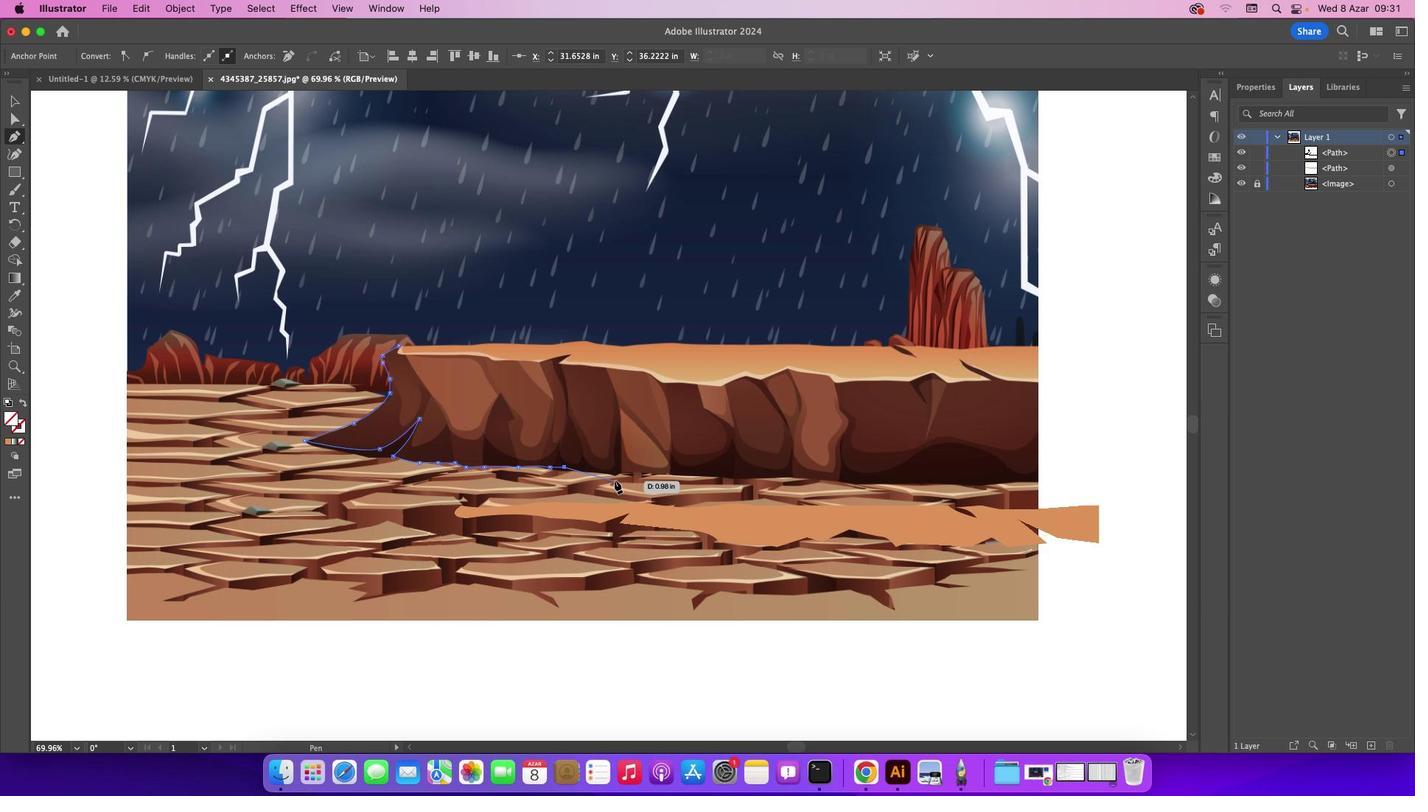 
Action: Mouse moved to (614, 475)
Screenshot: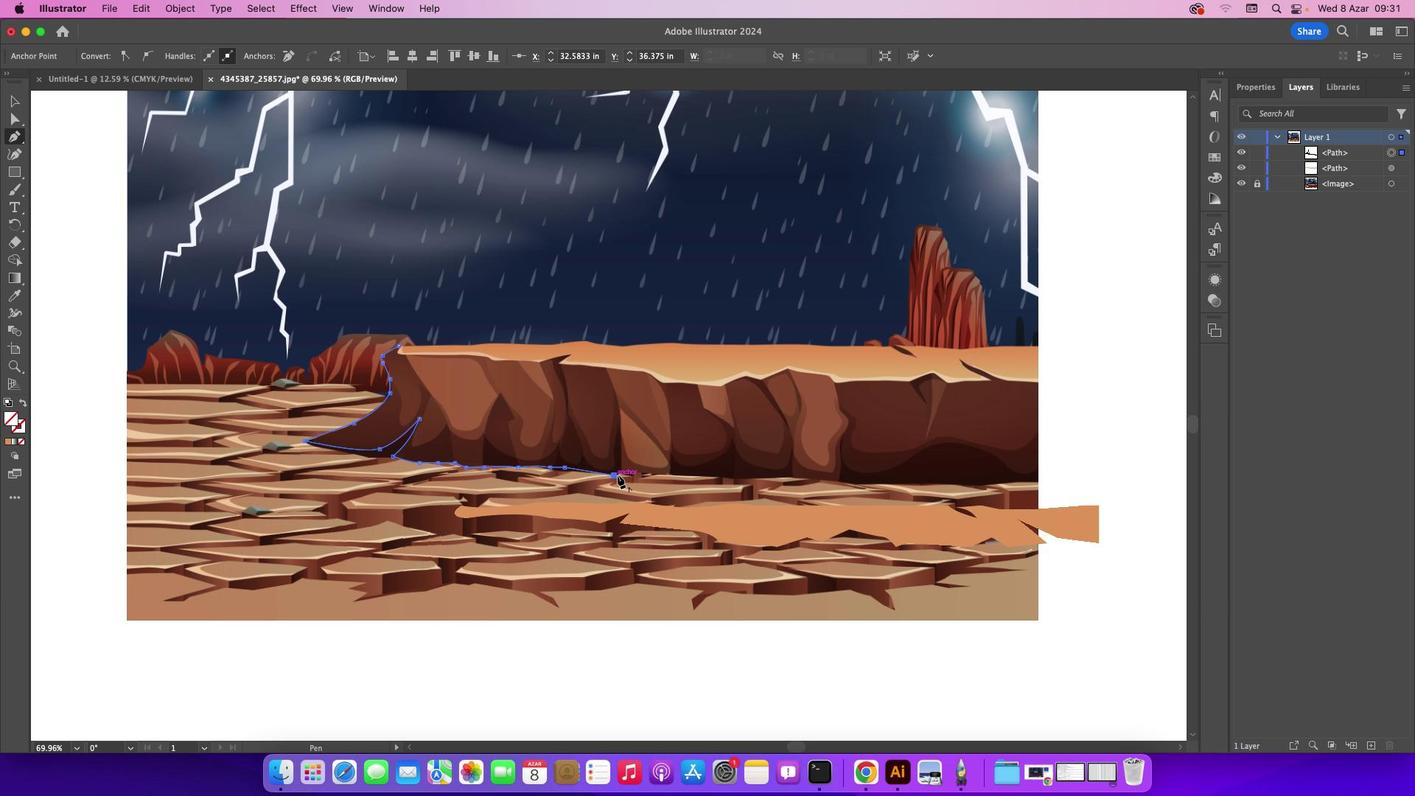 
Action: Mouse pressed left at (614, 475)
Screenshot: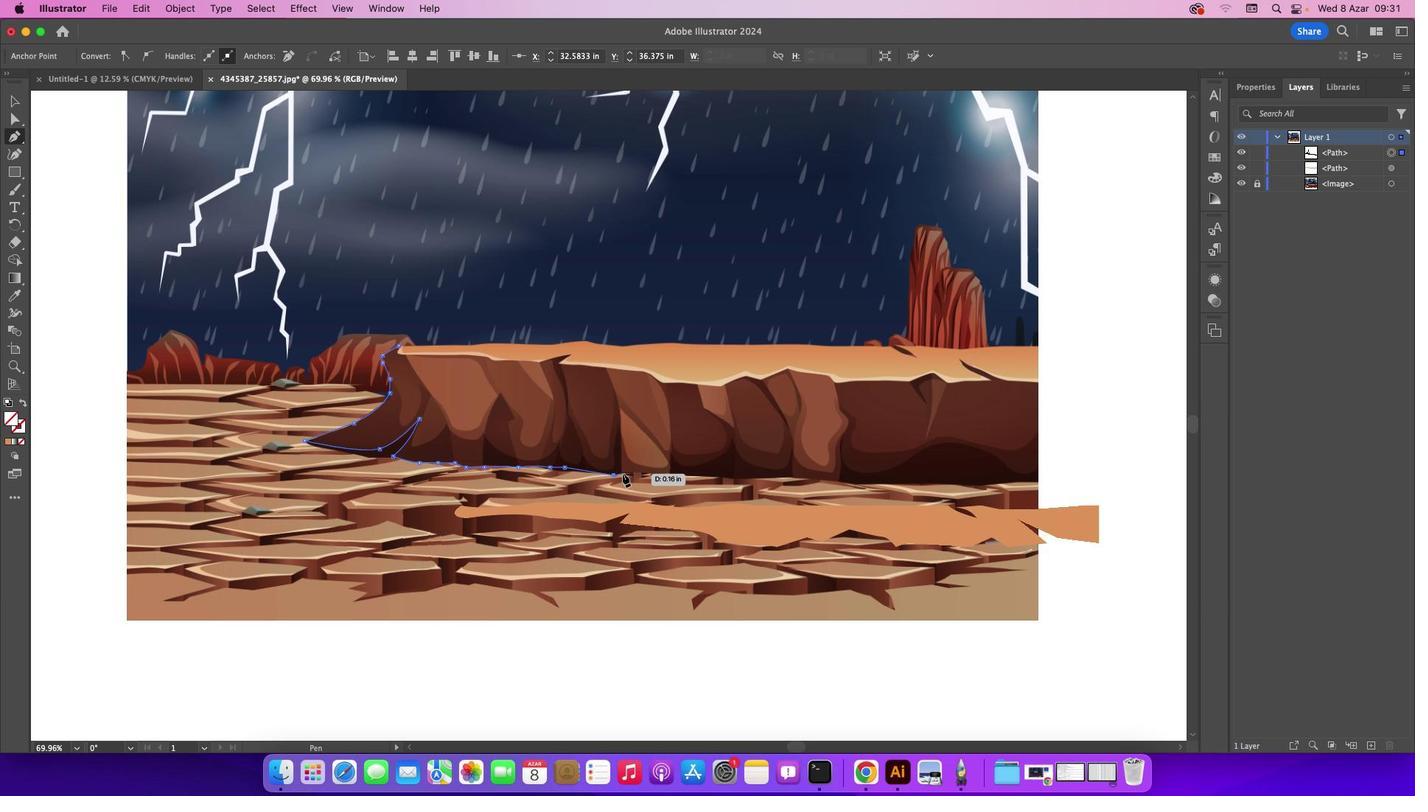 
Action: Mouse moved to (620, 473)
